 Task: Look for Luxury Townhouses in Beverly Hills with Hollywood Glamour.
Action: Key pressed <Key.caps_lock>B<Key.caps_lock>everly<Key.space><Key.caps_lock>H<Key.caps_lock>io<Key.backspace>lls
Screenshot: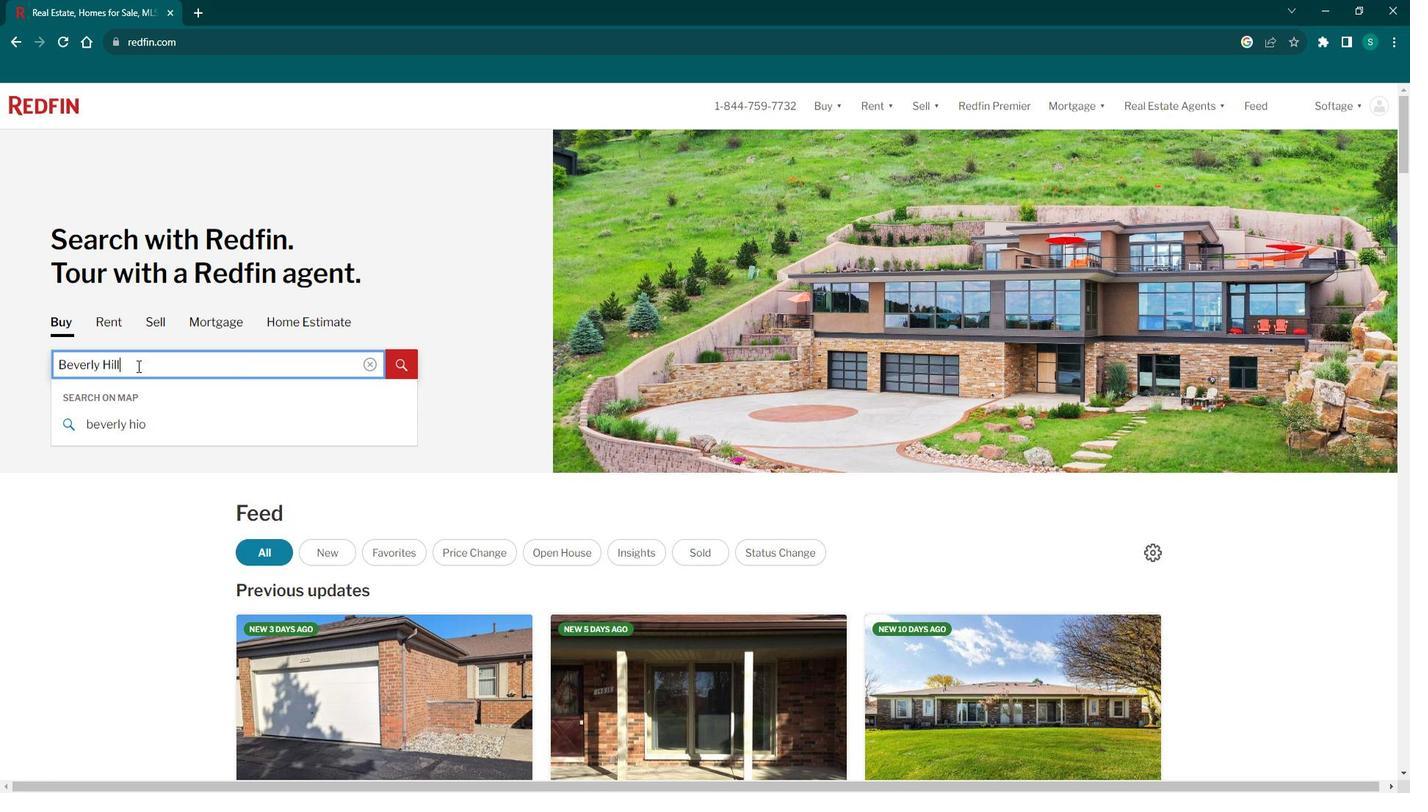 
Action: Mouse moved to (119, 490)
Screenshot: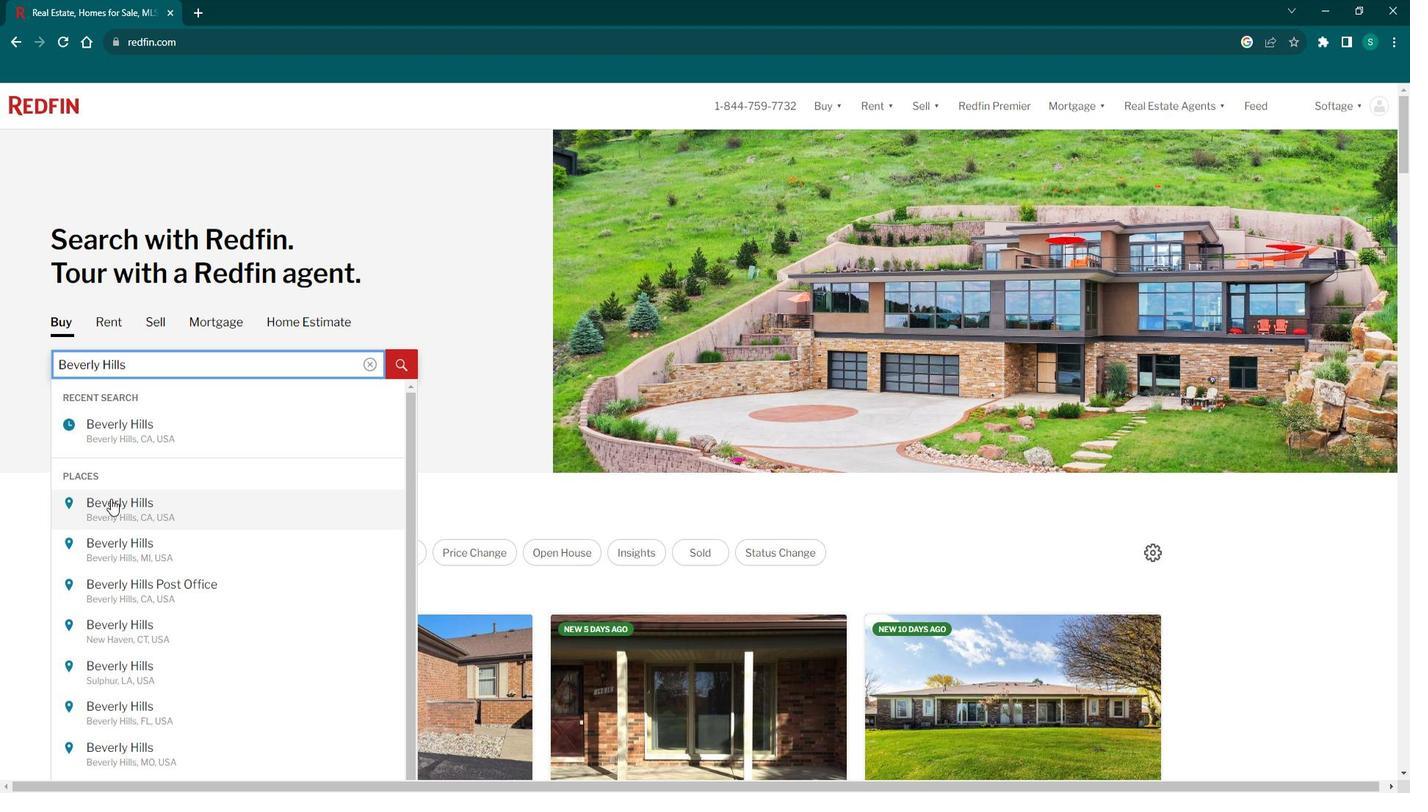 
Action: Mouse pressed left at (119, 490)
Screenshot: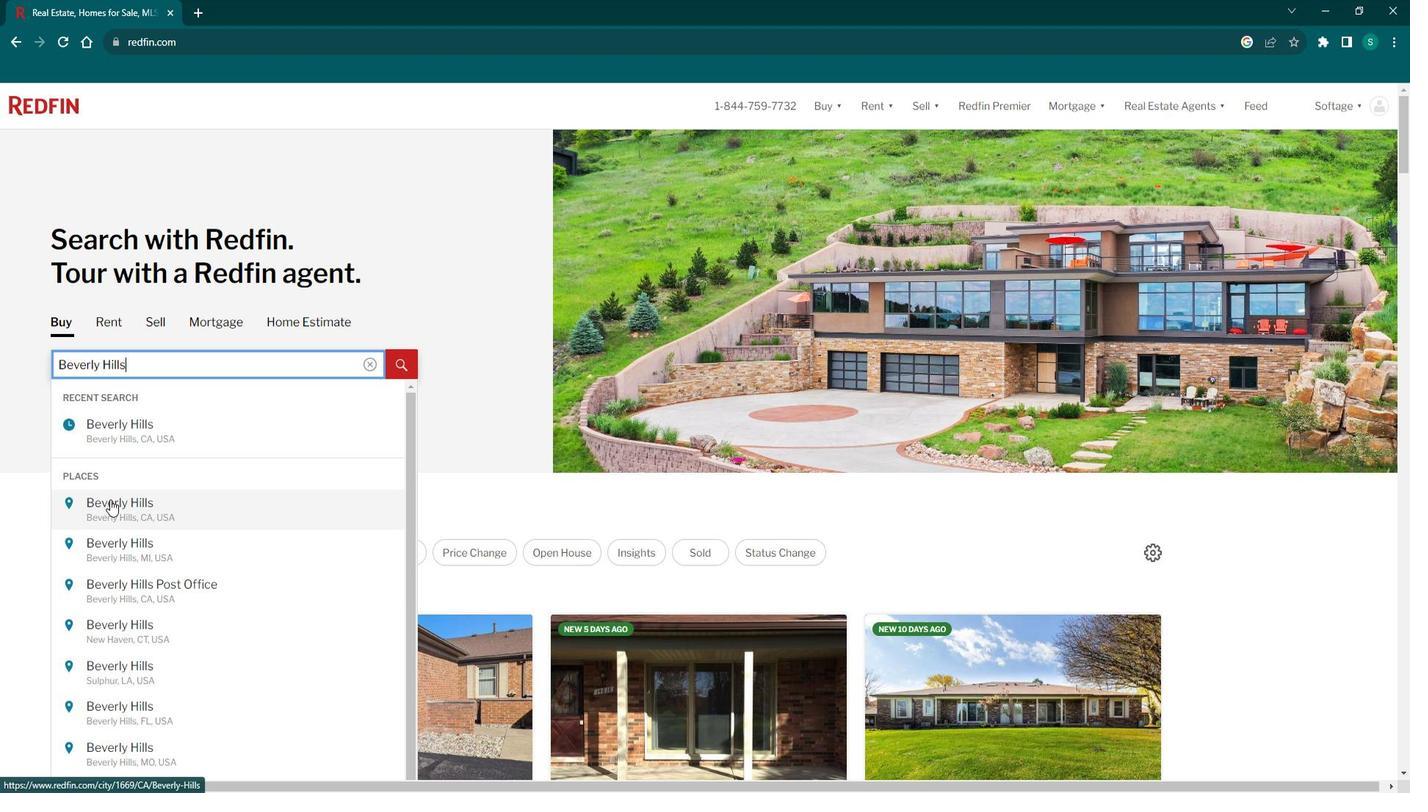 
Action: Mouse moved to (1281, 206)
Screenshot: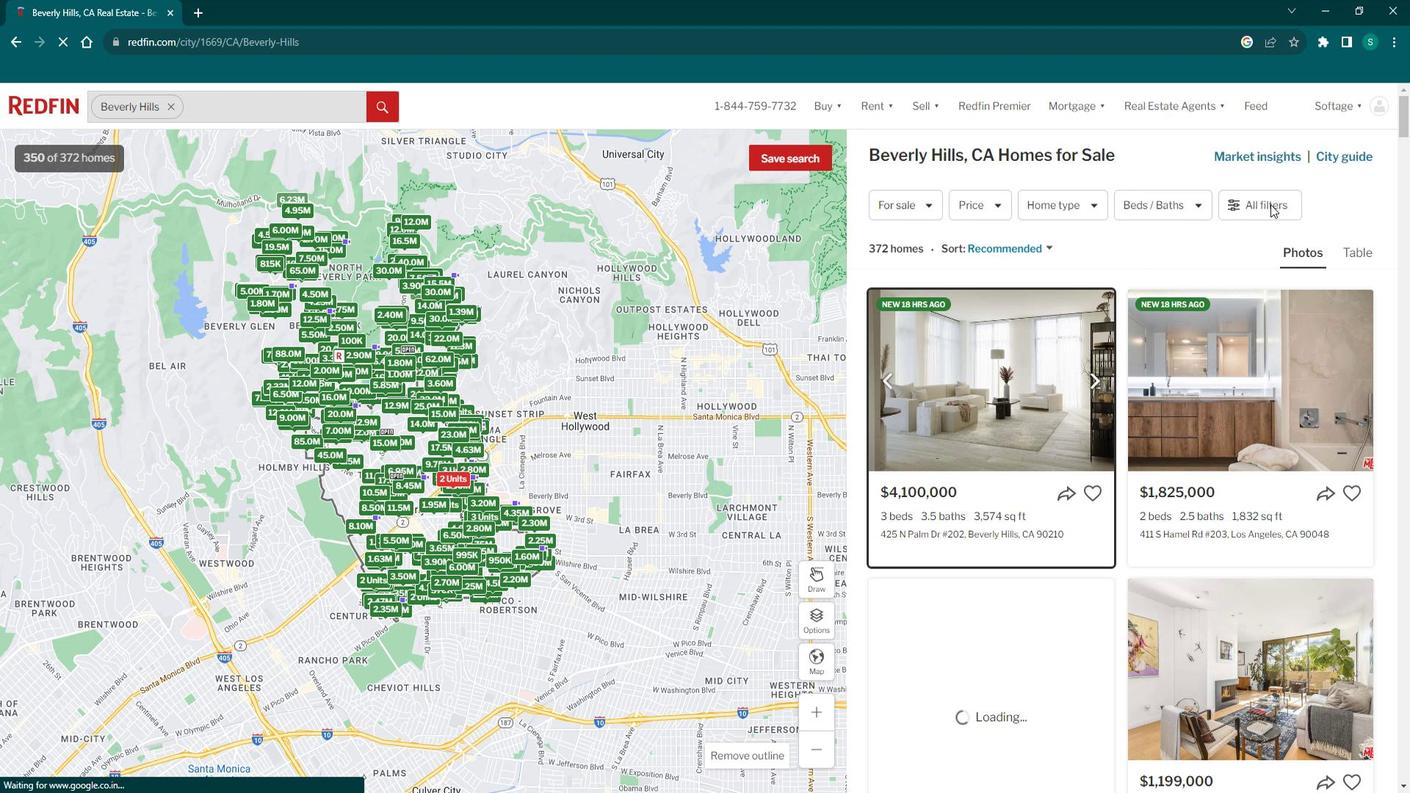 
Action: Mouse pressed left at (1281, 206)
Screenshot: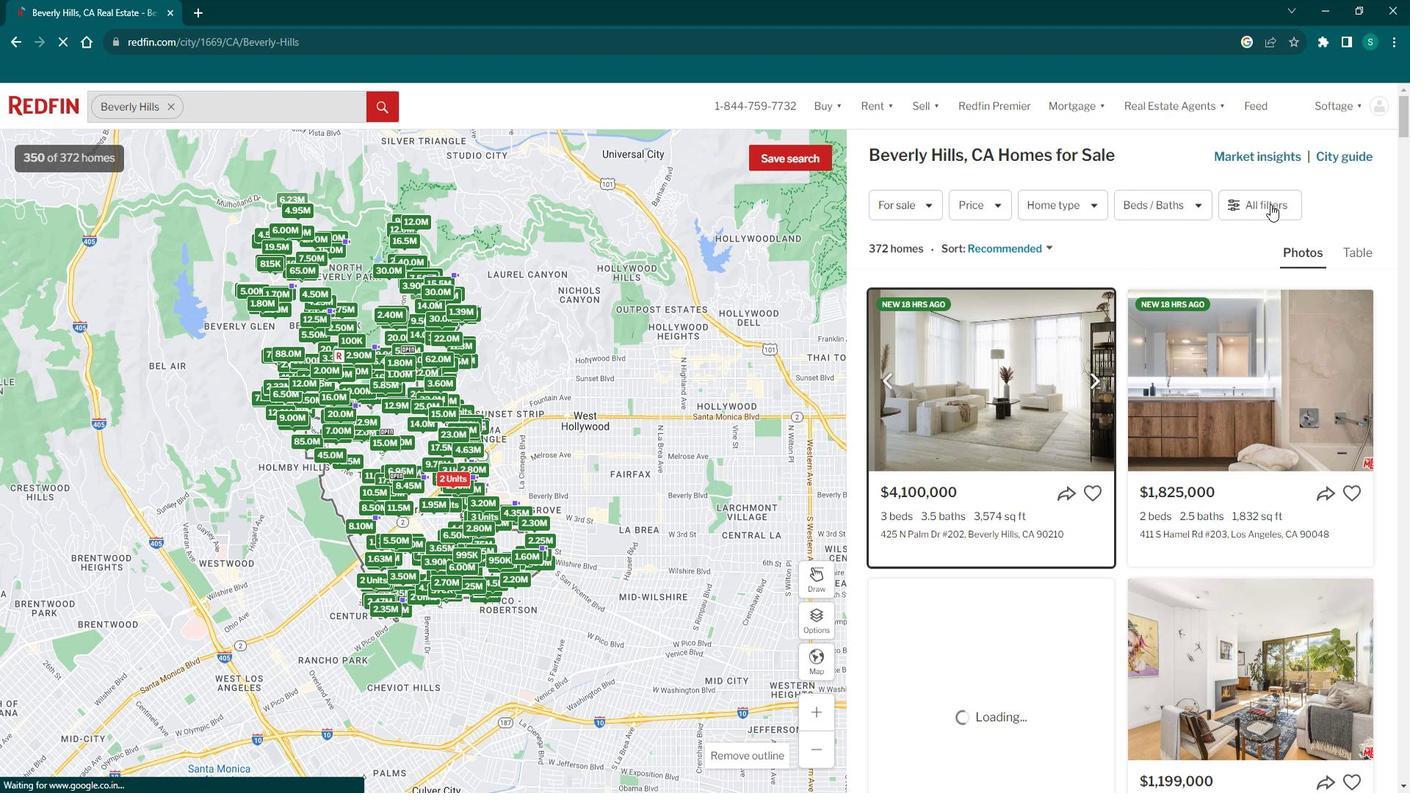 
Action: Mouse pressed left at (1281, 206)
Screenshot: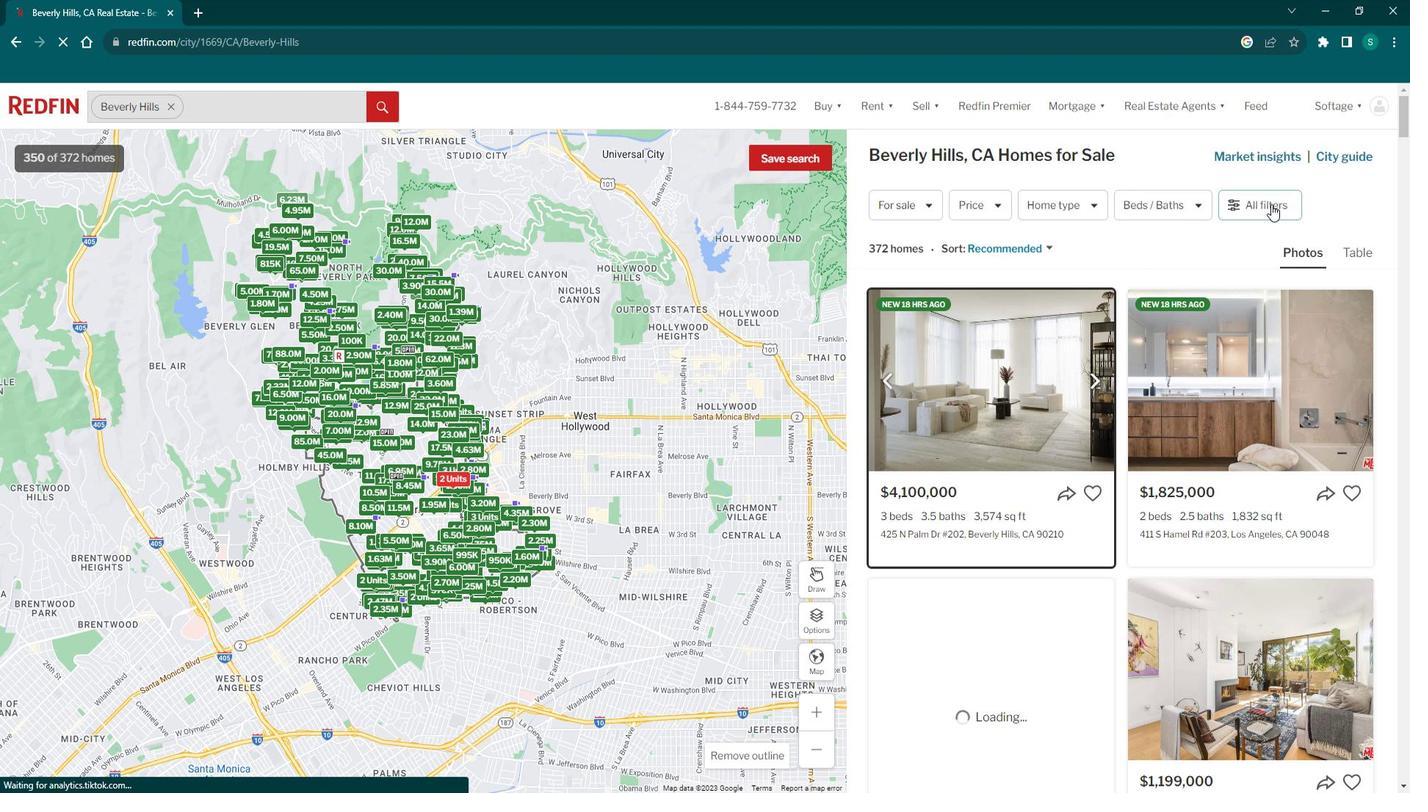 
Action: Mouse pressed left at (1281, 206)
Screenshot: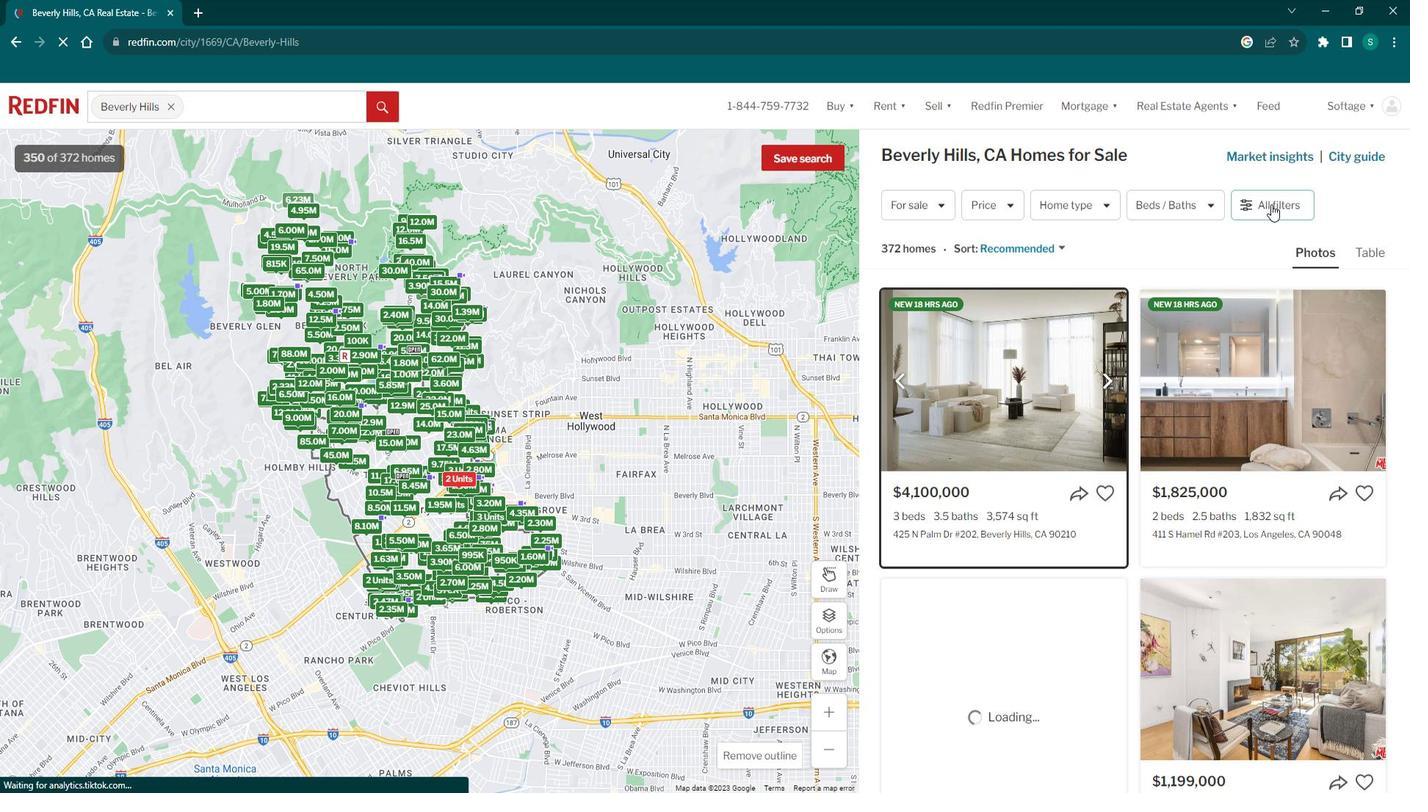 
Action: Mouse pressed left at (1281, 206)
Screenshot: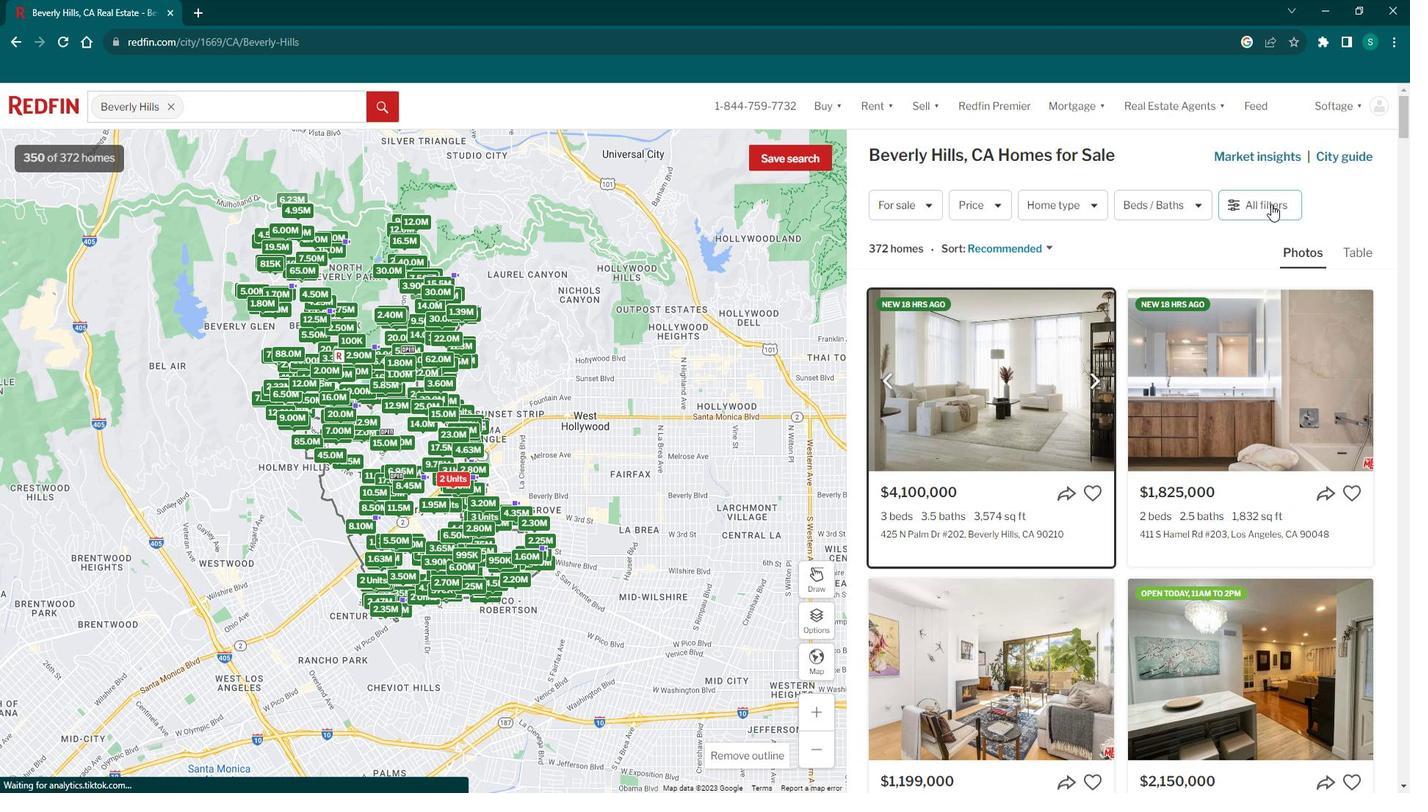 
Action: Mouse moved to (1116, 657)
Screenshot: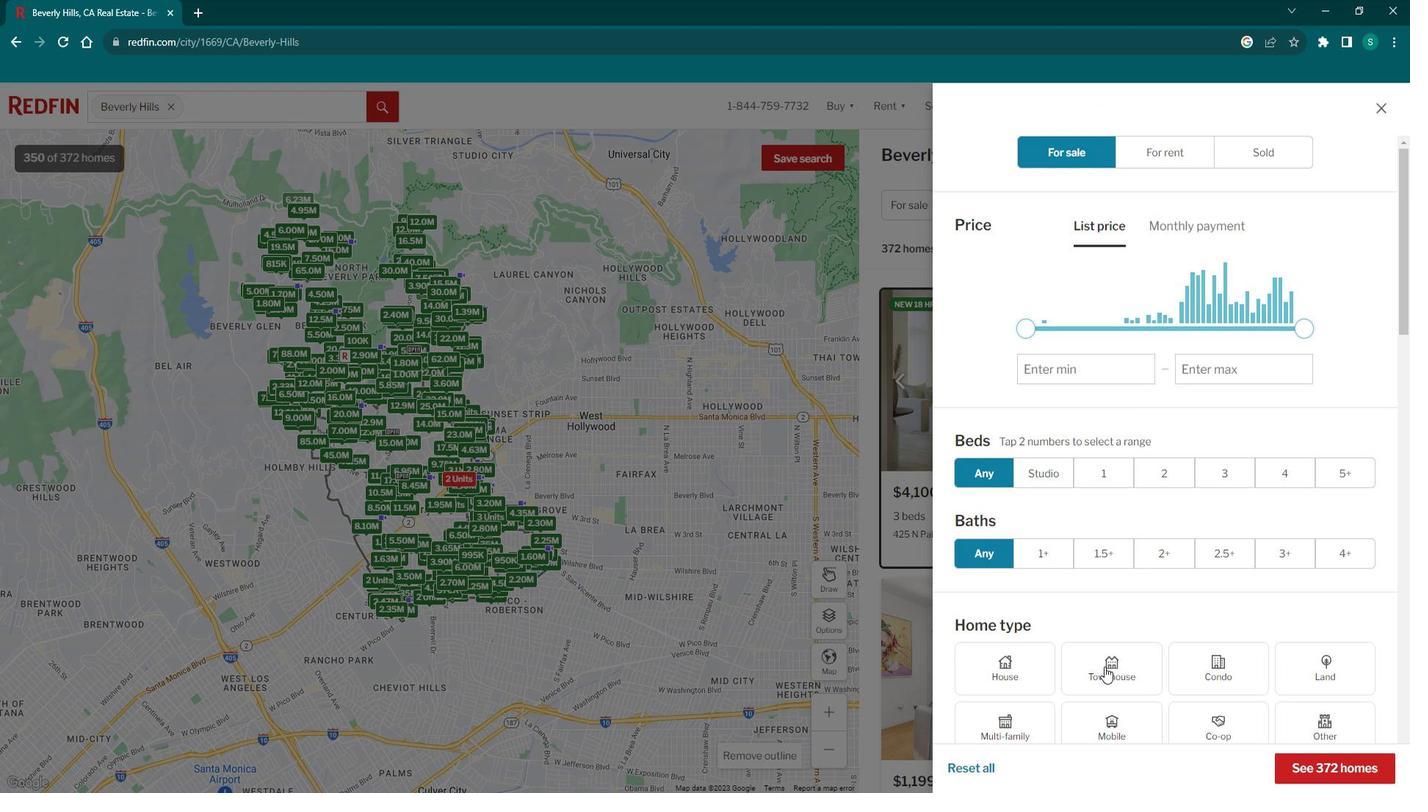 
Action: Mouse pressed left at (1116, 657)
Screenshot: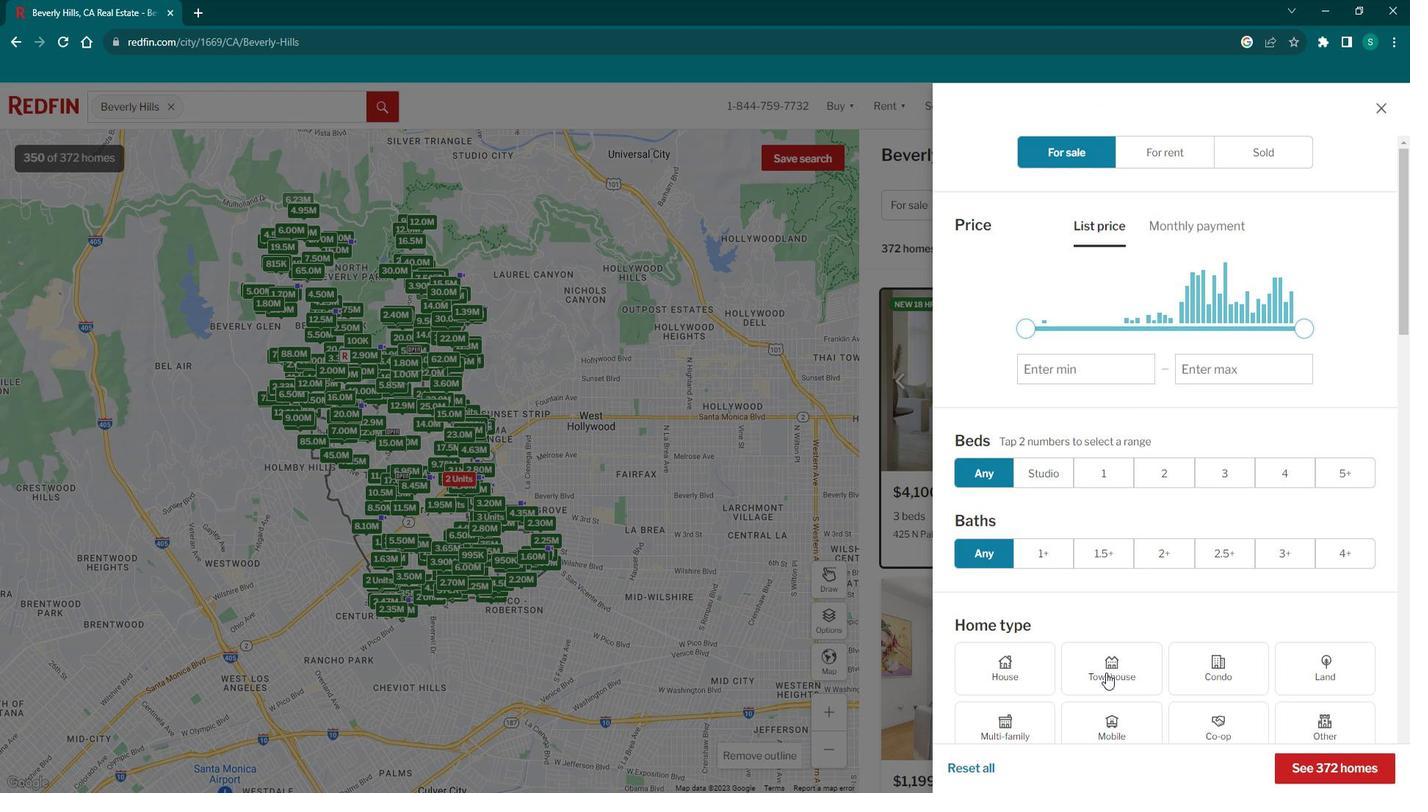 
Action: Mouse moved to (1327, 747)
Screenshot: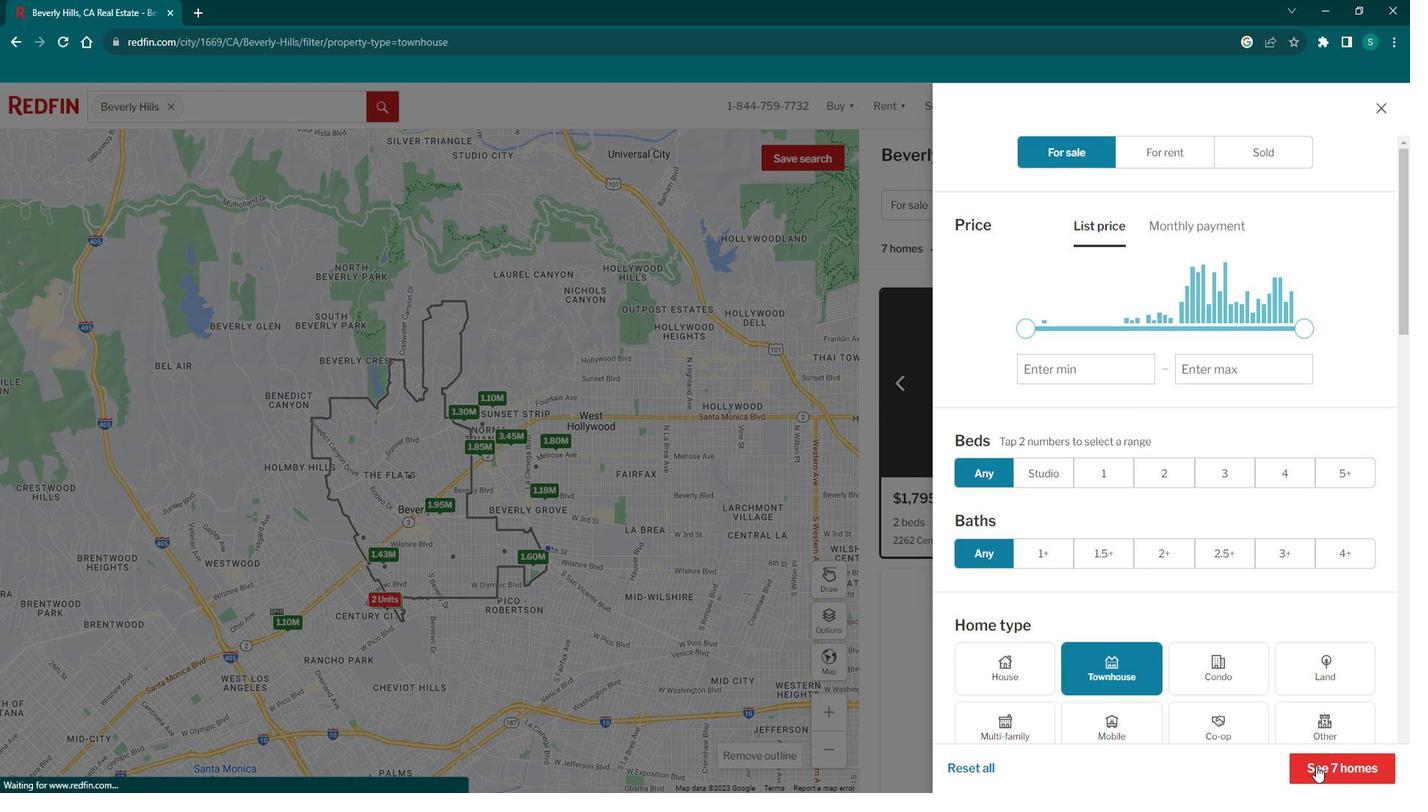 
Action: Mouse pressed left at (1327, 747)
Screenshot: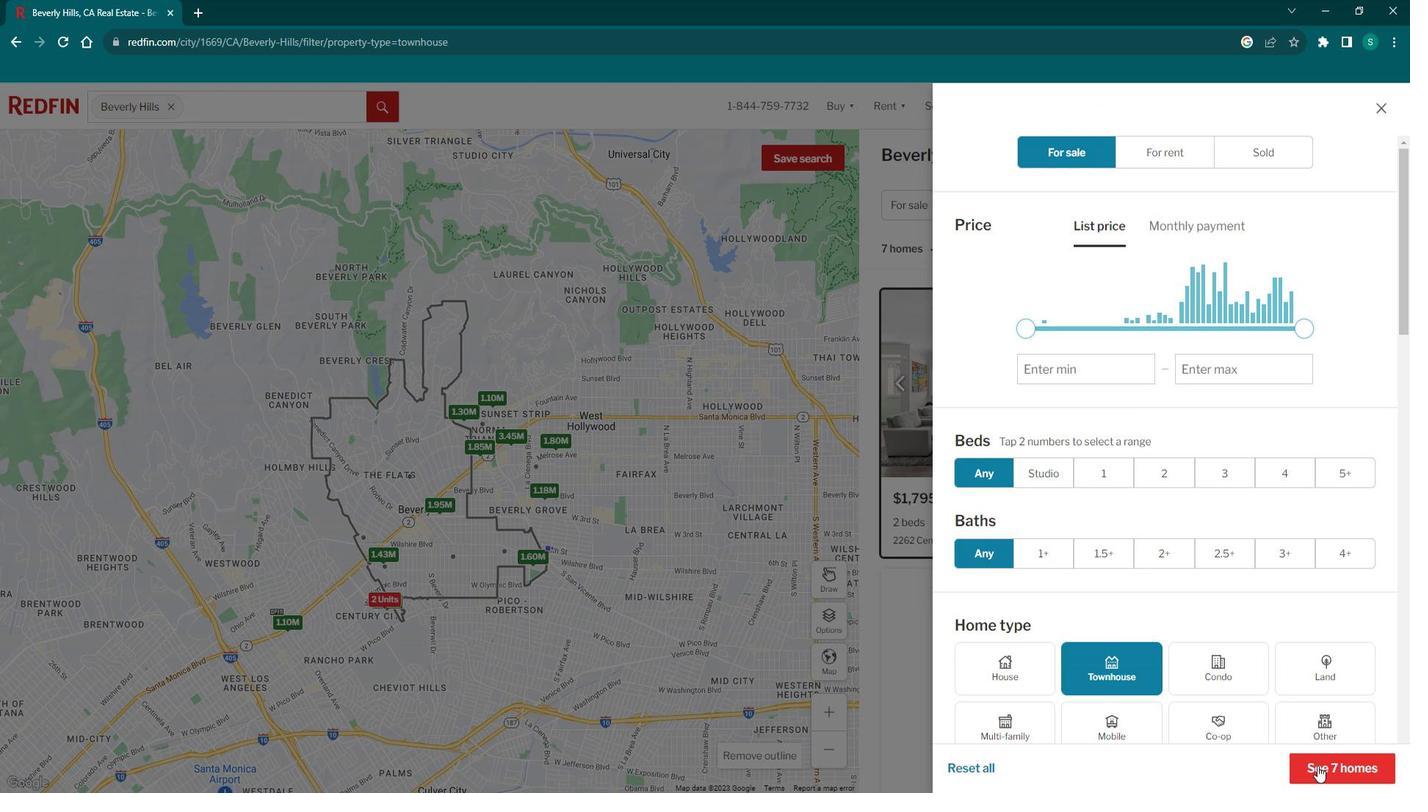 
Action: Mouse moved to (1014, 470)
Screenshot: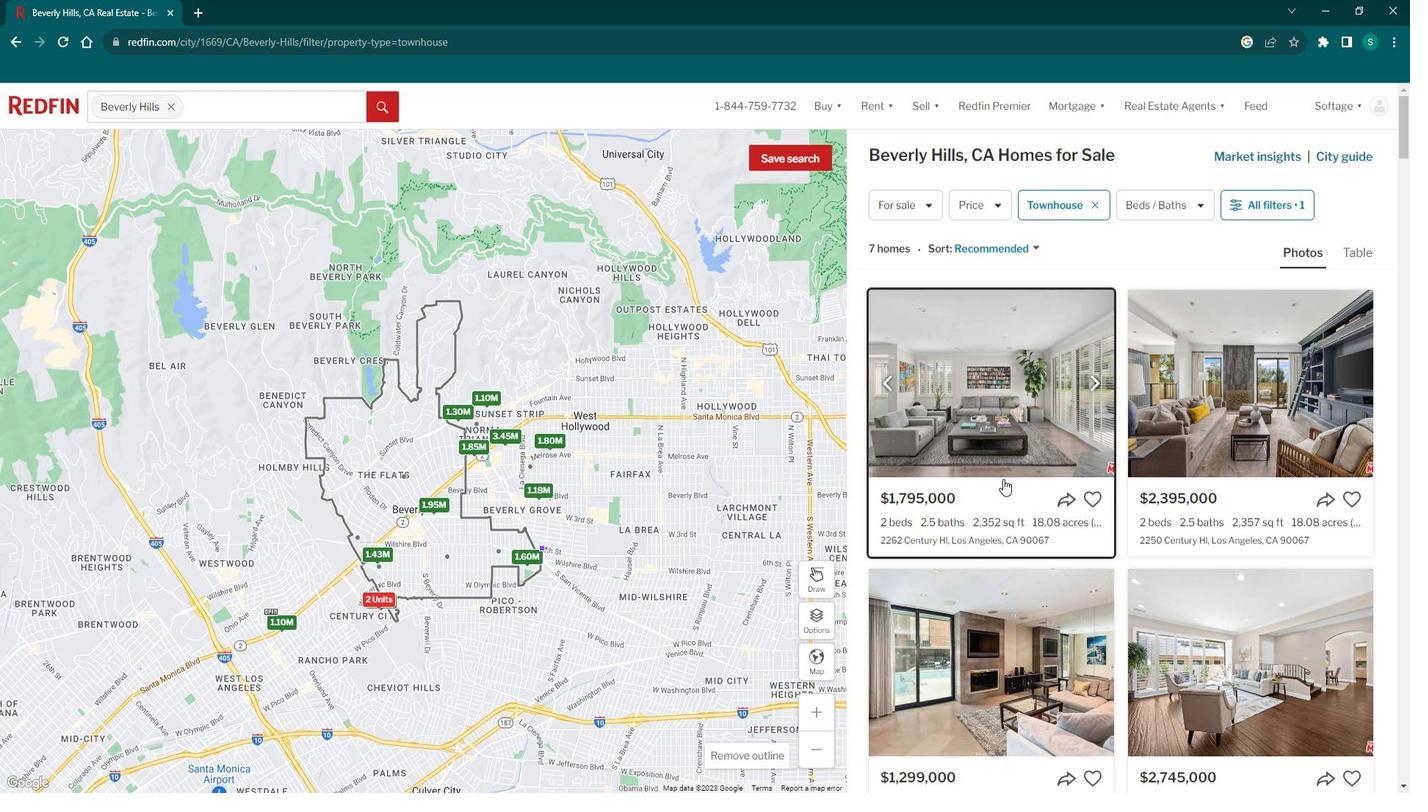 
Action: Mouse pressed left at (1014, 470)
Screenshot: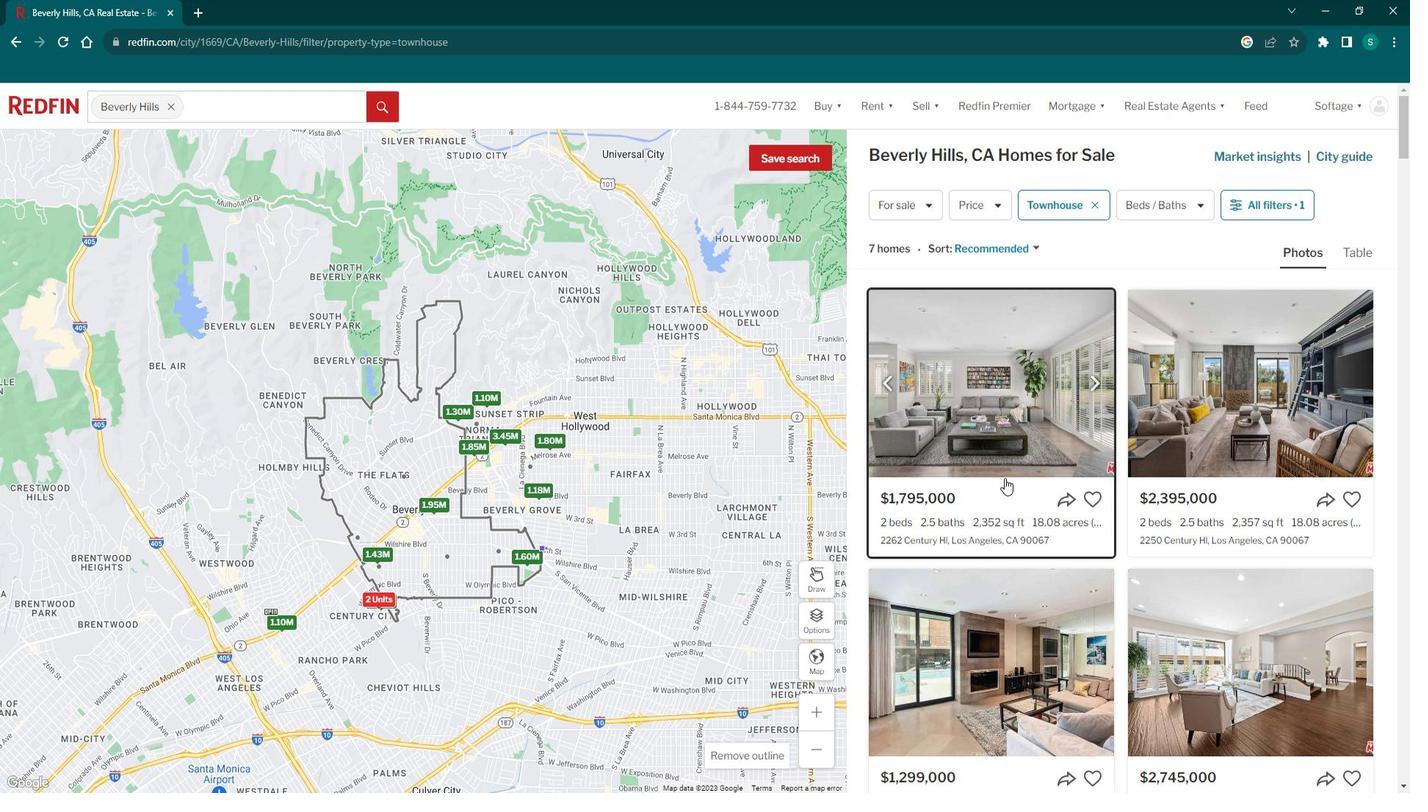 
Action: Mouse moved to (512, 468)
Screenshot: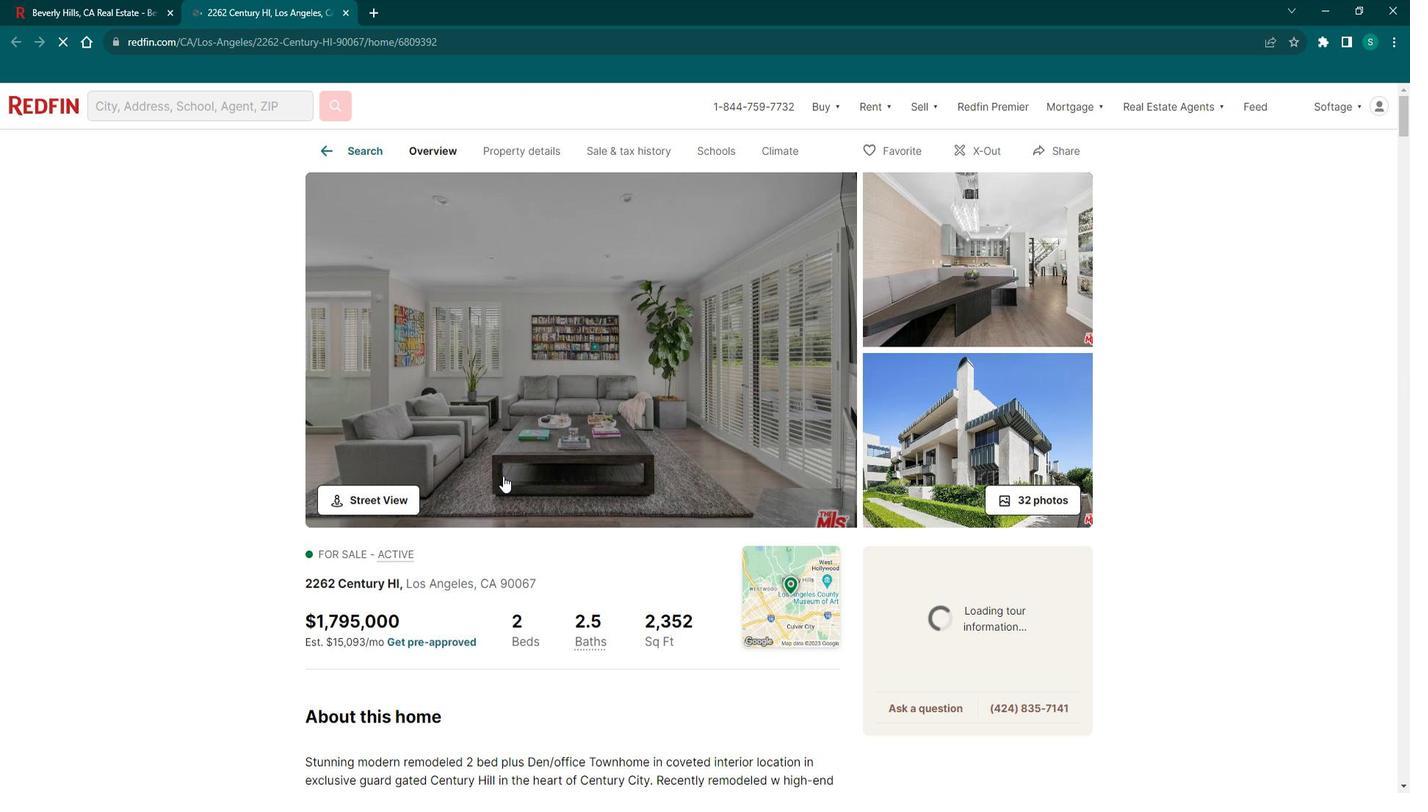 
Action: Mouse scrolled (512, 467) with delta (0, 0)
Screenshot: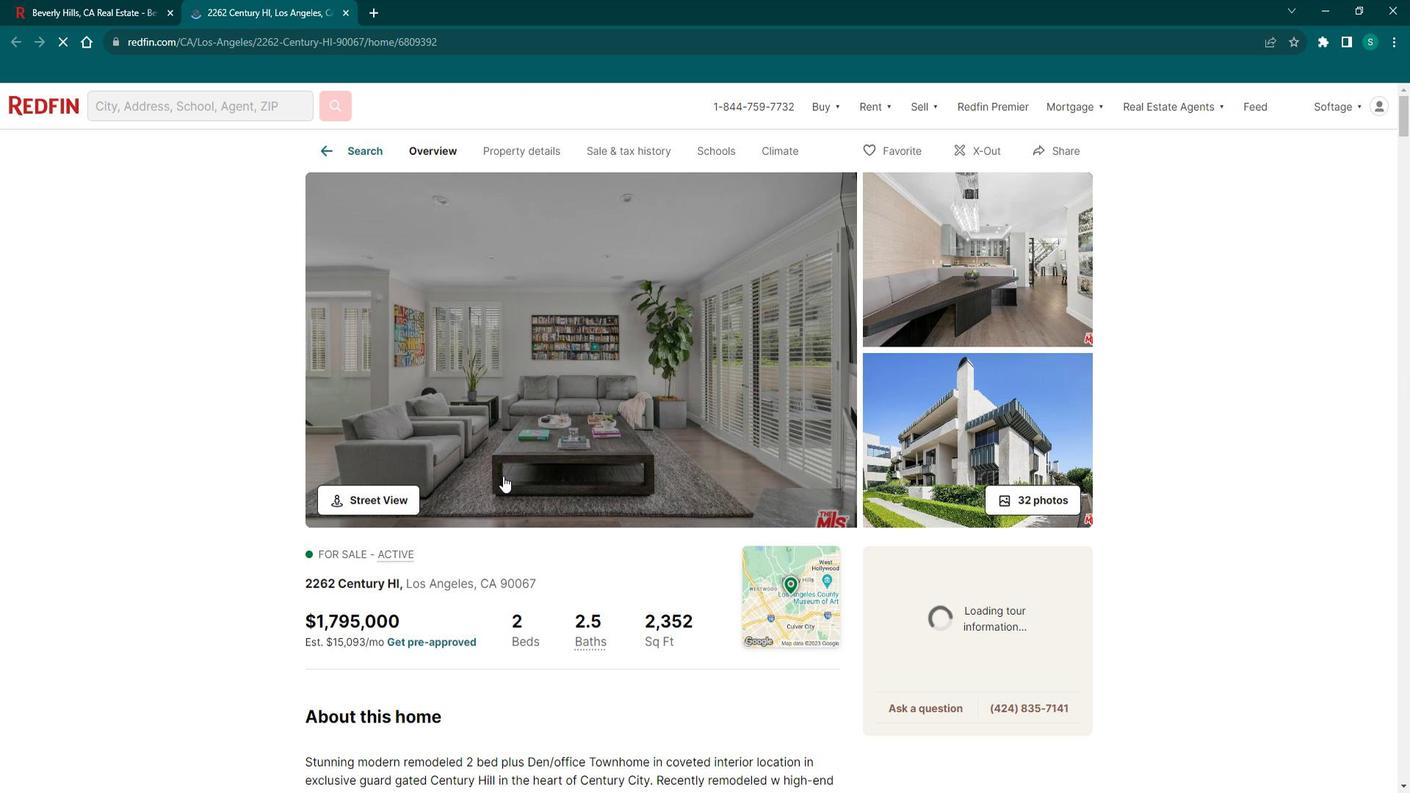 
Action: Mouse scrolled (512, 467) with delta (0, 0)
Screenshot: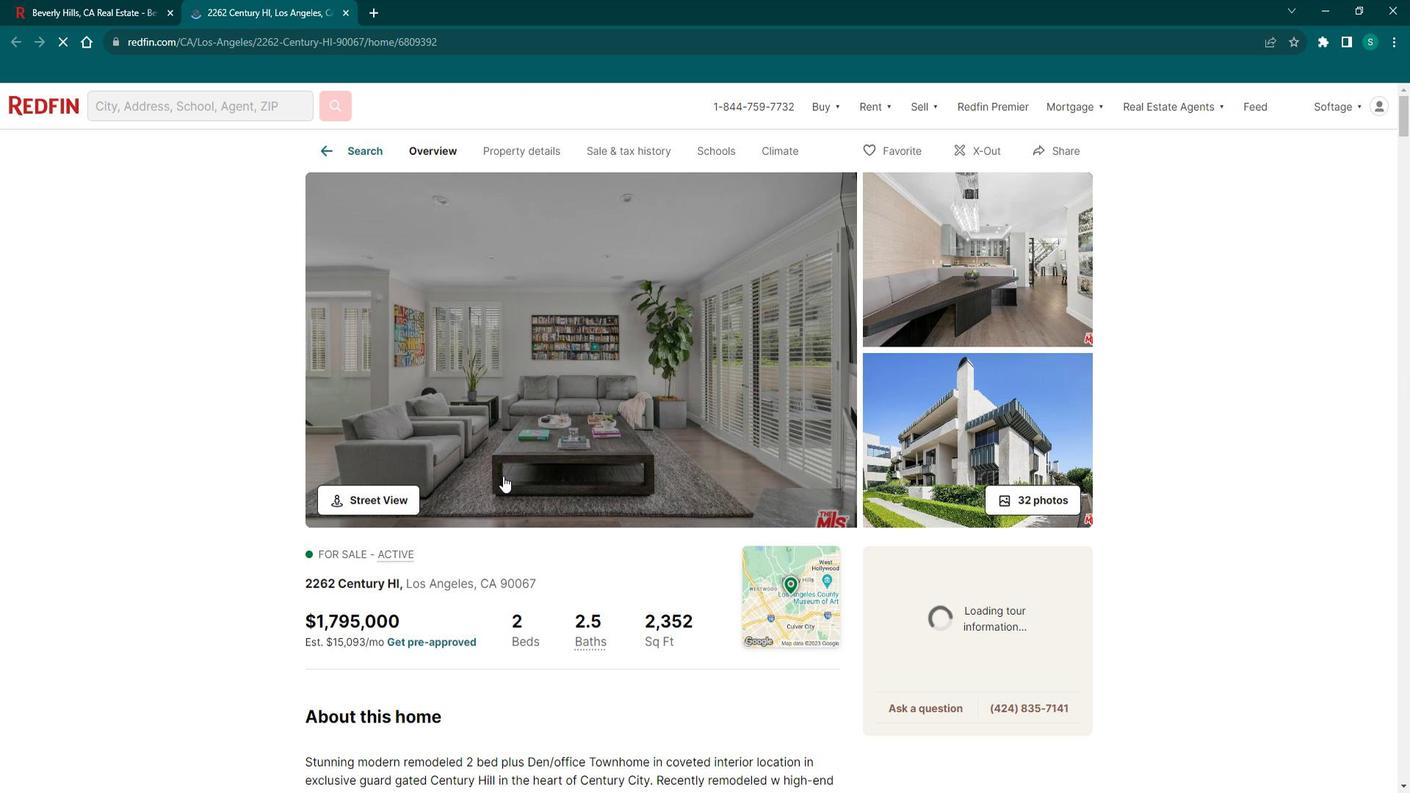 
Action: Mouse scrolled (512, 467) with delta (0, 0)
Screenshot: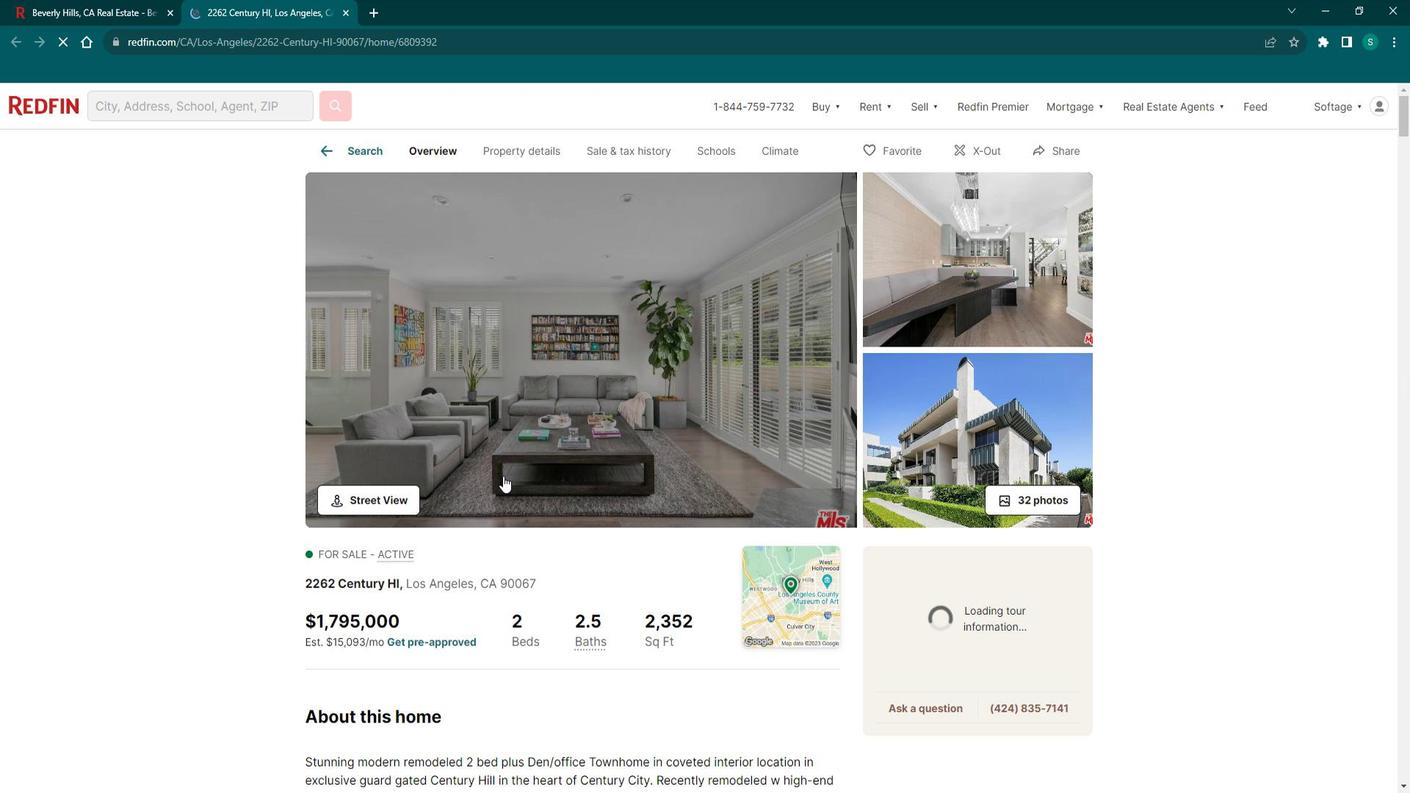 
Action: Mouse scrolled (512, 467) with delta (0, 0)
Screenshot: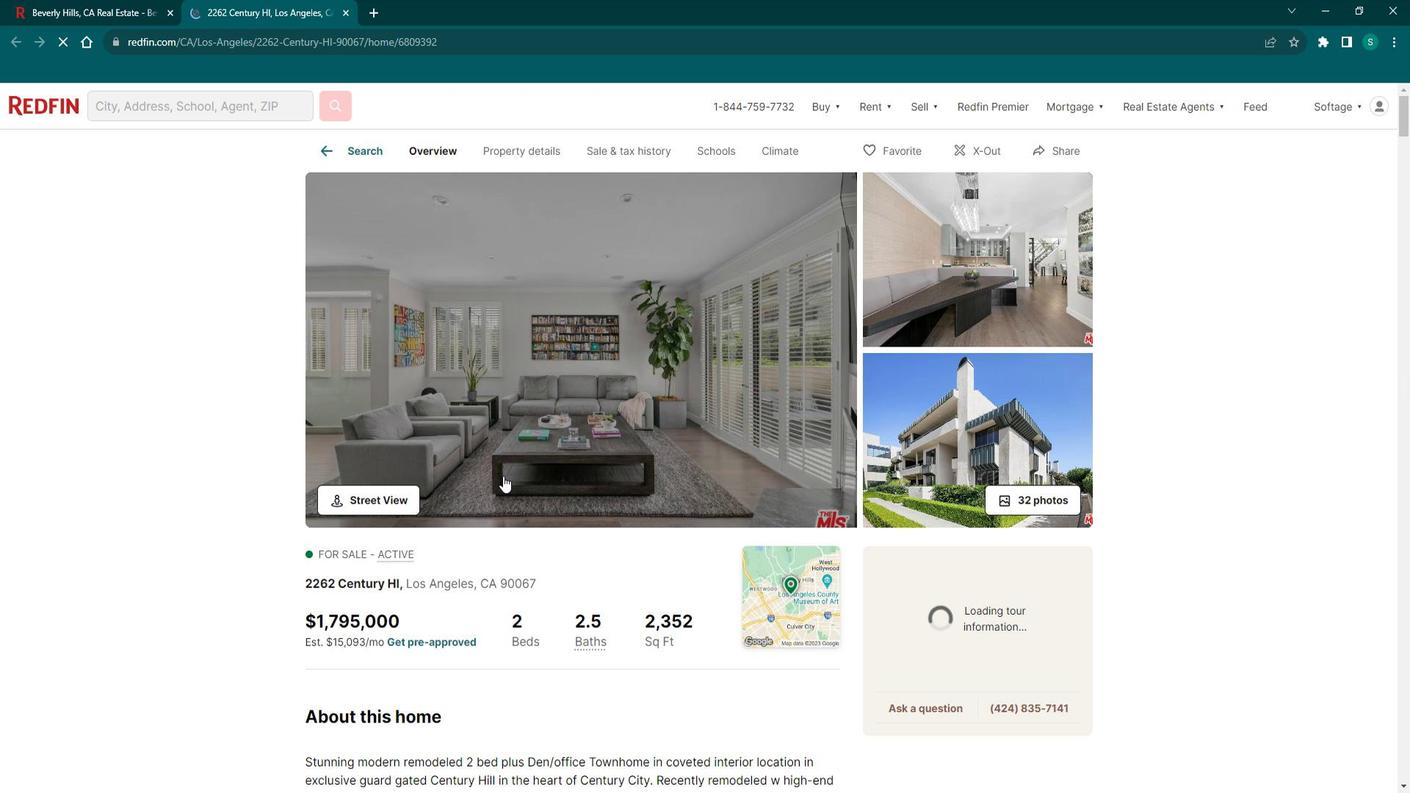 
Action: Mouse scrolled (512, 467) with delta (0, 0)
Screenshot: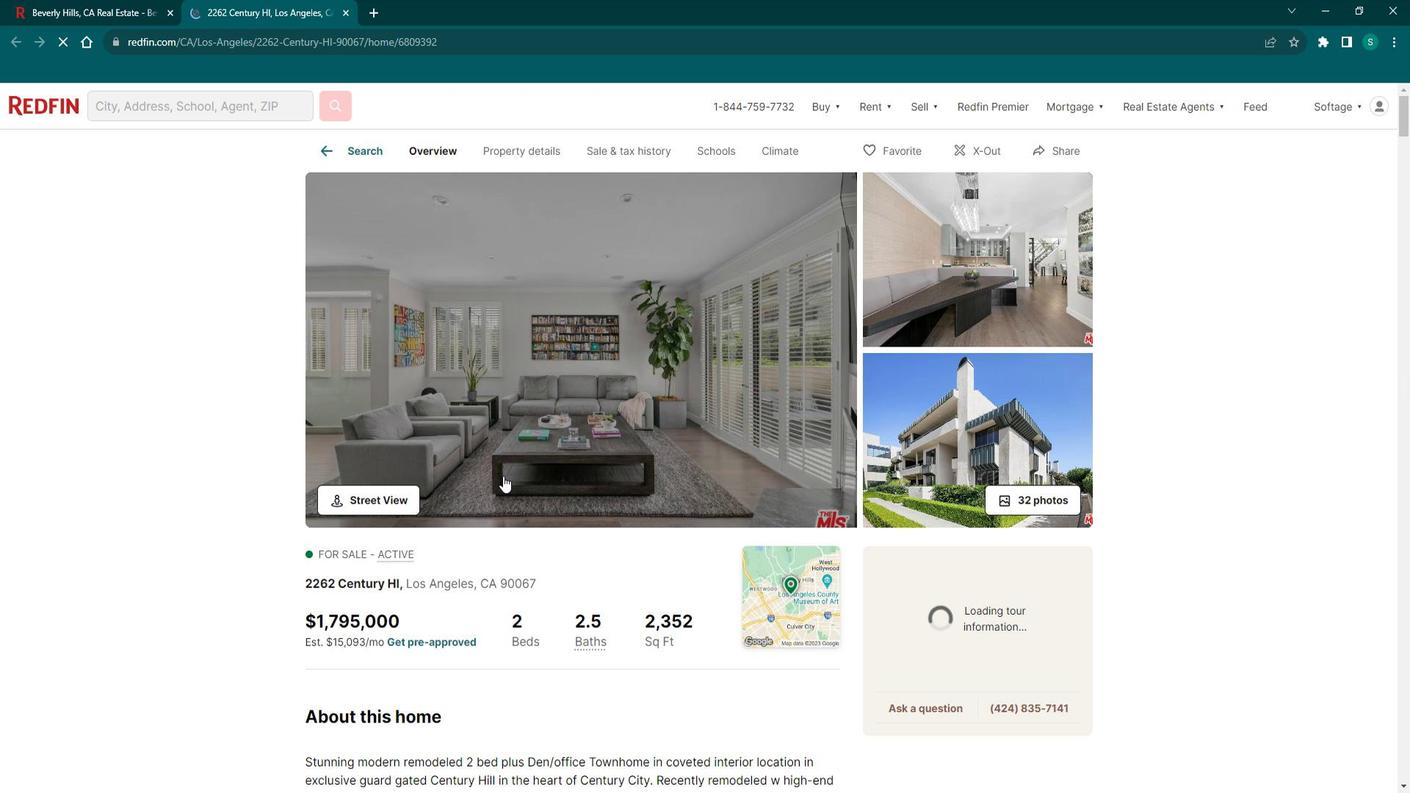 
Action: Mouse moved to (345, 440)
Screenshot: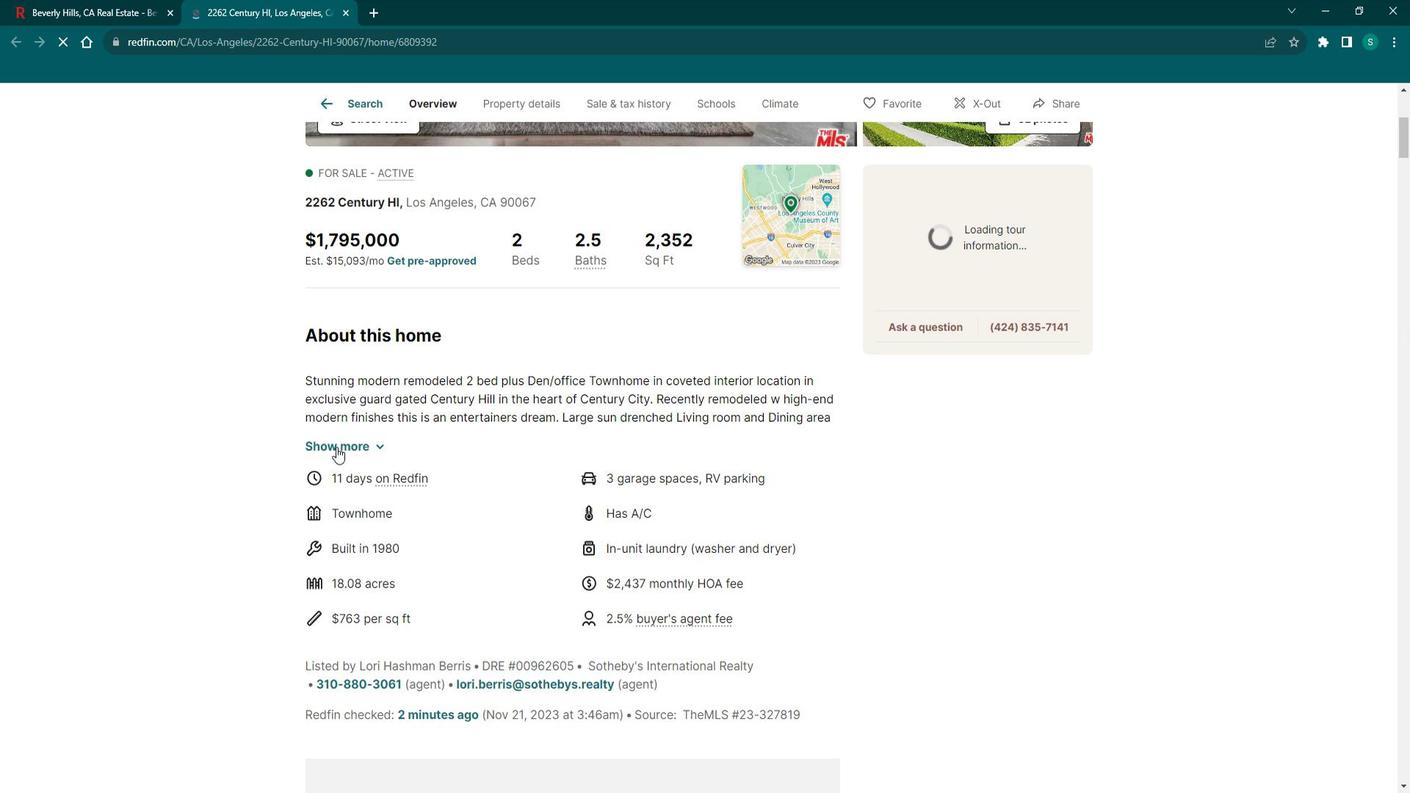 
Action: Mouse pressed left at (345, 440)
Screenshot: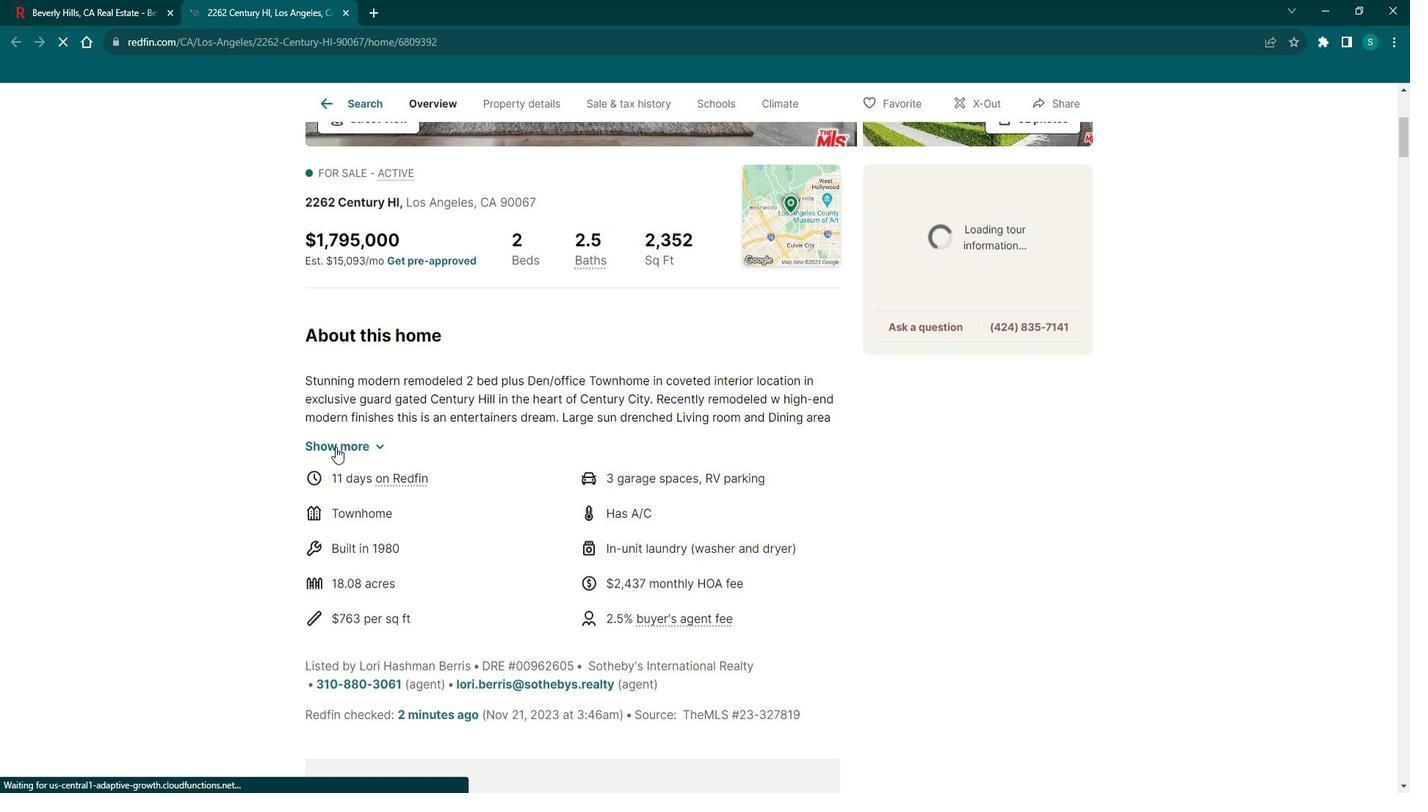 
Action: Mouse moved to (367, 440)
Screenshot: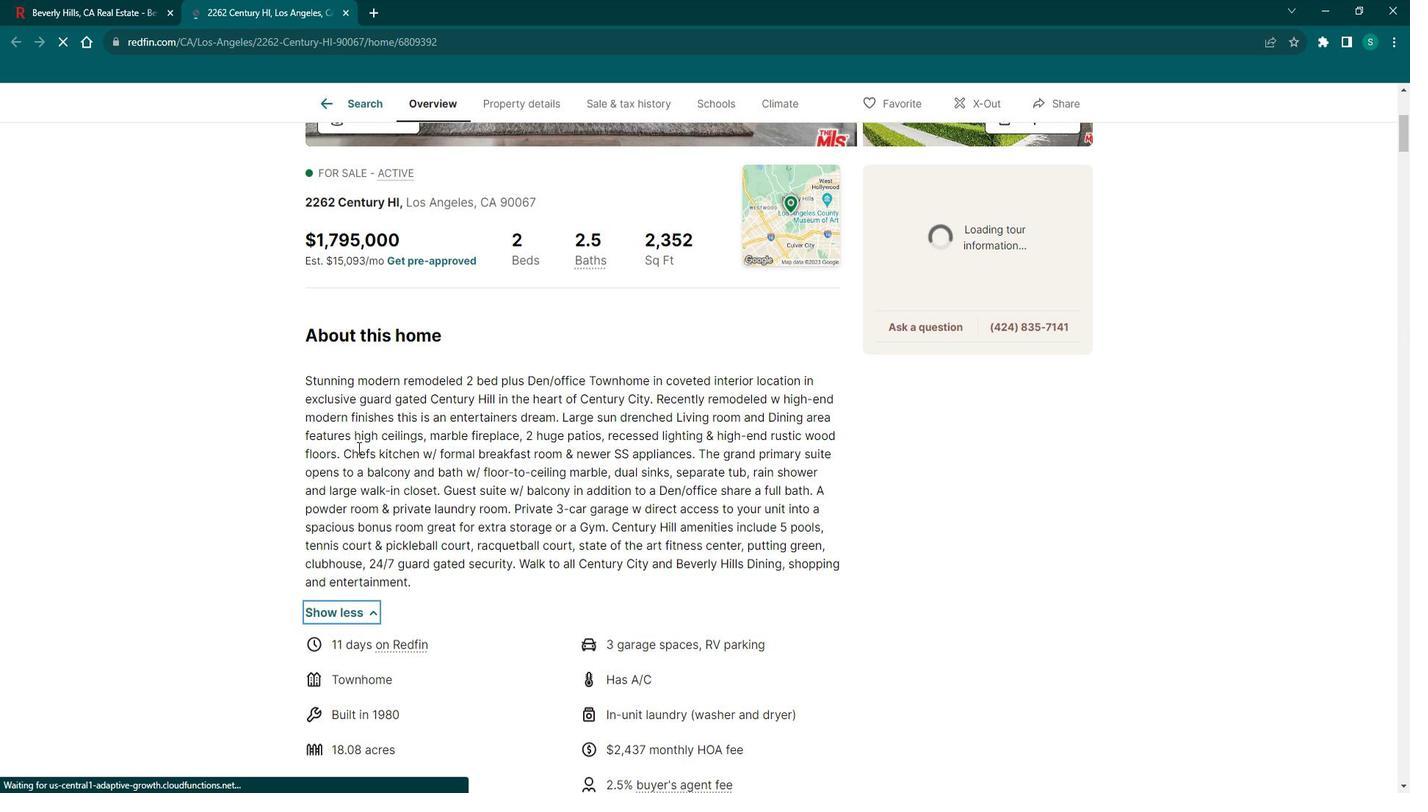 
Action: Mouse scrolled (367, 440) with delta (0, 0)
Screenshot: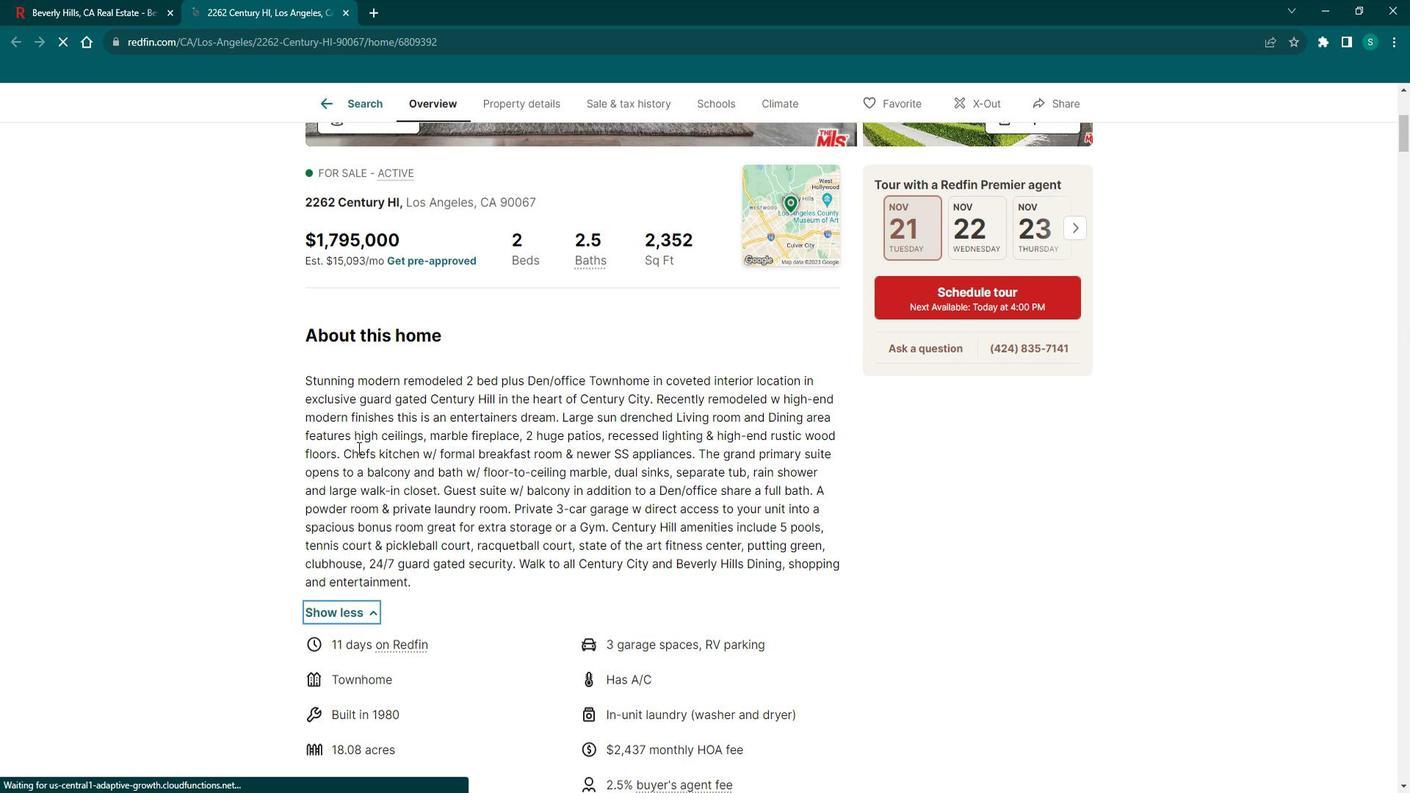 
Action: Mouse moved to (392, 463)
Screenshot: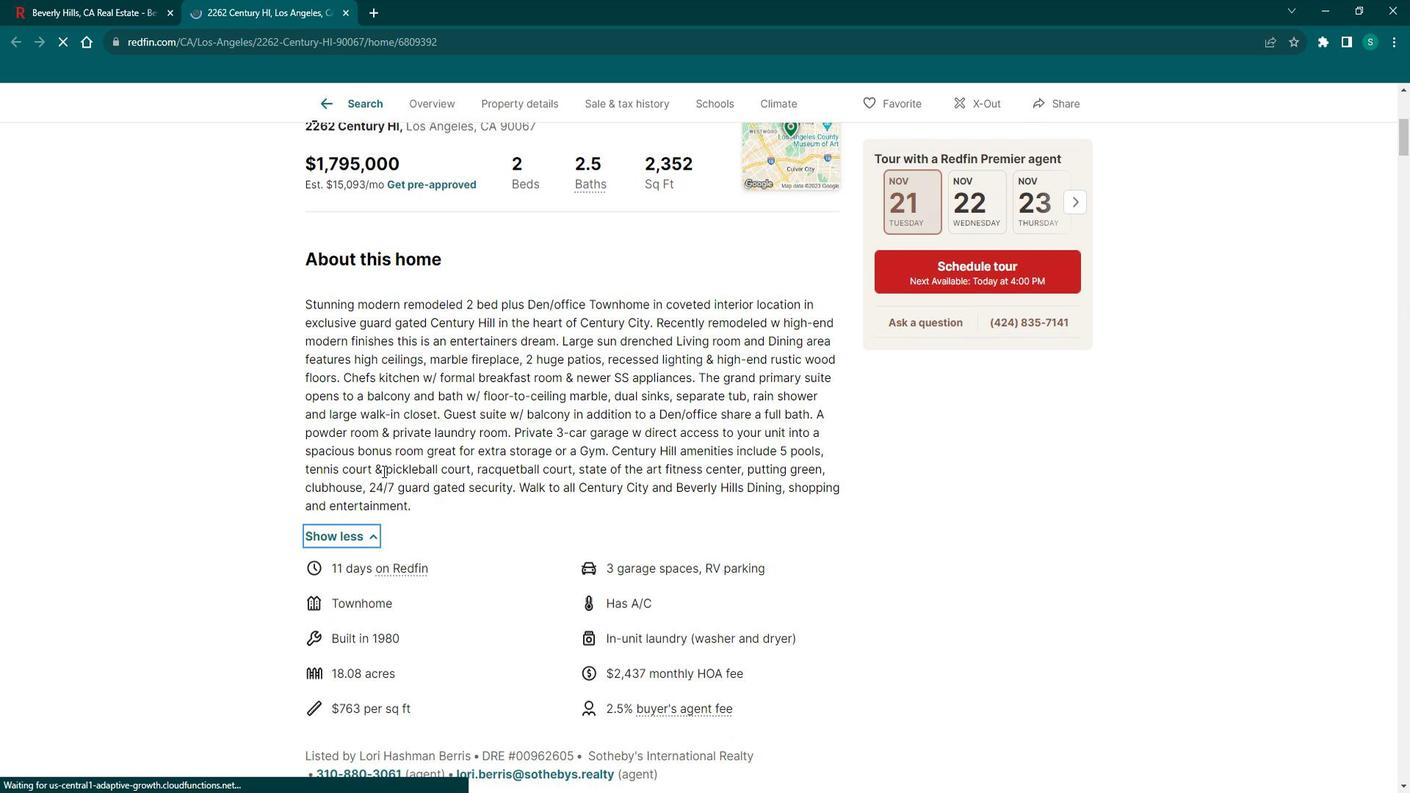 
Action: Mouse scrolled (392, 462) with delta (0, 0)
Screenshot: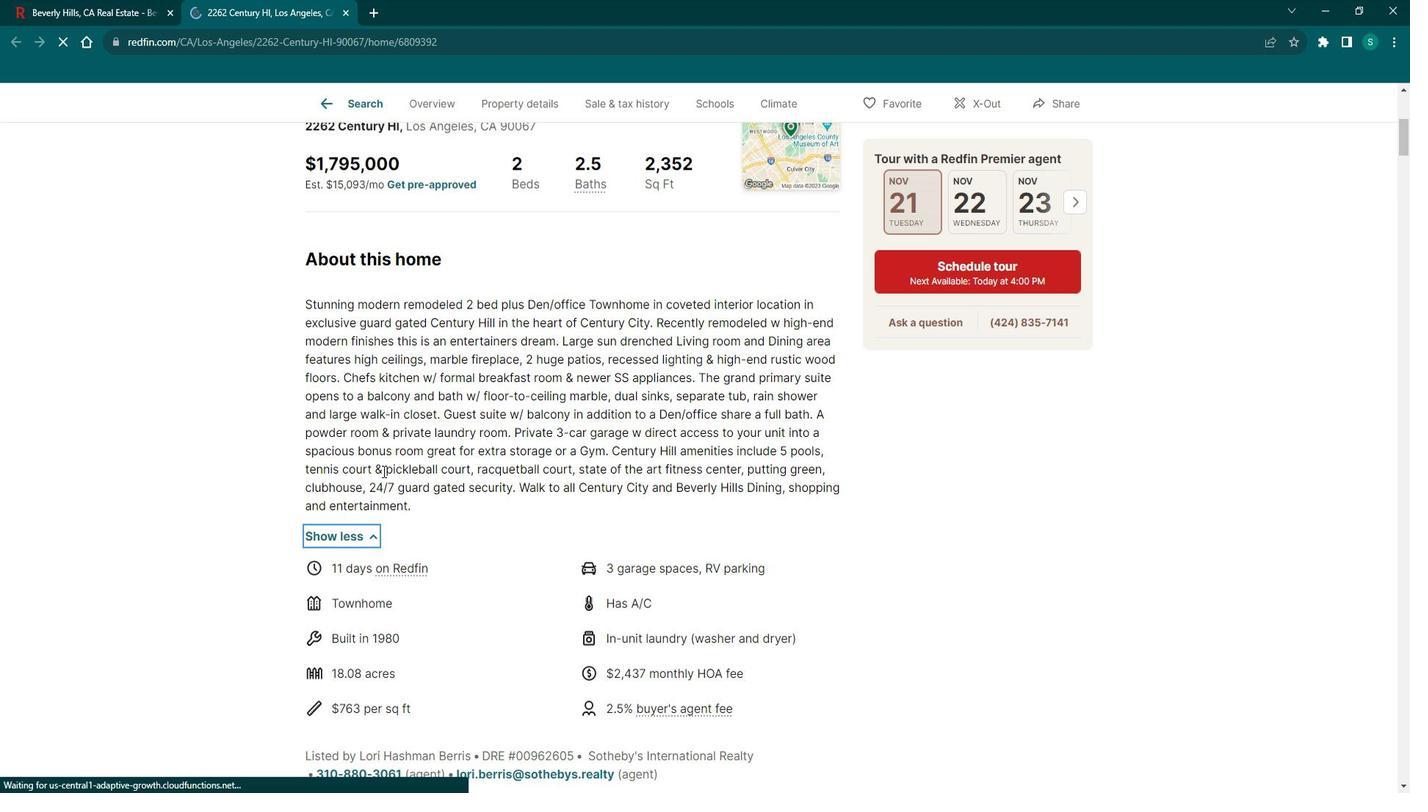 
Action: Mouse scrolled (392, 462) with delta (0, 0)
Screenshot: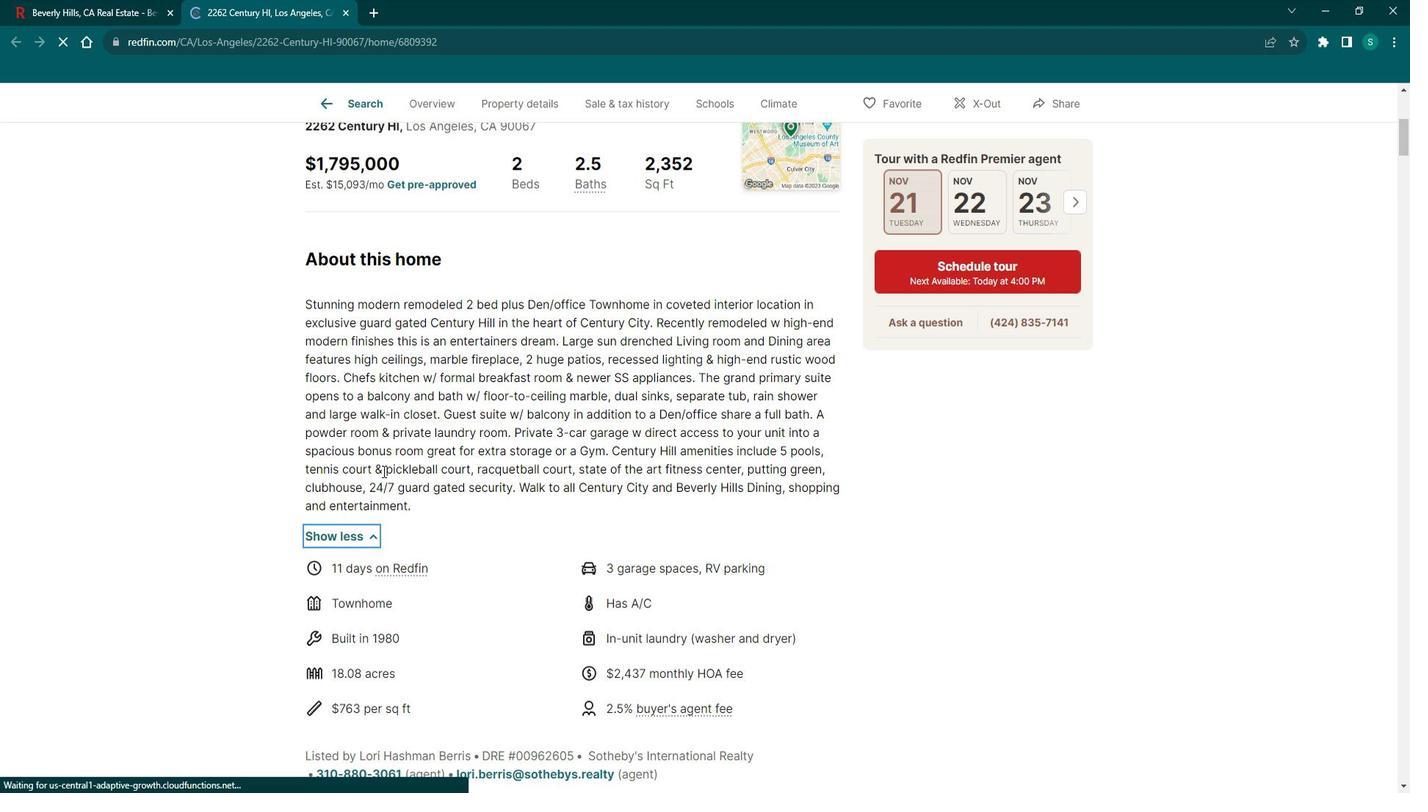 
Action: Mouse scrolled (392, 462) with delta (0, 0)
Screenshot: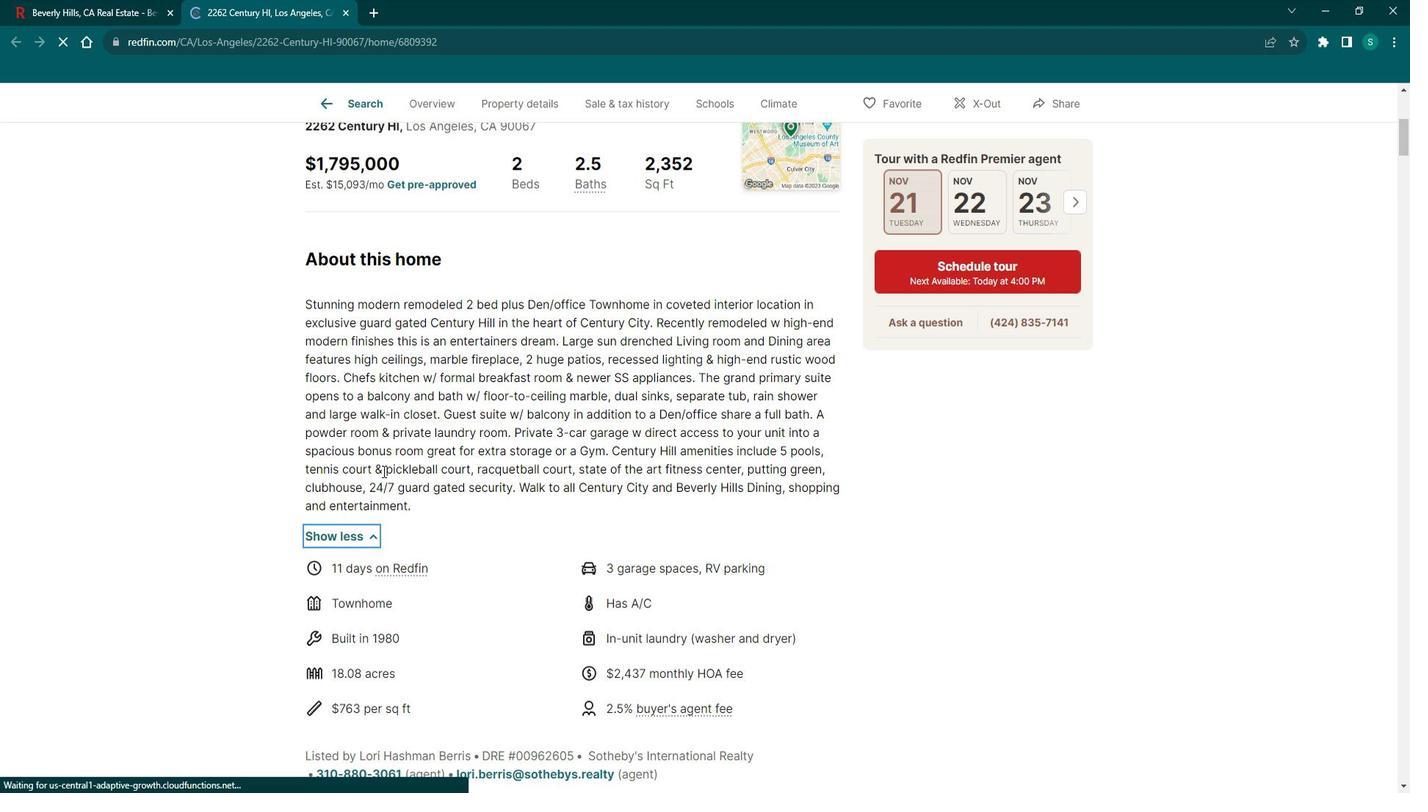 
Action: Mouse scrolled (392, 462) with delta (0, 0)
Screenshot: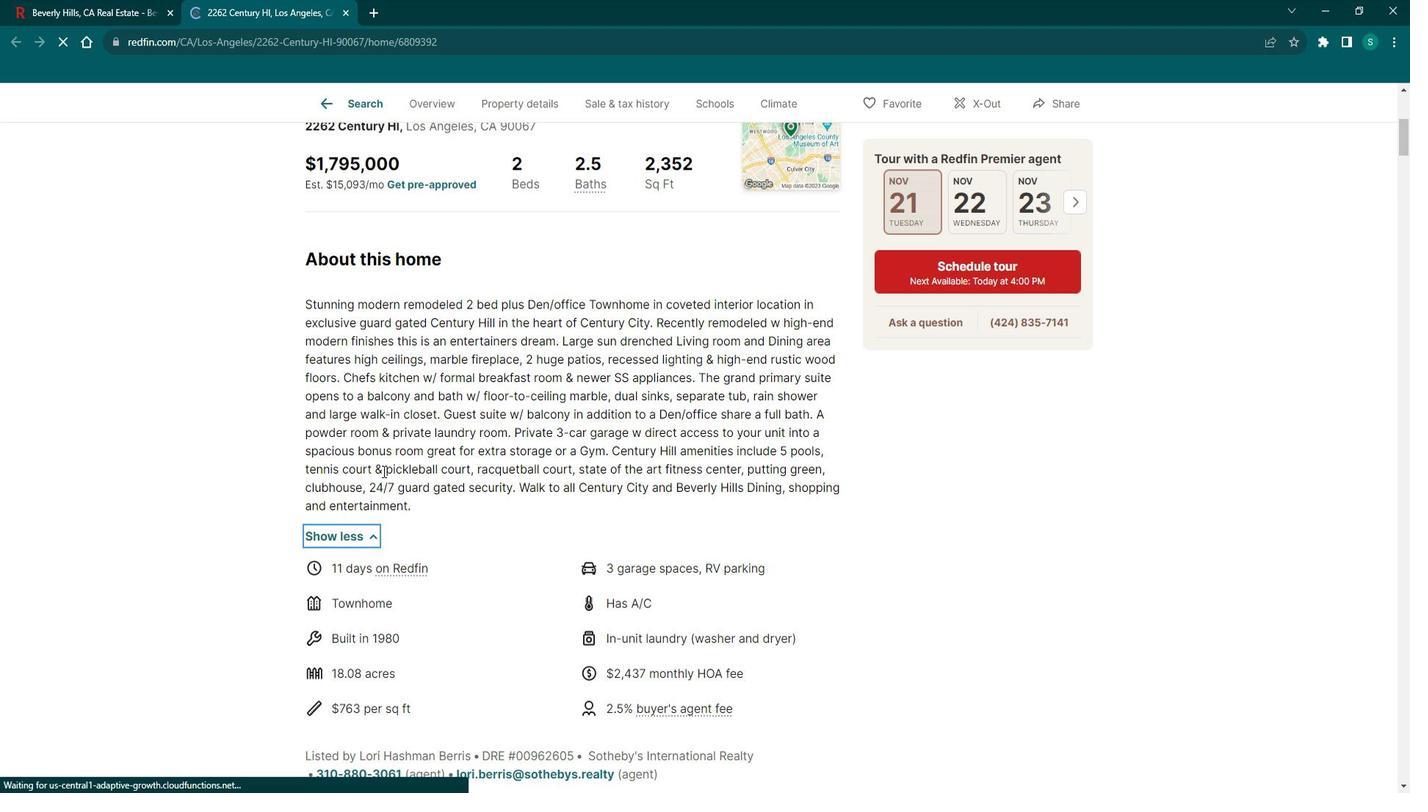 
Action: Mouse scrolled (392, 462) with delta (0, 0)
Screenshot: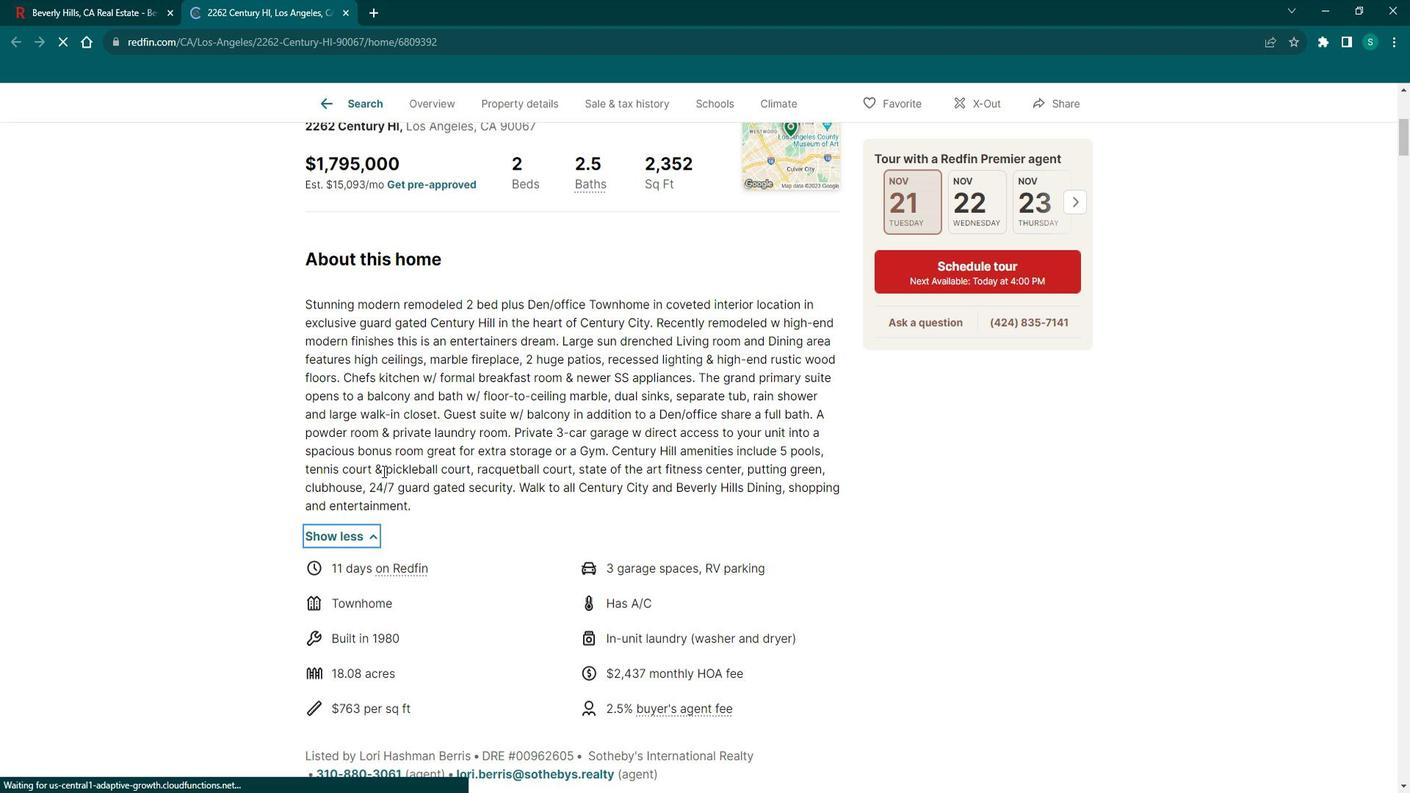 
Action: Mouse scrolled (392, 462) with delta (0, 0)
Screenshot: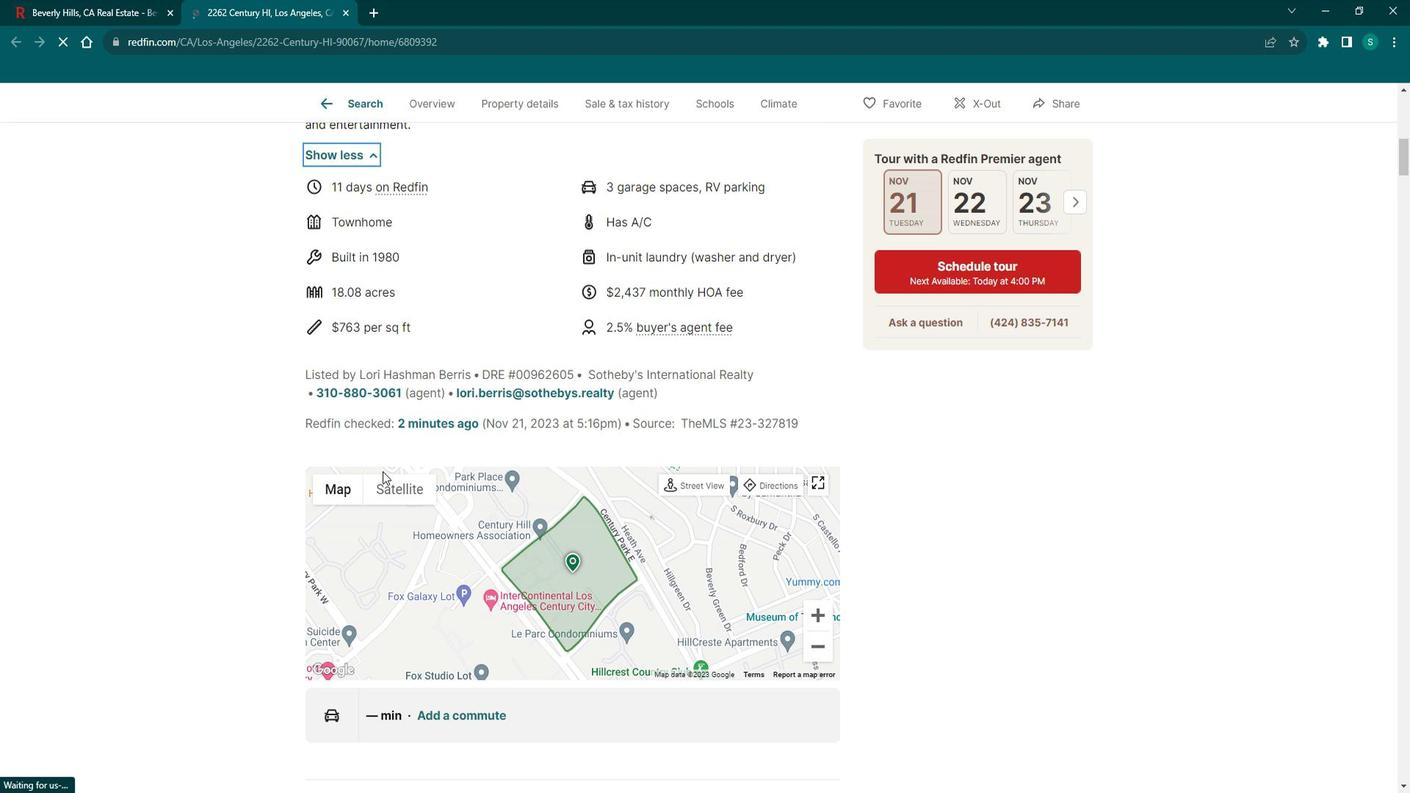 
Action: Mouse scrolled (392, 462) with delta (0, 0)
Screenshot: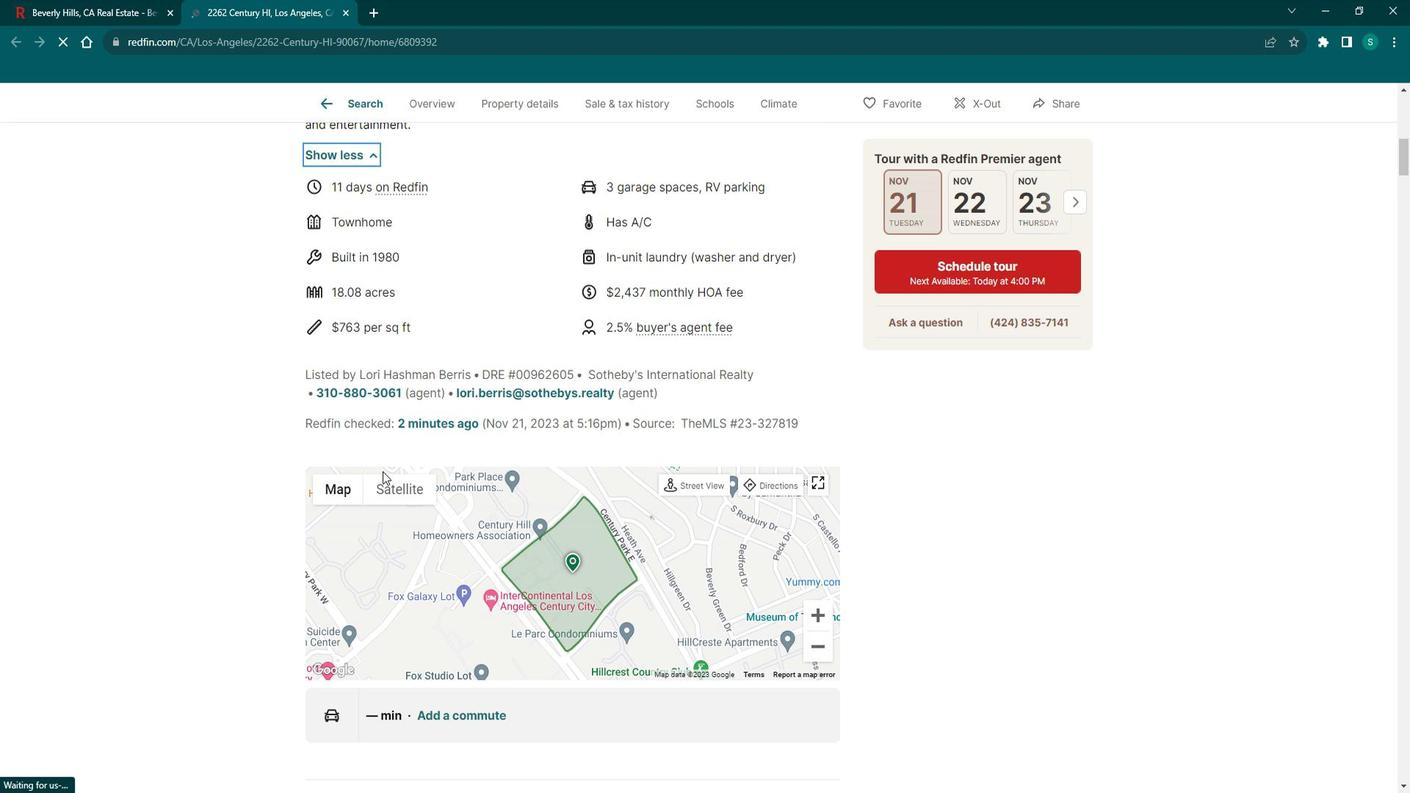 
Action: Mouse scrolled (392, 462) with delta (0, 0)
Screenshot: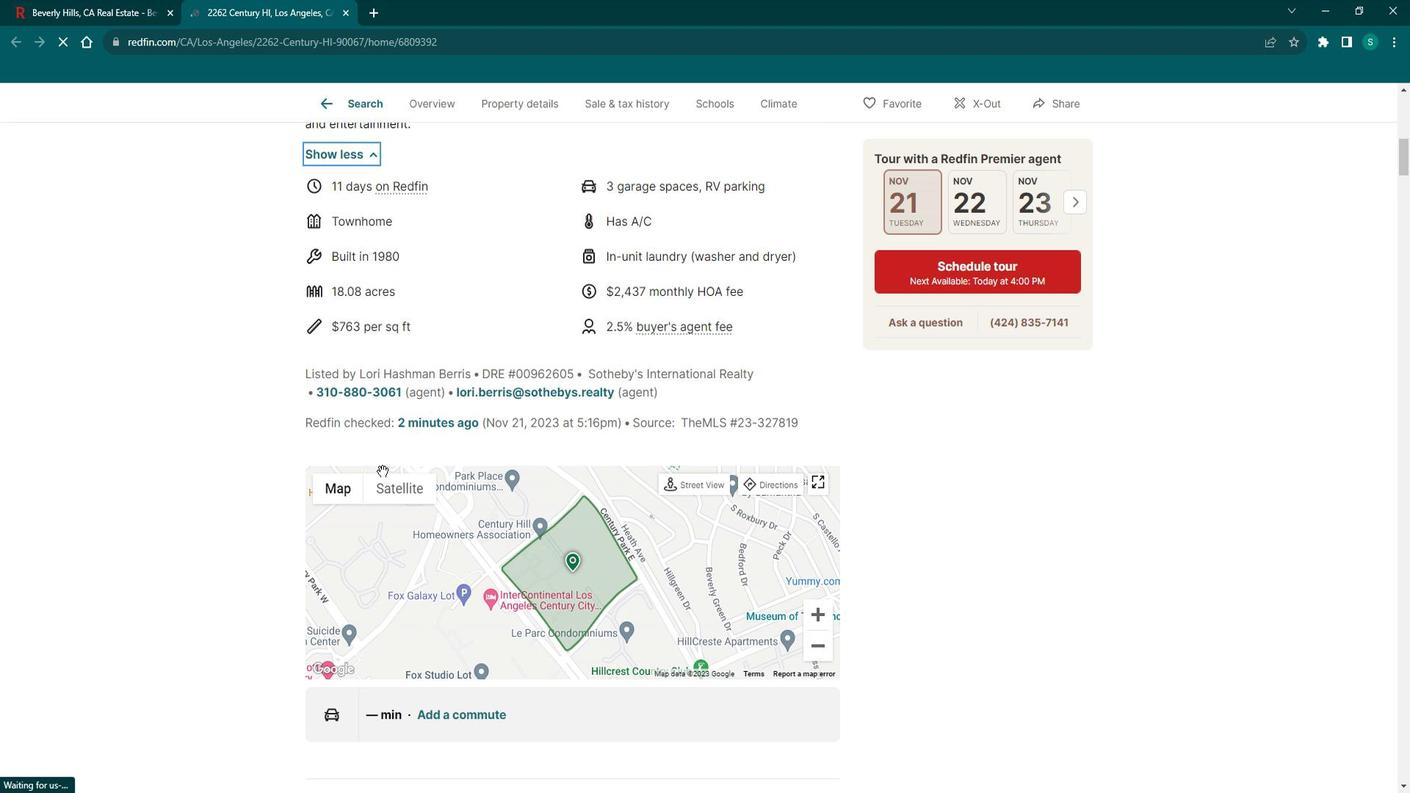 
Action: Mouse scrolled (392, 462) with delta (0, 0)
Screenshot: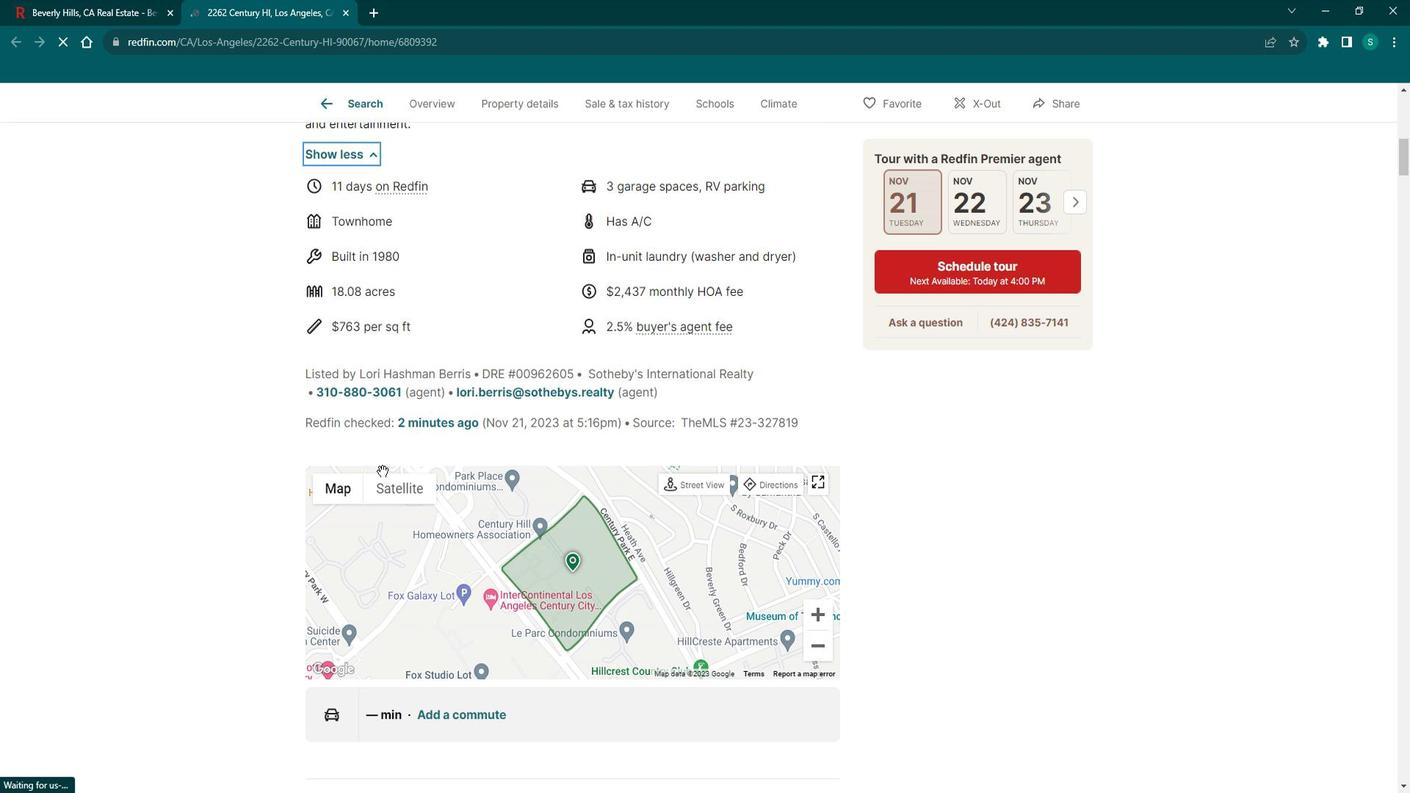 
Action: Mouse scrolled (392, 462) with delta (0, 0)
Screenshot: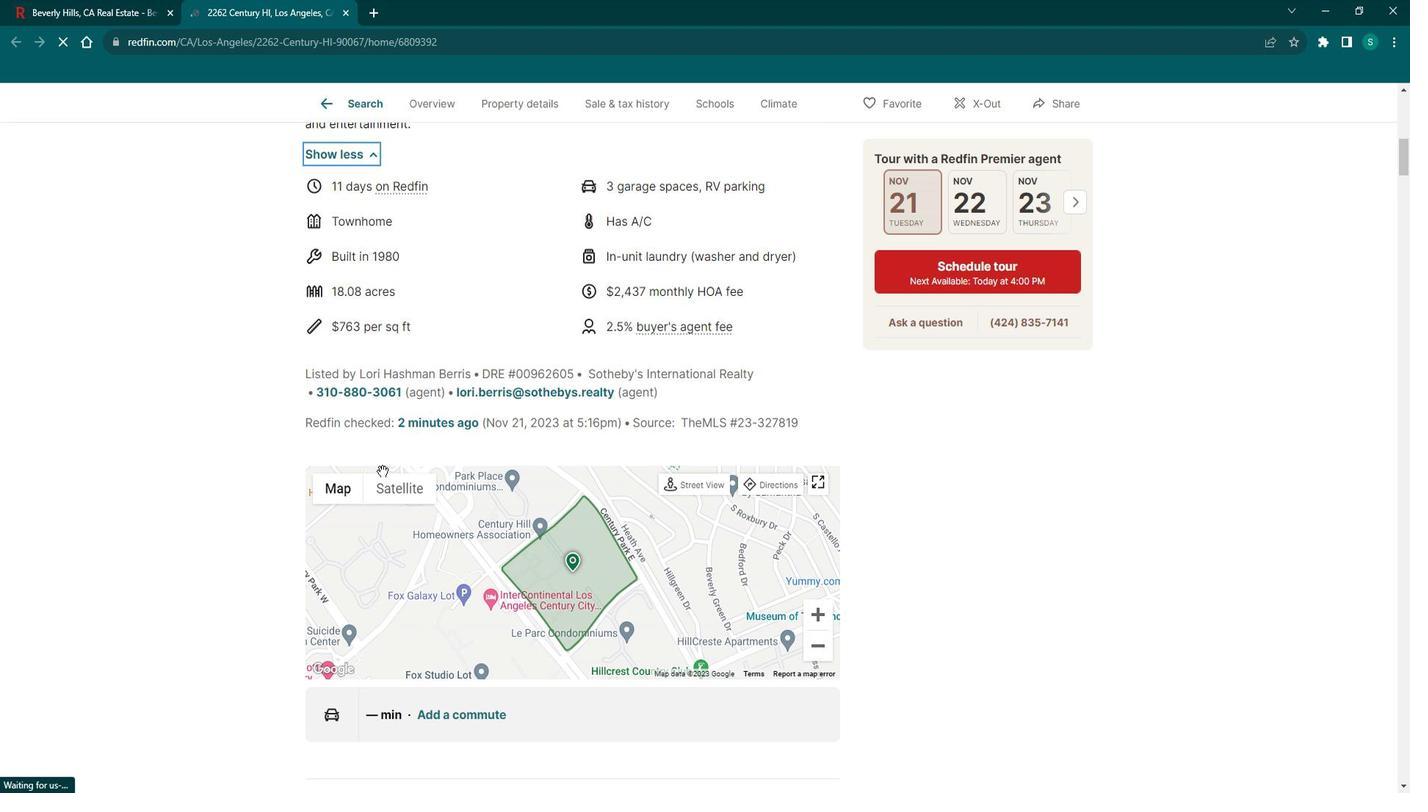 
Action: Mouse scrolled (392, 462) with delta (0, 0)
Screenshot: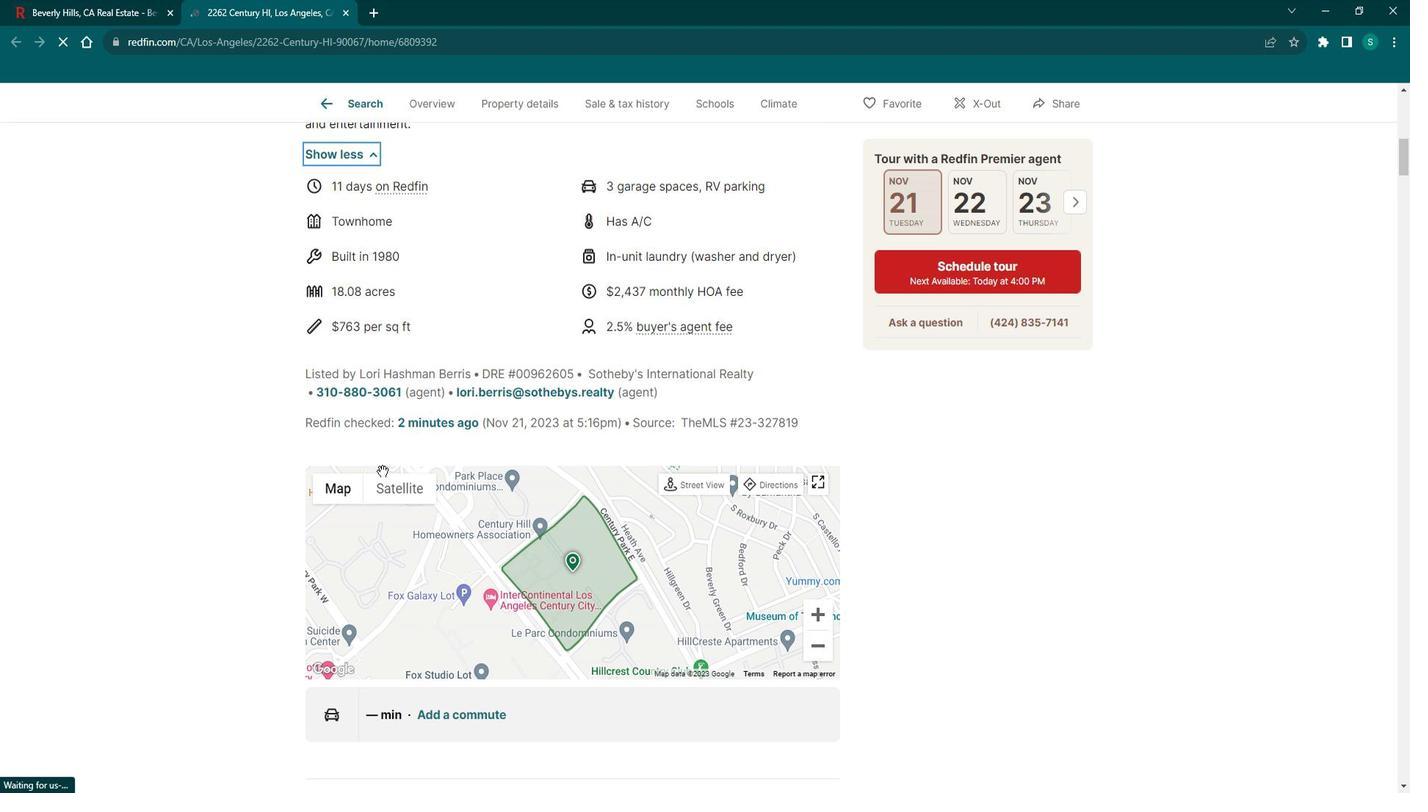 
Action: Mouse scrolled (392, 462) with delta (0, 0)
Screenshot: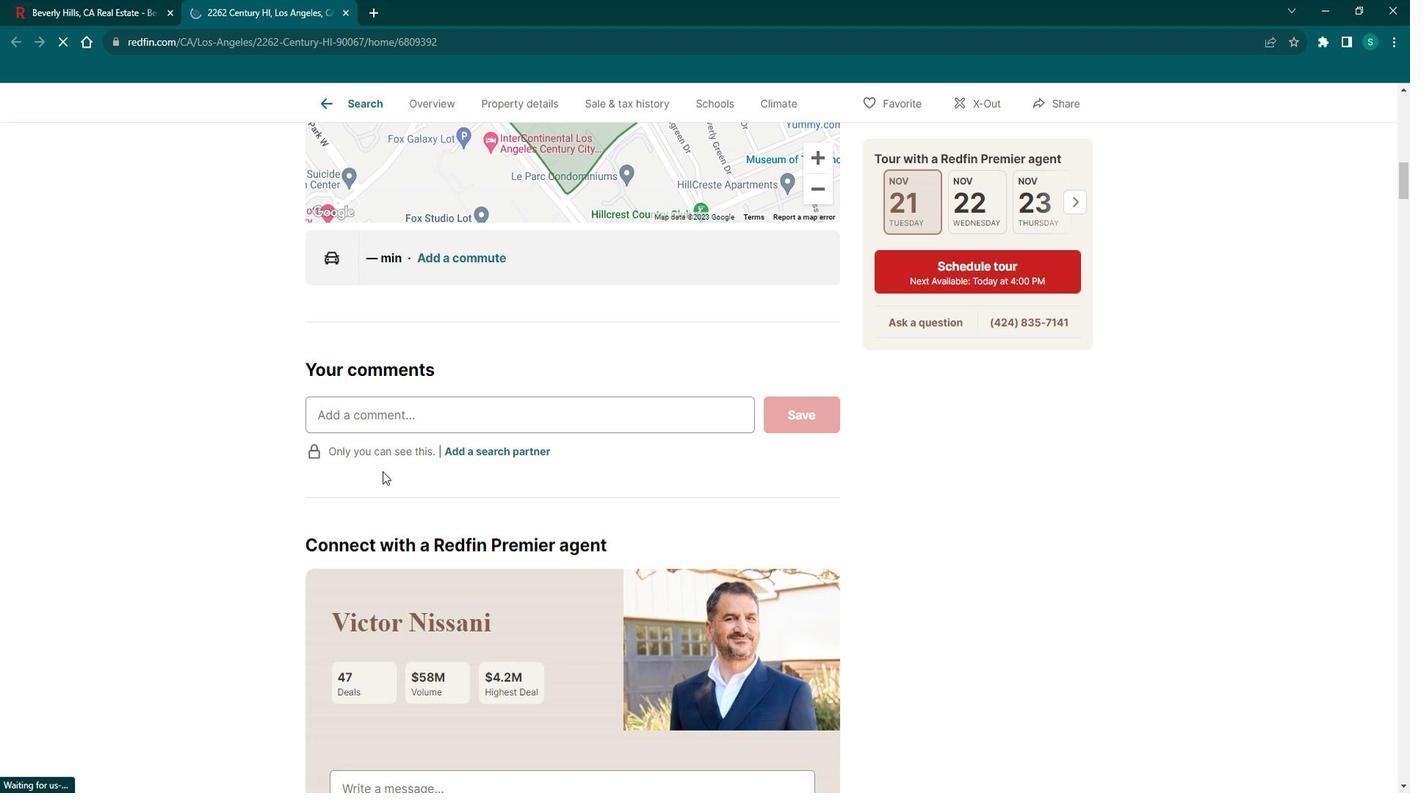 
Action: Mouse scrolled (392, 462) with delta (0, 0)
Screenshot: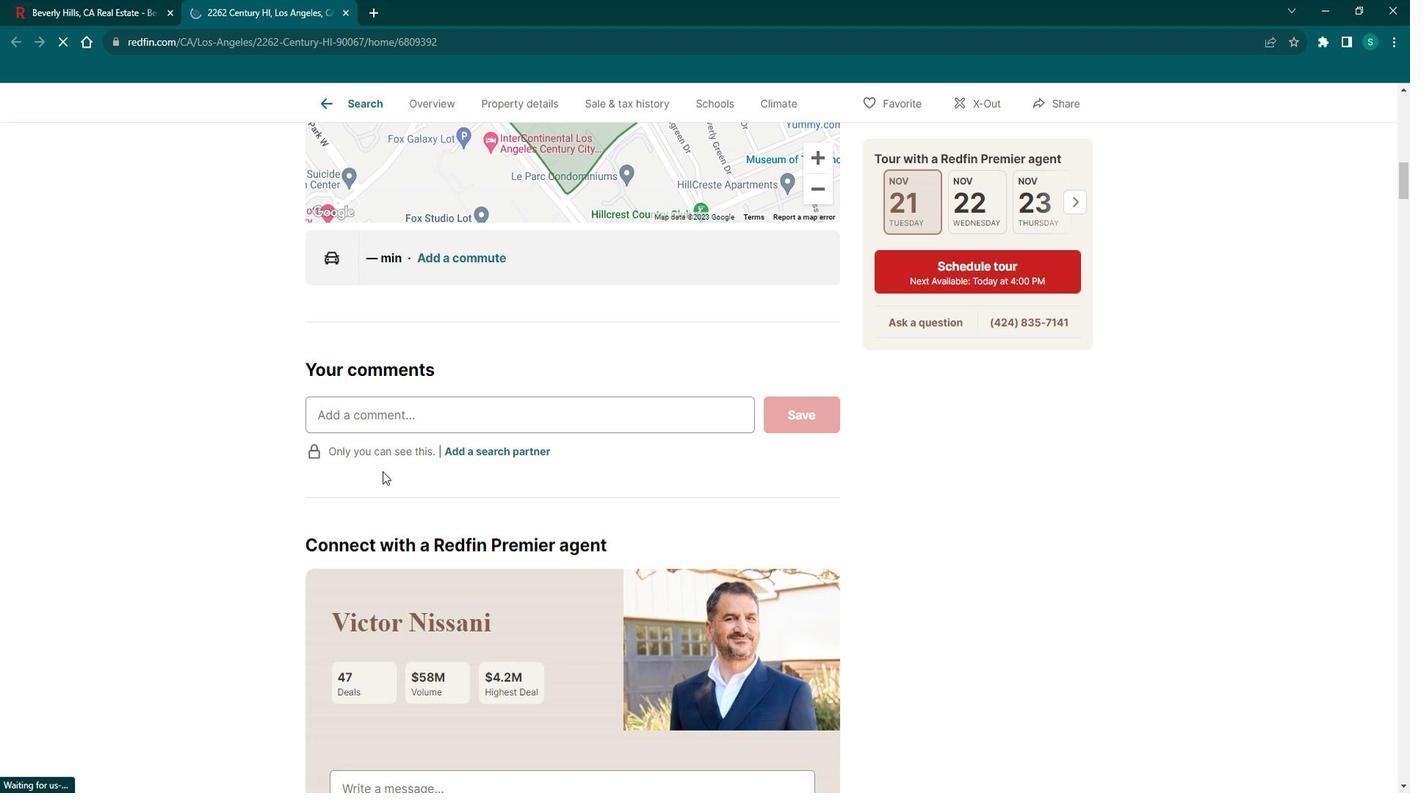
Action: Mouse scrolled (392, 462) with delta (0, 0)
Screenshot: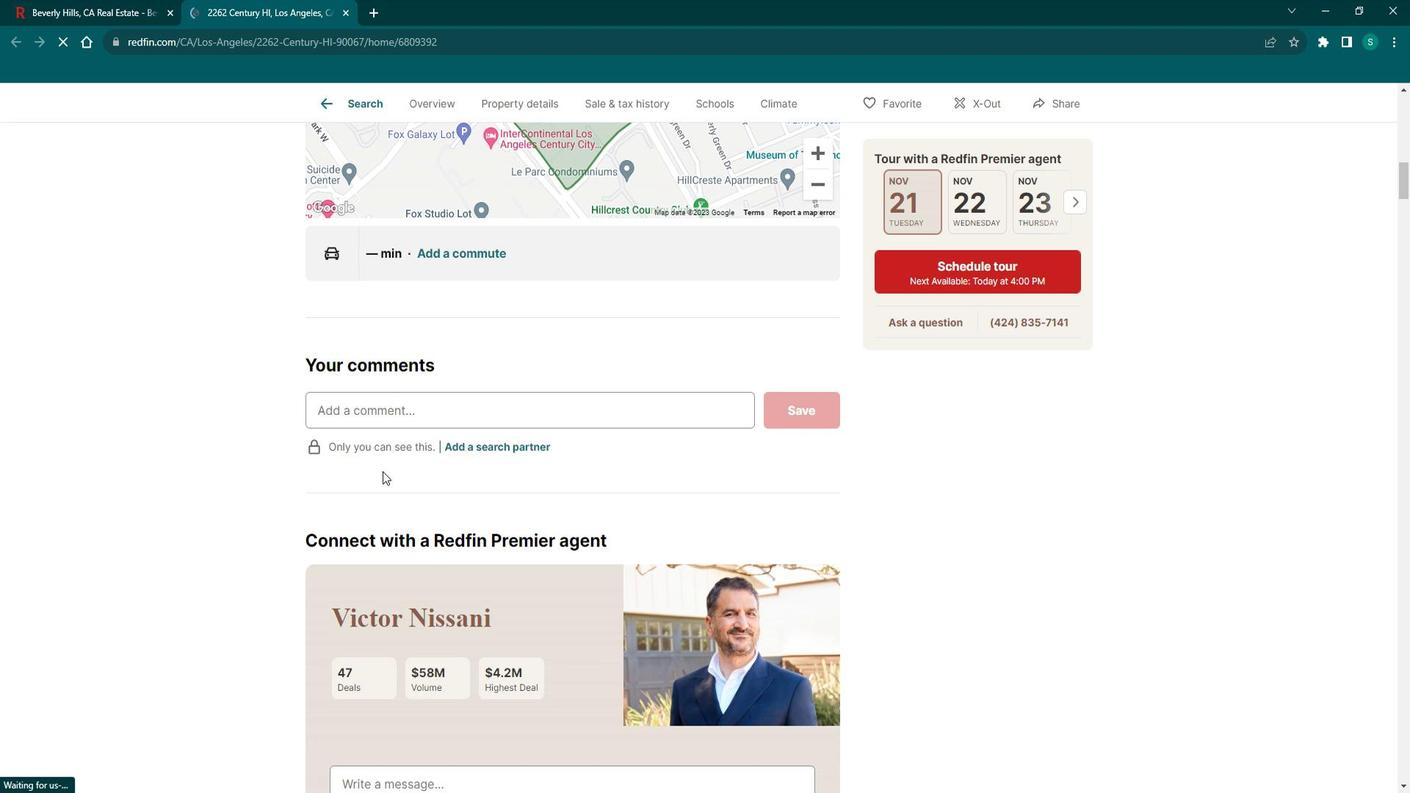 
Action: Mouse scrolled (392, 462) with delta (0, 0)
Screenshot: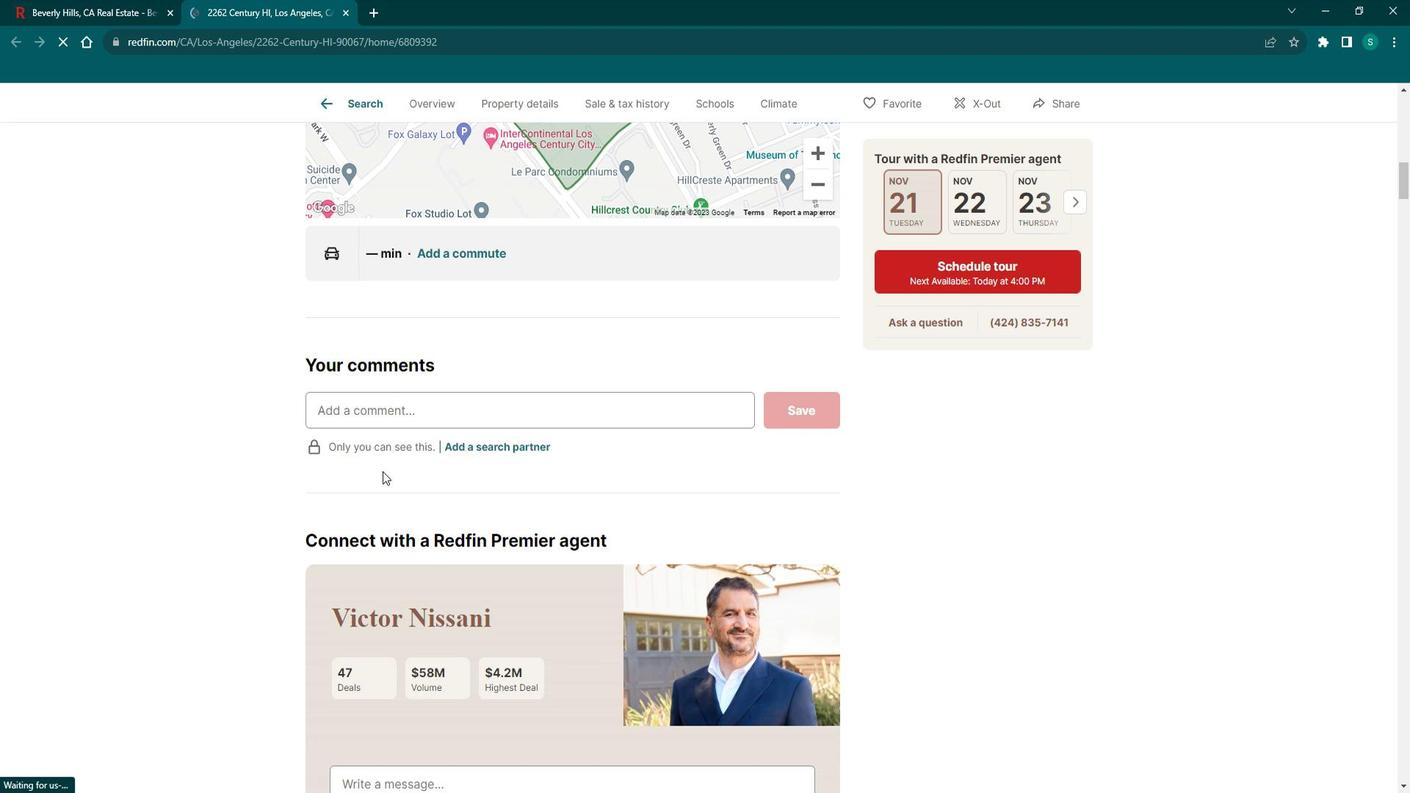 
Action: Mouse scrolled (392, 462) with delta (0, 0)
Screenshot: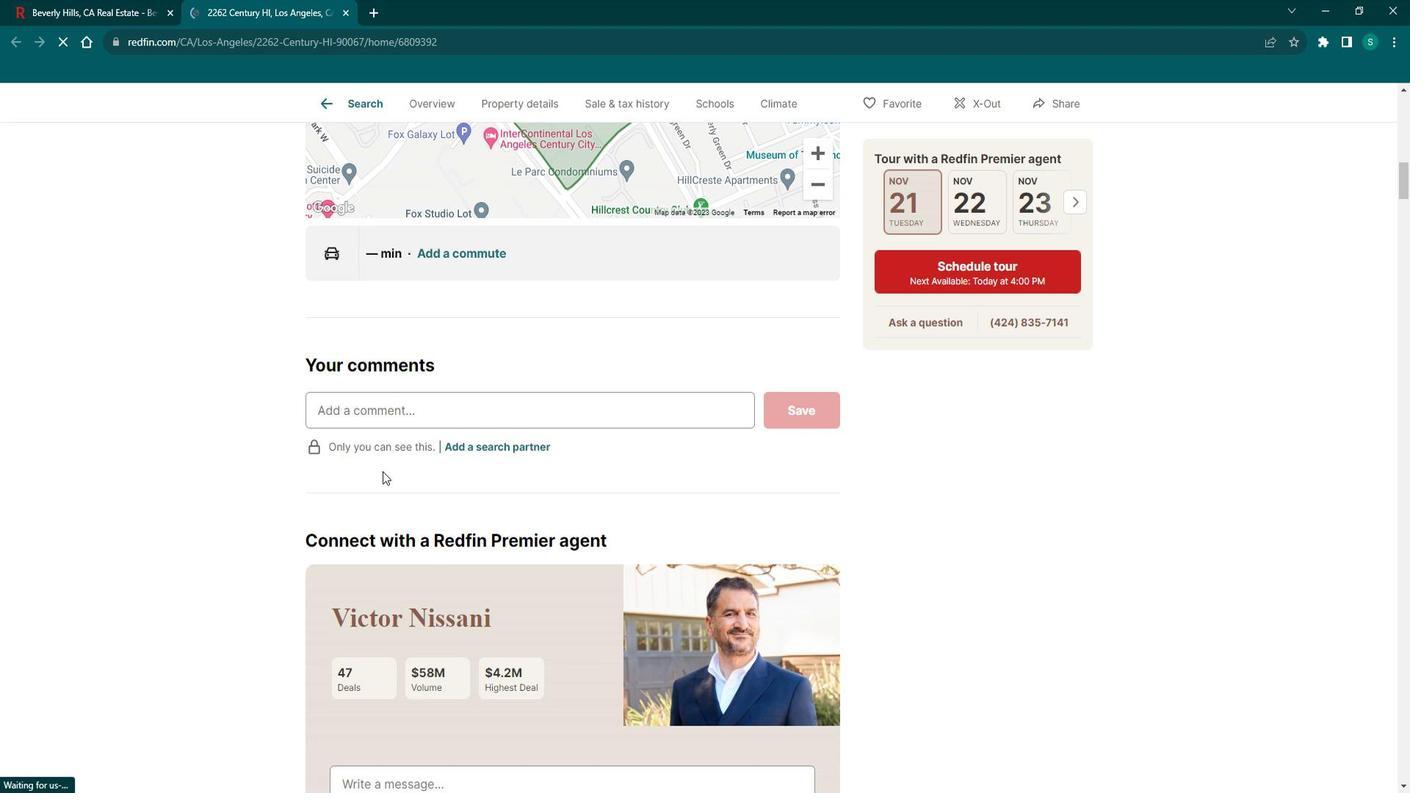 
Action: Mouse scrolled (392, 462) with delta (0, 0)
Screenshot: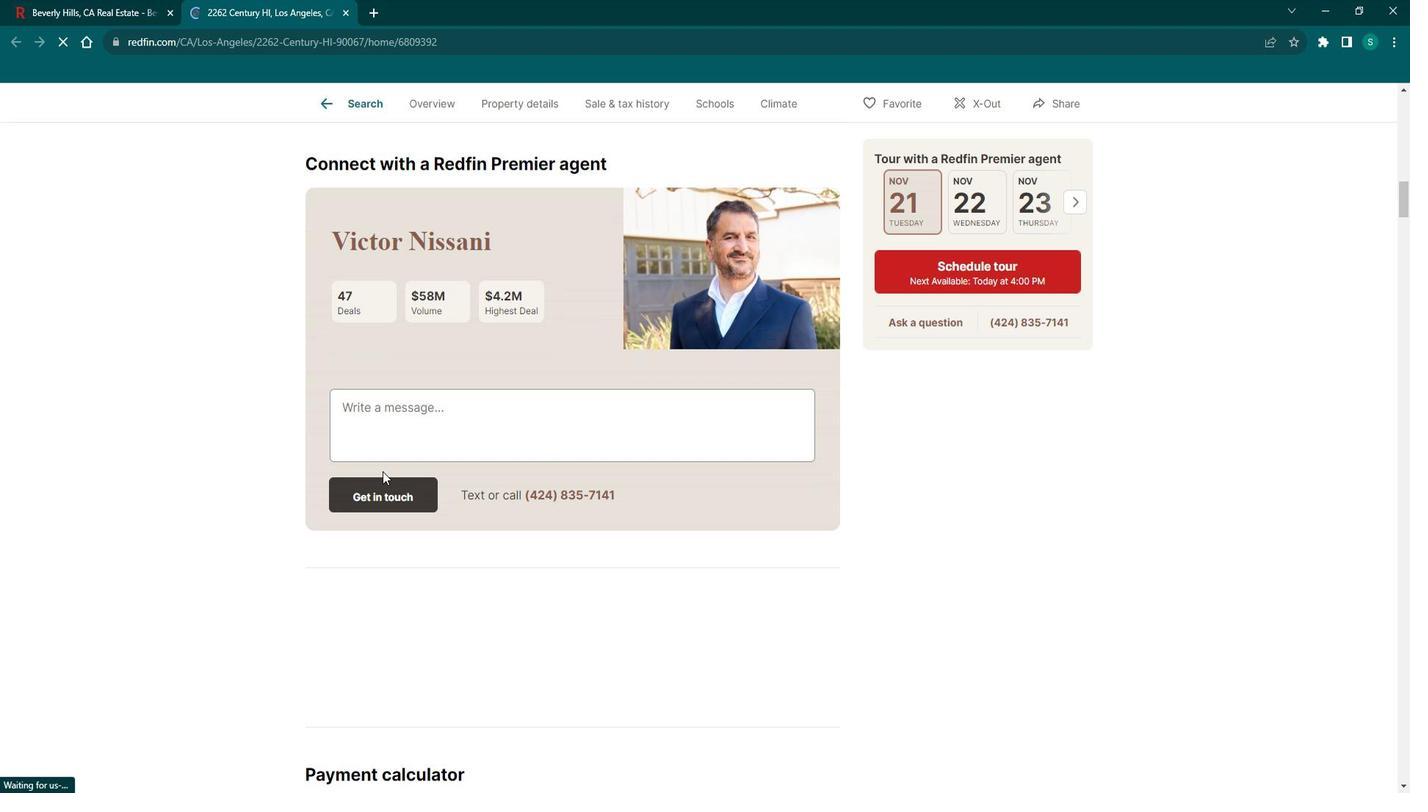 
Action: Mouse scrolled (392, 462) with delta (0, 0)
Screenshot: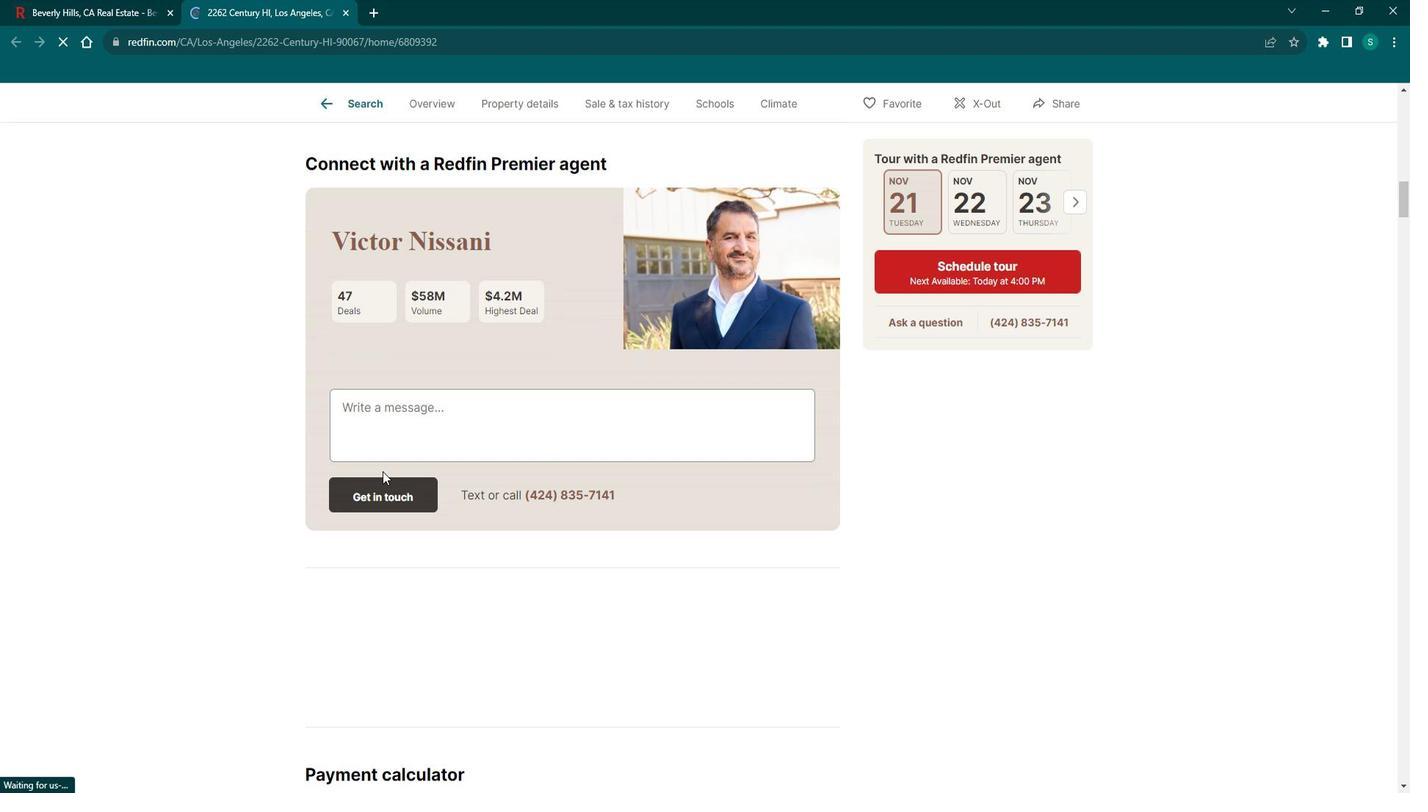 
Action: Mouse scrolled (392, 462) with delta (0, 0)
Screenshot: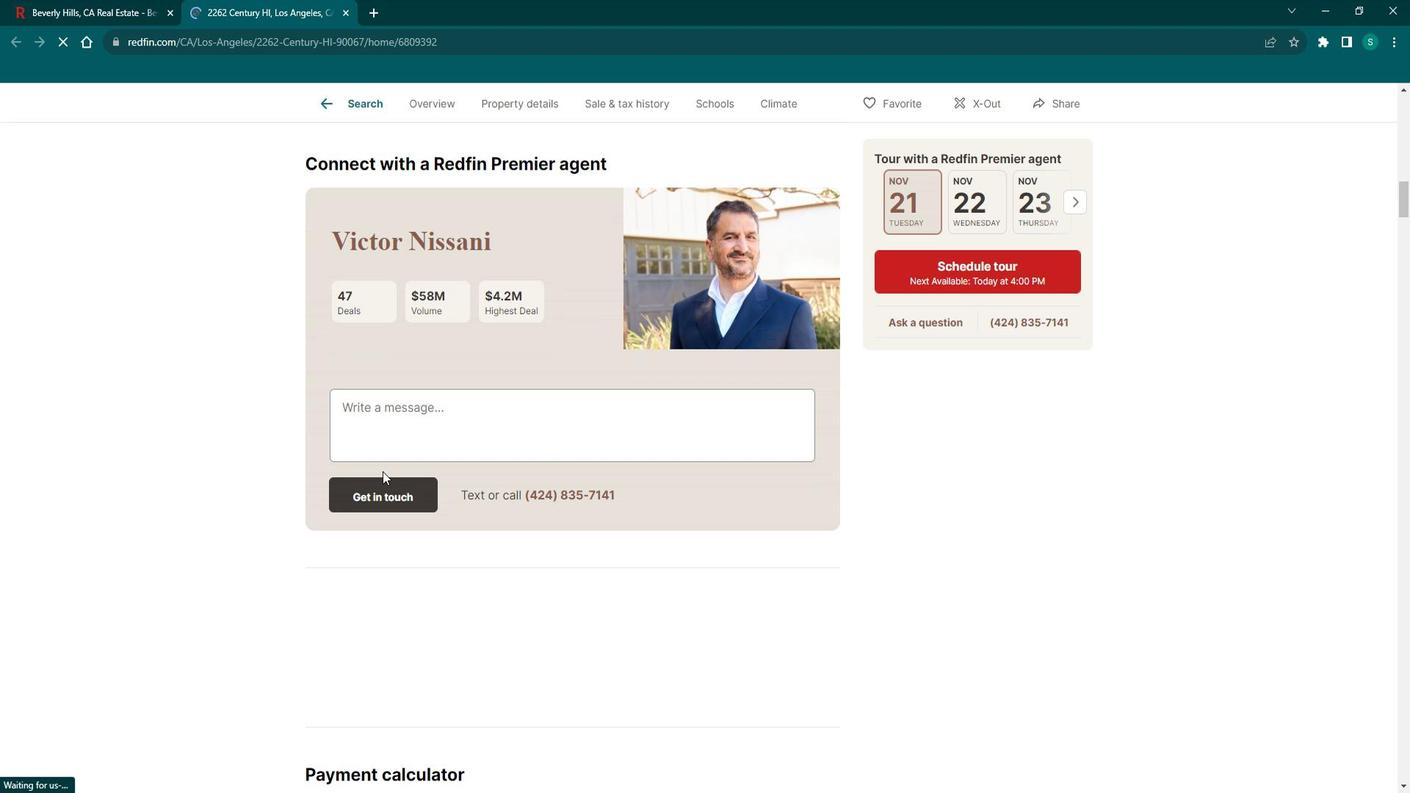 
Action: Mouse scrolled (392, 462) with delta (0, 0)
Screenshot: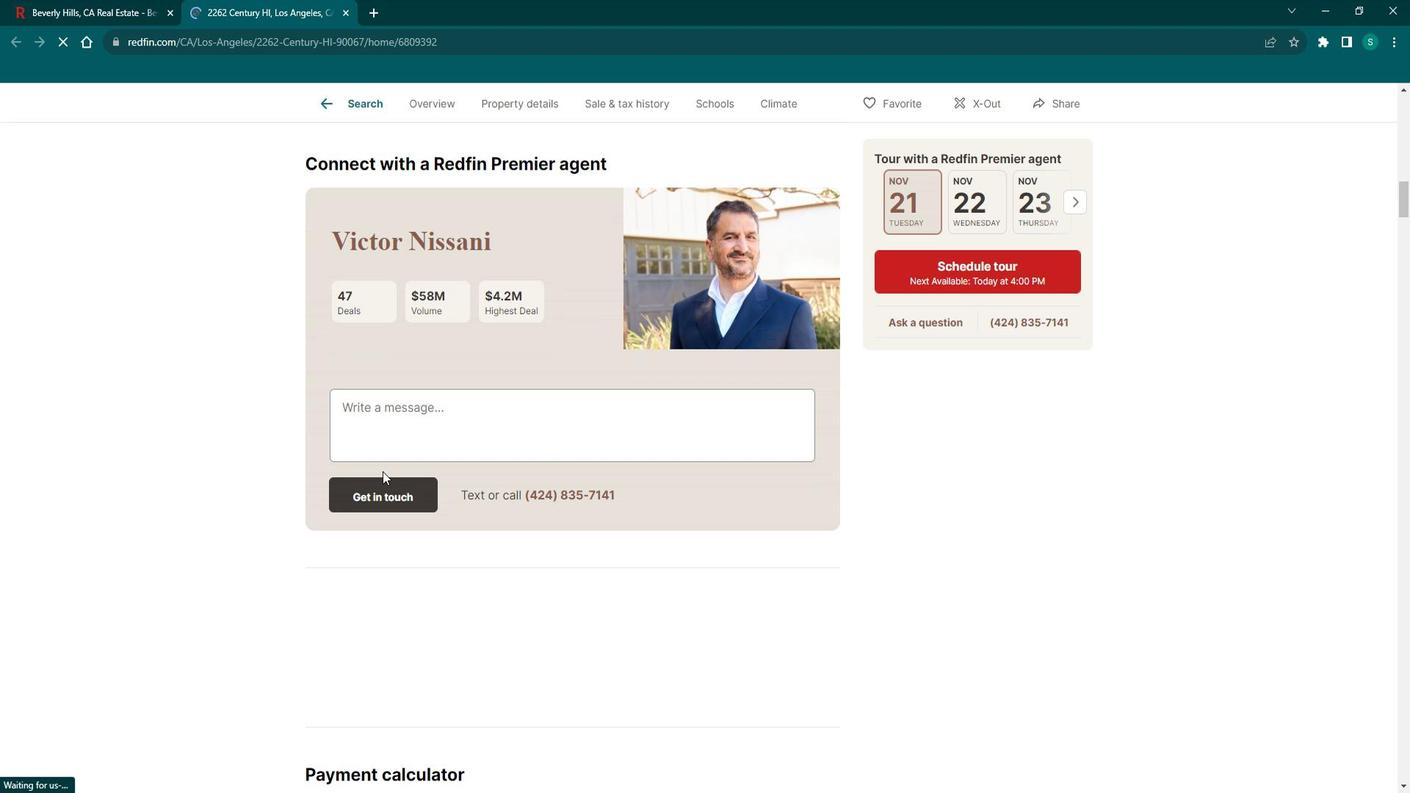 
Action: Mouse scrolled (392, 462) with delta (0, 0)
Screenshot: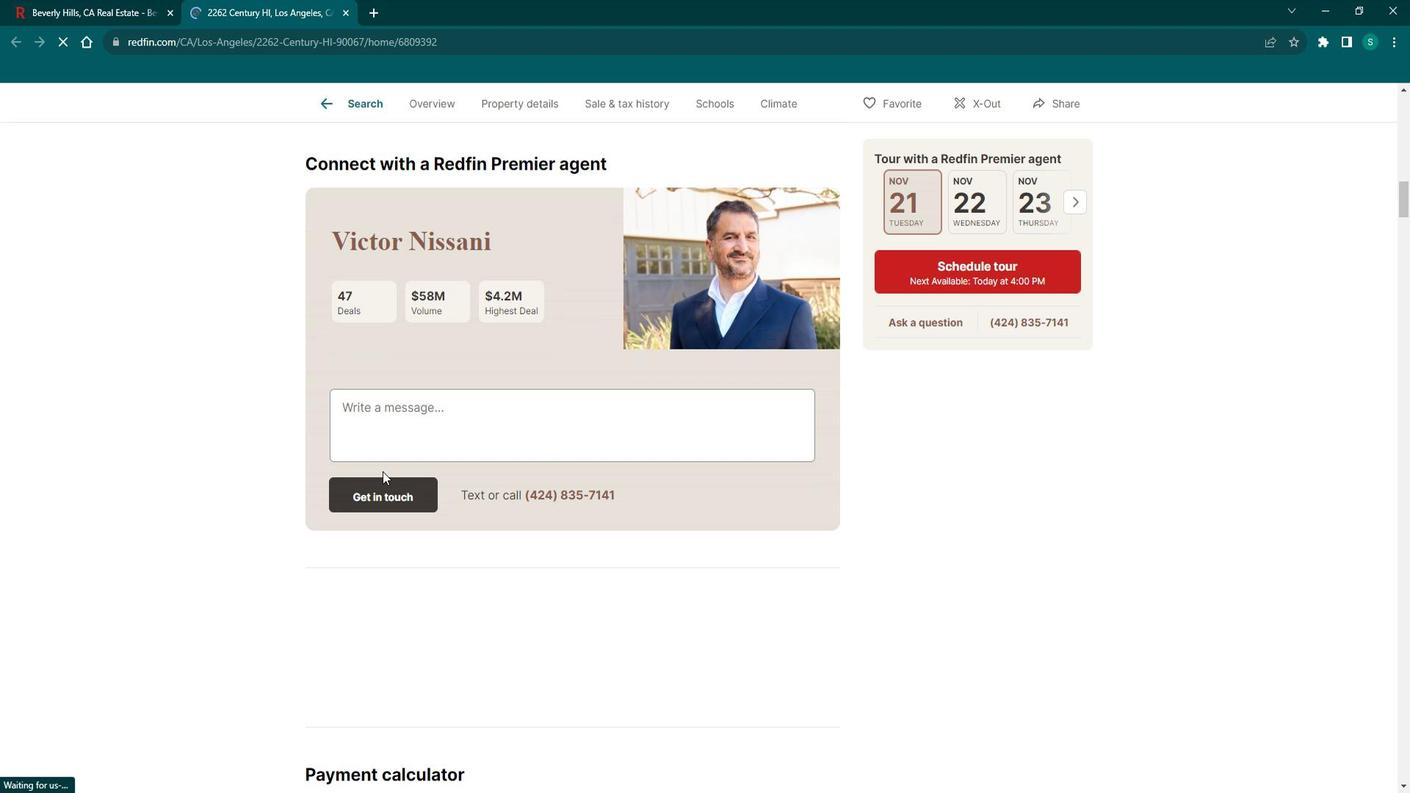 
Action: Mouse scrolled (392, 462) with delta (0, 0)
Screenshot: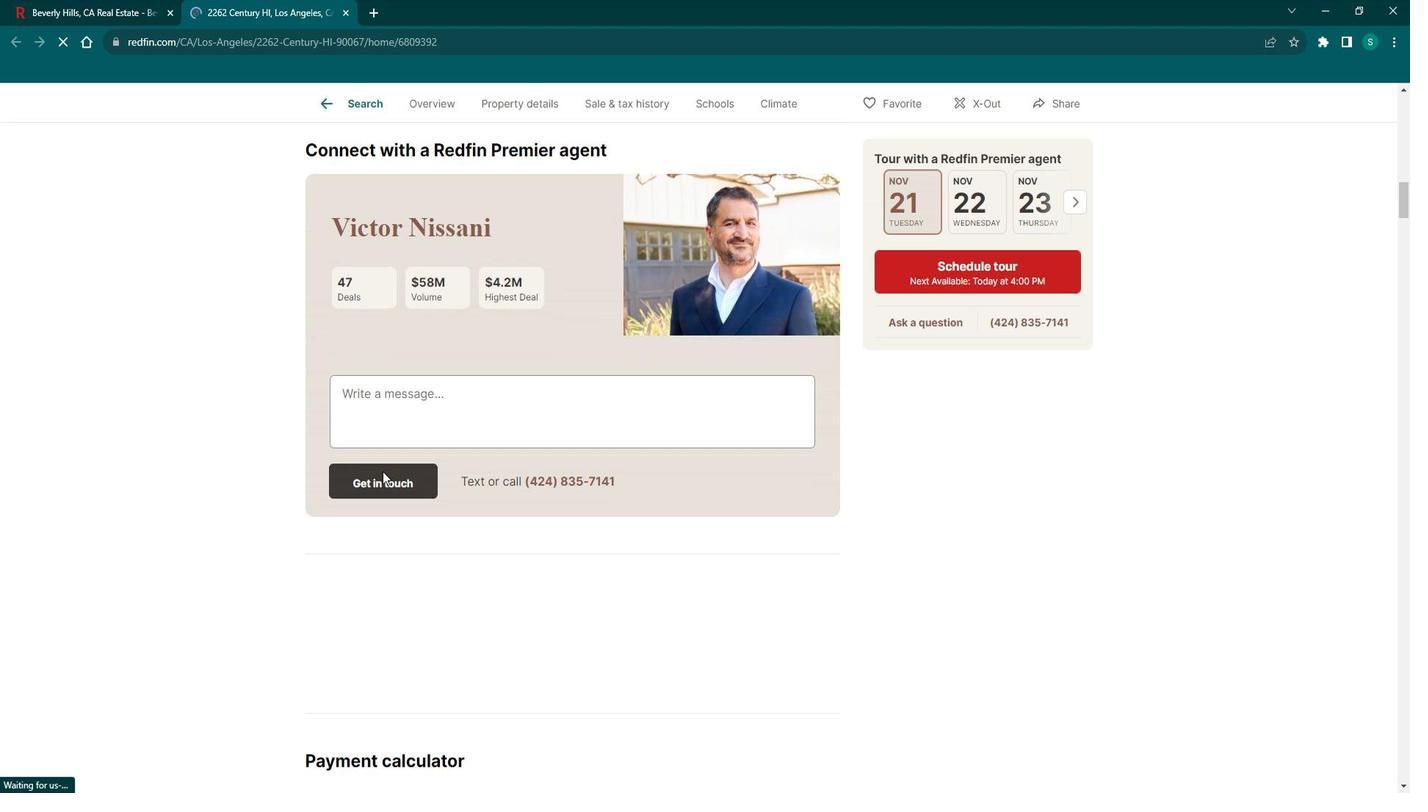 
Action: Mouse scrolled (392, 462) with delta (0, 0)
Screenshot: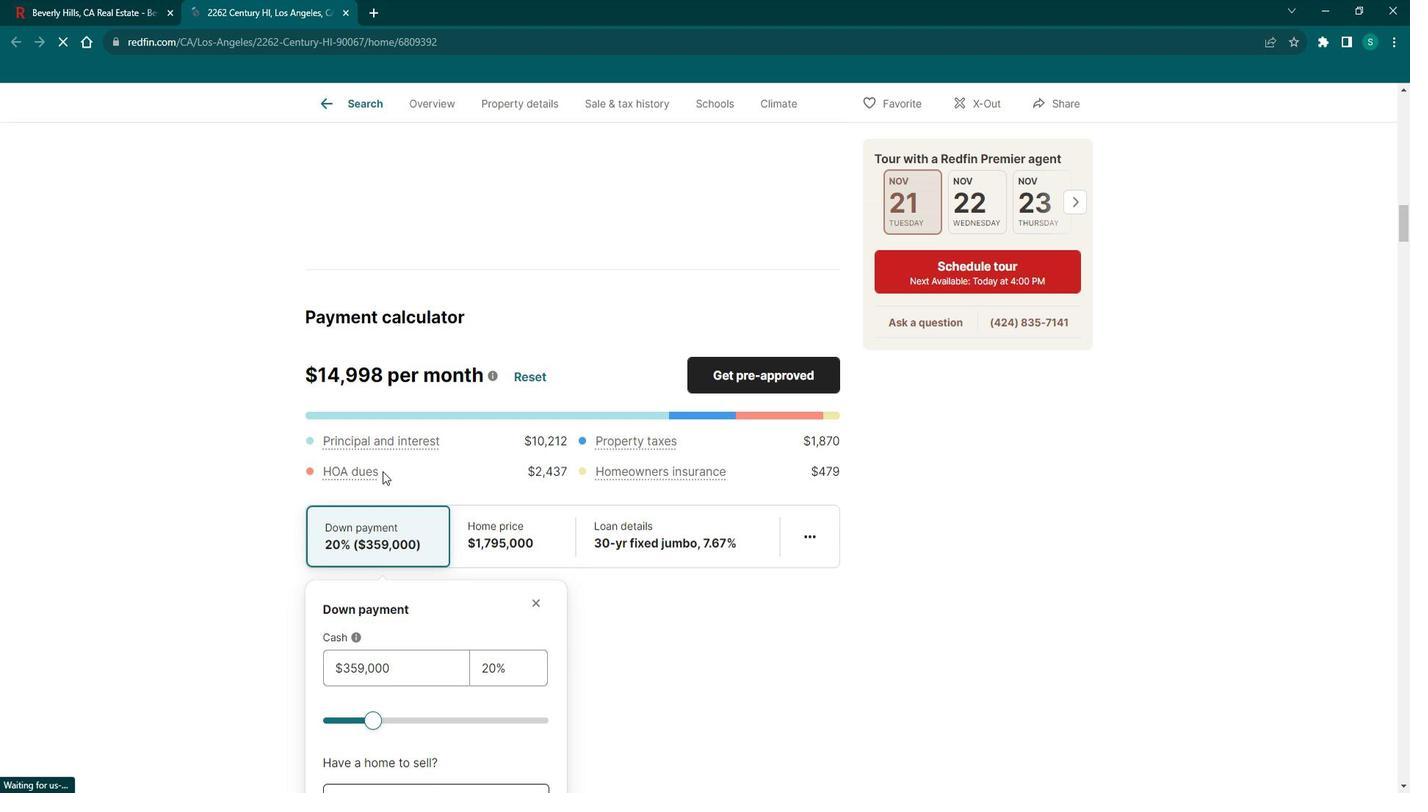
Action: Mouse scrolled (392, 462) with delta (0, 0)
Screenshot: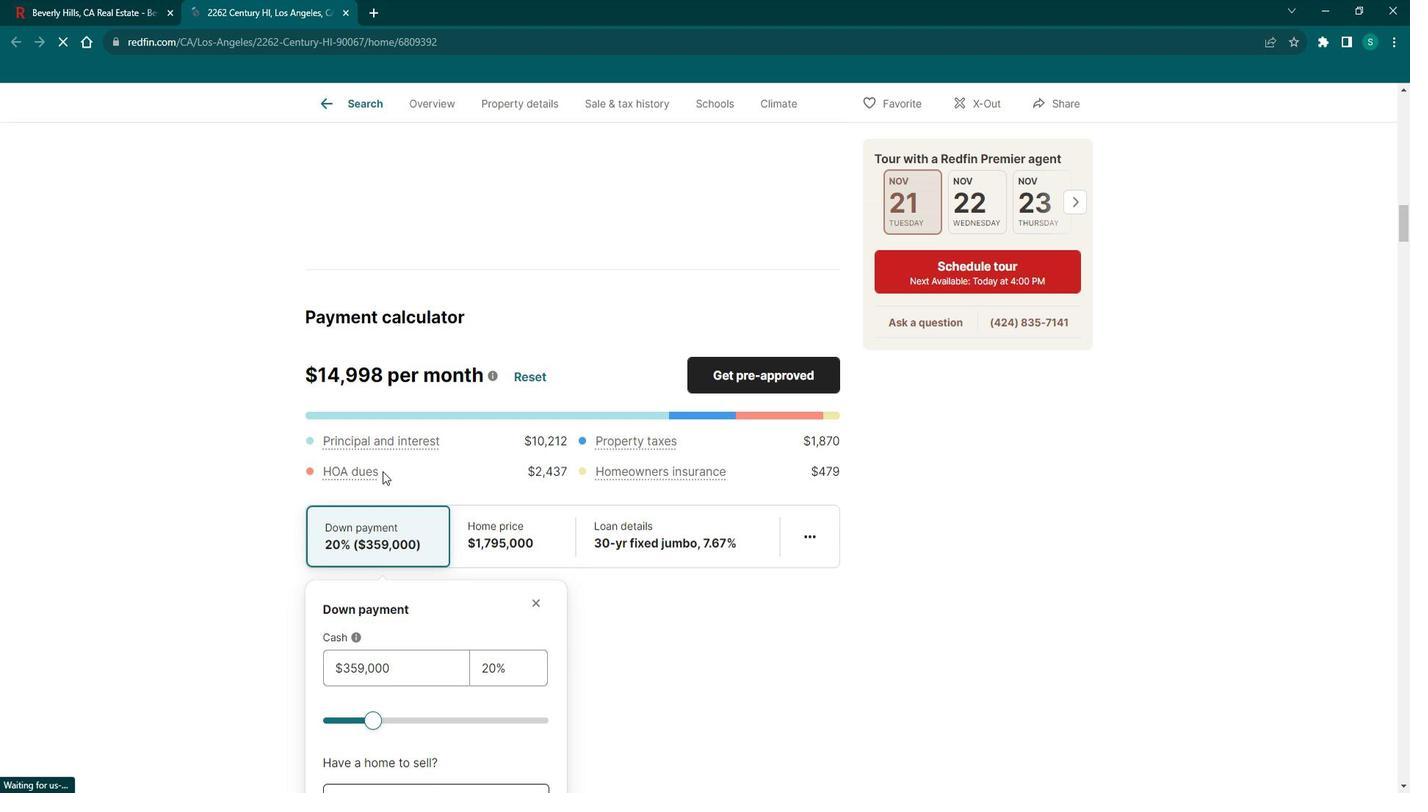 
Action: Mouse scrolled (392, 462) with delta (0, 0)
Screenshot: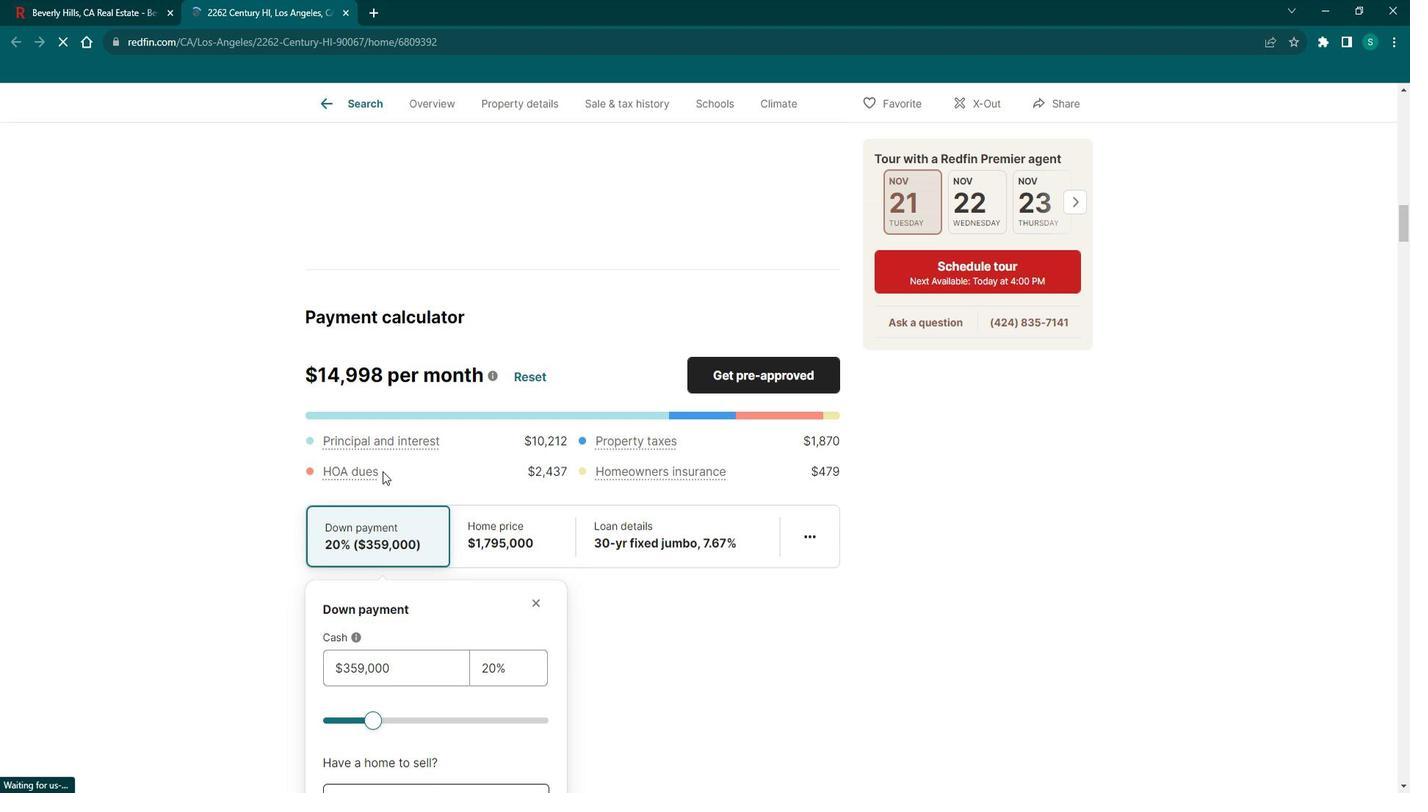 
Action: Mouse scrolled (392, 462) with delta (0, 0)
Screenshot: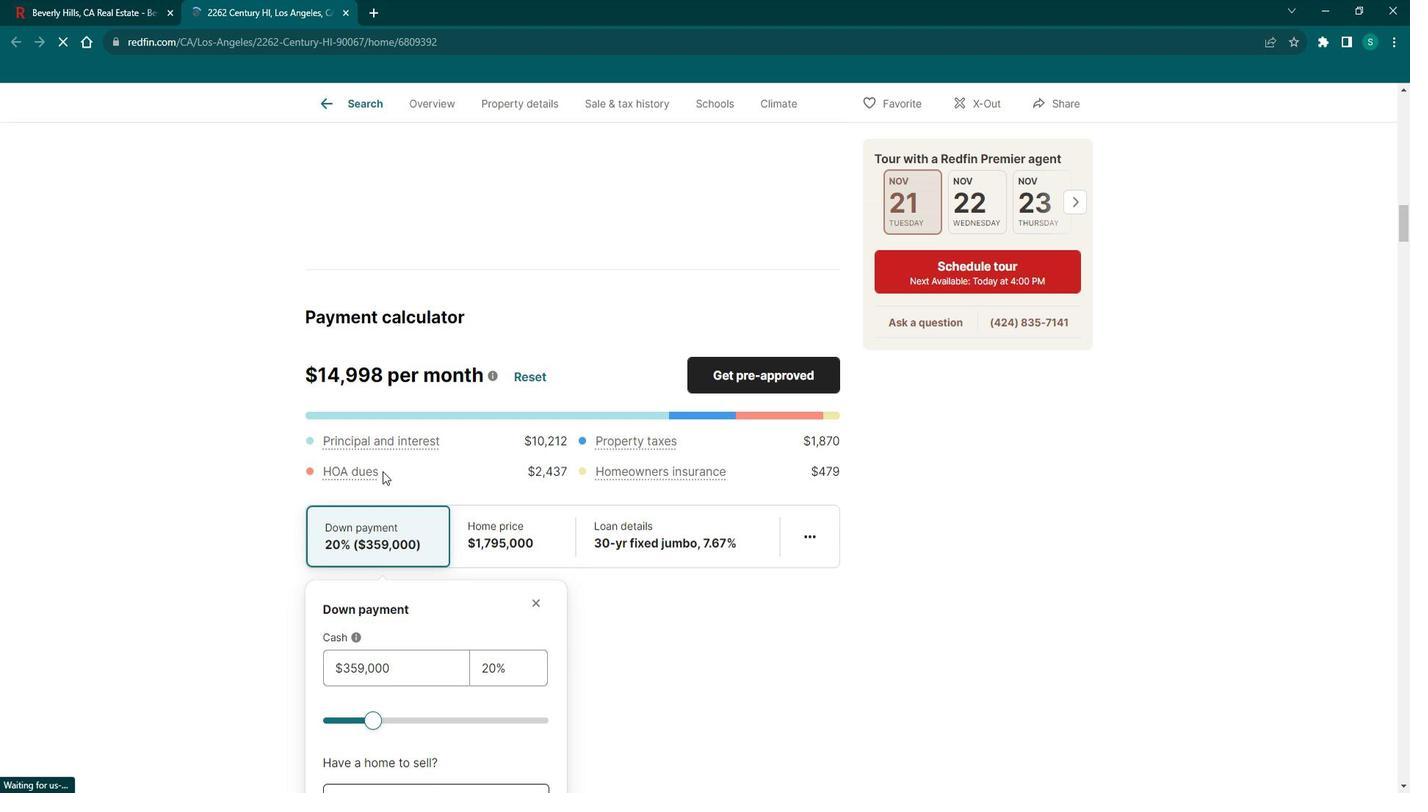 
Action: Mouse scrolled (392, 462) with delta (0, 0)
Screenshot: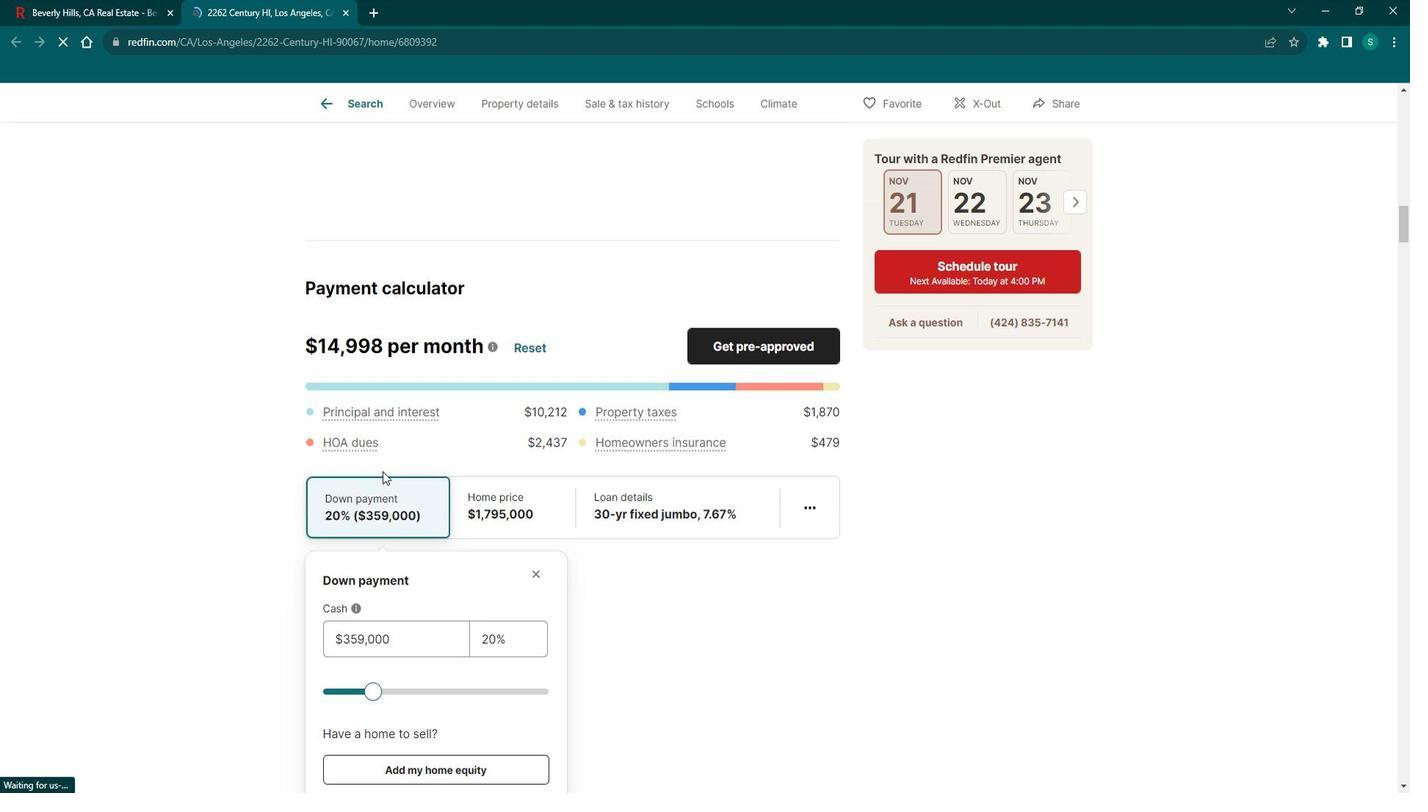 
Action: Mouse scrolled (392, 462) with delta (0, 0)
Screenshot: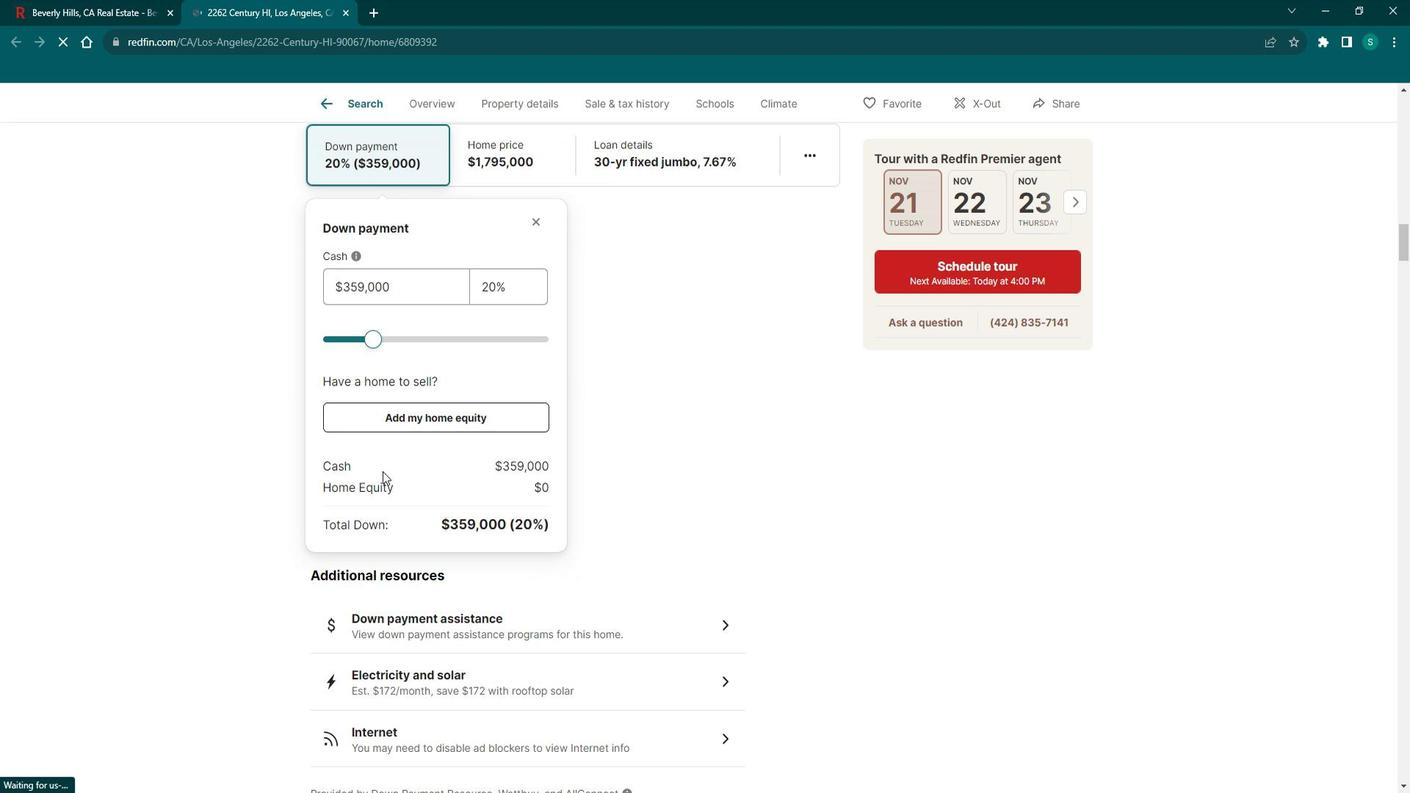 
Action: Mouse scrolled (392, 462) with delta (0, 0)
Screenshot: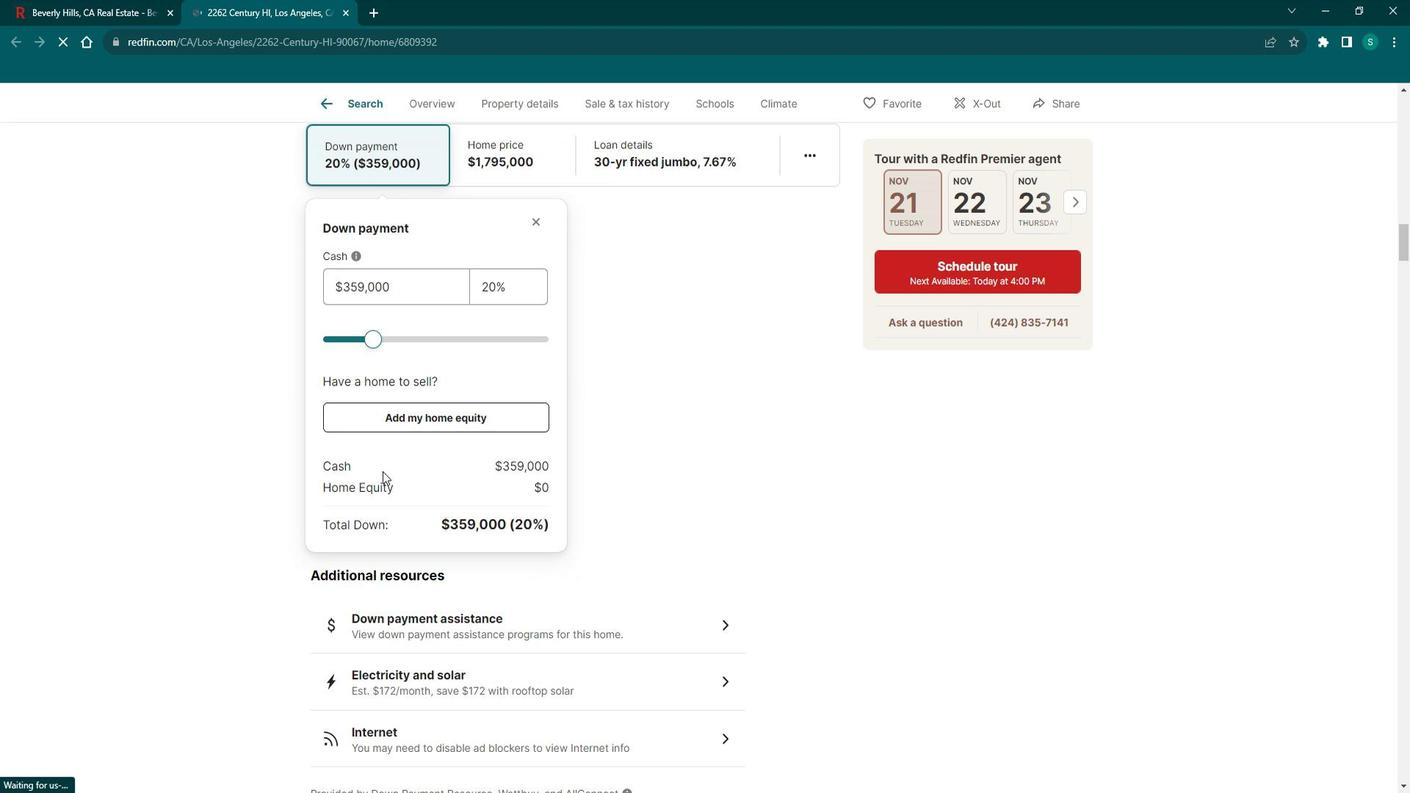 
Action: Mouse scrolled (392, 462) with delta (0, 0)
Screenshot: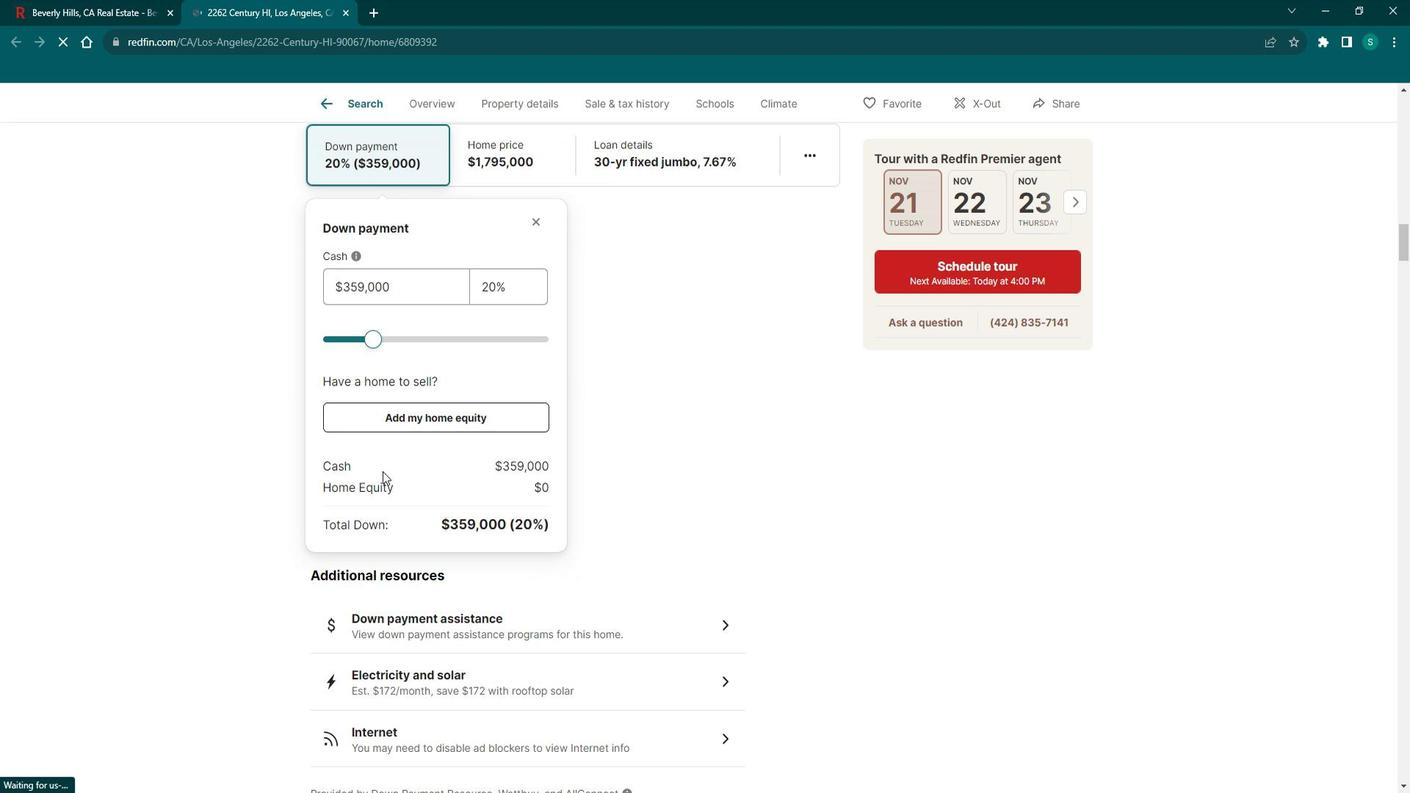 
Action: Mouse scrolled (392, 462) with delta (0, 0)
Screenshot: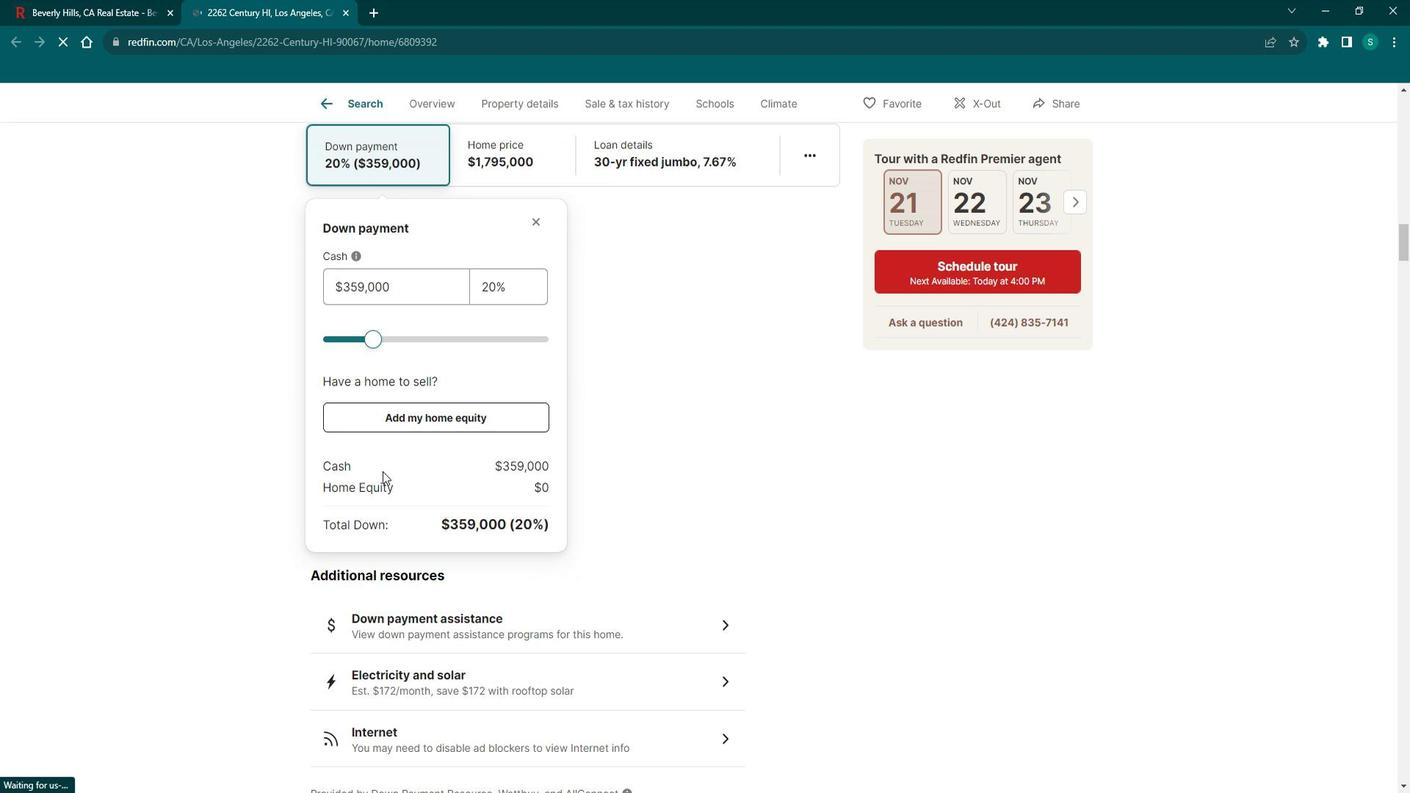 
Action: Mouse scrolled (392, 462) with delta (0, 0)
Screenshot: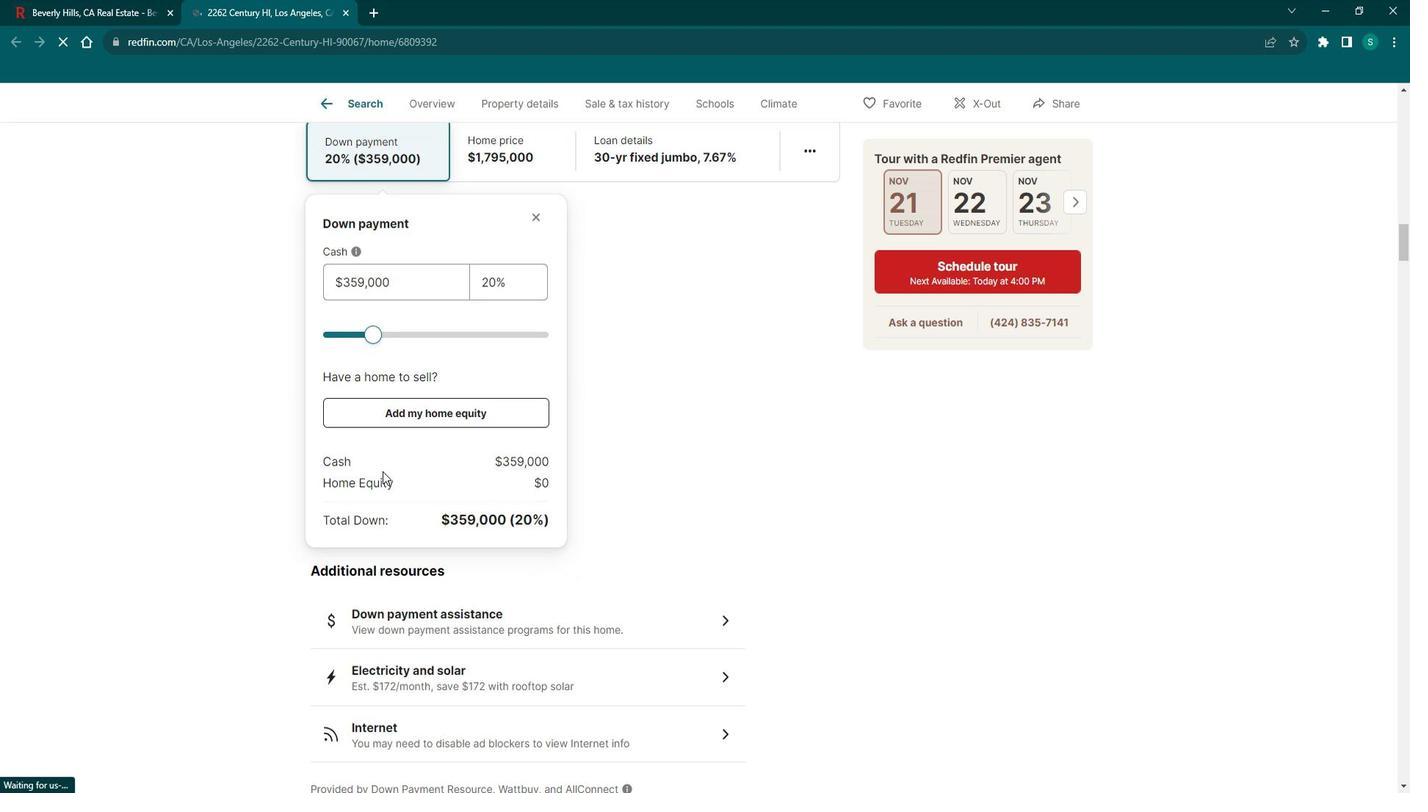 
Action: Mouse scrolled (392, 462) with delta (0, 0)
Screenshot: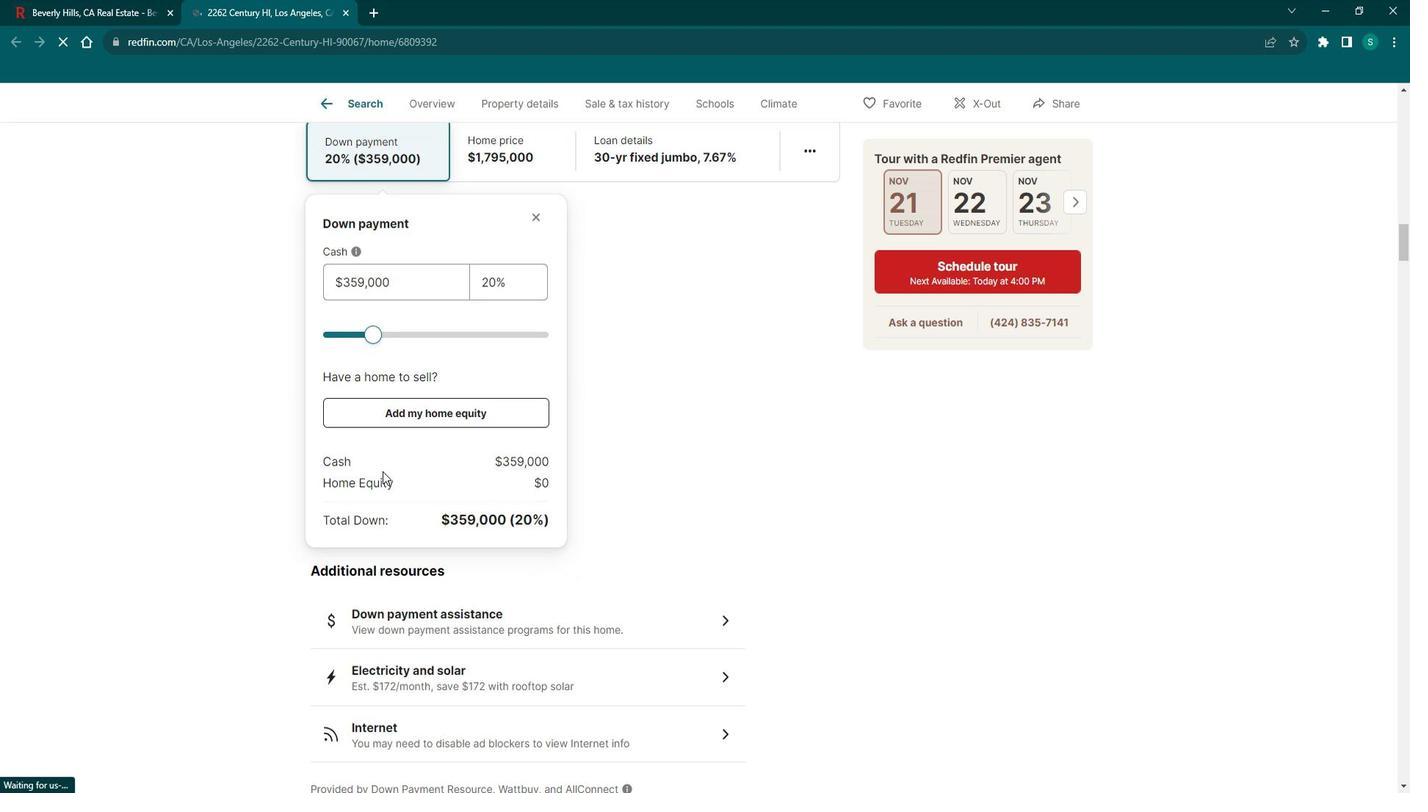 
Action: Mouse scrolled (392, 462) with delta (0, 0)
Screenshot: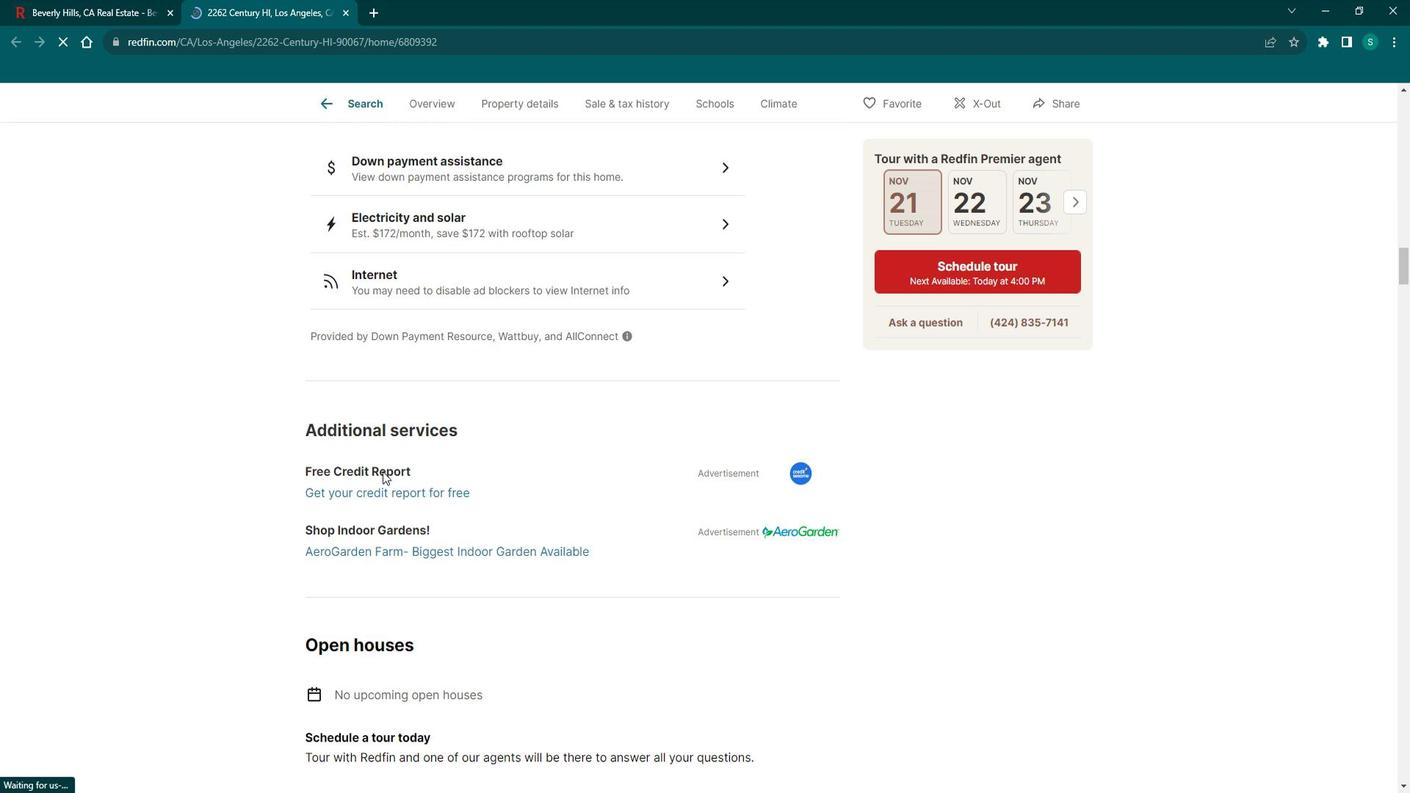 
Action: Mouse scrolled (392, 462) with delta (0, 0)
Screenshot: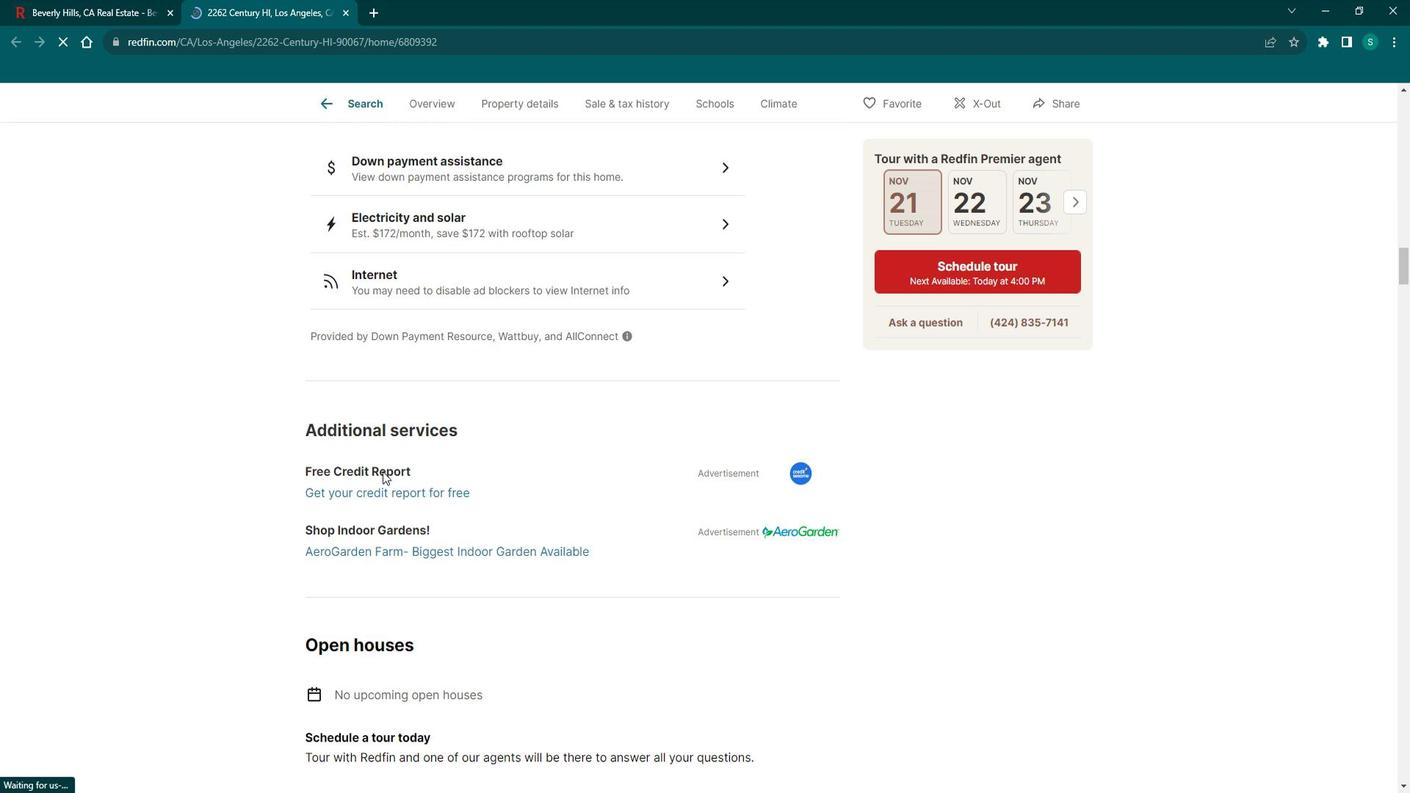 
Action: Mouse scrolled (392, 462) with delta (0, 0)
Screenshot: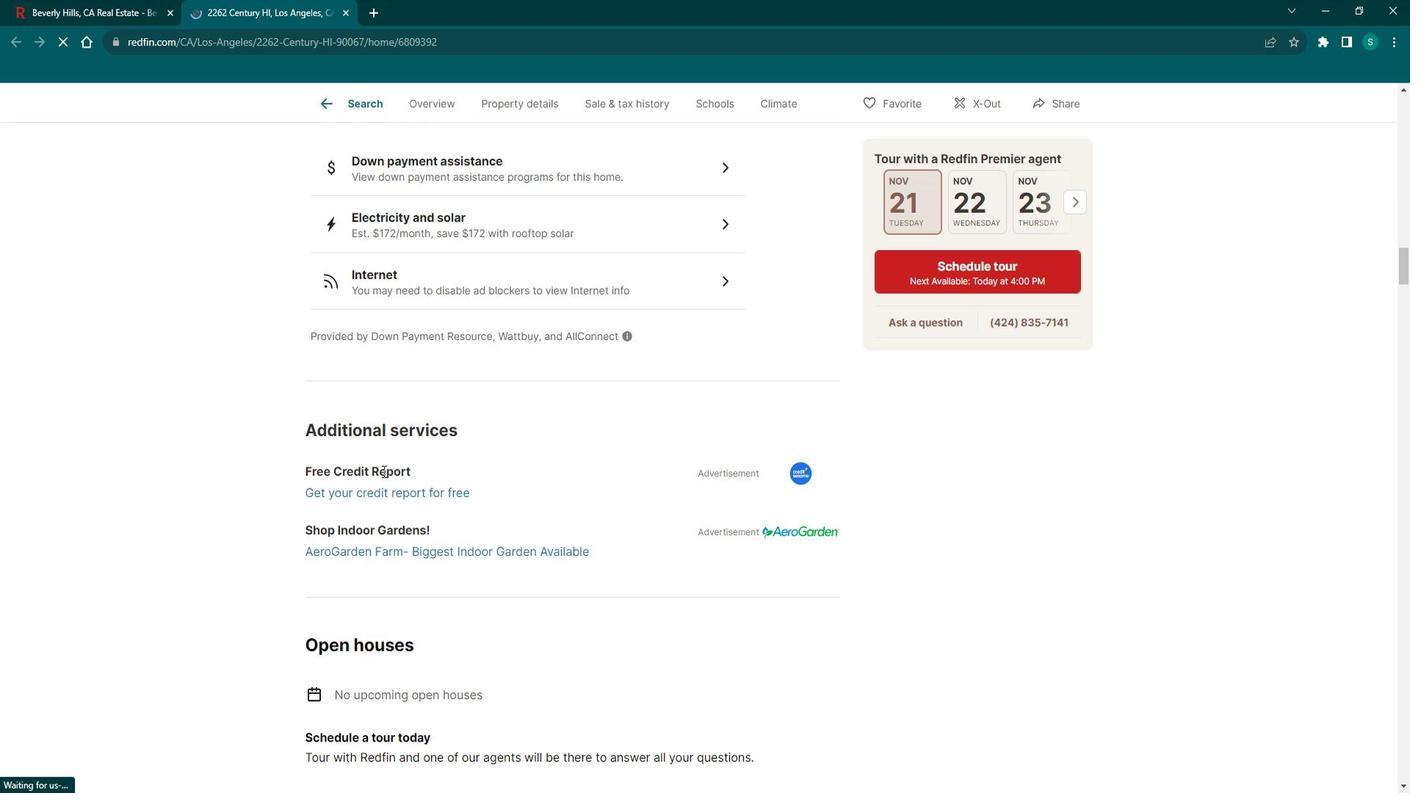 
Action: Mouse scrolled (392, 462) with delta (0, 0)
Screenshot: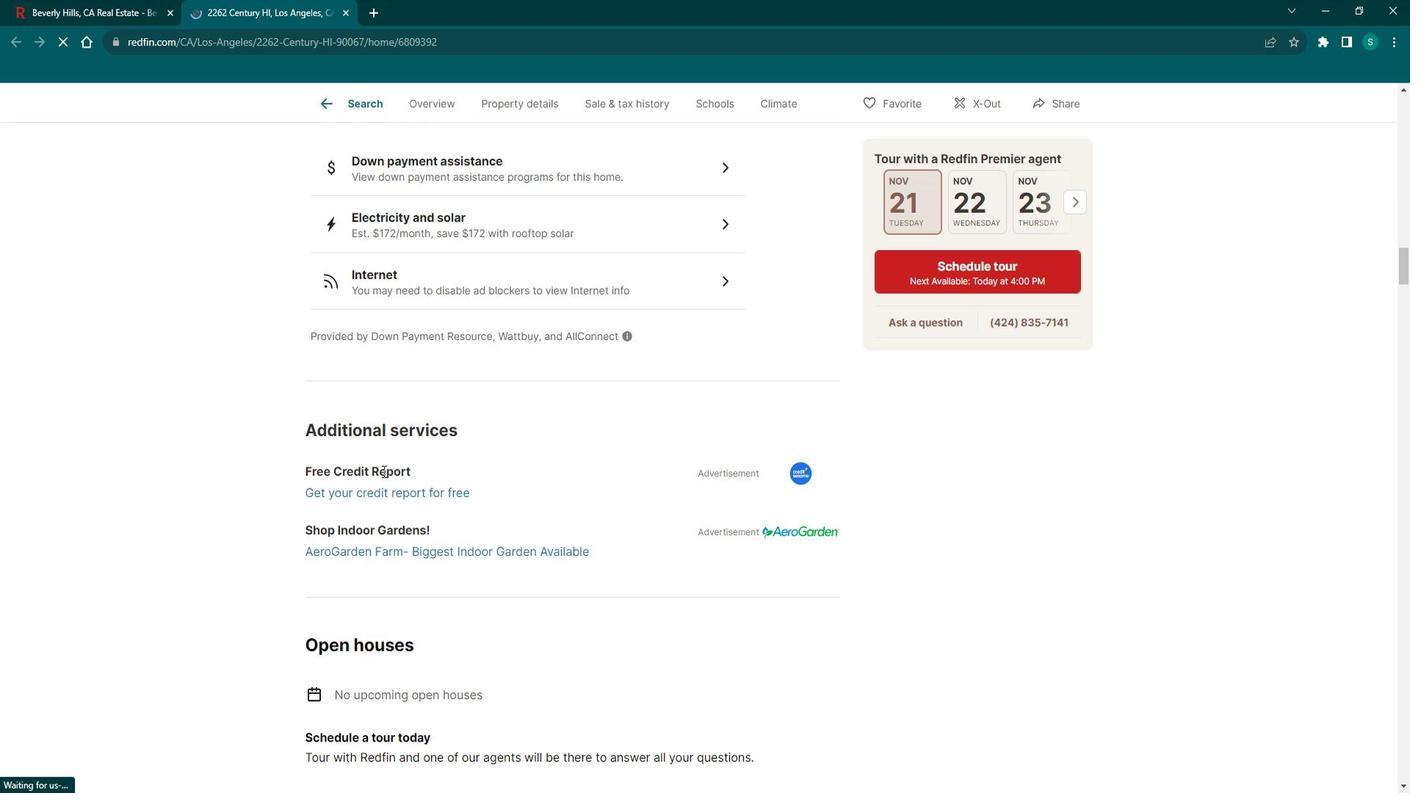 
Action: Mouse scrolled (392, 462) with delta (0, 0)
Screenshot: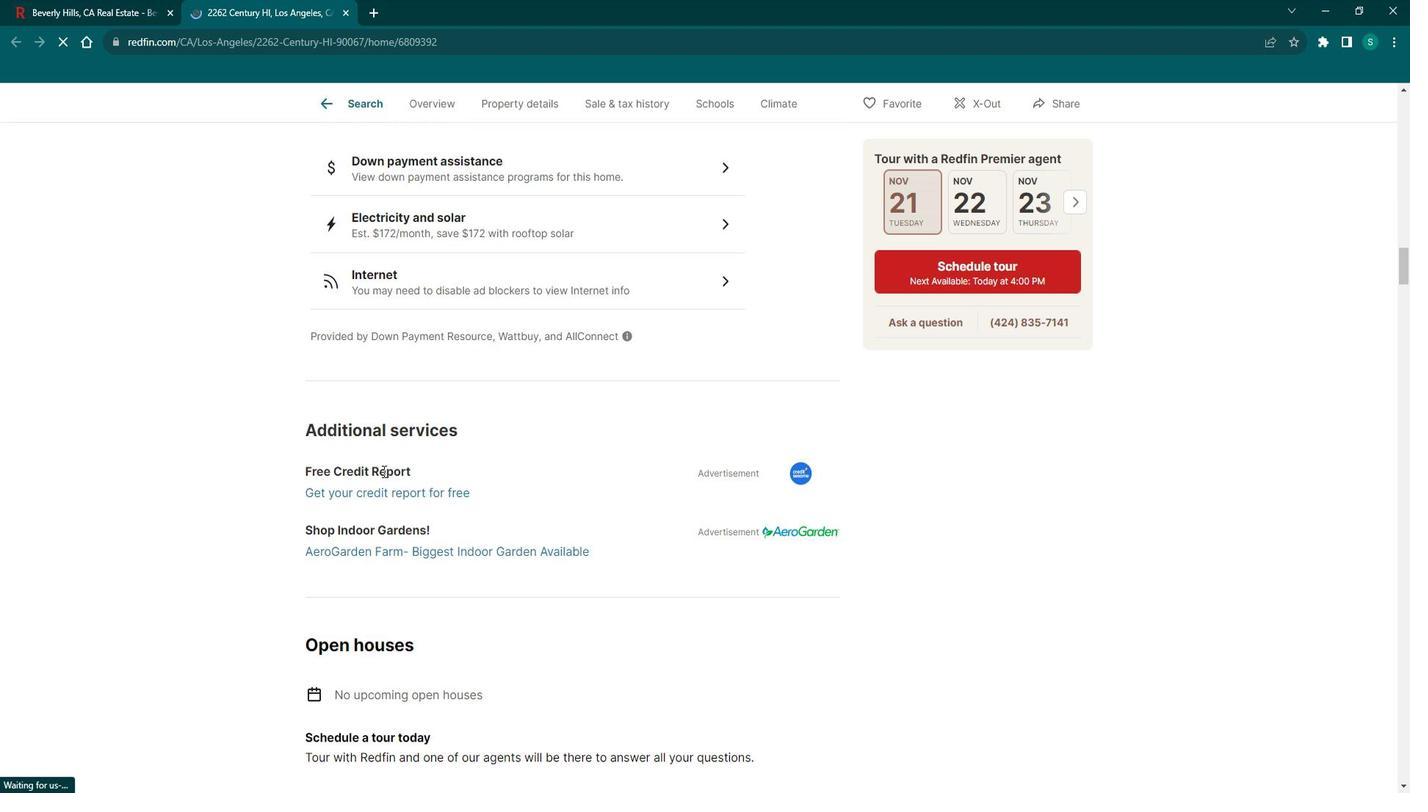 
Action: Mouse scrolled (392, 462) with delta (0, 0)
Screenshot: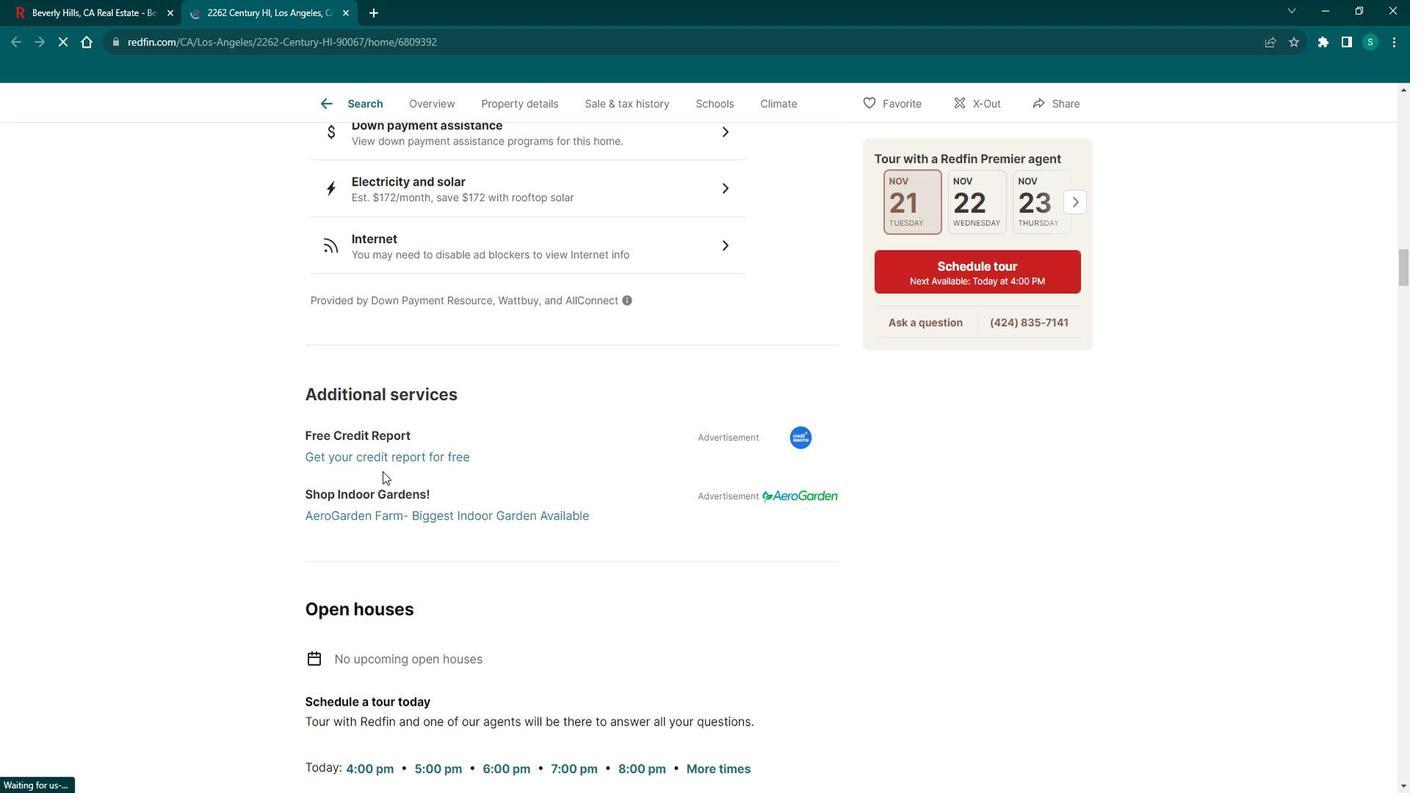 
Action: Mouse scrolled (392, 464) with delta (0, 0)
Screenshot: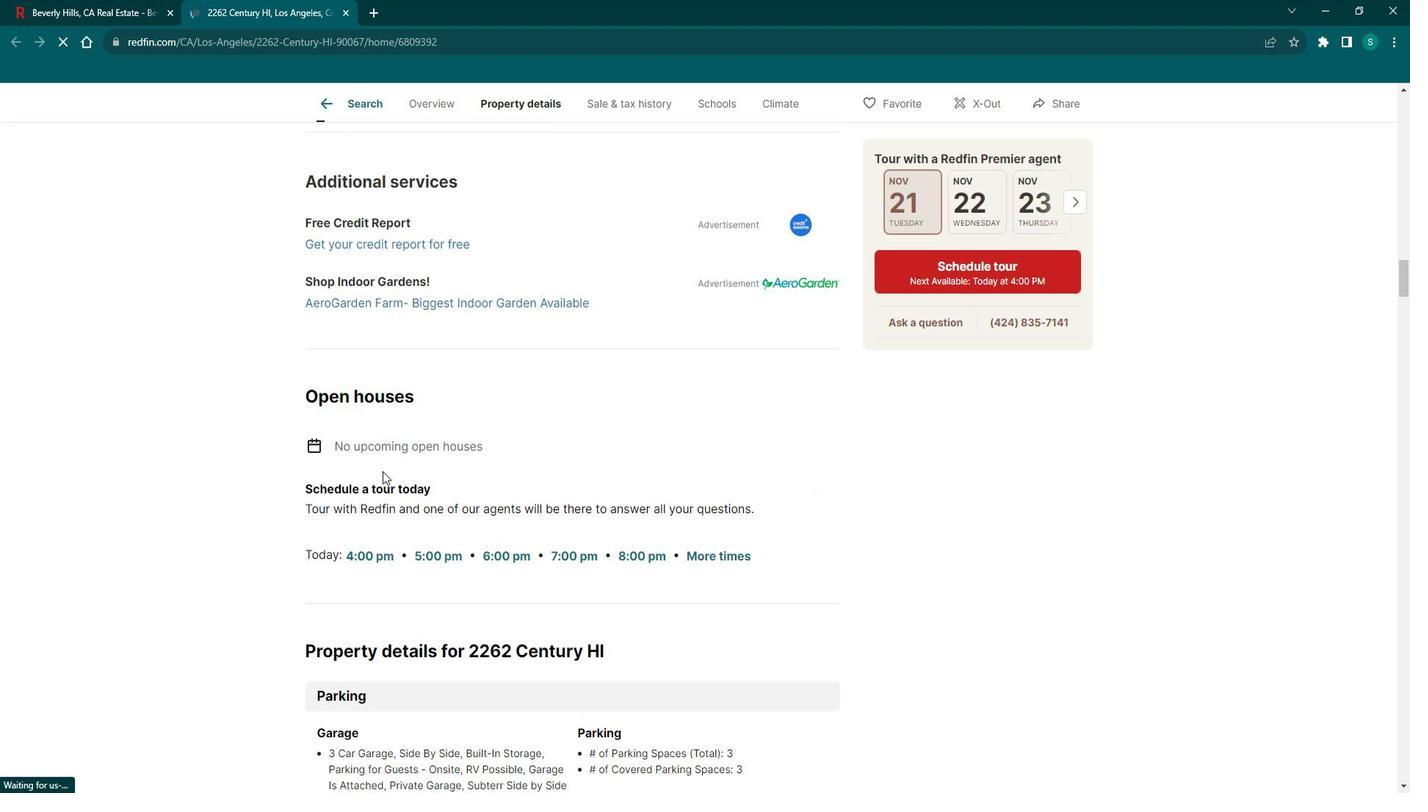 
Action: Mouse scrolled (392, 462) with delta (0, 0)
Screenshot: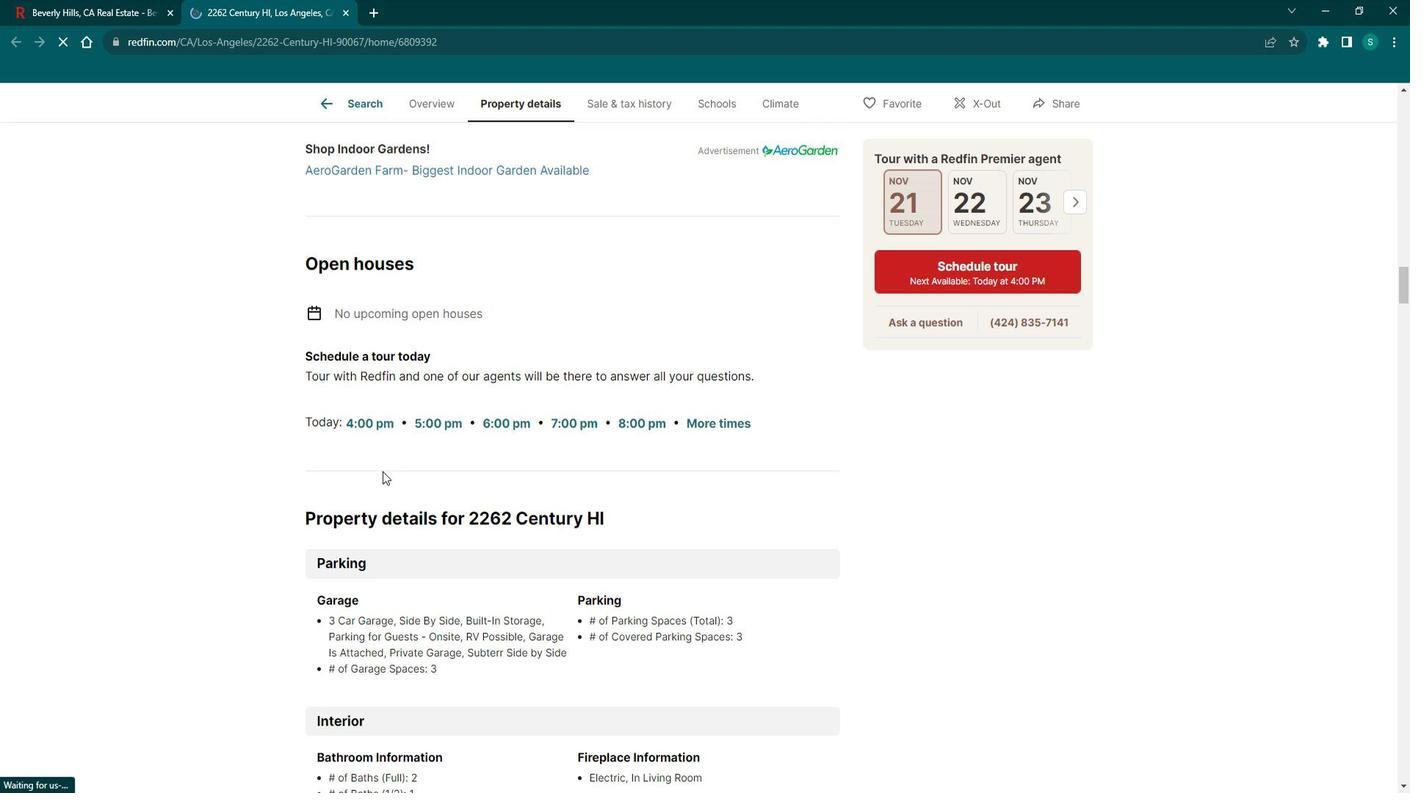
Action: Mouse scrolled (392, 462) with delta (0, 0)
Screenshot: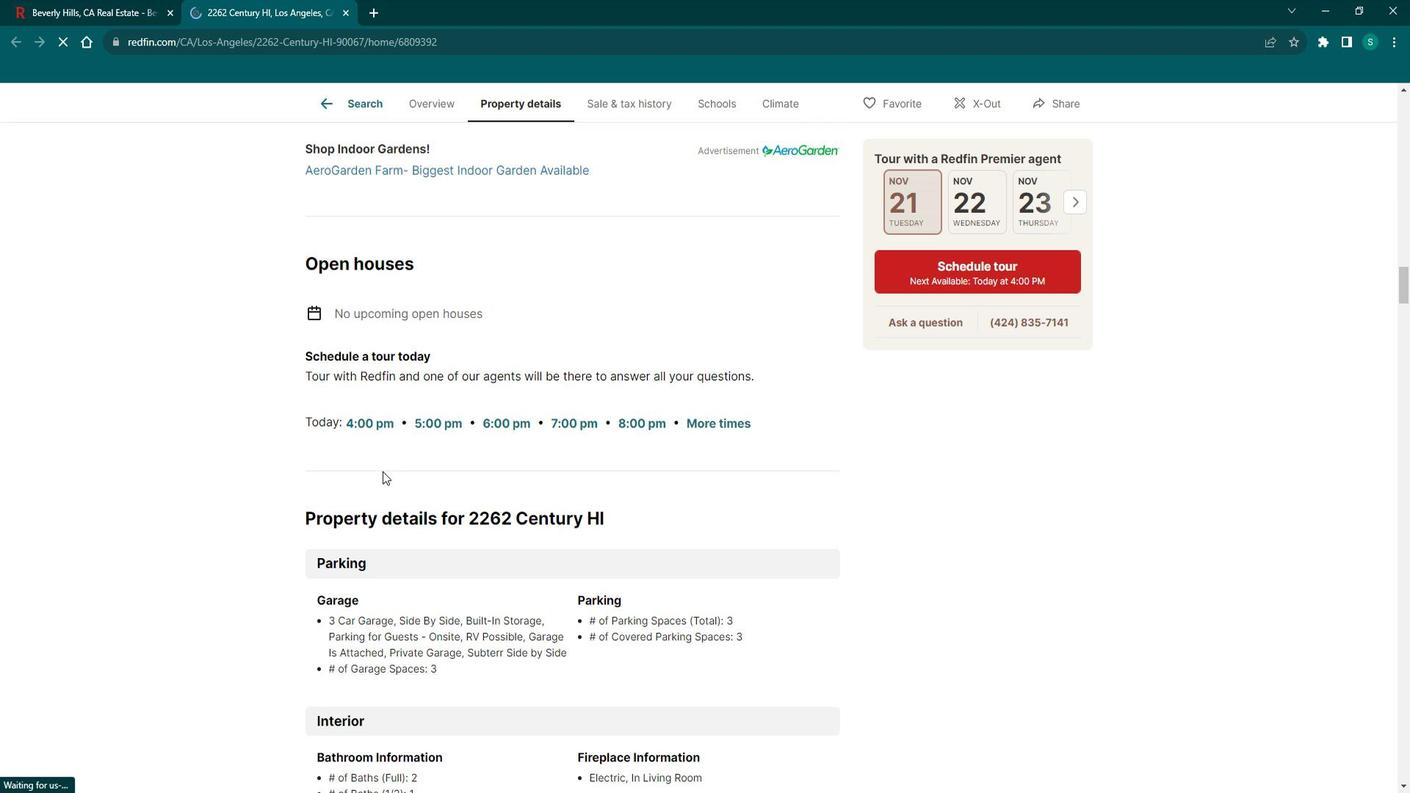
Action: Mouse scrolled (392, 462) with delta (0, 0)
Screenshot: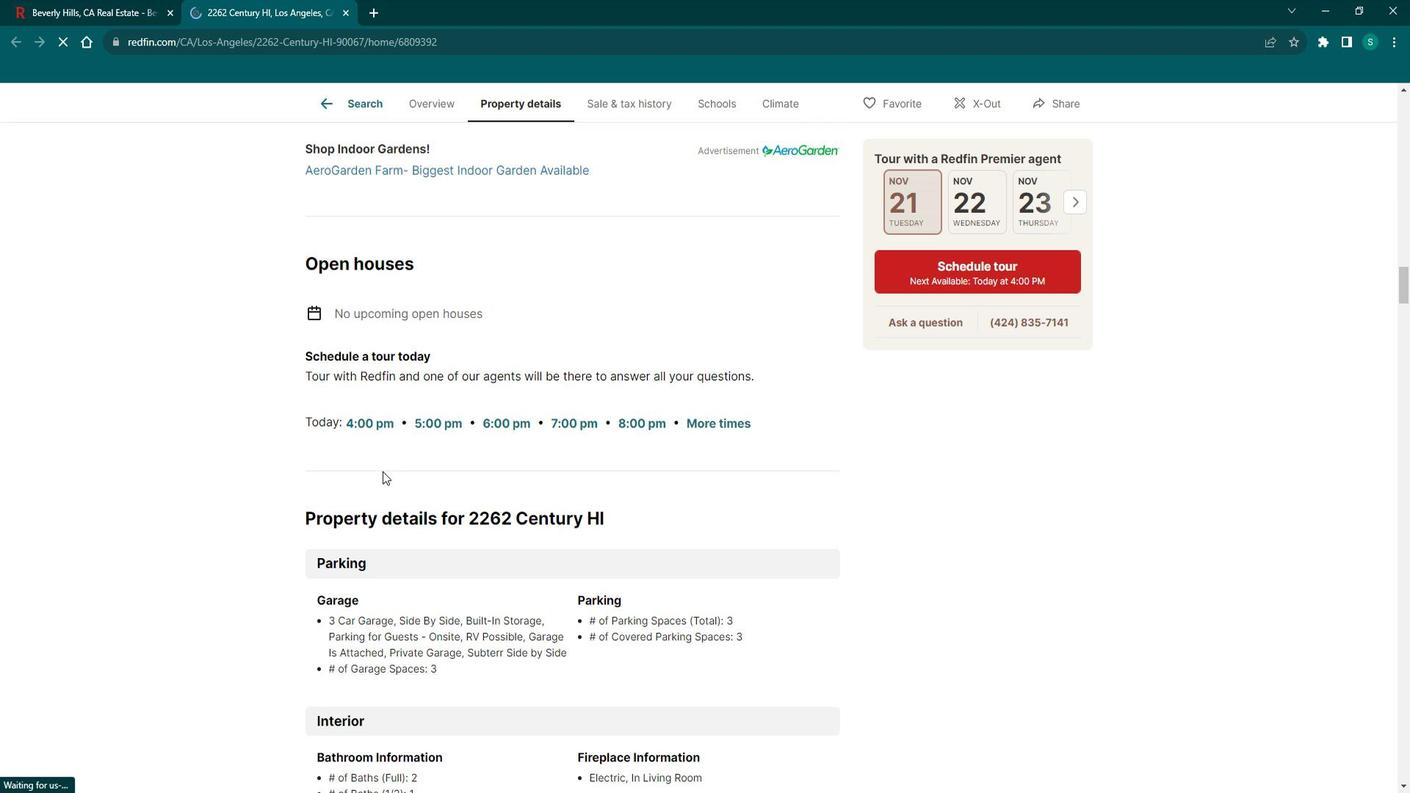 
Action: Mouse scrolled (392, 462) with delta (0, 0)
Screenshot: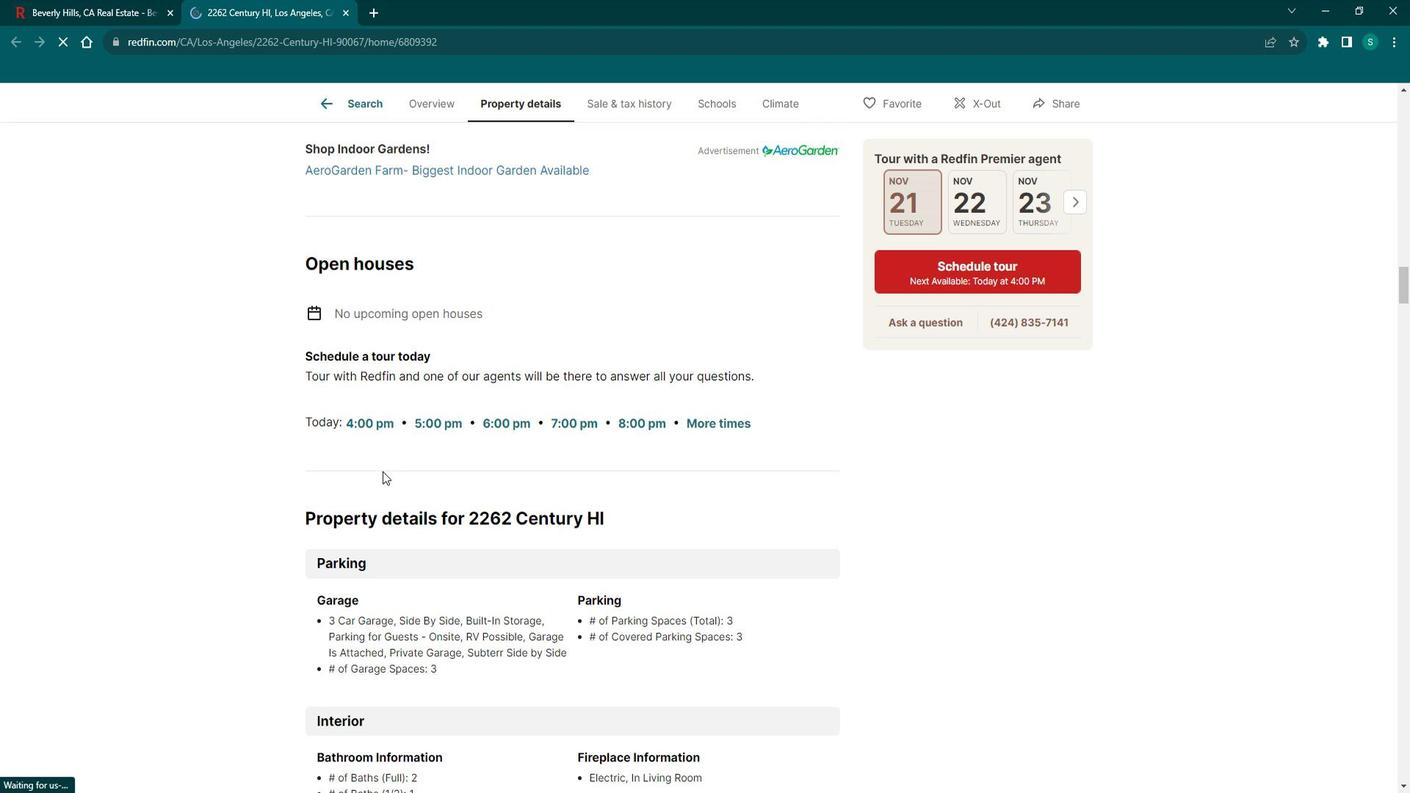 
Action: Mouse scrolled (392, 462) with delta (0, 0)
Screenshot: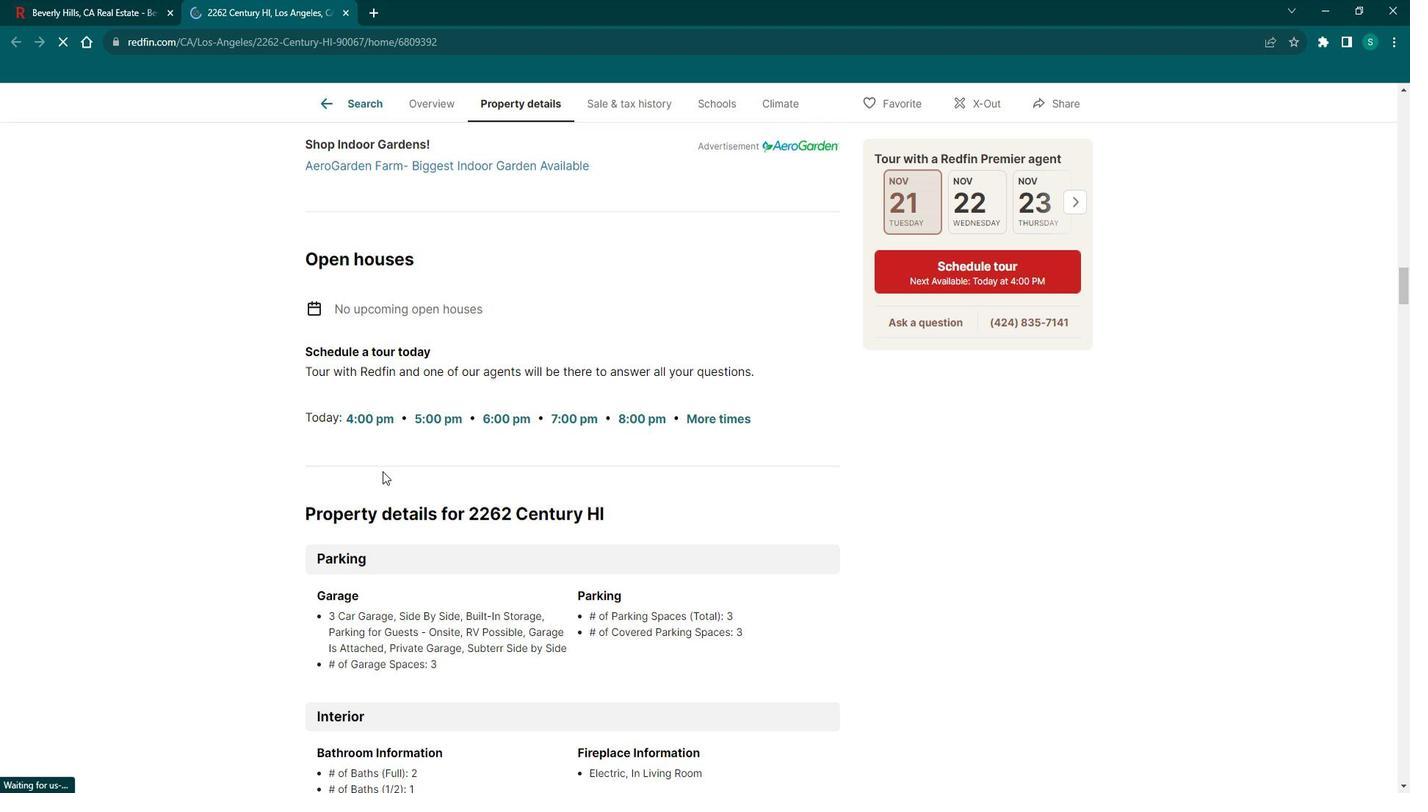 
Action: Mouse scrolled (392, 462) with delta (0, 0)
Screenshot: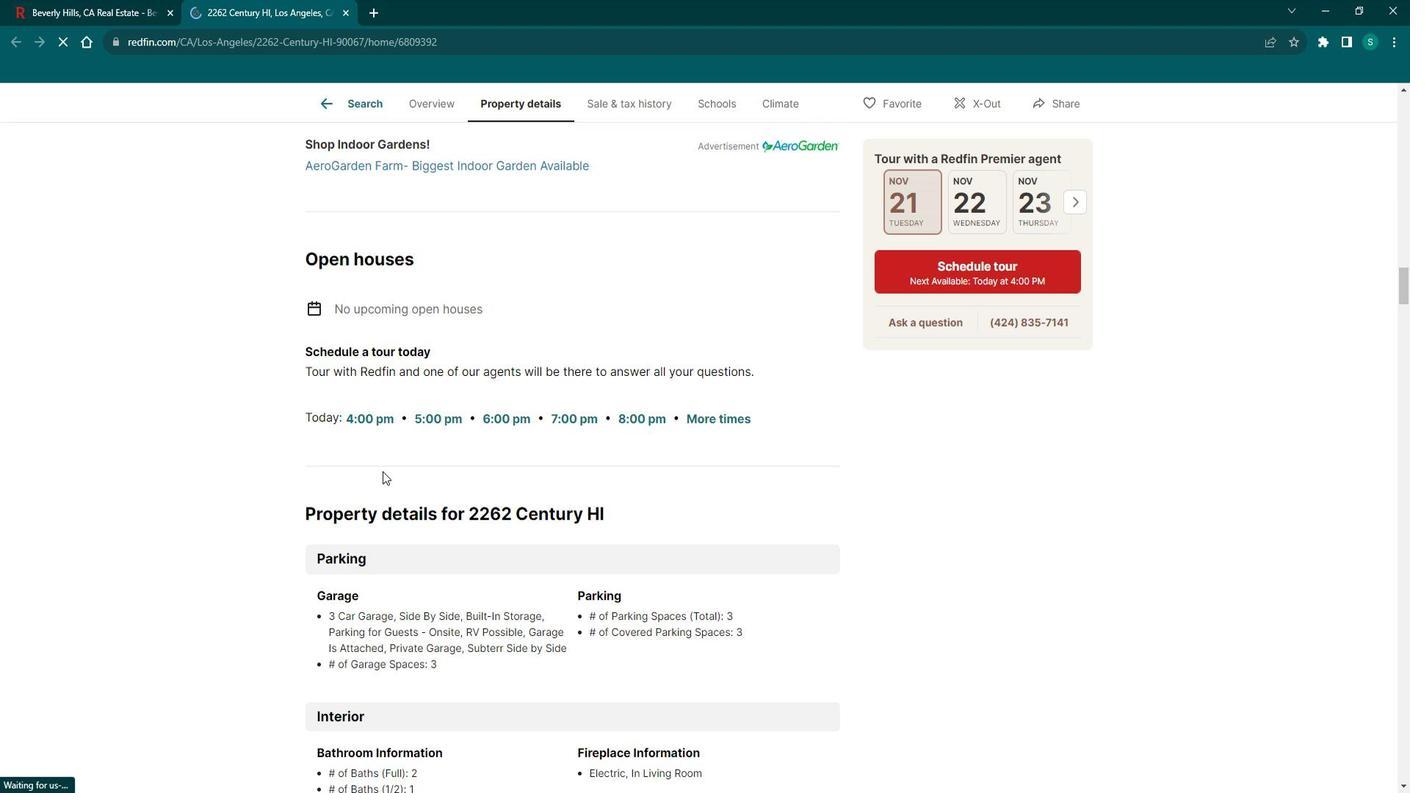 
Action: Mouse scrolled (392, 464) with delta (0, 0)
Screenshot: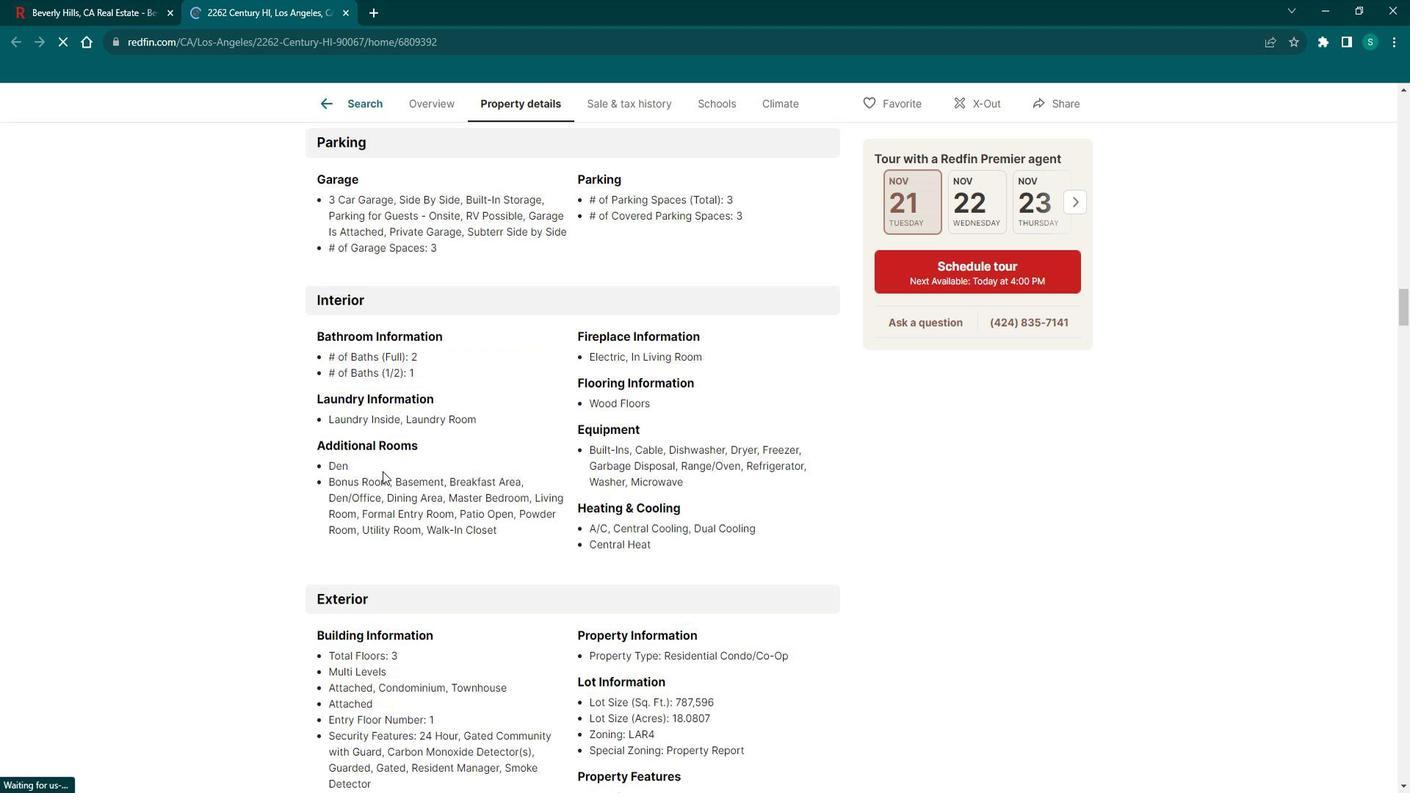 
Action: Mouse scrolled (392, 462) with delta (0, 0)
Screenshot: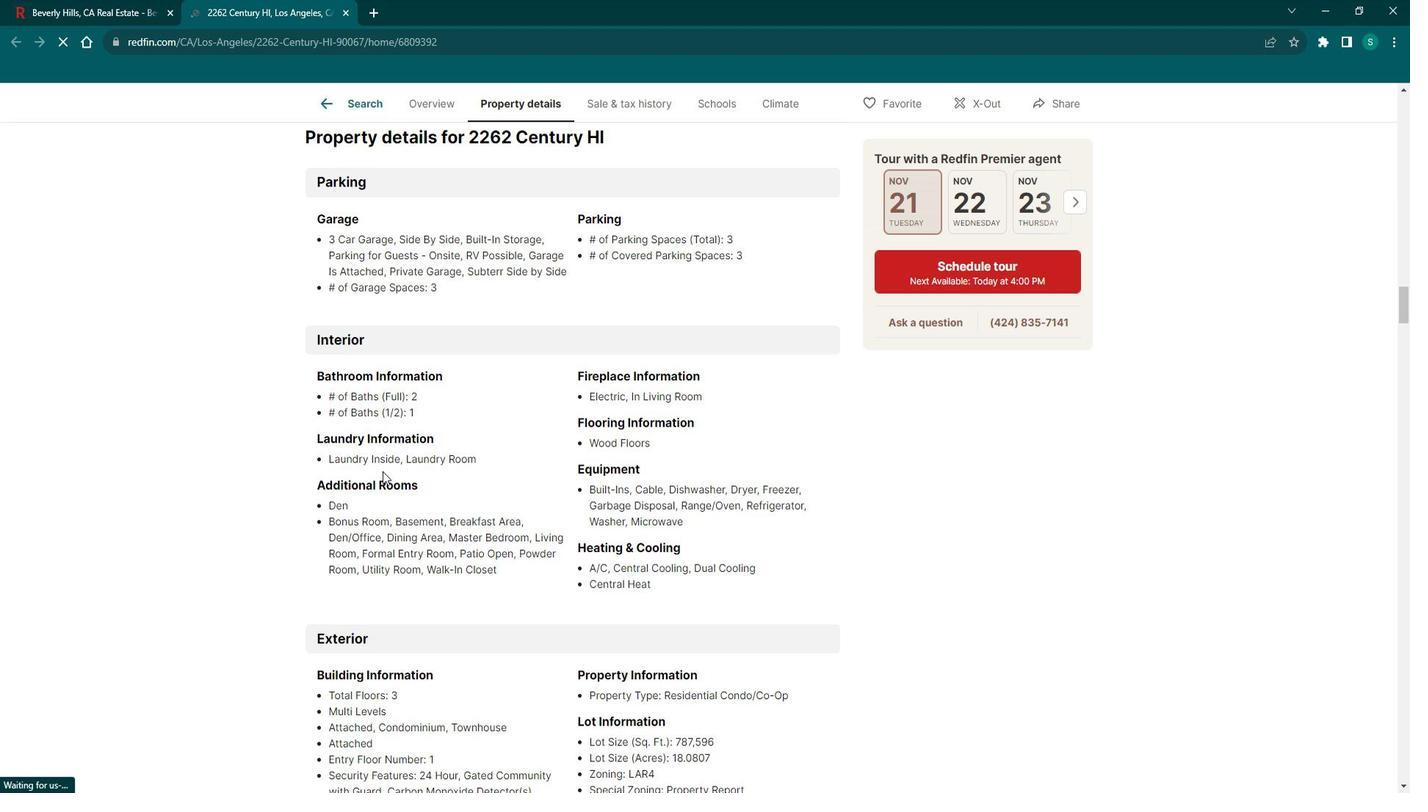 
Action: Mouse scrolled (392, 462) with delta (0, 0)
Screenshot: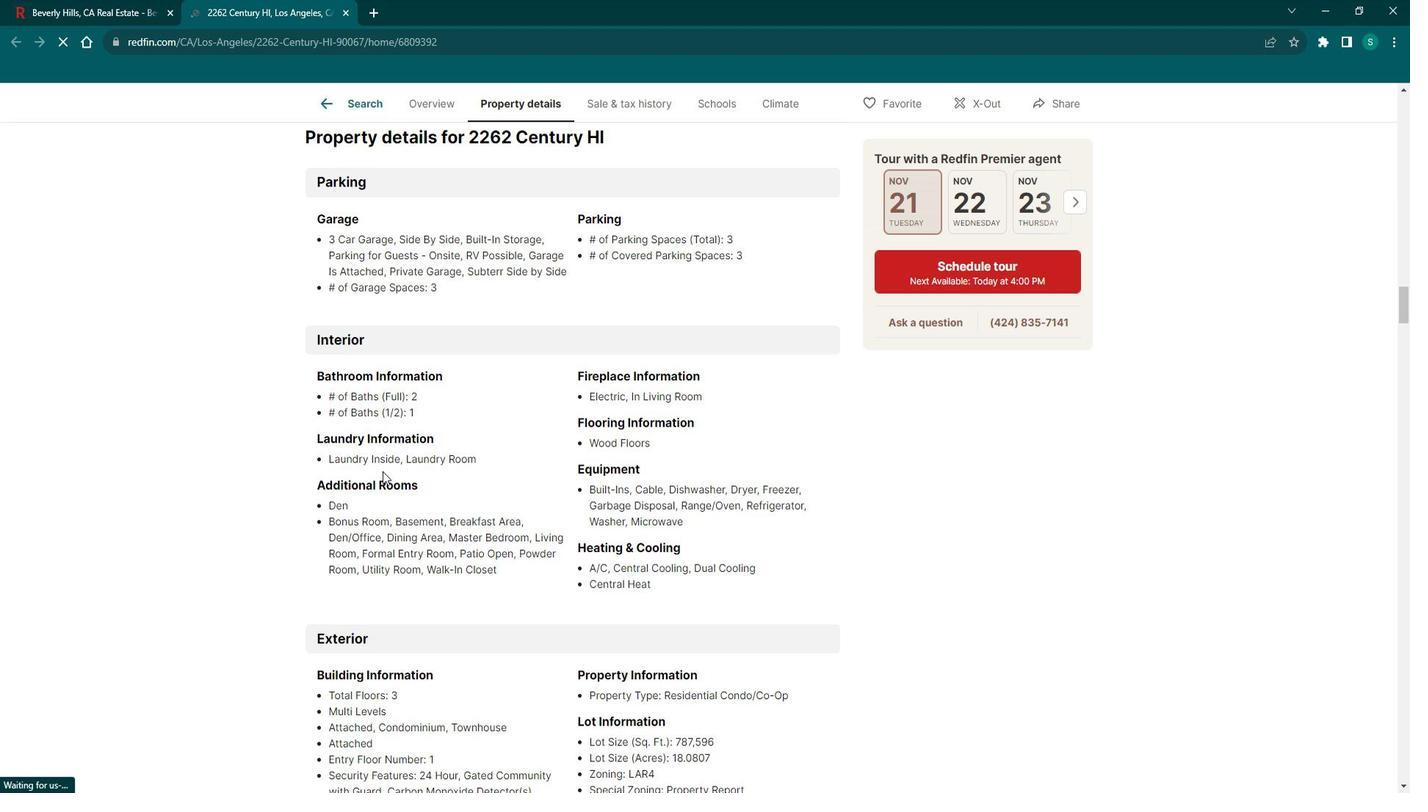 
Action: Mouse scrolled (392, 462) with delta (0, 0)
Screenshot: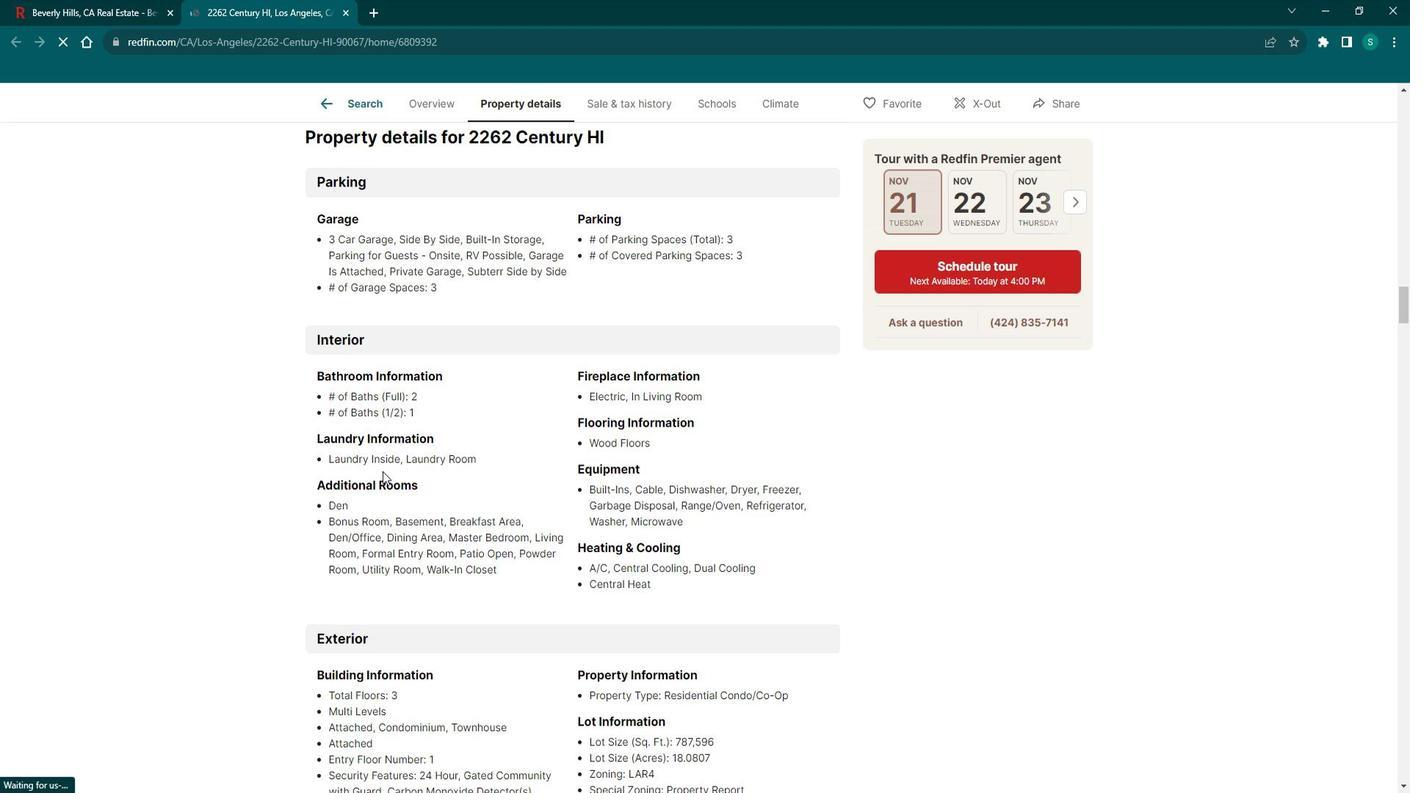 
Action: Mouse scrolled (392, 462) with delta (0, 0)
Screenshot: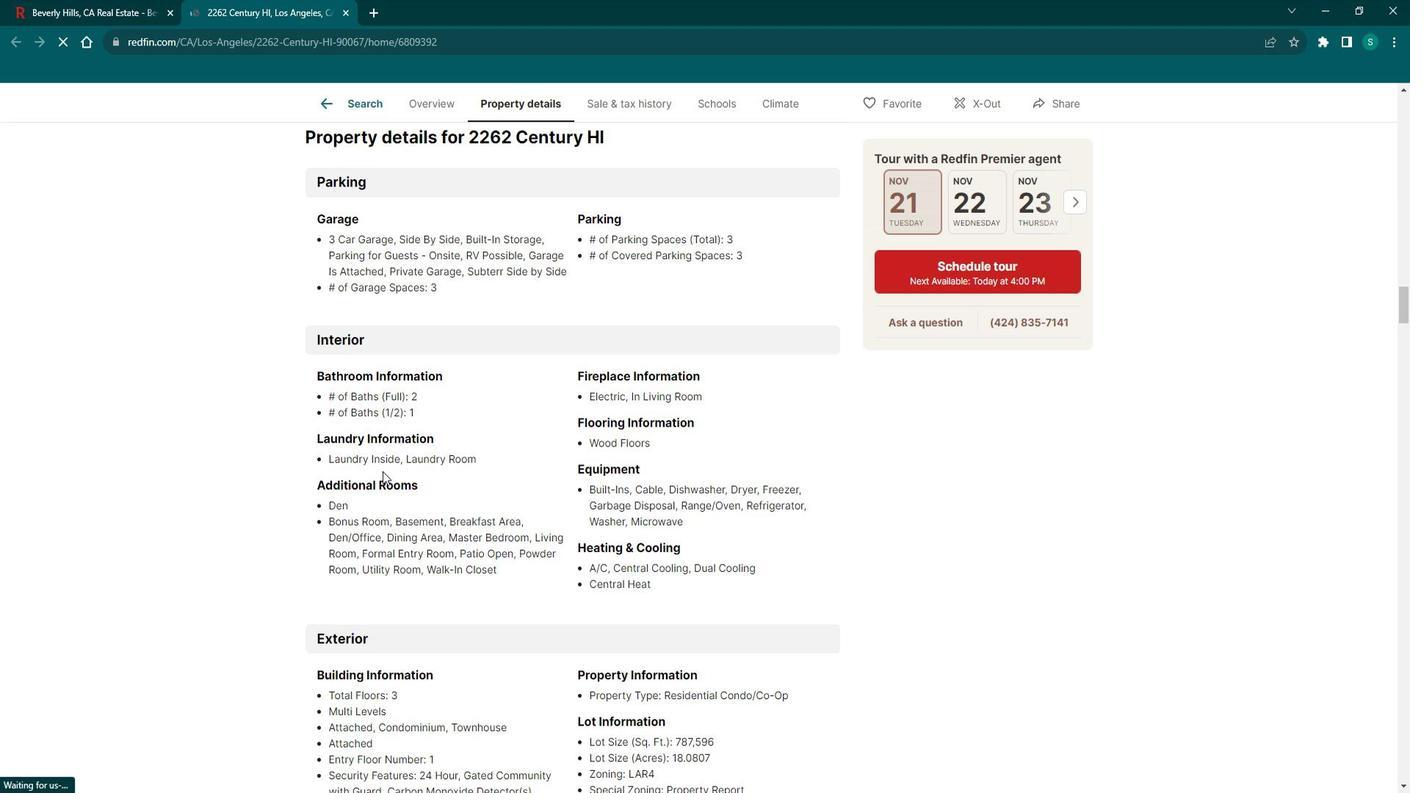 
Action: Mouse scrolled (392, 462) with delta (0, 0)
Screenshot: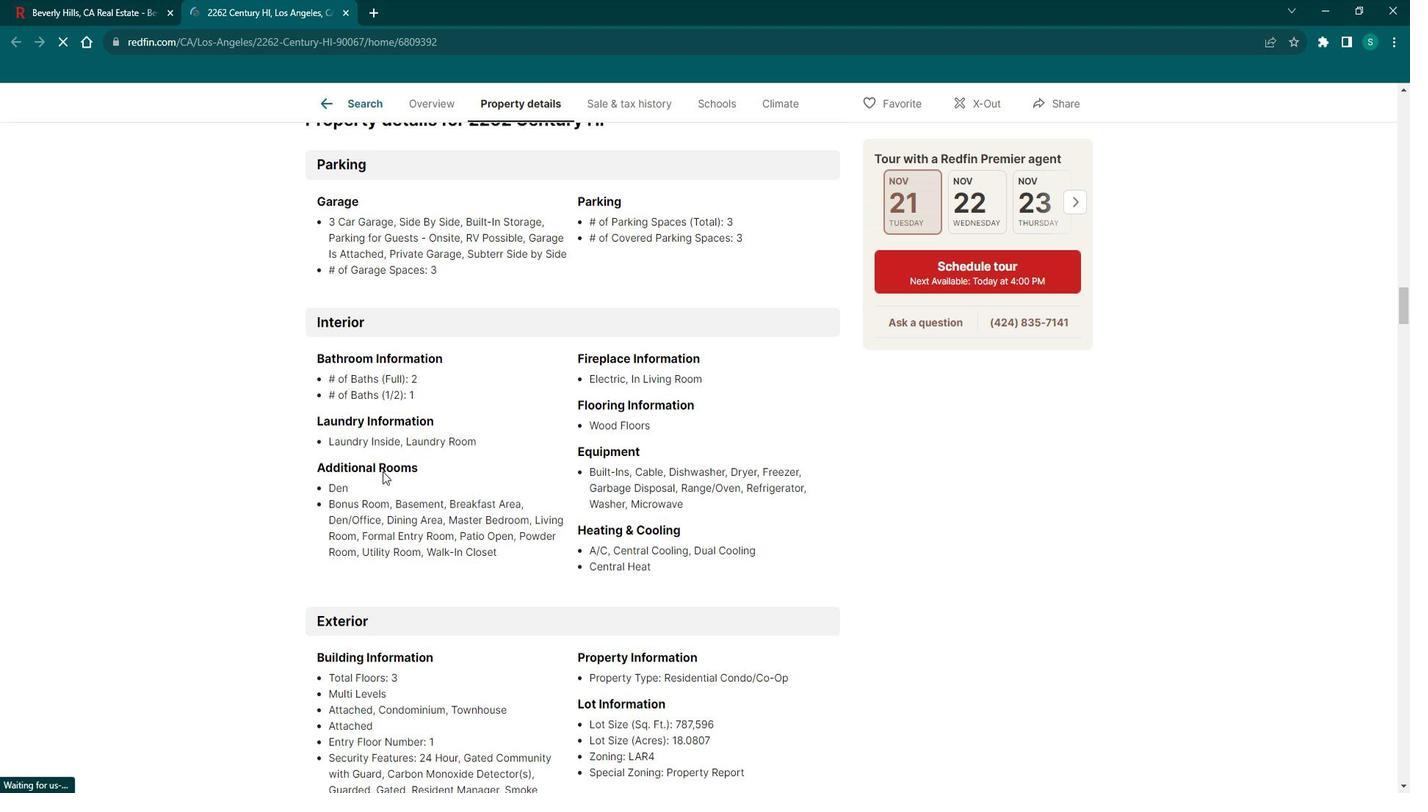 
Action: Mouse scrolled (392, 462) with delta (0, 0)
Screenshot: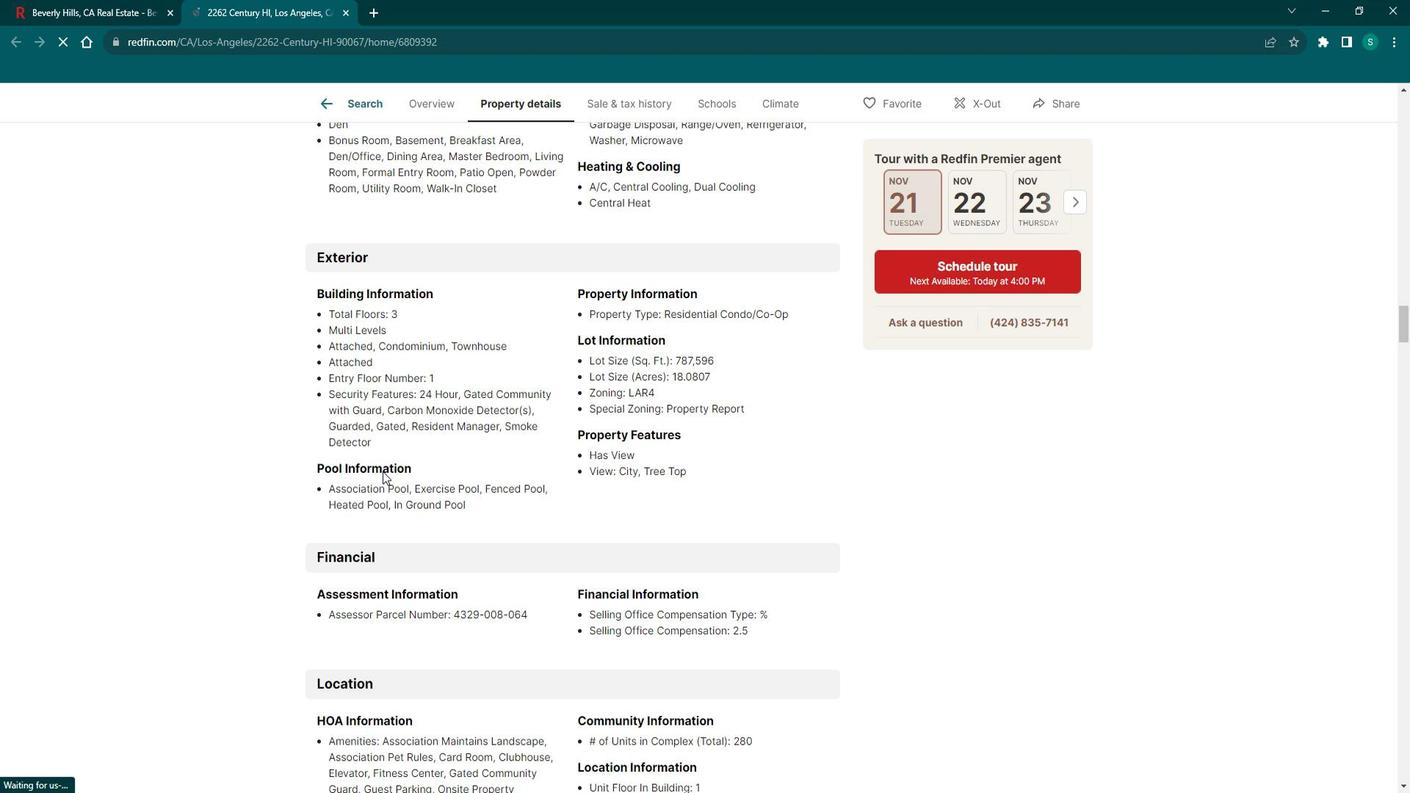 
Action: Mouse scrolled (392, 462) with delta (0, 0)
Screenshot: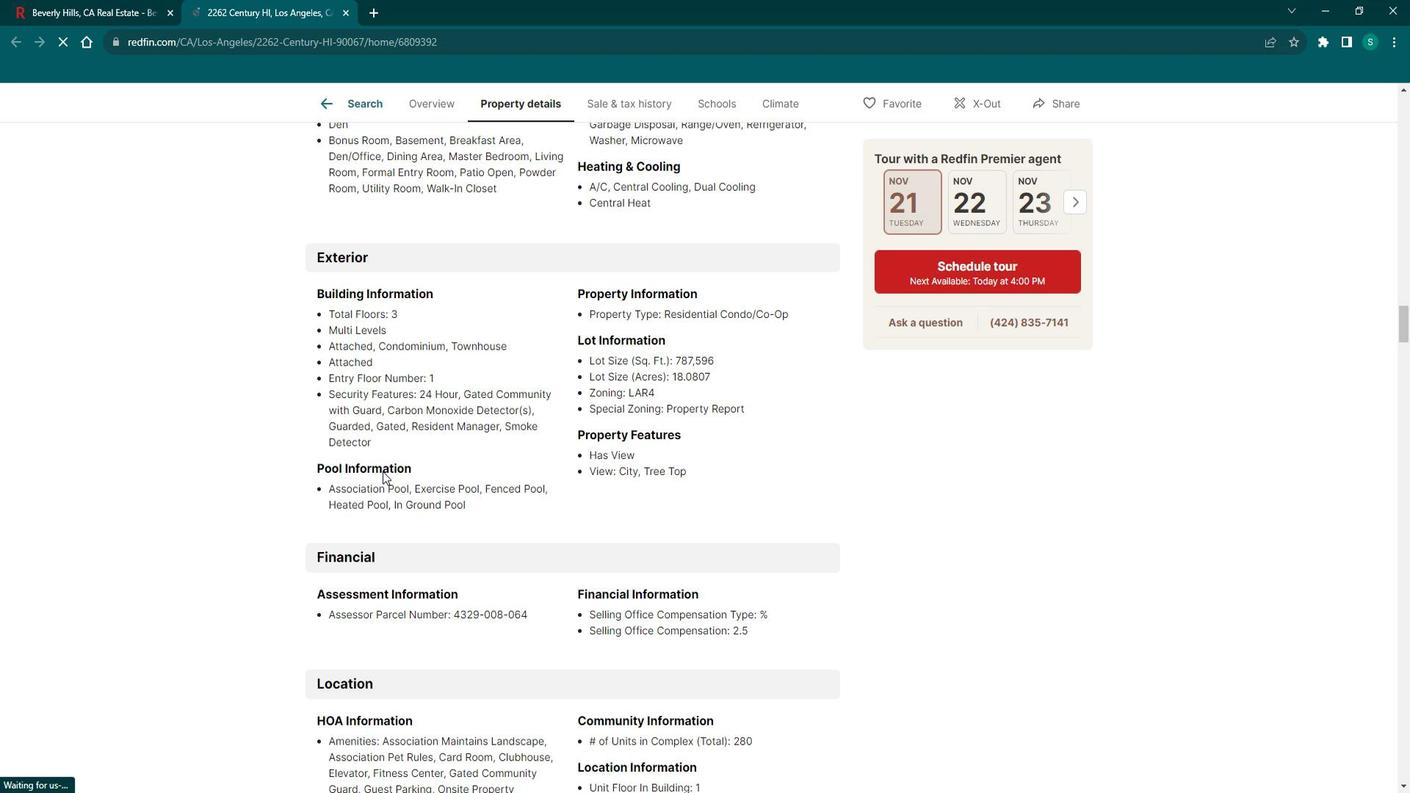 
Action: Mouse scrolled (392, 462) with delta (0, 0)
Screenshot: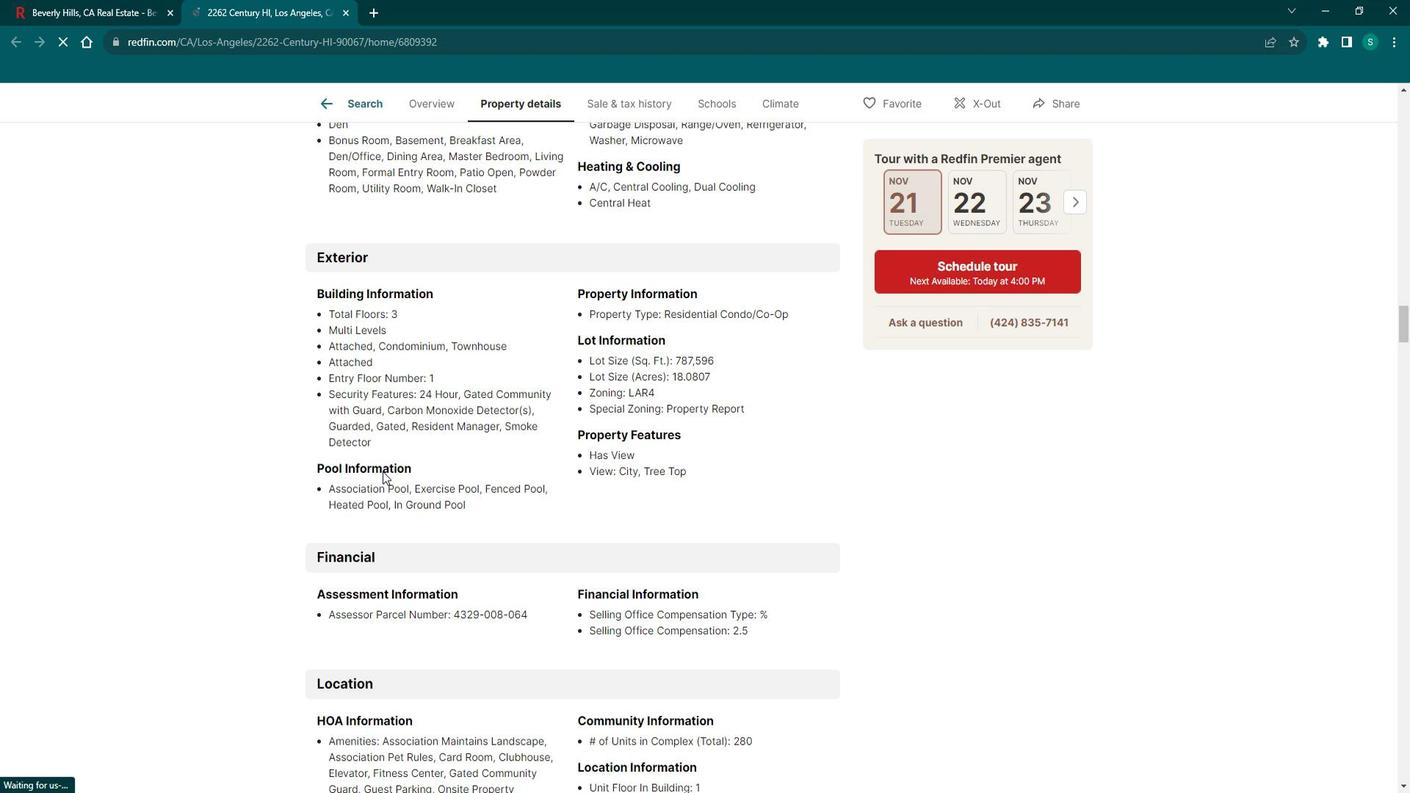 
Action: Mouse scrolled (392, 462) with delta (0, 0)
Screenshot: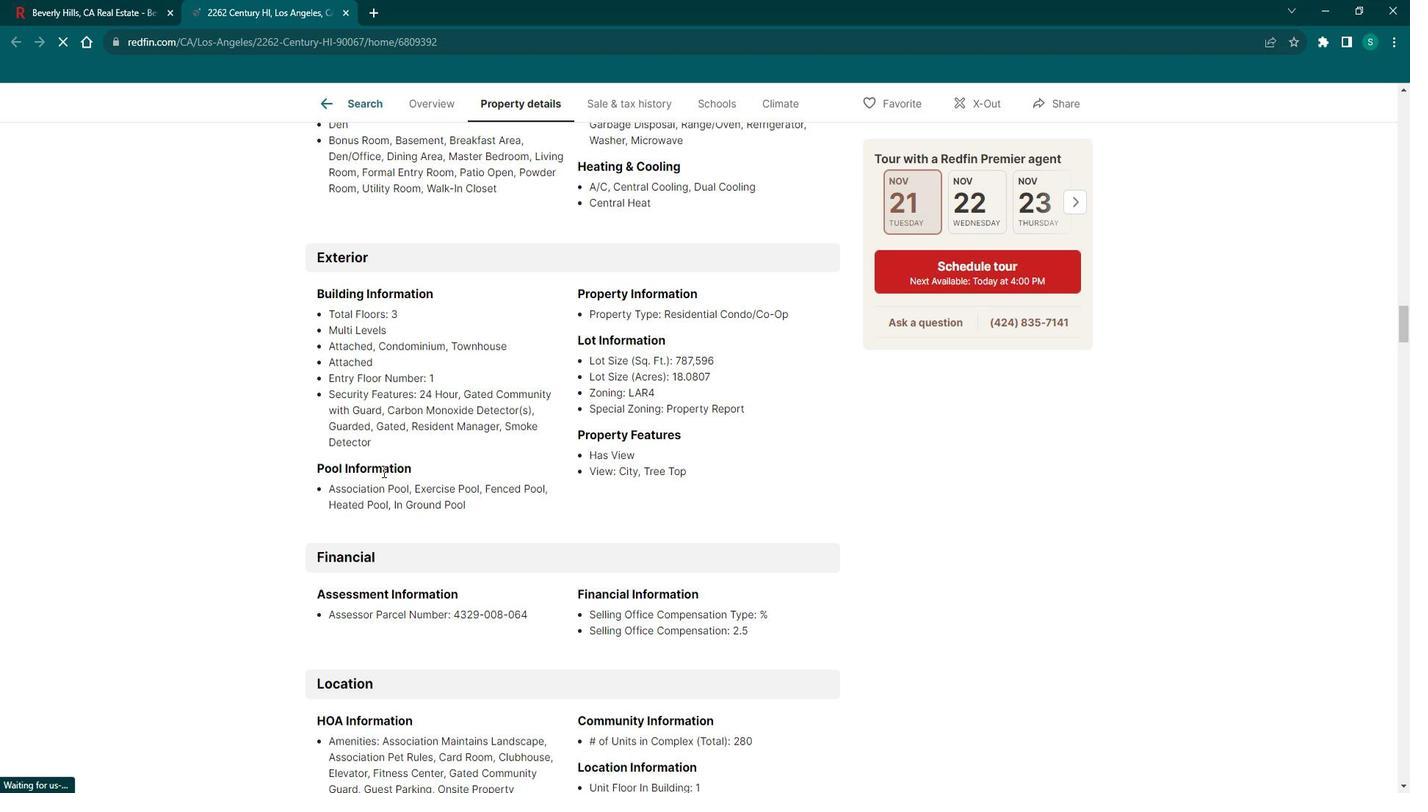 
Action: Mouse scrolled (392, 462) with delta (0, 0)
Screenshot: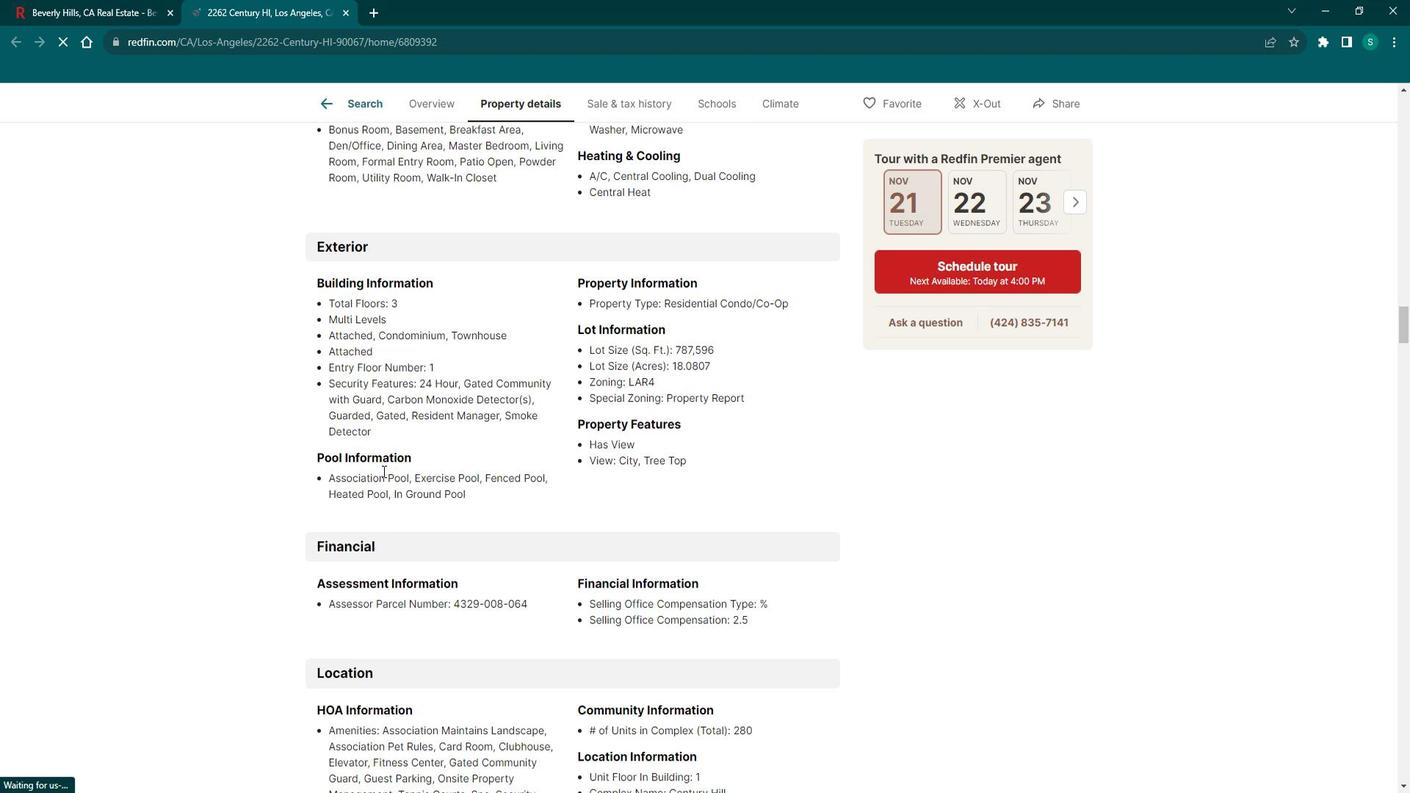 
Action: Mouse scrolled (392, 462) with delta (0, 0)
Screenshot: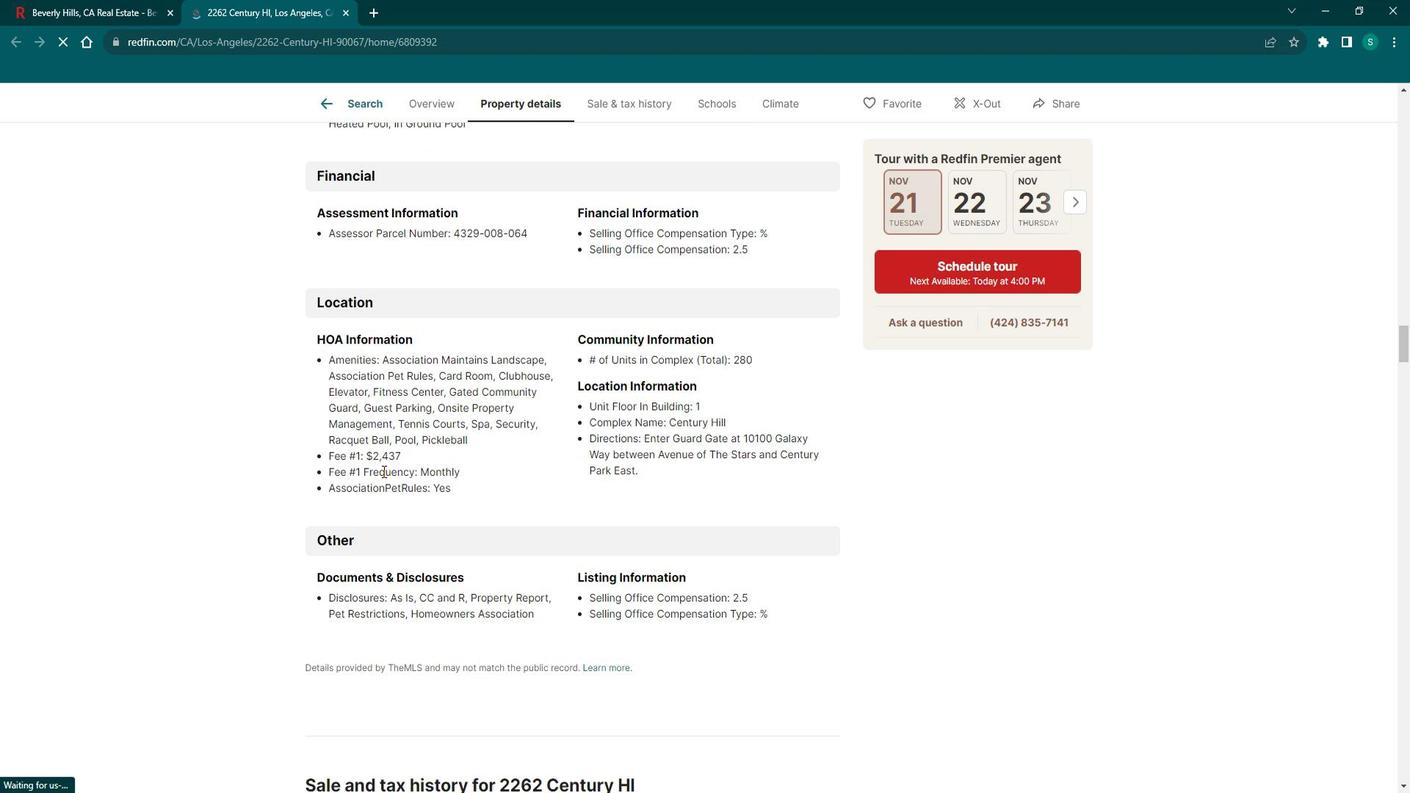
Action: Mouse scrolled (392, 462) with delta (0, 0)
Screenshot: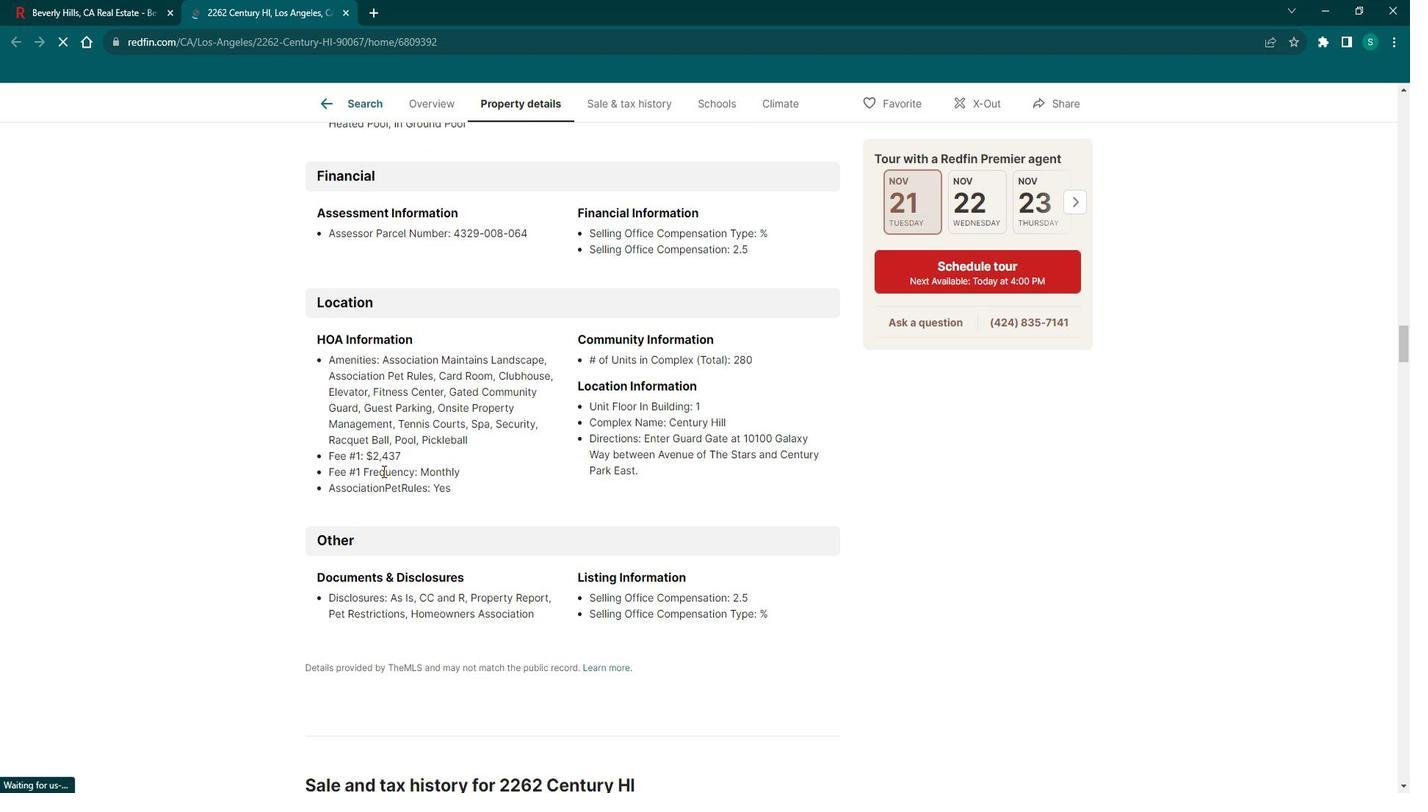 
Action: Mouse scrolled (392, 462) with delta (0, 0)
Screenshot: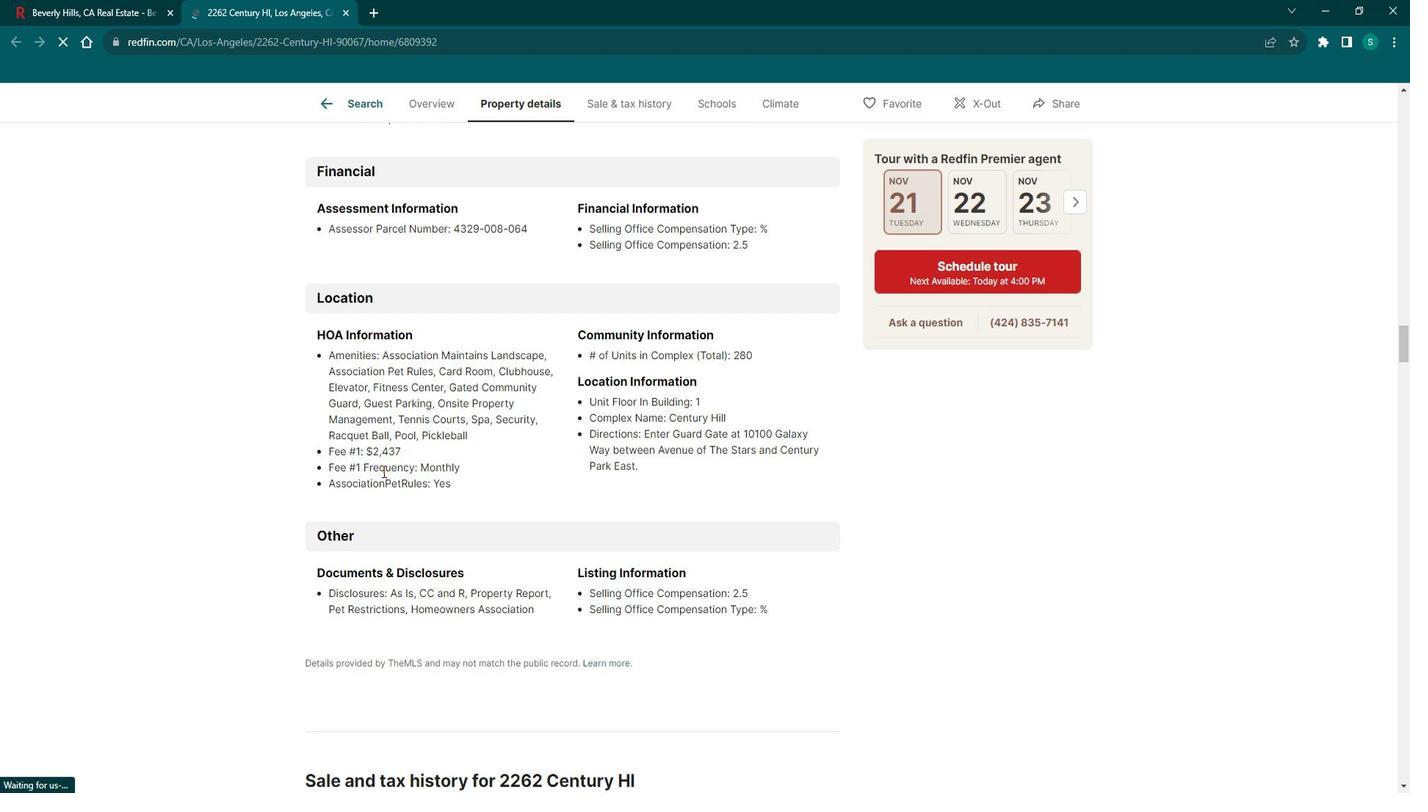 
Action: Mouse scrolled (392, 462) with delta (0, 0)
Screenshot: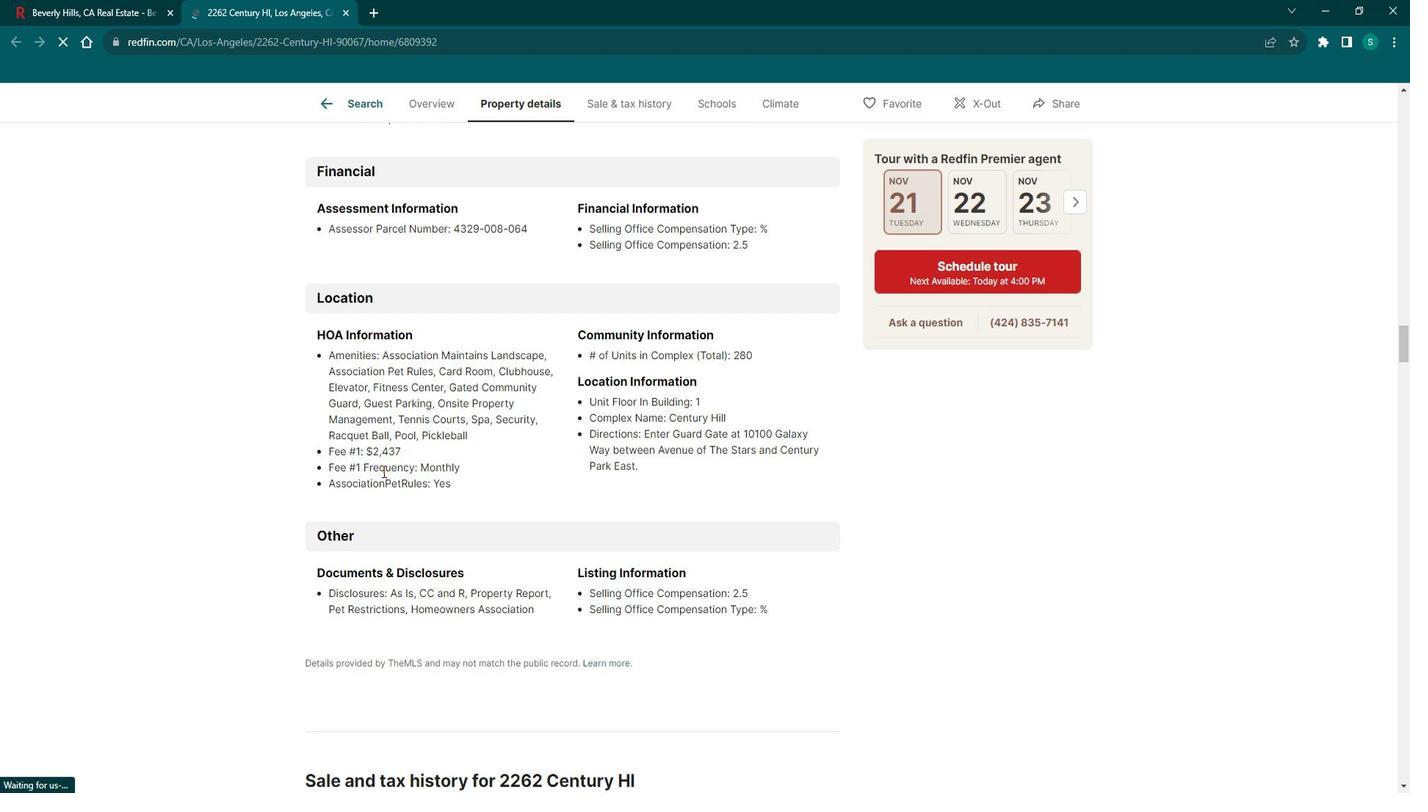 
Action: Mouse scrolled (392, 462) with delta (0, 0)
Screenshot: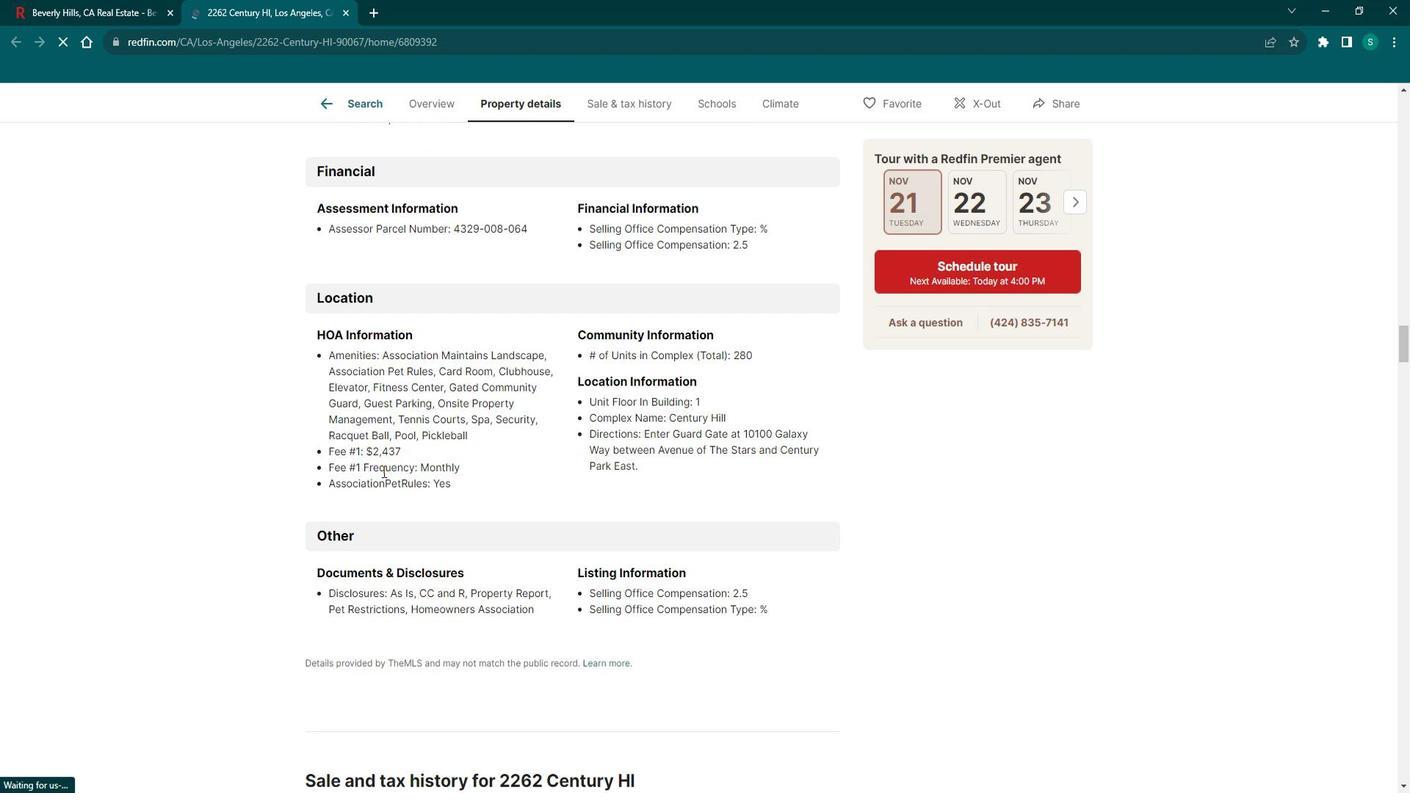 
Action: Mouse scrolled (392, 462) with delta (0, 0)
Screenshot: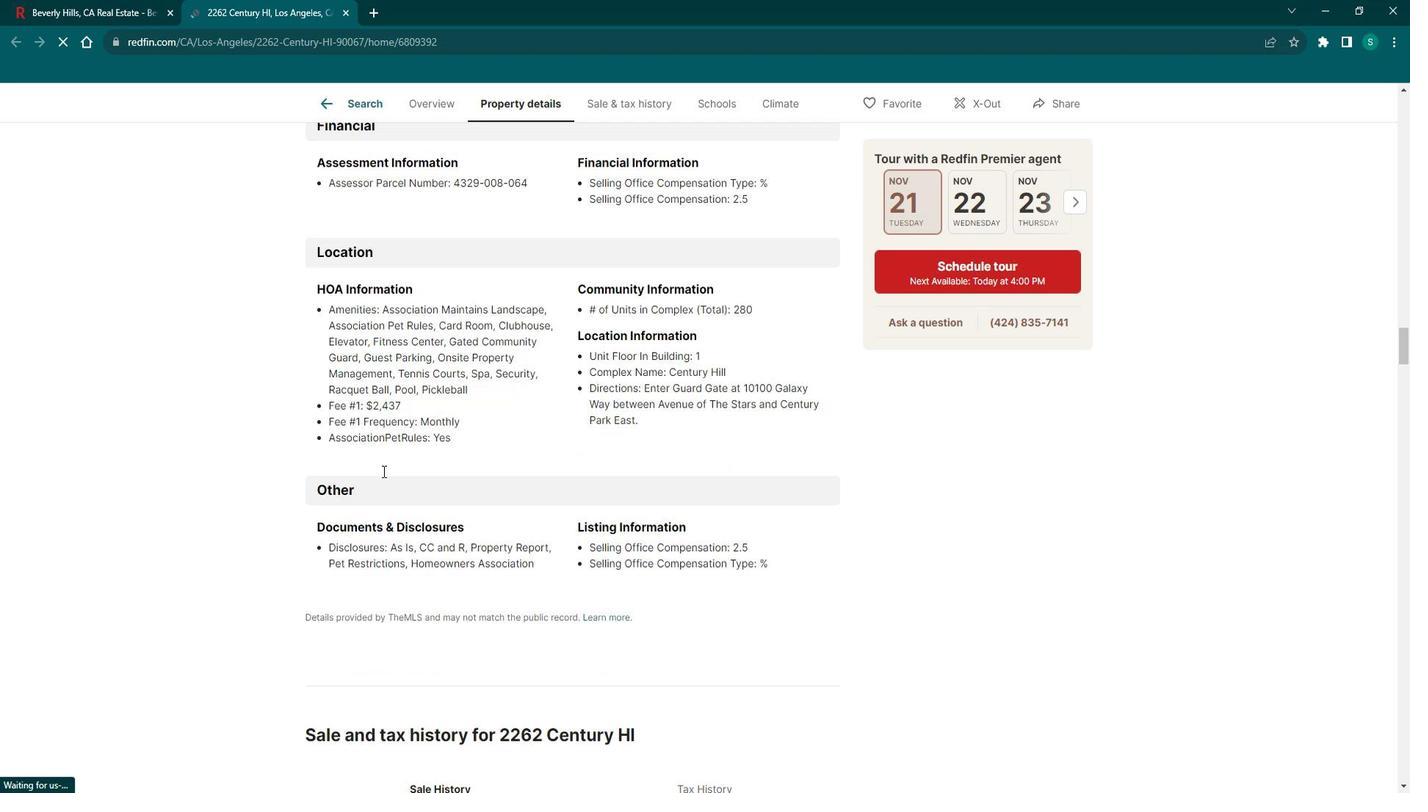 
Action: Mouse scrolled (392, 464) with delta (0, 0)
Screenshot: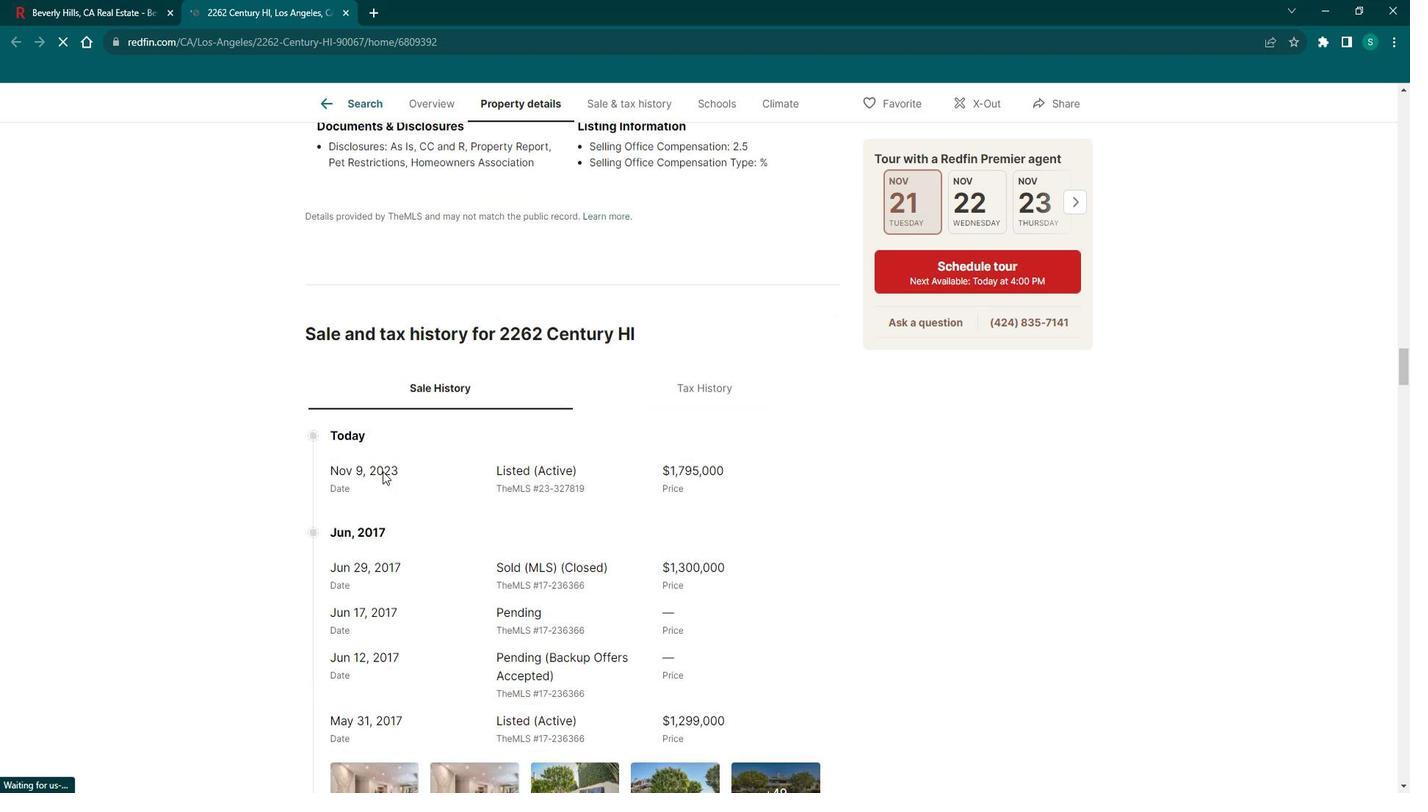 
Action: Mouse scrolled (392, 462) with delta (0, 0)
Screenshot: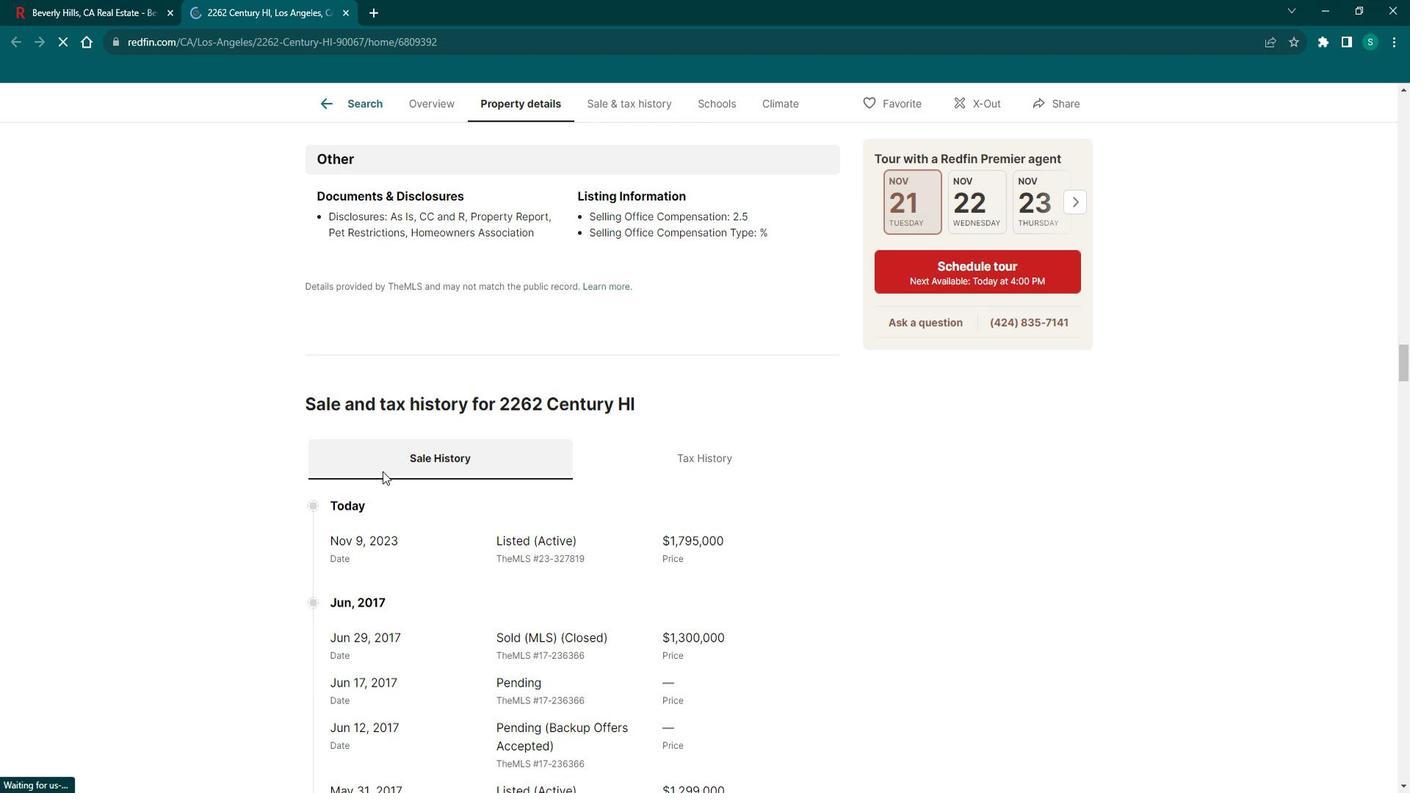 
Action: Mouse scrolled (392, 462) with delta (0, 0)
Screenshot: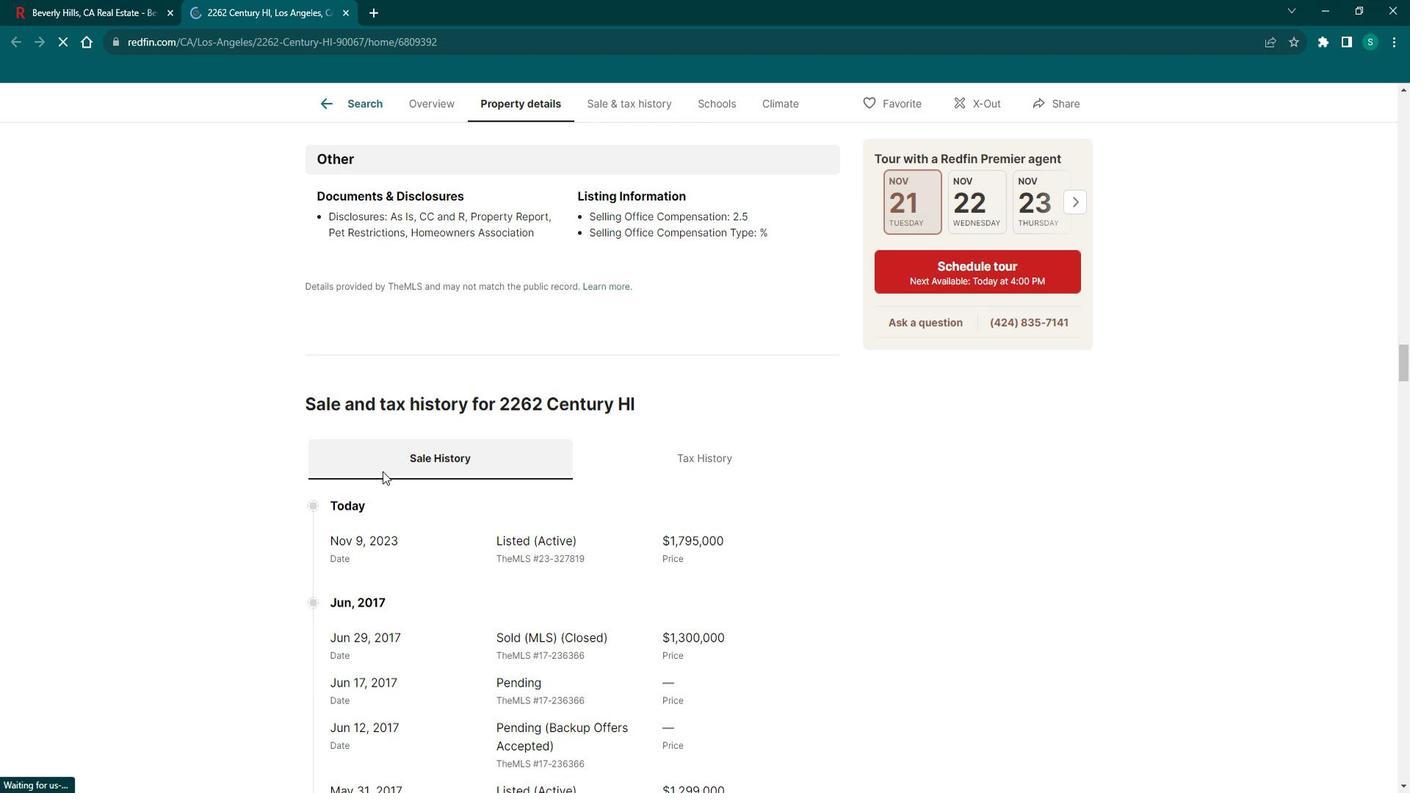 
Action: Mouse scrolled (392, 462) with delta (0, 0)
Screenshot: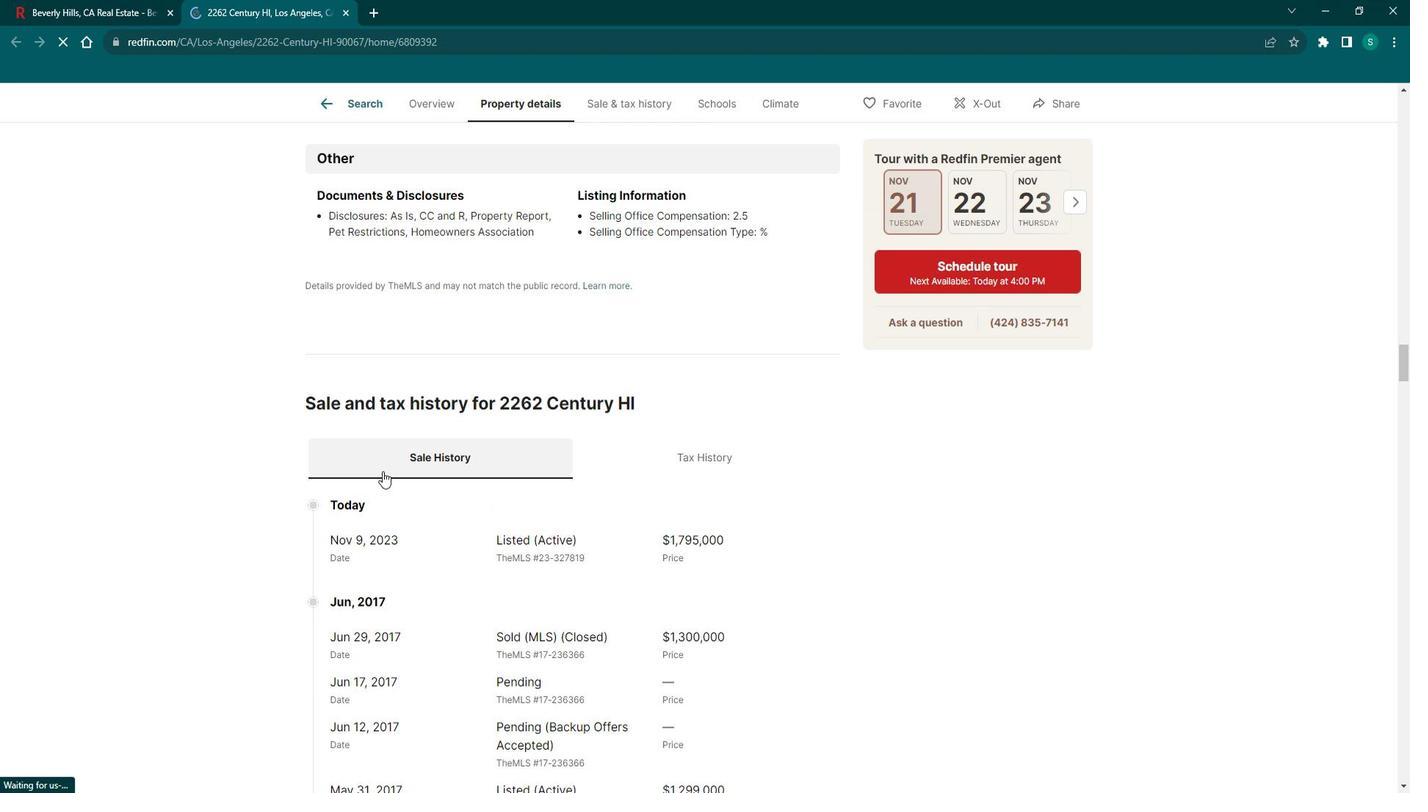 
Action: Mouse scrolled (392, 462) with delta (0, 0)
Screenshot: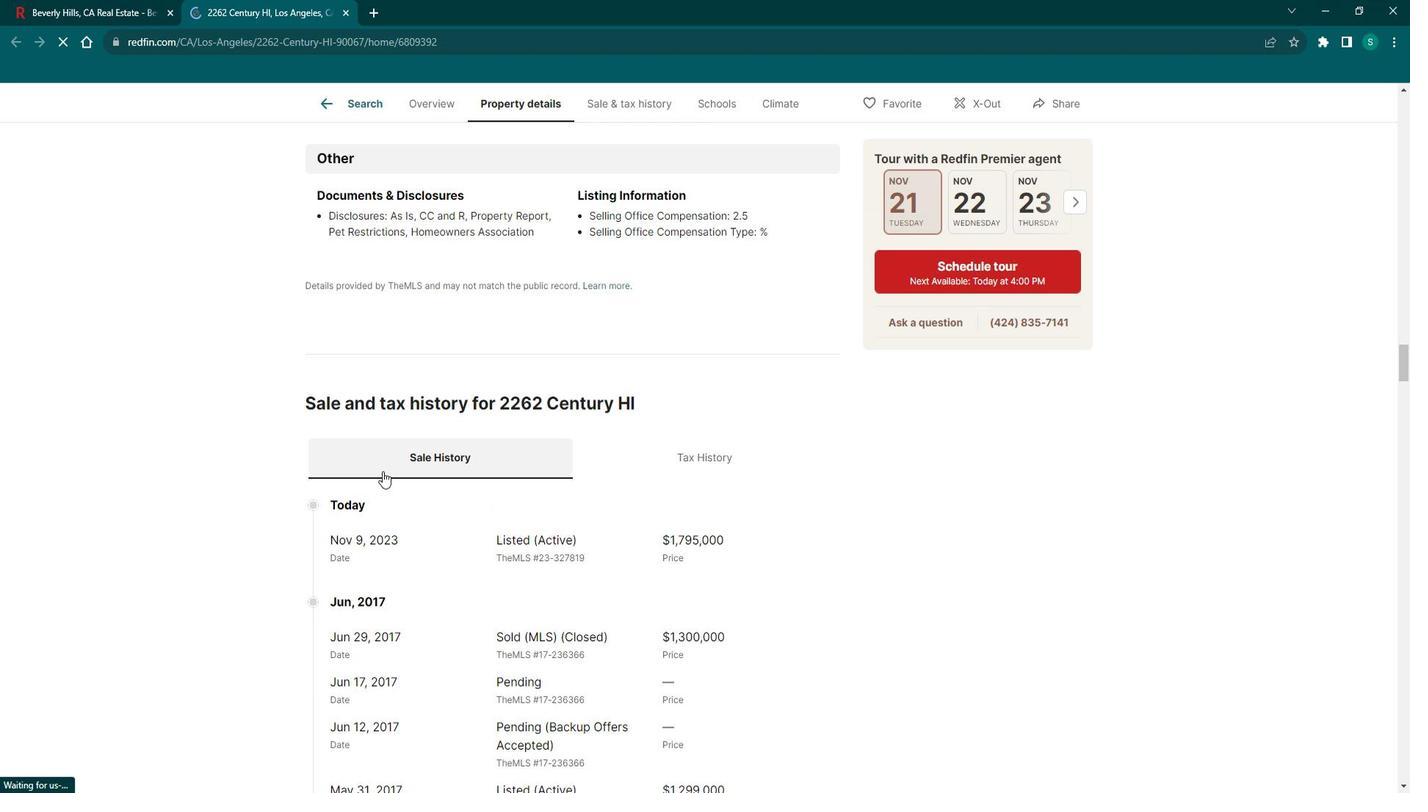 
Action: Mouse scrolled (392, 462) with delta (0, 0)
Screenshot: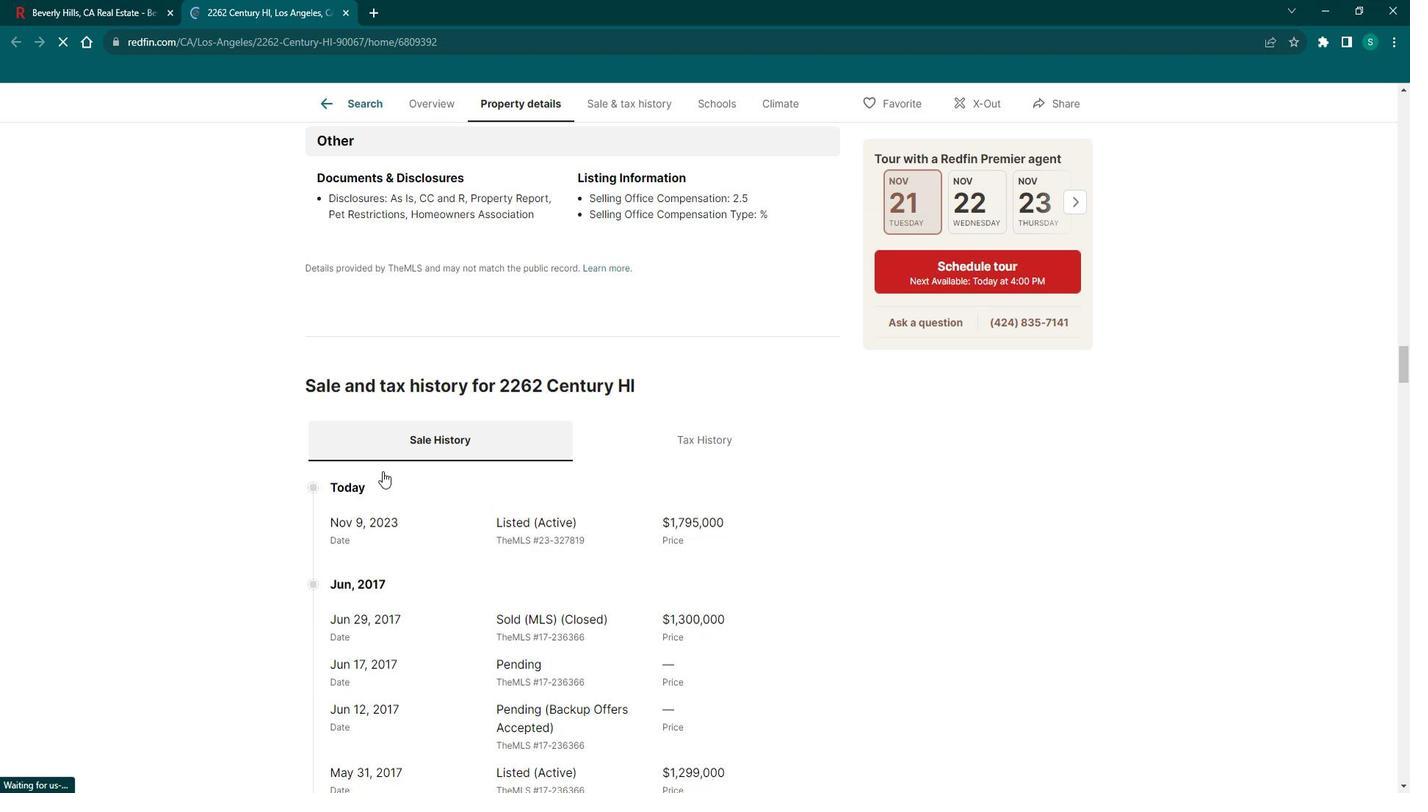
Action: Mouse scrolled (392, 462) with delta (0, 0)
Screenshot: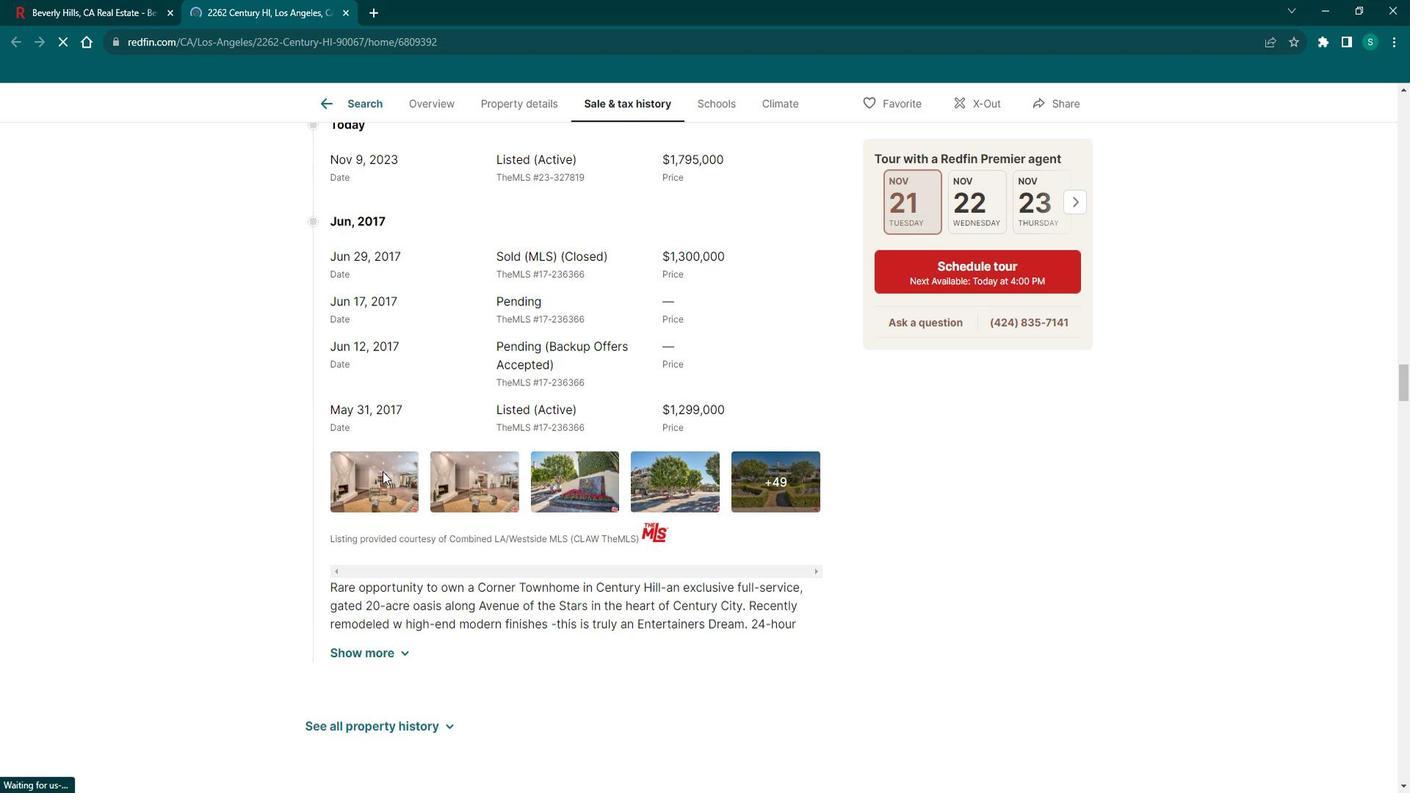
Action: Mouse scrolled (392, 462) with delta (0, 0)
Screenshot: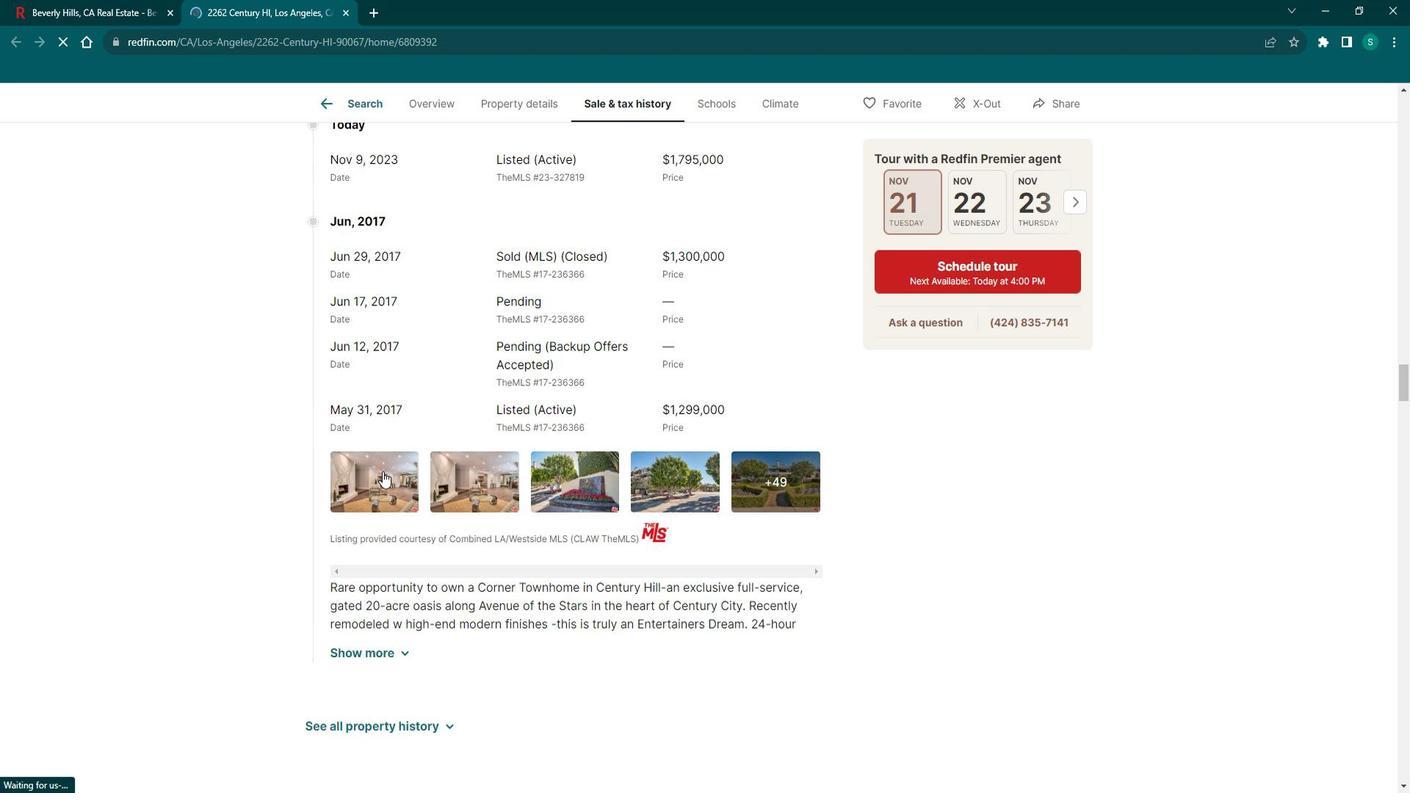 
Action: Mouse scrolled (392, 462) with delta (0, 0)
Screenshot: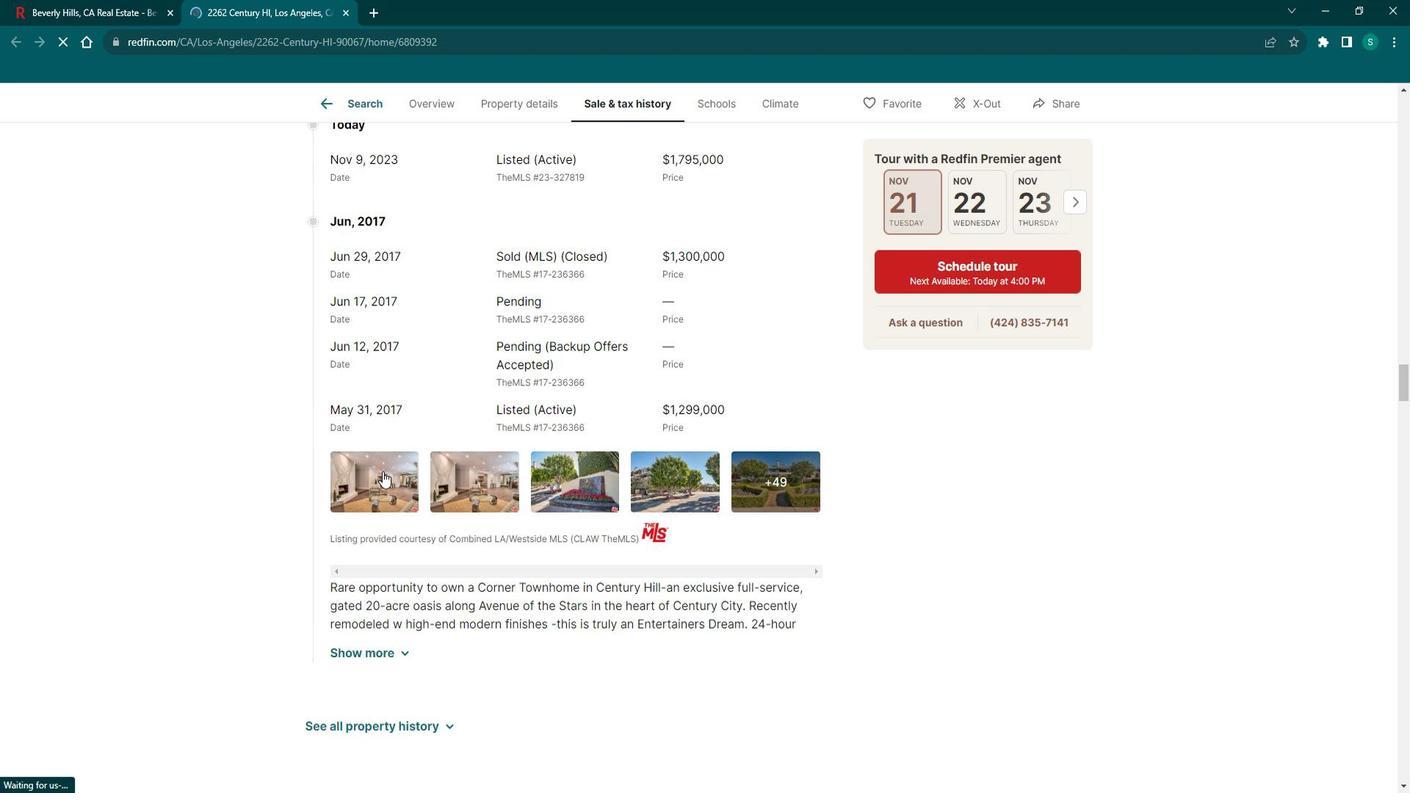 
Action: Mouse scrolled (392, 462) with delta (0, 0)
Screenshot: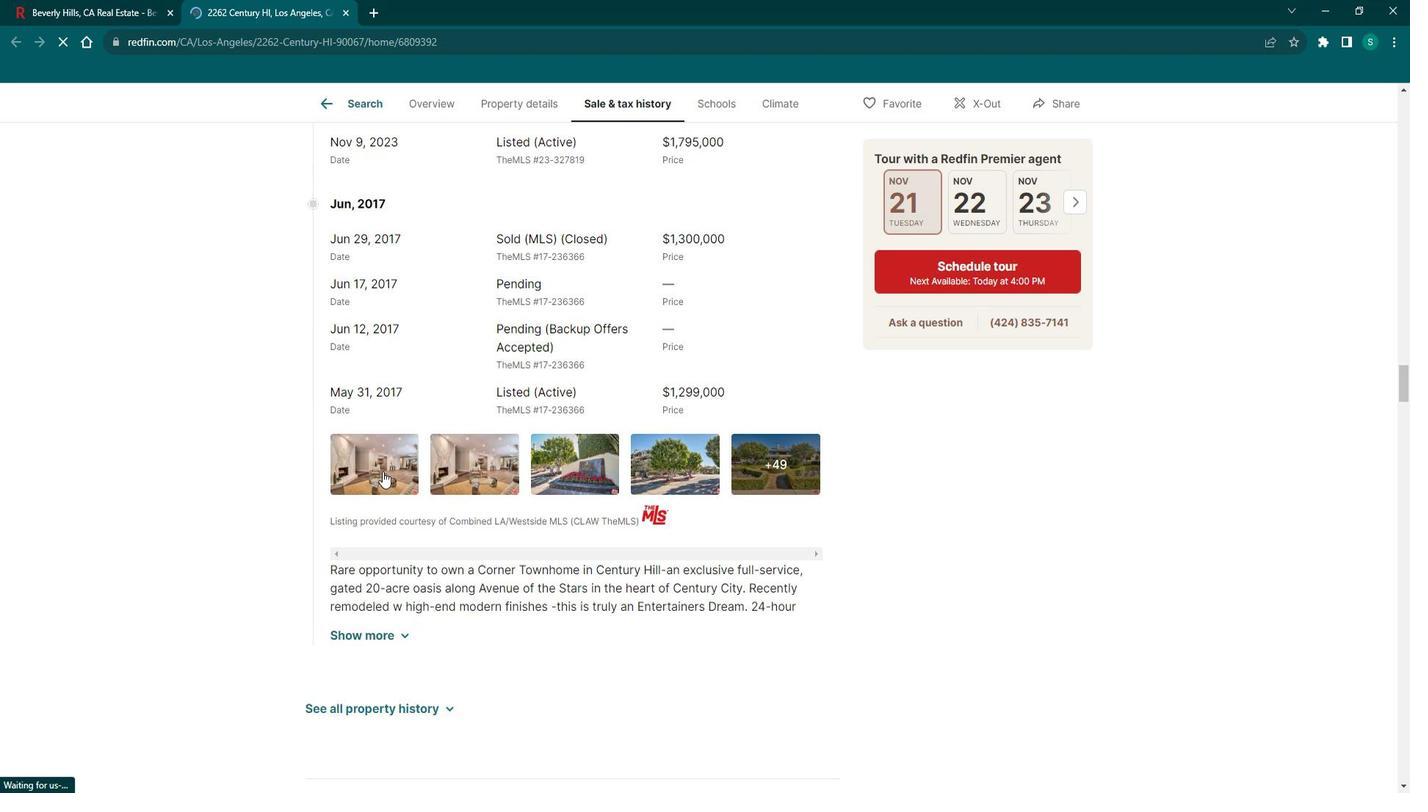 
Action: Mouse moved to (407, 347)
Screenshot: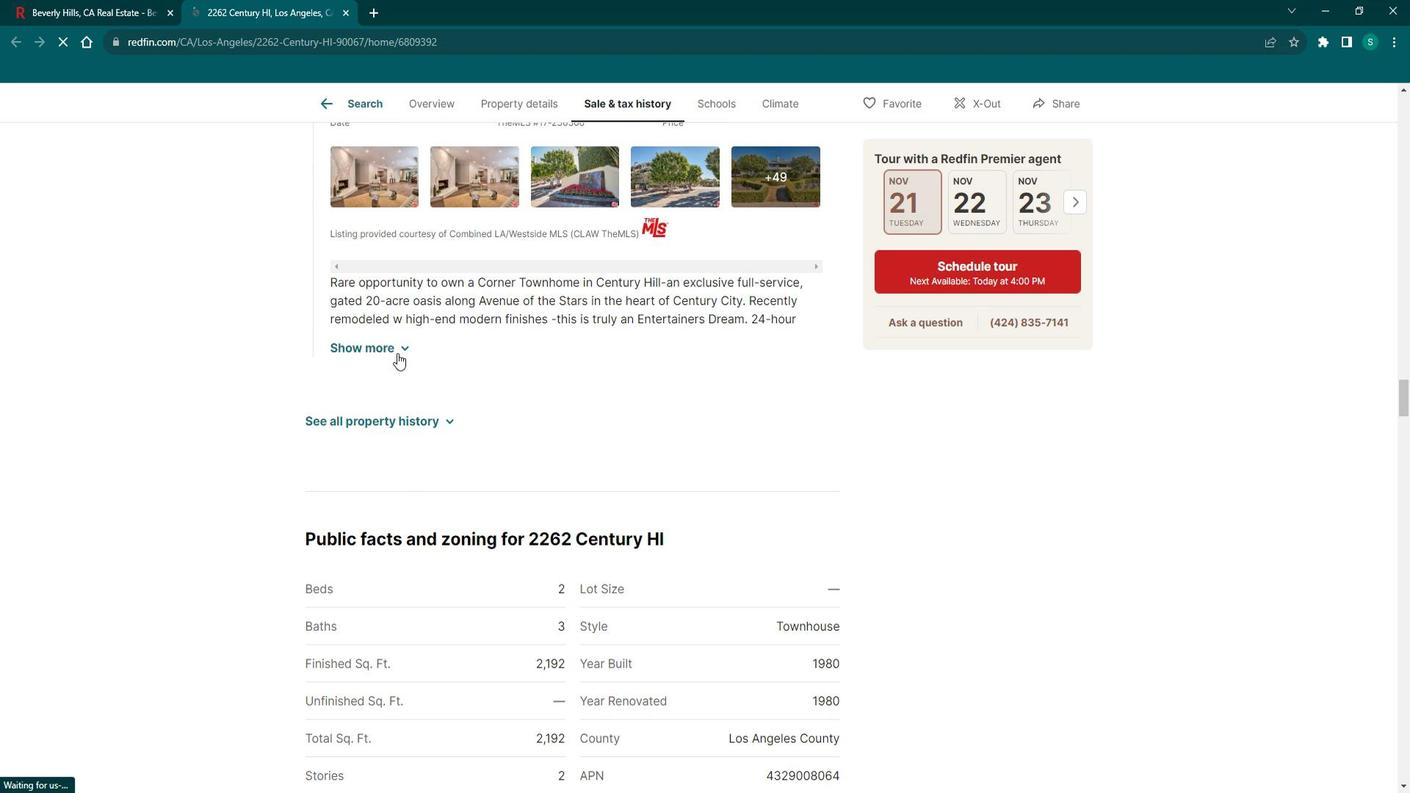 
Action: Mouse pressed left at (407, 347)
Screenshot: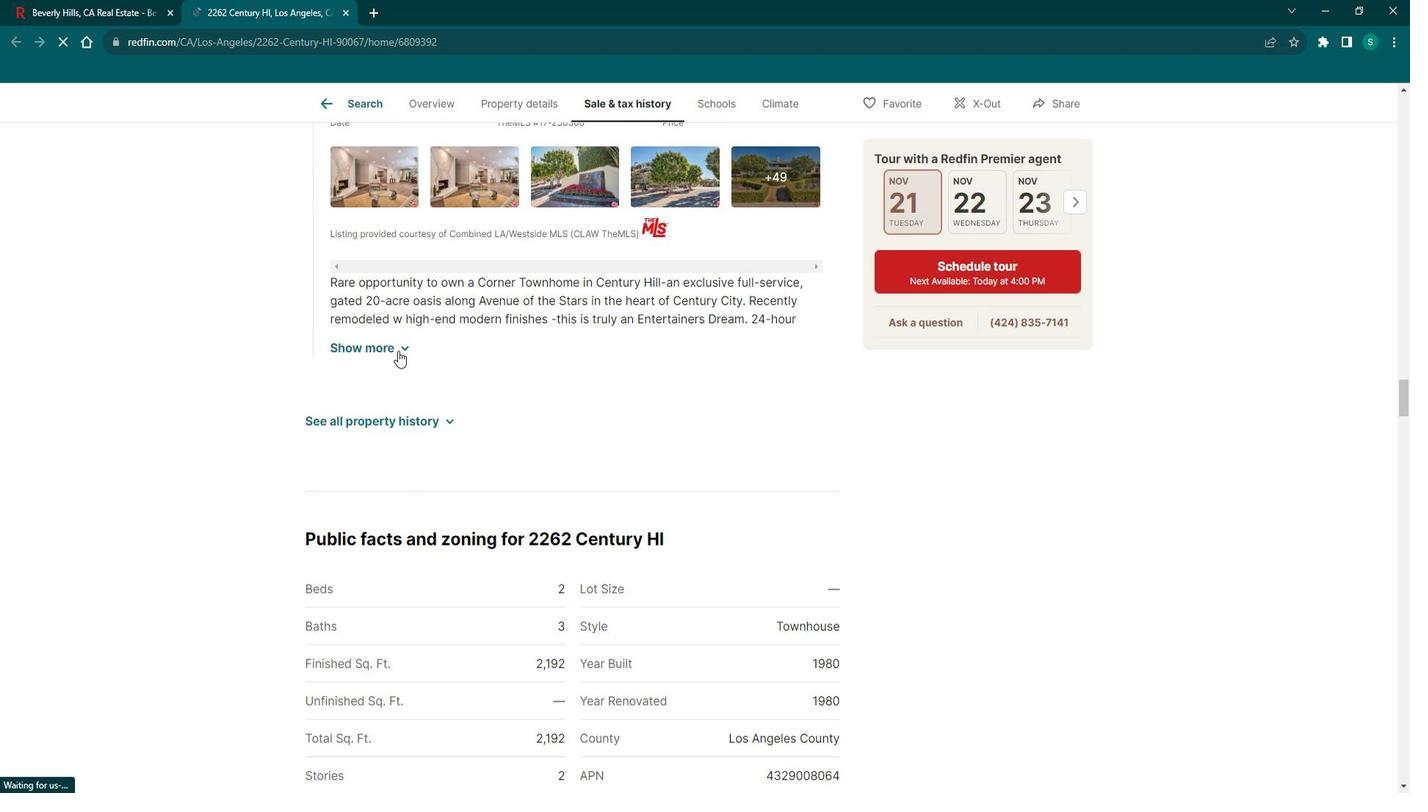 
Action: Mouse moved to (584, 594)
Screenshot: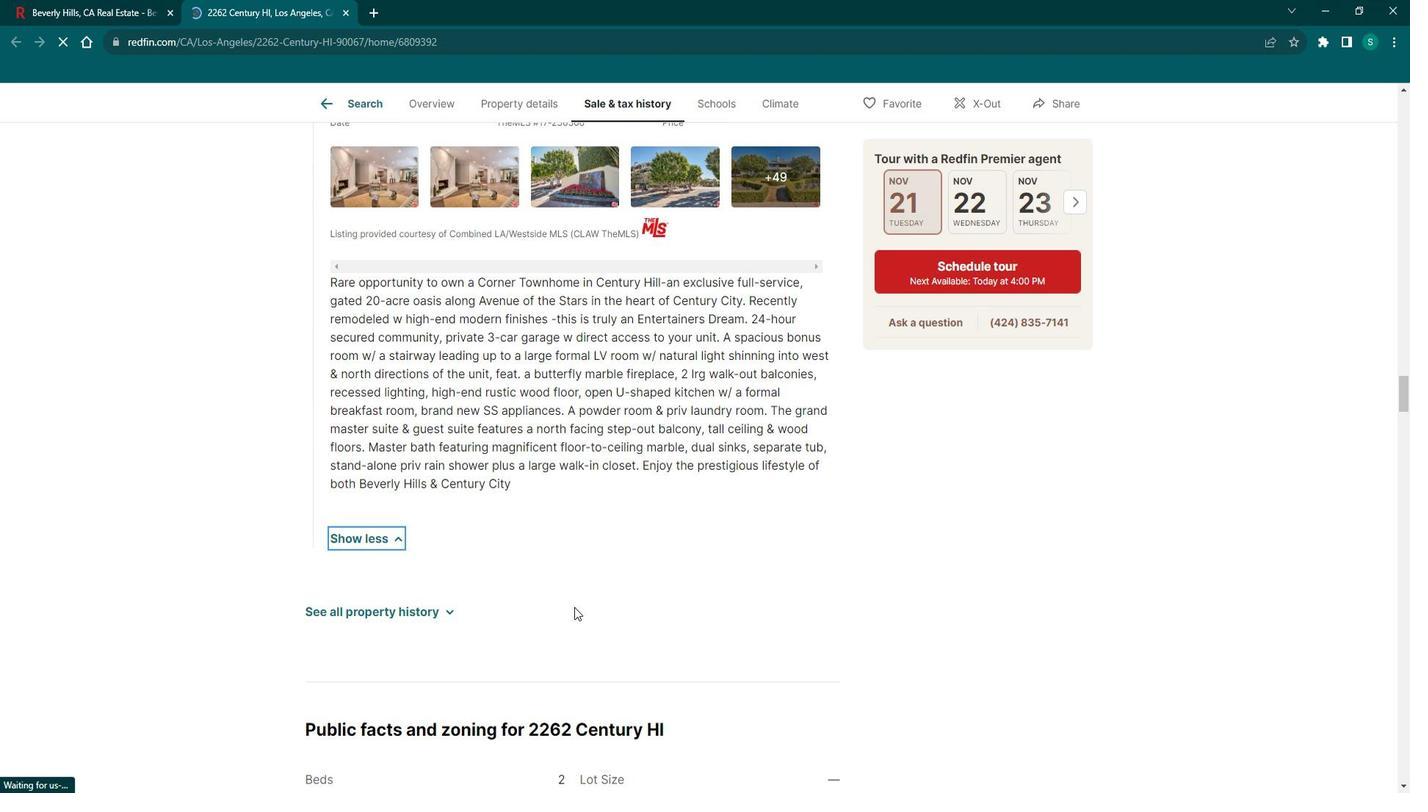 
Action: Mouse scrolled (584, 593) with delta (0, 0)
Screenshot: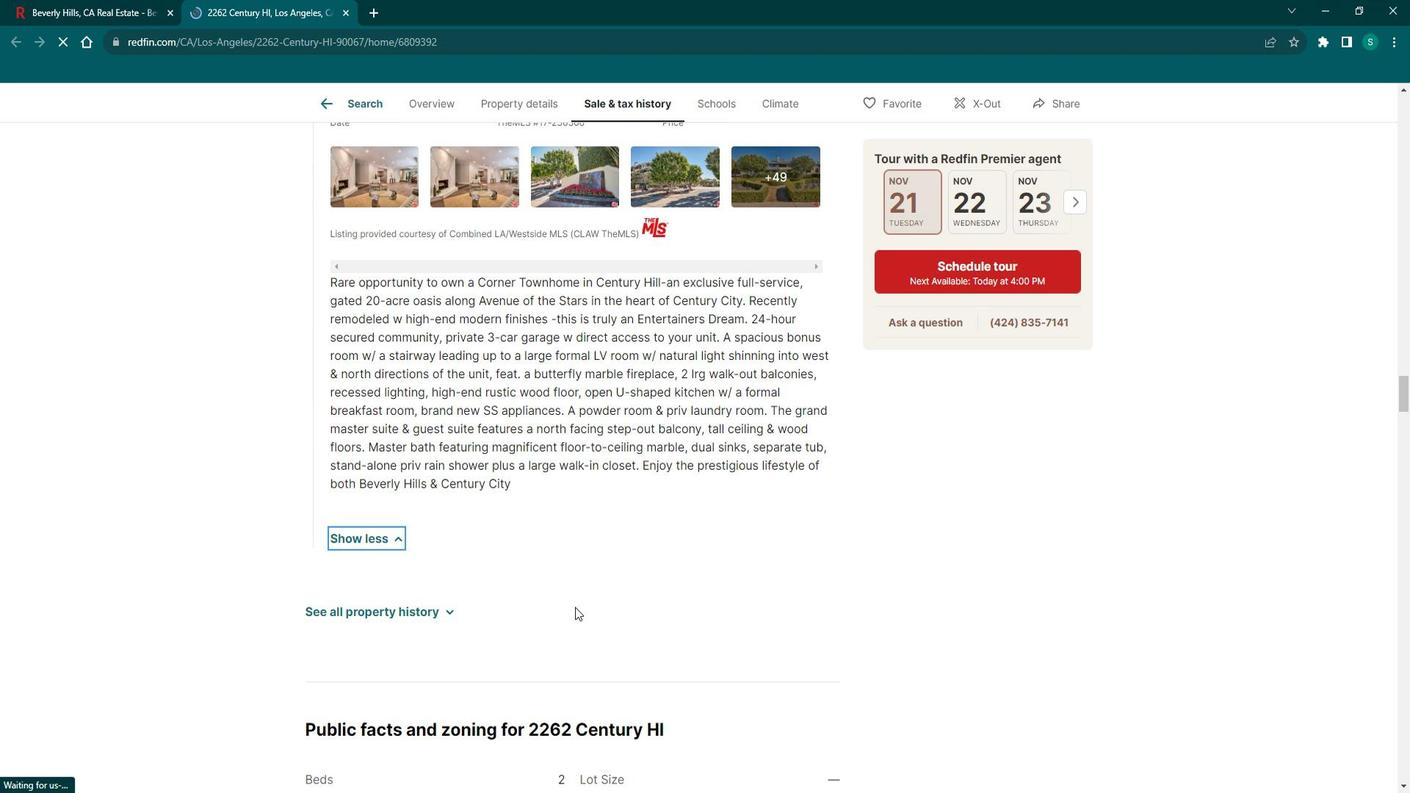 
Action: Mouse scrolled (584, 593) with delta (0, 0)
Screenshot: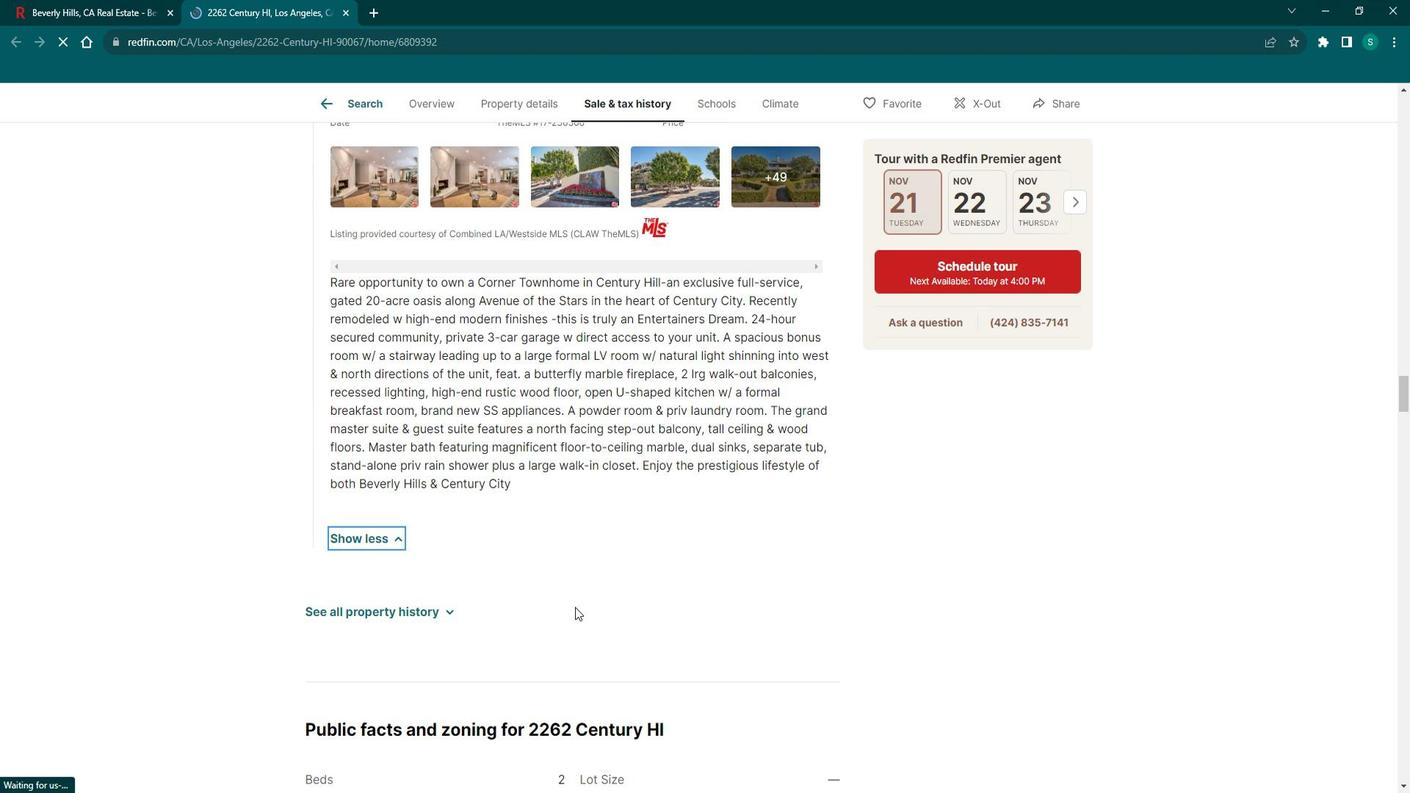
Action: Mouse scrolled (584, 593) with delta (0, 0)
Screenshot: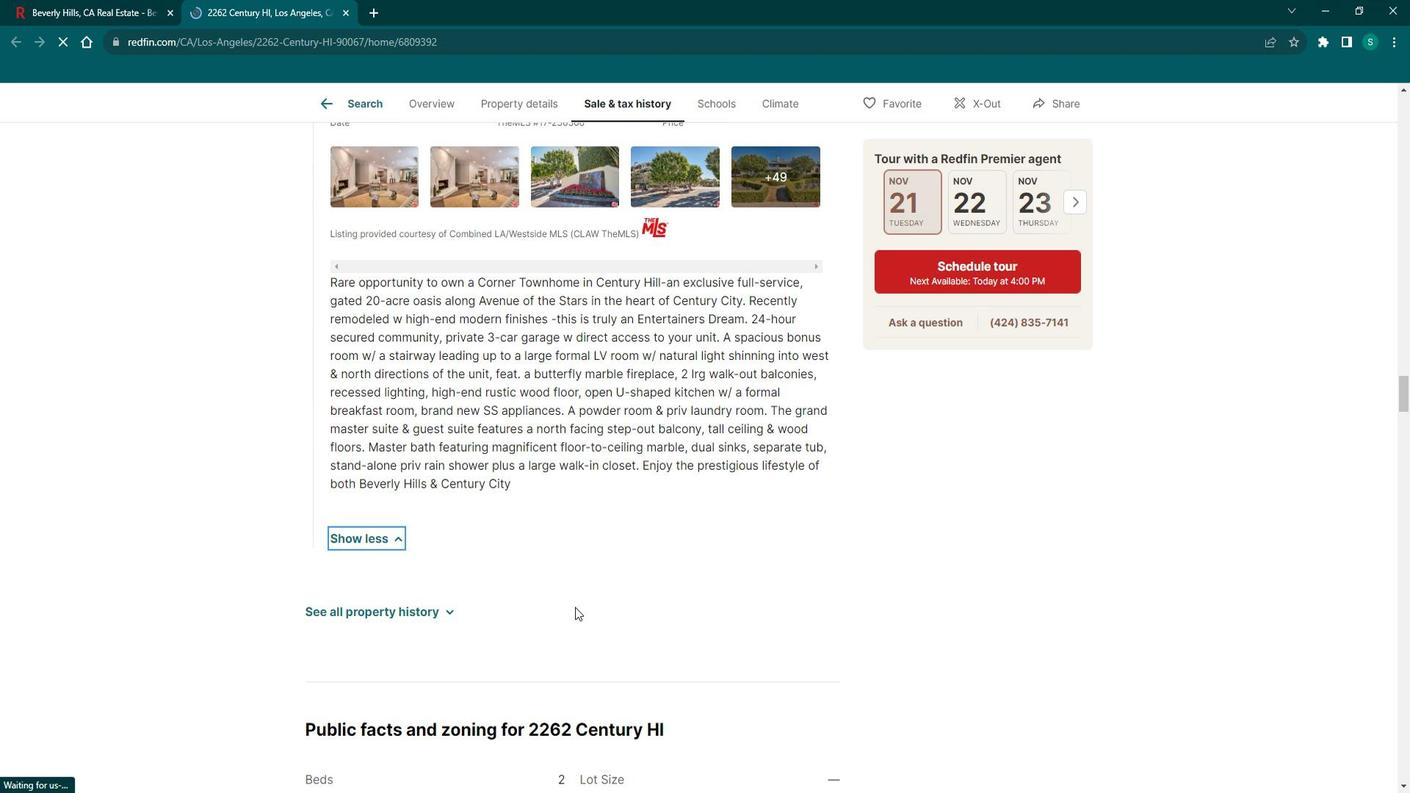
Action: Mouse scrolled (584, 593) with delta (0, 0)
Screenshot: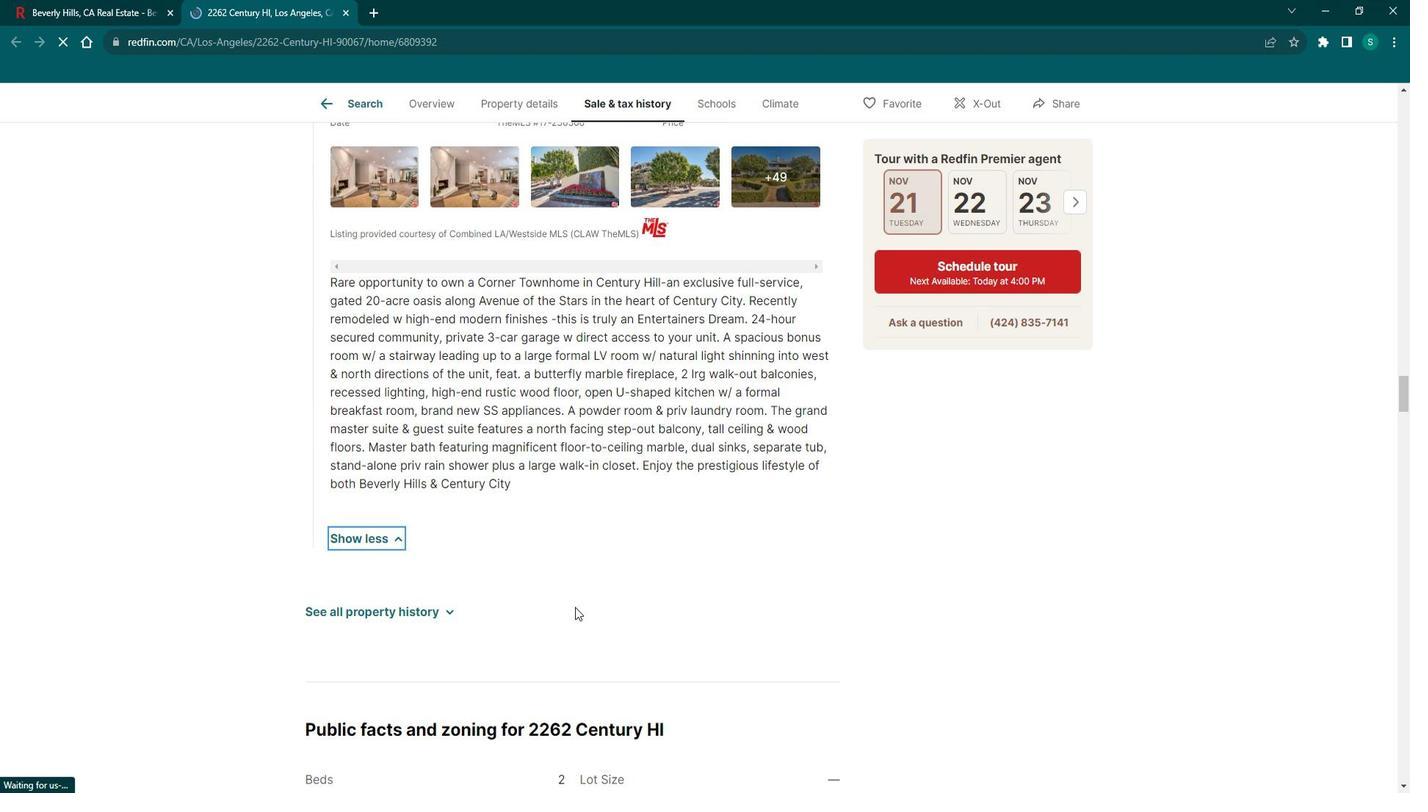 
Action: Mouse scrolled (584, 593) with delta (0, 0)
Screenshot: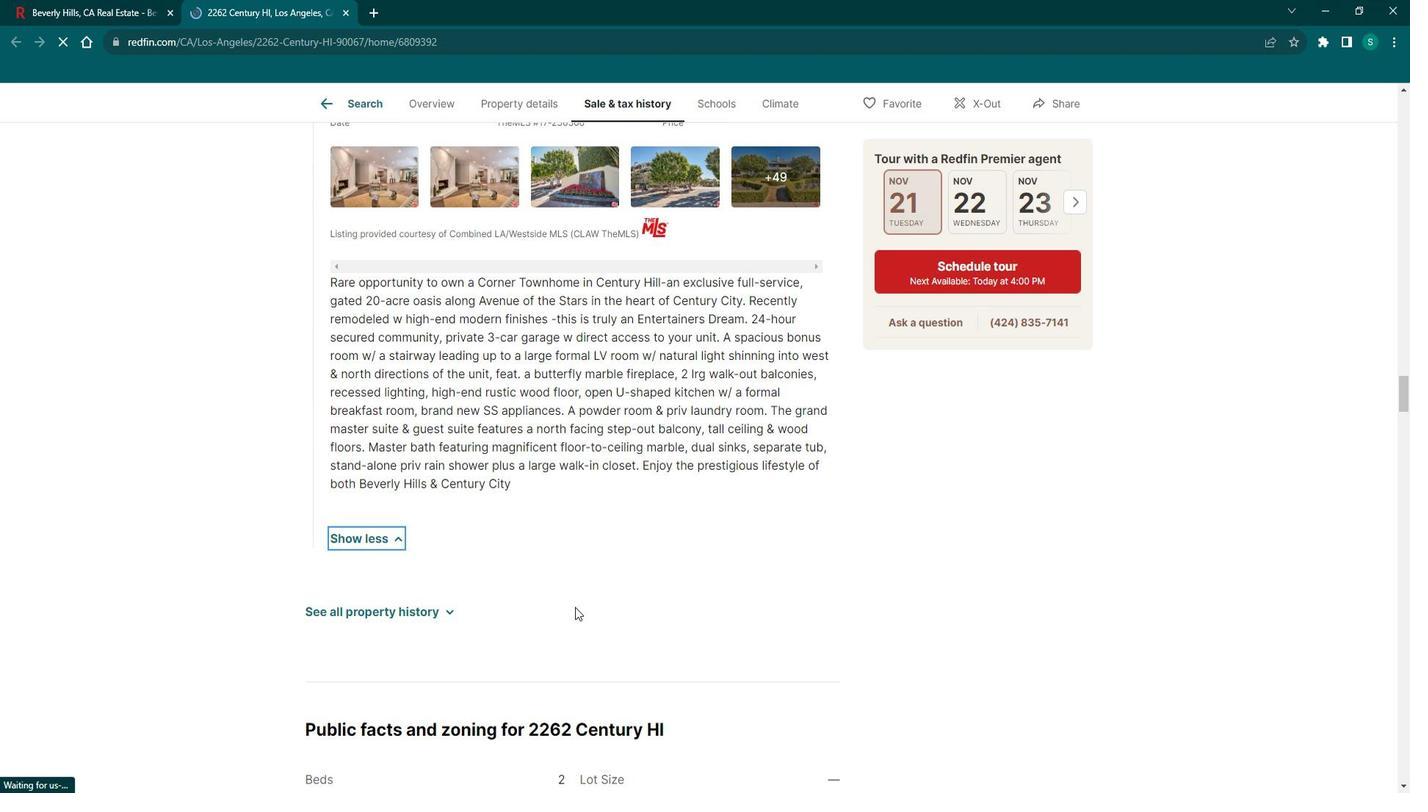 
Action: Mouse scrolled (584, 593) with delta (0, 0)
Screenshot: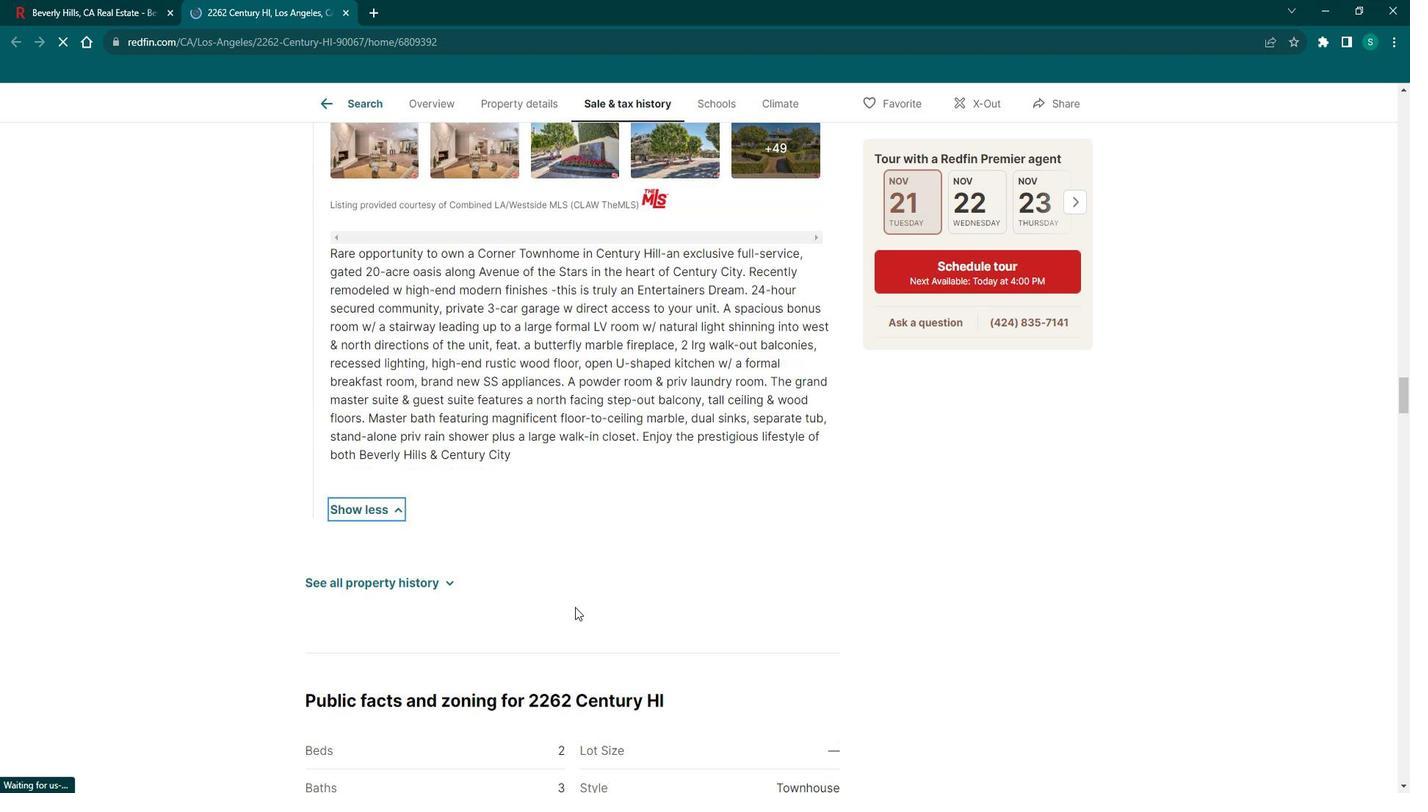 
Action: Mouse scrolled (584, 593) with delta (0, 0)
Screenshot: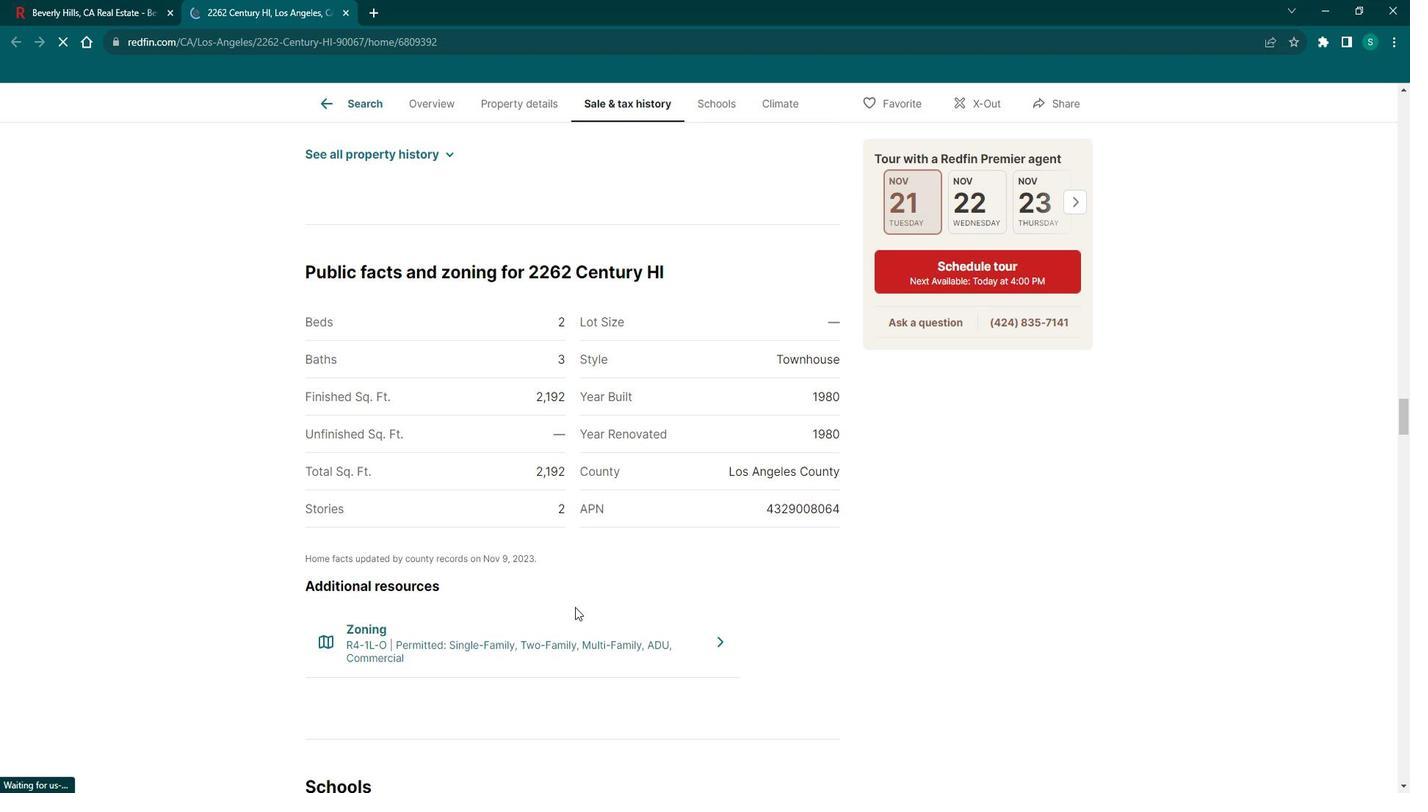 
Action: Mouse scrolled (584, 593) with delta (0, 0)
Screenshot: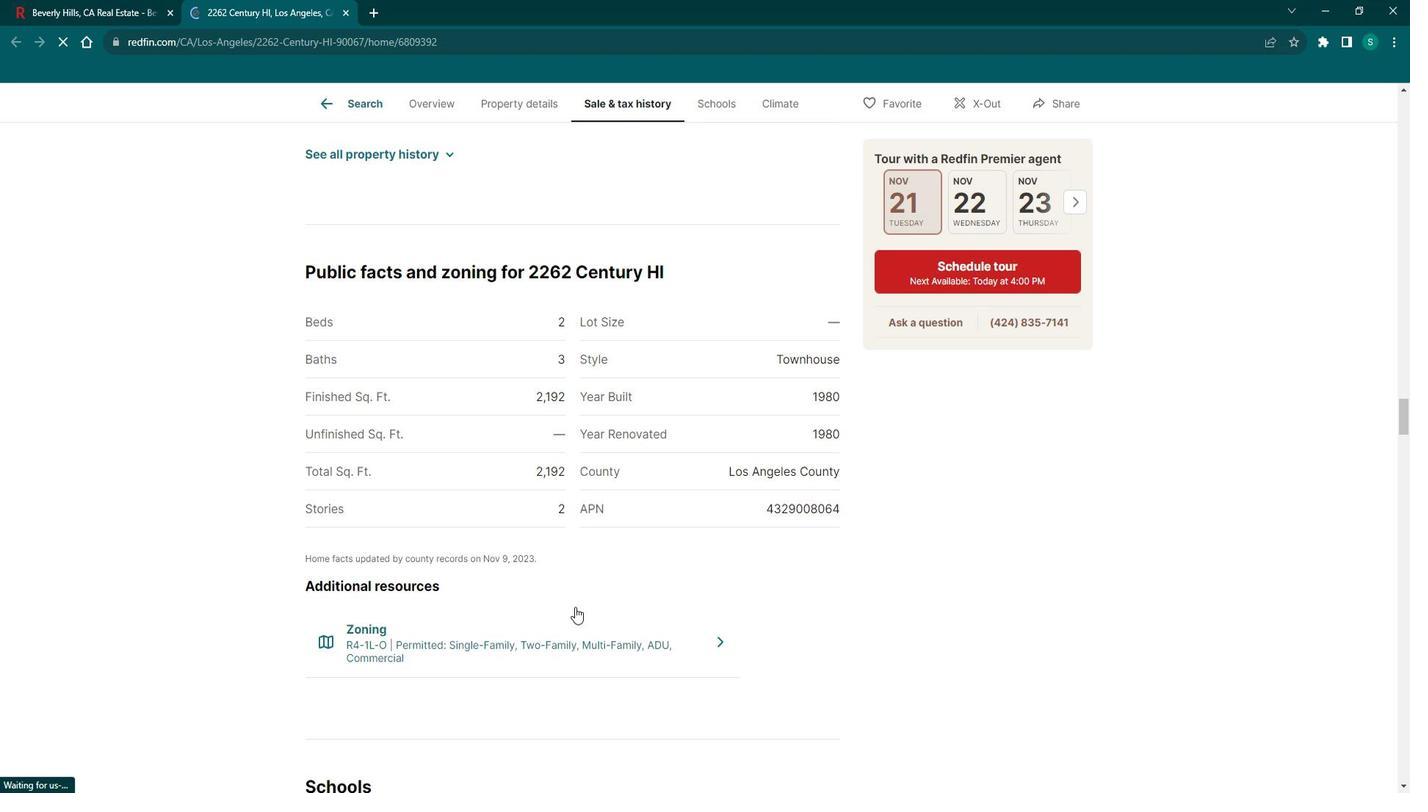 
Action: Mouse scrolled (584, 593) with delta (0, 0)
Screenshot: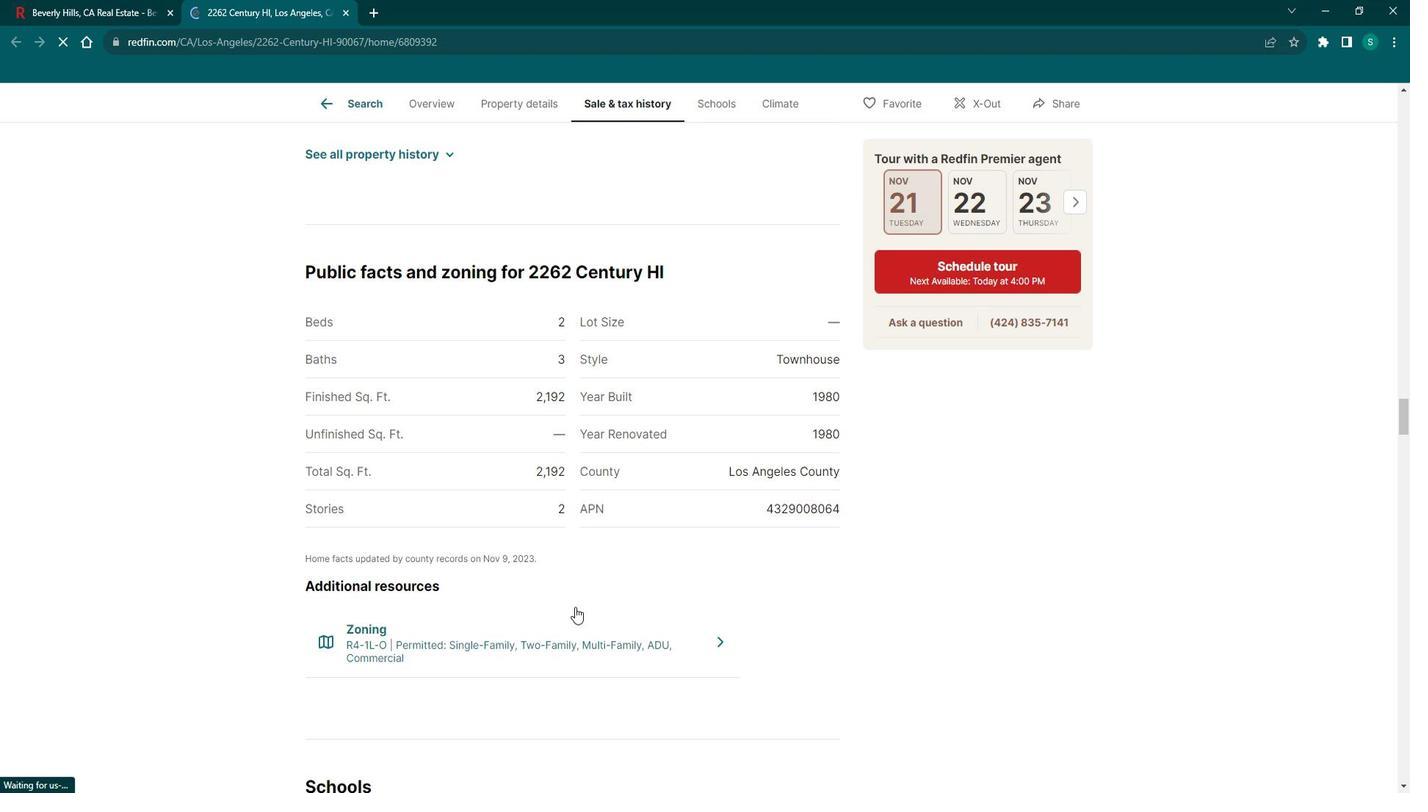
Action: Mouse scrolled (584, 593) with delta (0, 0)
Screenshot: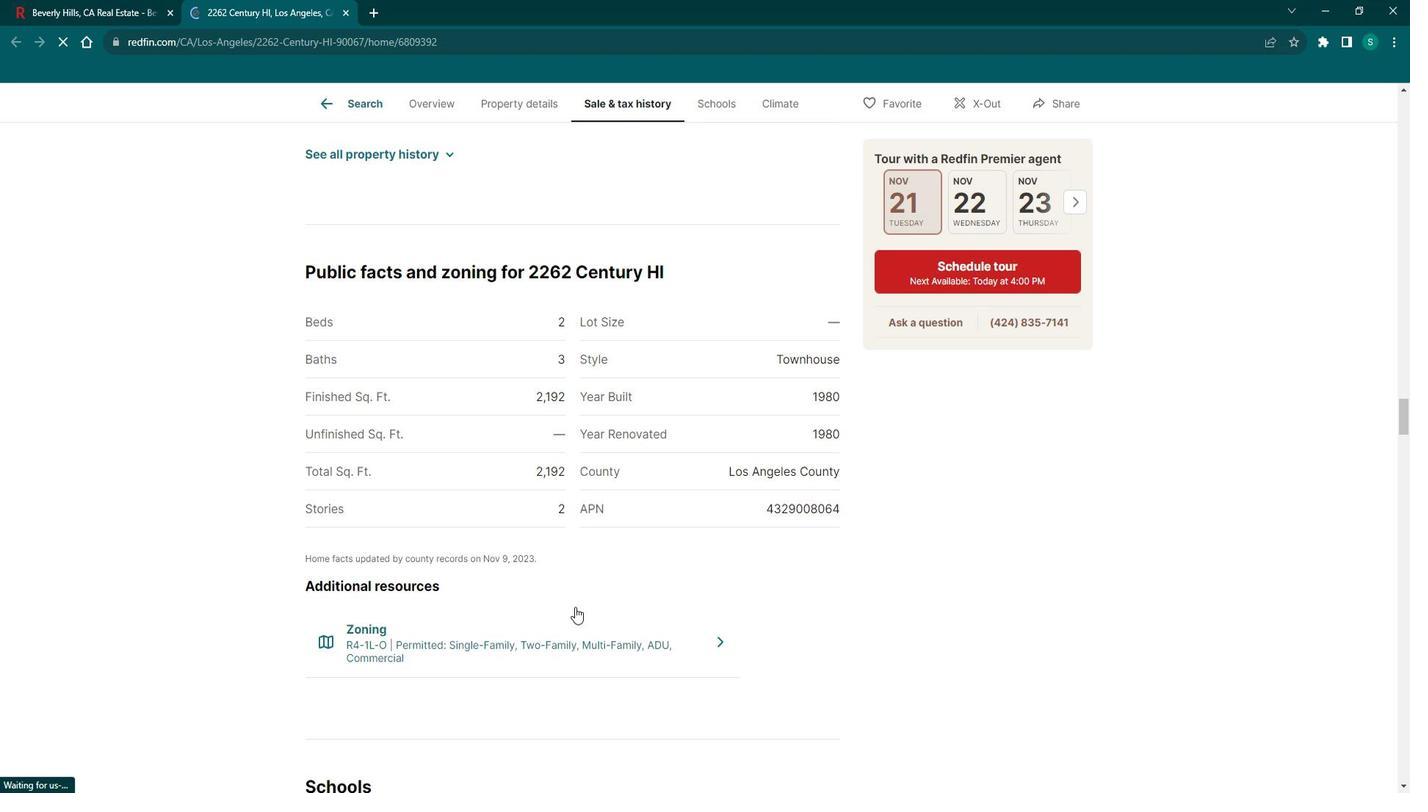 
Action: Mouse scrolled (584, 593) with delta (0, 0)
Screenshot: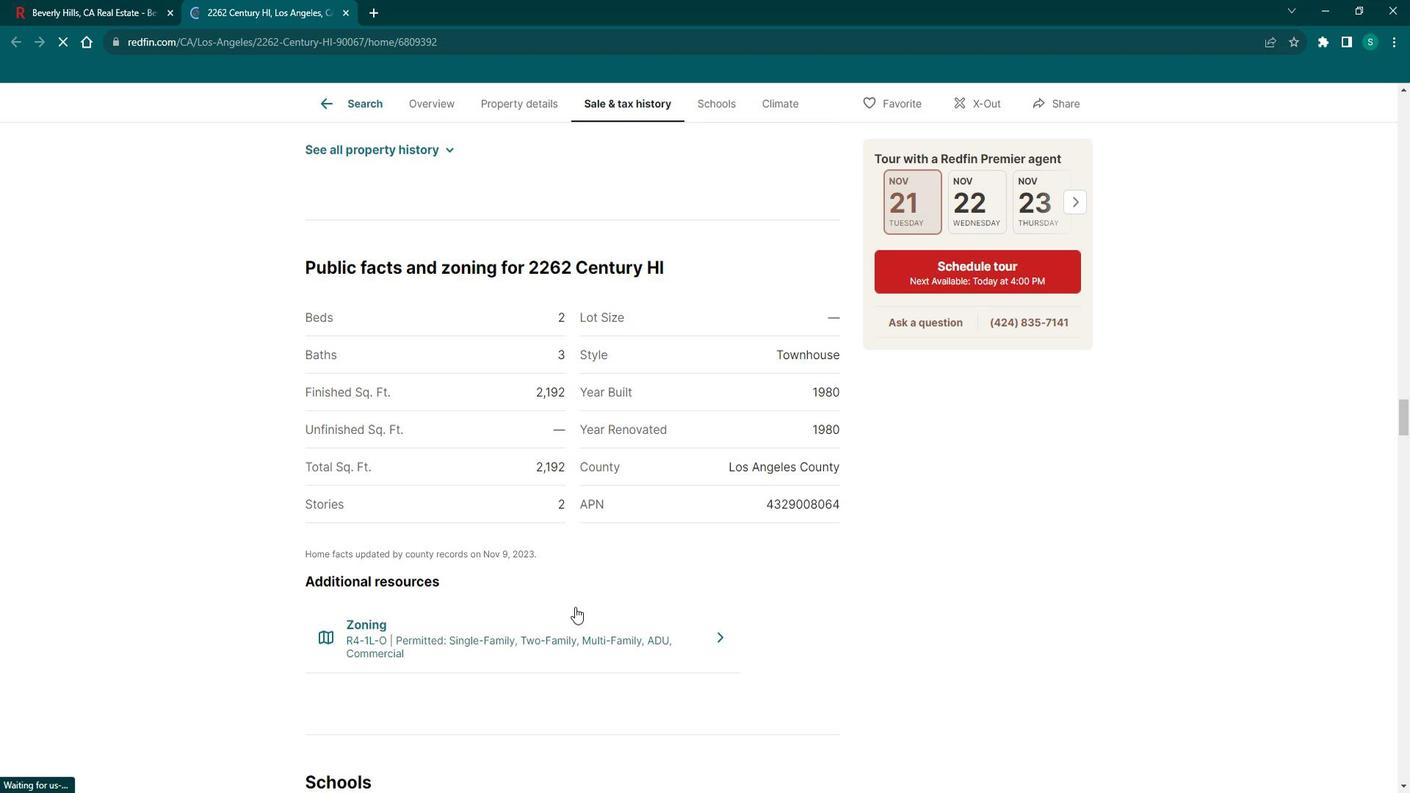 
Action: Mouse scrolled (584, 593) with delta (0, 0)
Screenshot: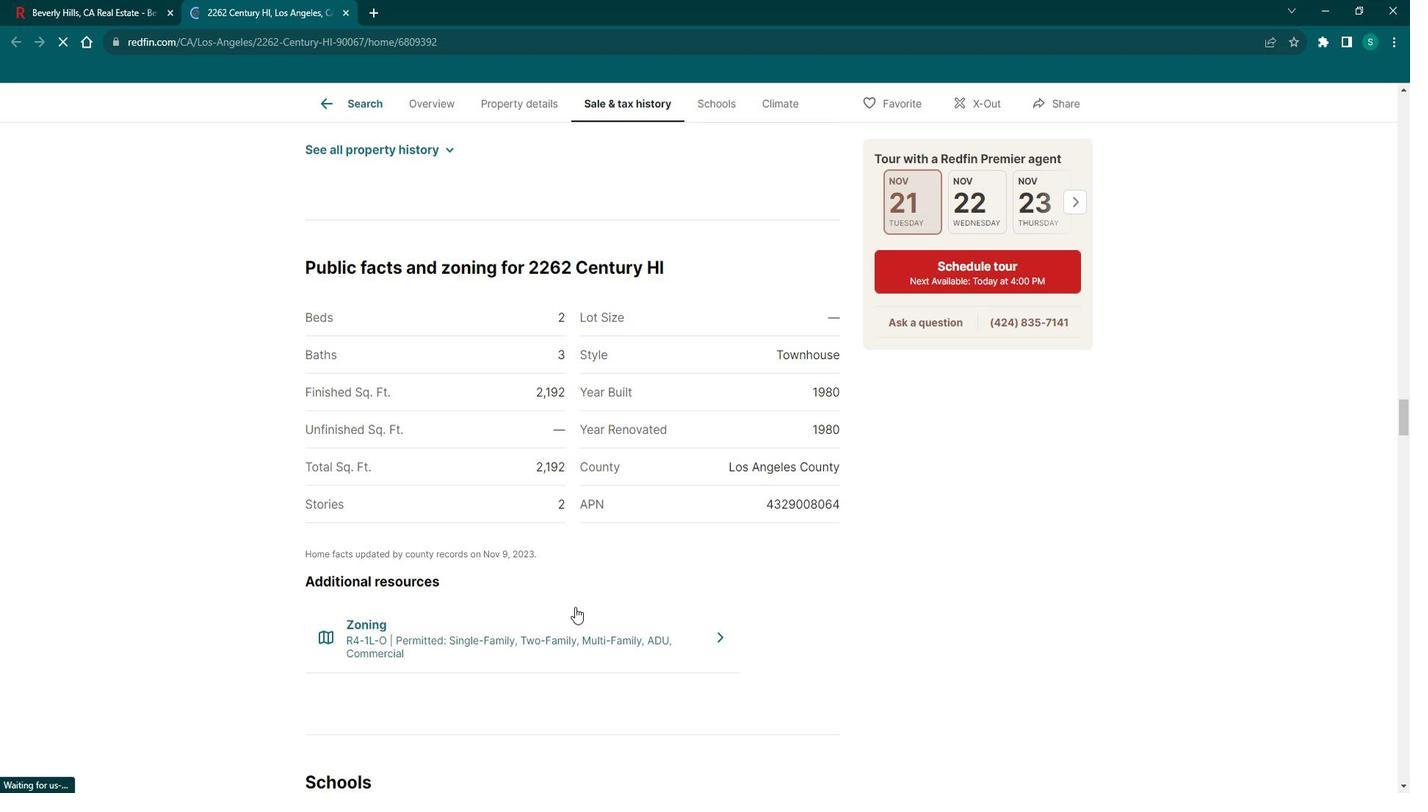 
Action: Mouse scrolled (584, 593) with delta (0, 0)
Screenshot: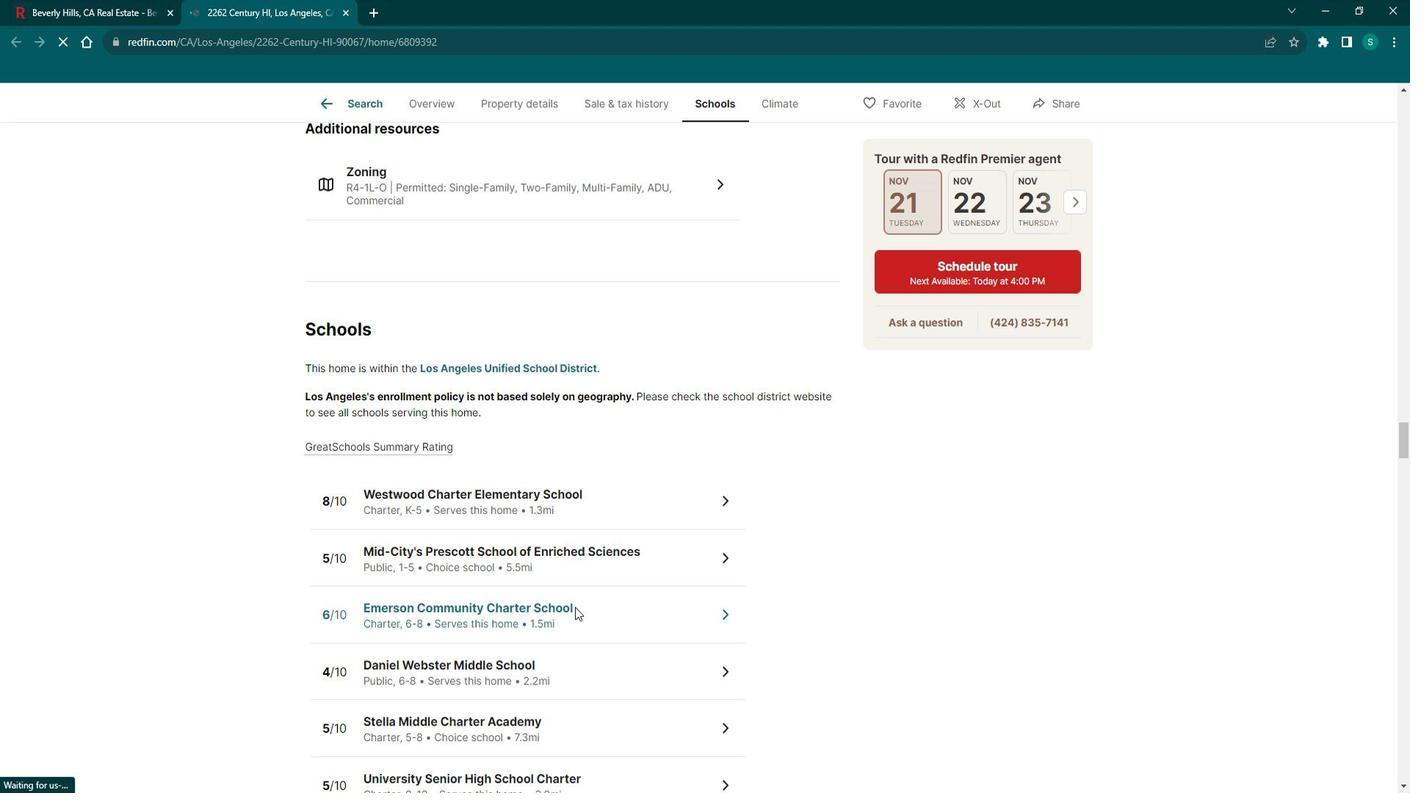 
Action: Mouse scrolled (584, 593) with delta (0, 0)
Screenshot: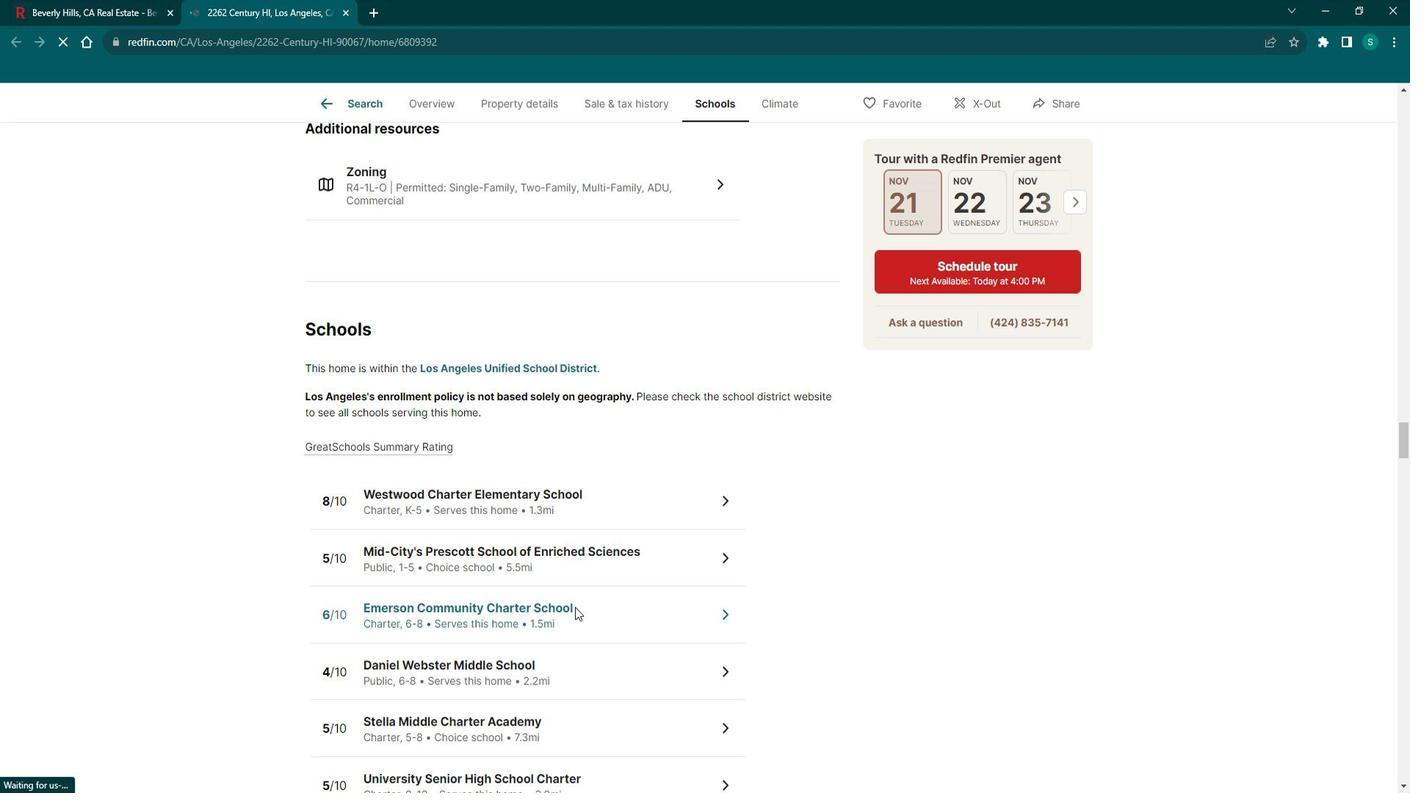 
Action: Mouse scrolled (584, 593) with delta (0, 0)
Screenshot: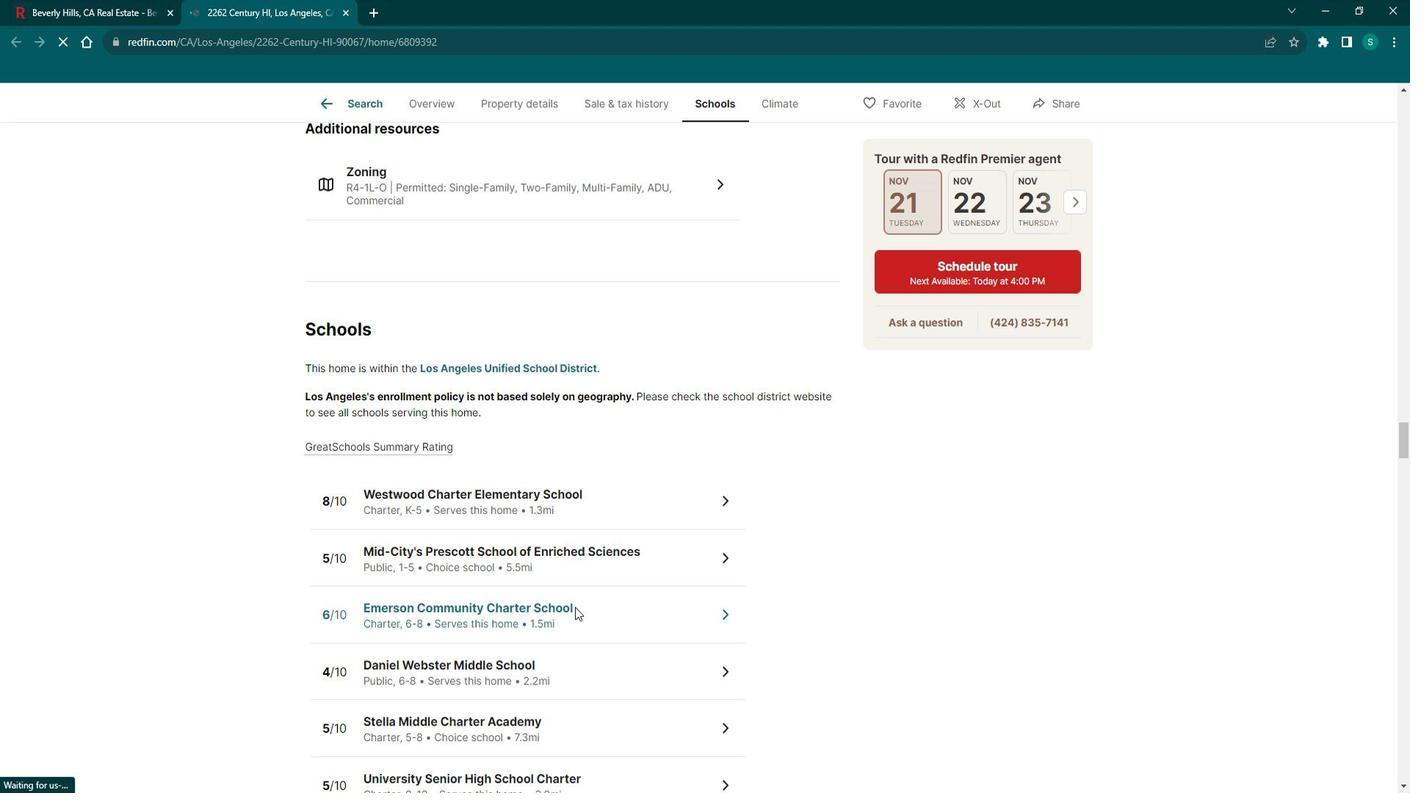 
Action: Mouse scrolled (584, 593) with delta (0, 0)
Screenshot: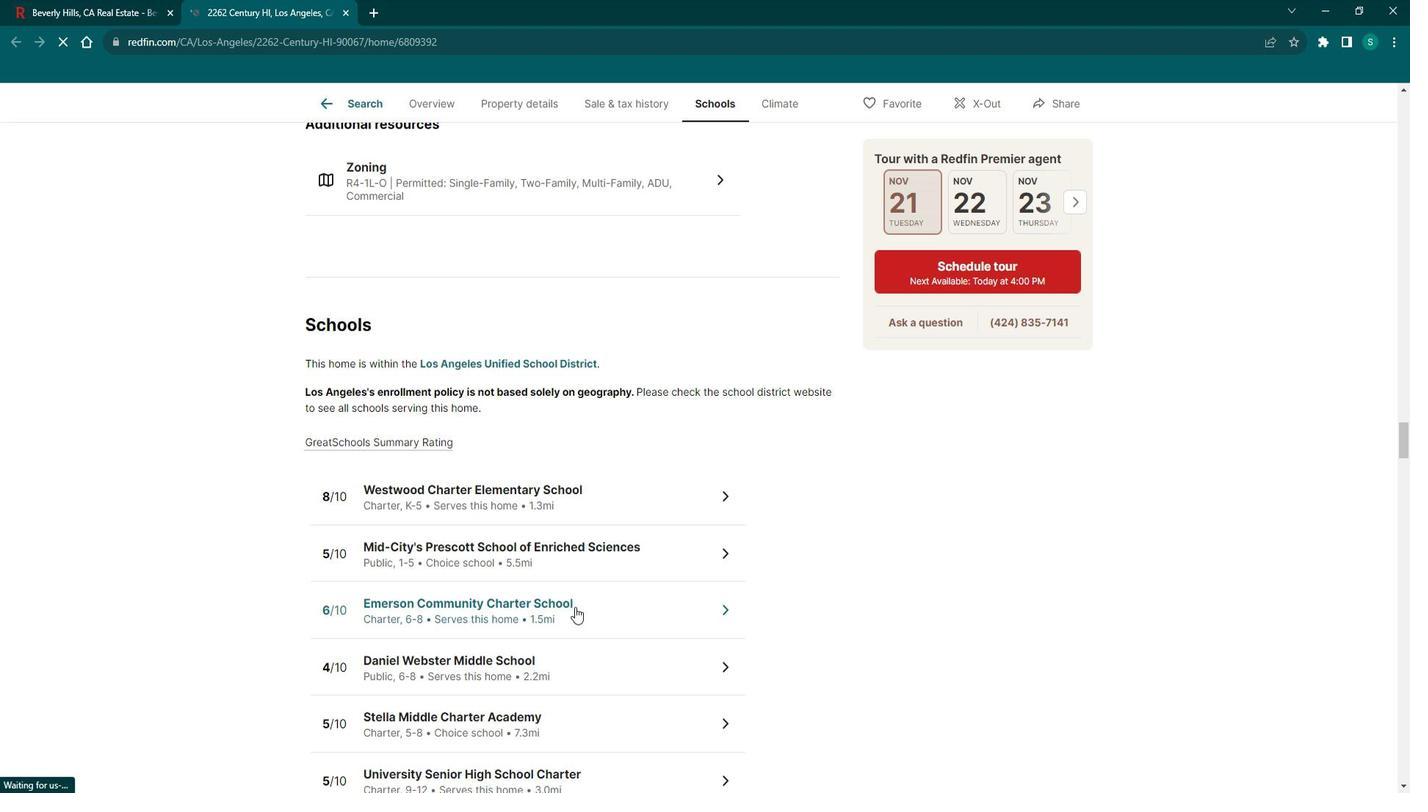 
Action: Mouse scrolled (584, 593) with delta (0, 0)
Screenshot: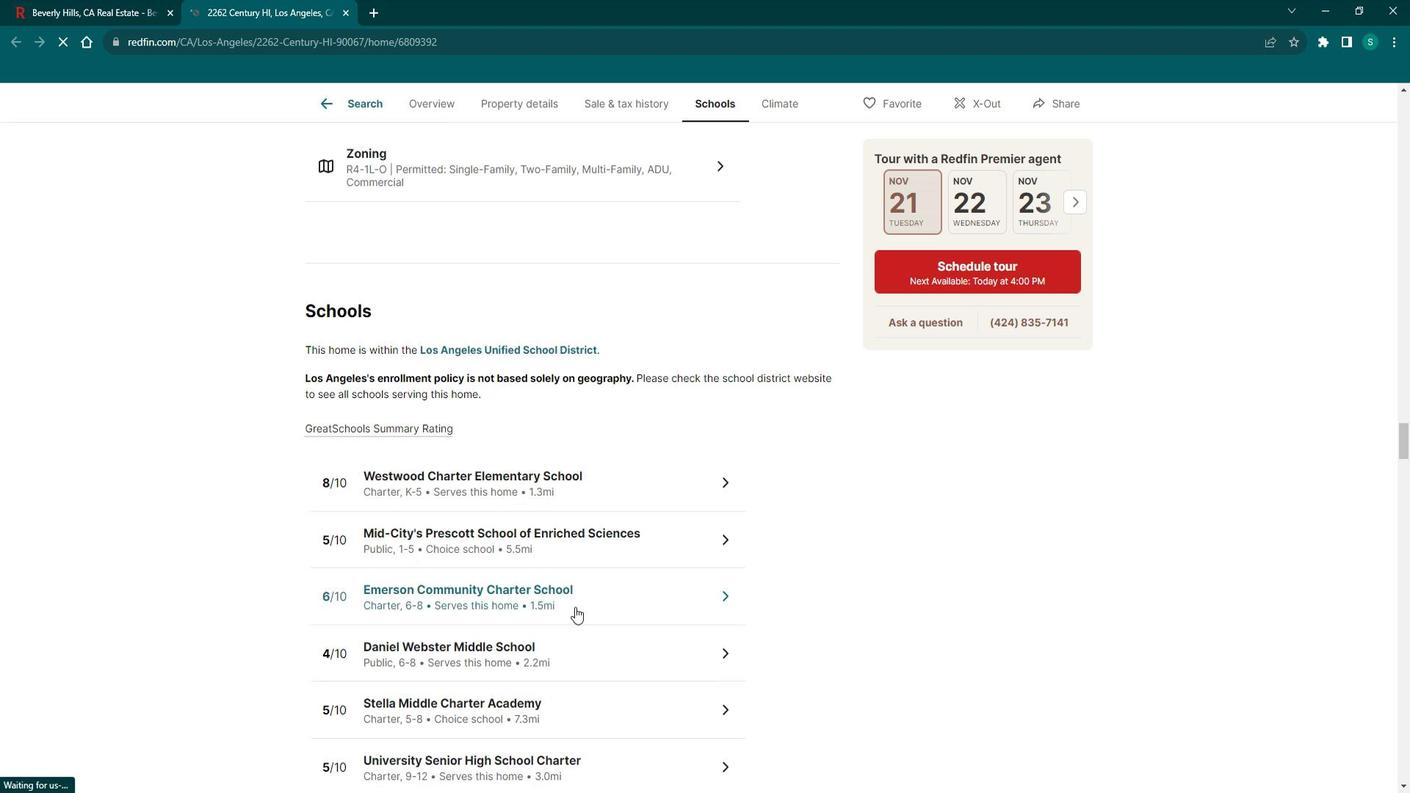 
Action: Mouse scrolled (584, 593) with delta (0, 0)
Screenshot: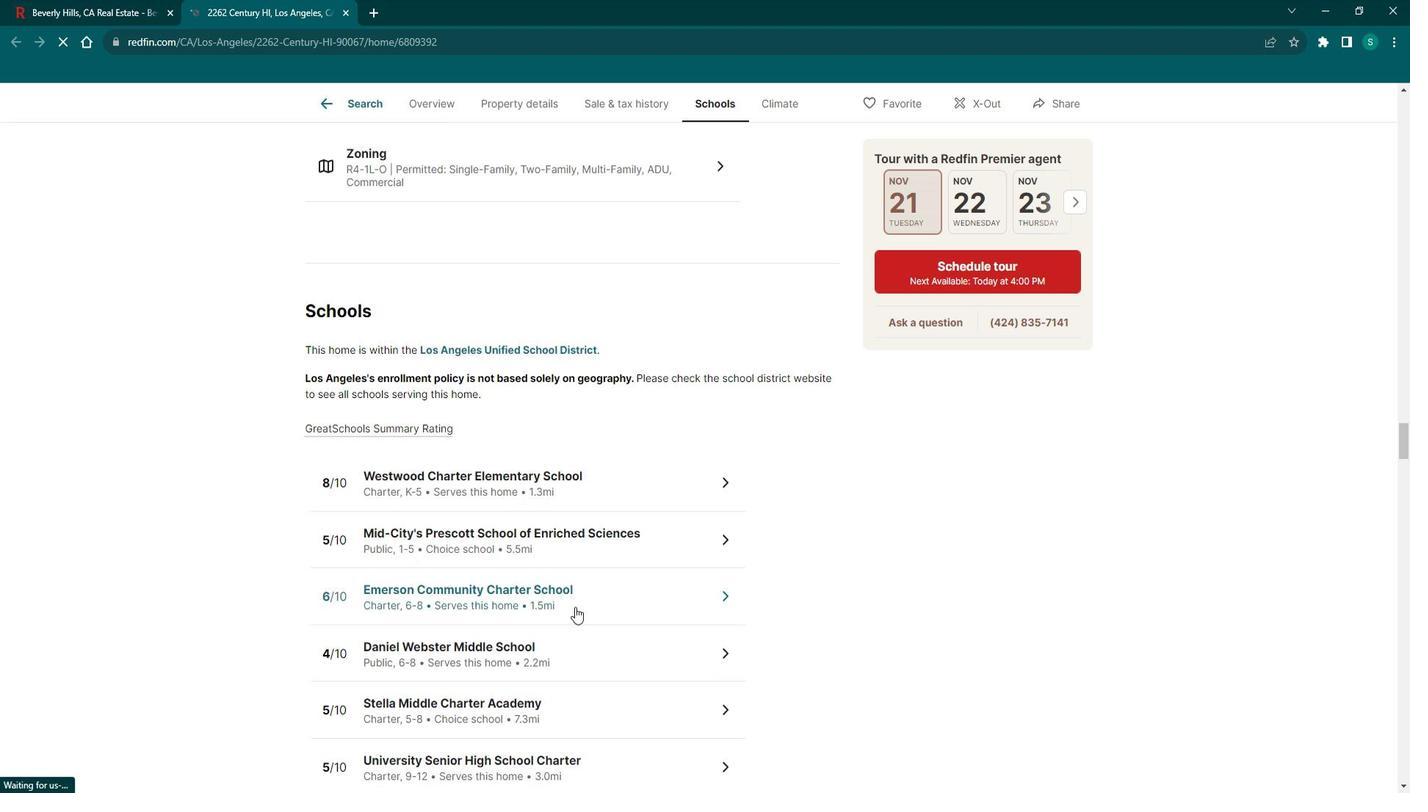 
Action: Mouse scrolled (584, 593) with delta (0, 0)
Screenshot: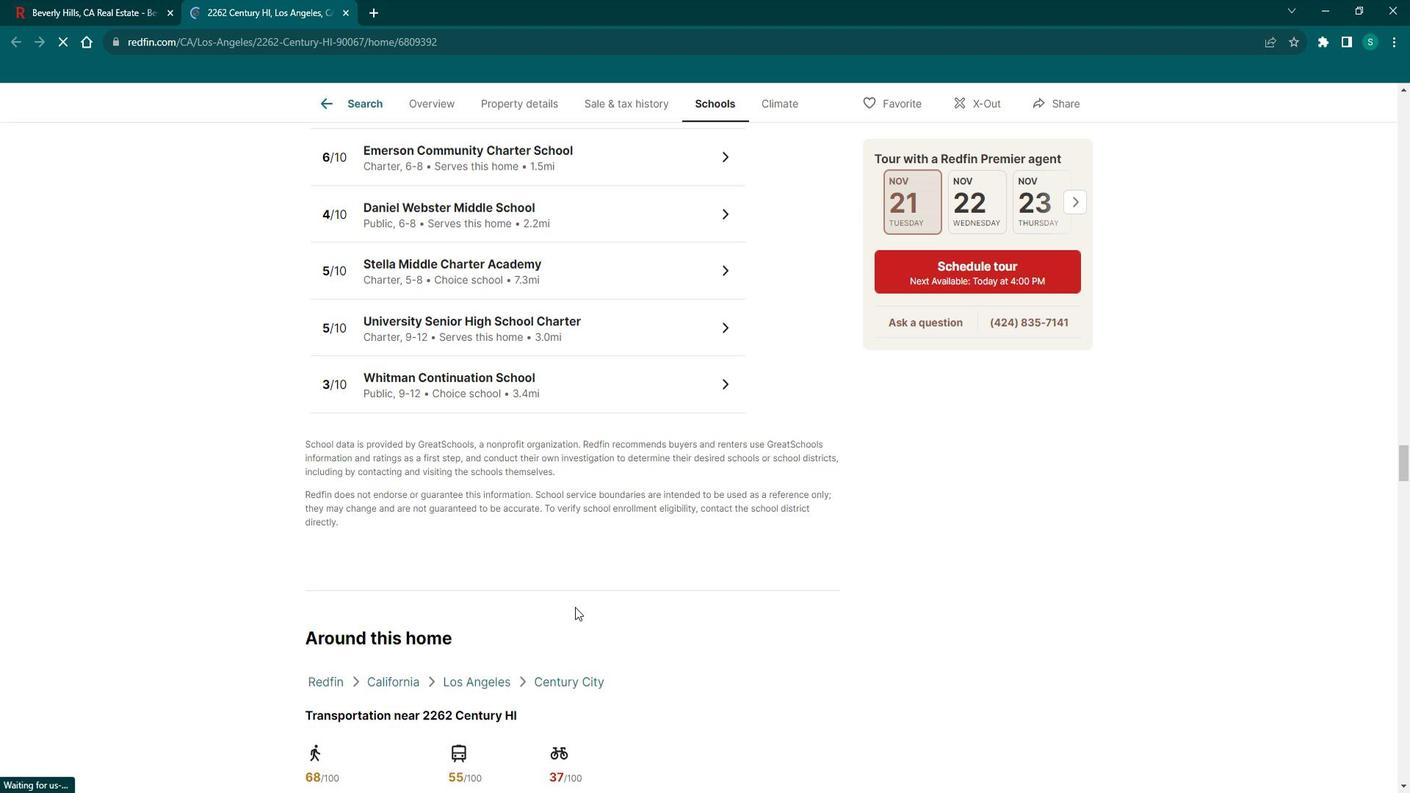 
Action: Mouse scrolled (584, 593) with delta (0, 0)
Screenshot: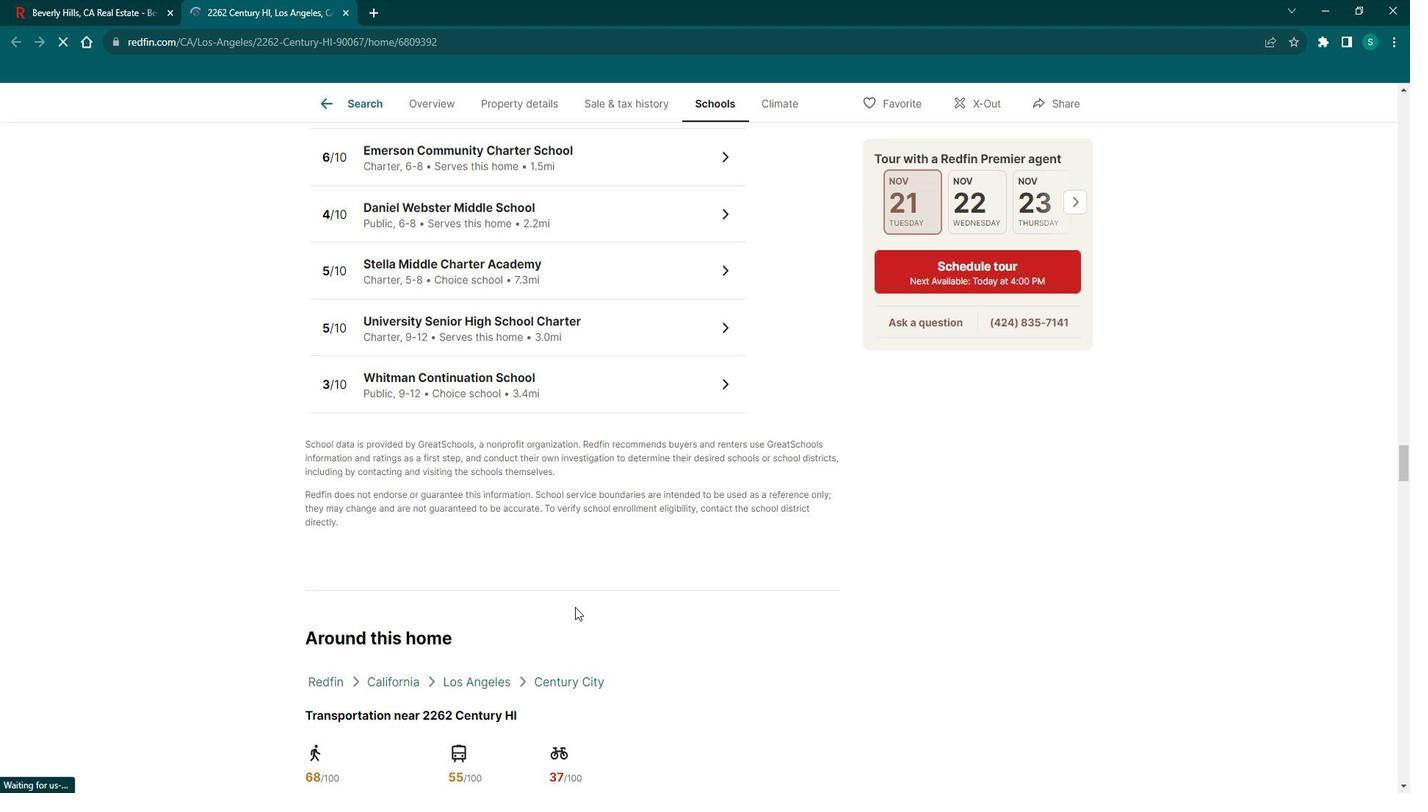 
Action: Mouse scrolled (584, 593) with delta (0, 0)
Screenshot: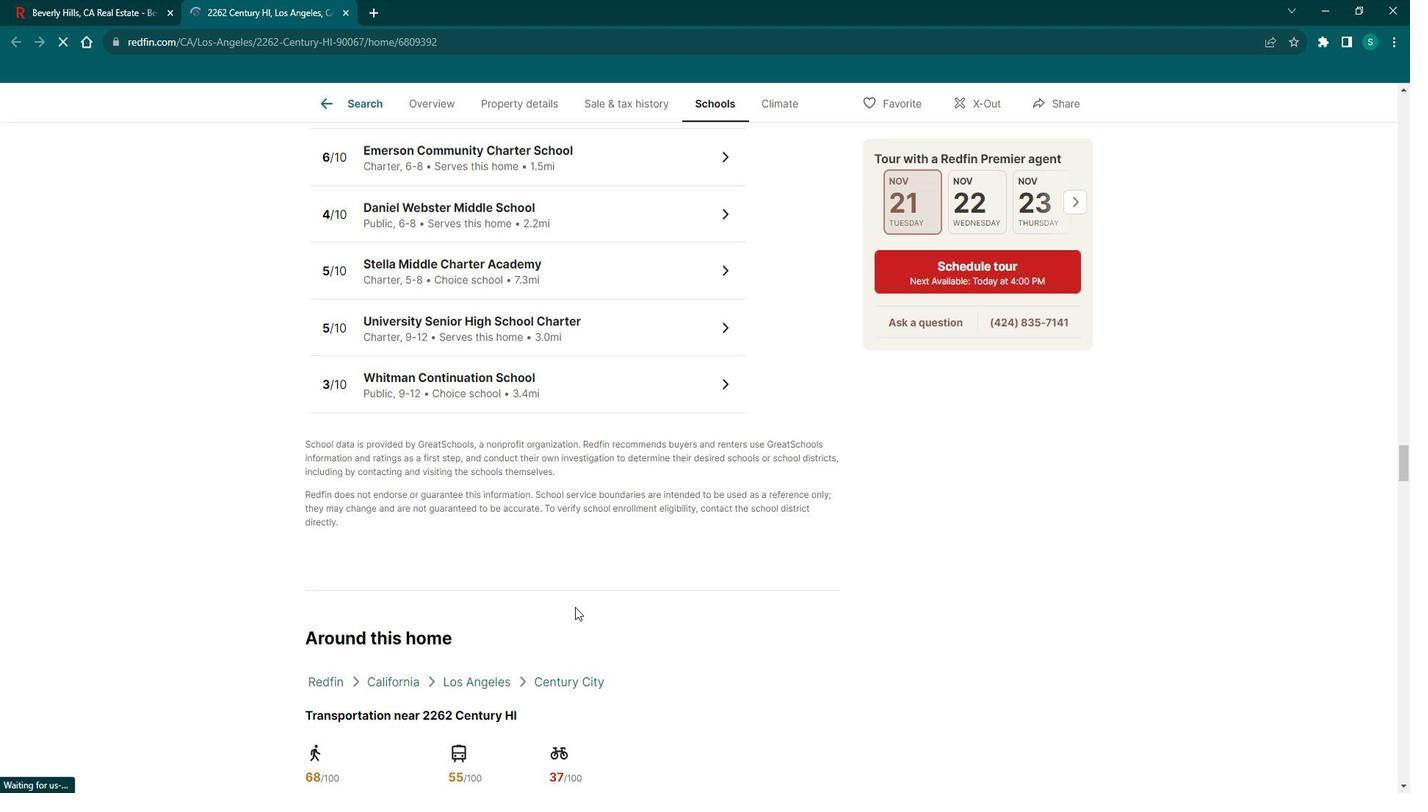 
Action: Mouse scrolled (584, 593) with delta (0, 0)
Screenshot: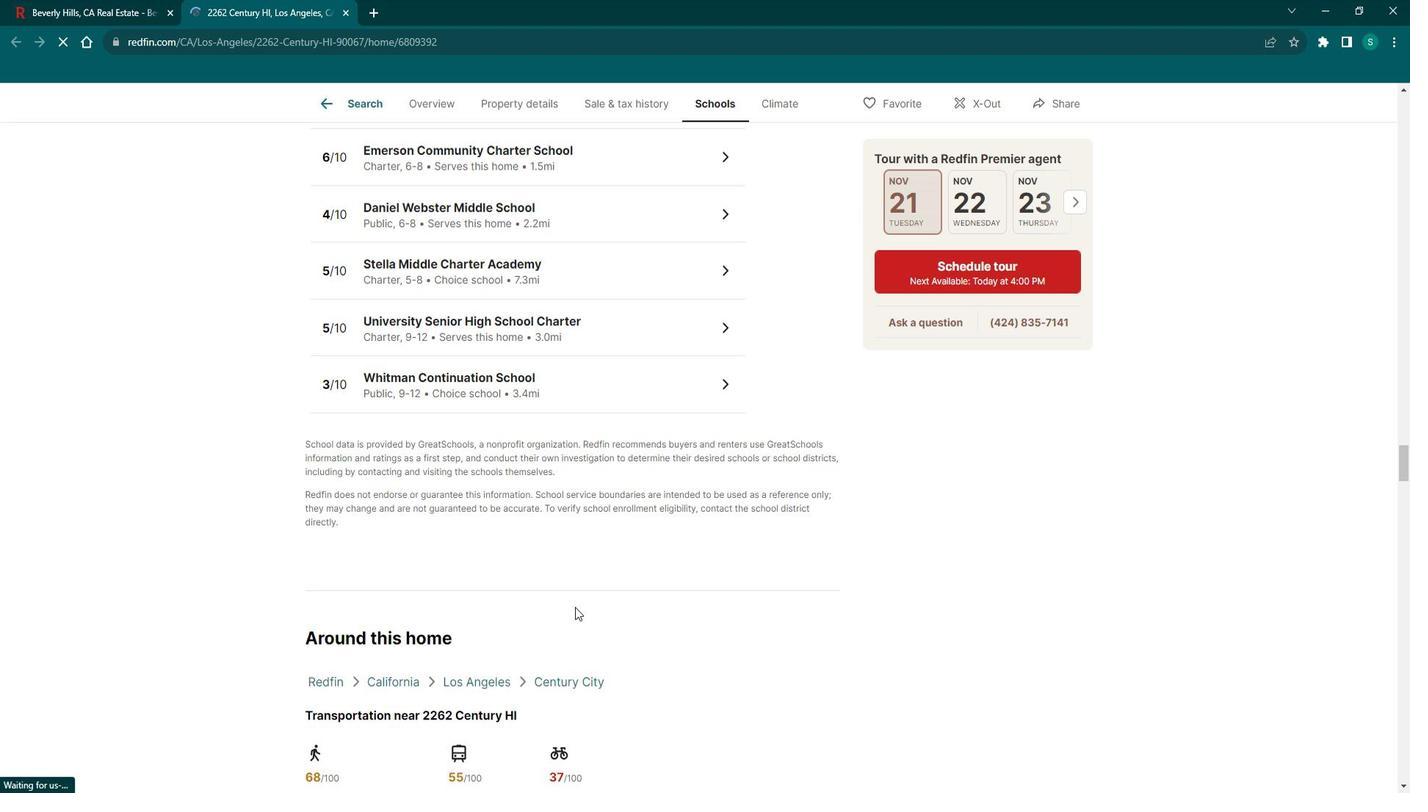 
Action: Mouse scrolled (584, 593) with delta (0, 0)
Screenshot: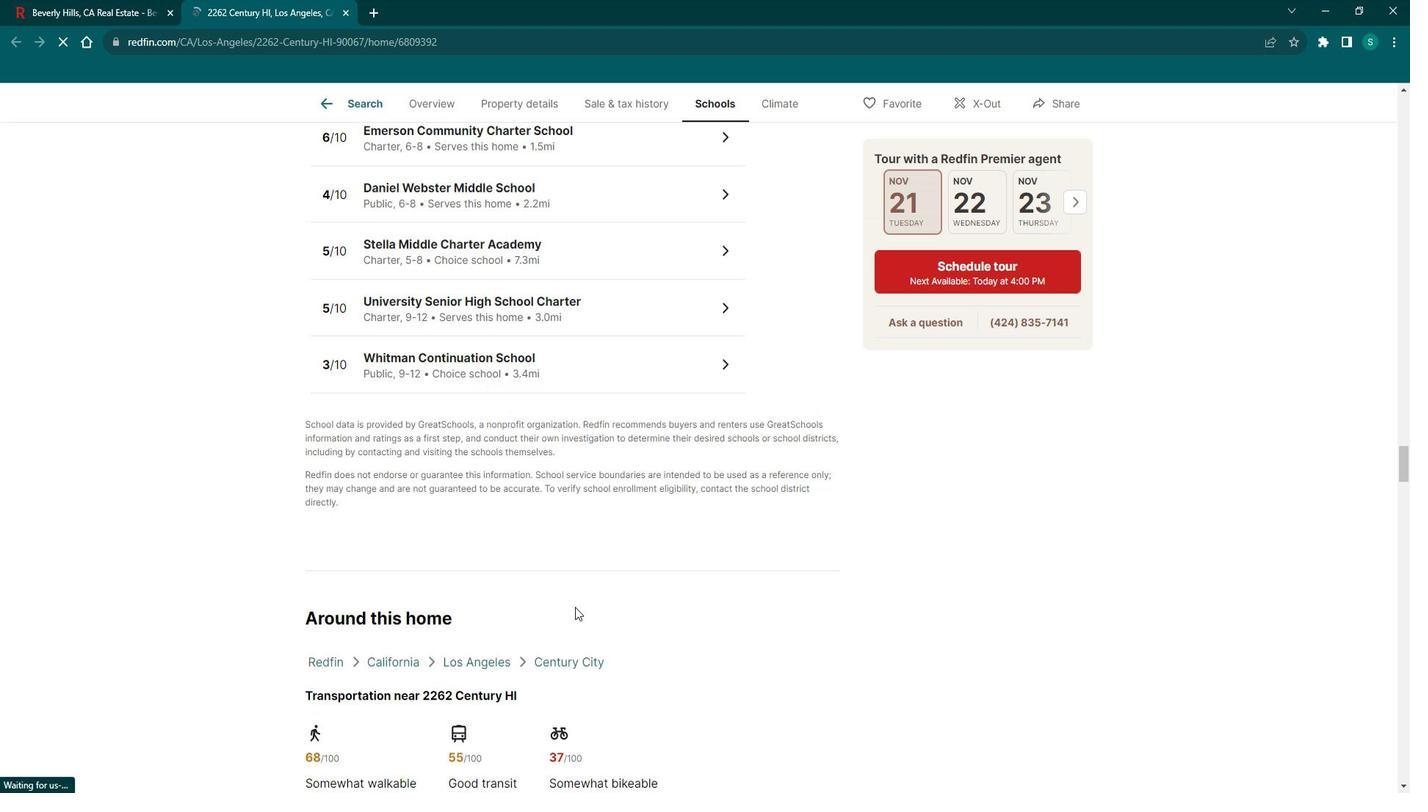 
Action: Mouse scrolled (584, 593) with delta (0, 0)
Screenshot: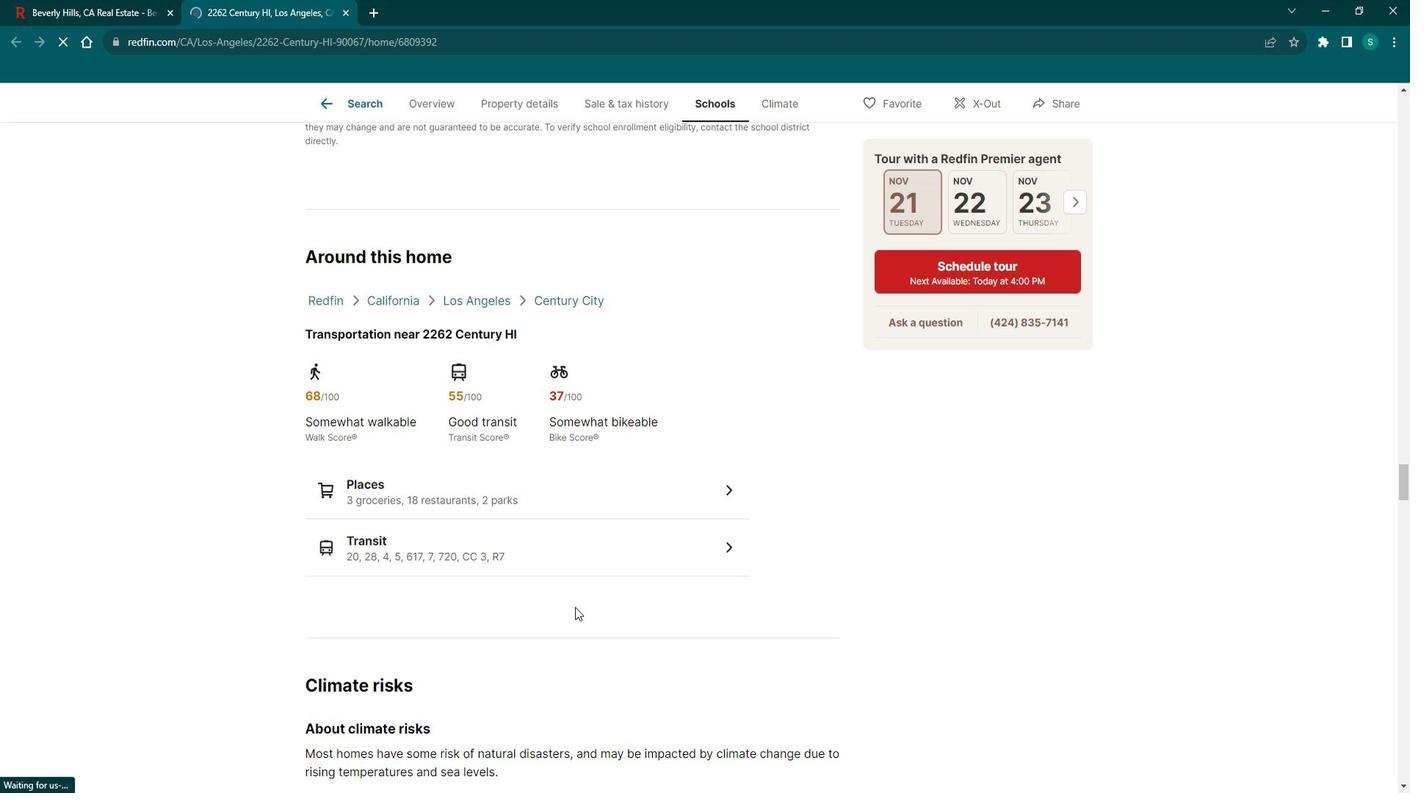 
Action: Mouse scrolled (584, 593) with delta (0, 0)
Screenshot: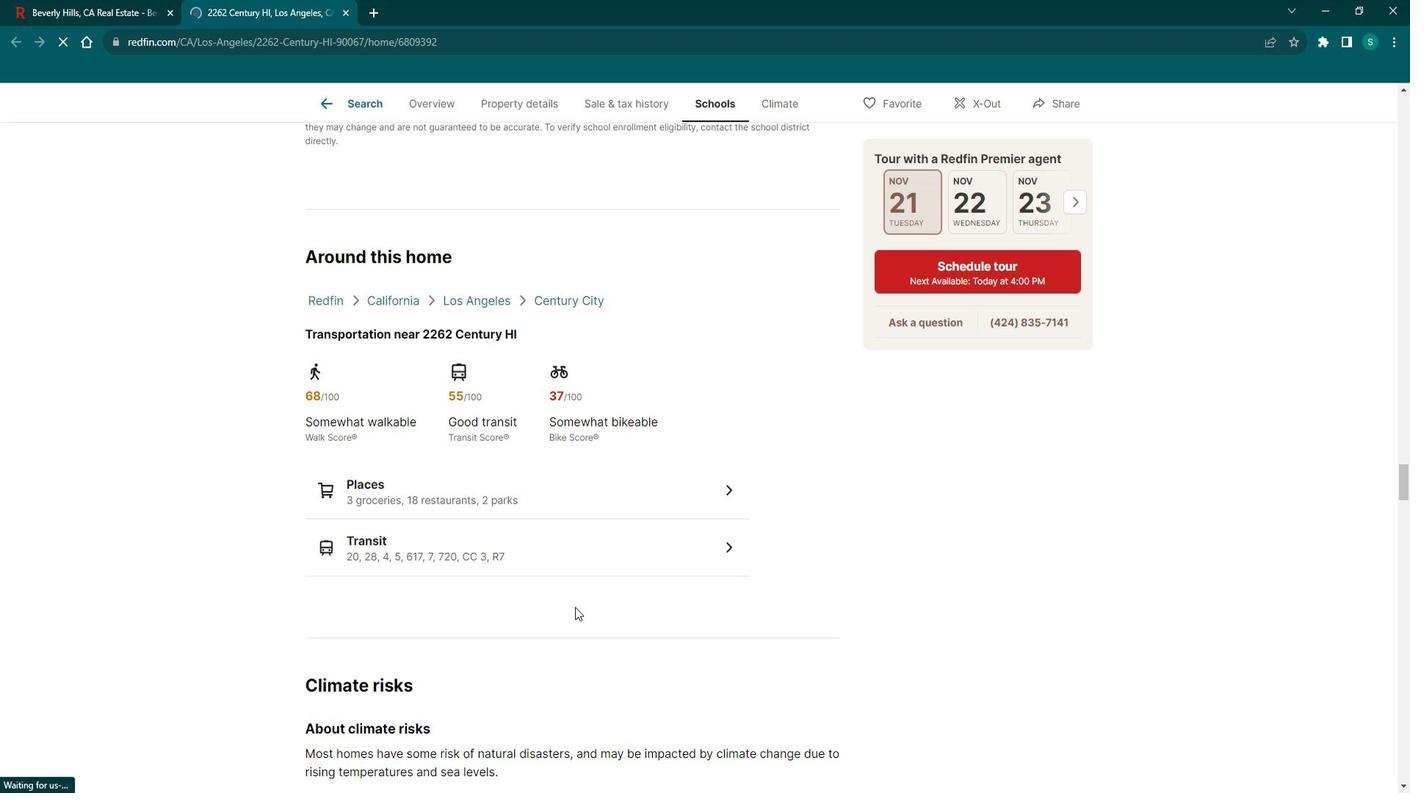 
Action: Mouse scrolled (584, 593) with delta (0, 0)
Screenshot: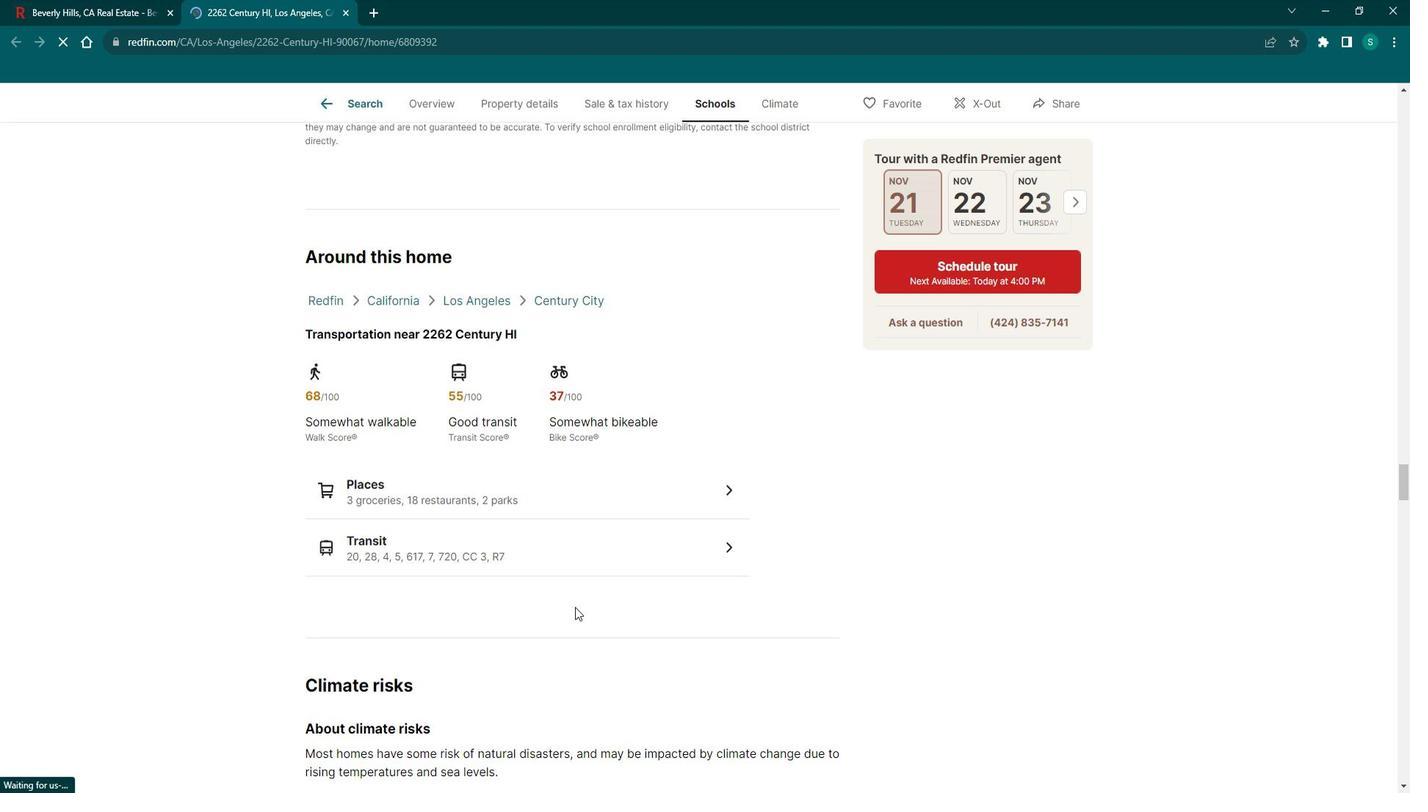 
Action: Mouse scrolled (584, 593) with delta (0, 0)
Screenshot: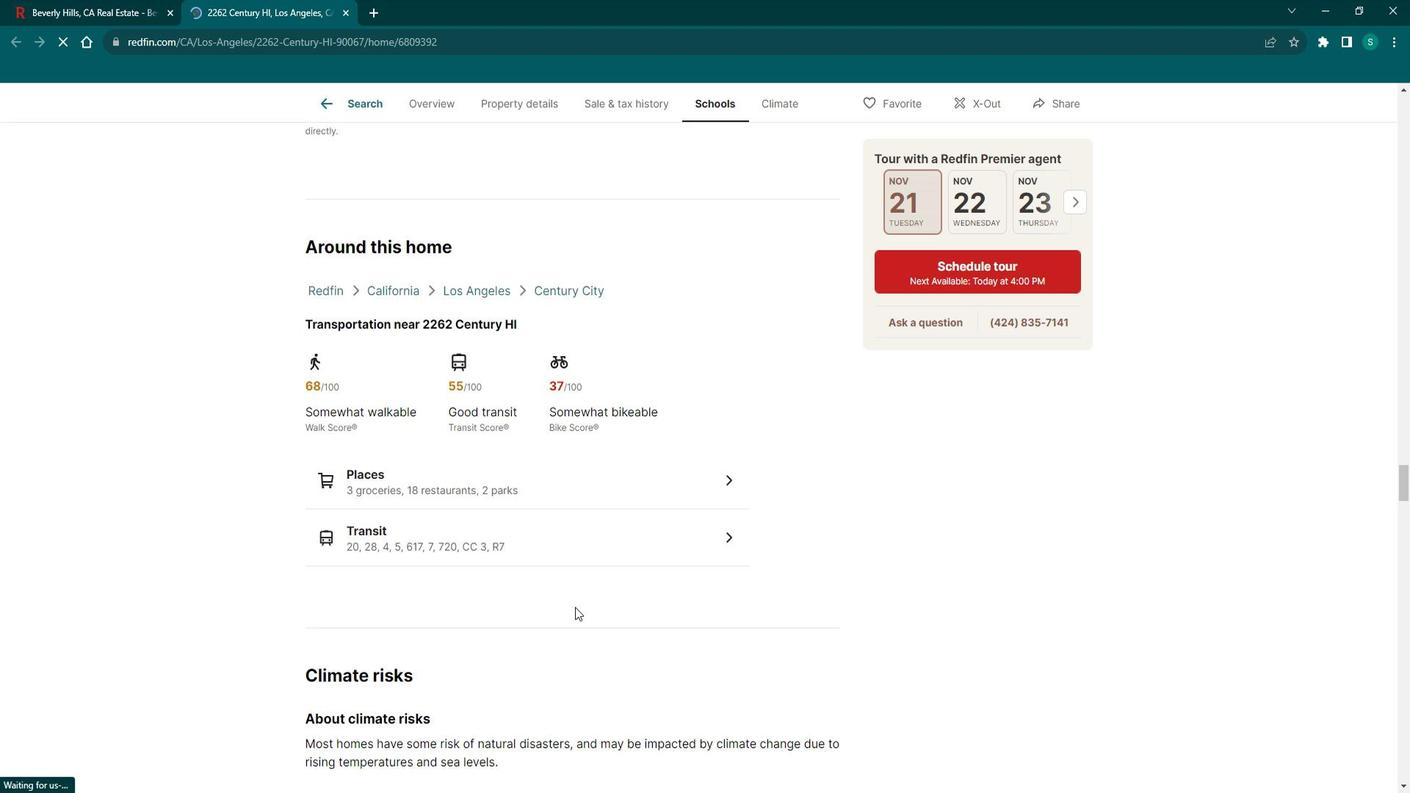 
Action: Mouse scrolled (584, 593) with delta (0, 0)
Screenshot: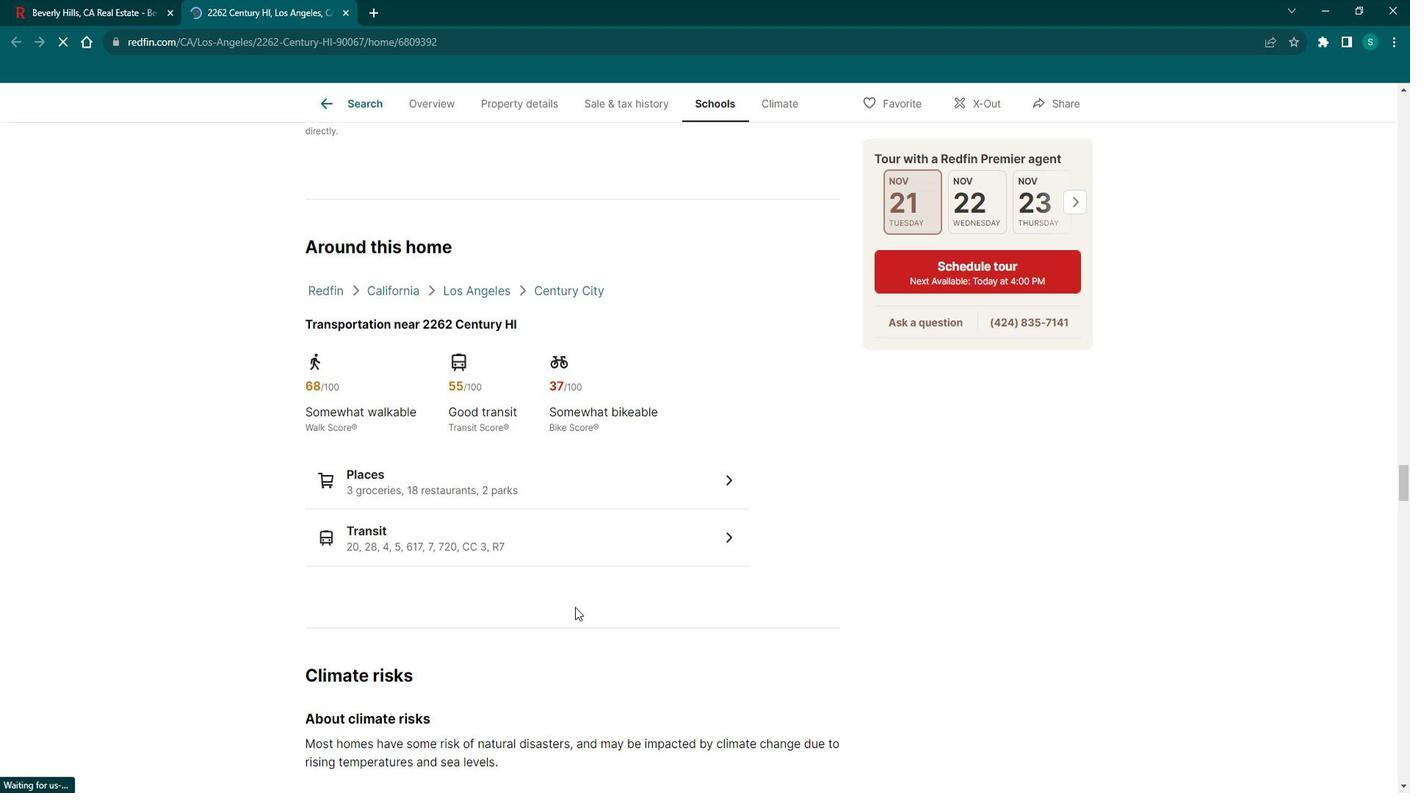 
Action: Mouse scrolled (584, 593) with delta (0, 0)
Screenshot: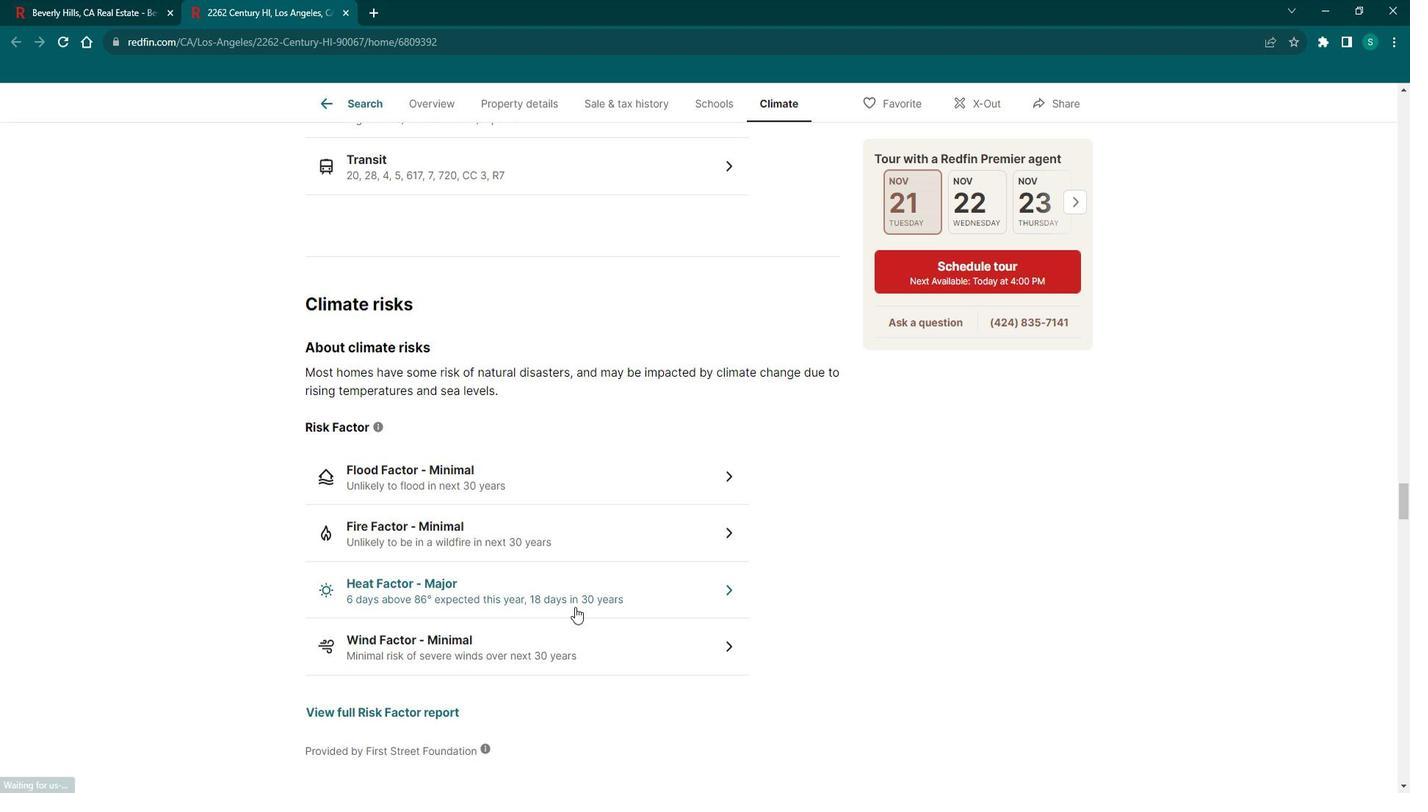 
Action: Mouse scrolled (584, 593) with delta (0, 0)
Screenshot: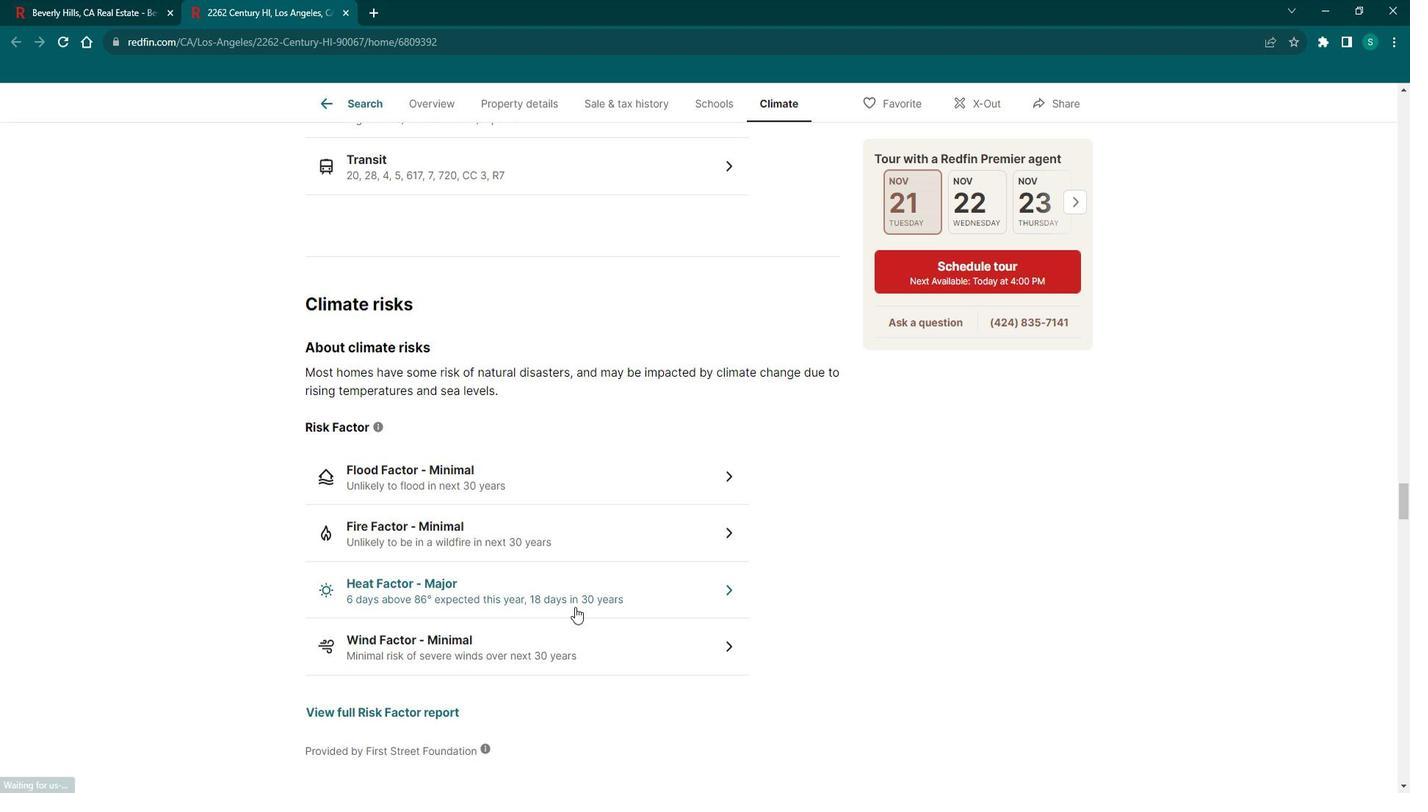 
Action: Mouse scrolled (584, 593) with delta (0, 0)
Screenshot: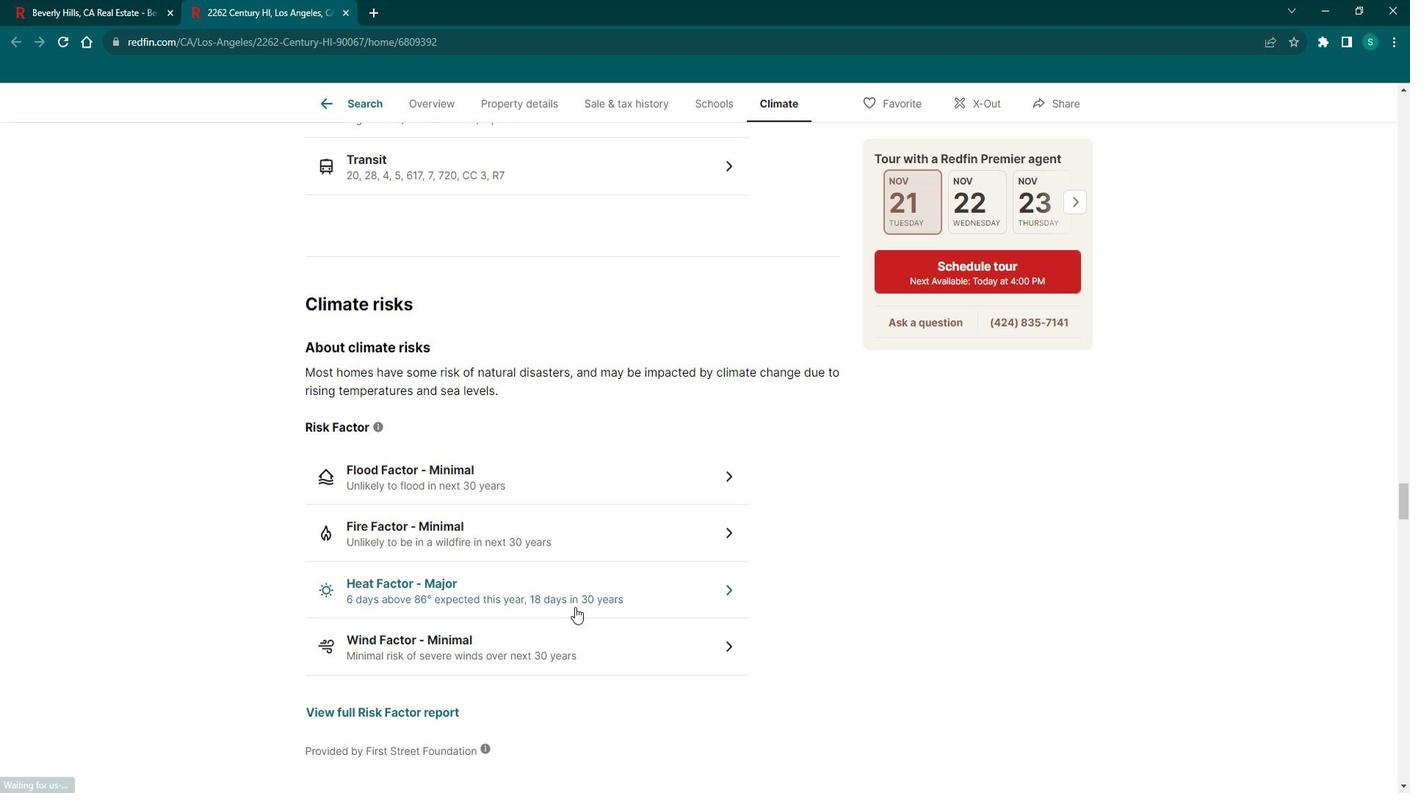 
Action: Mouse scrolled (584, 593) with delta (0, 0)
Screenshot: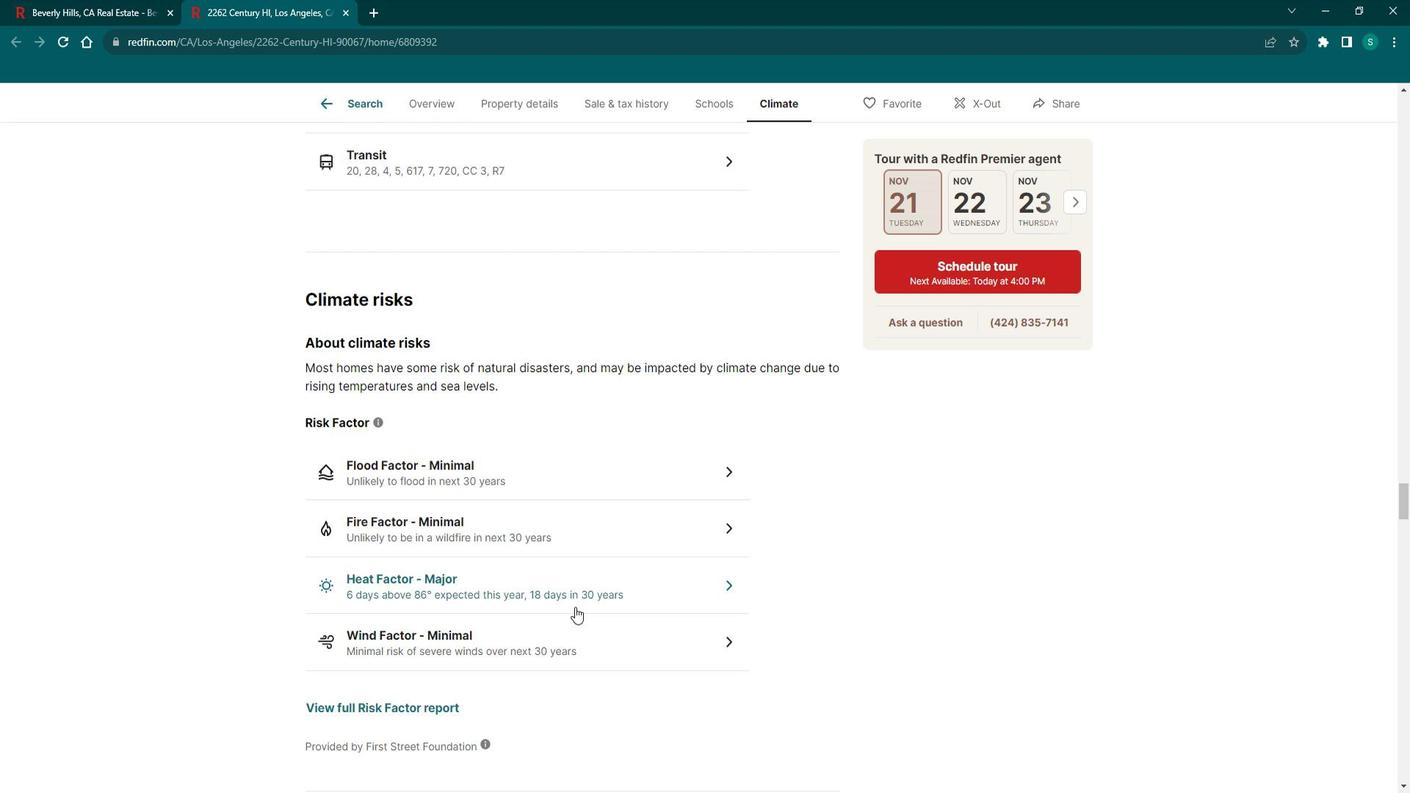 
Action: Mouse scrolled (584, 593) with delta (0, 0)
Screenshot: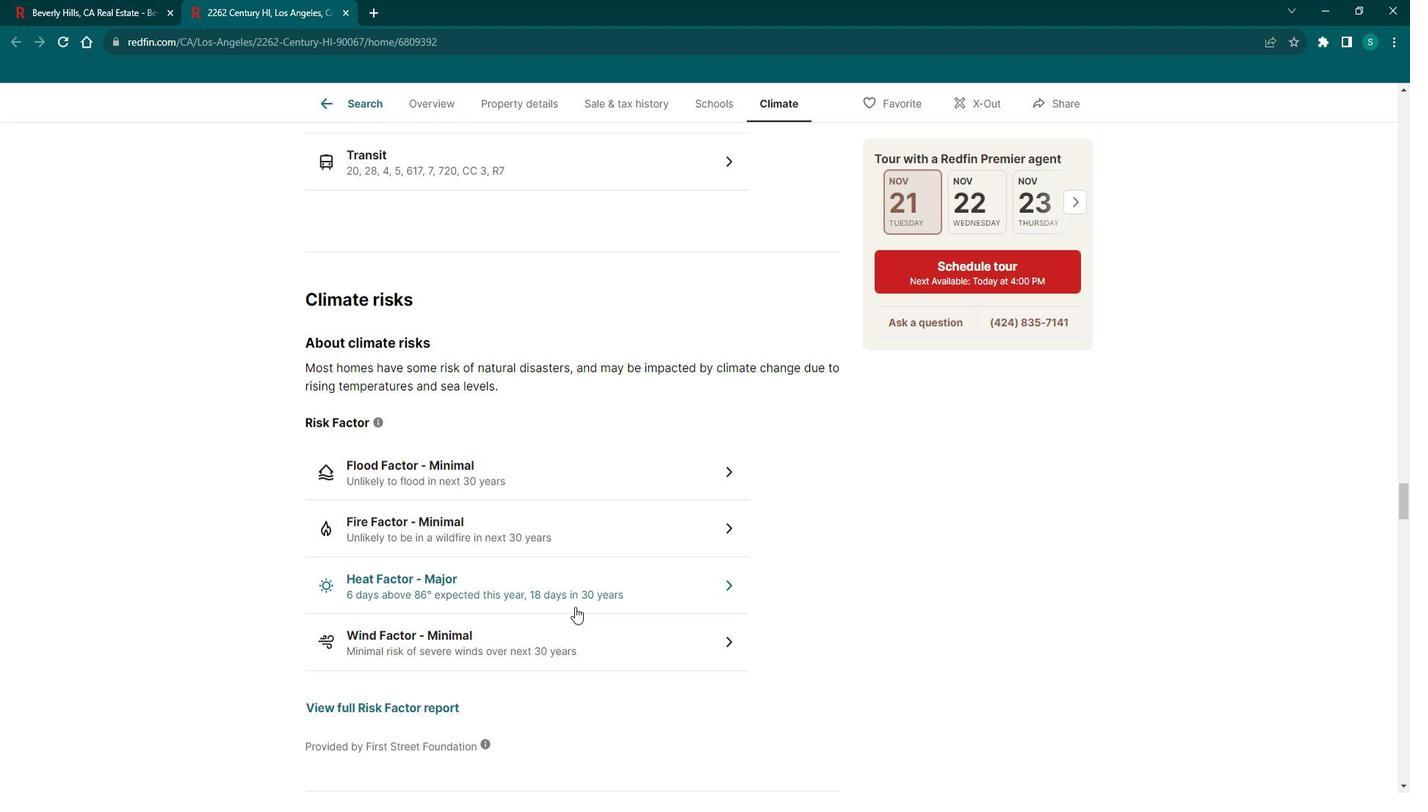 
Action: Mouse scrolled (584, 593) with delta (0, 0)
Screenshot: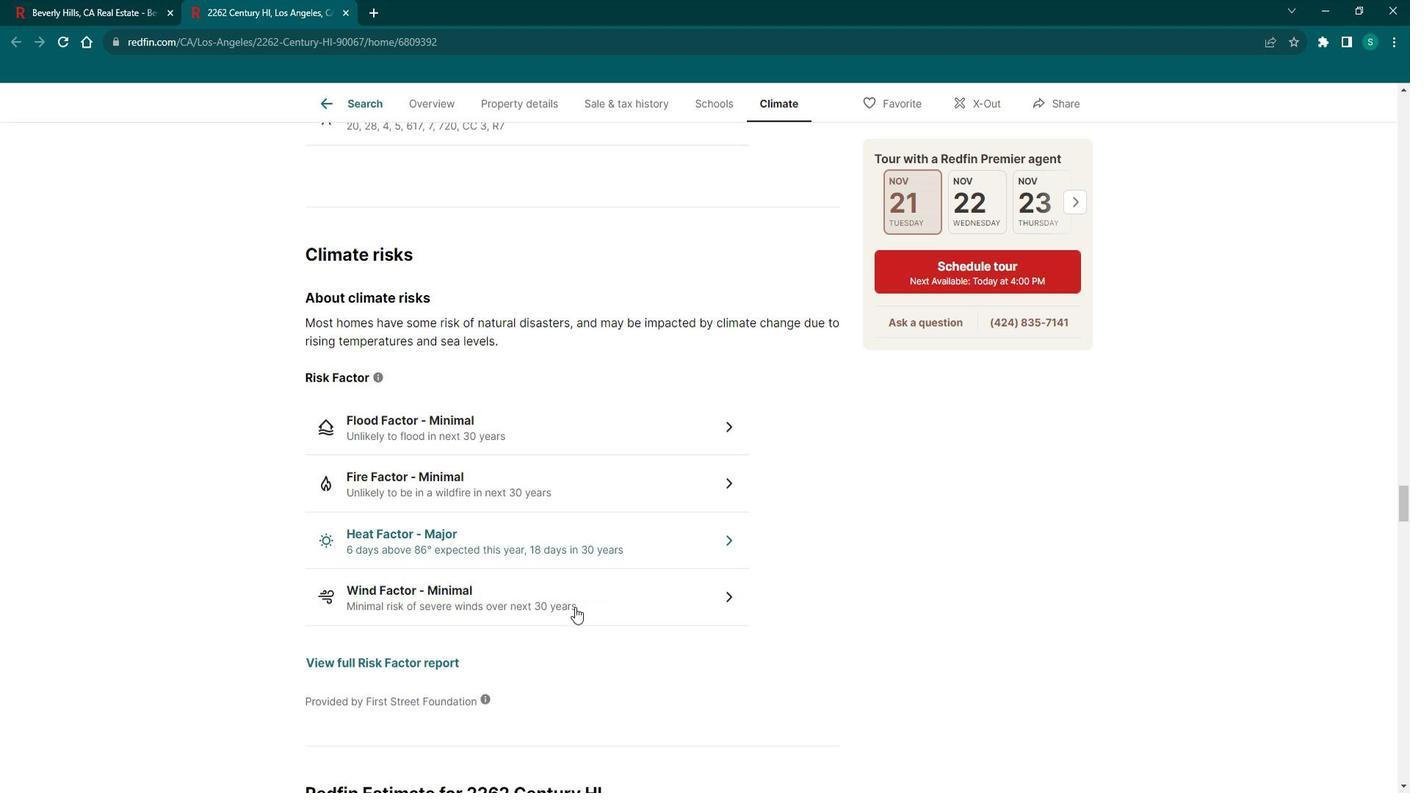 
Action: Mouse moved to (365, 247)
Screenshot: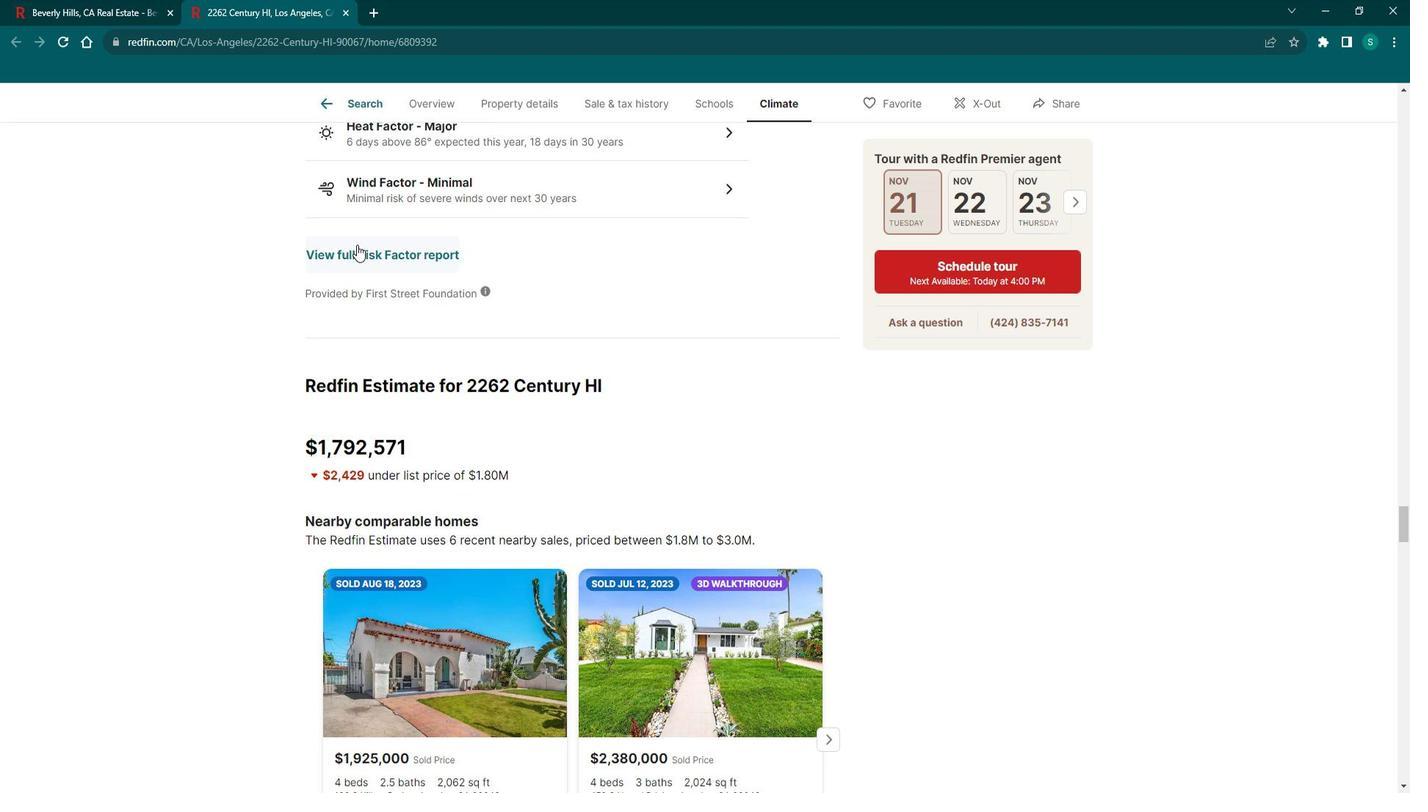 
Action: Mouse scrolled (365, 246) with delta (0, 0)
Screenshot: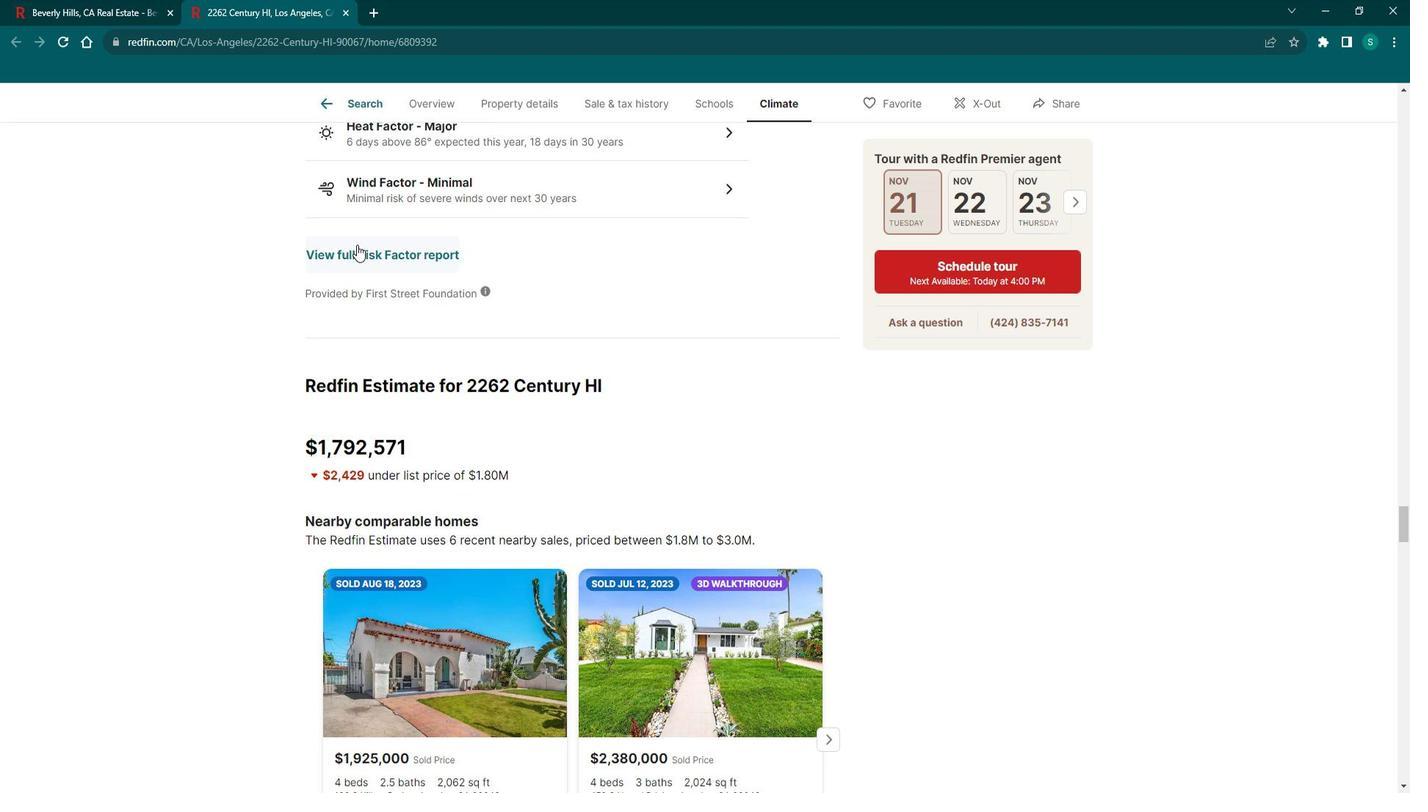 
Action: Mouse scrolled (365, 246) with delta (0, 0)
Screenshot: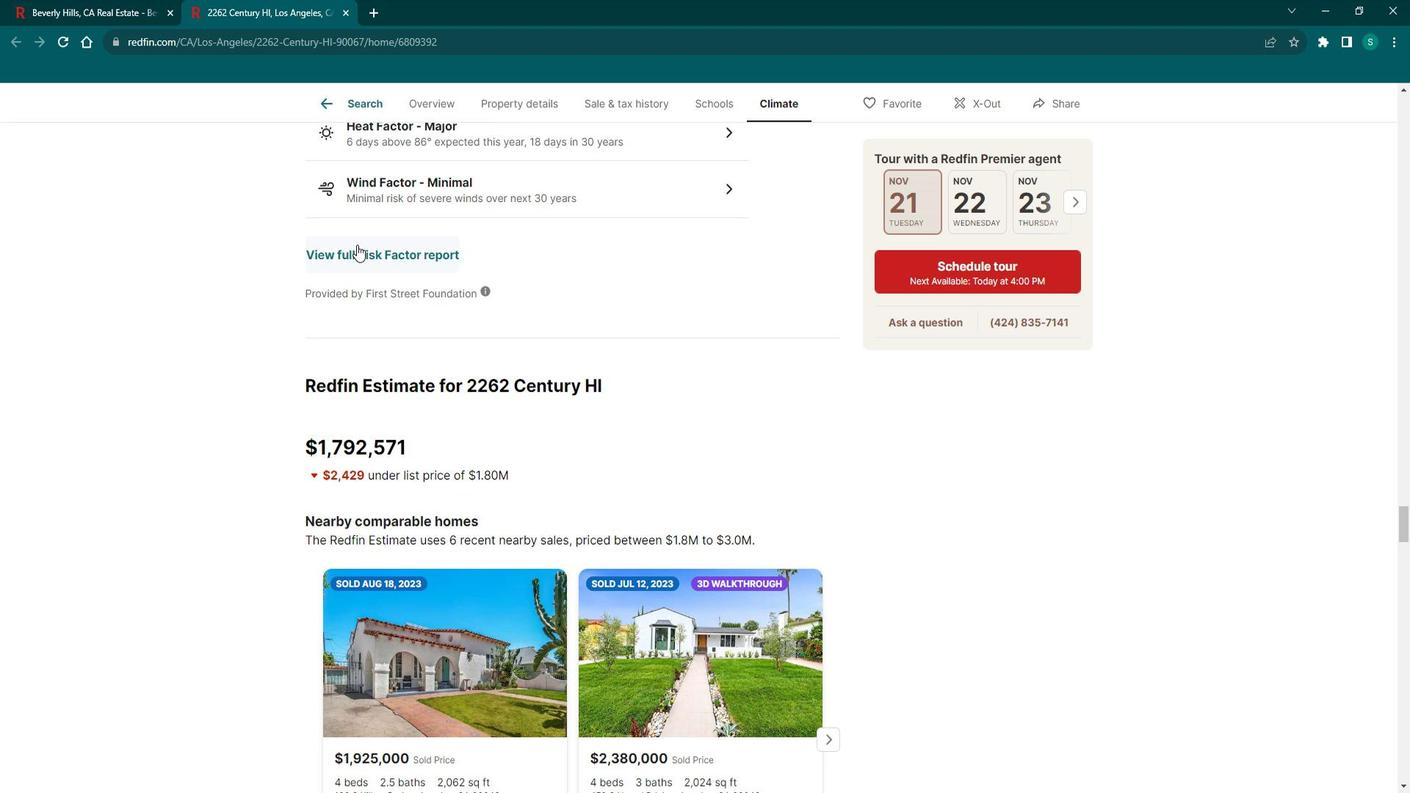 
Action: Mouse scrolled (365, 246) with delta (0, 0)
Screenshot: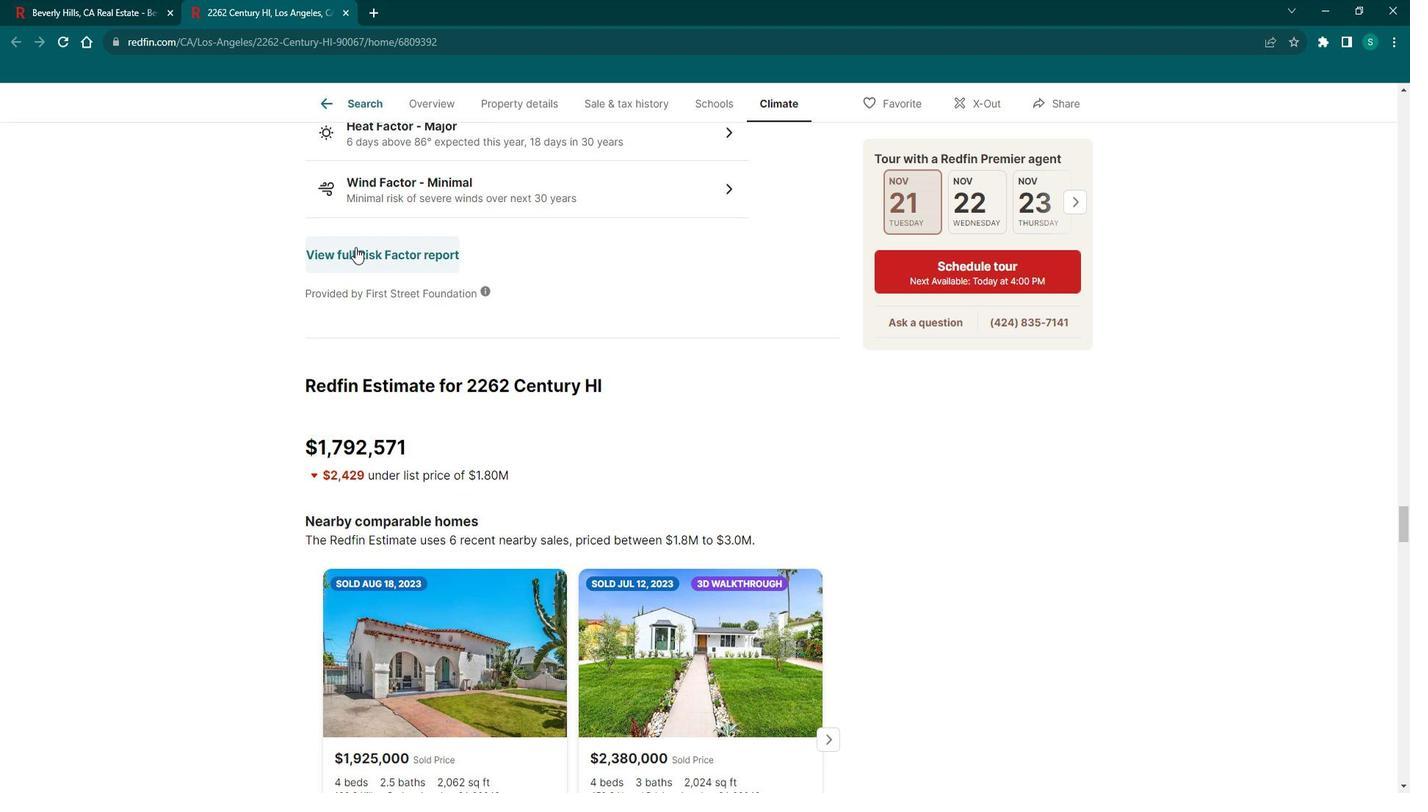 
Action: Mouse scrolled (365, 246) with delta (0, 0)
Screenshot: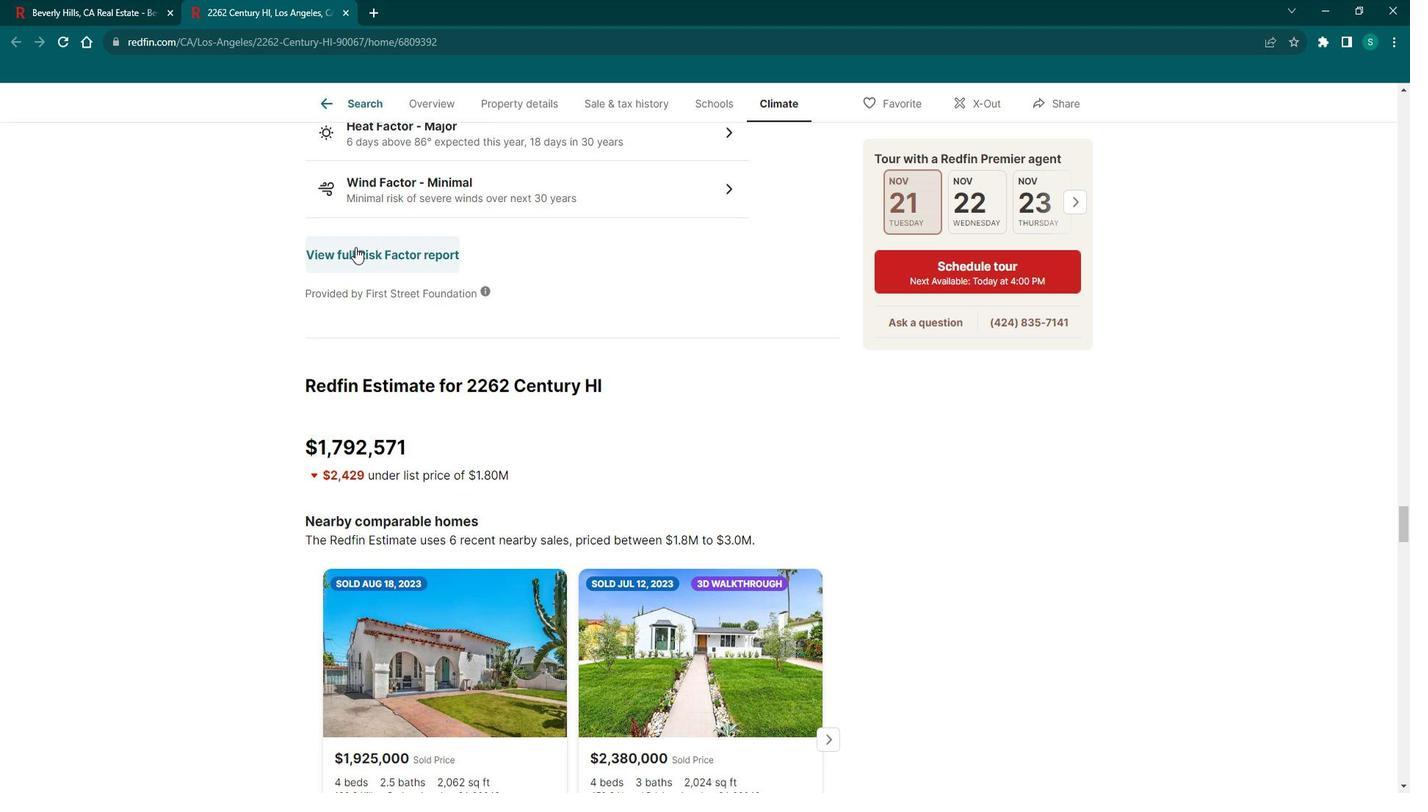 
Action: Mouse moved to (365, 247)
Screenshot: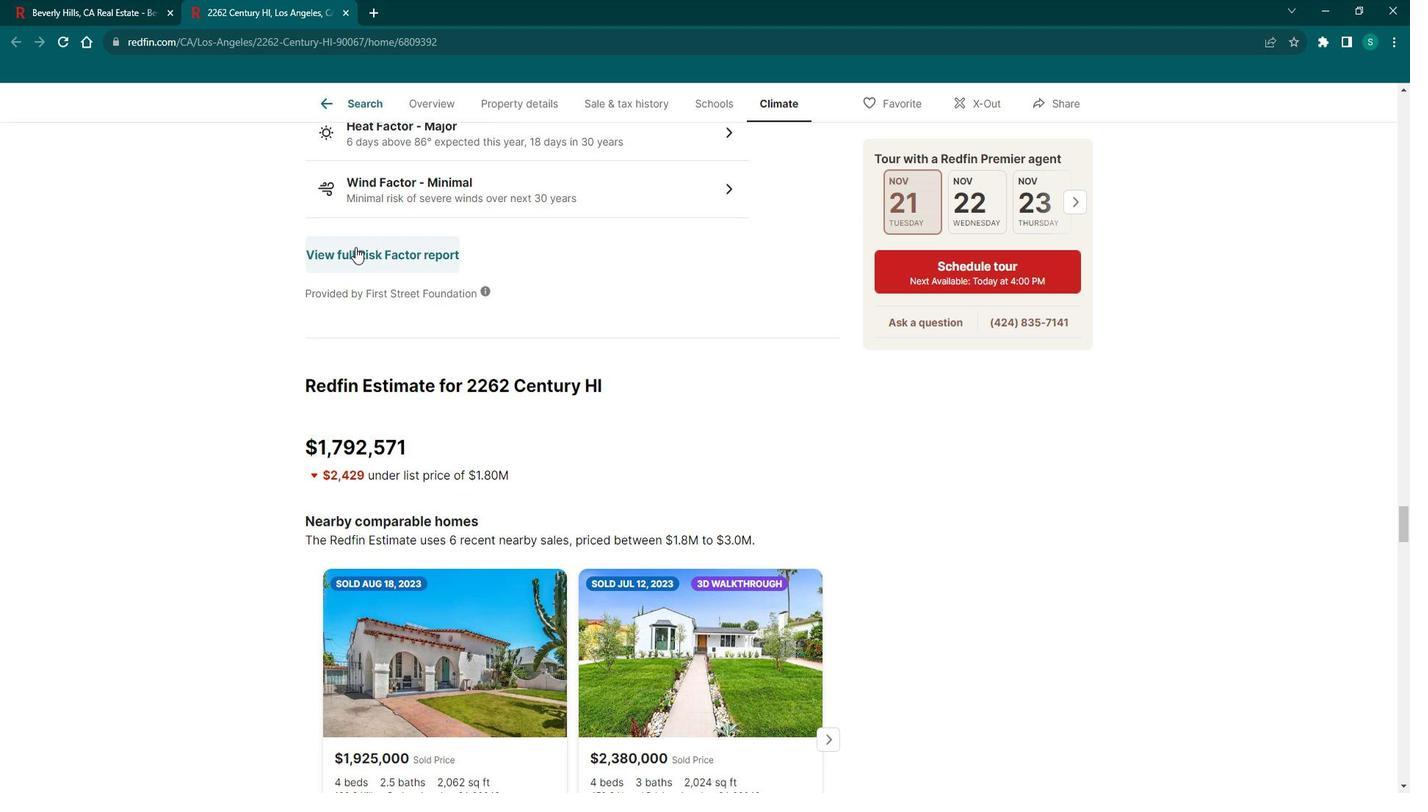 
Action: Mouse scrolled (365, 246) with delta (0, 0)
Screenshot: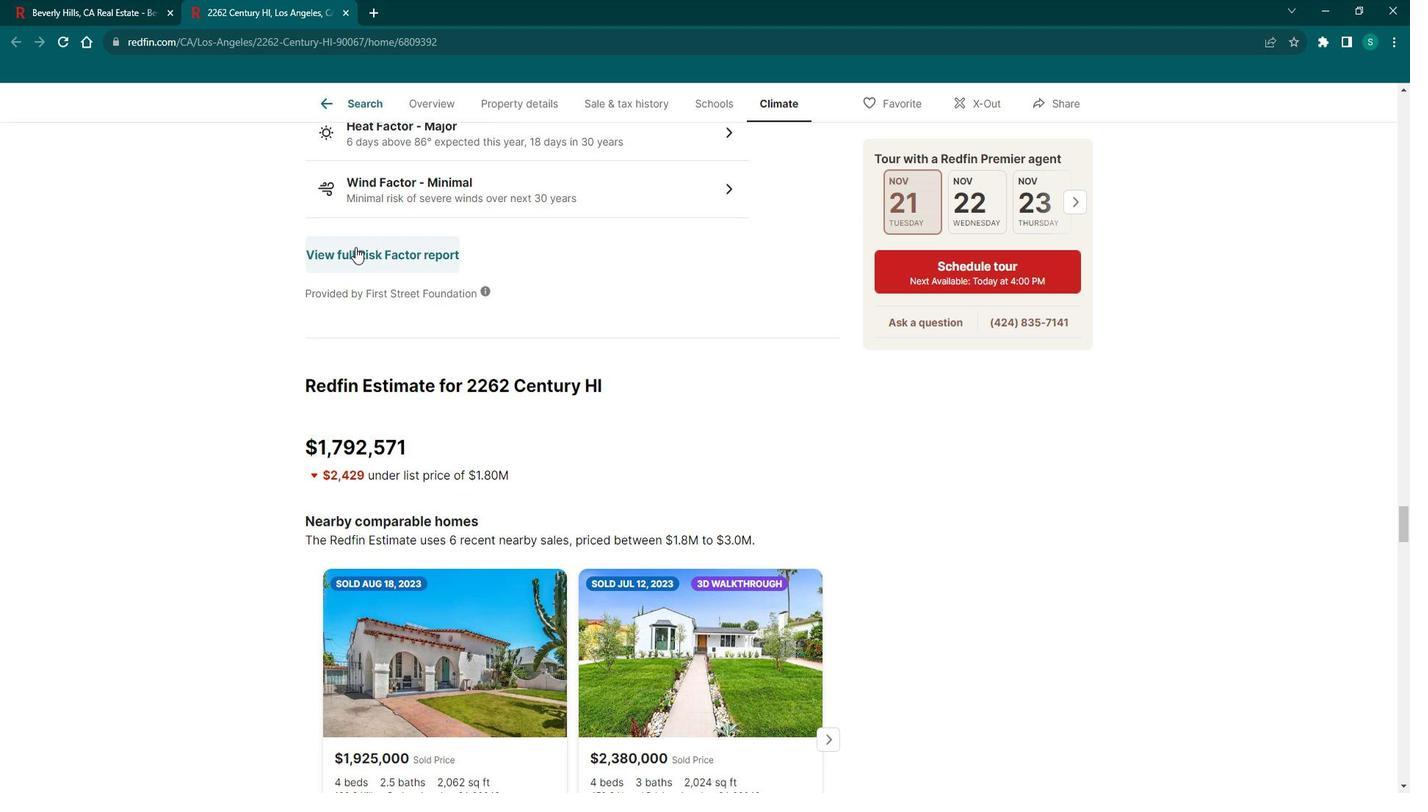 
Action: Mouse moved to (352, 119)
Screenshot: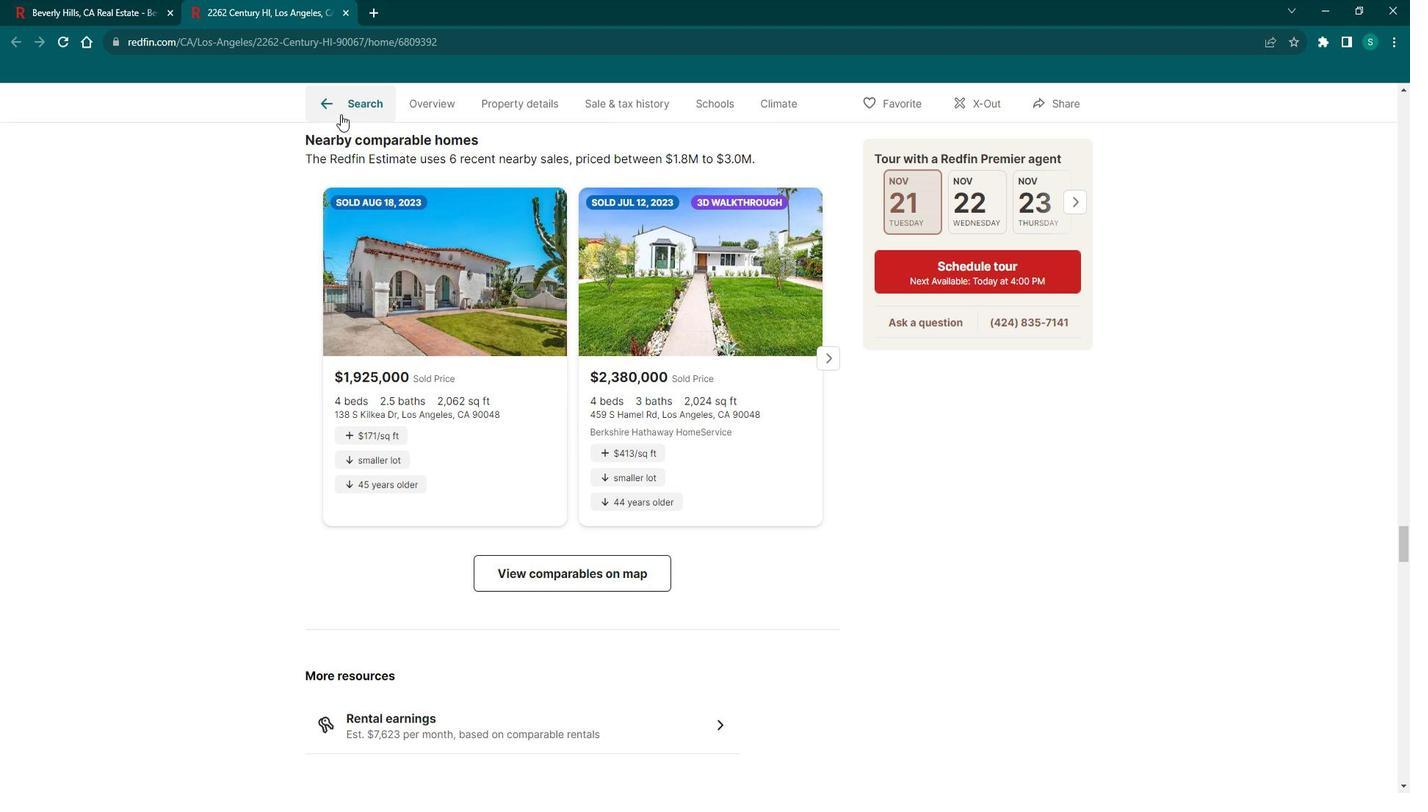 
Action: Mouse pressed left at (352, 119)
Screenshot: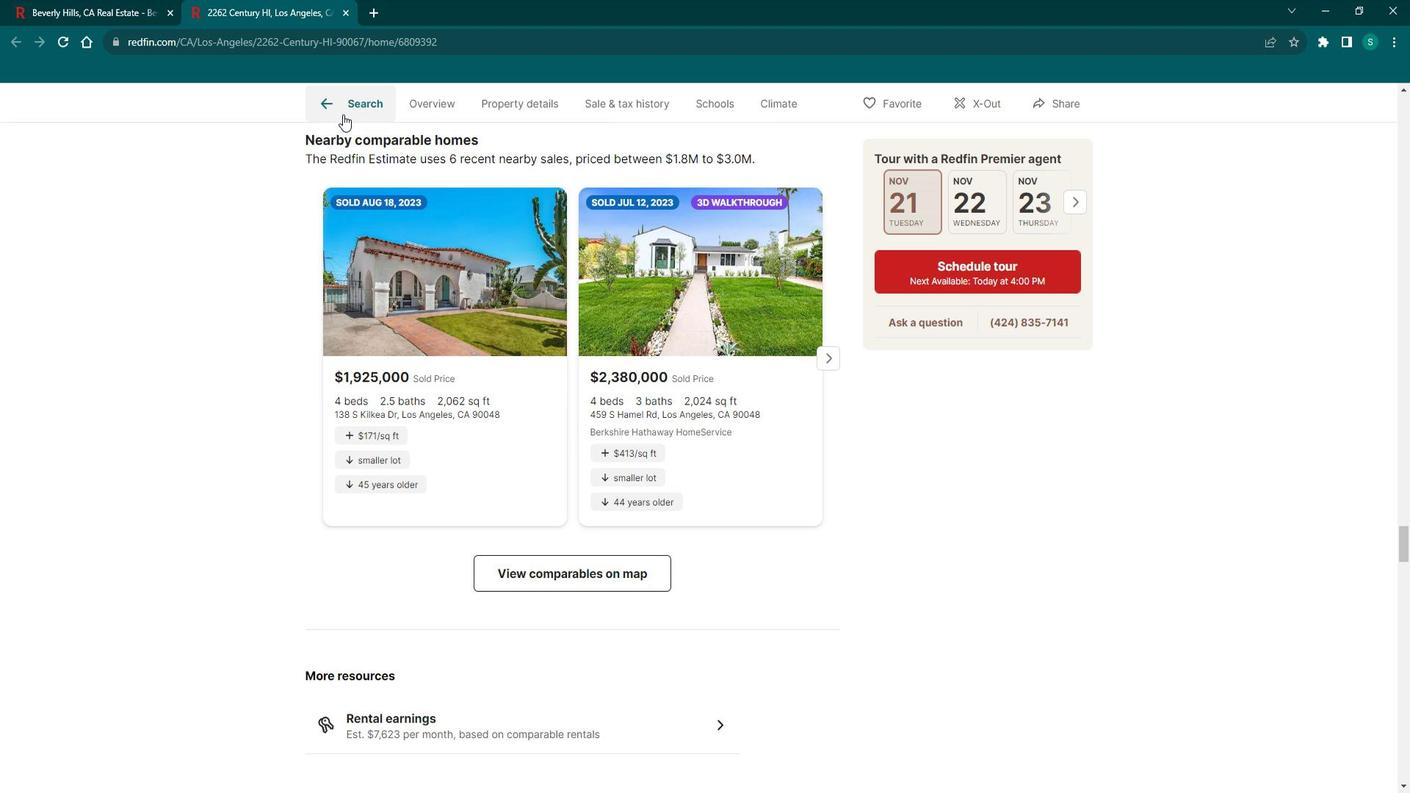 
Action: Mouse moved to (371, 113)
Screenshot: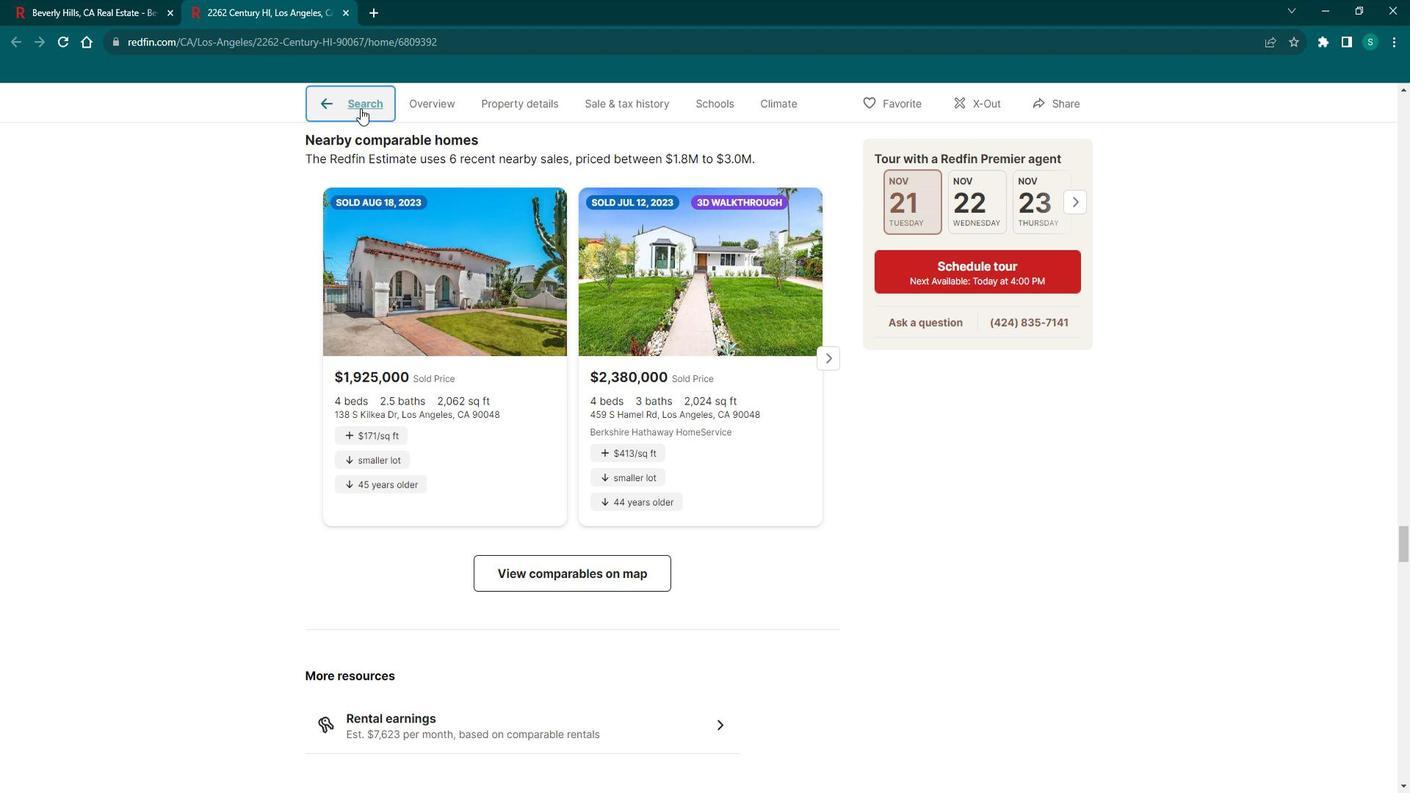 
Action: Mouse pressed left at (371, 113)
Screenshot: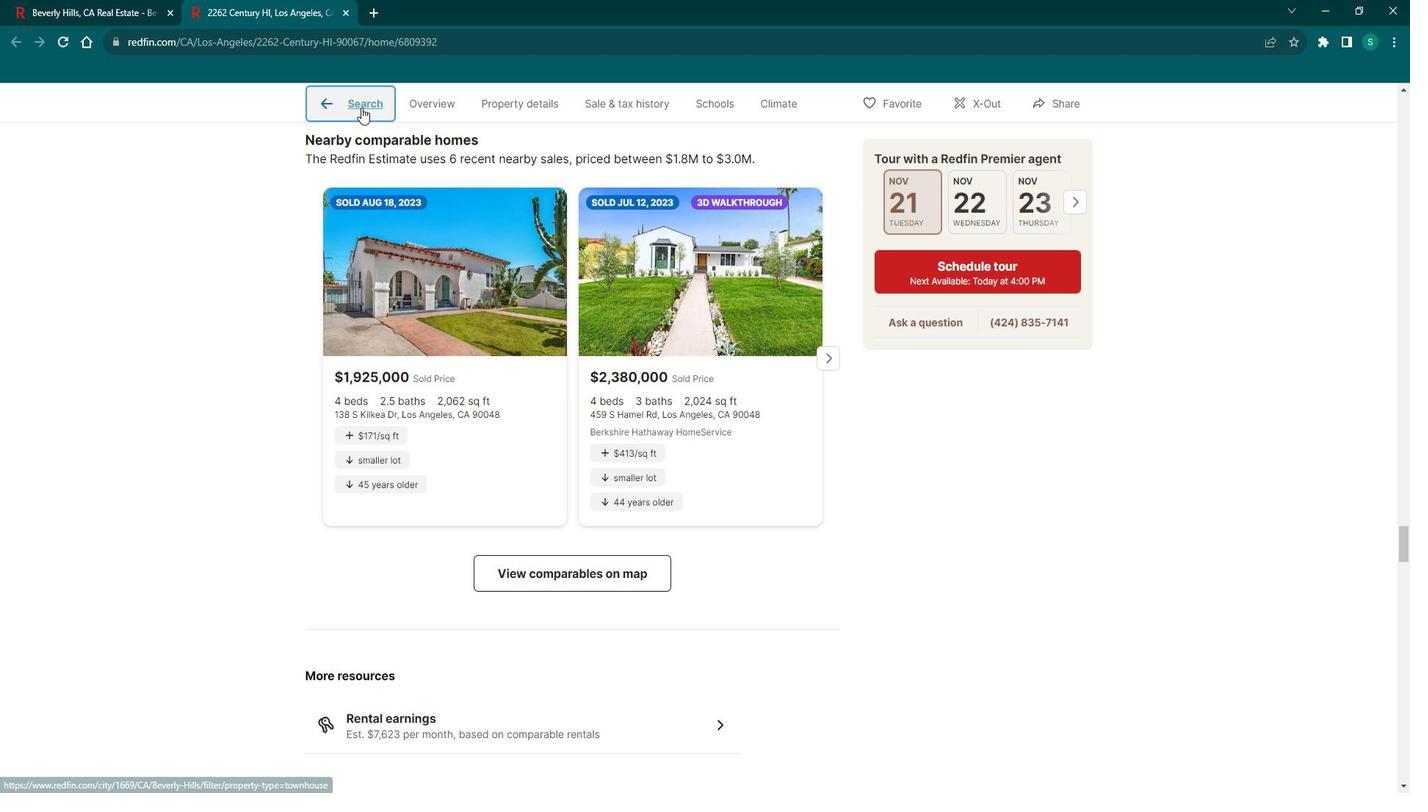 
Action: Mouse moved to (1193, 509)
Screenshot: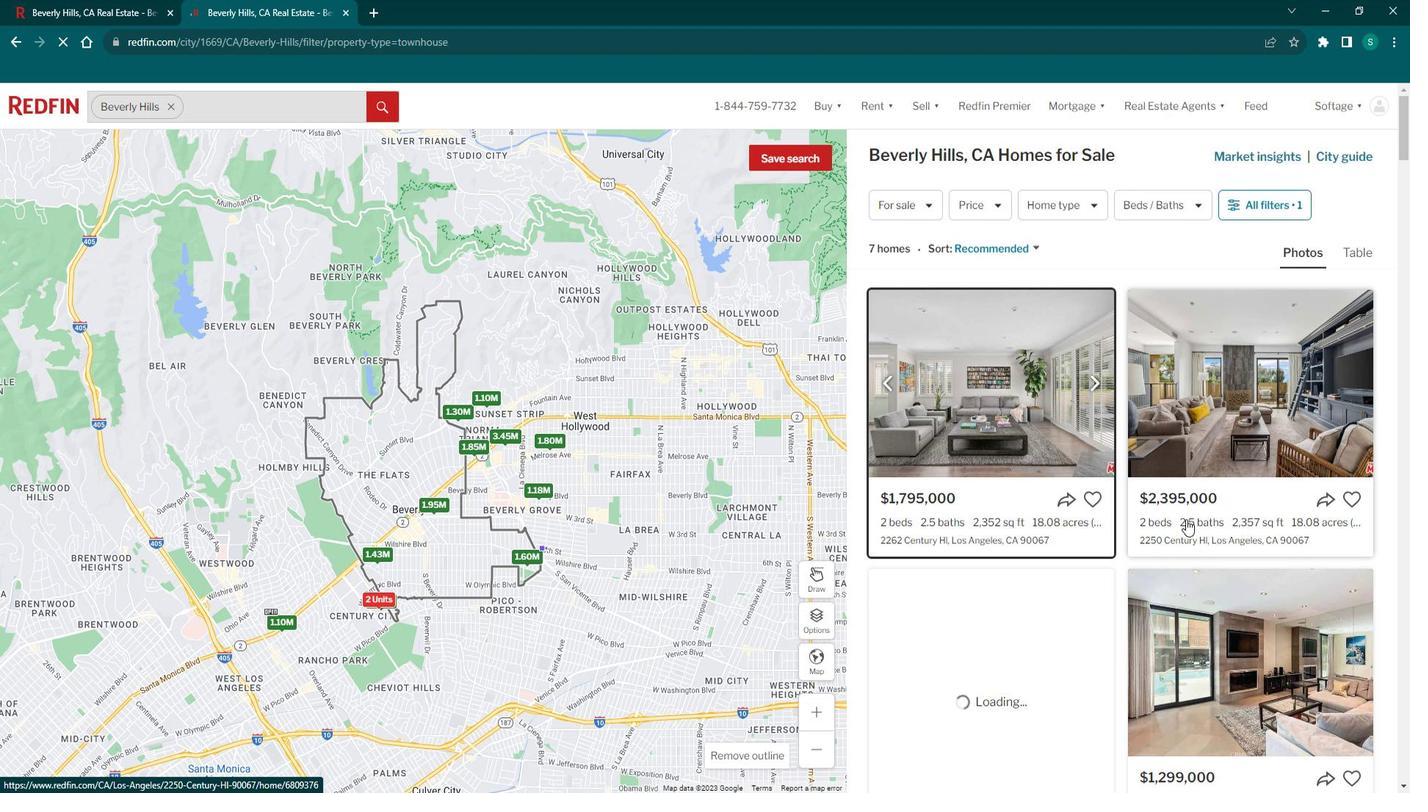 
Action: Mouse scrolled (1193, 509) with delta (0, 0)
Screenshot: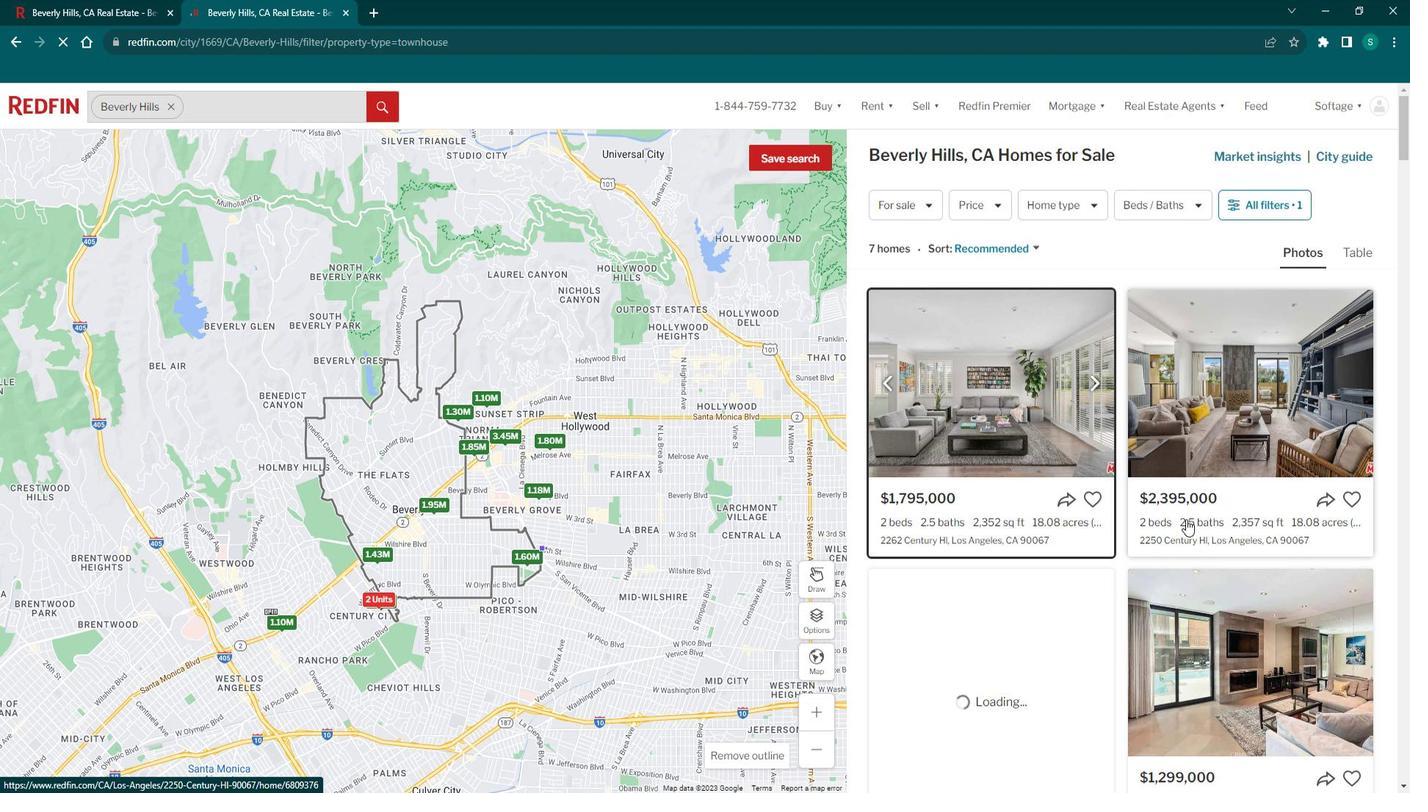 
Action: Mouse moved to (1191, 512)
Screenshot: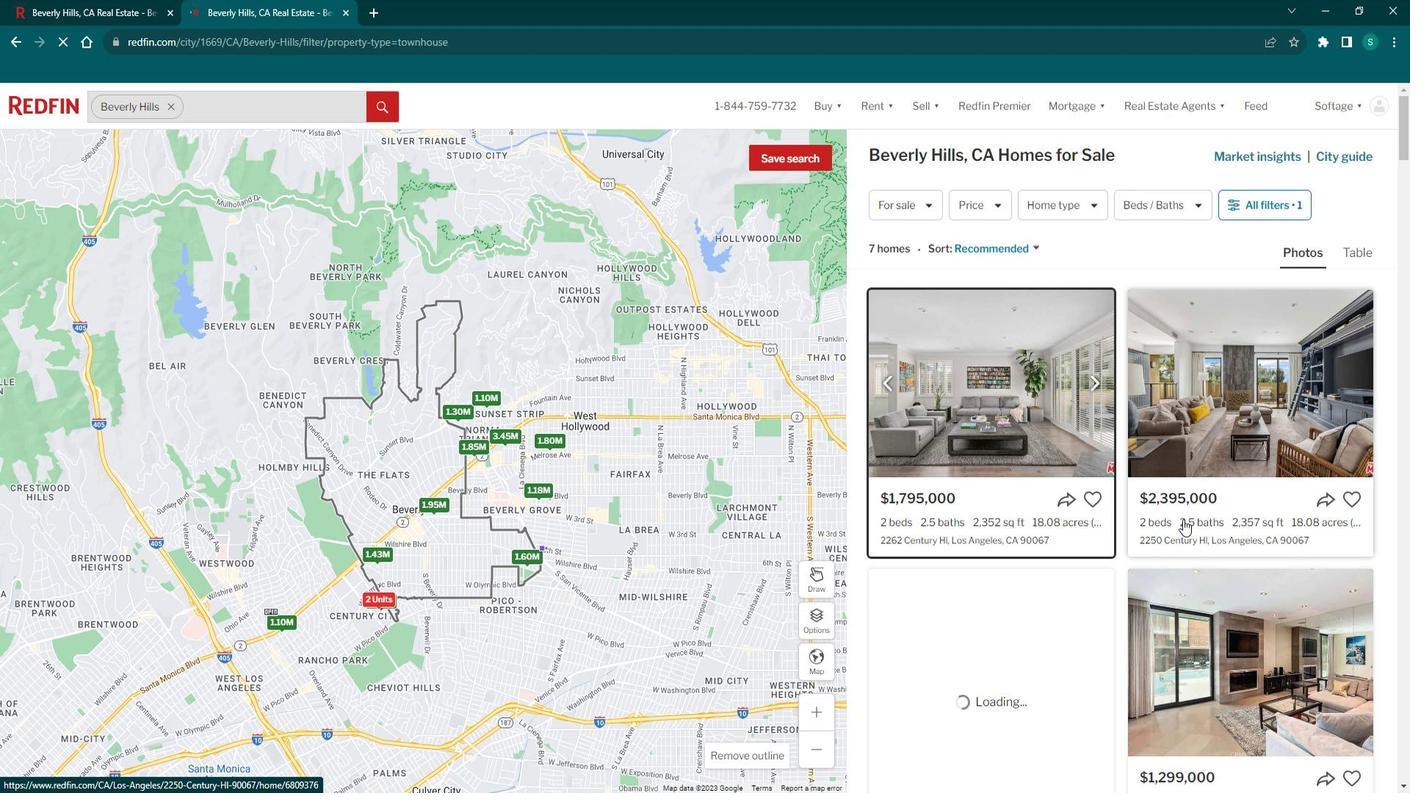 
Action: Mouse scrolled (1191, 511) with delta (0, 0)
Screenshot: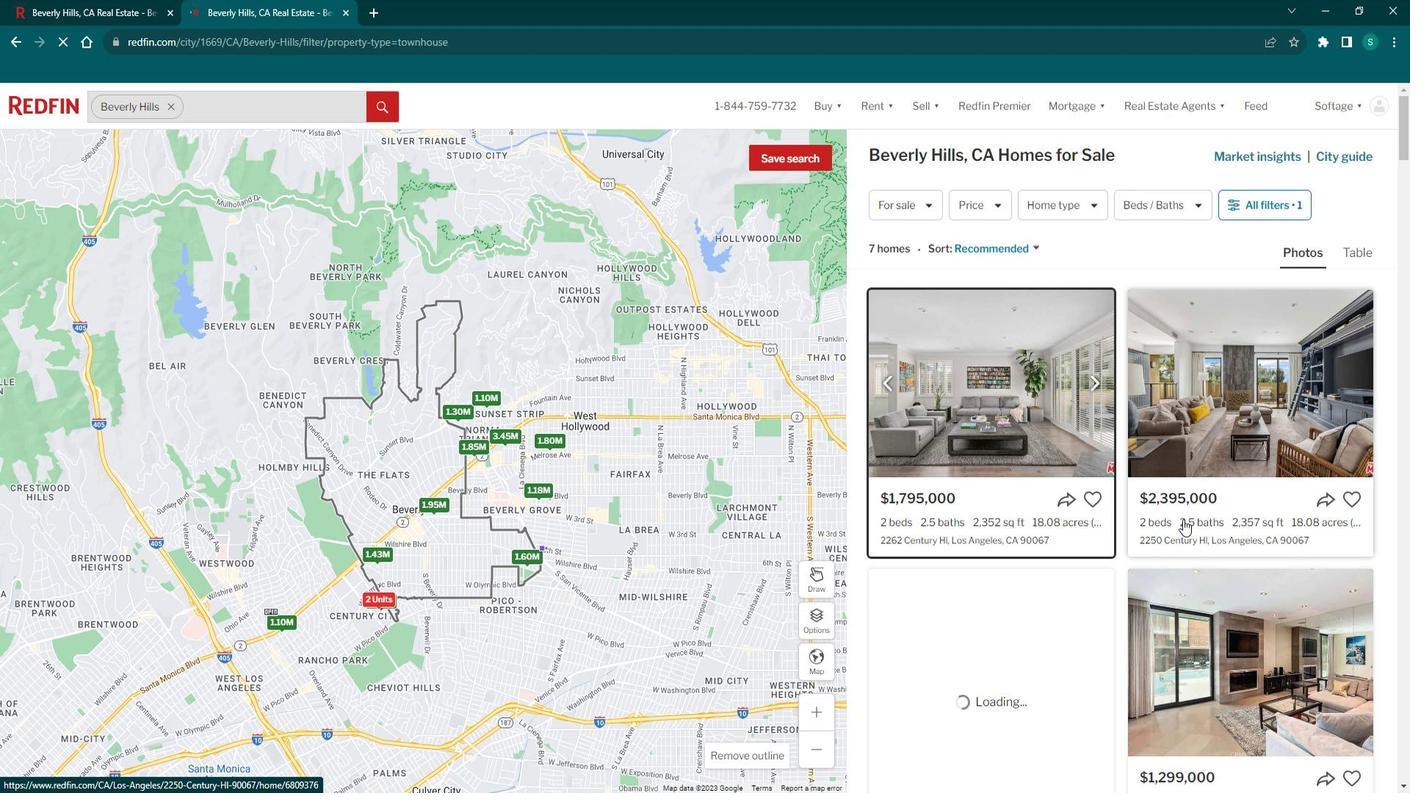 
Action: Mouse moved to (1190, 512)
Screenshot: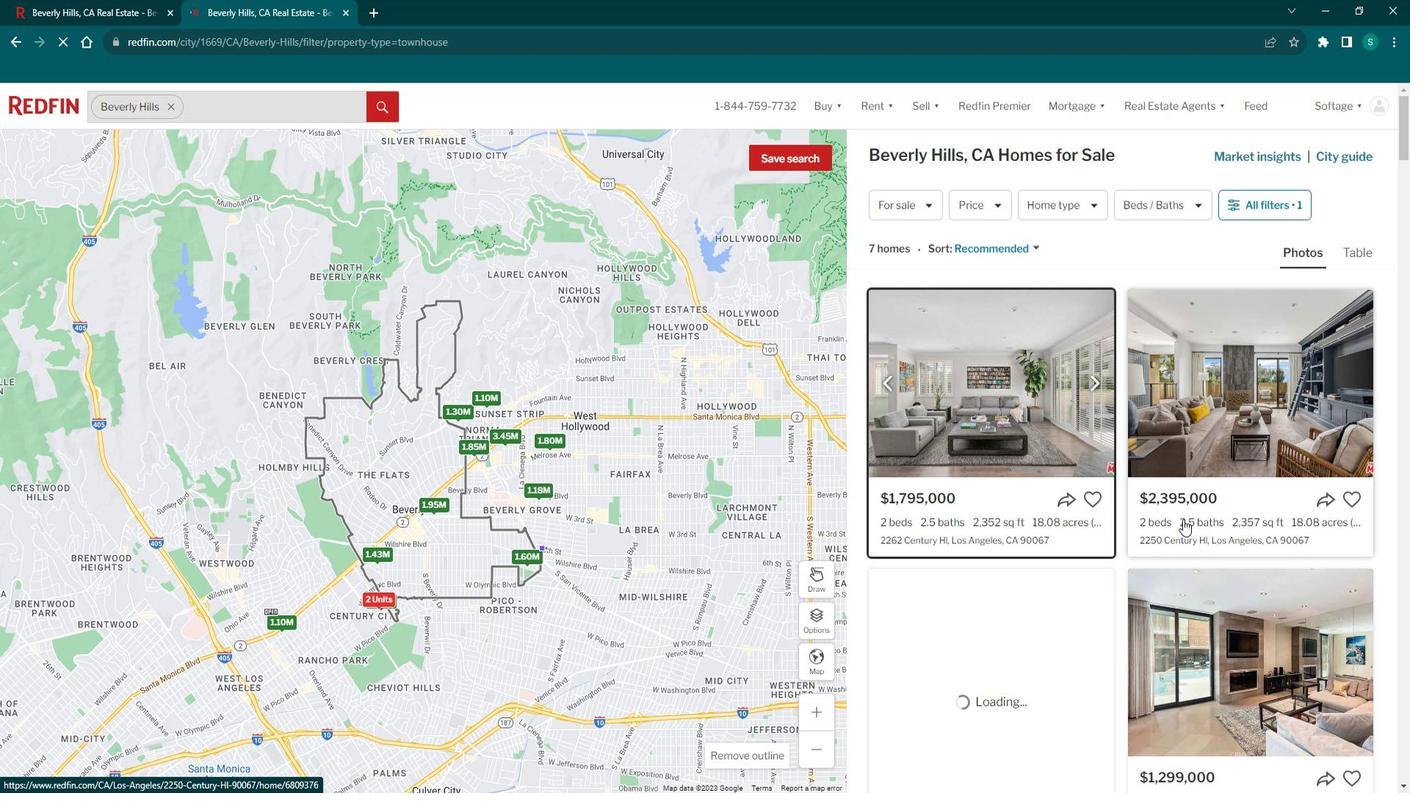 
Action: Mouse scrolled (1190, 512) with delta (0, 0)
Screenshot: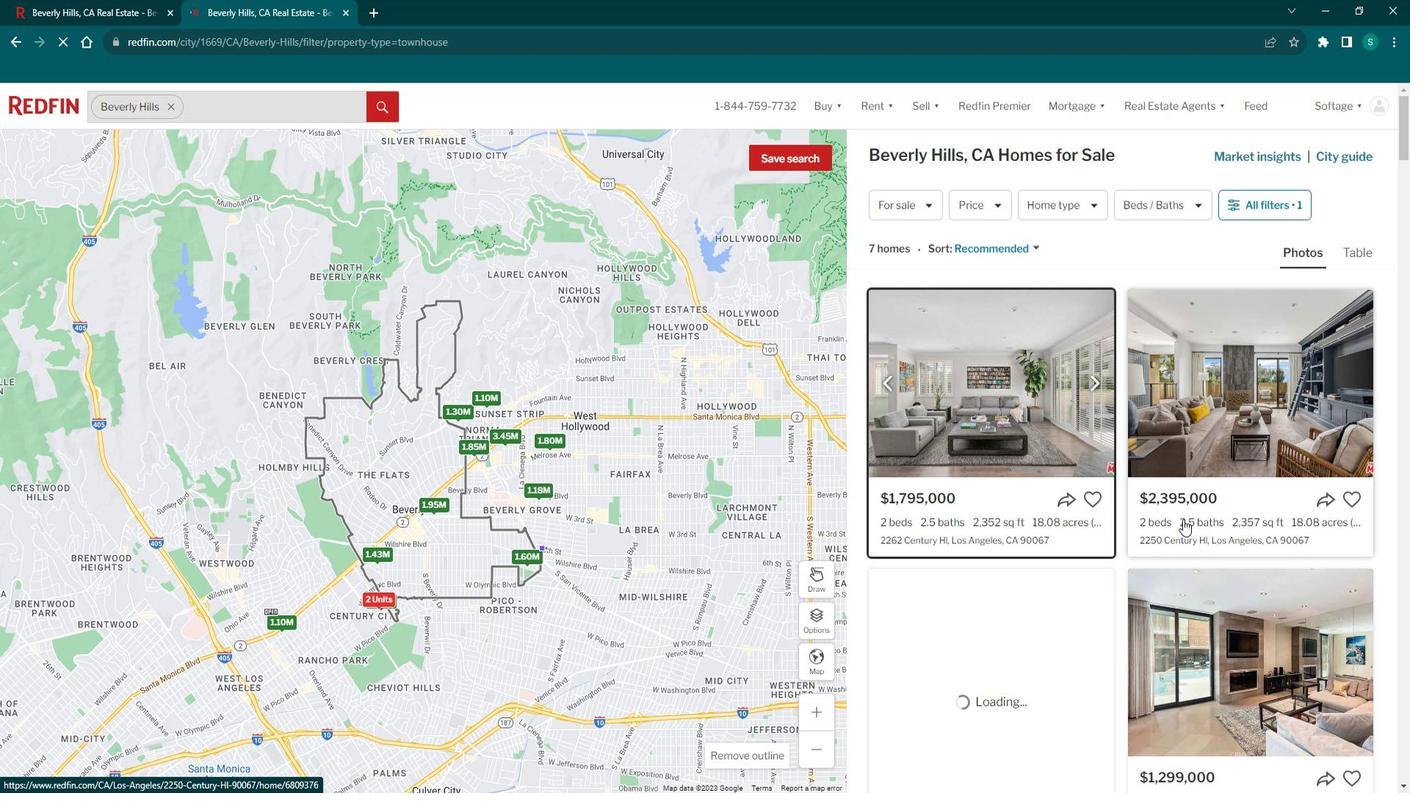 
Action: Mouse moved to (1185, 515)
Screenshot: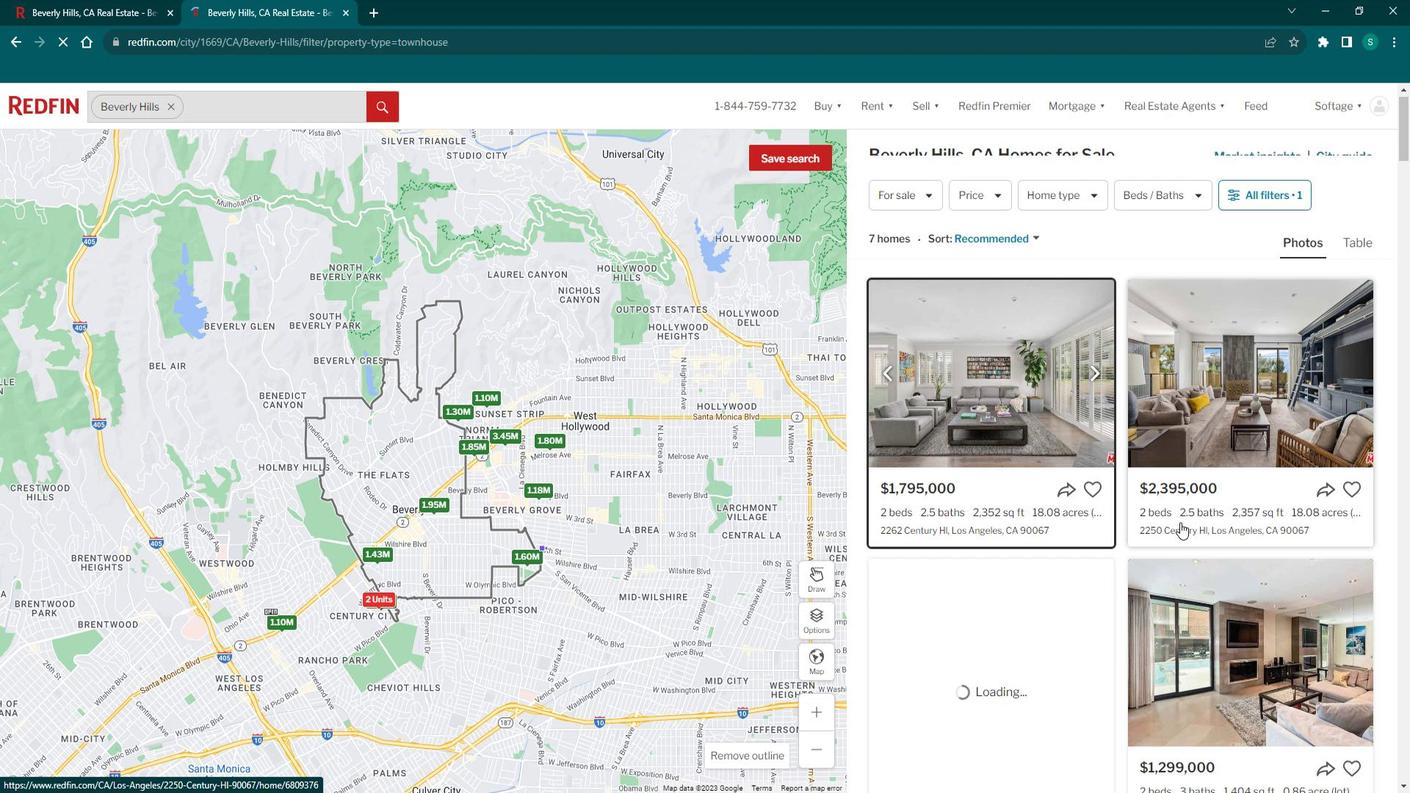 
Action: Mouse scrolled (1185, 514) with delta (0, 0)
Screenshot: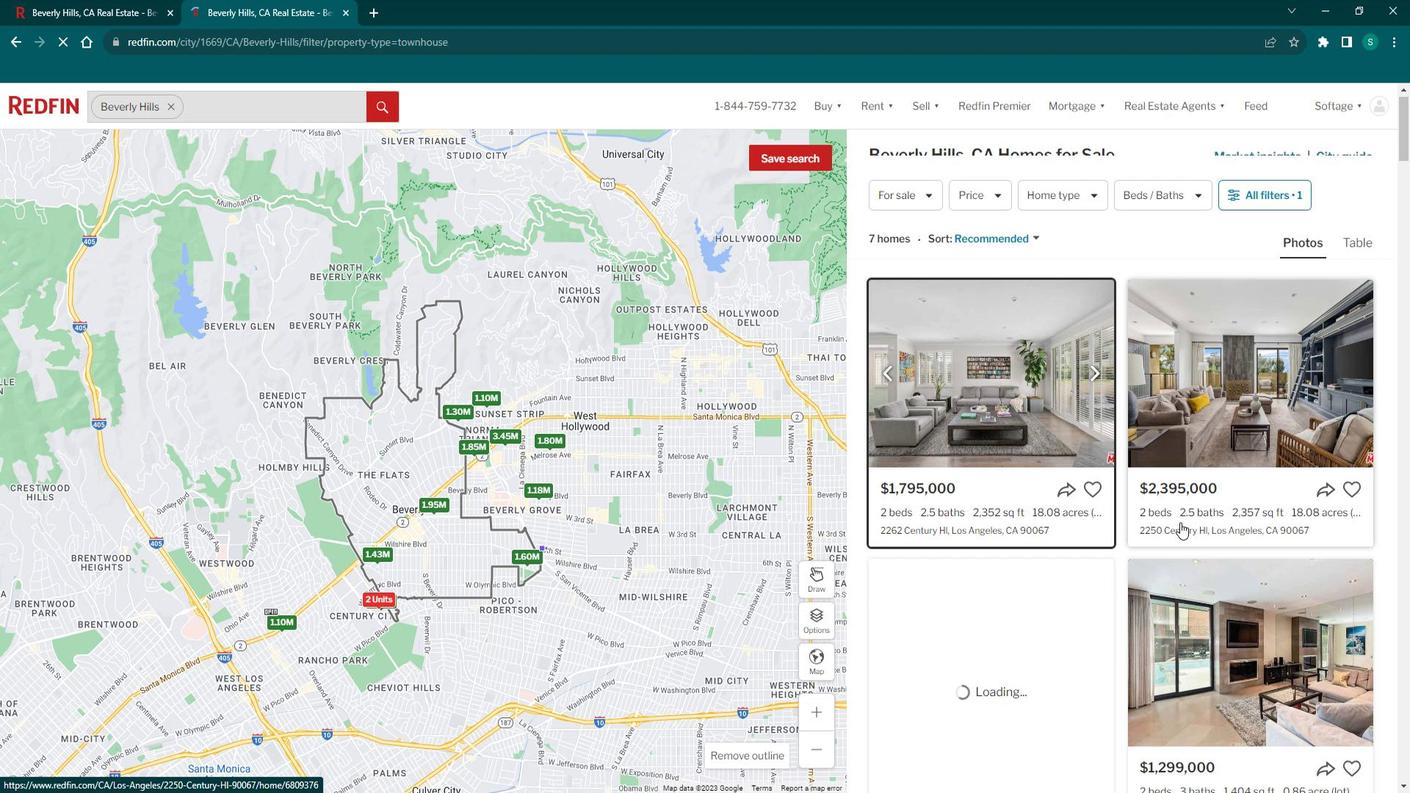 
Action: Mouse moved to (1122, 455)
Screenshot: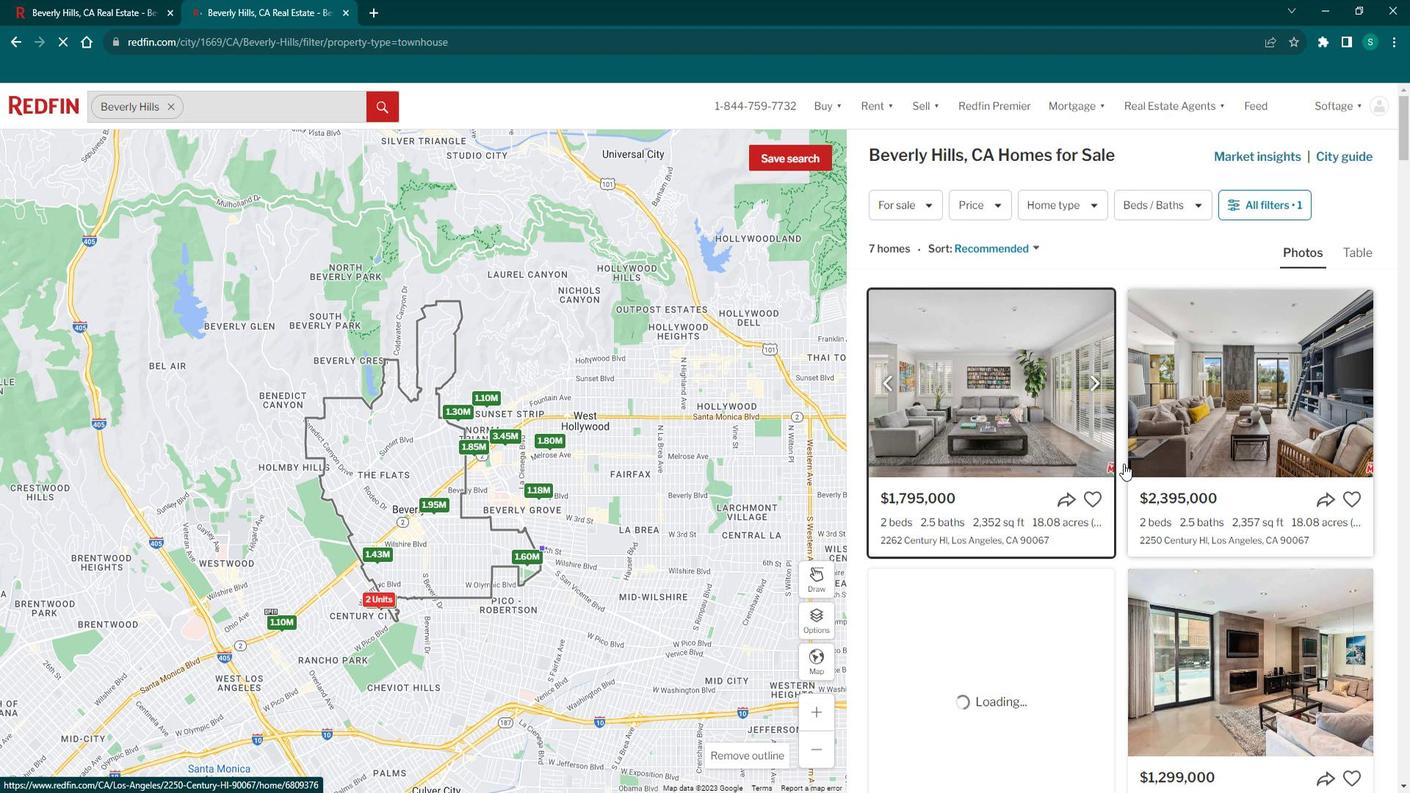 
Action: Mouse scrolled (1122, 454) with delta (0, 0)
Screenshot: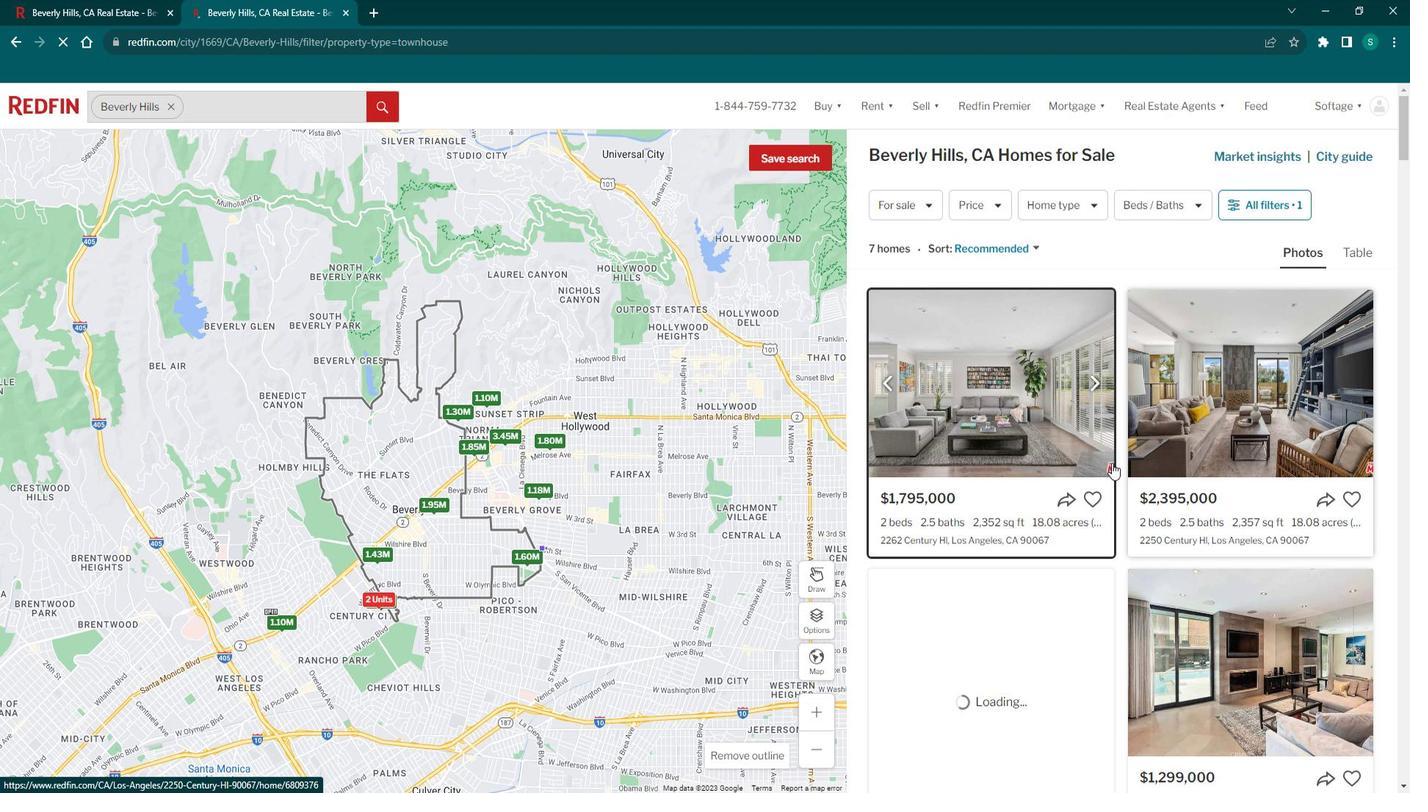 
Action: Mouse scrolled (1122, 454) with delta (0, 0)
Screenshot: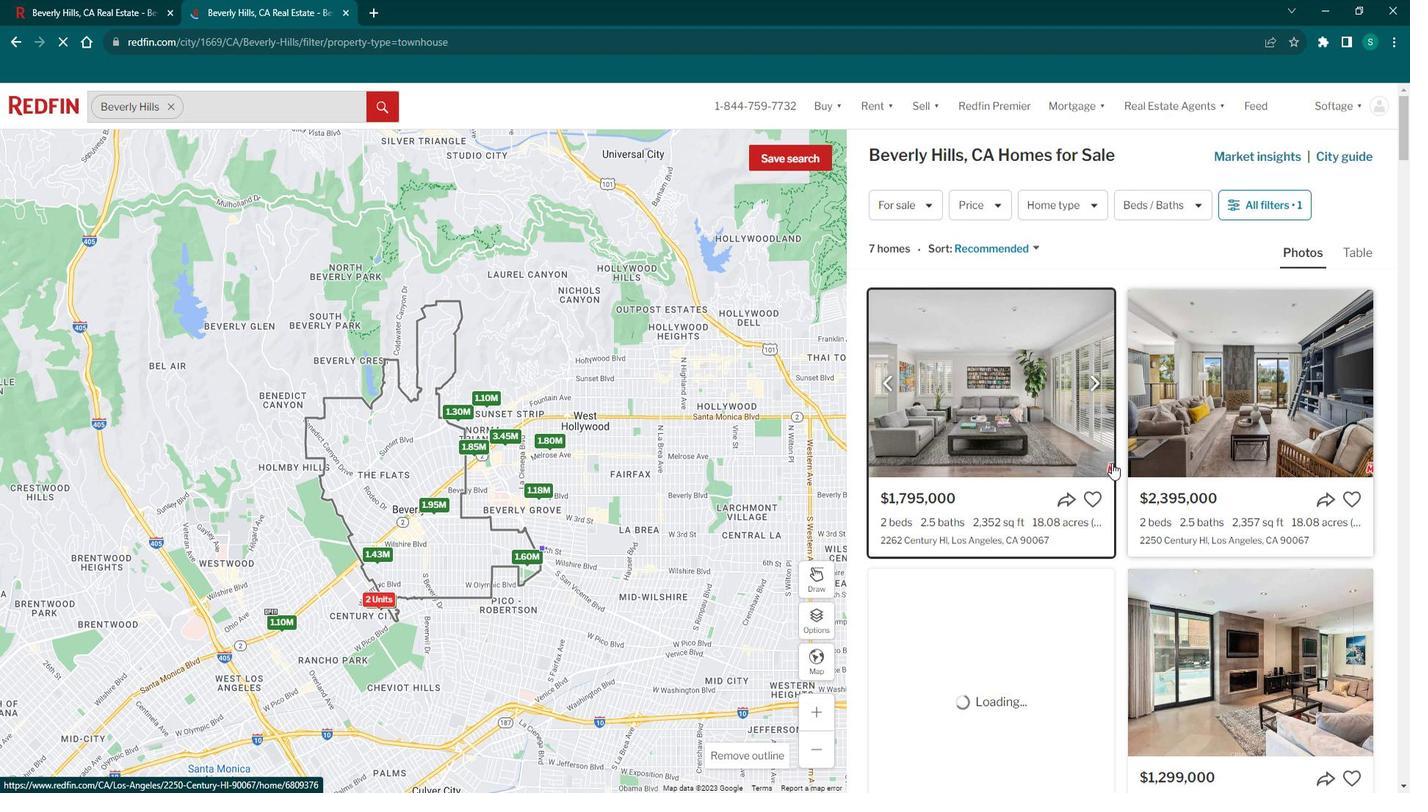 
Action: Mouse moved to (1135, 441)
Screenshot: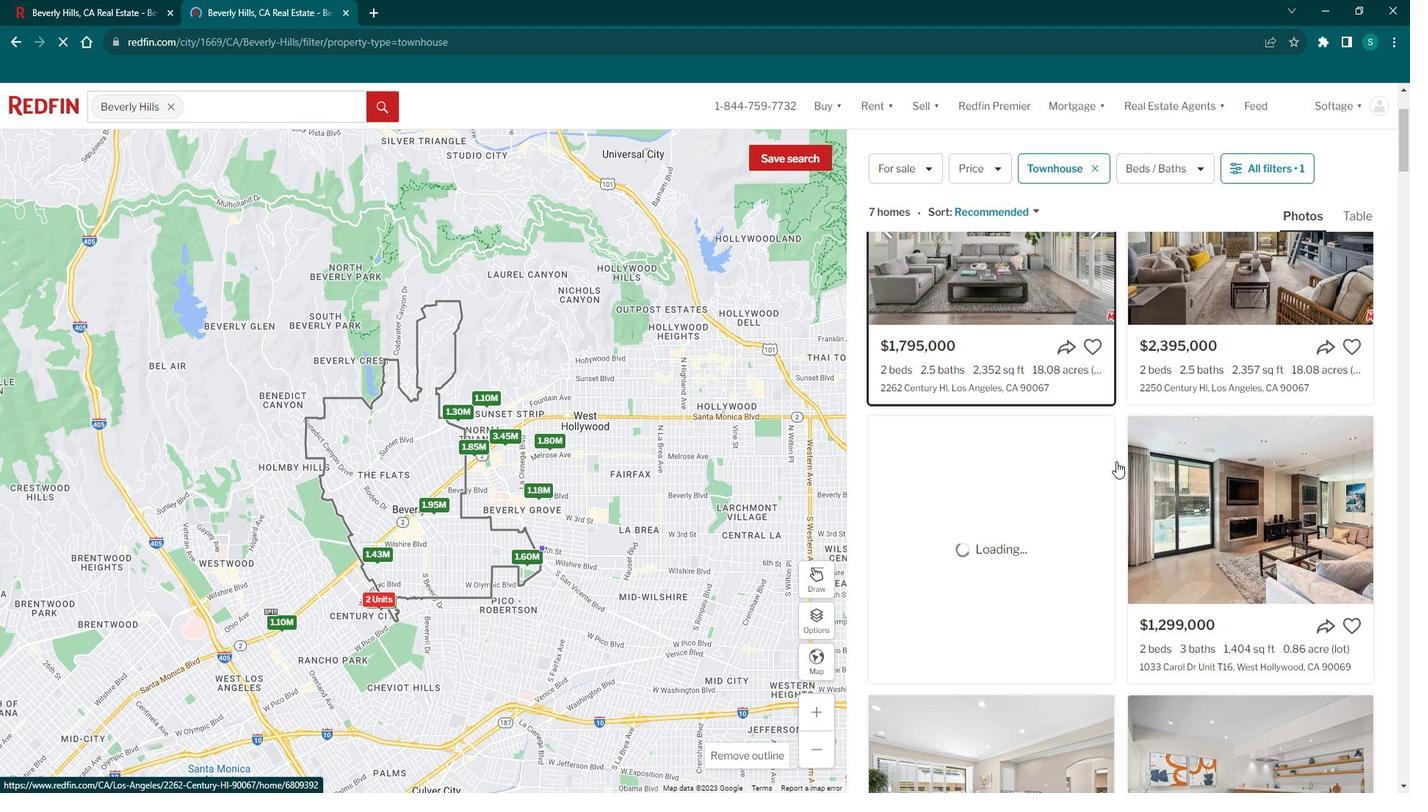 
Action: Mouse scrolled (1135, 442) with delta (0, 0)
Screenshot: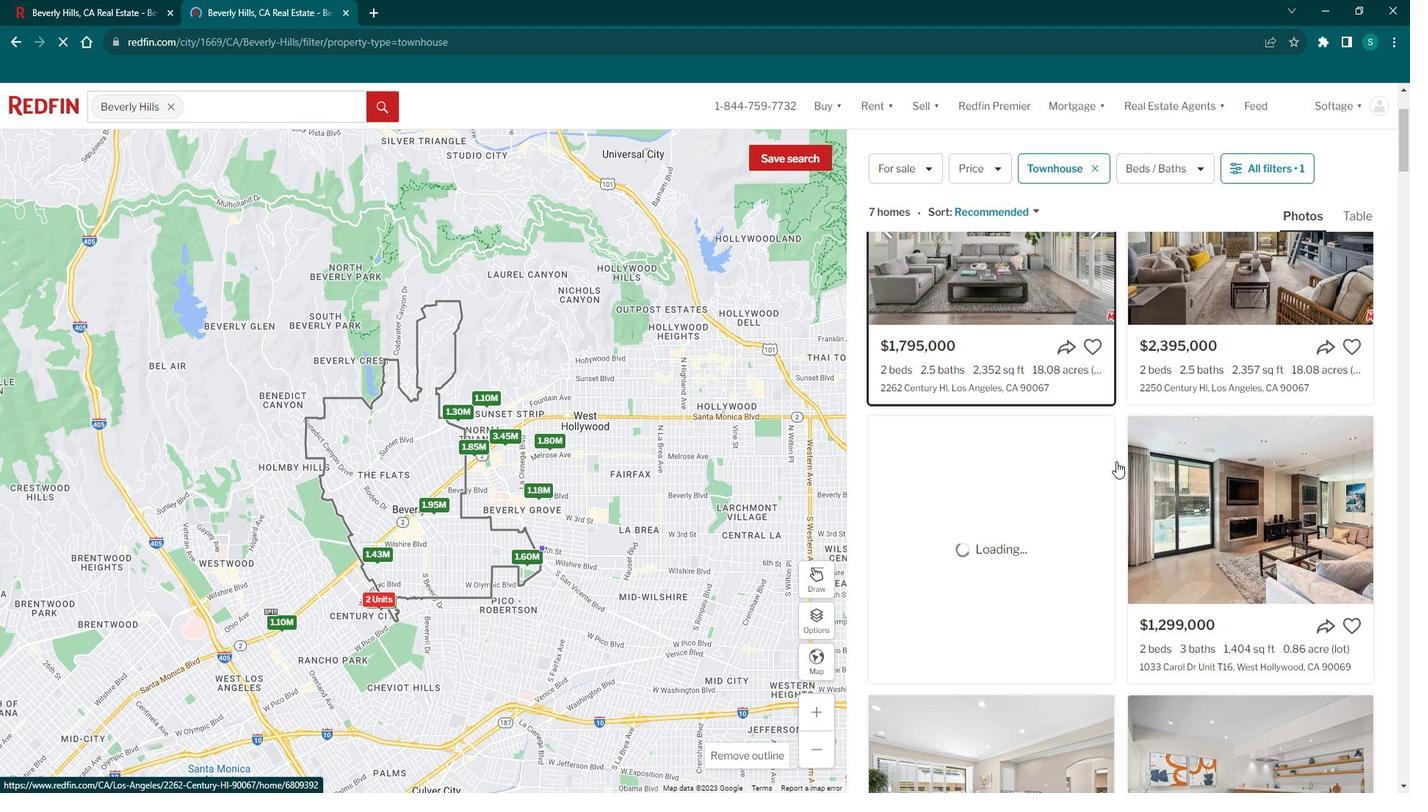 
Action: Mouse scrolled (1135, 442) with delta (0, 0)
Screenshot: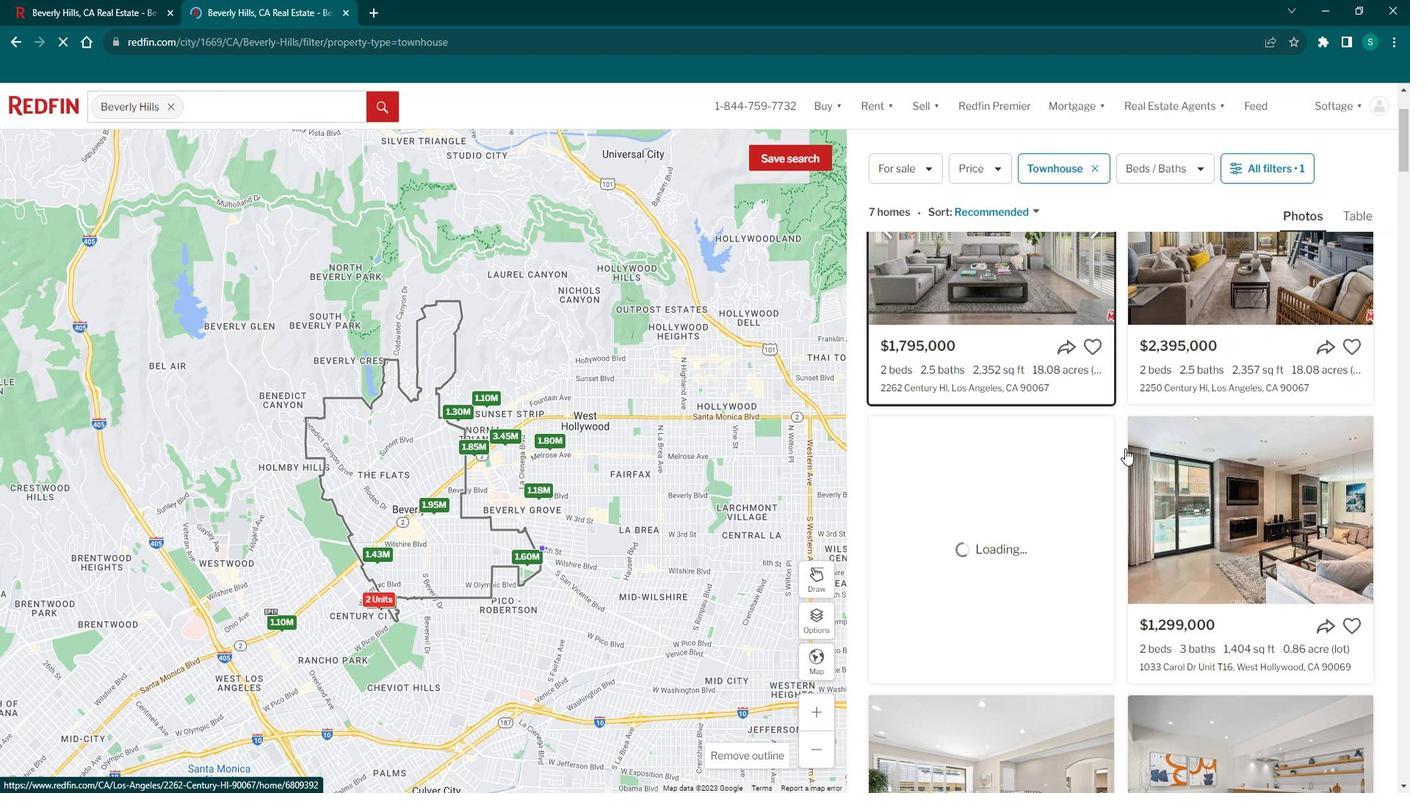 
Action: Mouse moved to (1190, 451)
Screenshot: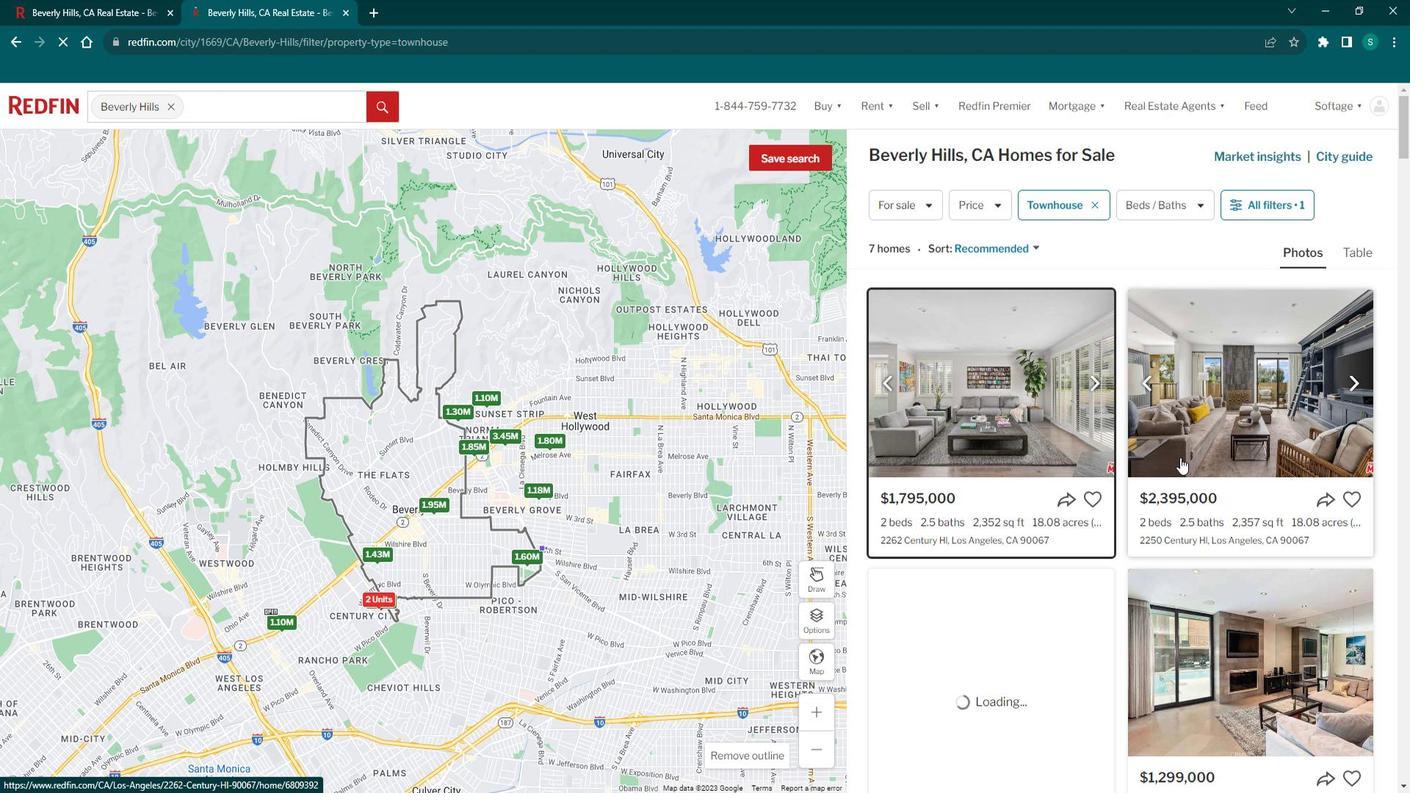 
Action: Mouse pressed left at (1190, 451)
Screenshot: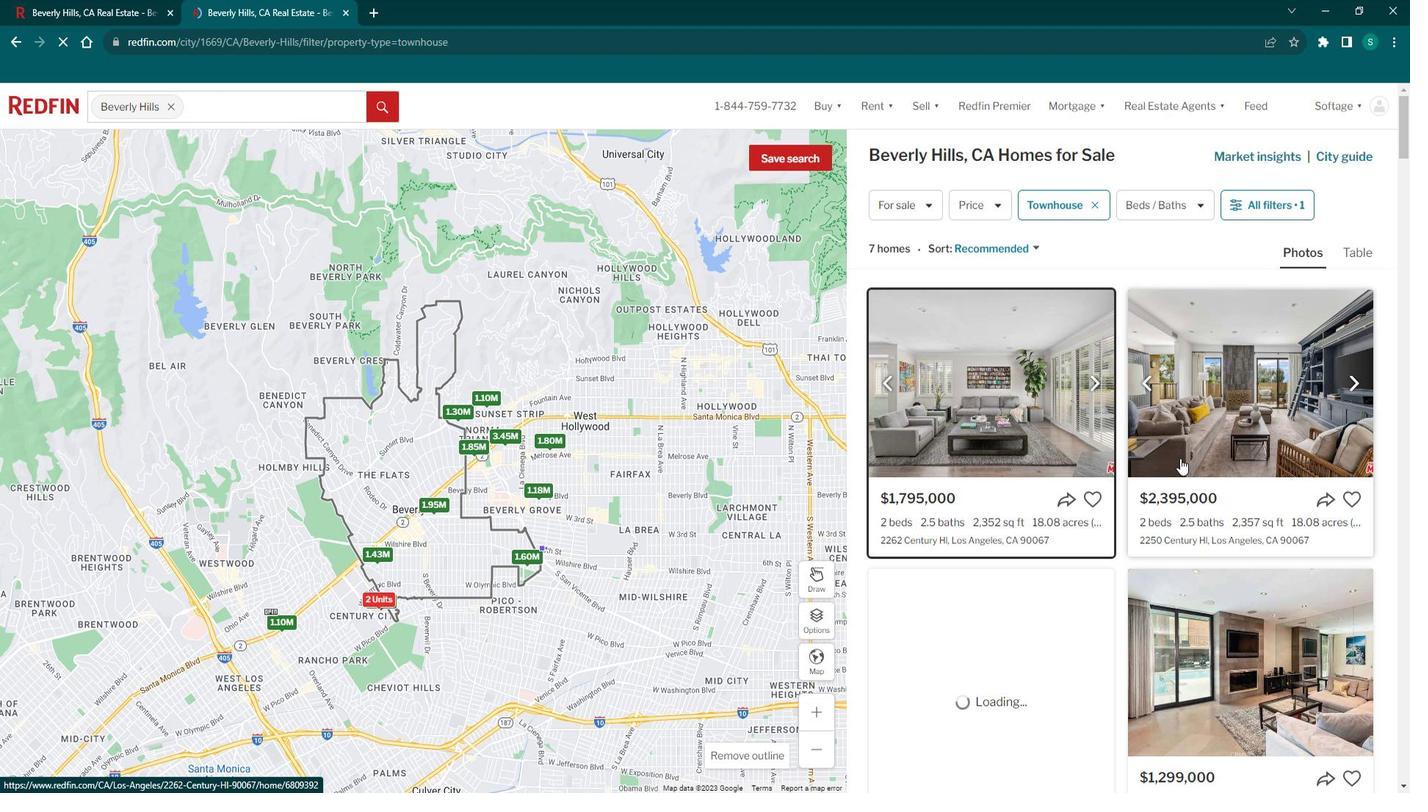 
Action: Mouse moved to (427, 418)
Screenshot: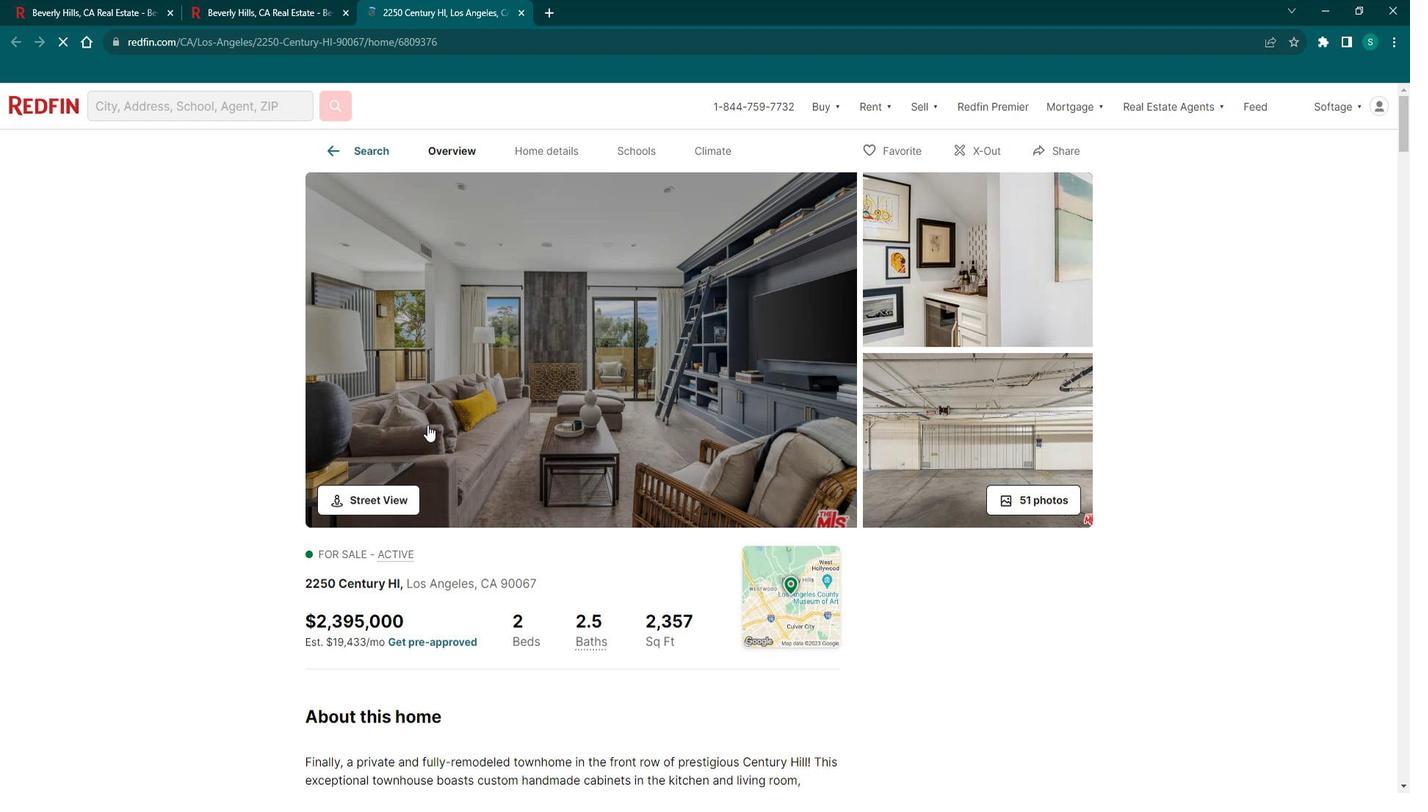 
Action: Mouse scrolled (427, 417) with delta (0, 0)
Screenshot: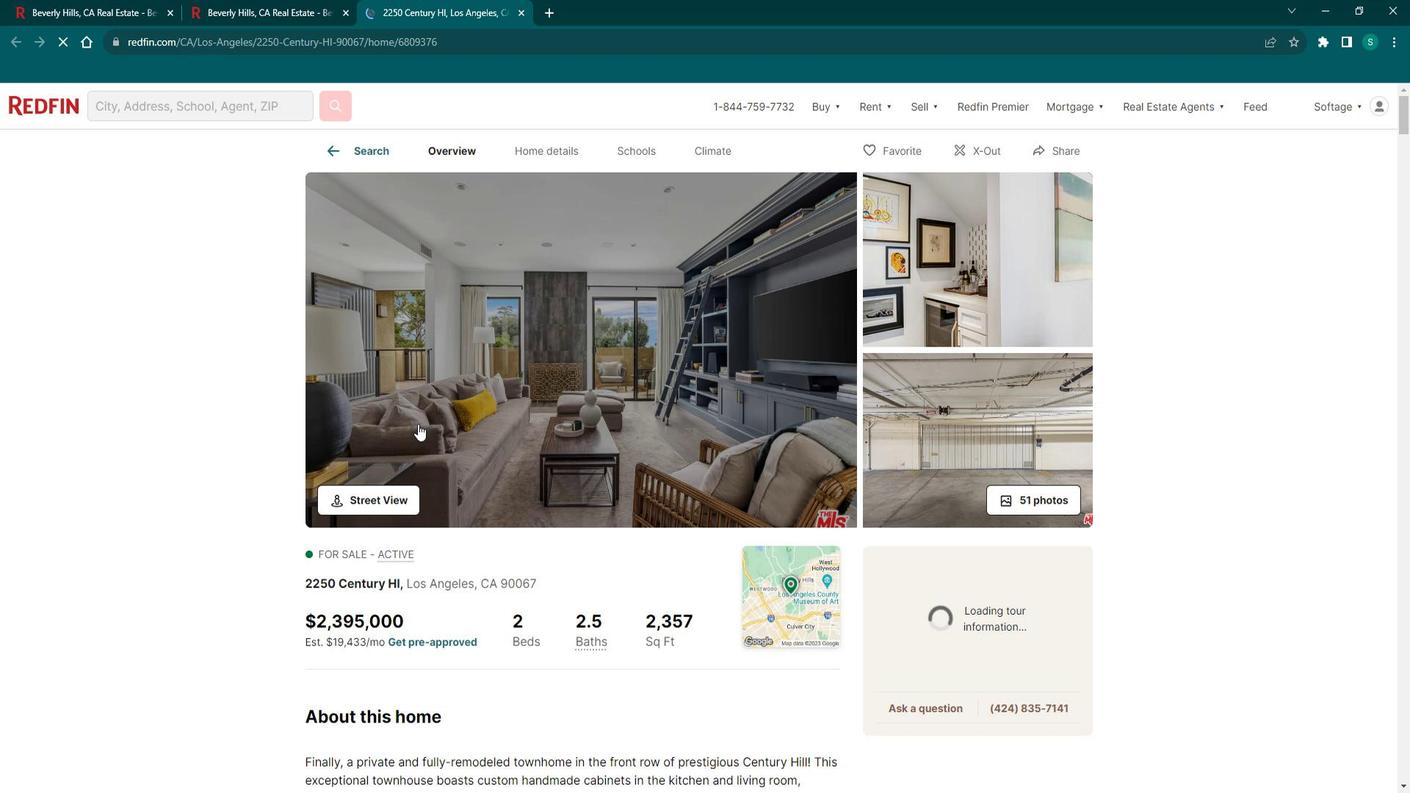 
Action: Mouse scrolled (427, 417) with delta (0, 0)
Screenshot: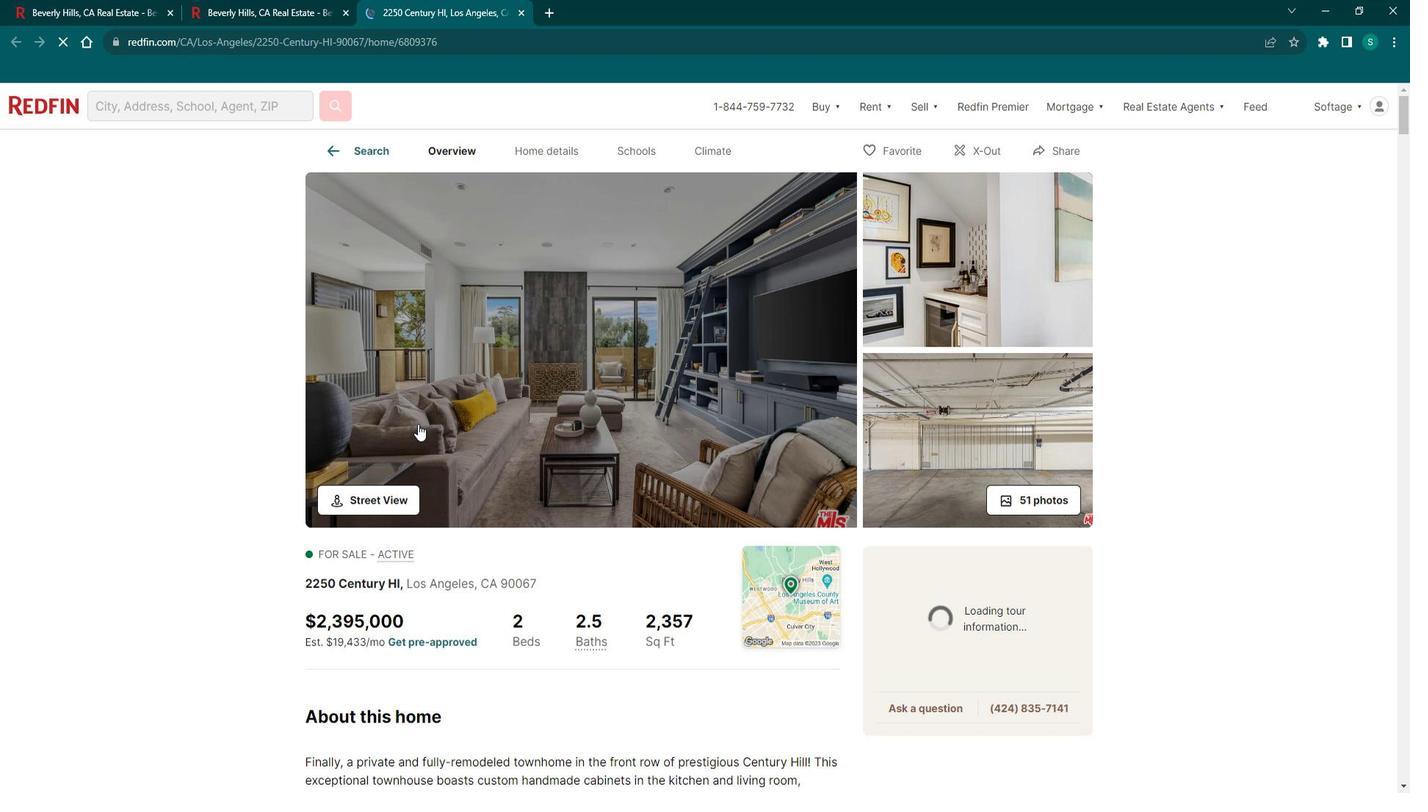 
Action: Mouse scrolled (427, 417) with delta (0, 0)
Screenshot: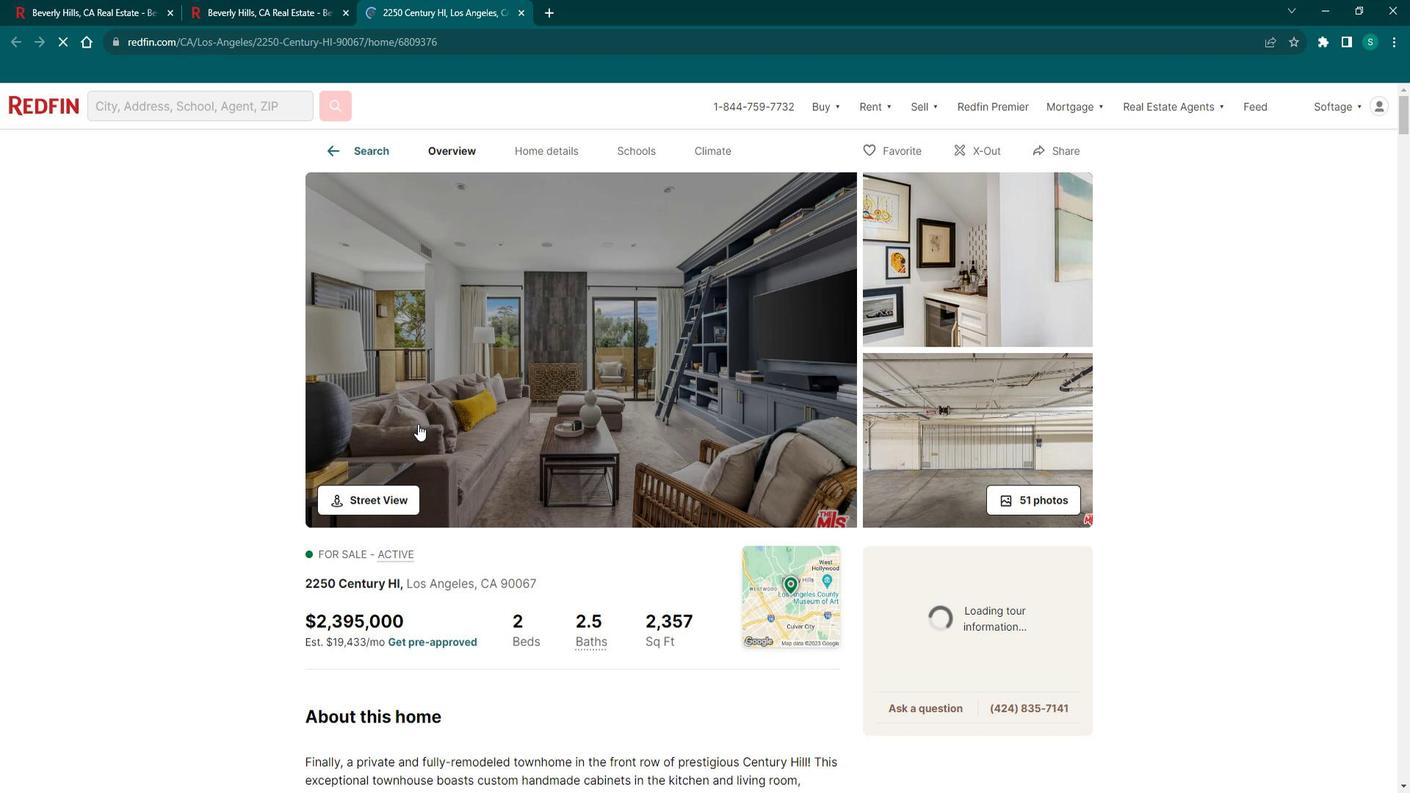 
Action: Mouse scrolled (427, 417) with delta (0, 0)
Screenshot: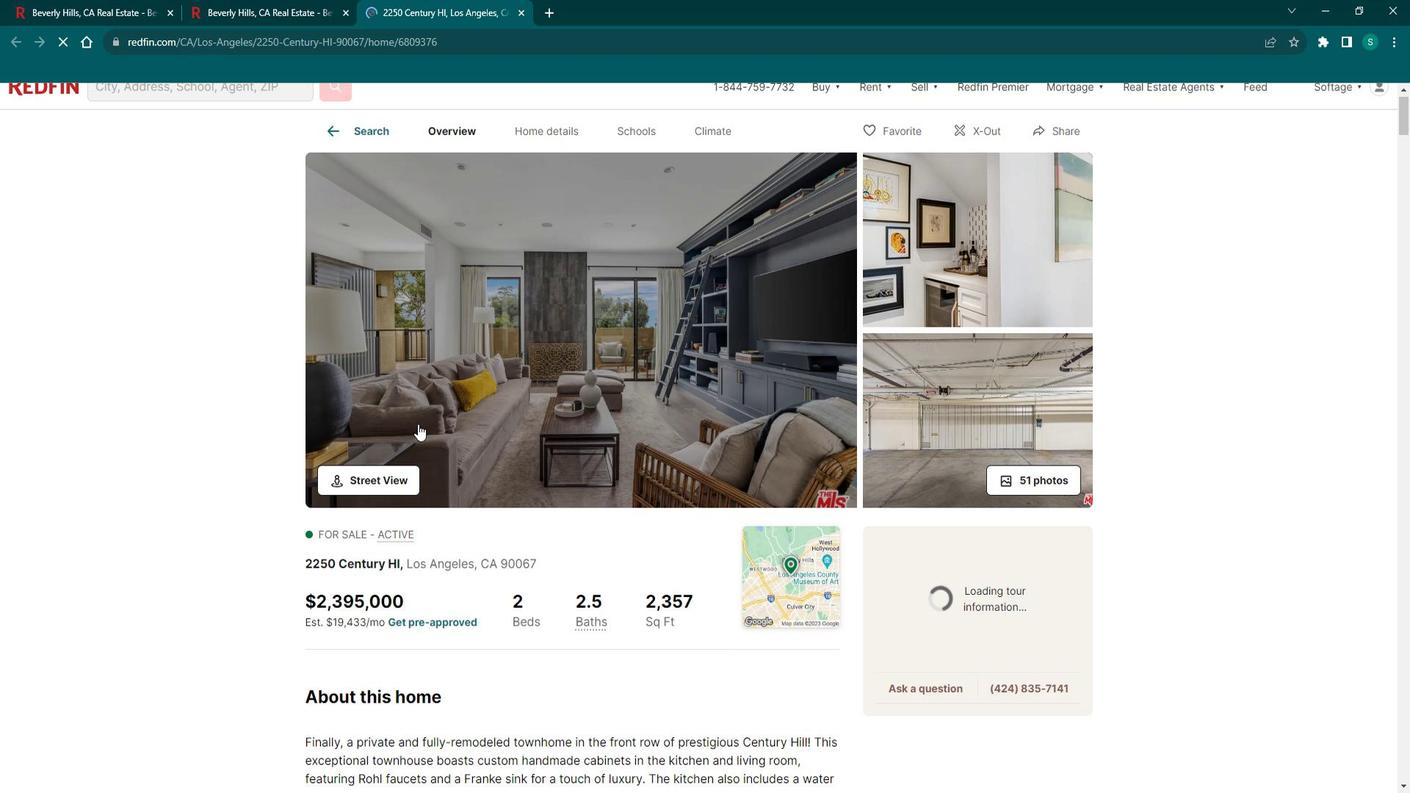 
Action: Mouse moved to (349, 517)
Screenshot: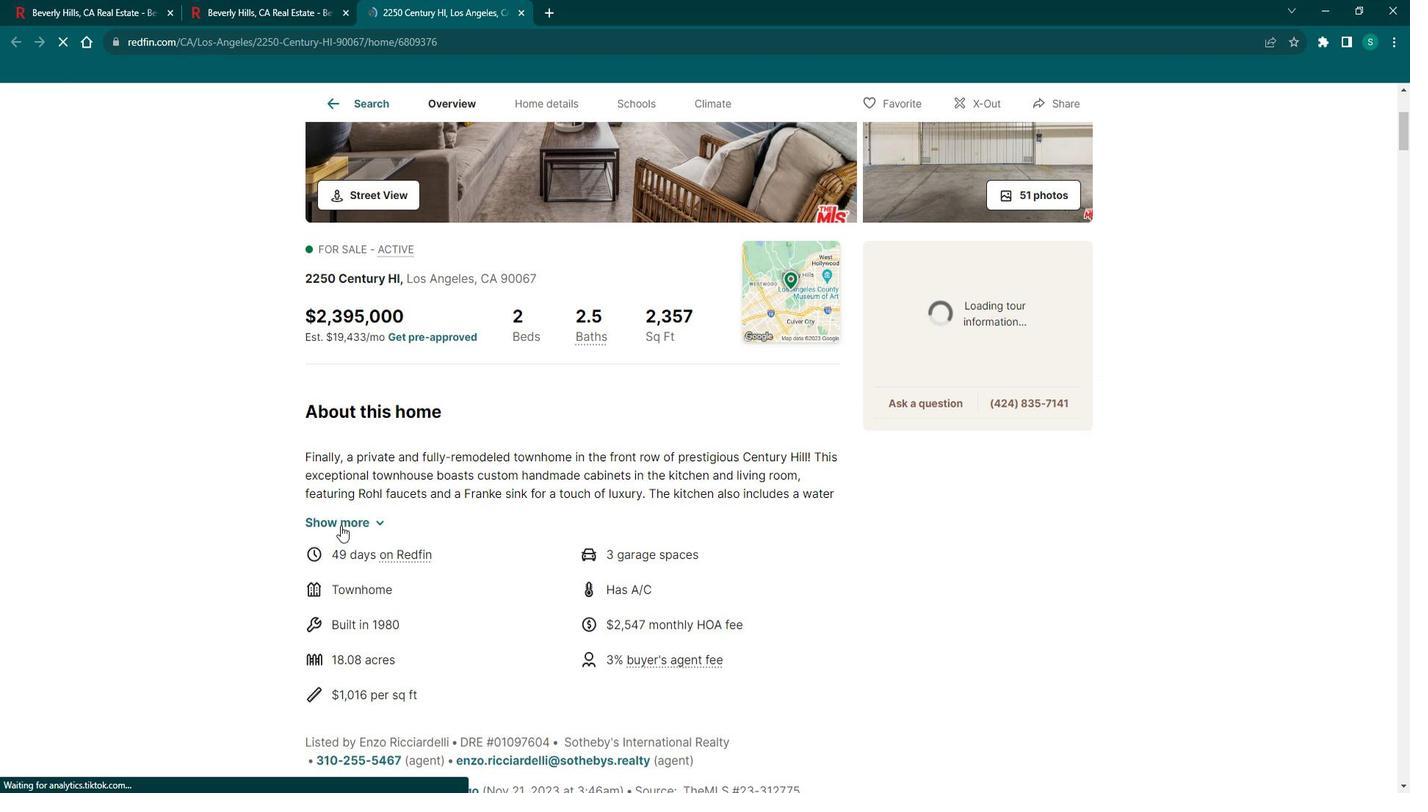 
Action: Mouse pressed left at (349, 517)
Screenshot: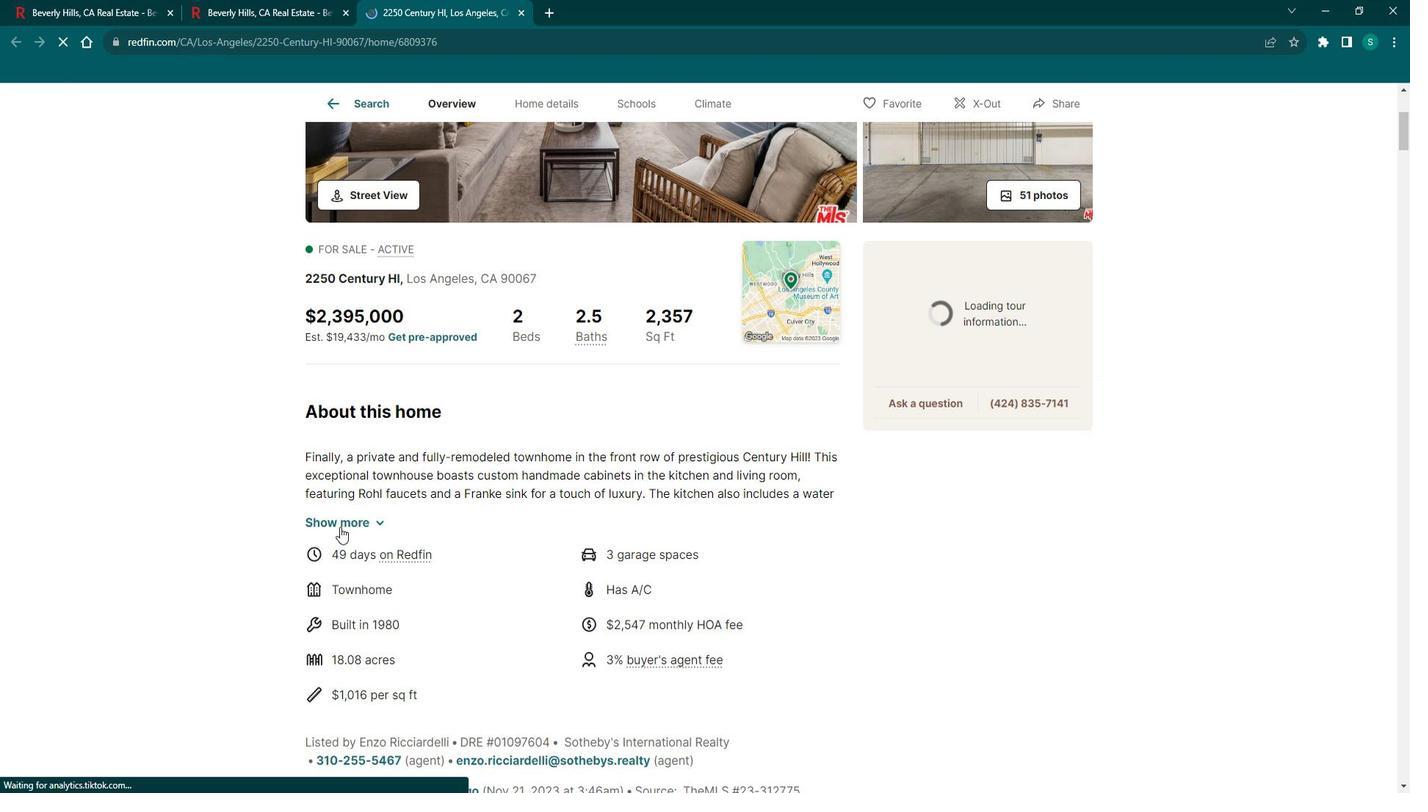 
Action: Mouse moved to (390, 503)
Screenshot: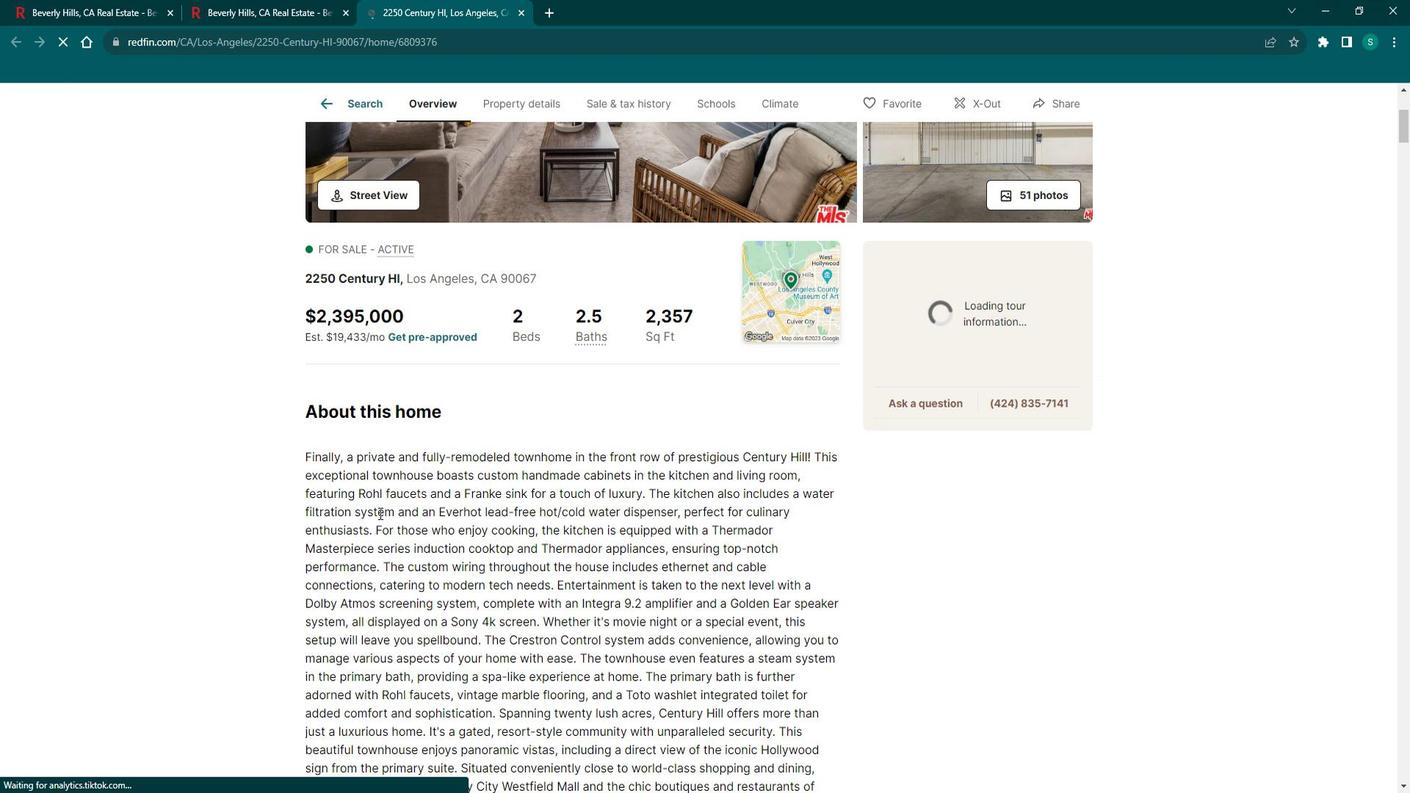 
Action: Mouse scrolled (390, 502) with delta (0, 0)
Screenshot: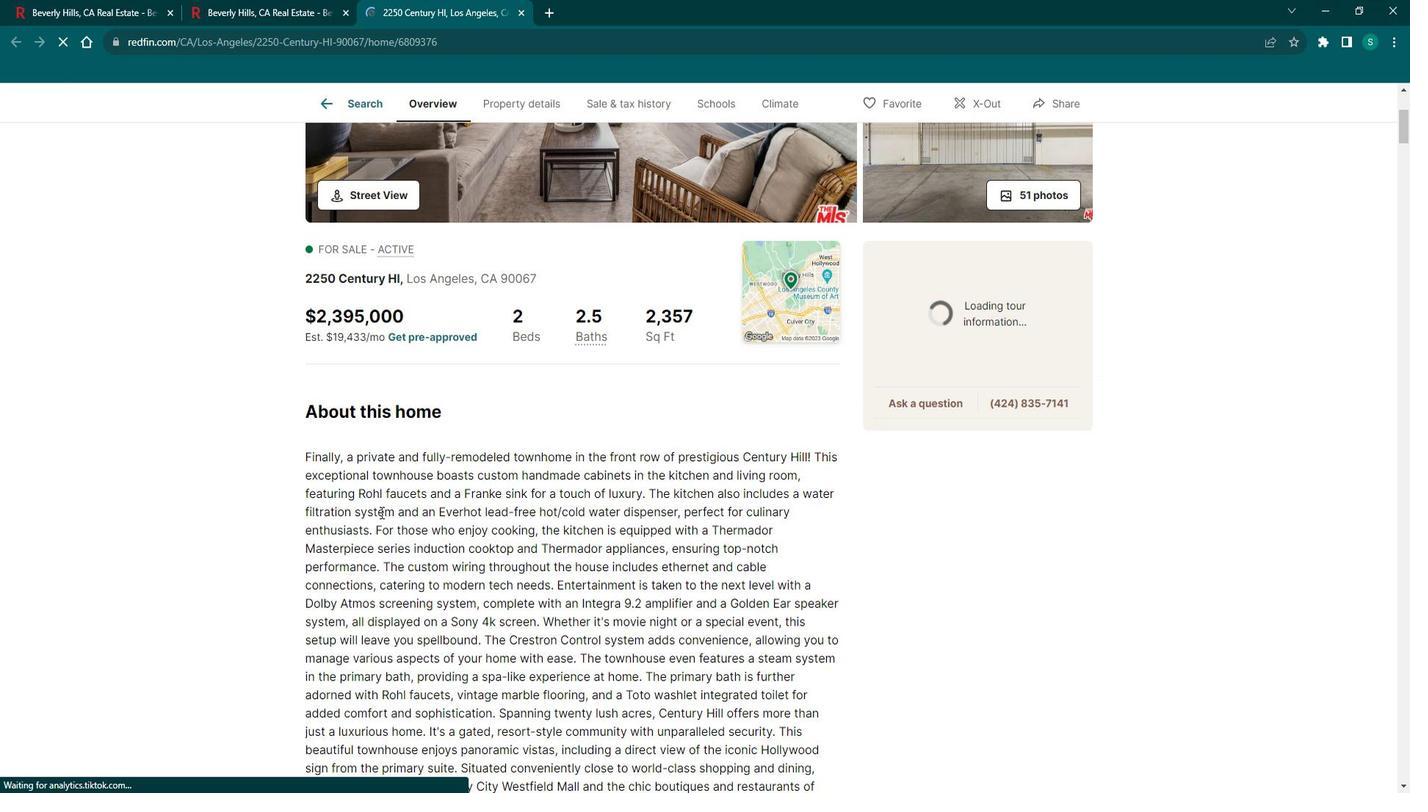 
Action: Mouse scrolled (390, 502) with delta (0, 0)
Screenshot: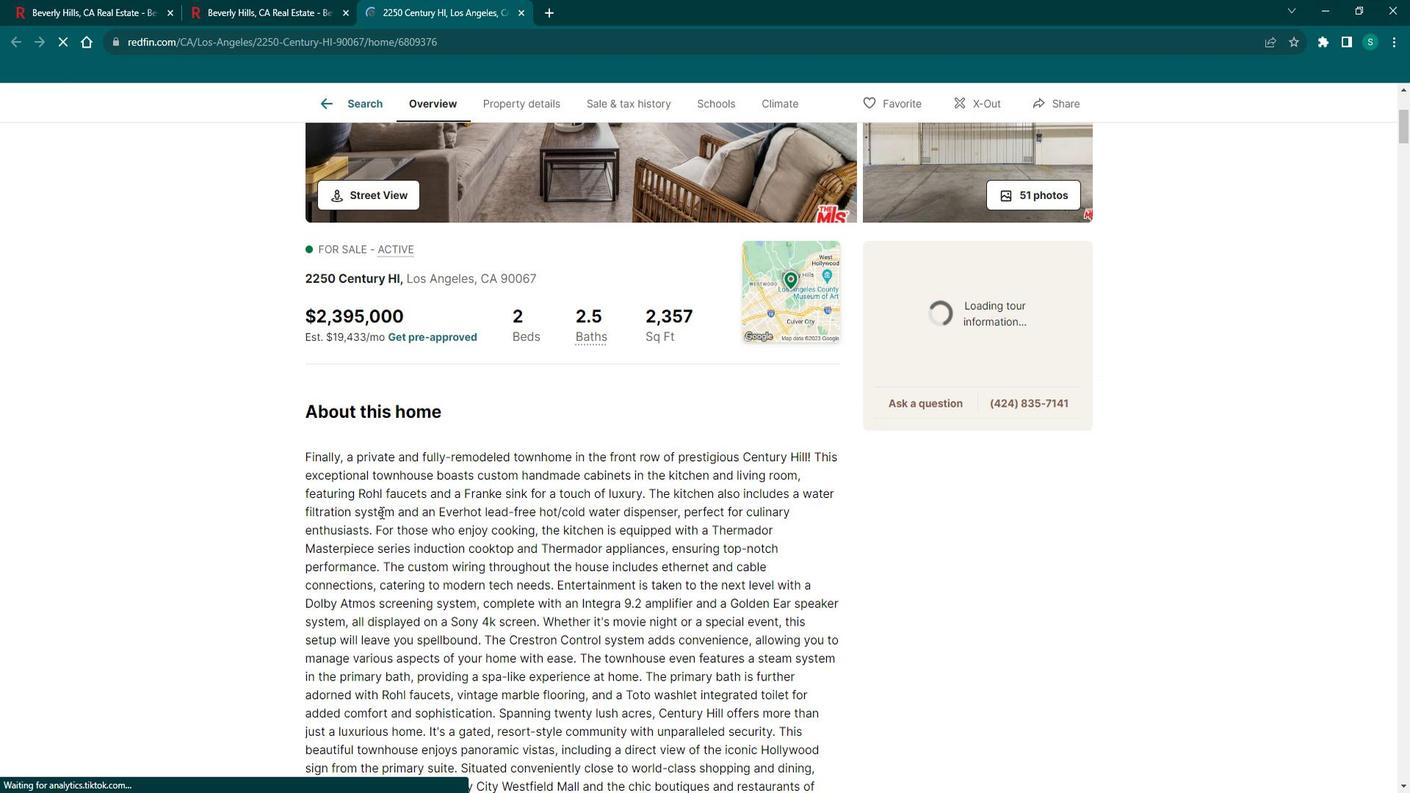 
Action: Mouse scrolled (390, 502) with delta (0, 0)
Screenshot: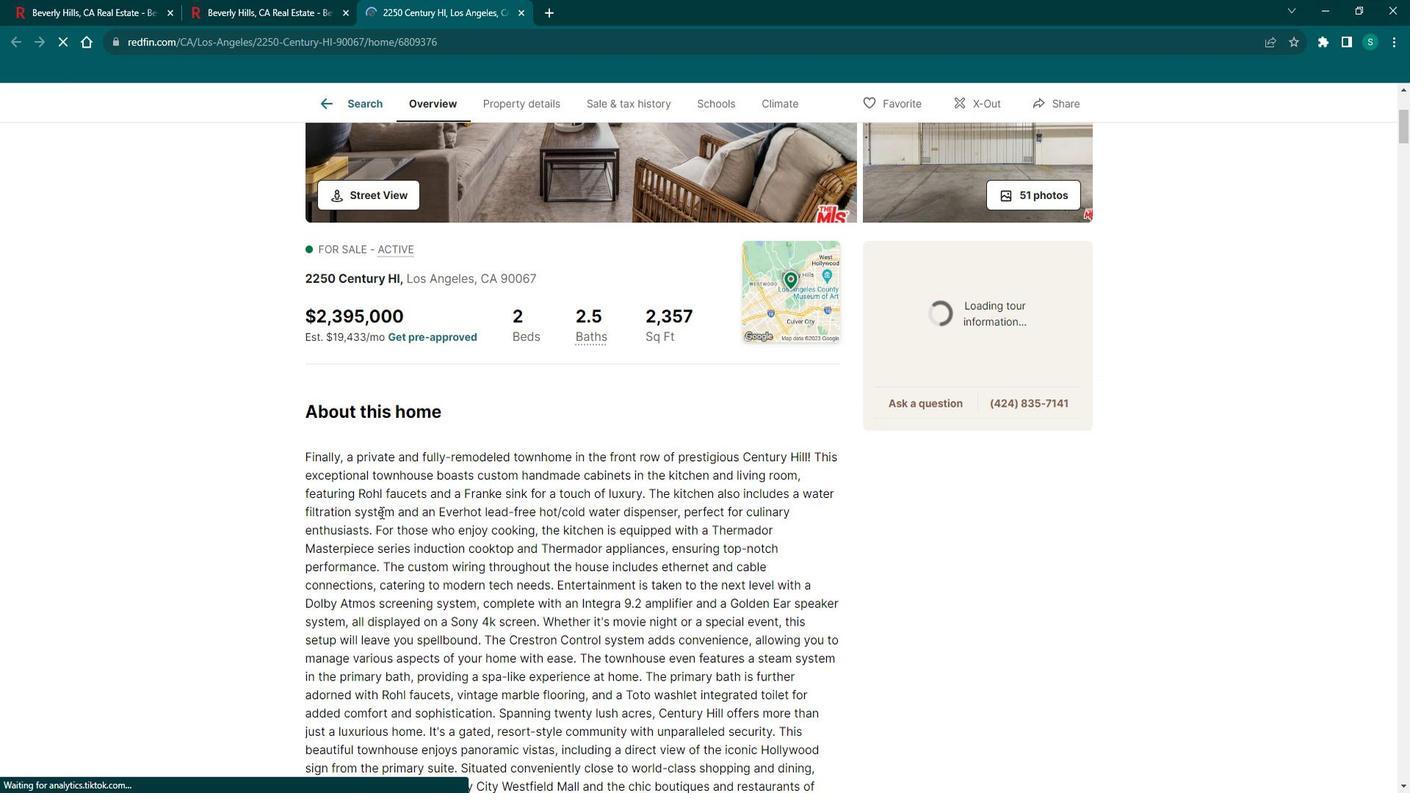 
Action: Mouse scrolled (390, 502) with delta (0, 0)
Screenshot: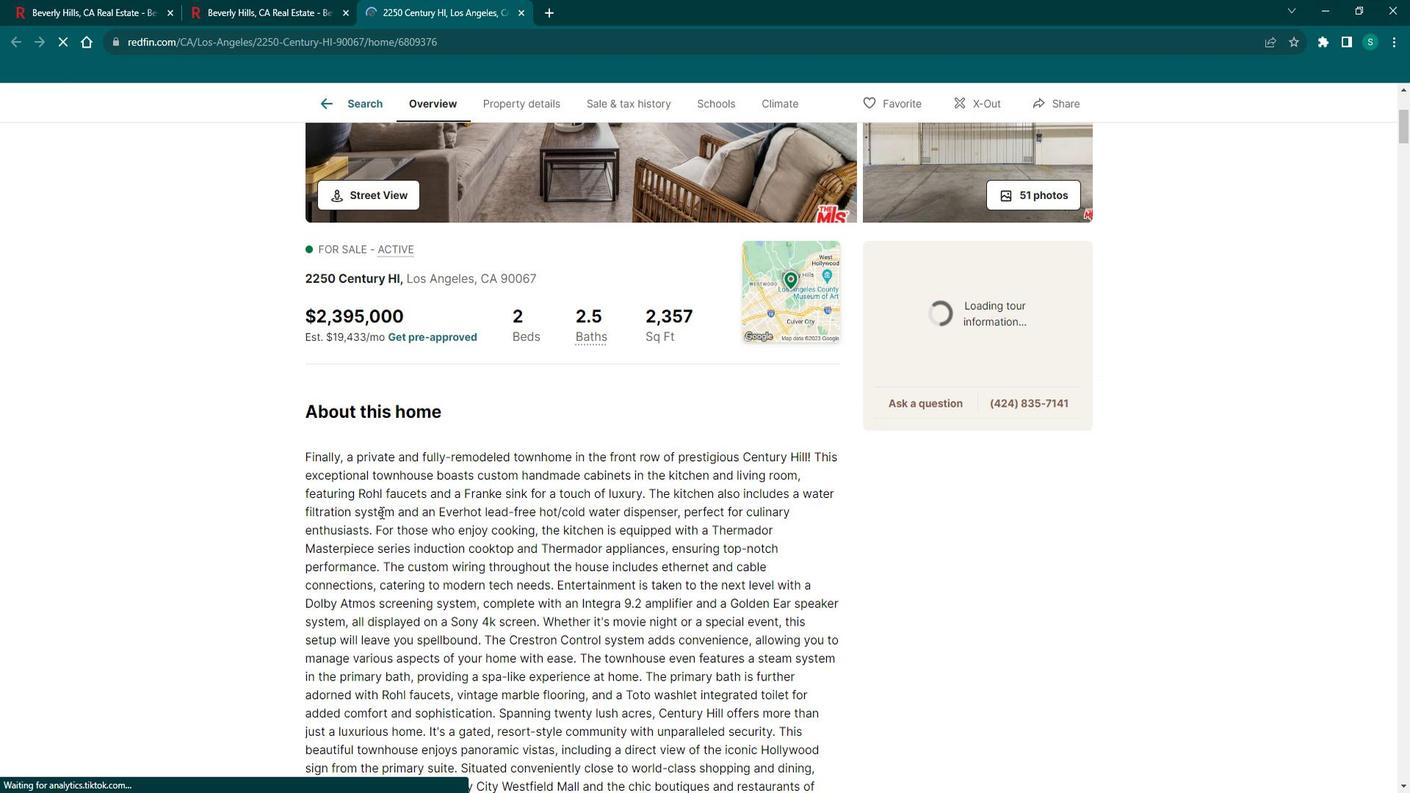 
Action: Mouse moved to (405, 502)
Screenshot: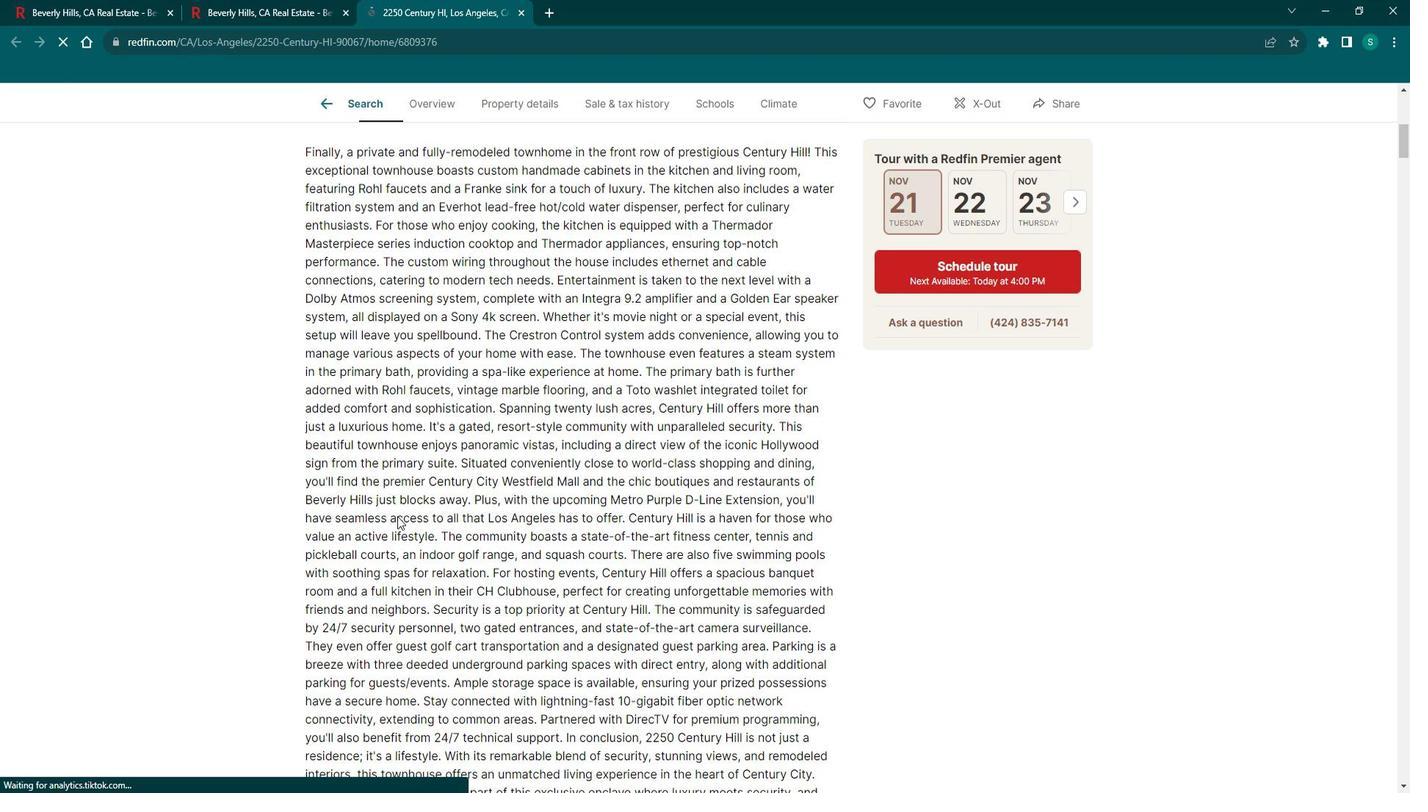
Action: Mouse scrolled (405, 503) with delta (0, 0)
Screenshot: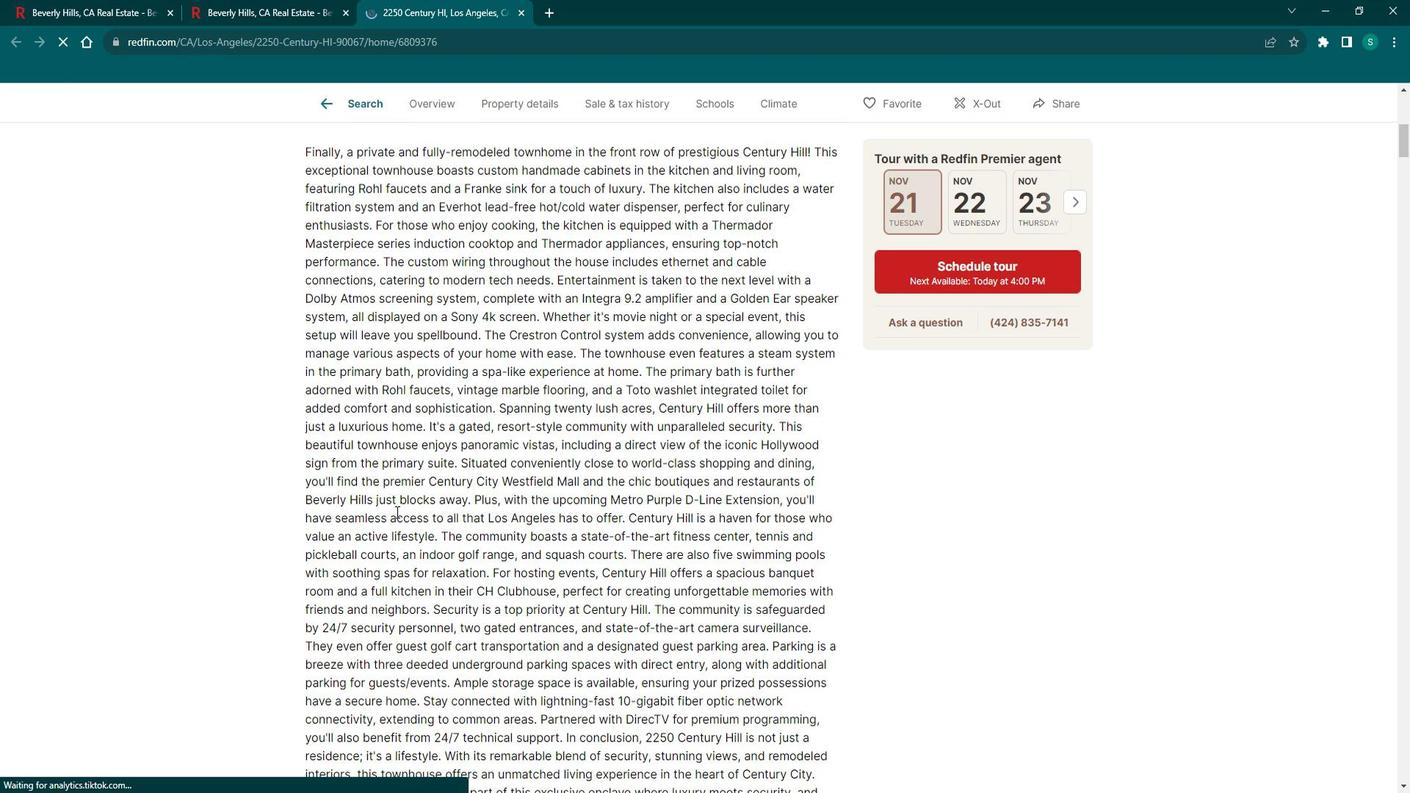 
Action: Mouse scrolled (405, 501) with delta (0, 0)
Screenshot: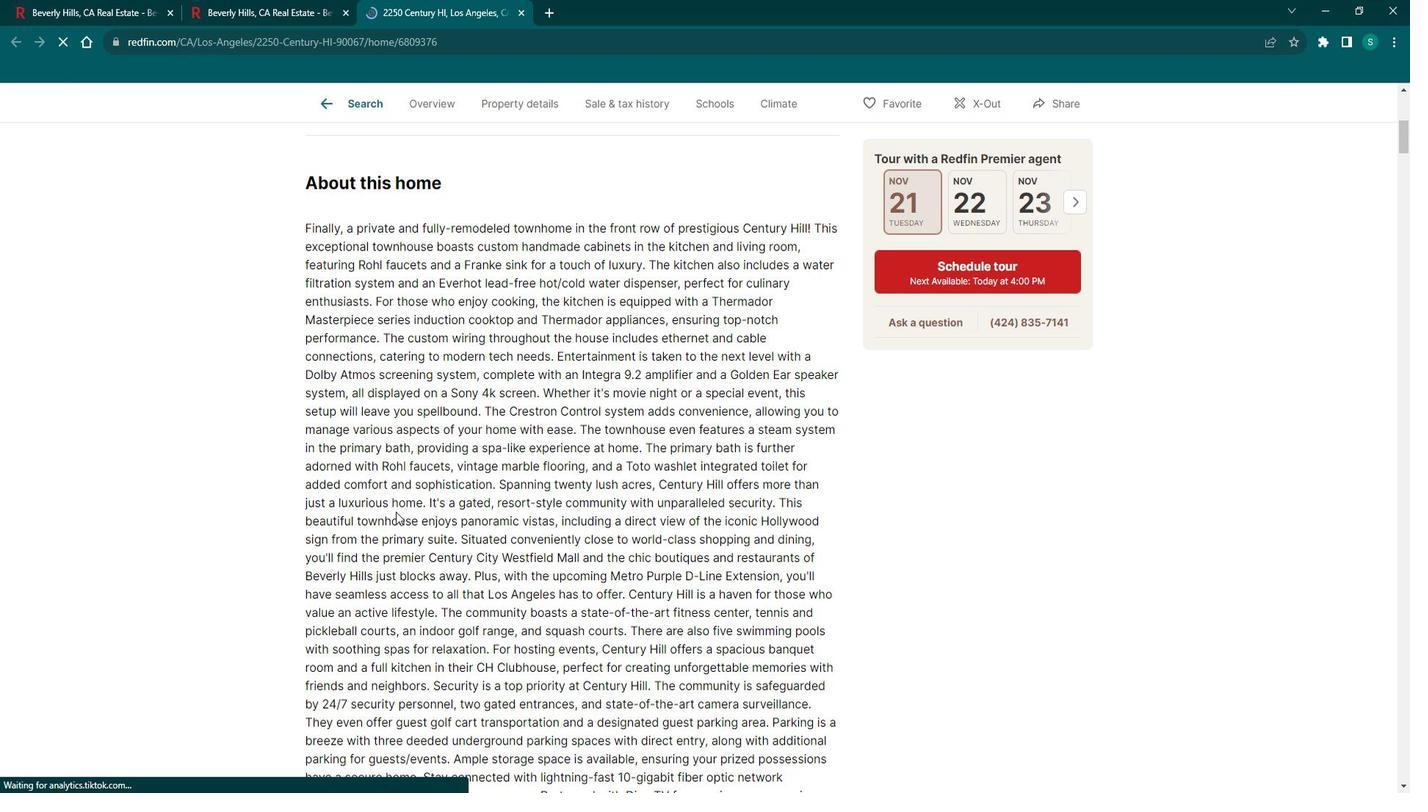 
Action: Mouse scrolled (405, 501) with delta (0, 0)
Screenshot: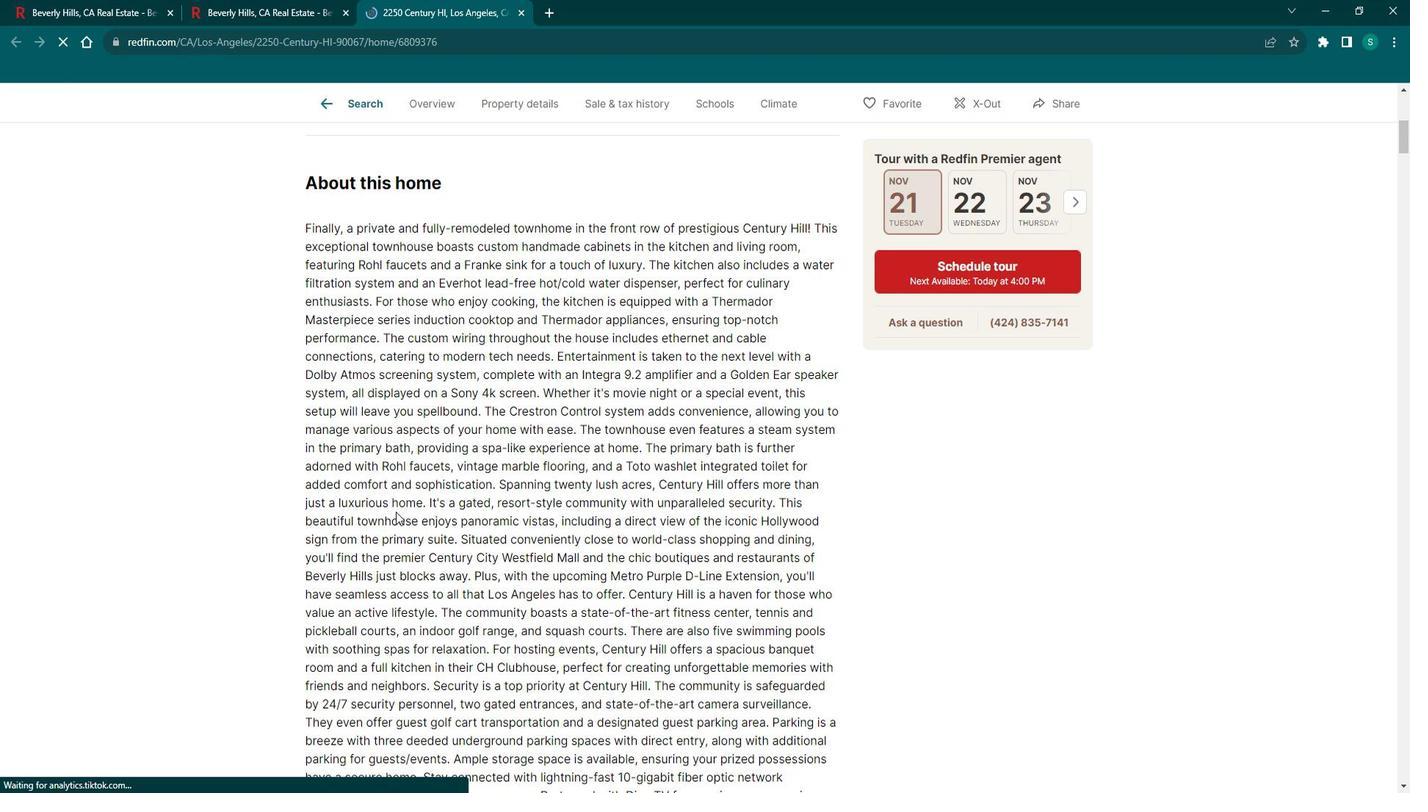 
Action: Mouse scrolled (405, 501) with delta (0, 0)
Screenshot: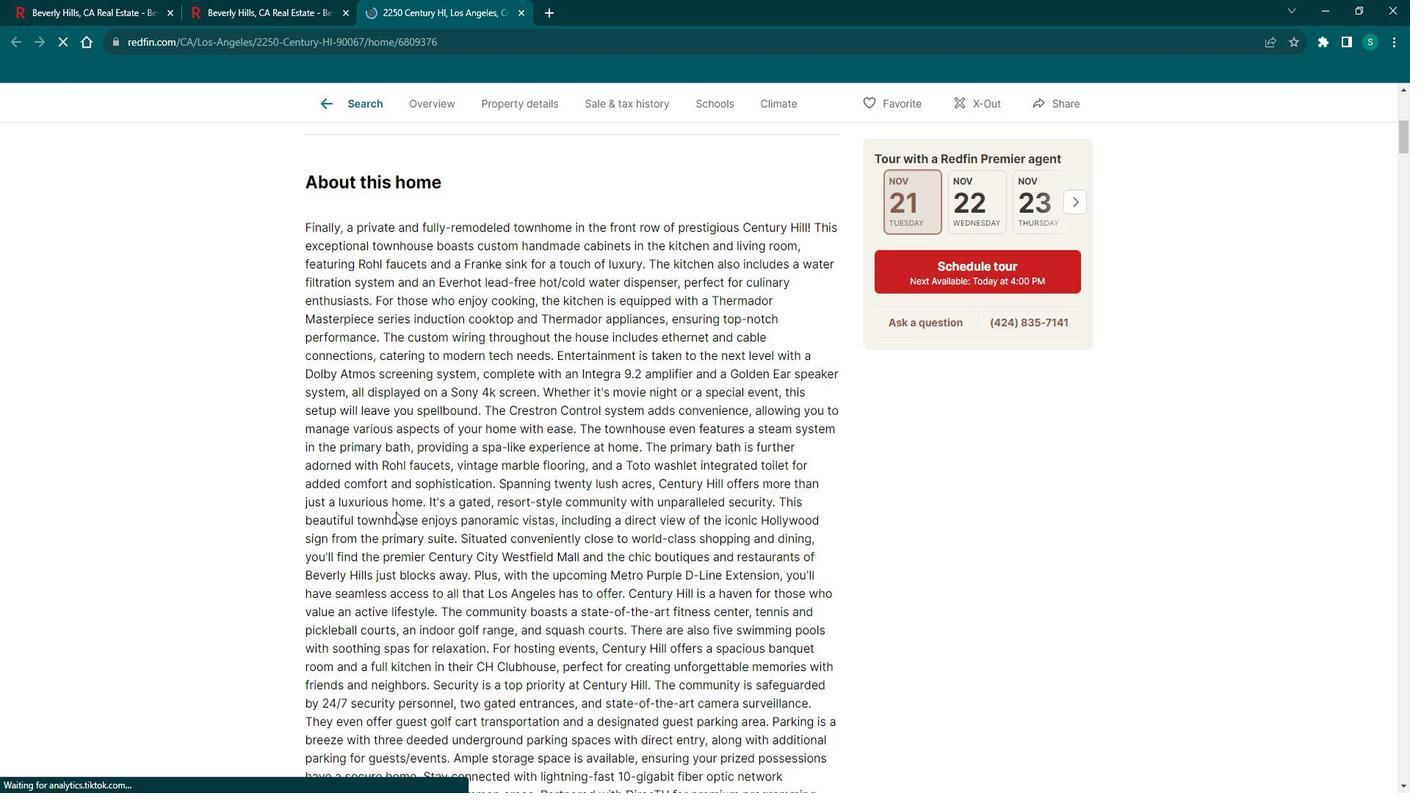 
Action: Mouse scrolled (405, 501) with delta (0, 0)
Screenshot: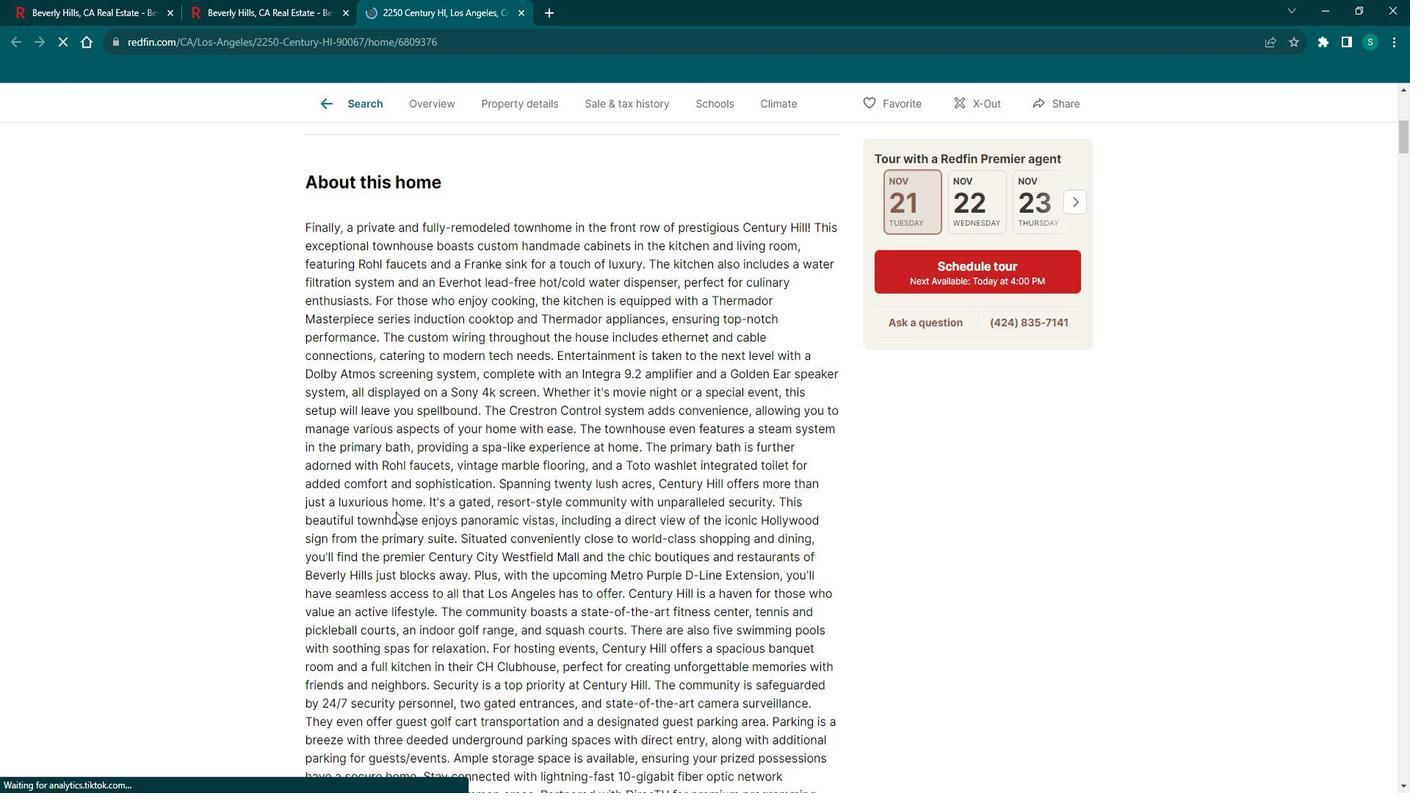 
Action: Mouse scrolled (405, 501) with delta (0, 0)
Screenshot: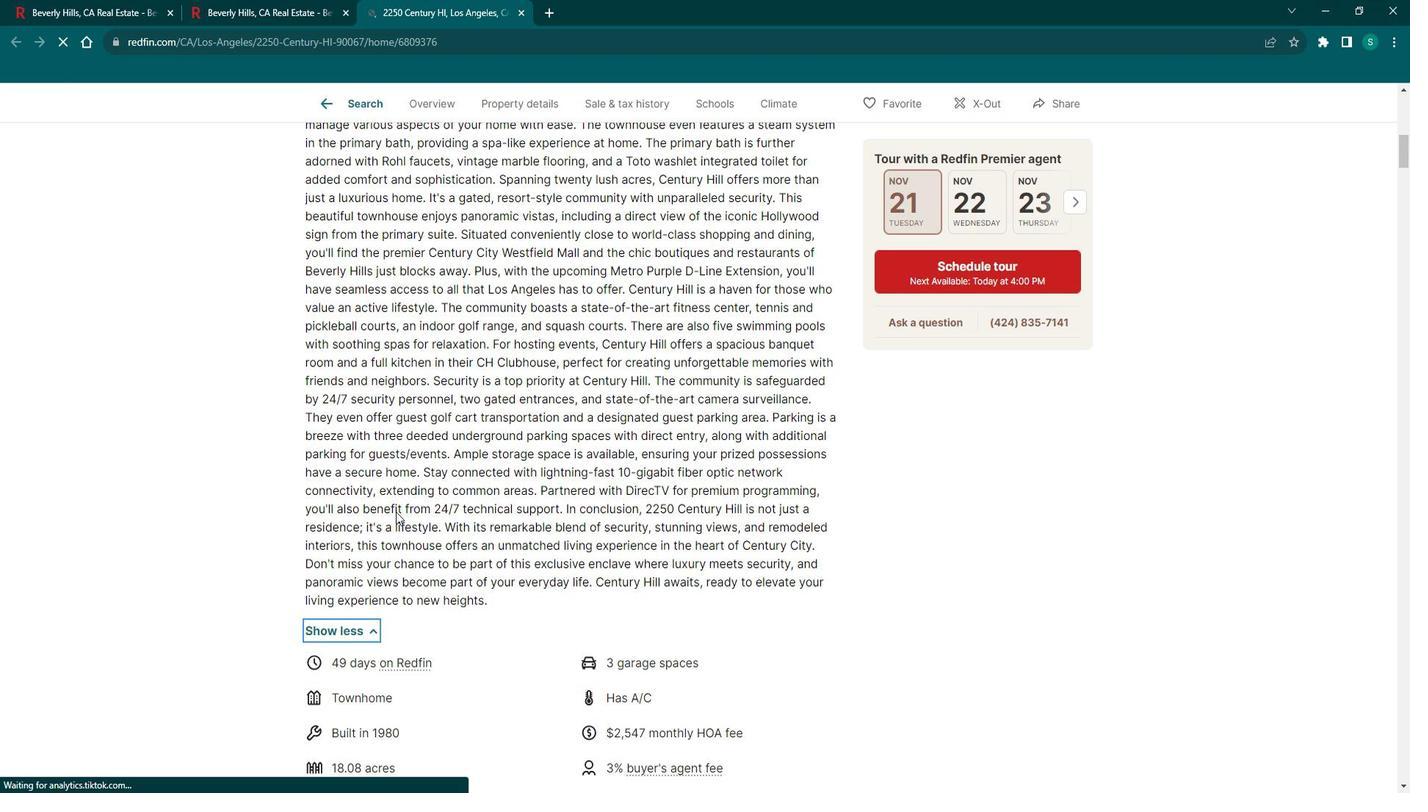 
Action: Mouse scrolled (405, 501) with delta (0, 0)
Screenshot: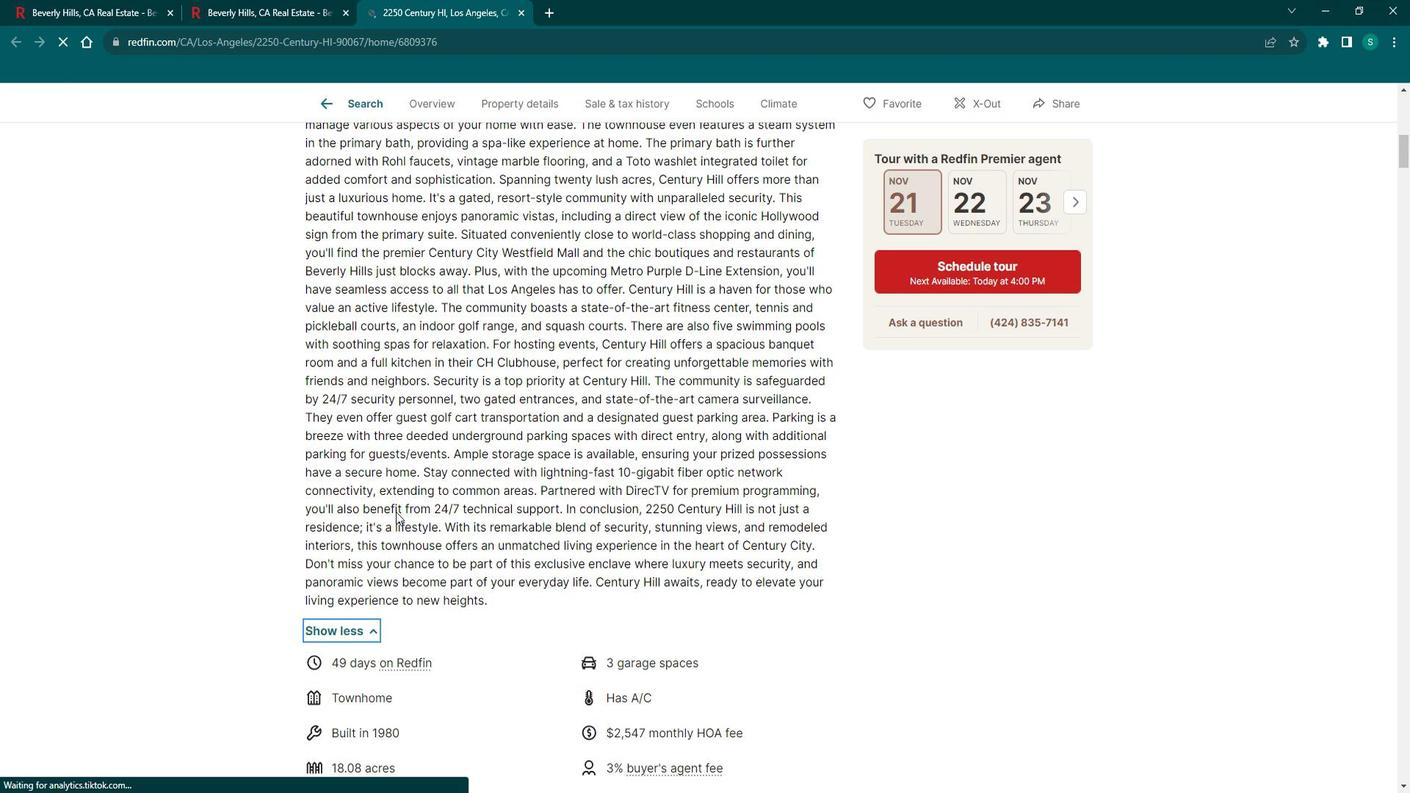 
Action: Mouse scrolled (405, 501) with delta (0, 0)
Screenshot: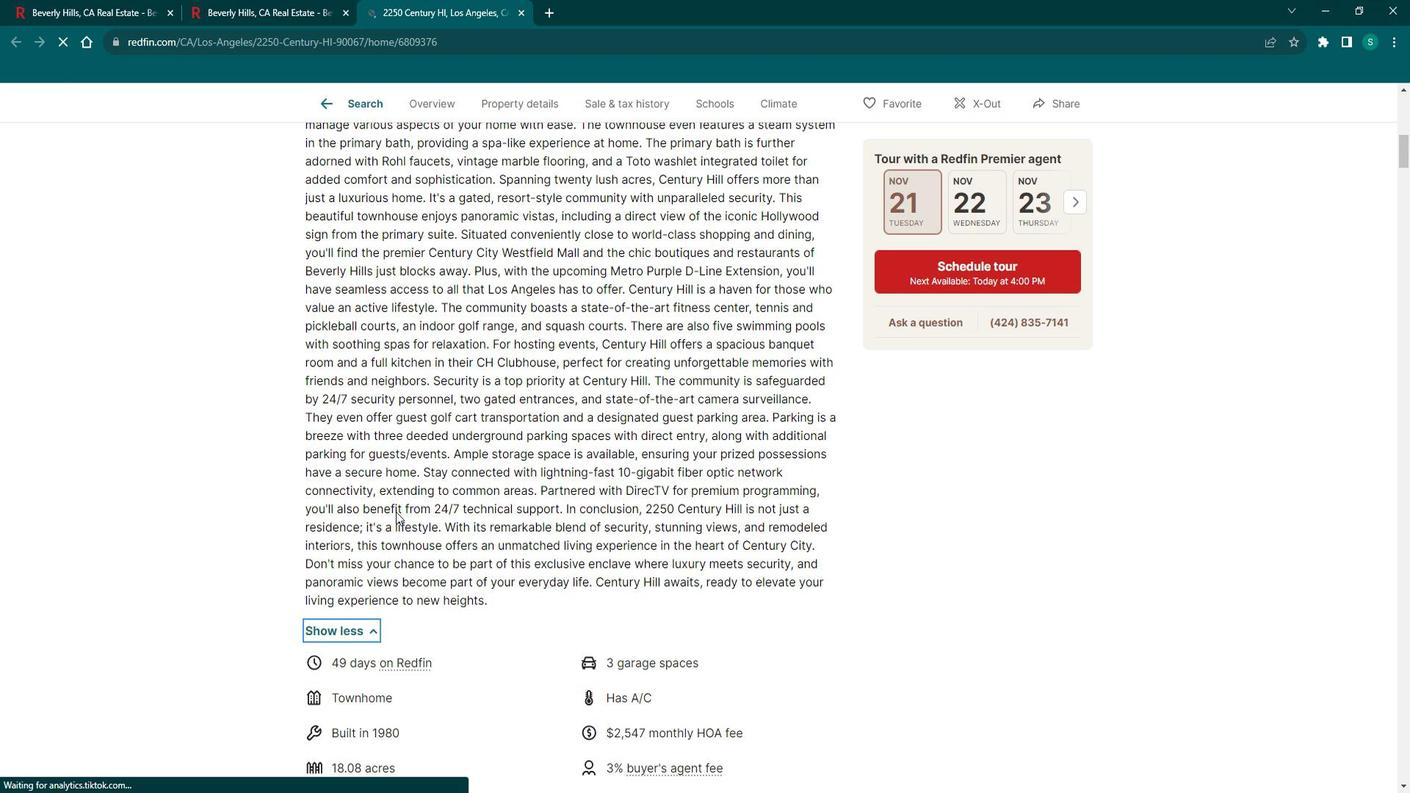 
Action: Mouse scrolled (405, 501) with delta (0, 0)
Screenshot: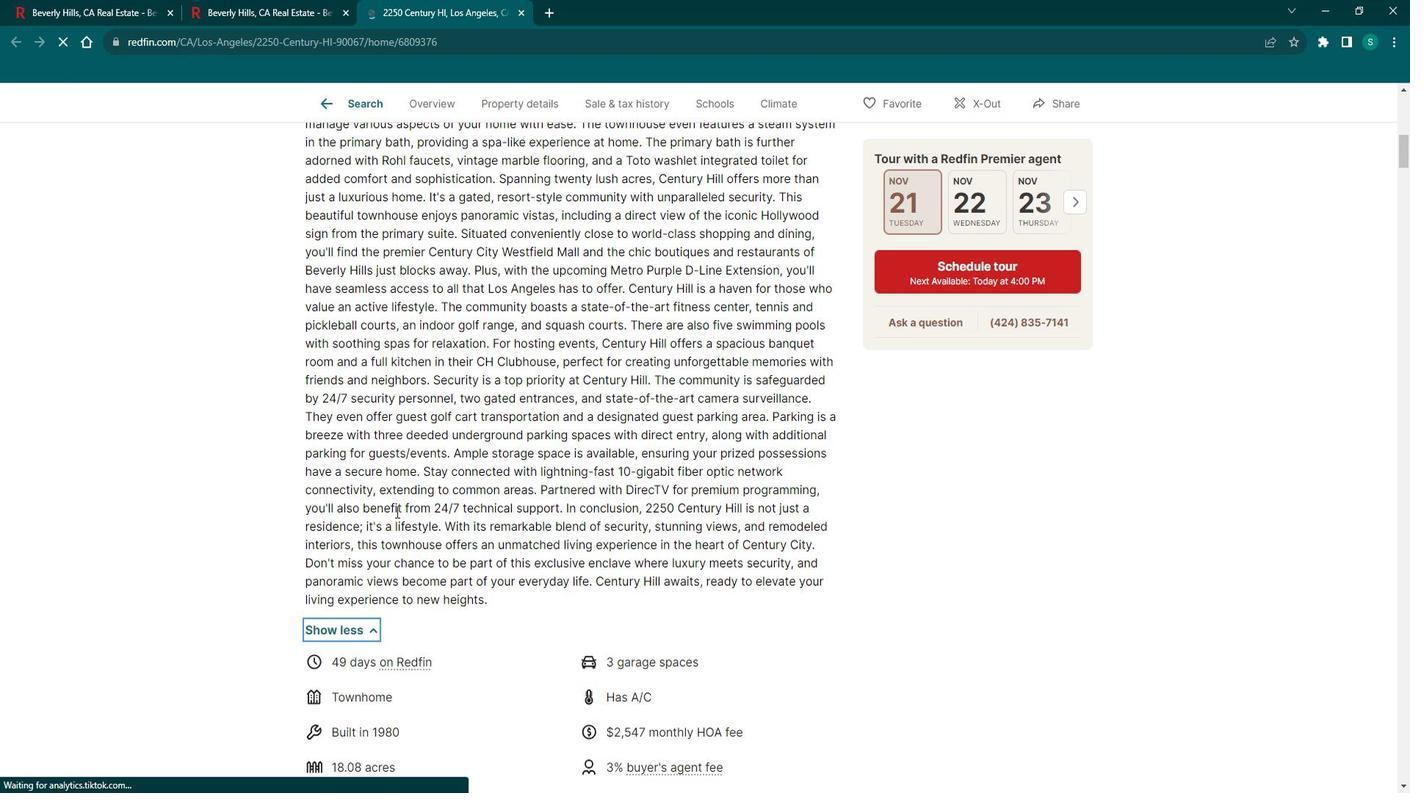 
Action: Mouse scrolled (405, 501) with delta (0, 0)
Screenshot: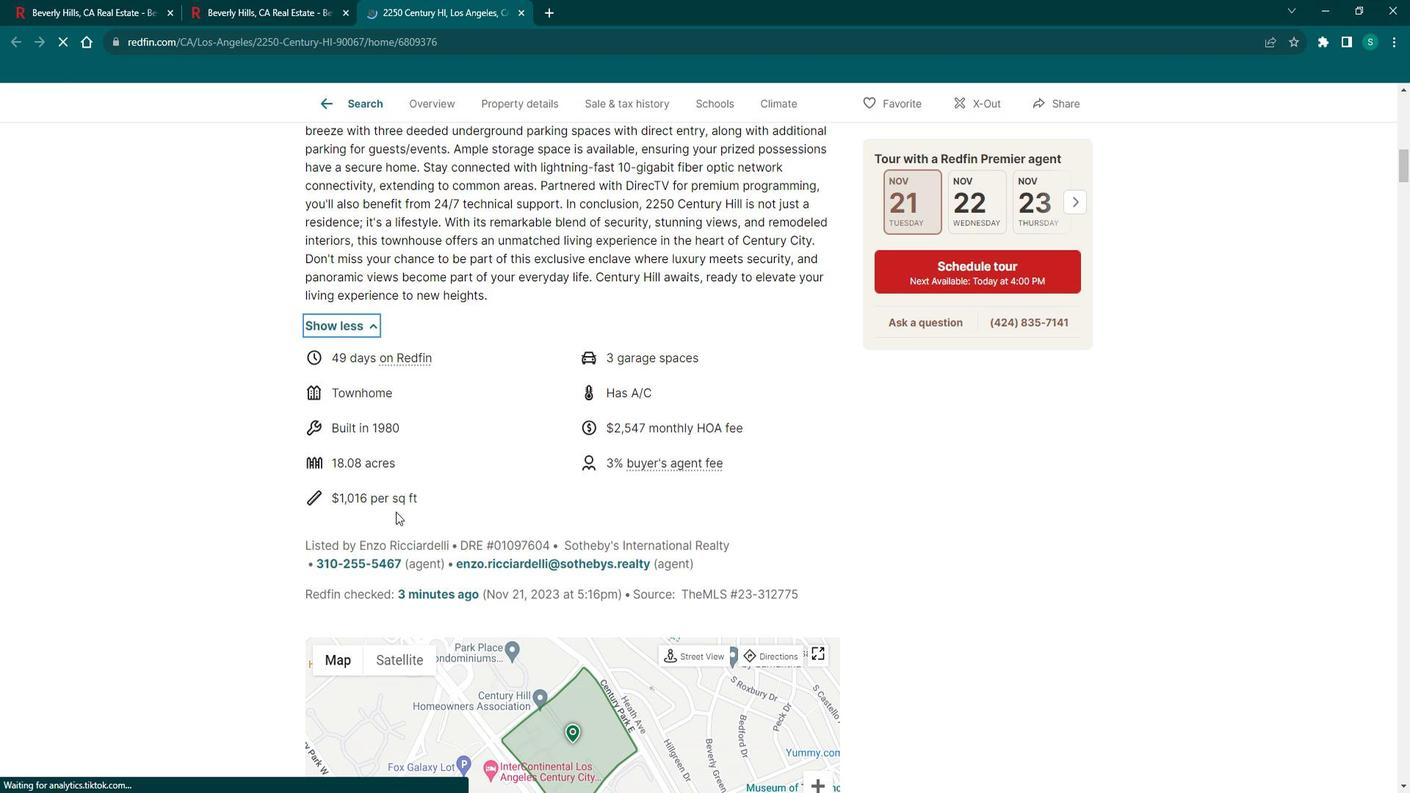 
Action: Mouse scrolled (405, 501) with delta (0, 0)
Screenshot: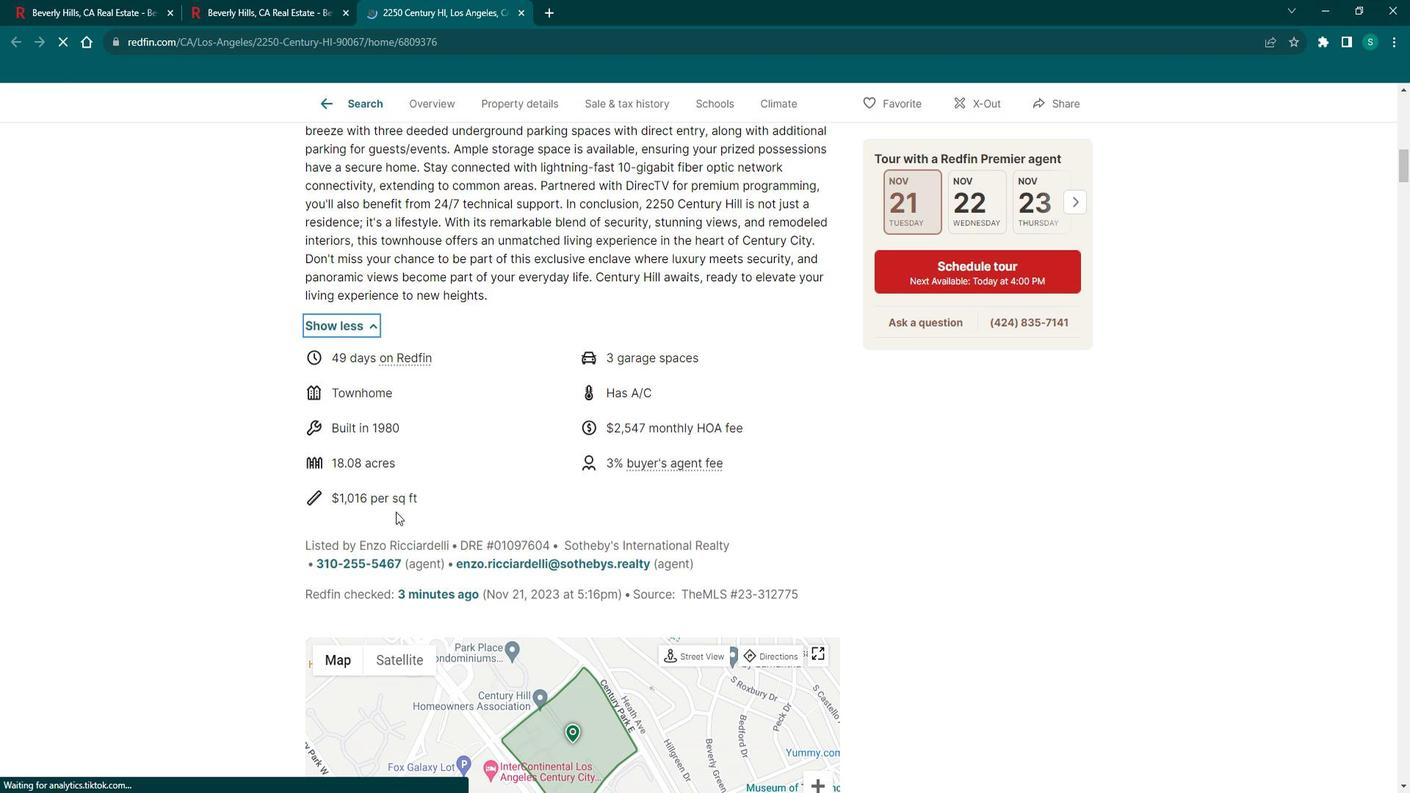 
Action: Mouse scrolled (405, 501) with delta (0, 0)
Screenshot: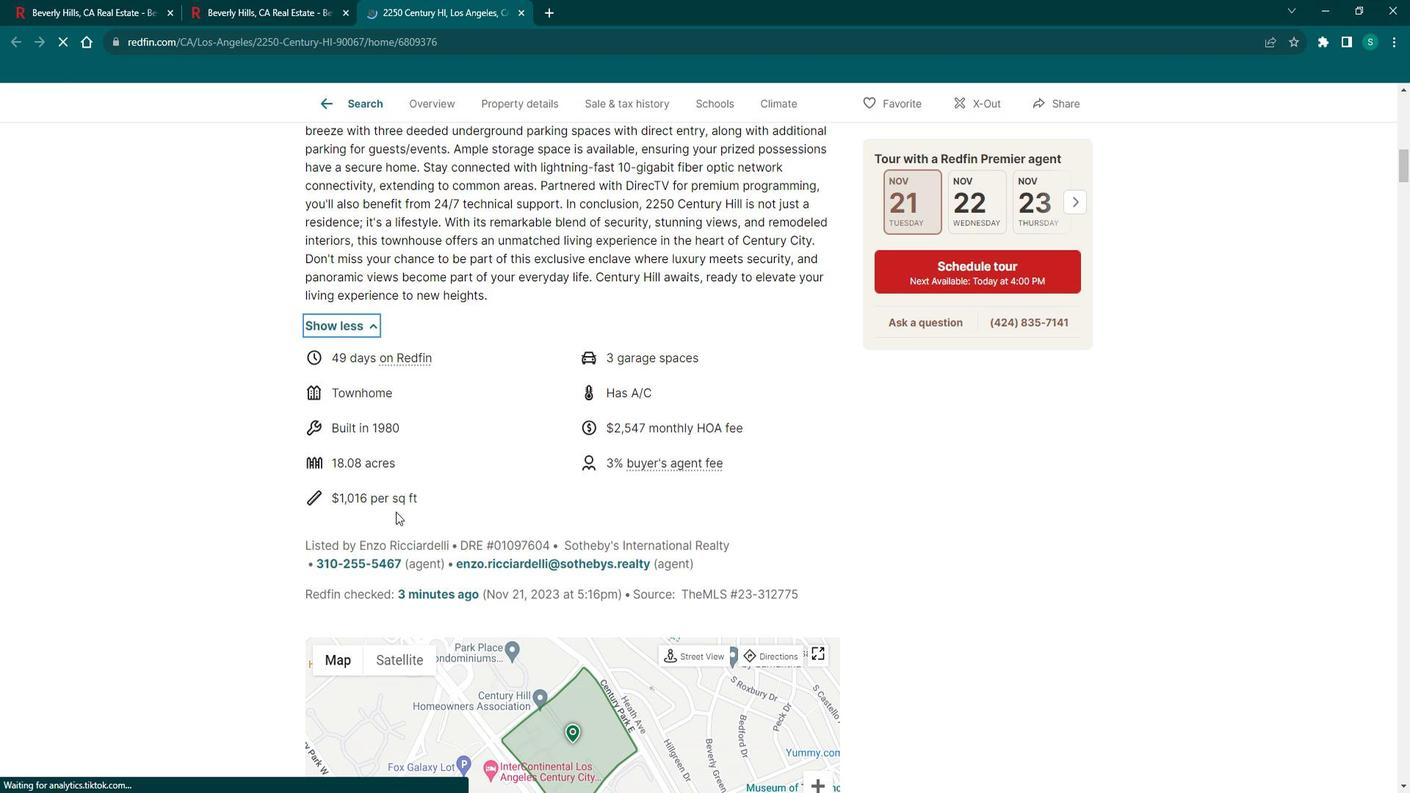 
Action: Mouse scrolled (405, 501) with delta (0, 0)
Screenshot: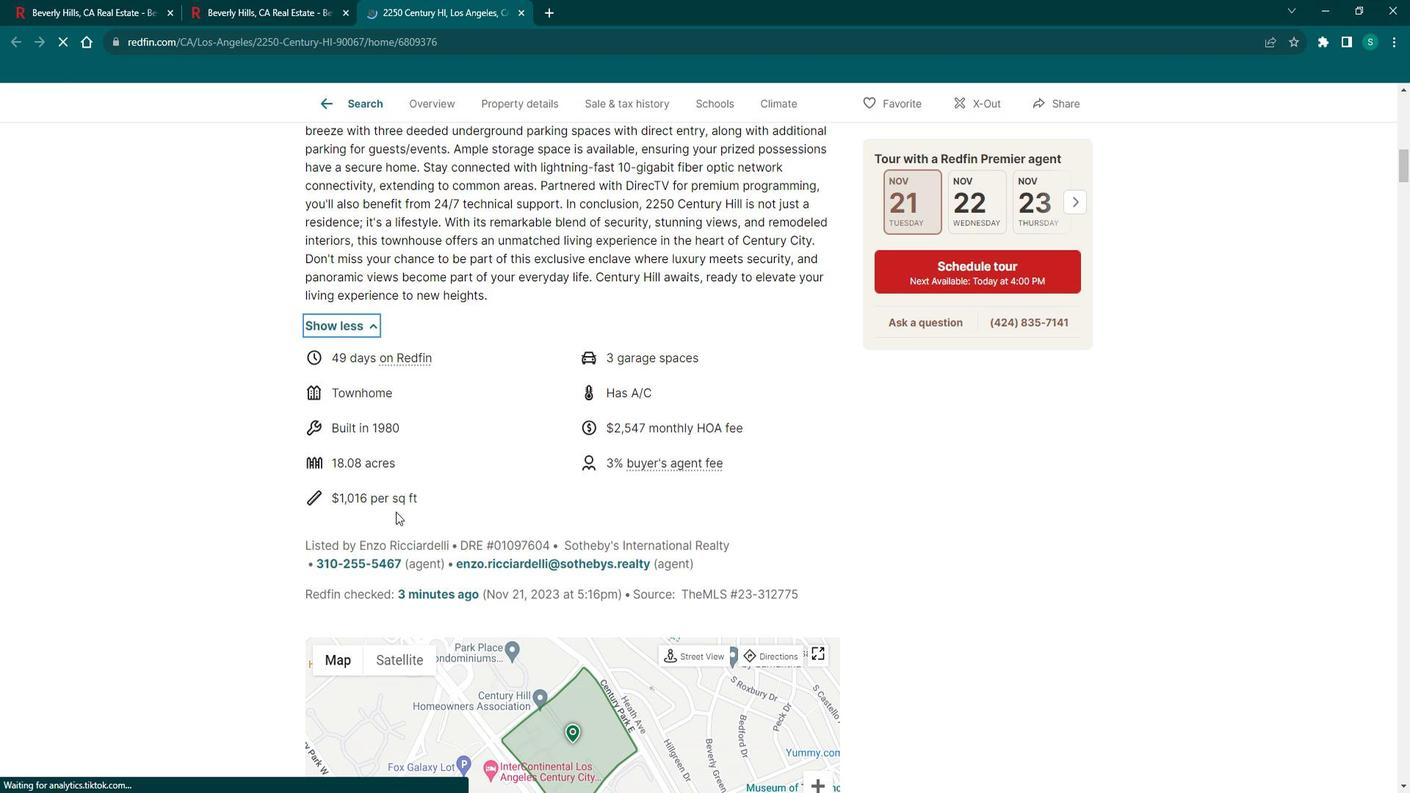 
Action: Mouse scrolled (405, 501) with delta (0, 0)
Screenshot: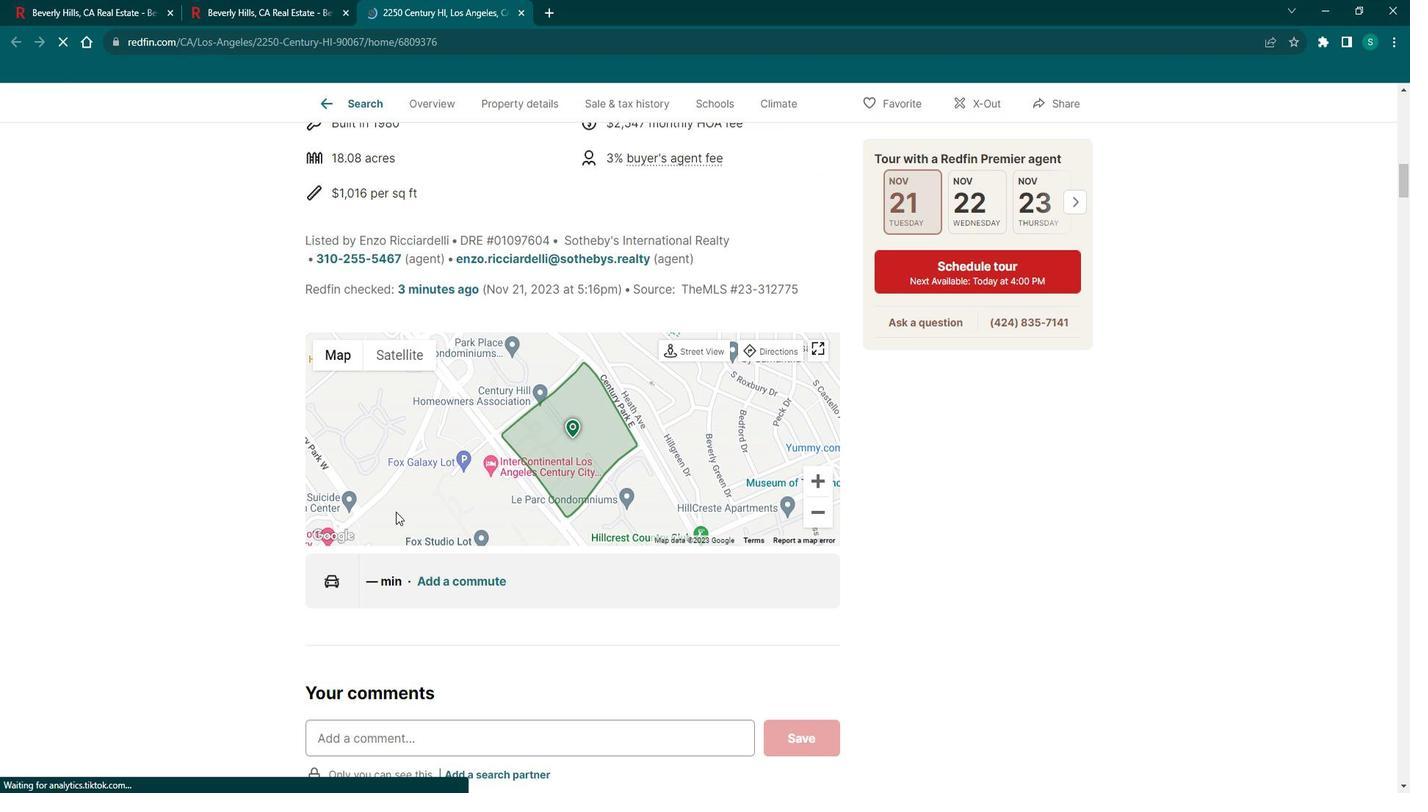 
Action: Mouse scrolled (405, 501) with delta (0, 0)
Screenshot: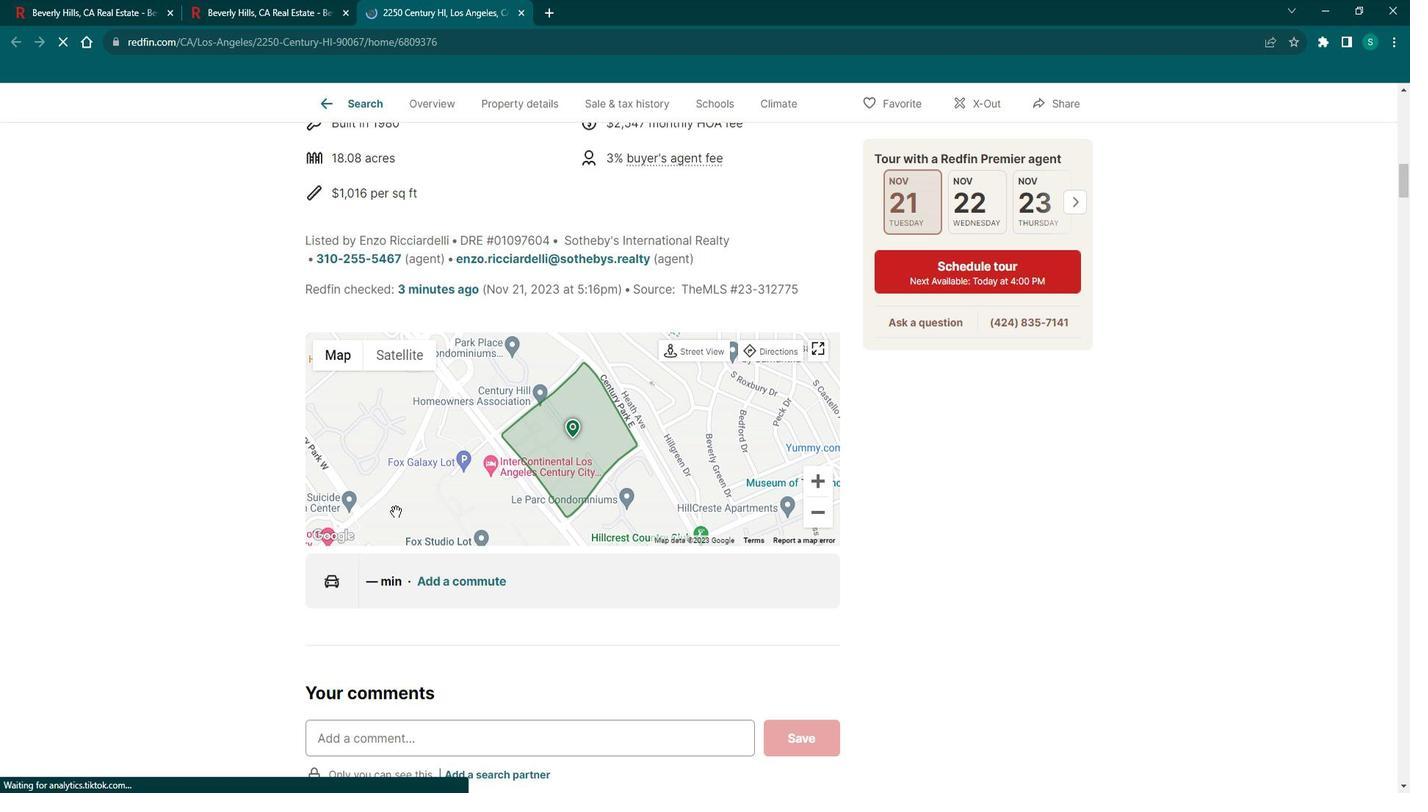 
Action: Mouse scrolled (405, 501) with delta (0, 0)
Screenshot: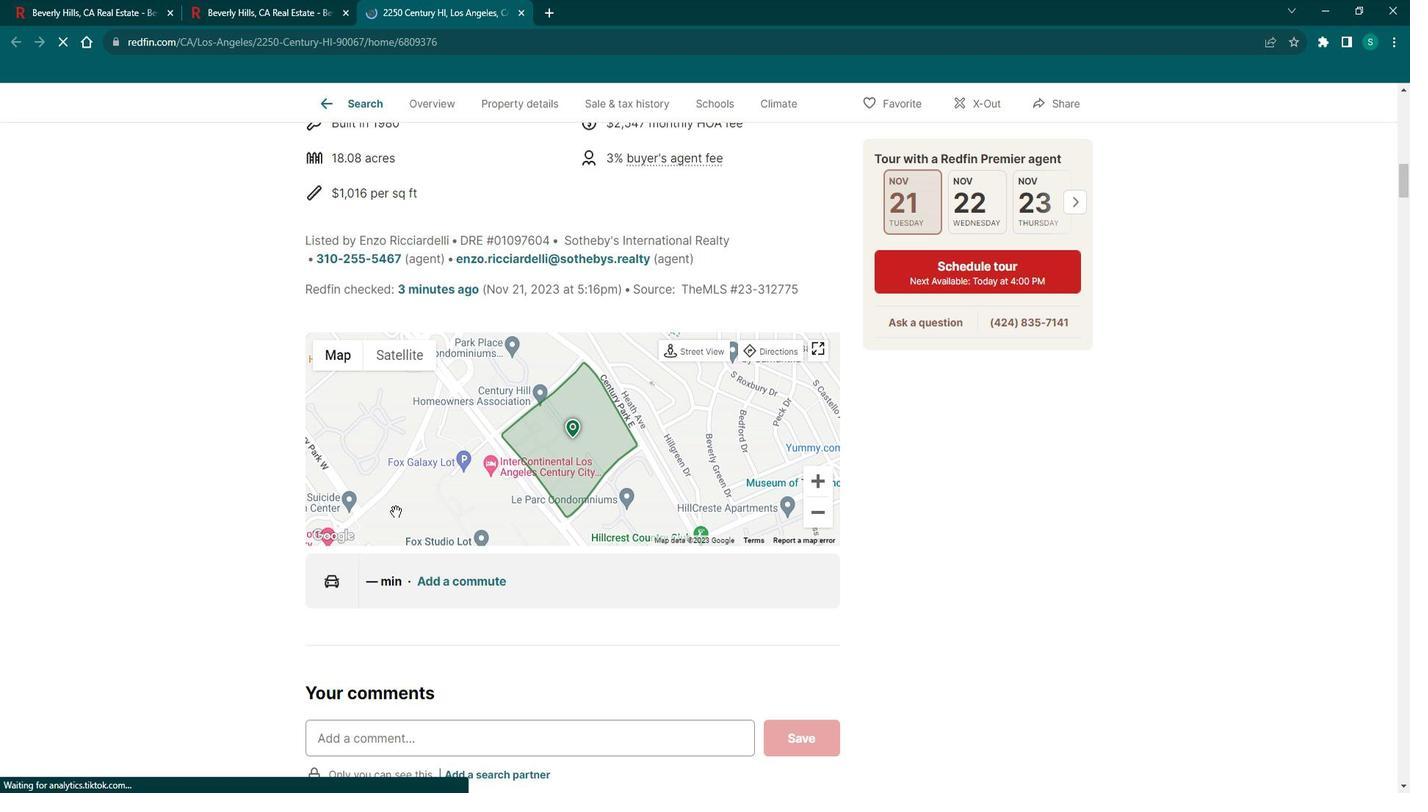 
Action: Mouse scrolled (405, 501) with delta (0, 0)
Screenshot: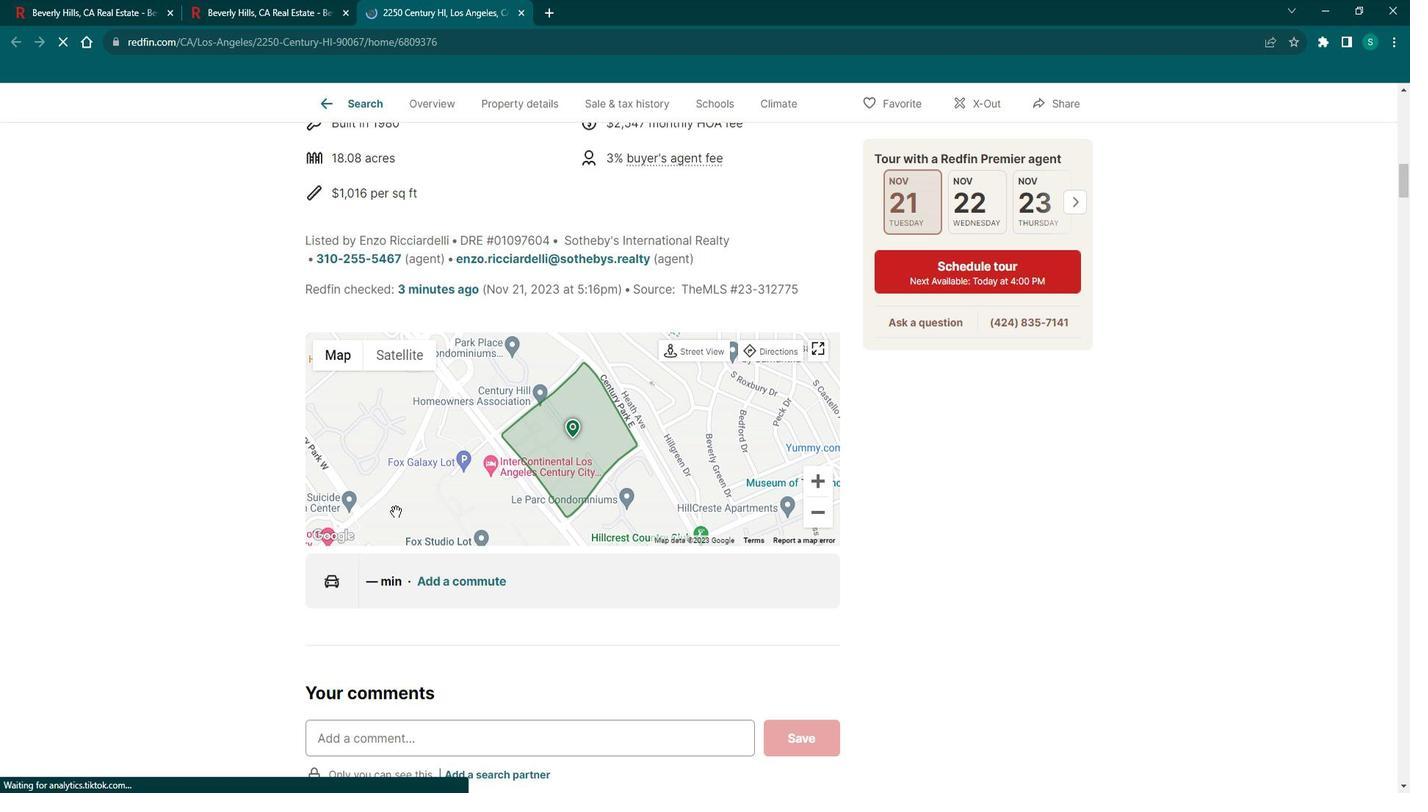 
Action: Mouse scrolled (405, 501) with delta (0, 0)
Screenshot: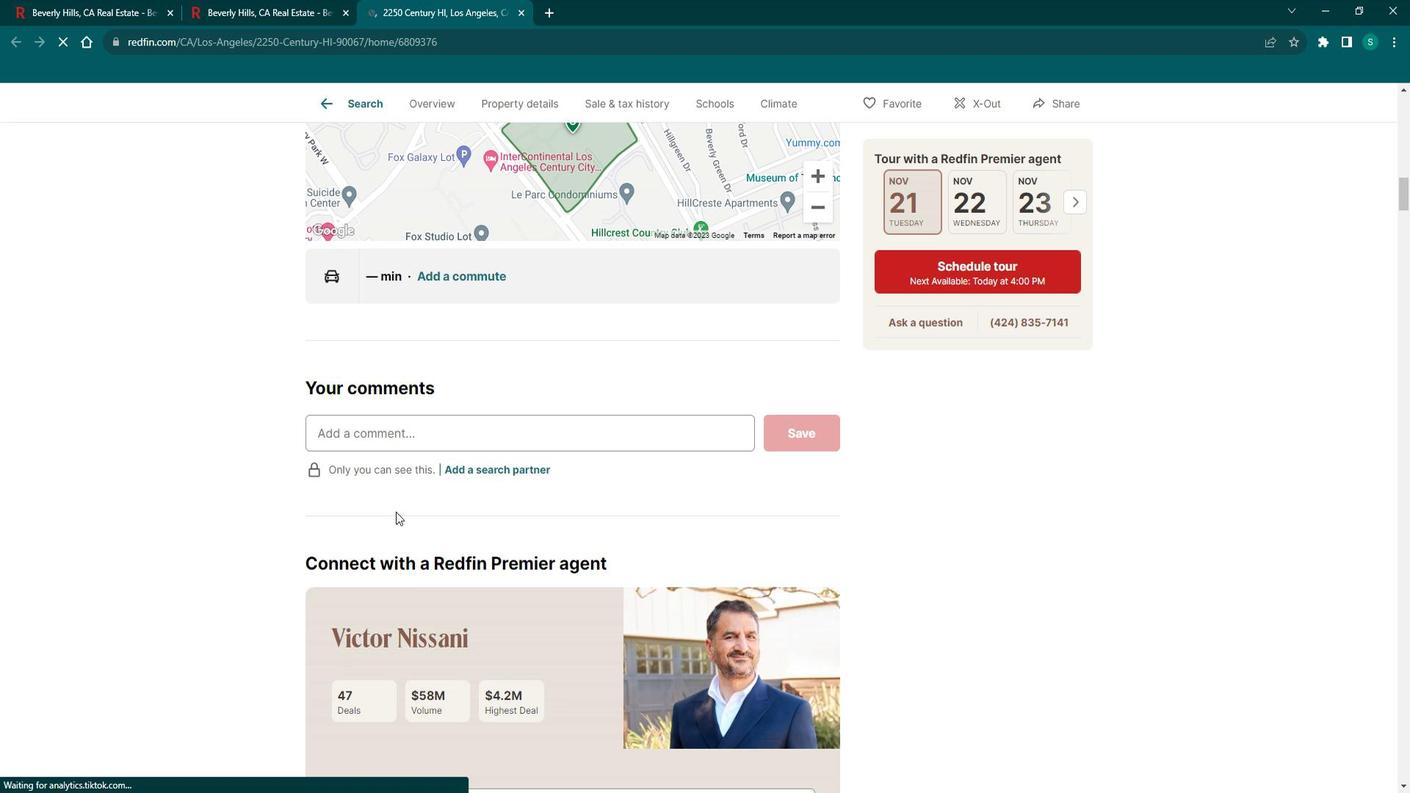 
Action: Mouse scrolled (405, 501) with delta (0, 0)
Screenshot: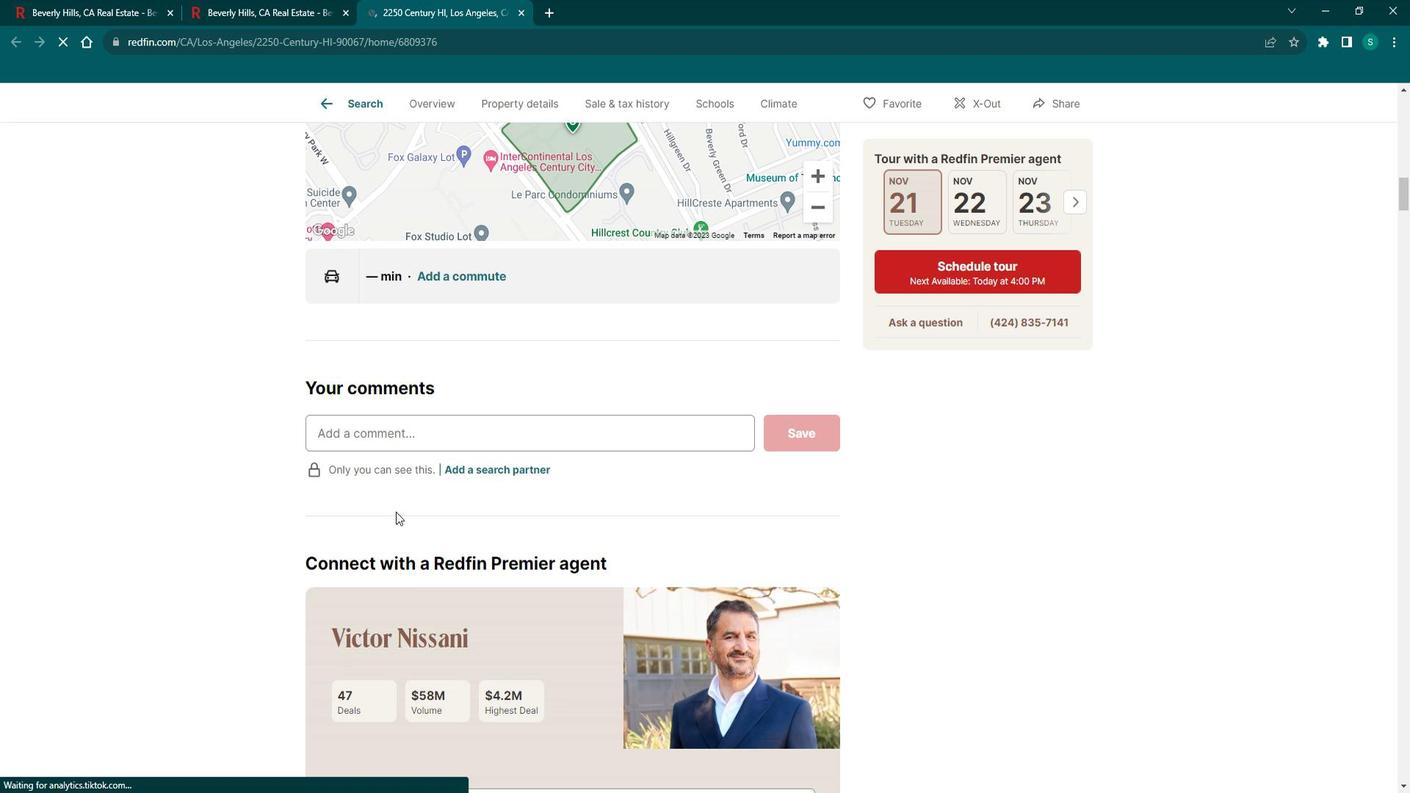 
Action: Mouse scrolled (405, 501) with delta (0, 0)
Screenshot: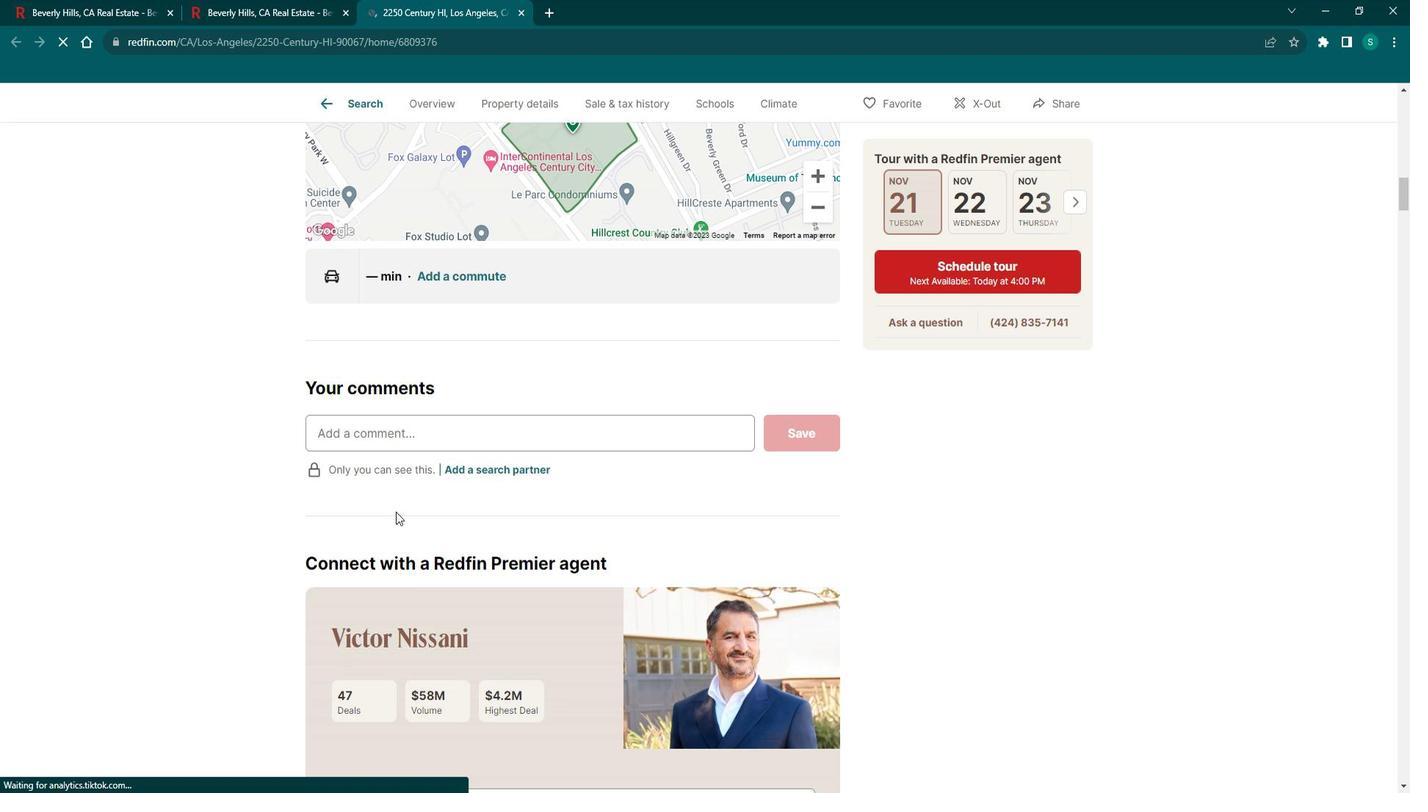 
Action: Mouse scrolled (405, 501) with delta (0, 0)
Screenshot: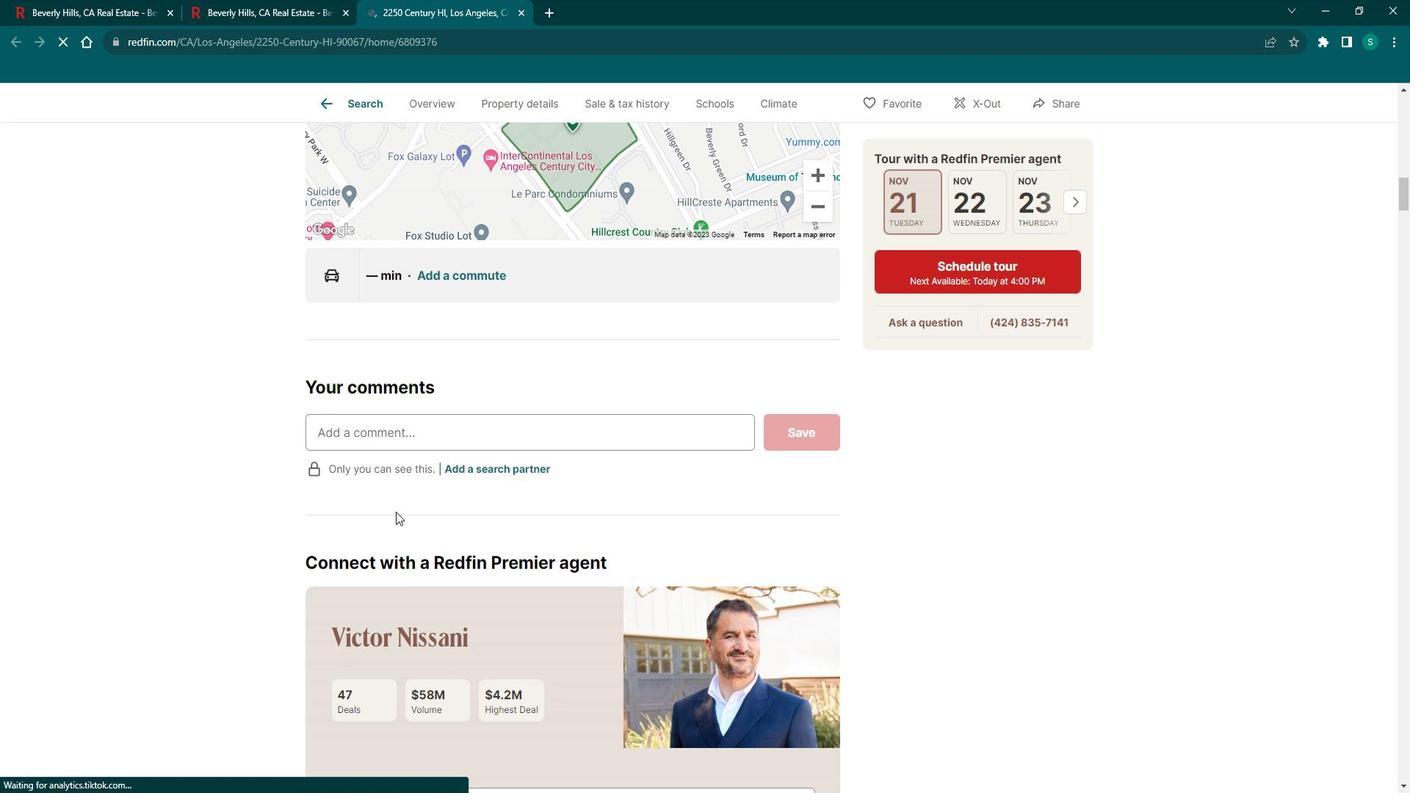 
Action: Mouse scrolled (405, 501) with delta (0, 0)
Screenshot: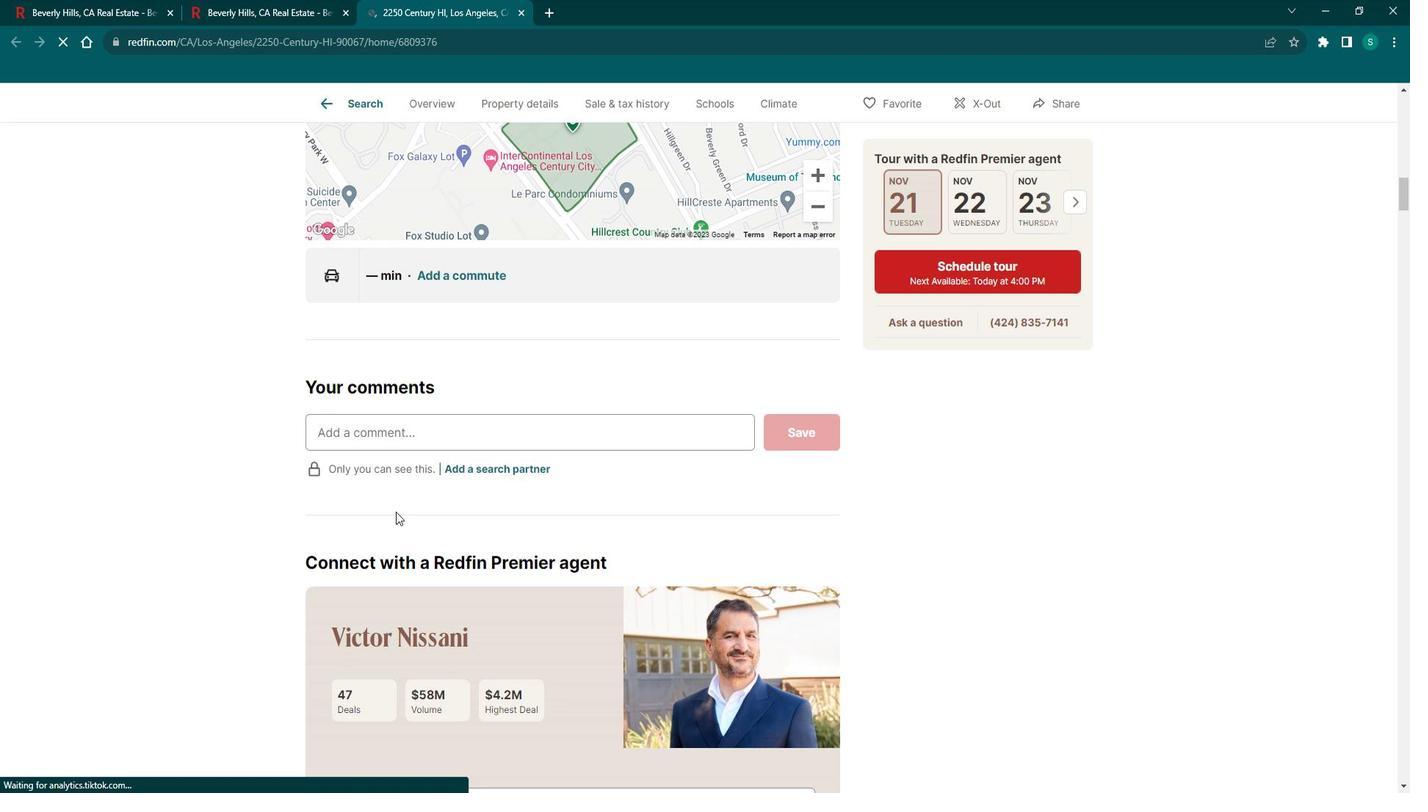 
Action: Mouse scrolled (405, 501) with delta (0, 0)
Screenshot: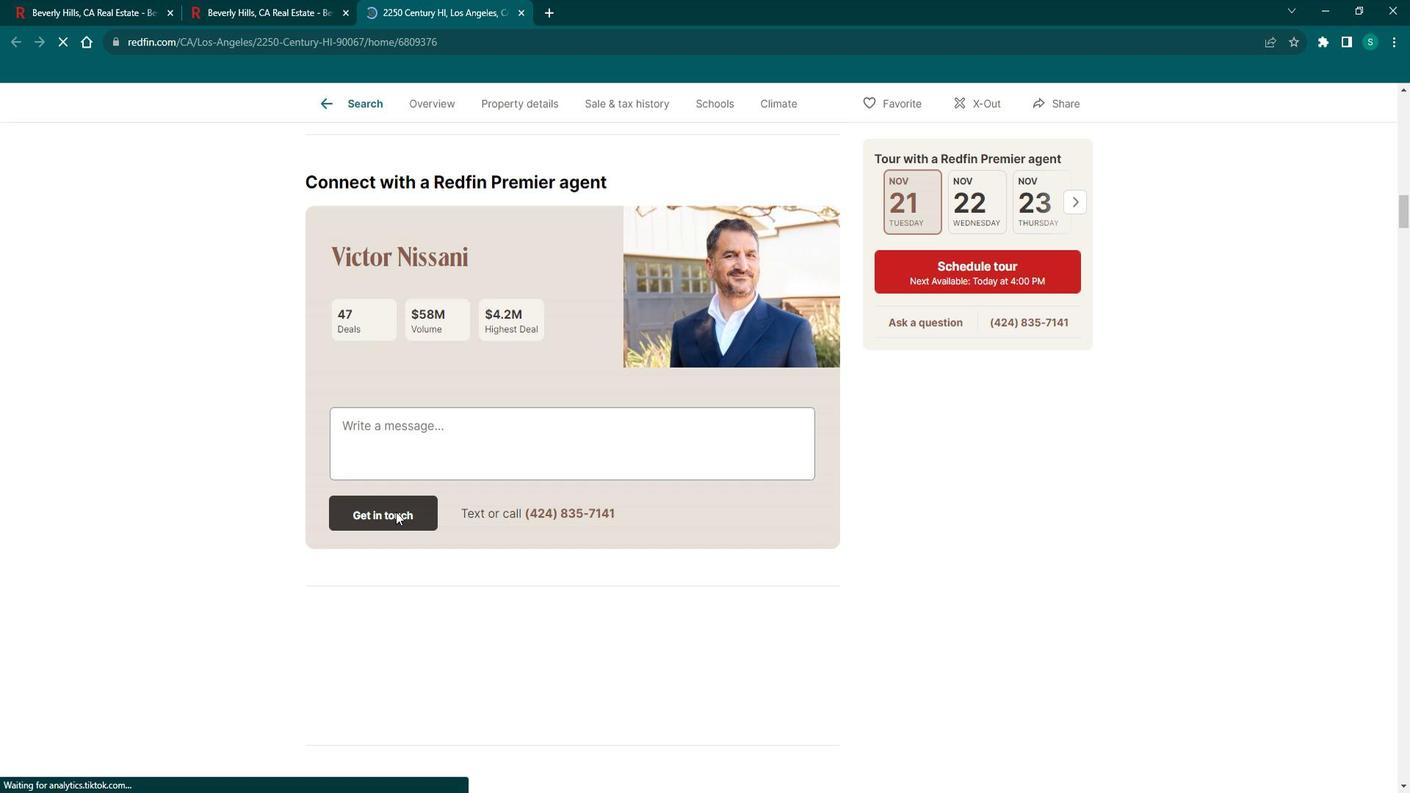 
Action: Mouse scrolled (405, 501) with delta (0, 0)
Screenshot: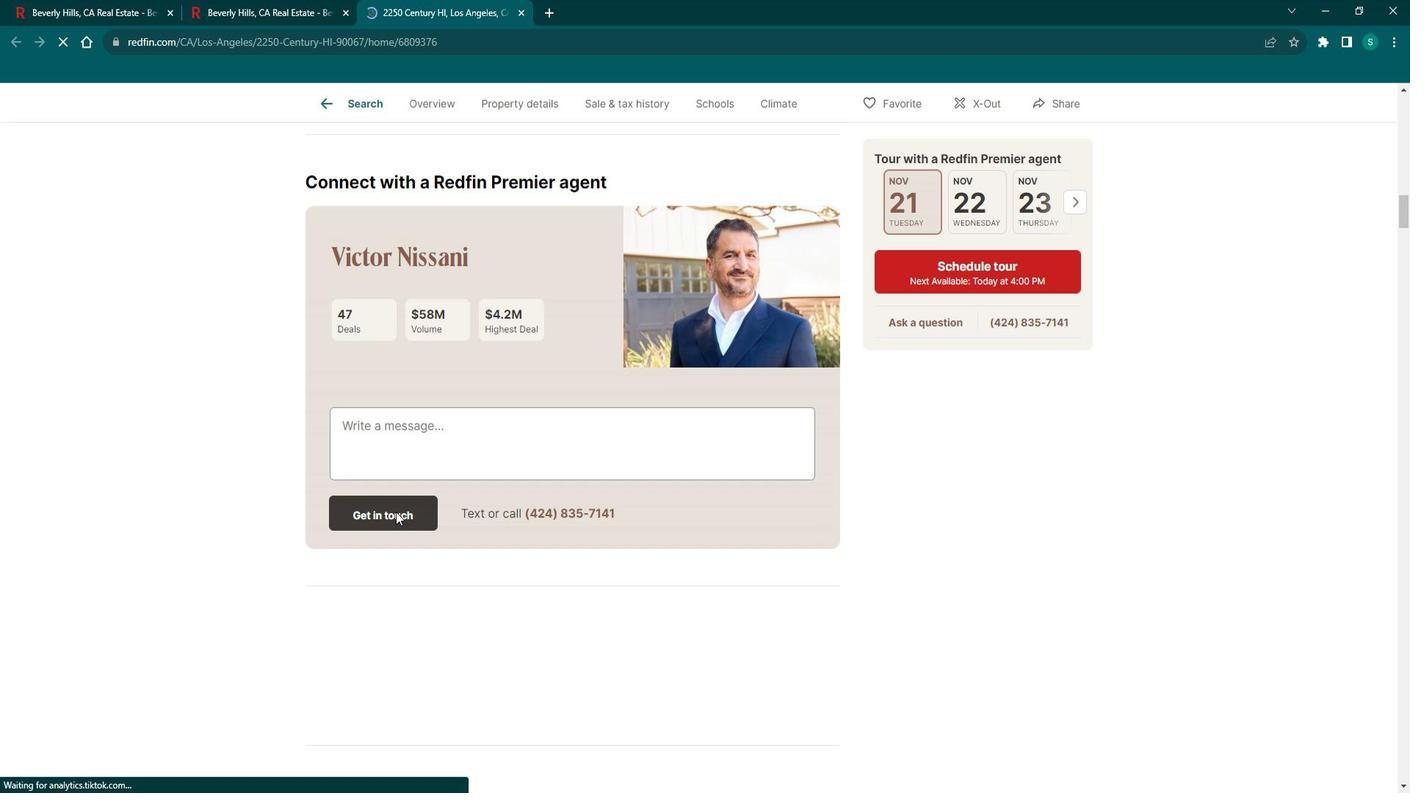 
Action: Mouse scrolled (405, 501) with delta (0, 0)
Screenshot: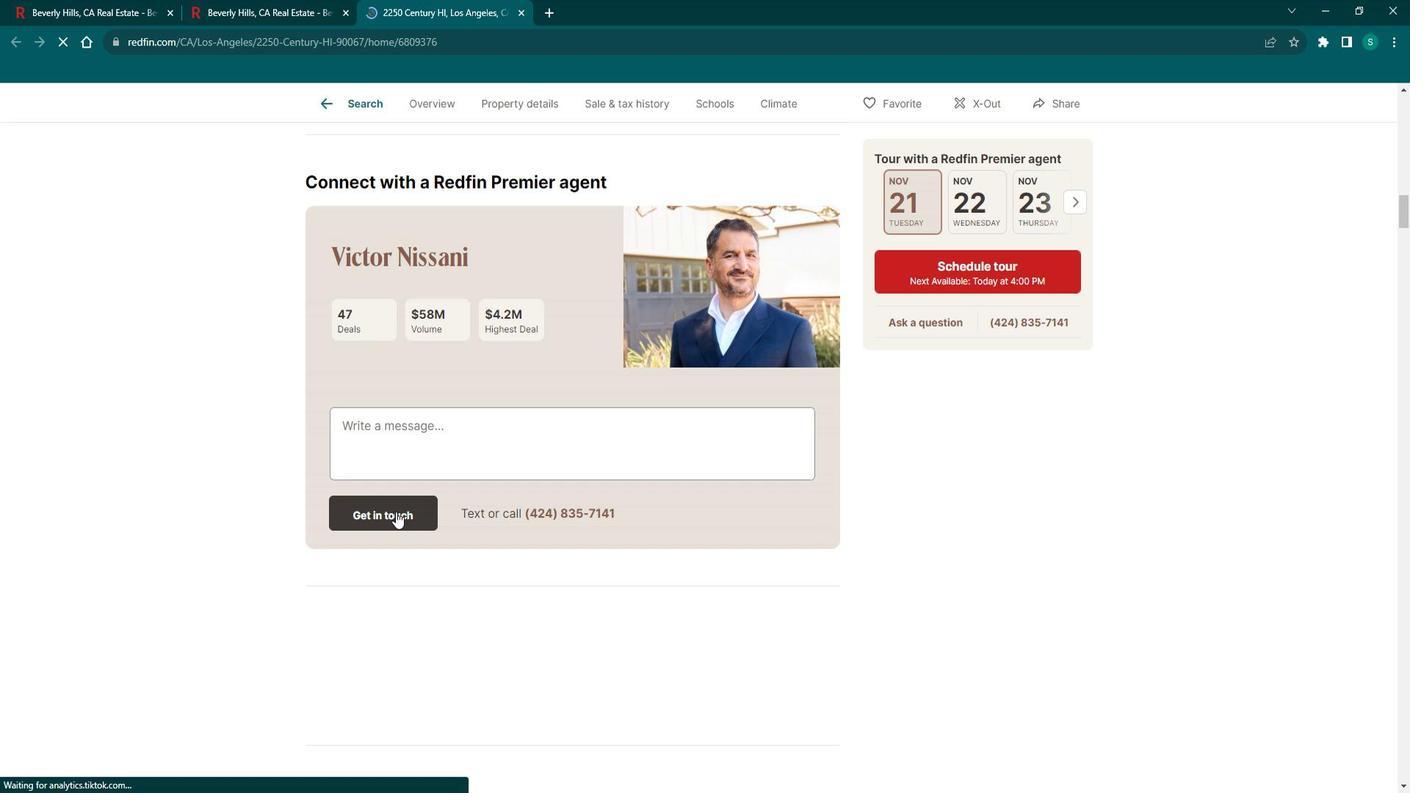 
Action: Mouse scrolled (405, 501) with delta (0, 0)
Screenshot: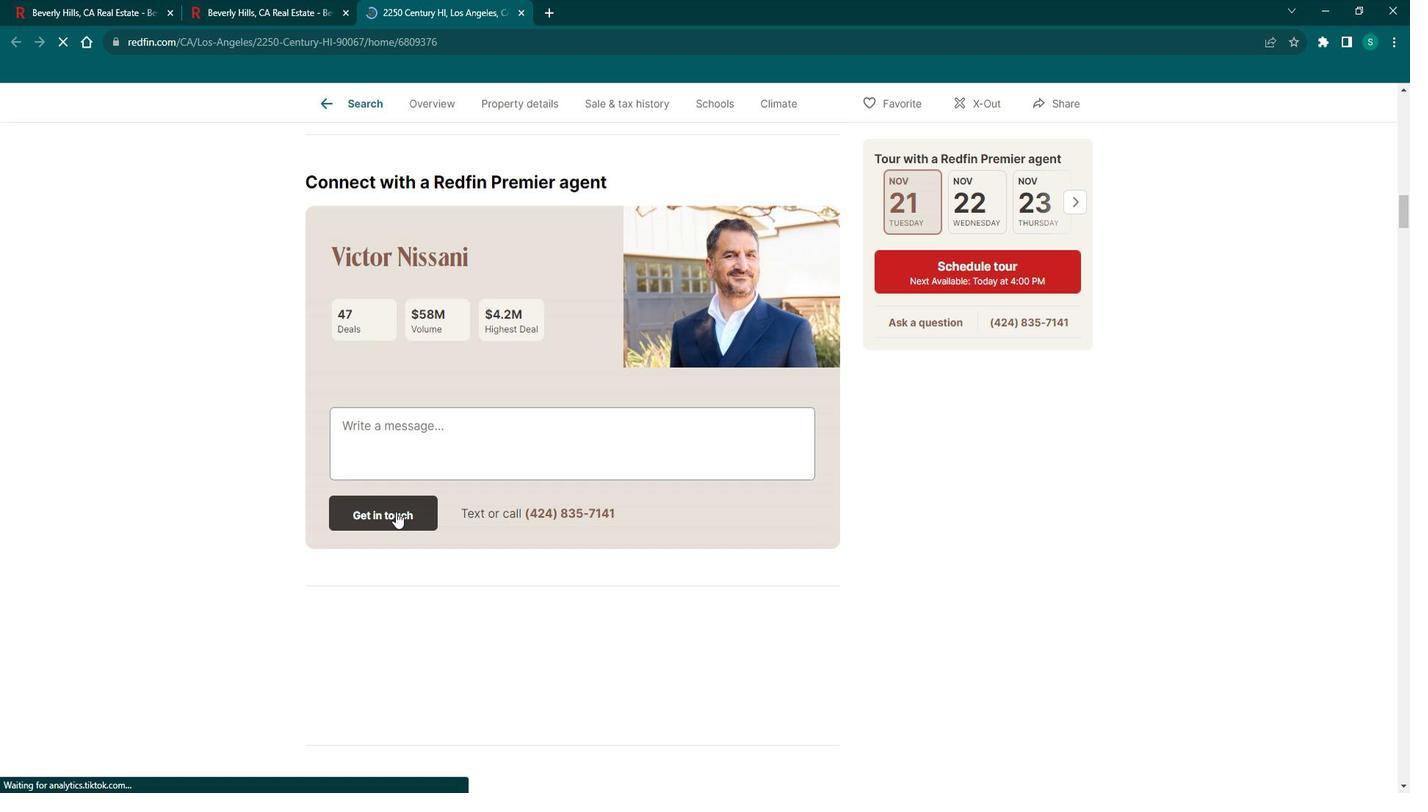 
Action: Mouse scrolled (405, 501) with delta (0, 0)
Screenshot: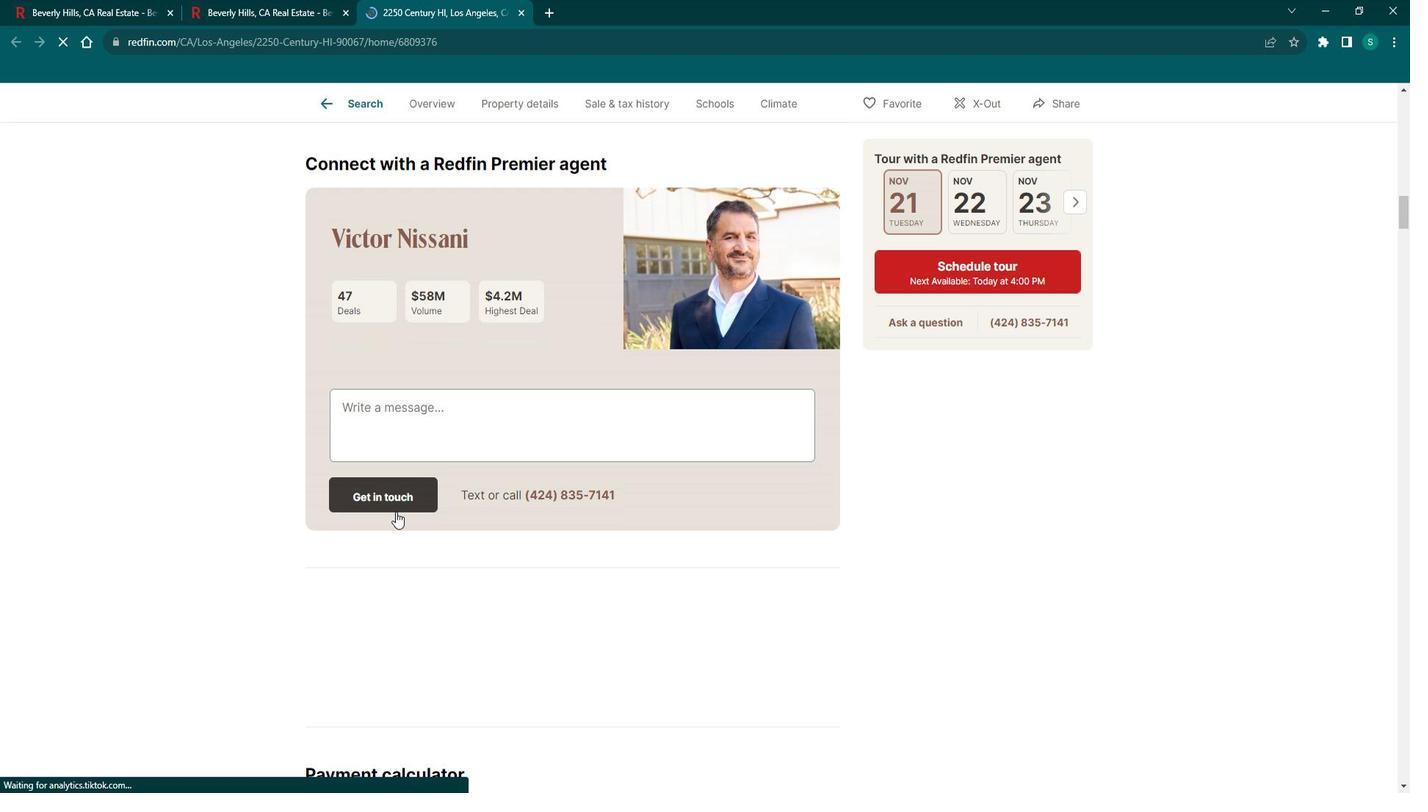 
Action: Mouse scrolled (405, 501) with delta (0, 0)
Screenshot: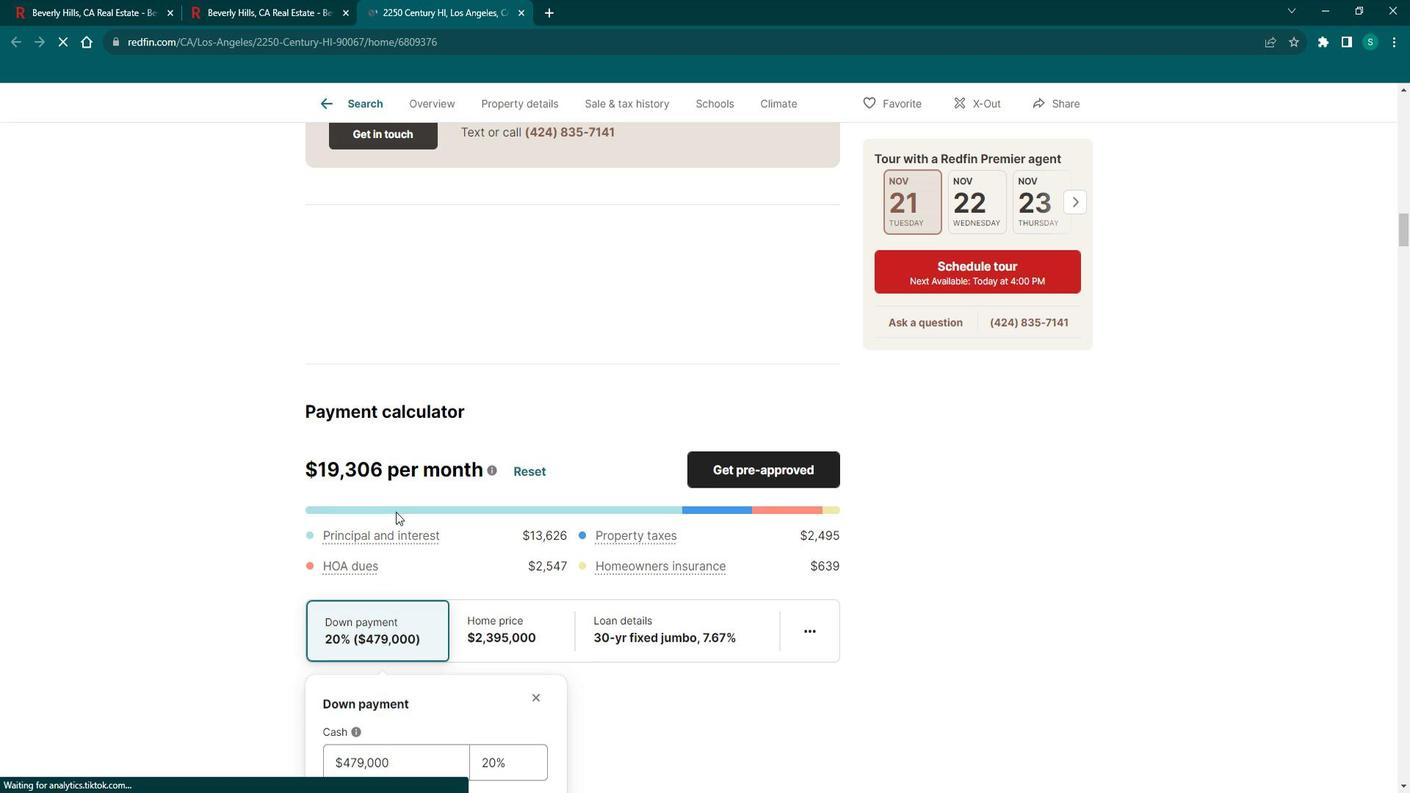 
Action: Mouse scrolled (405, 501) with delta (0, 0)
Screenshot: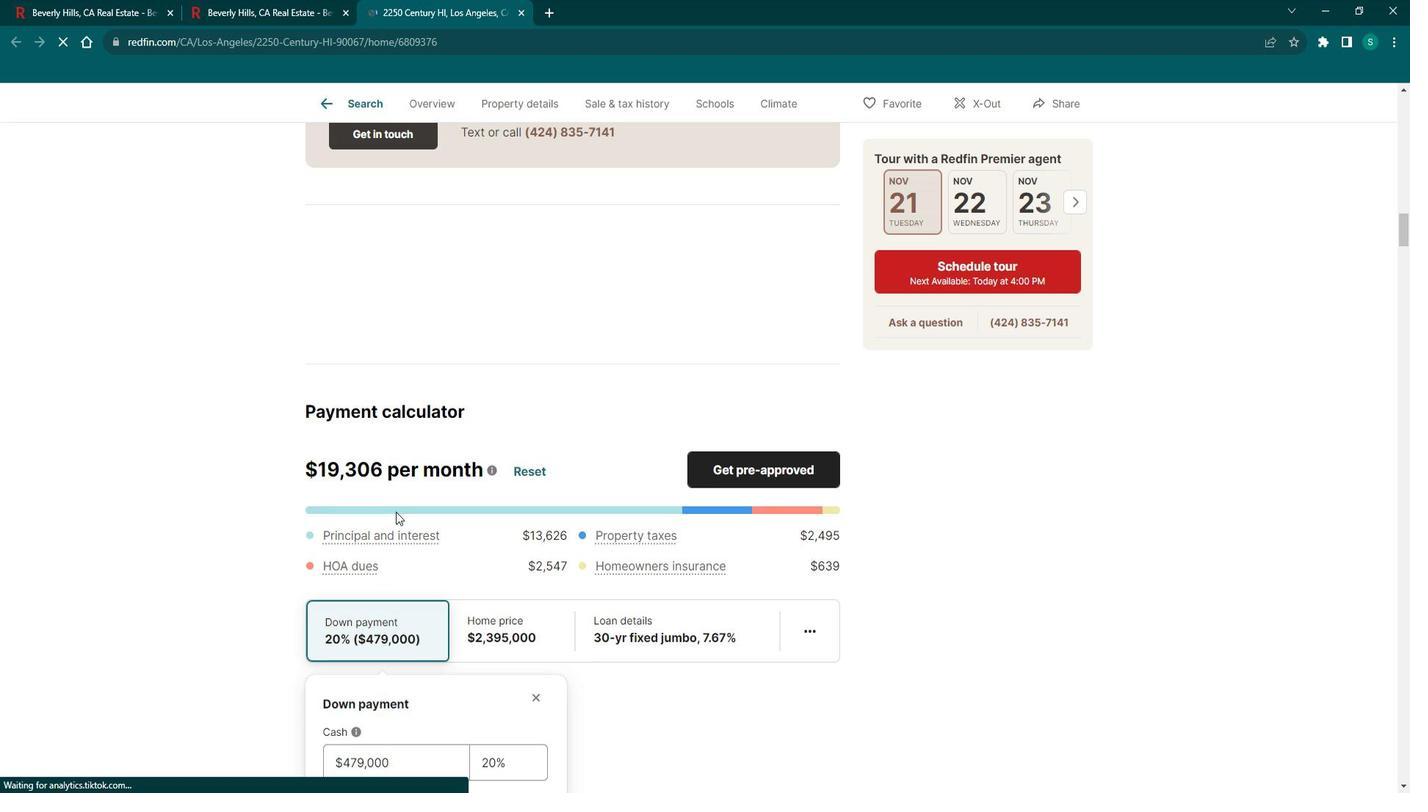 
Action: Mouse scrolled (405, 501) with delta (0, 0)
Screenshot: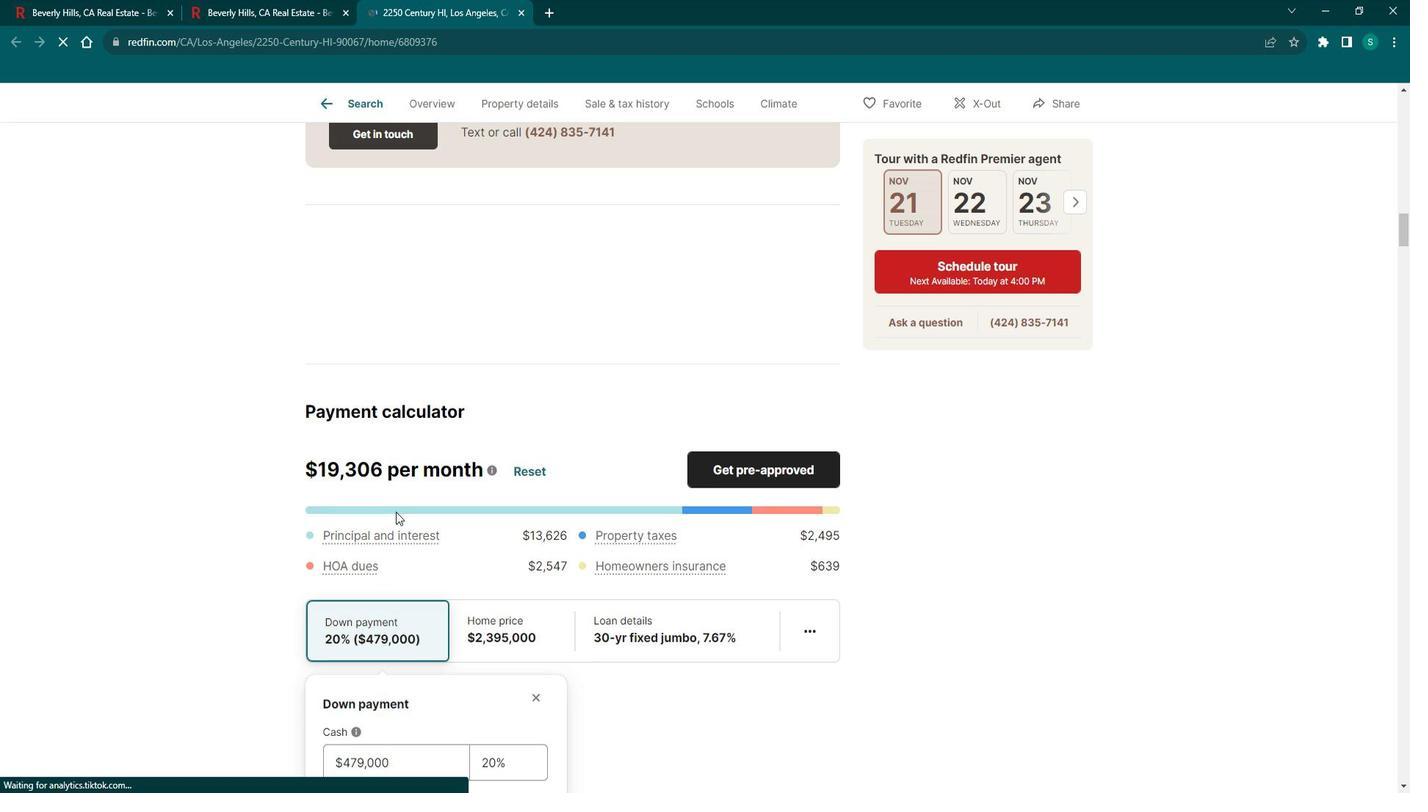 
Action: Mouse scrolled (405, 501) with delta (0, 0)
Screenshot: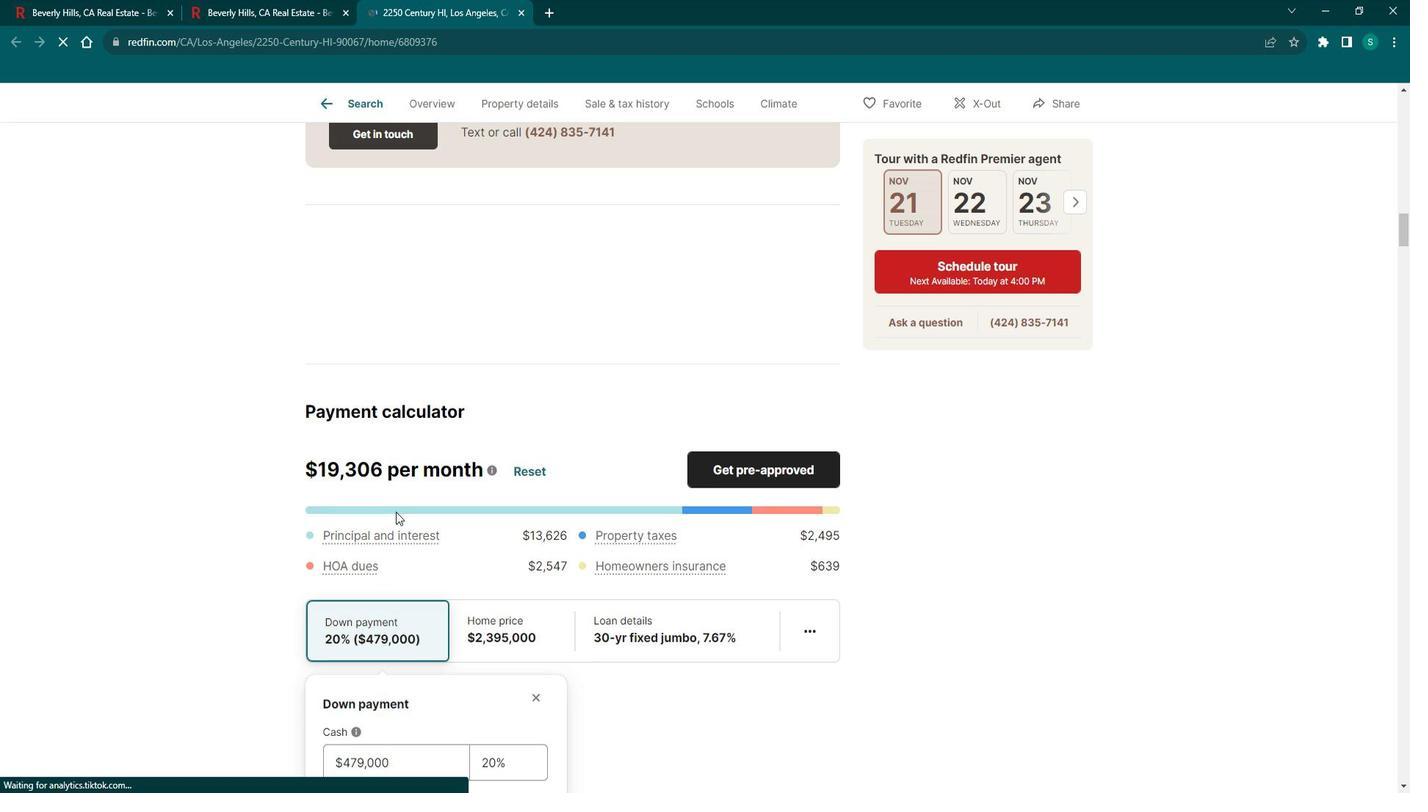 
Action: Mouse scrolled (405, 501) with delta (0, 0)
Screenshot: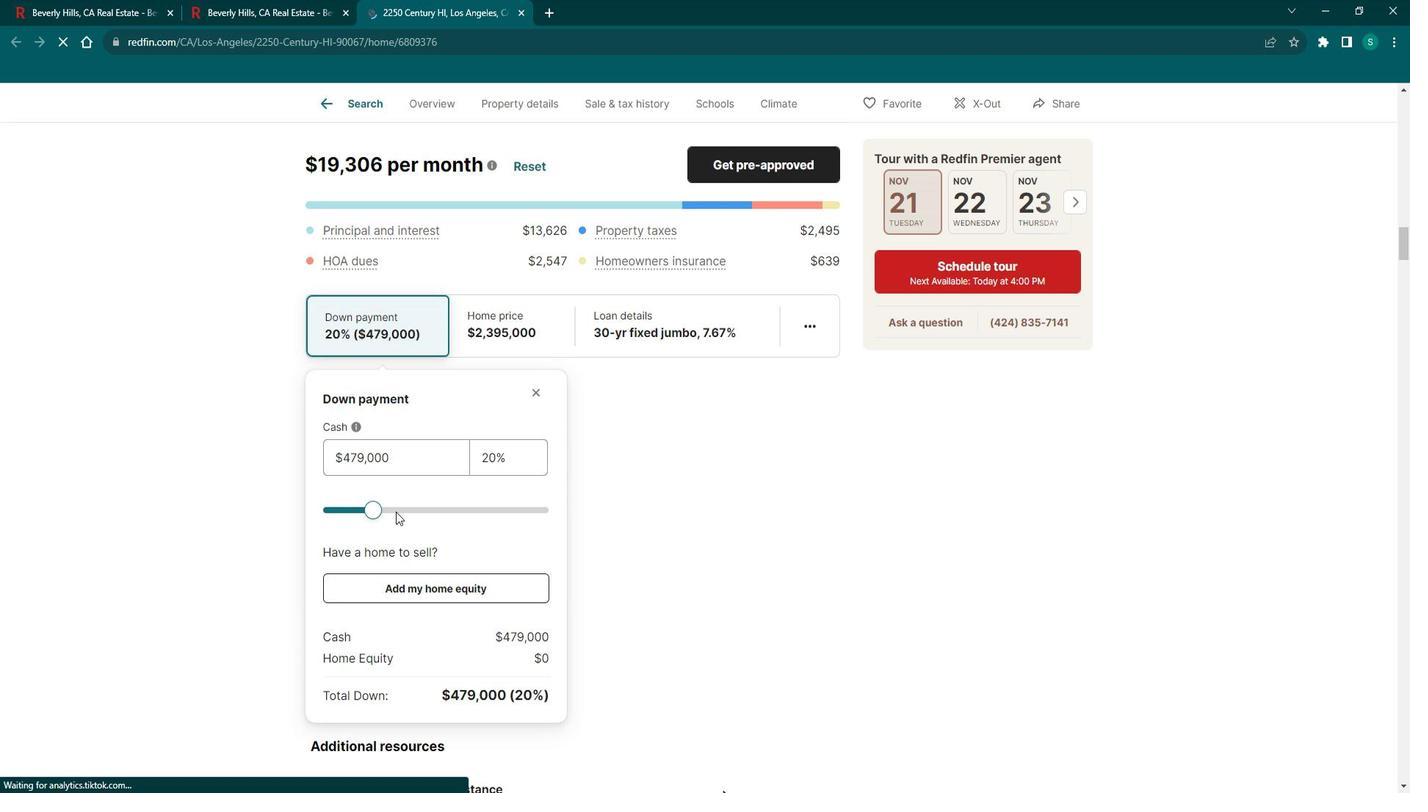 
Action: Mouse scrolled (405, 501) with delta (0, 0)
Screenshot: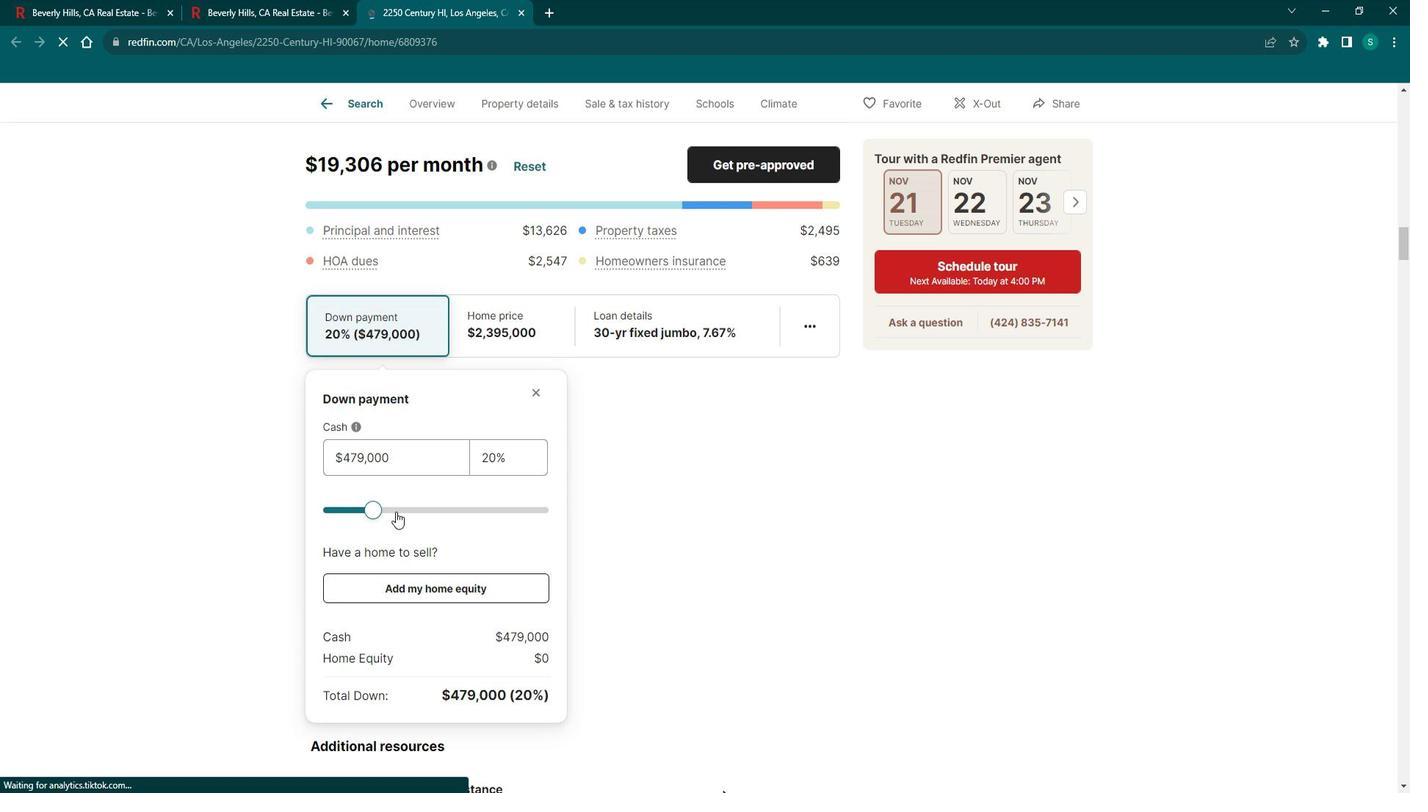 
Action: Mouse scrolled (405, 501) with delta (0, 0)
Screenshot: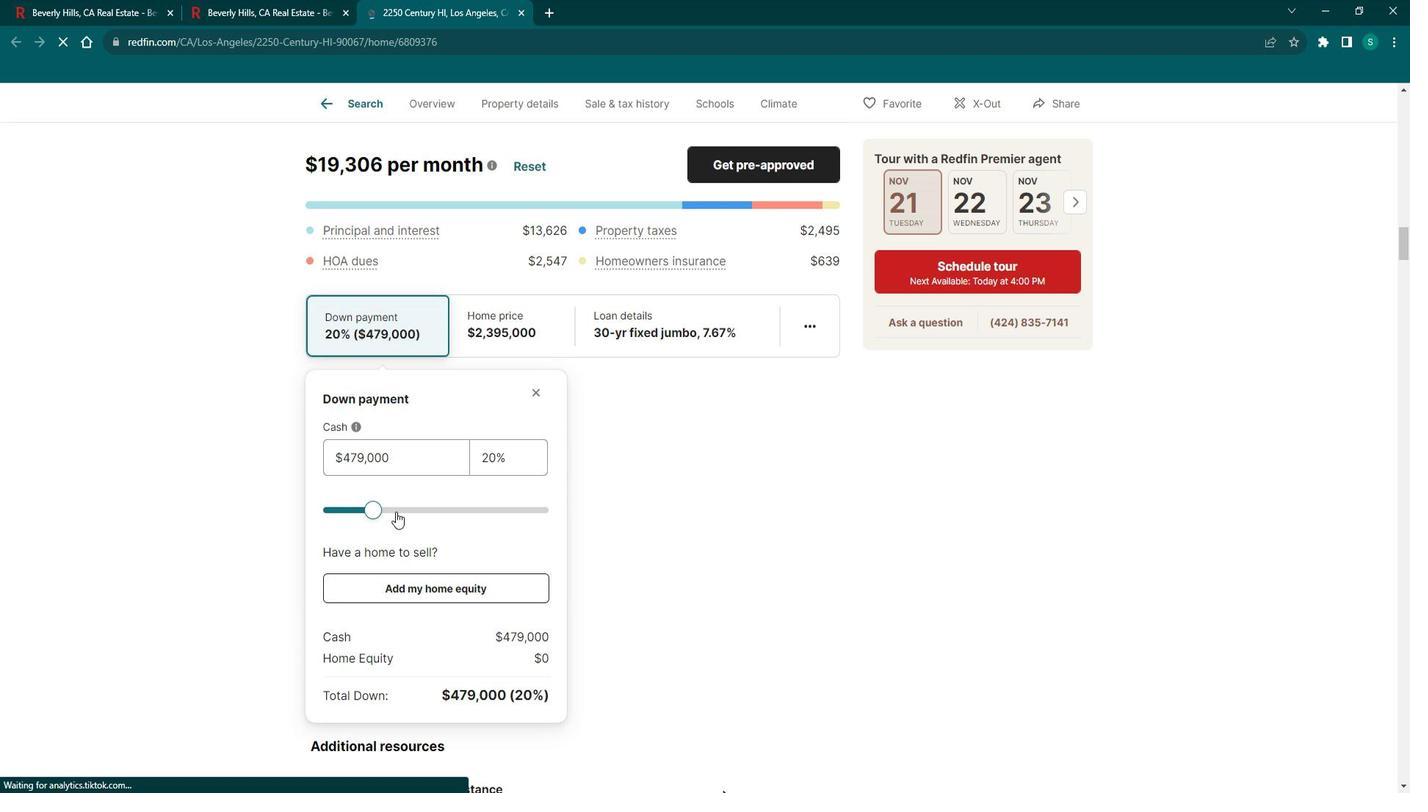 
Action: Mouse scrolled (405, 501) with delta (0, 0)
Screenshot: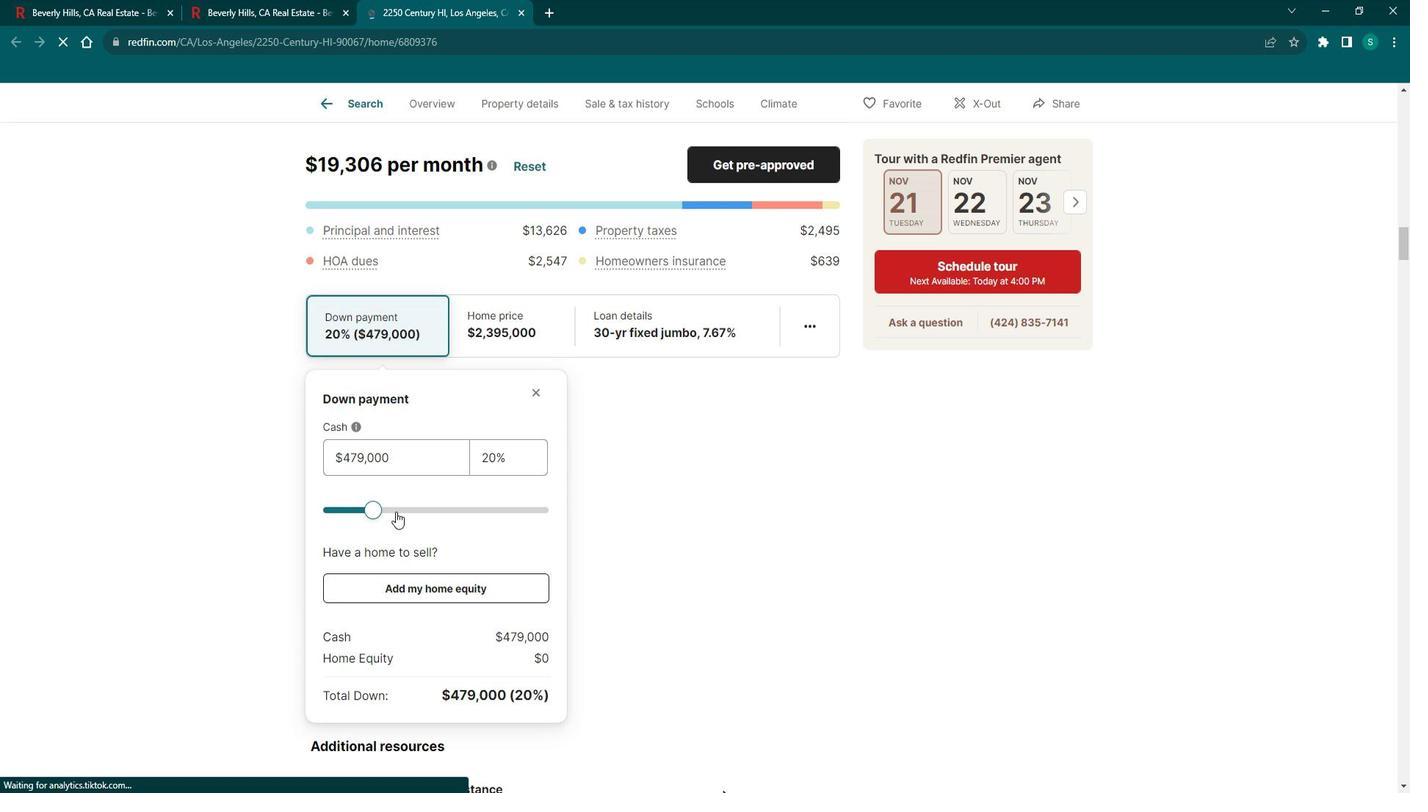 
Action: Mouse moved to (405, 501)
Screenshot: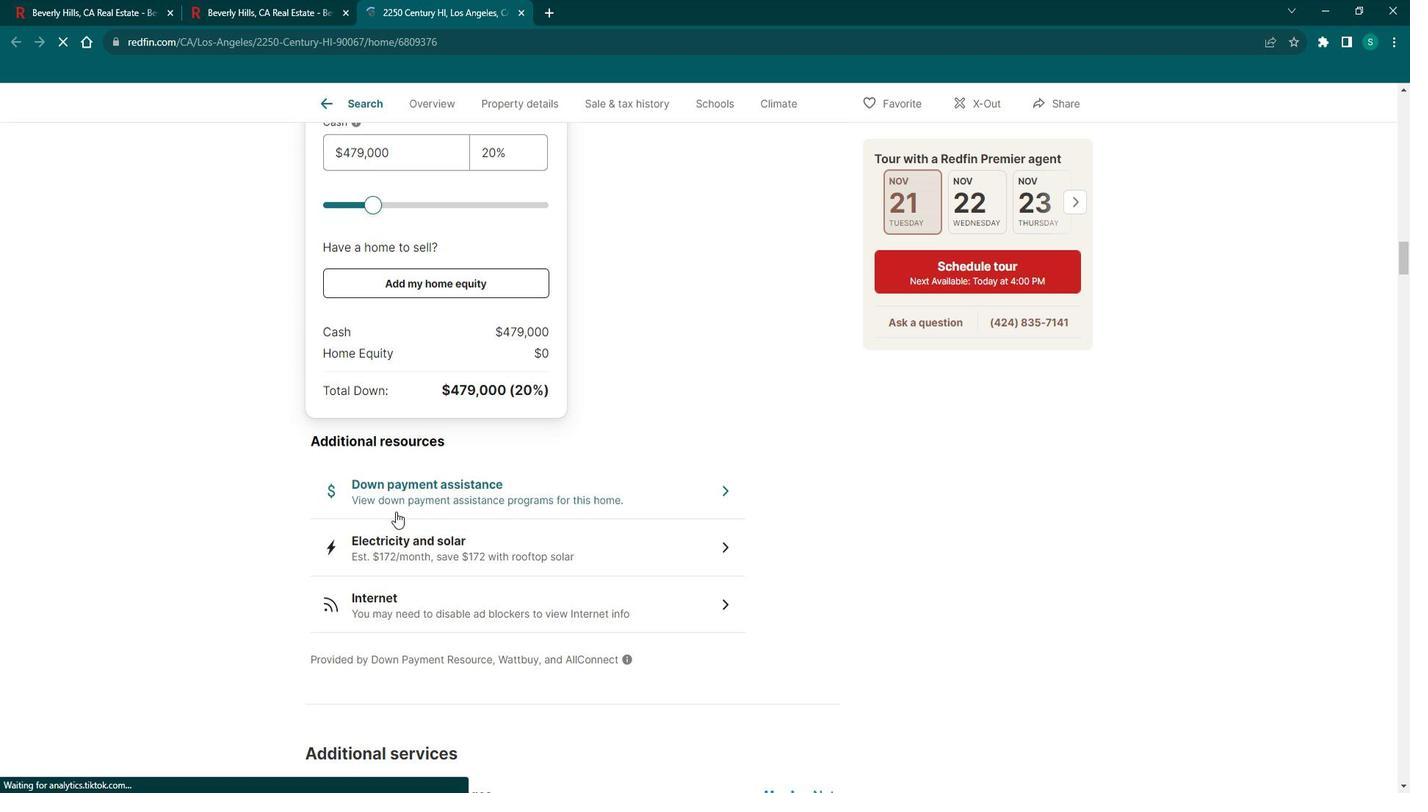 
Action: Mouse scrolled (405, 501) with delta (0, 0)
Screenshot: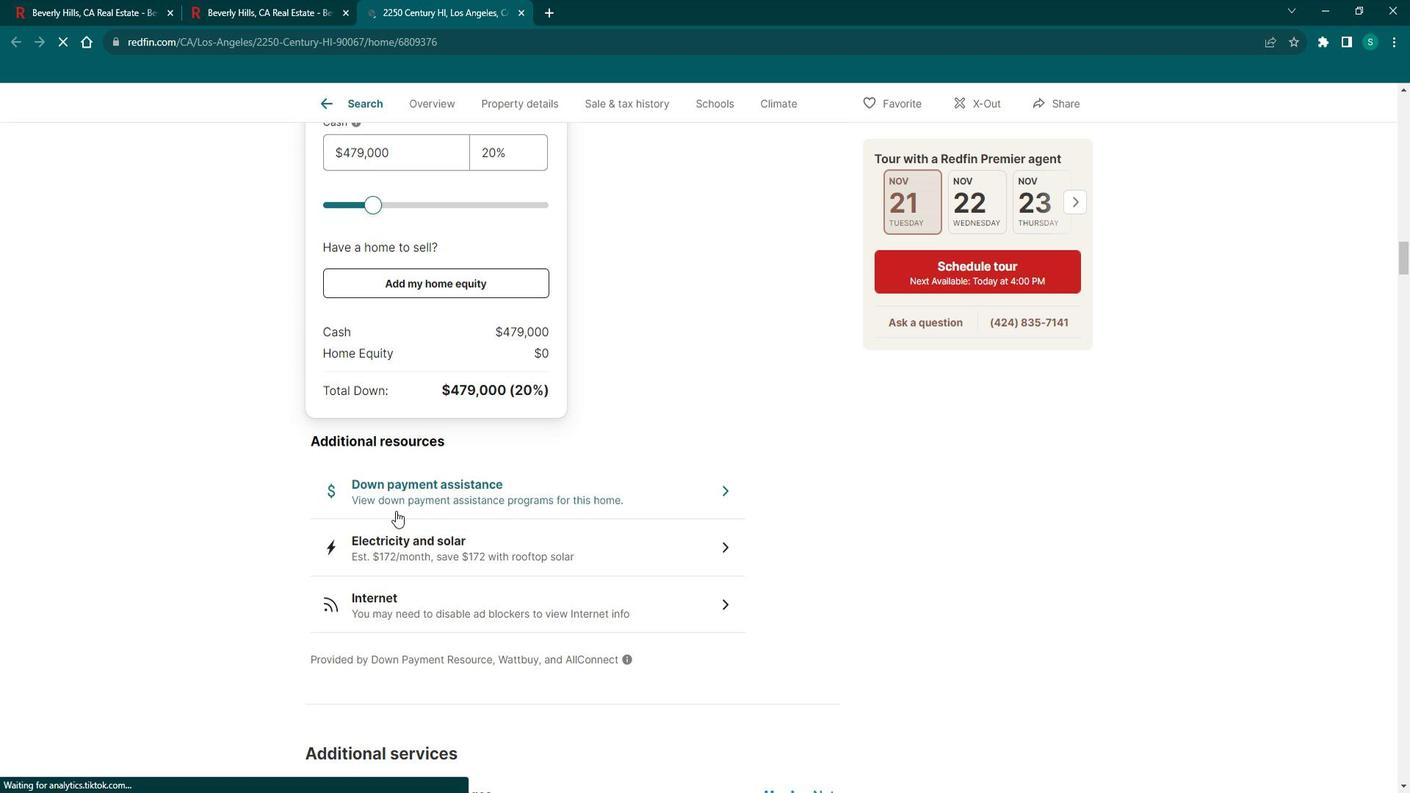 
Action: Mouse scrolled (405, 501) with delta (0, 0)
Screenshot: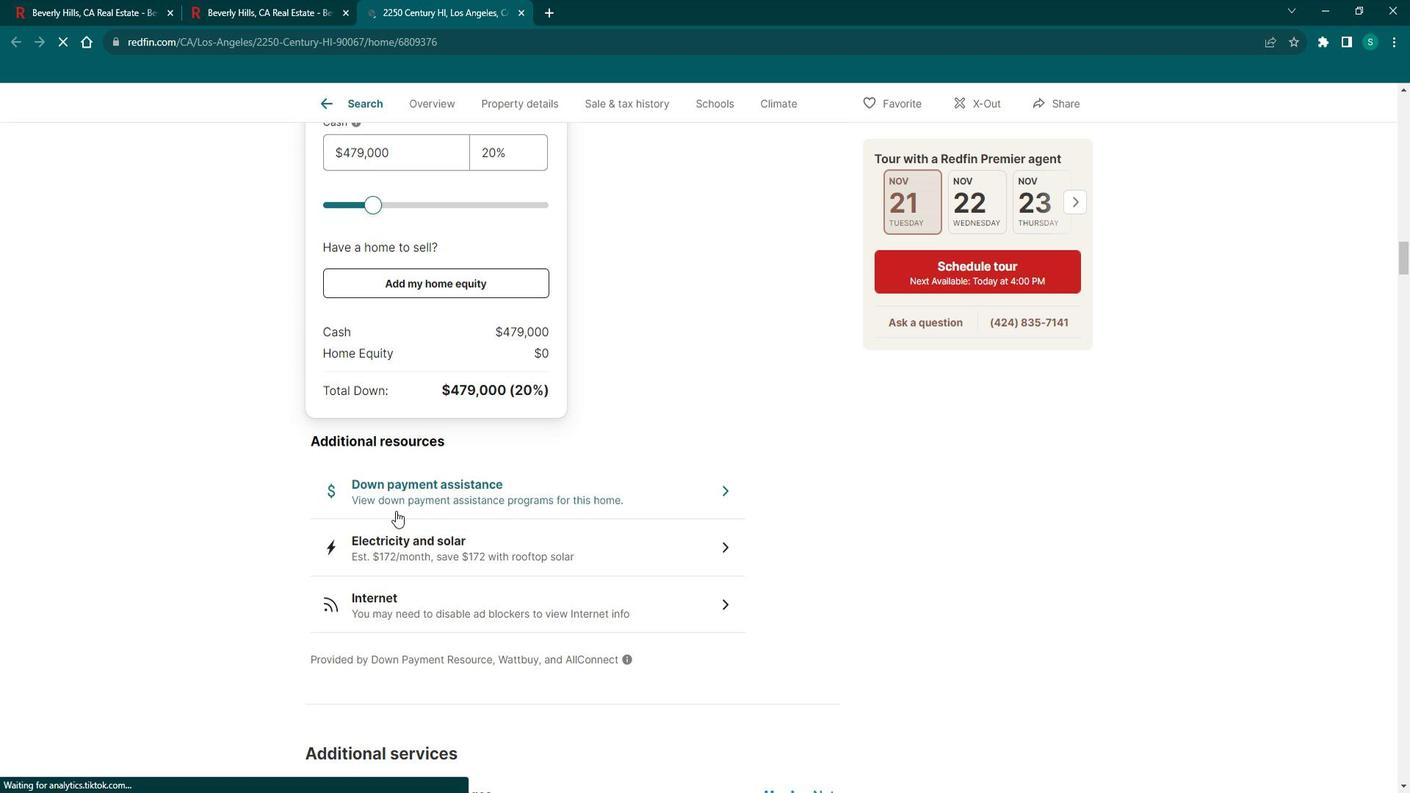 
Action: Mouse scrolled (405, 501) with delta (0, 0)
Screenshot: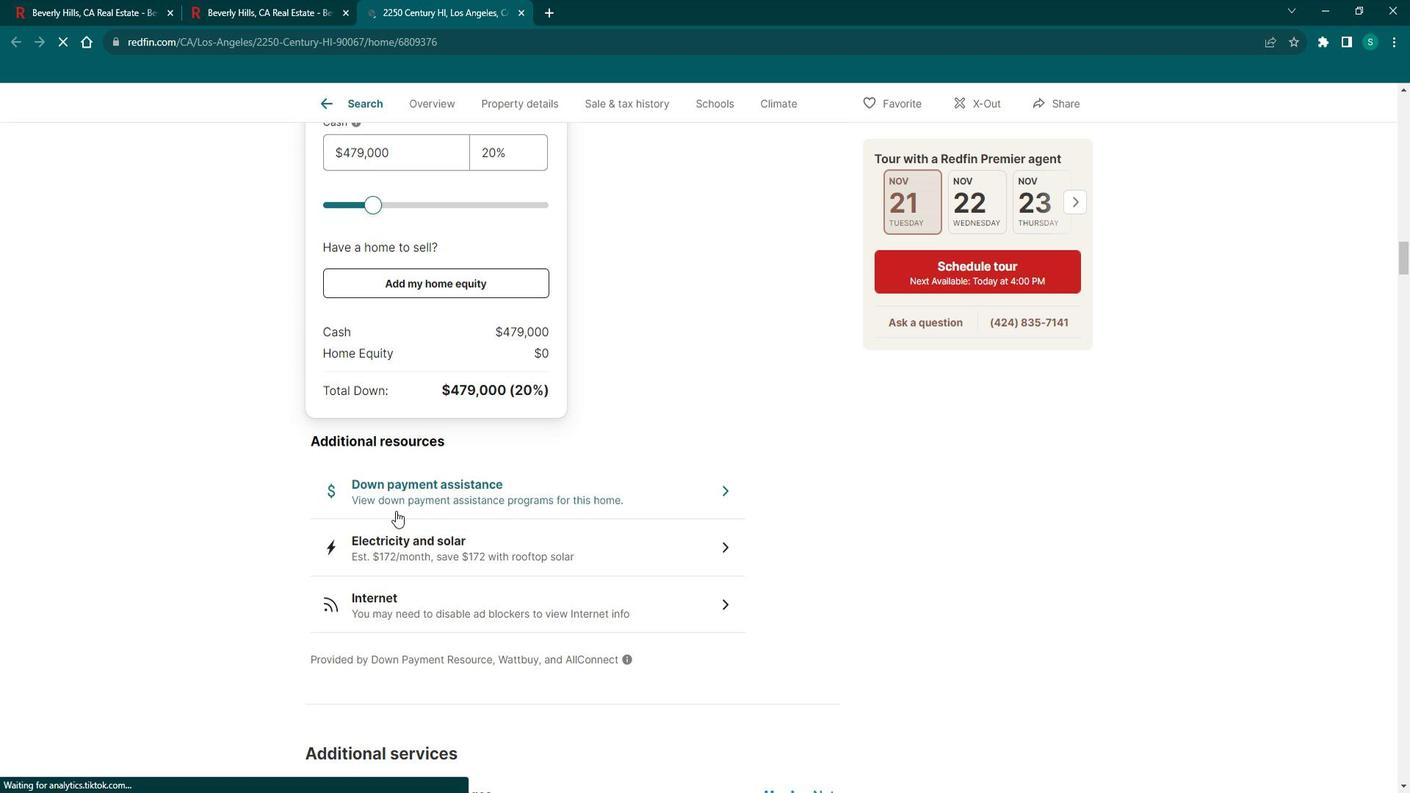 
Action: Mouse scrolled (405, 501) with delta (0, 0)
Screenshot: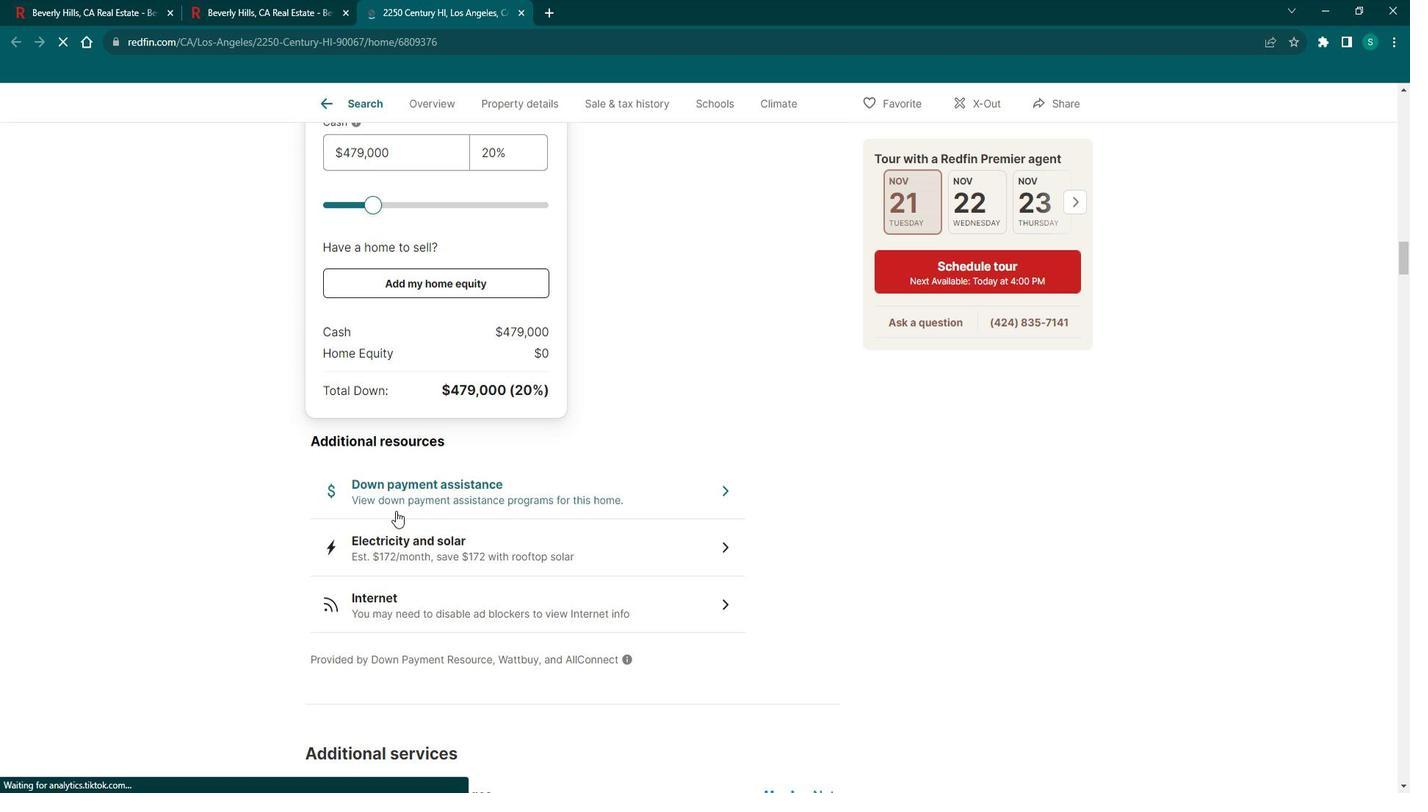 
Action: Mouse scrolled (405, 501) with delta (0, 0)
Screenshot: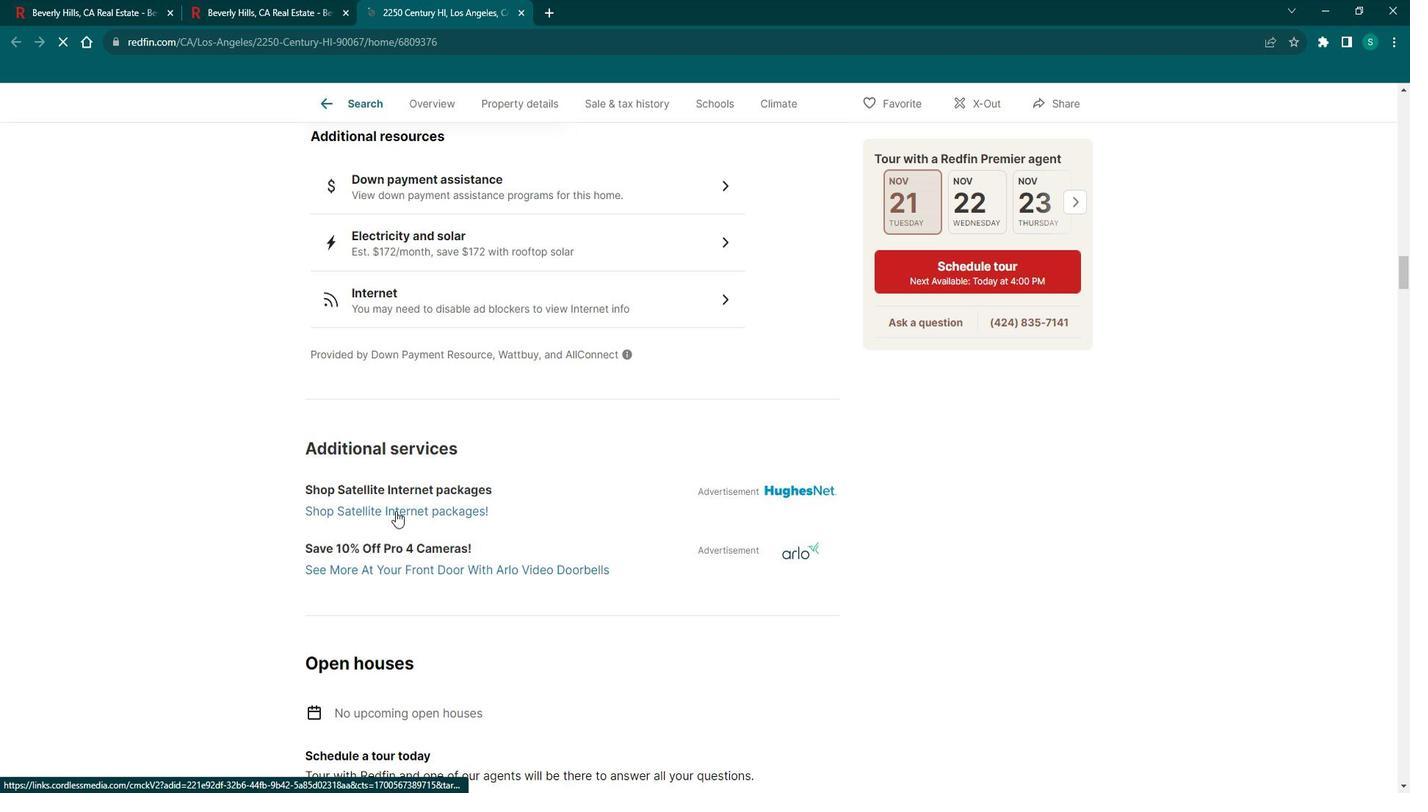 
Action: Mouse scrolled (405, 501) with delta (0, 0)
Screenshot: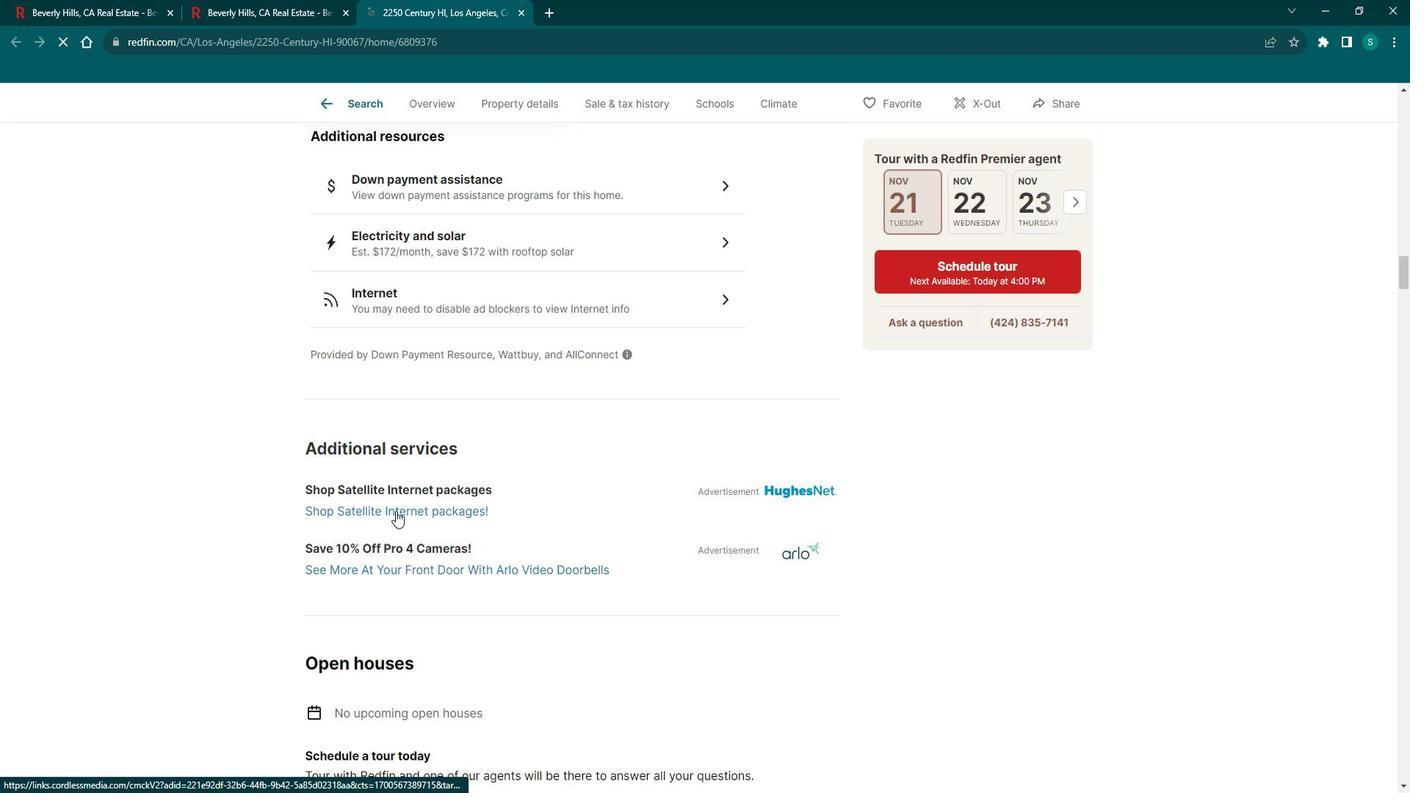 
Action: Mouse scrolled (405, 501) with delta (0, 0)
Screenshot: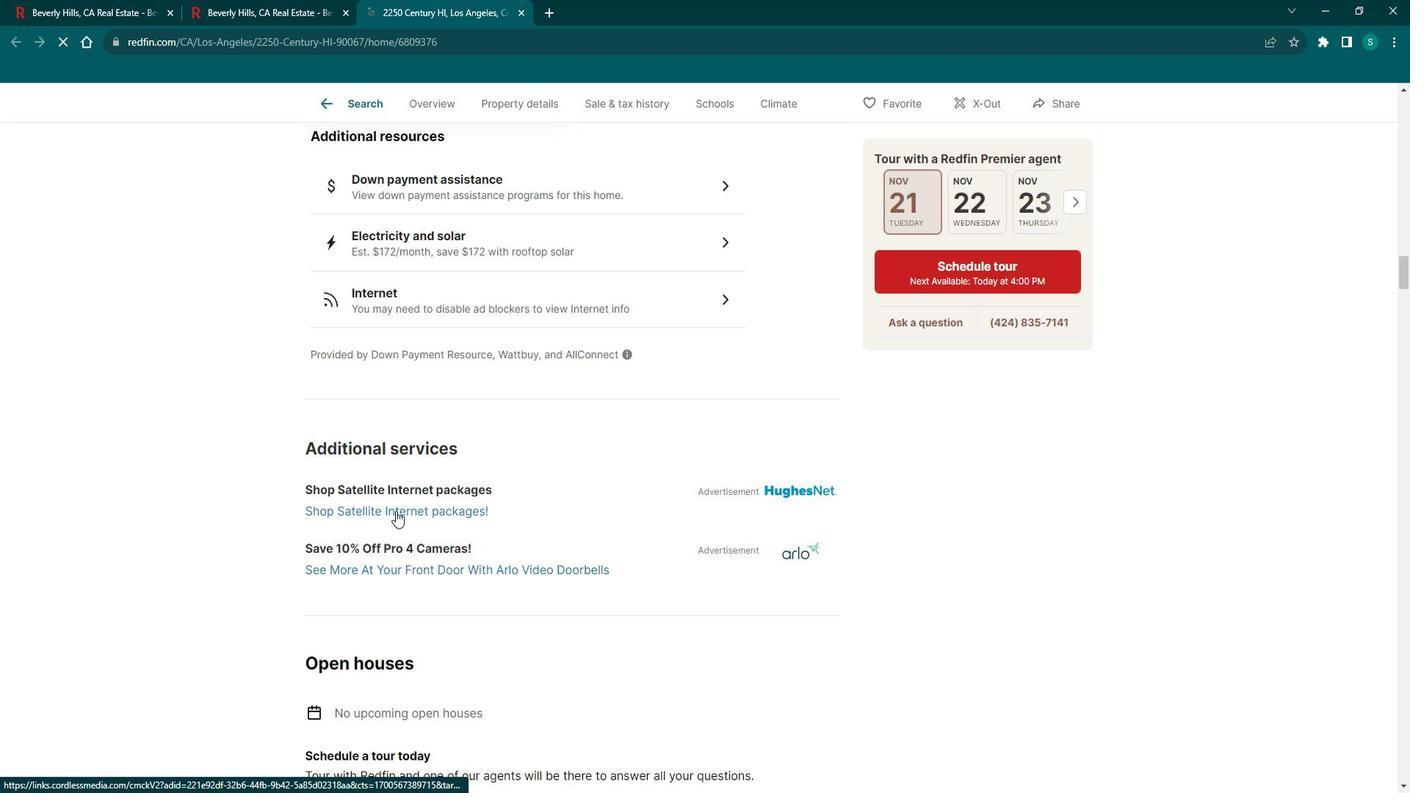 
Action: Mouse scrolled (405, 501) with delta (0, 0)
Screenshot: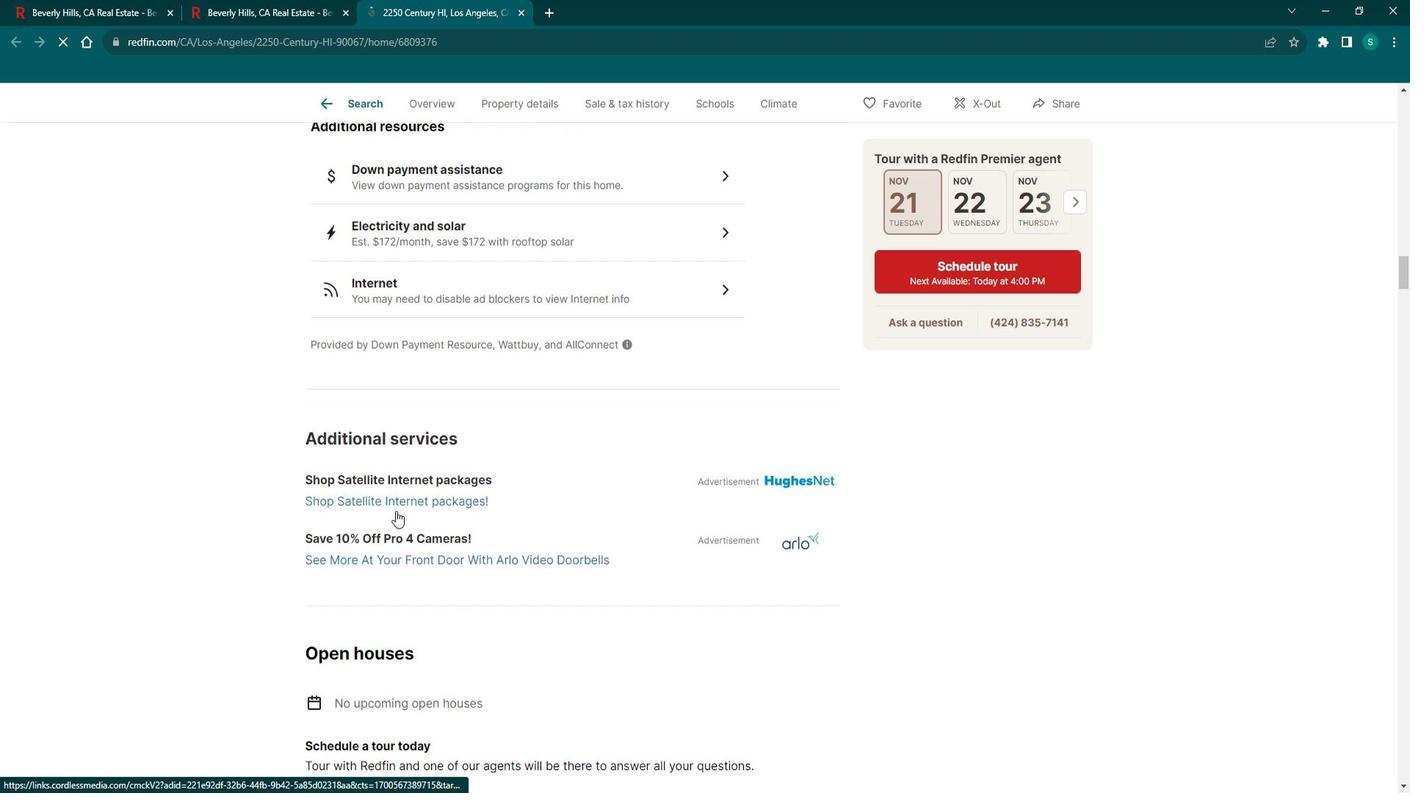 
Action: Mouse moved to (404, 501)
Screenshot: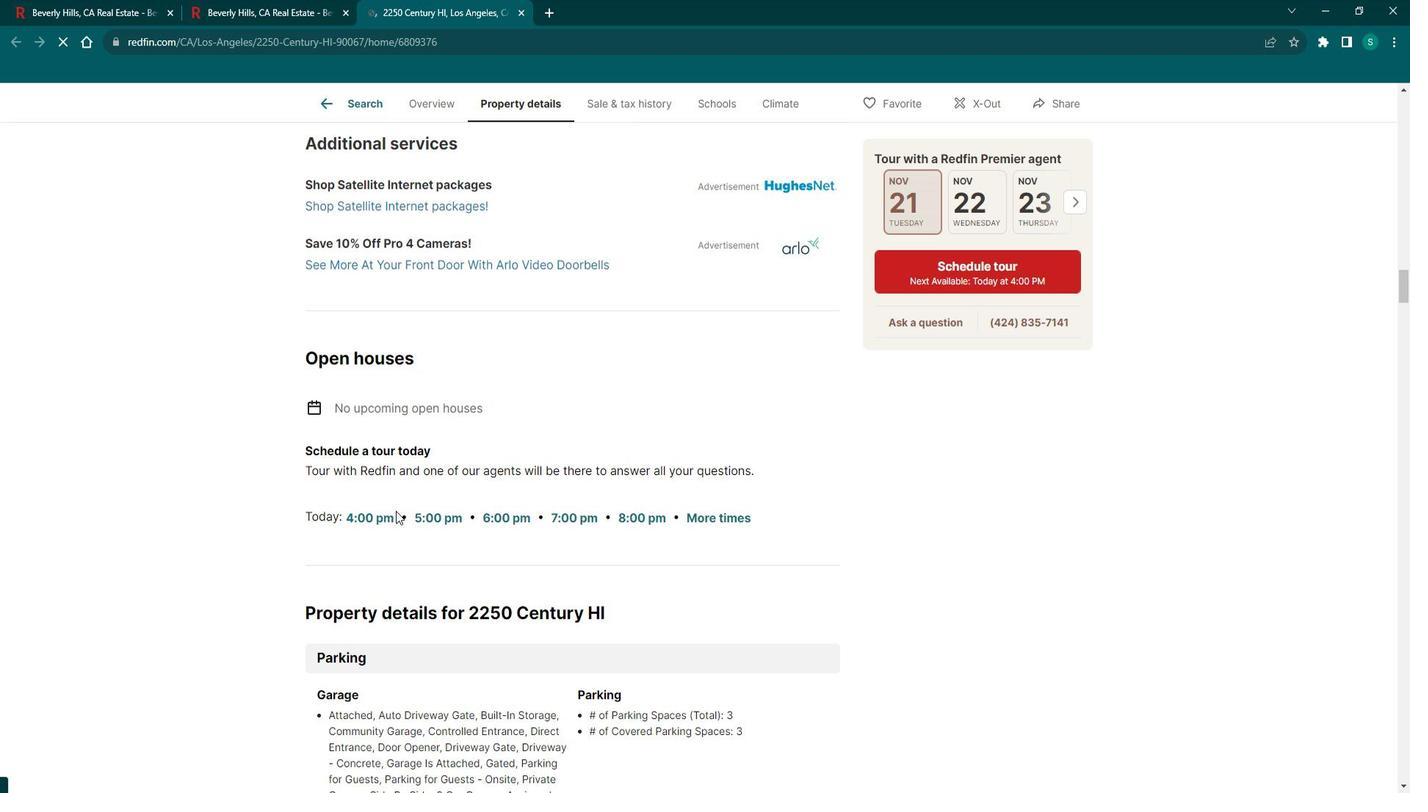 
Action: Mouse scrolled (404, 501) with delta (0, 0)
Screenshot: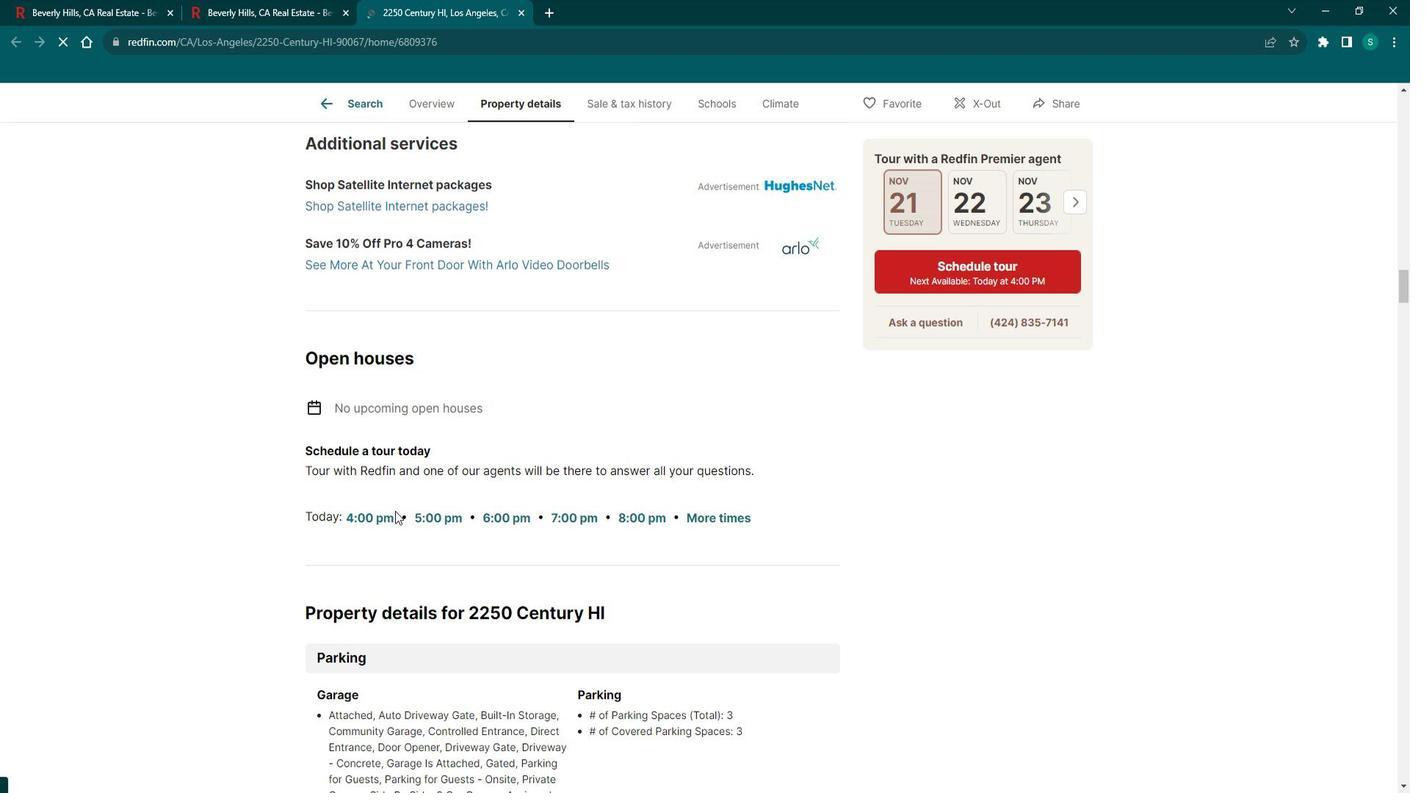 
Action: Mouse scrolled (404, 501) with delta (0, 0)
Screenshot: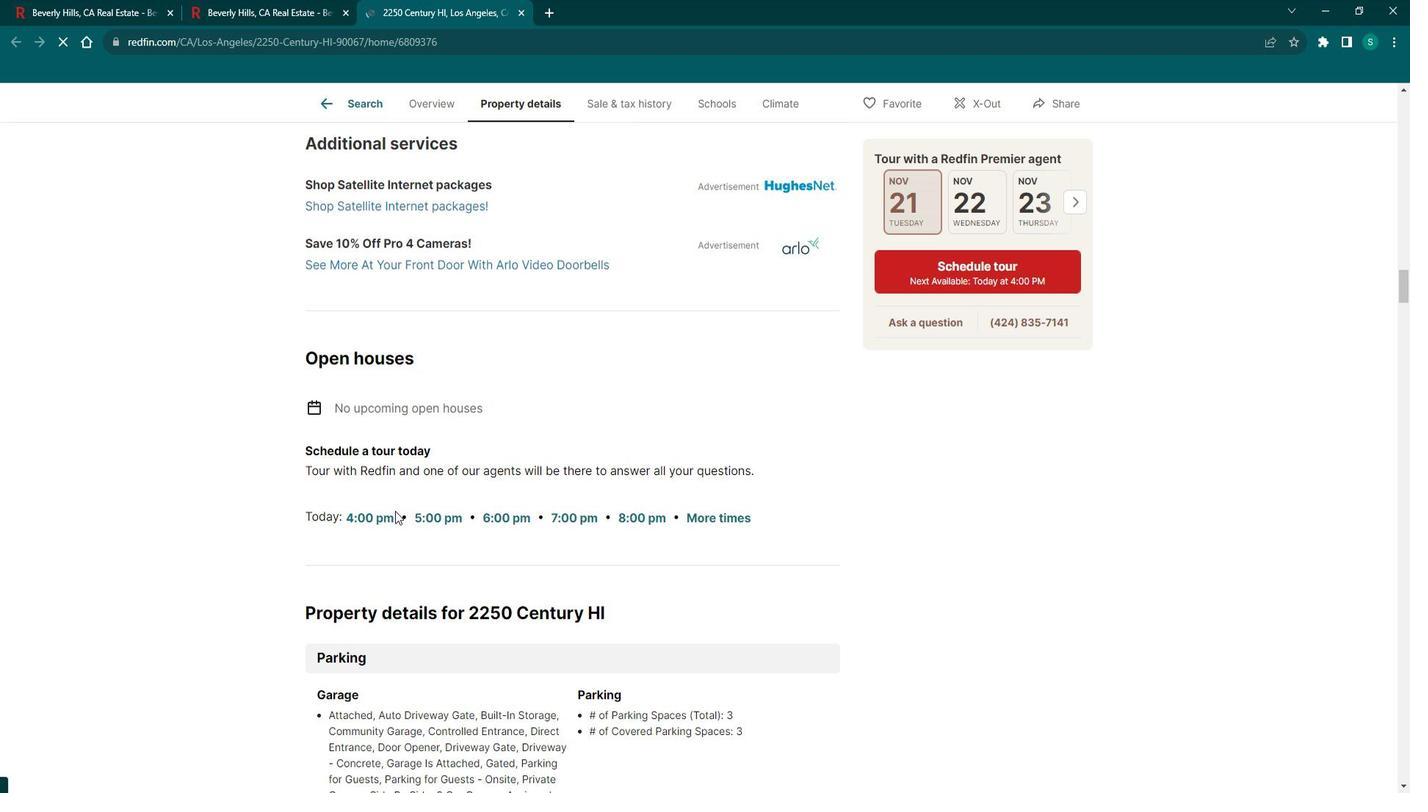 
Action: Mouse scrolled (404, 501) with delta (0, 0)
Screenshot: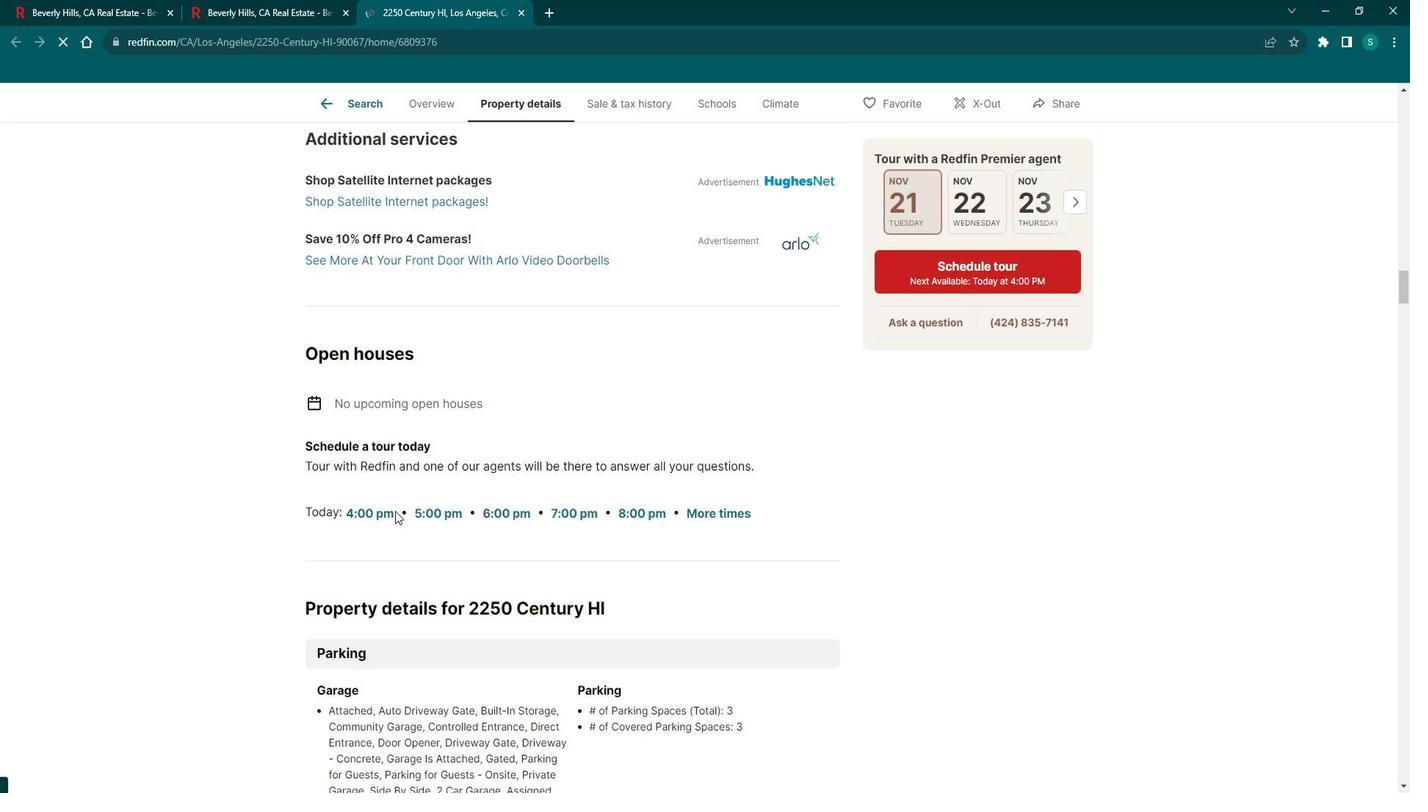 
Action: Mouse scrolled (404, 501) with delta (0, 0)
Screenshot: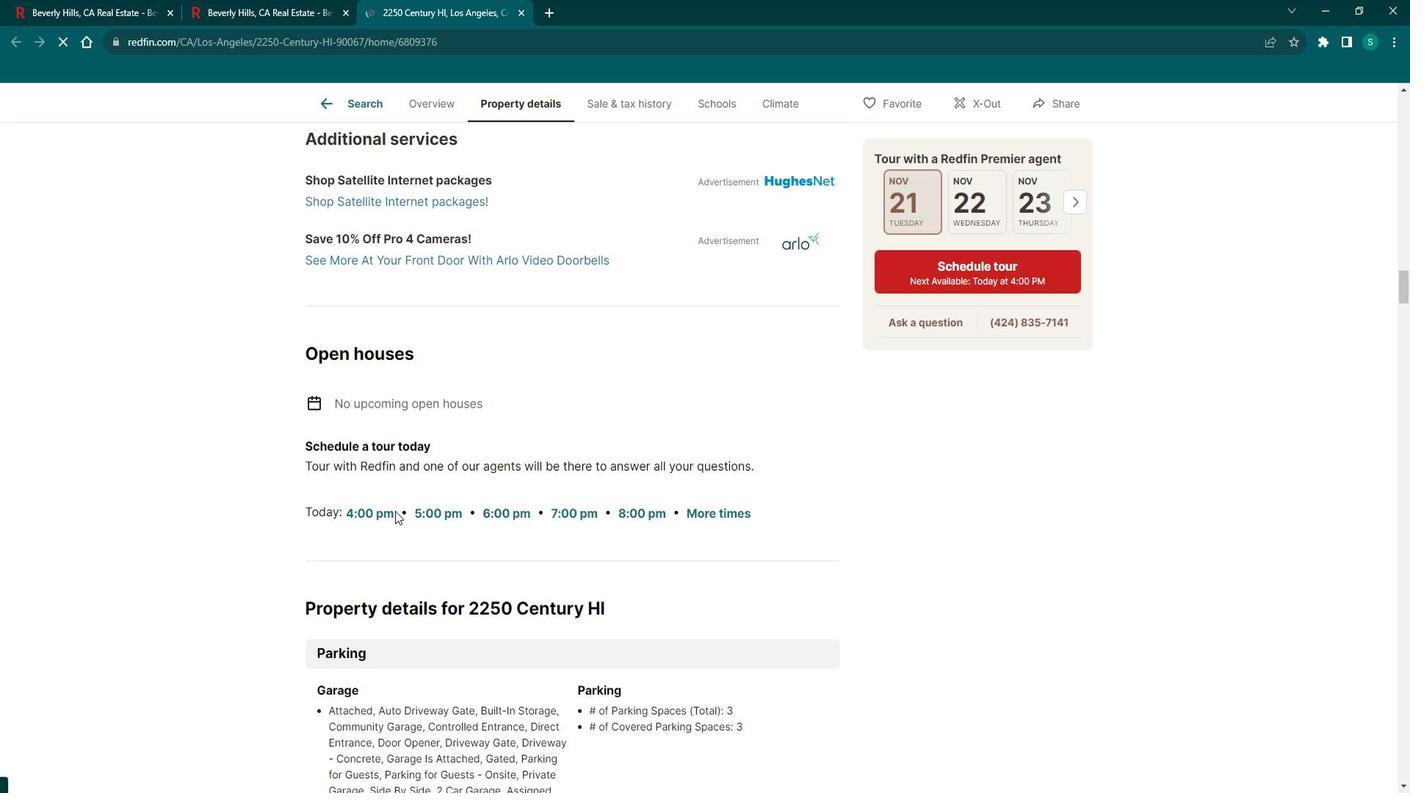 
Action: Mouse scrolled (404, 501) with delta (0, 0)
Screenshot: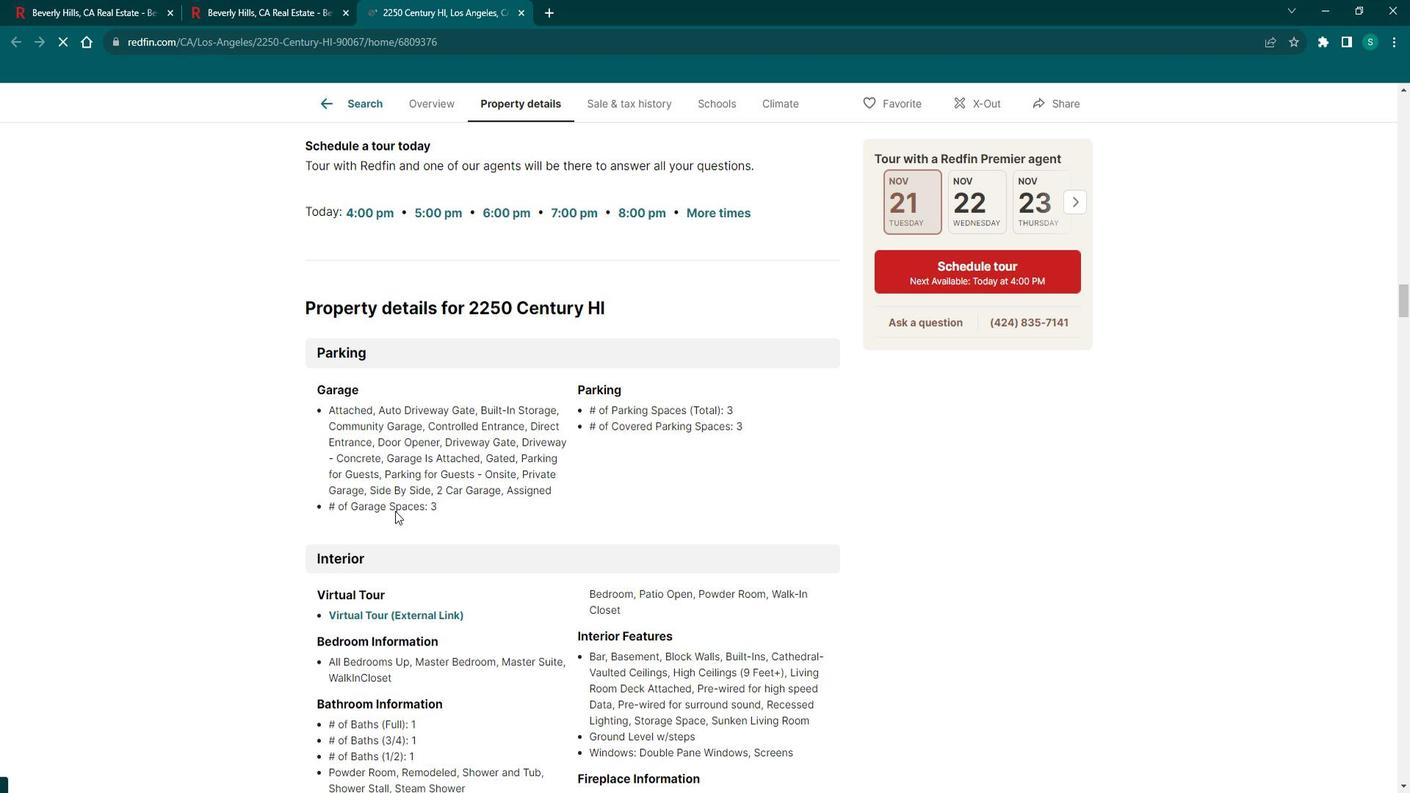 
Action: Mouse scrolled (404, 501) with delta (0, 0)
Screenshot: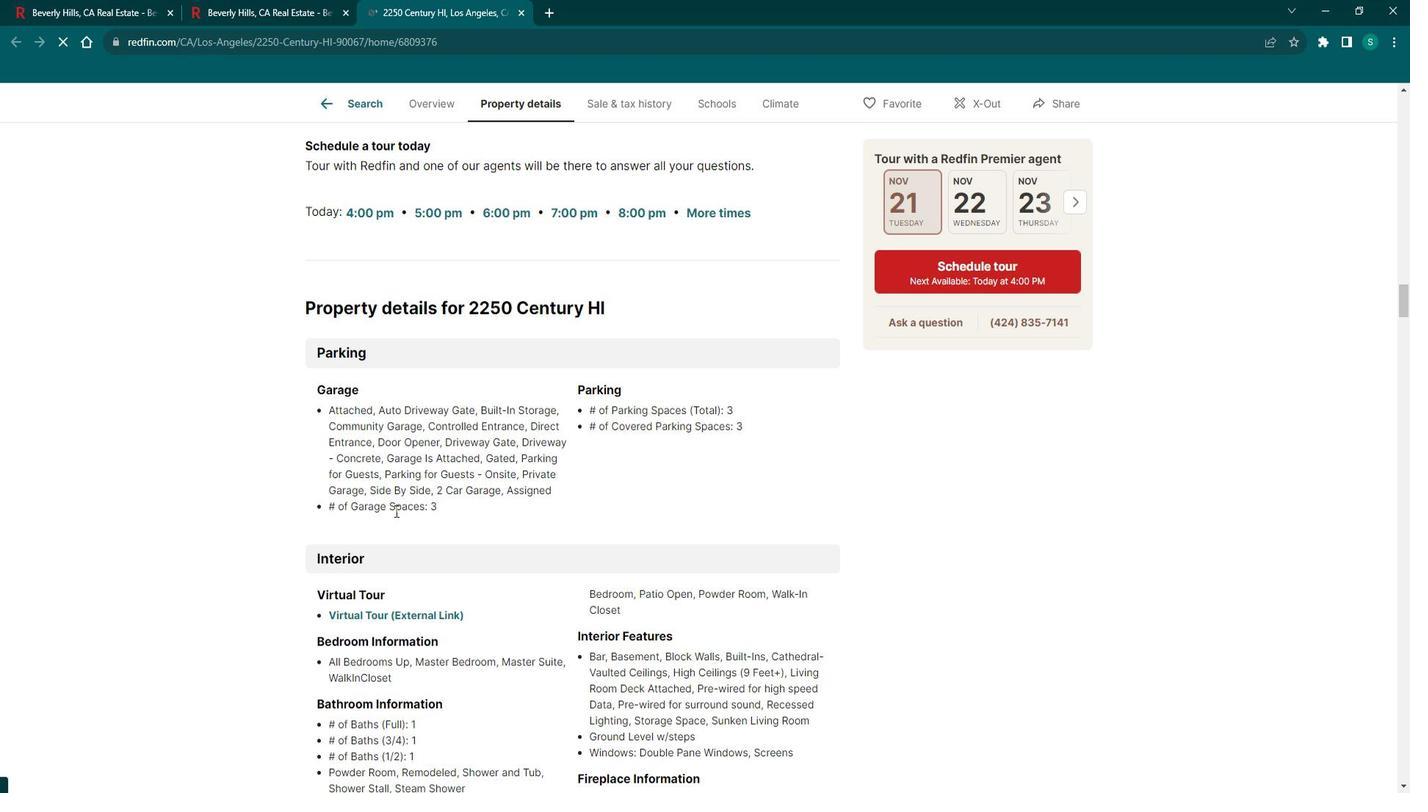 
Action: Mouse scrolled (404, 501) with delta (0, 0)
Screenshot: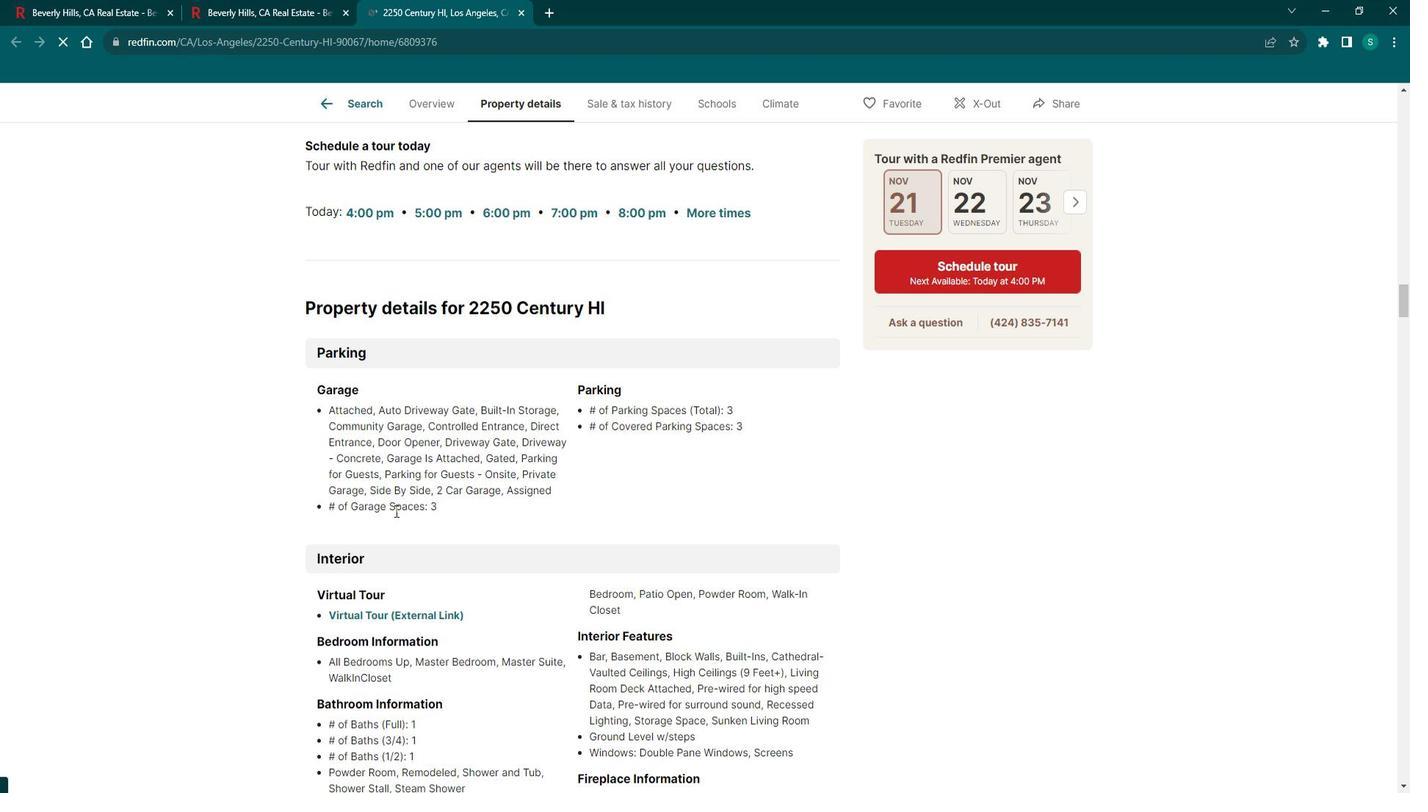 
Action: Mouse scrolled (404, 501) with delta (0, 0)
Screenshot: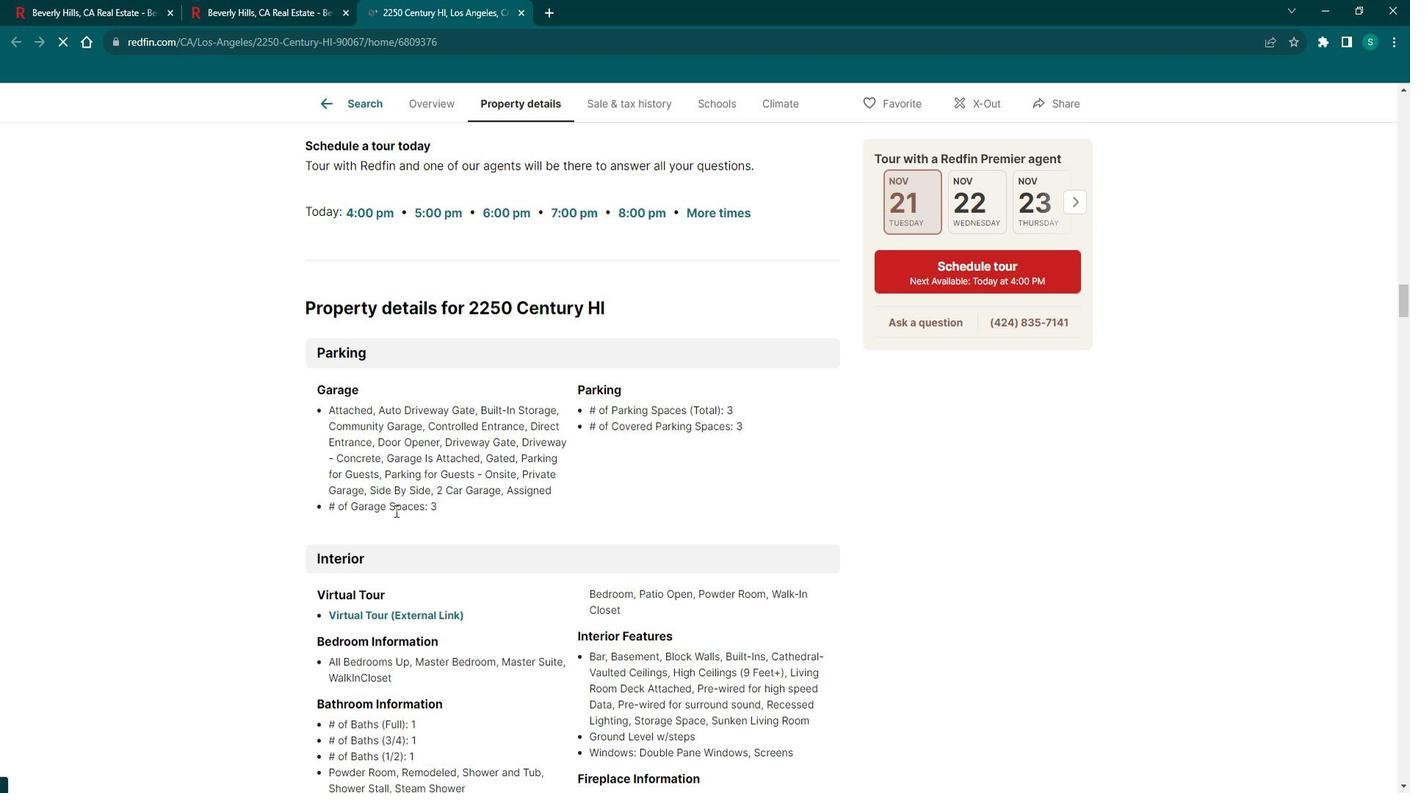 
Action: Mouse scrolled (404, 501) with delta (0, 0)
Screenshot: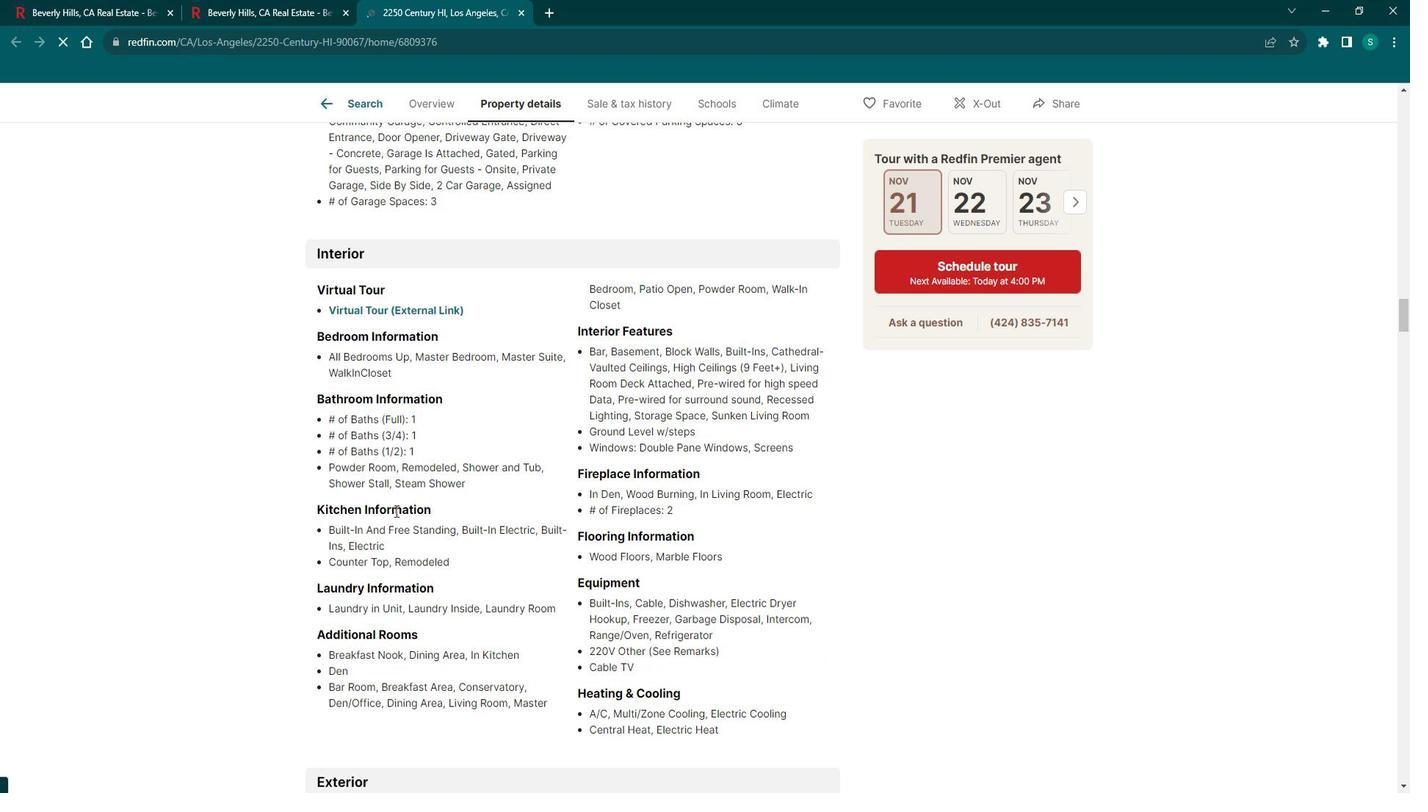 
Action: Mouse scrolled (404, 501) with delta (0, 0)
Screenshot: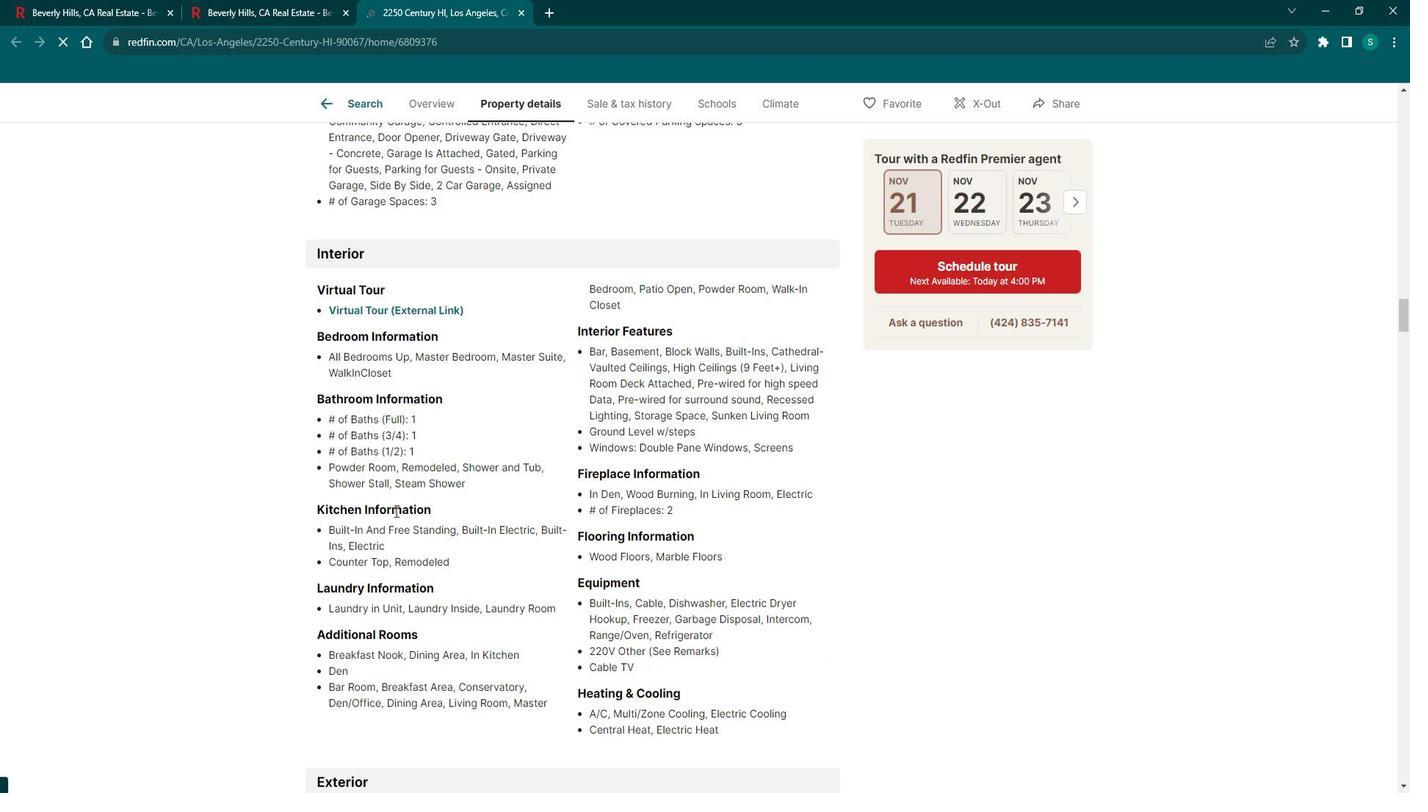 
Action: Mouse scrolled (404, 501) with delta (0, 0)
Screenshot: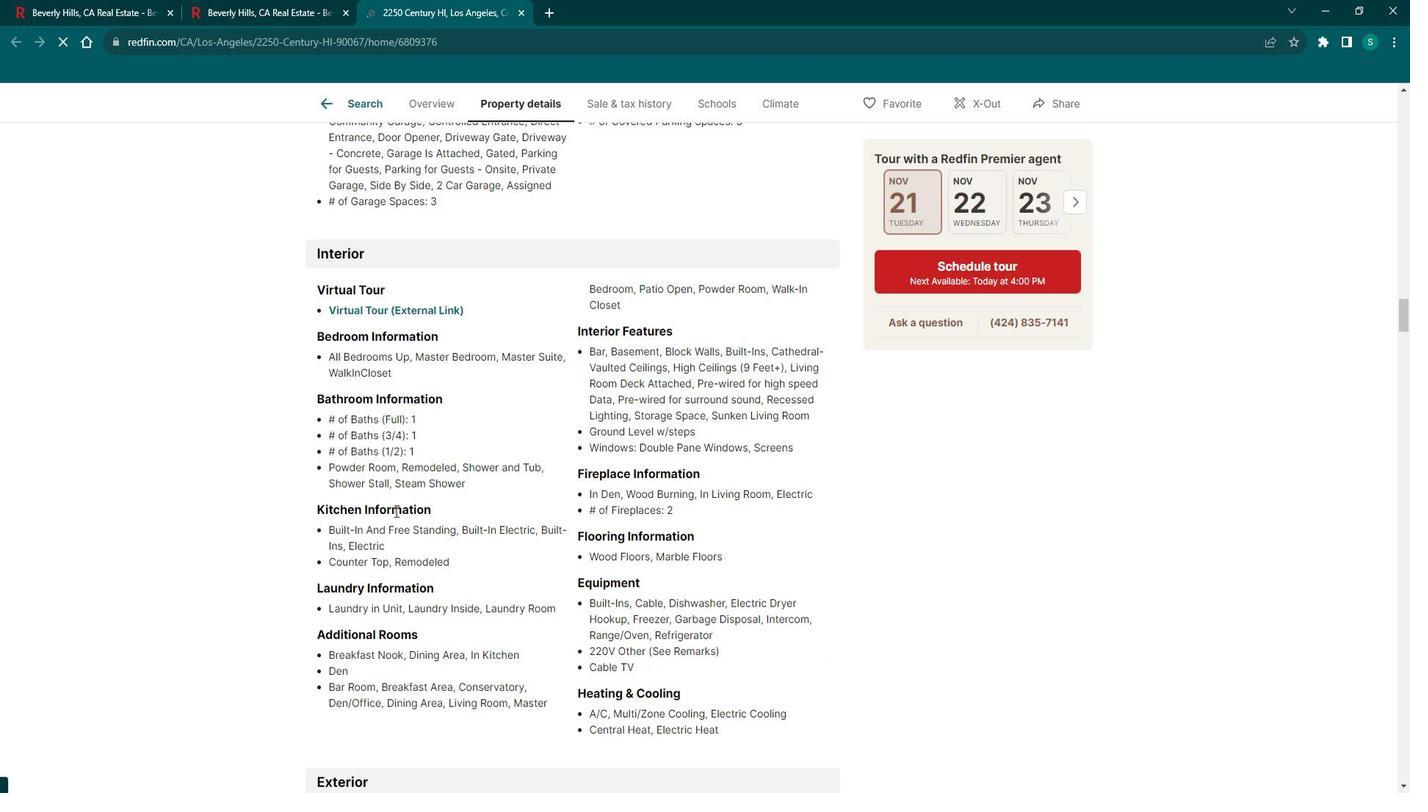 
Action: Mouse scrolled (404, 501) with delta (0, 0)
Screenshot: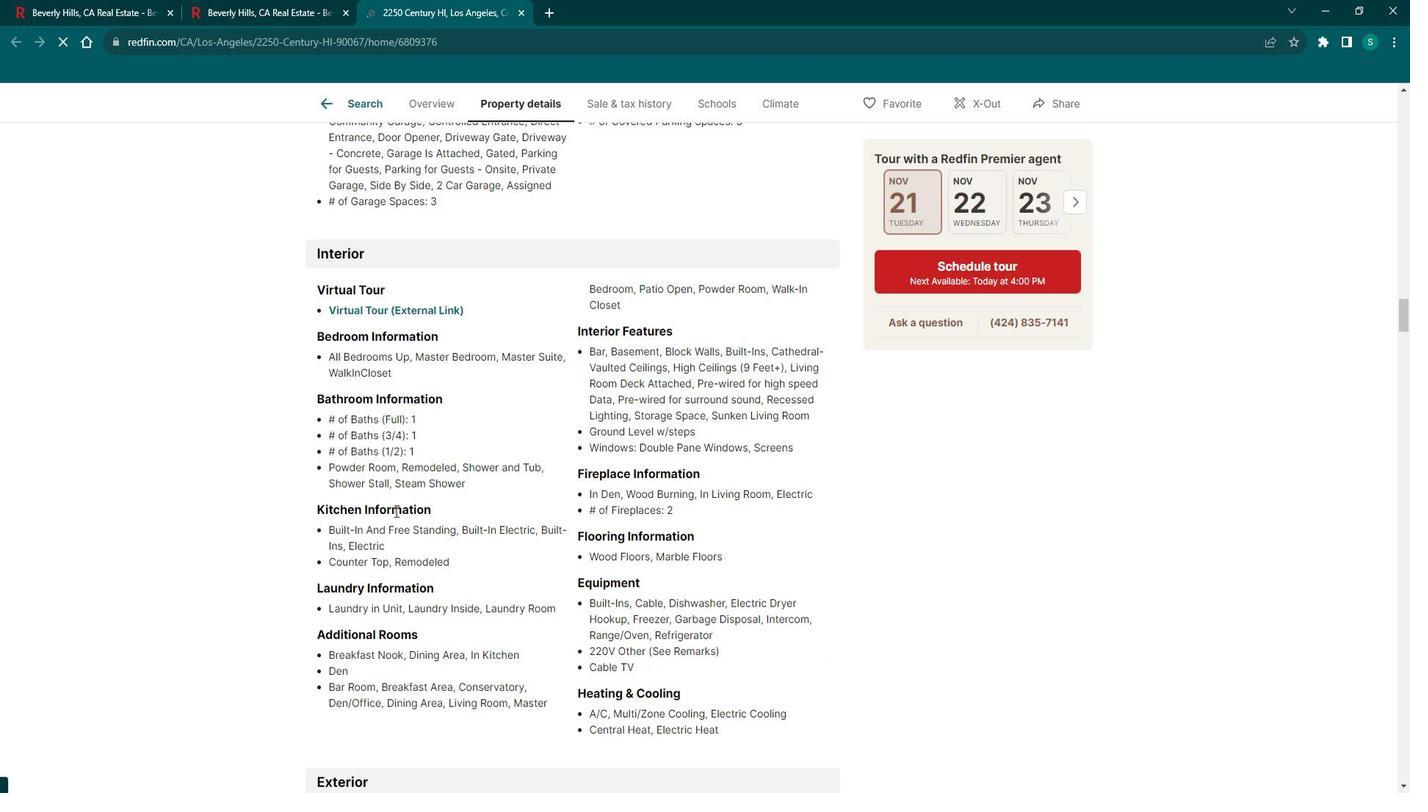 
Action: Mouse scrolled (404, 501) with delta (0, 0)
Screenshot: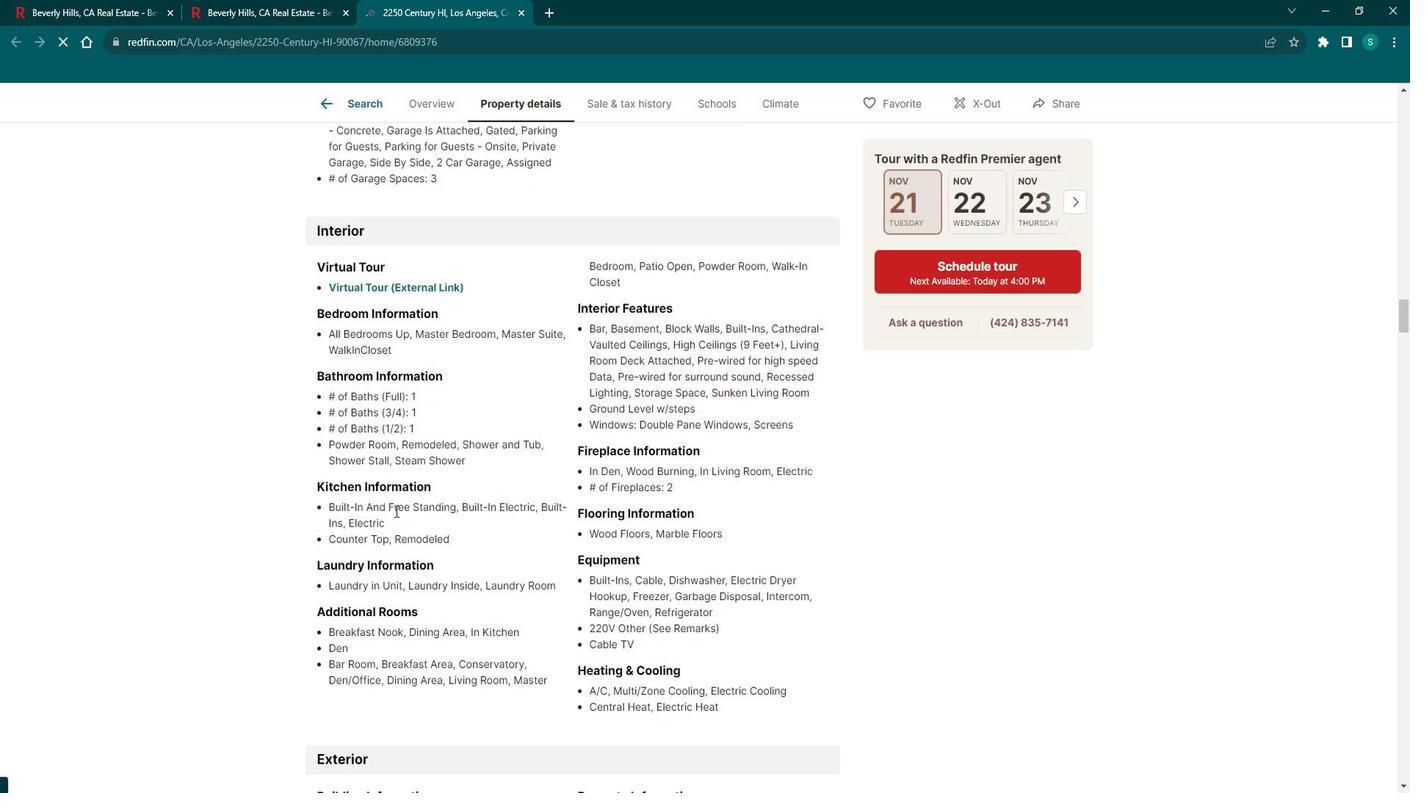 
Action: Mouse scrolled (404, 501) with delta (0, 0)
Screenshot: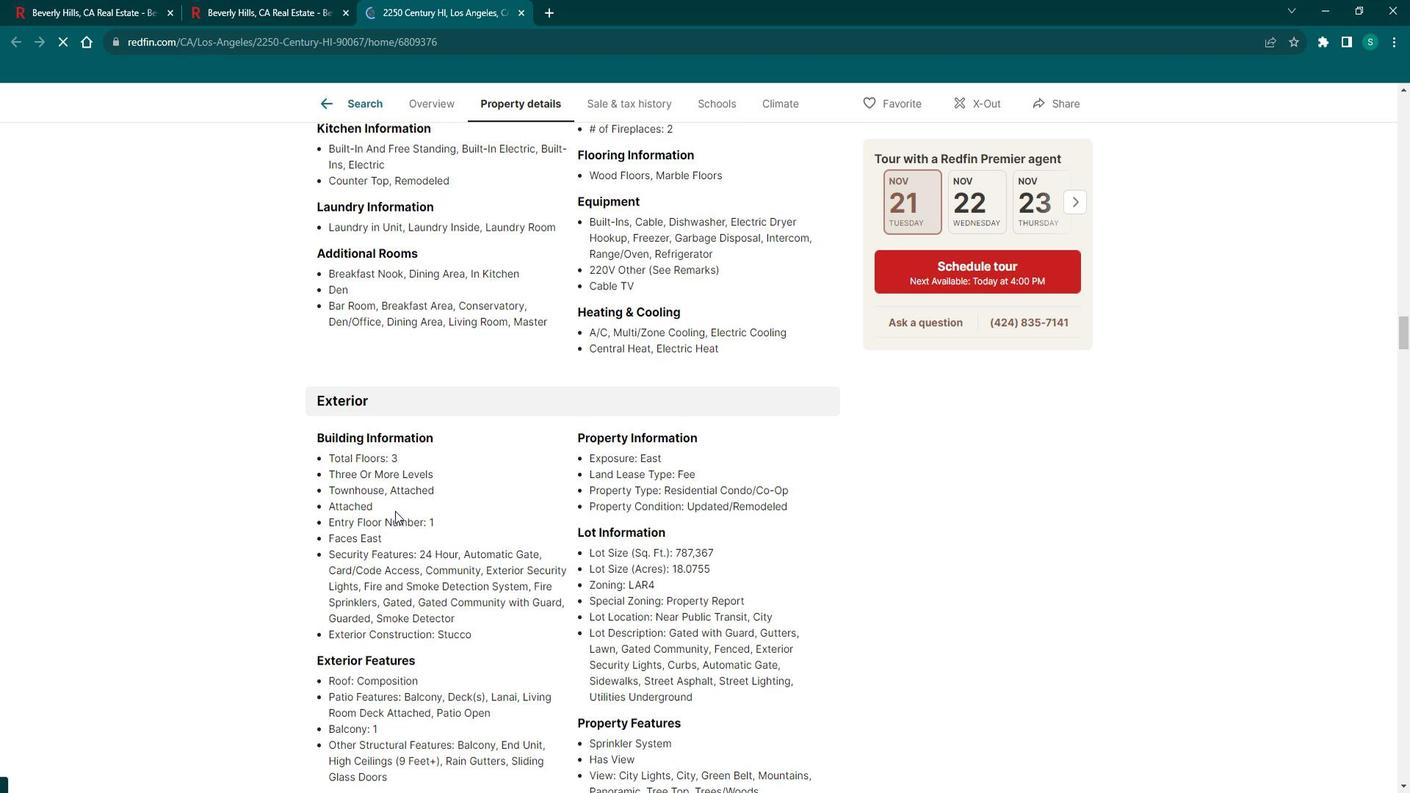 
Action: Mouse scrolled (404, 501) with delta (0, 0)
Screenshot: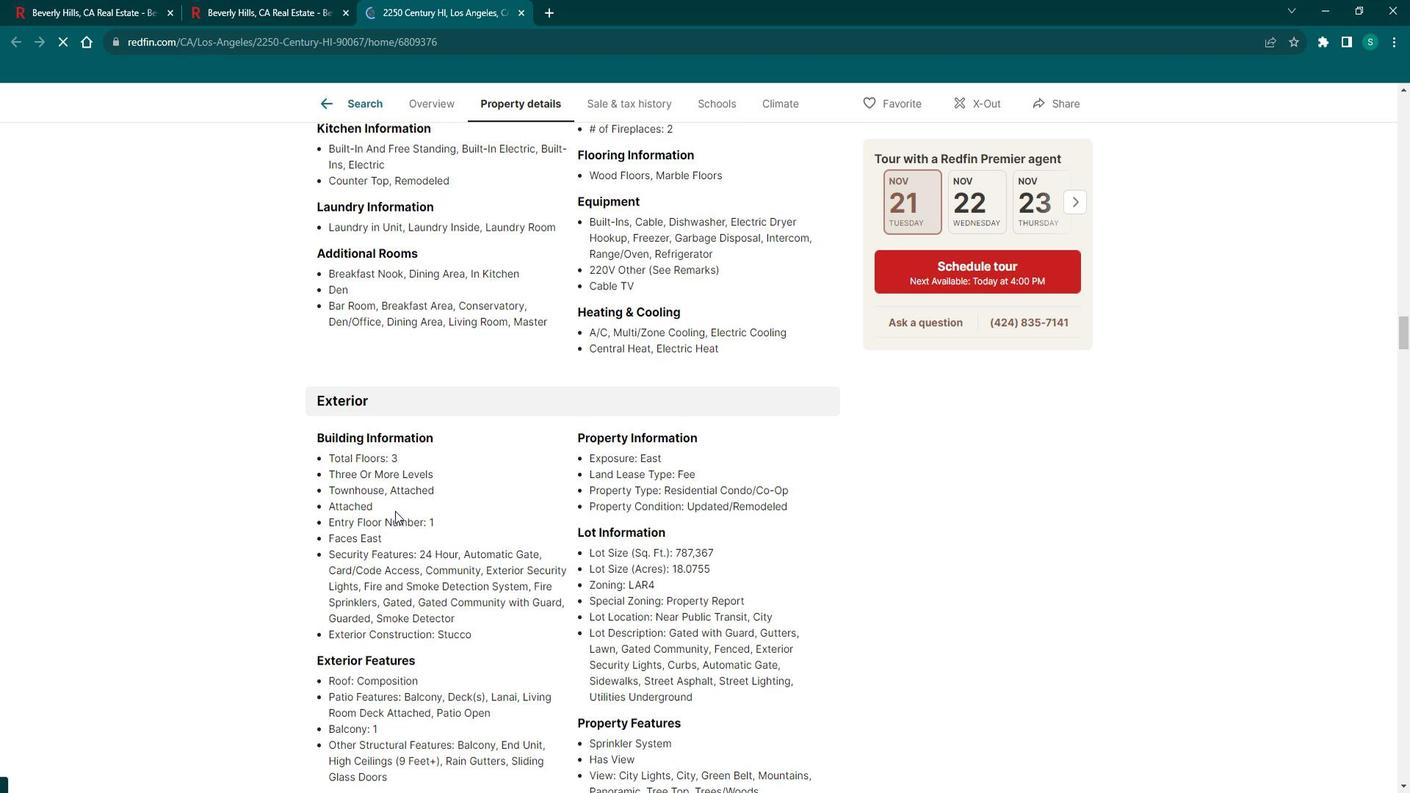 
Action: Mouse scrolled (404, 501) with delta (0, 0)
Screenshot: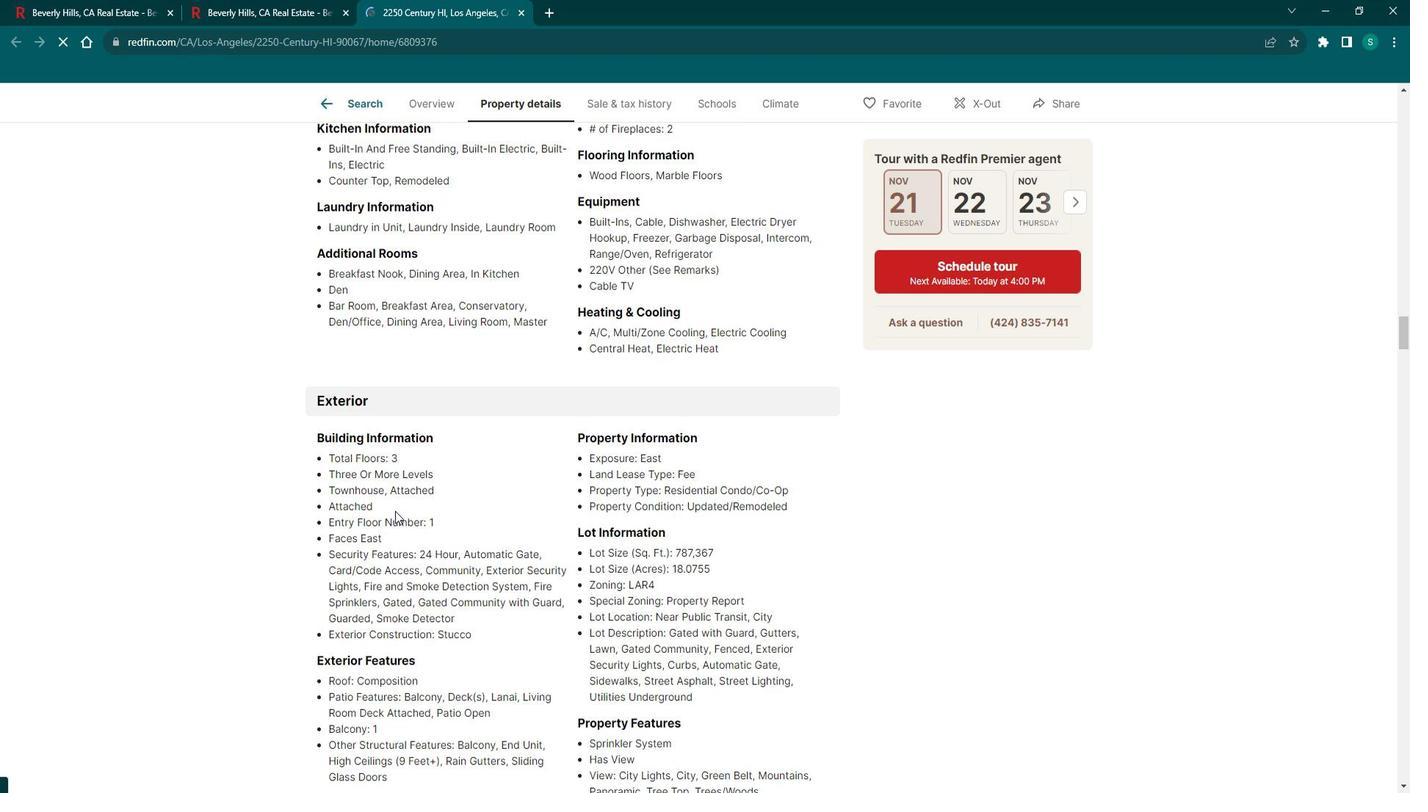 
Action: Mouse scrolled (404, 501) with delta (0, 0)
Screenshot: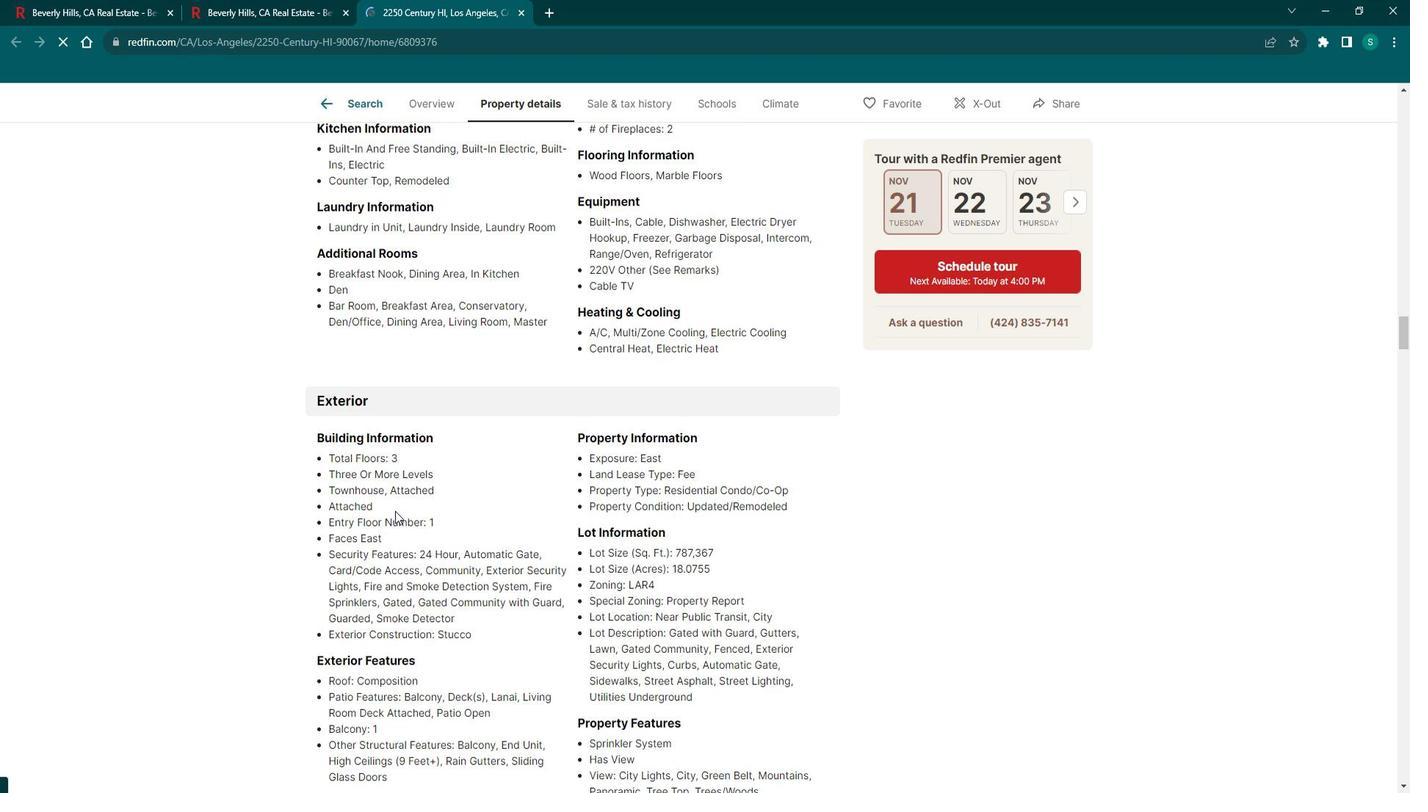 
Action: Mouse scrolled (404, 501) with delta (0, 0)
Screenshot: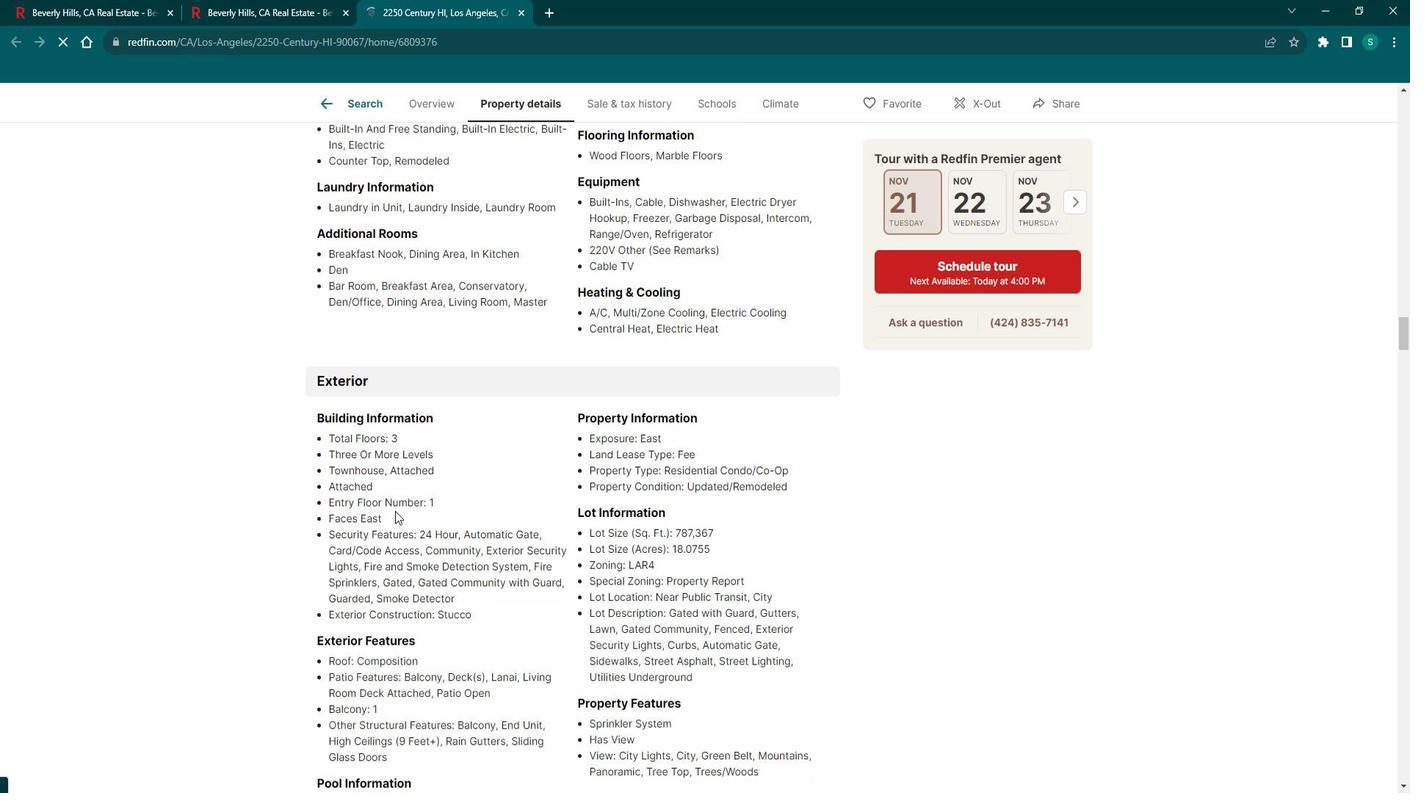 
Action: Mouse scrolled (404, 501) with delta (0, 0)
Screenshot: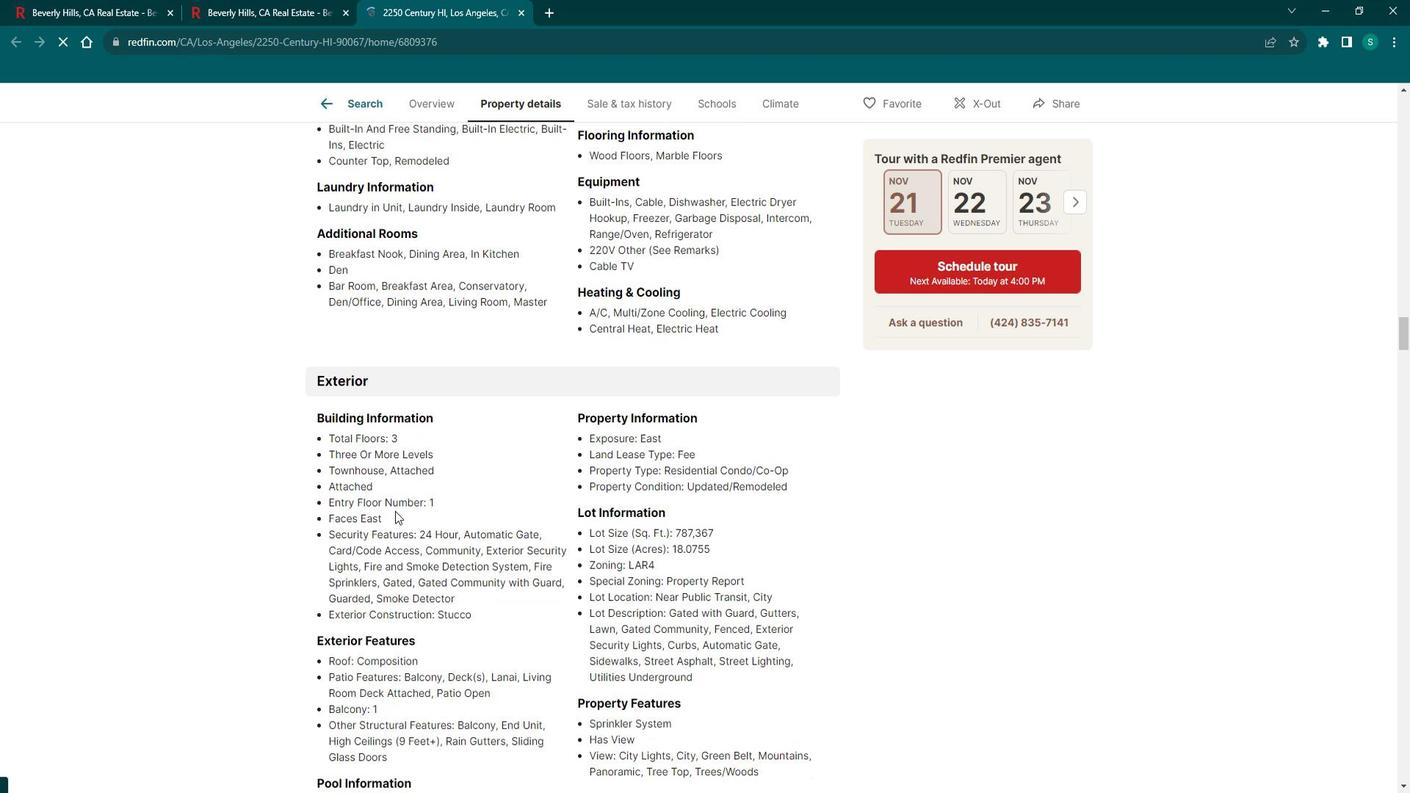 
Action: Mouse scrolled (404, 501) with delta (0, 0)
Screenshot: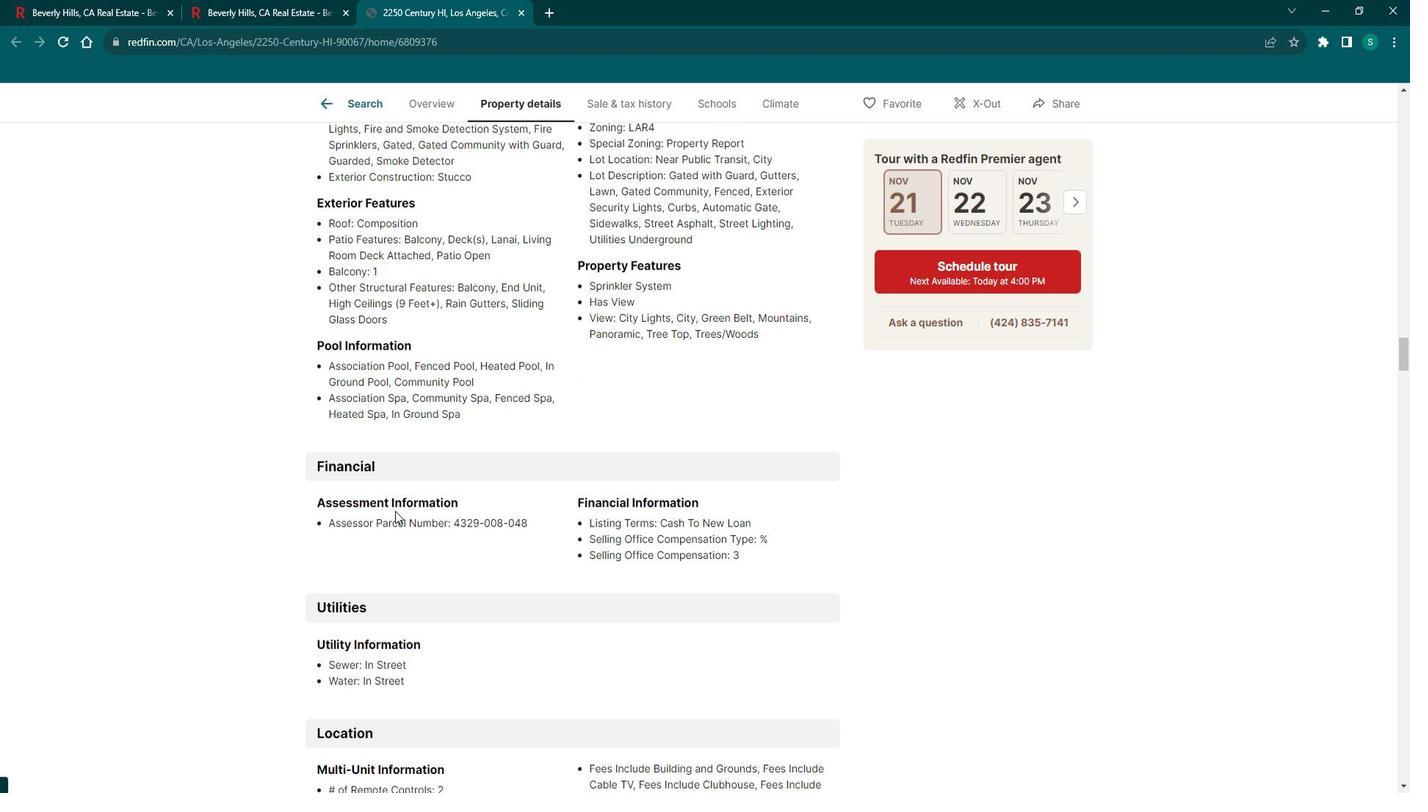 
Action: Mouse scrolled (404, 501) with delta (0, 0)
Screenshot: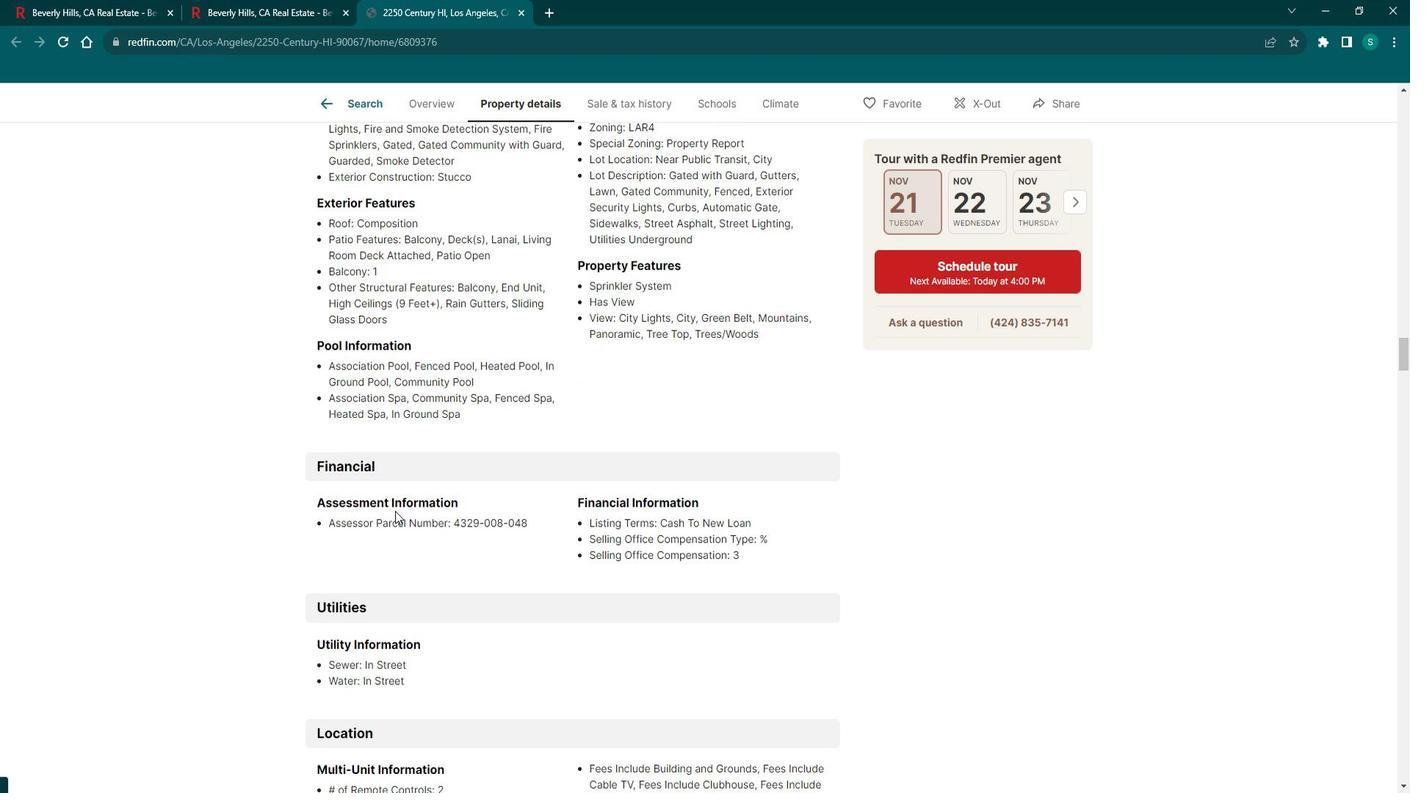 
Action: Mouse scrolled (404, 501) with delta (0, 0)
Screenshot: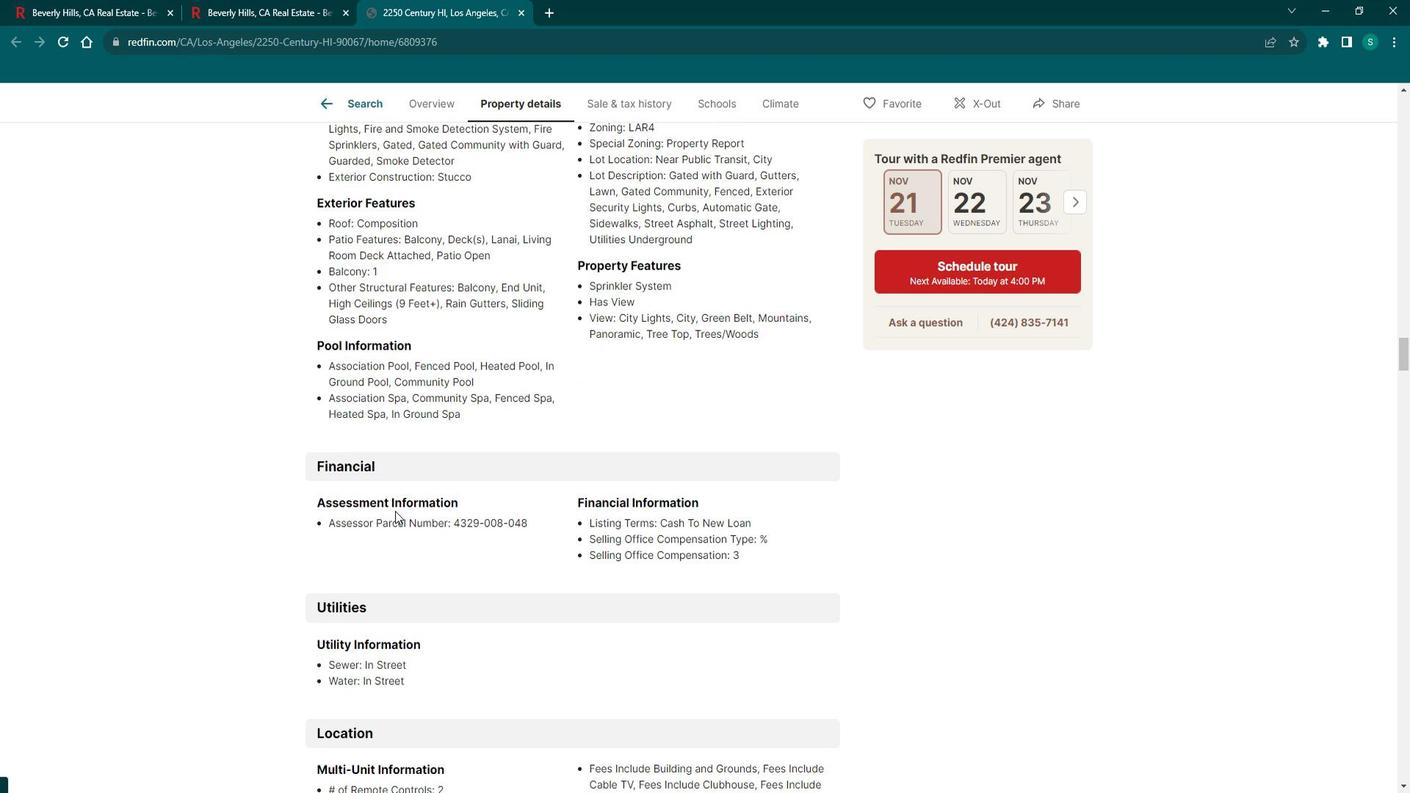 
Action: Mouse scrolled (404, 501) with delta (0, 0)
Screenshot: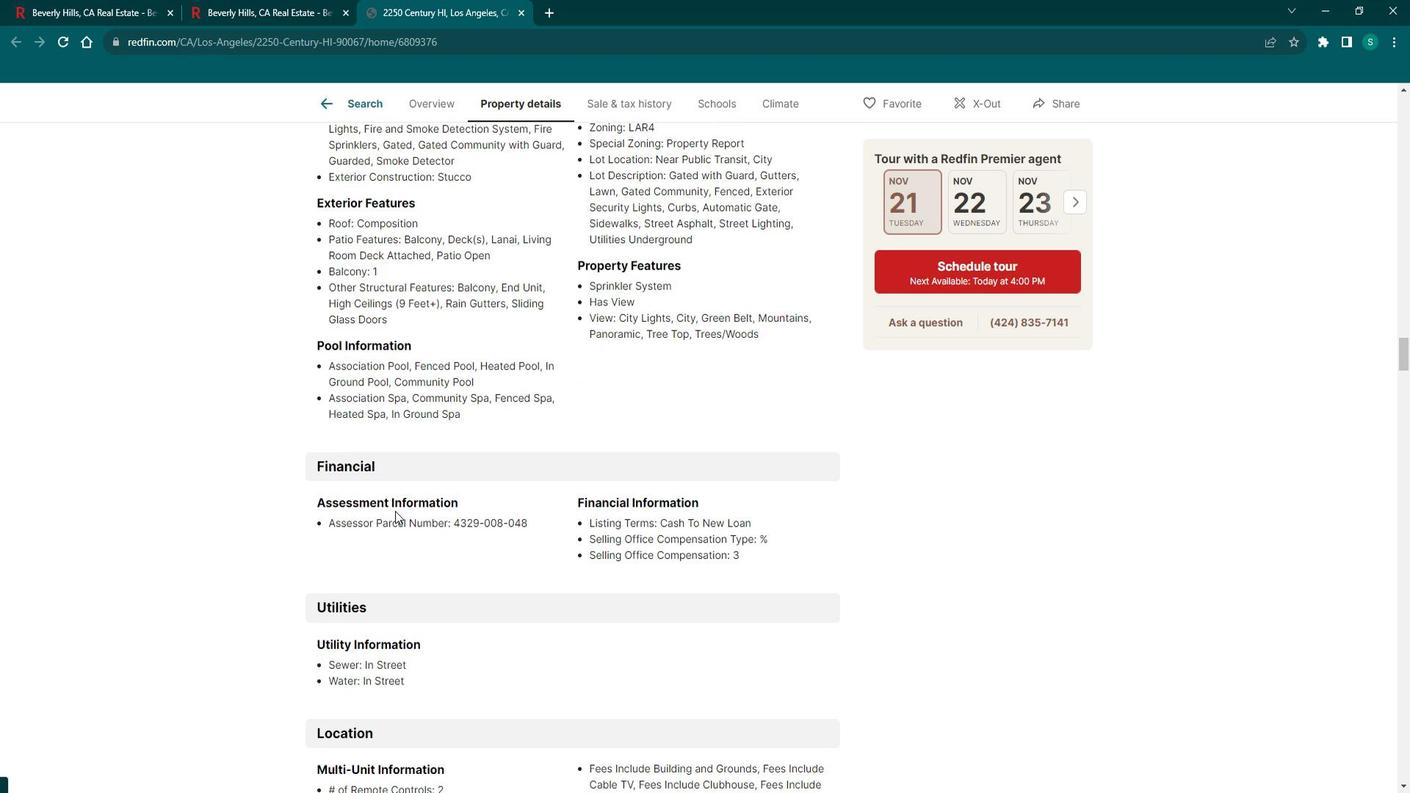 
Action: Mouse scrolled (404, 501) with delta (0, 0)
Screenshot: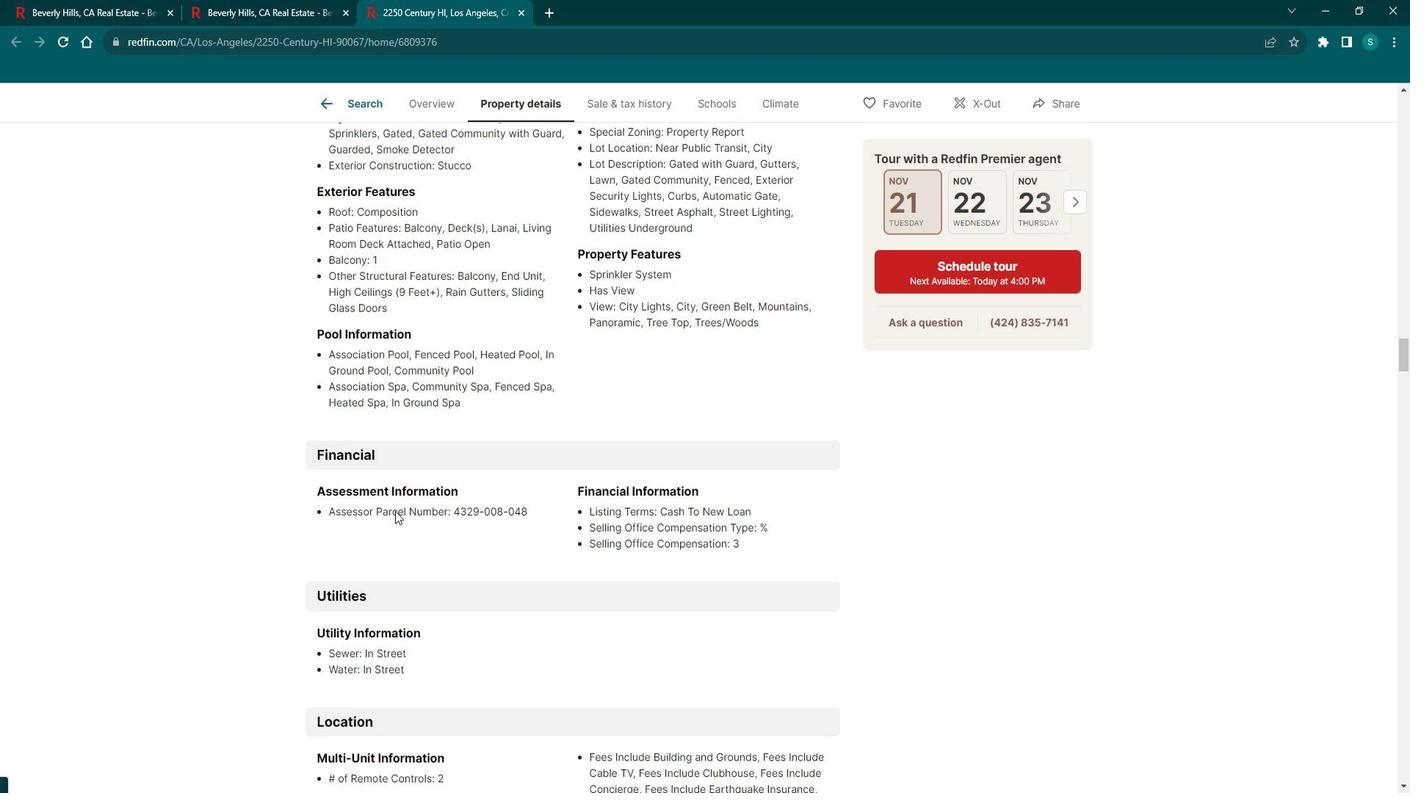 
Action: Mouse scrolled (404, 501) with delta (0, 0)
Screenshot: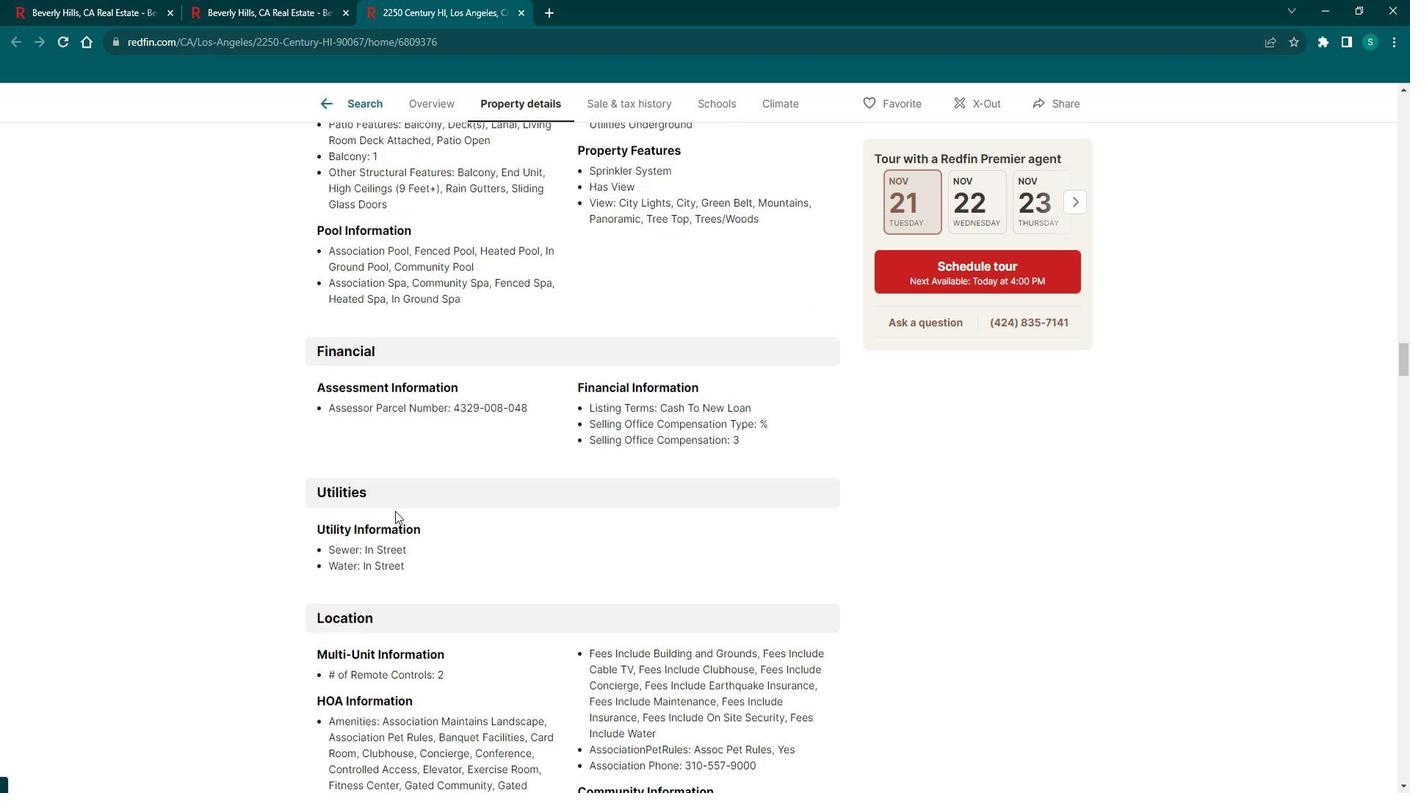 
Action: Mouse scrolled (404, 502) with delta (0, 0)
Screenshot: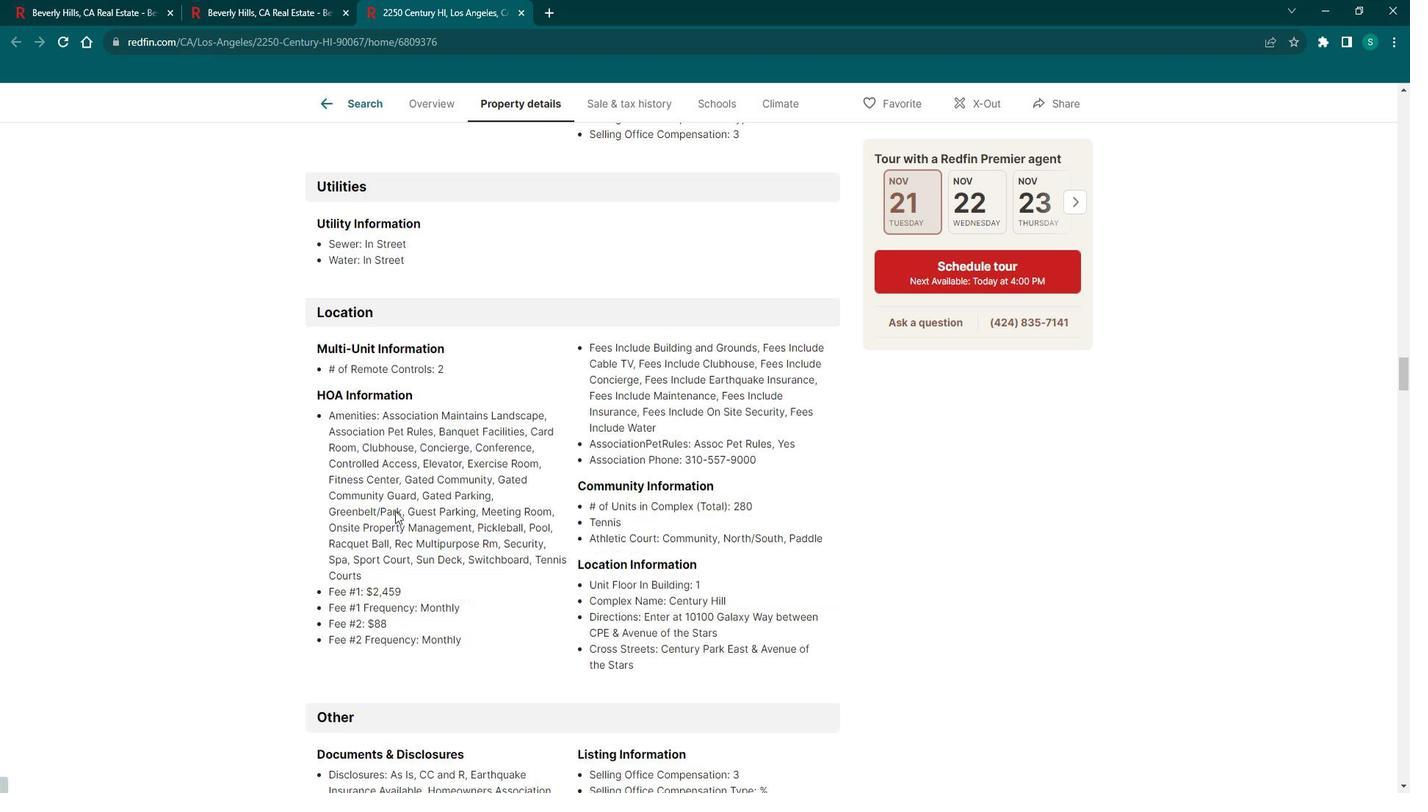 
Action: Mouse scrolled (404, 501) with delta (0, 0)
Screenshot: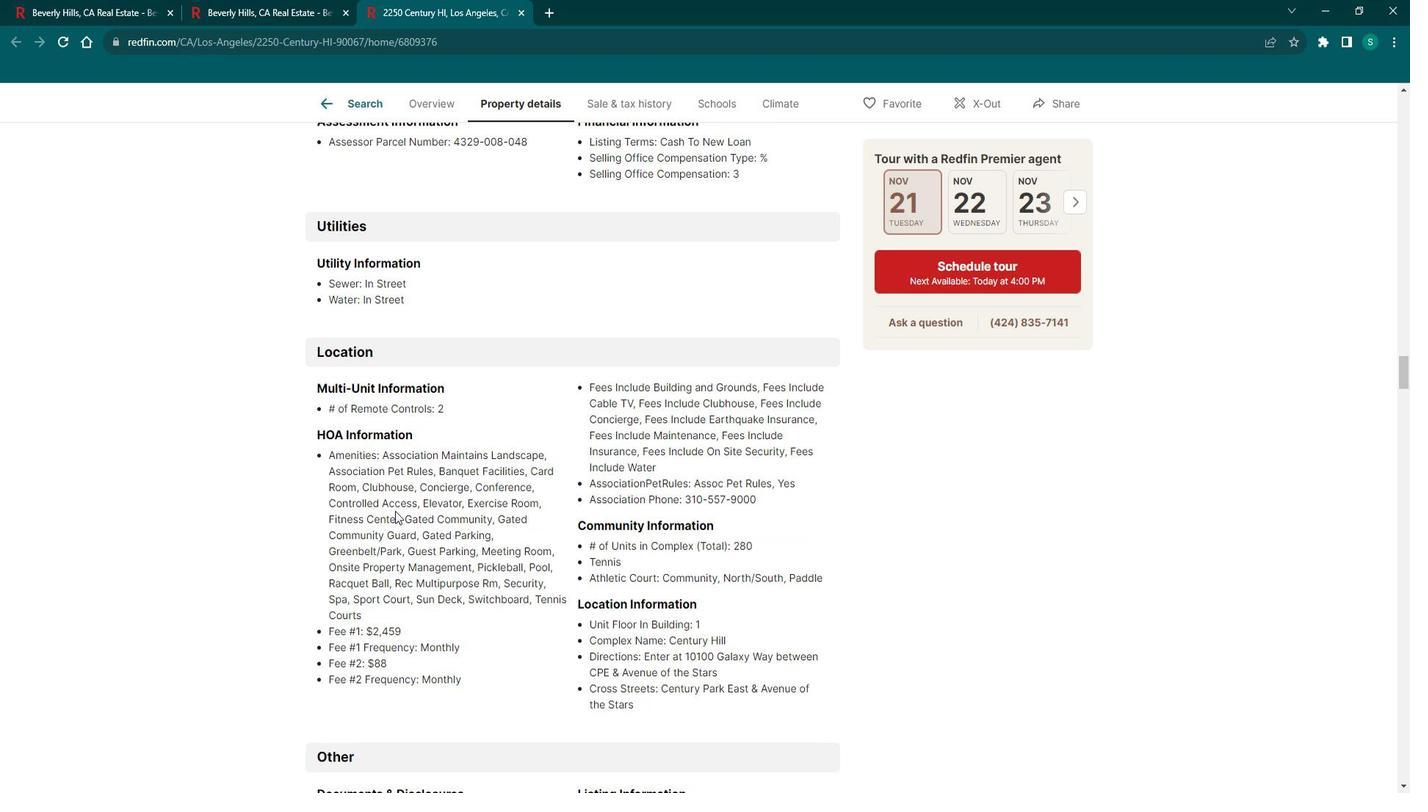 
Action: Mouse scrolled (404, 501) with delta (0, 0)
Screenshot: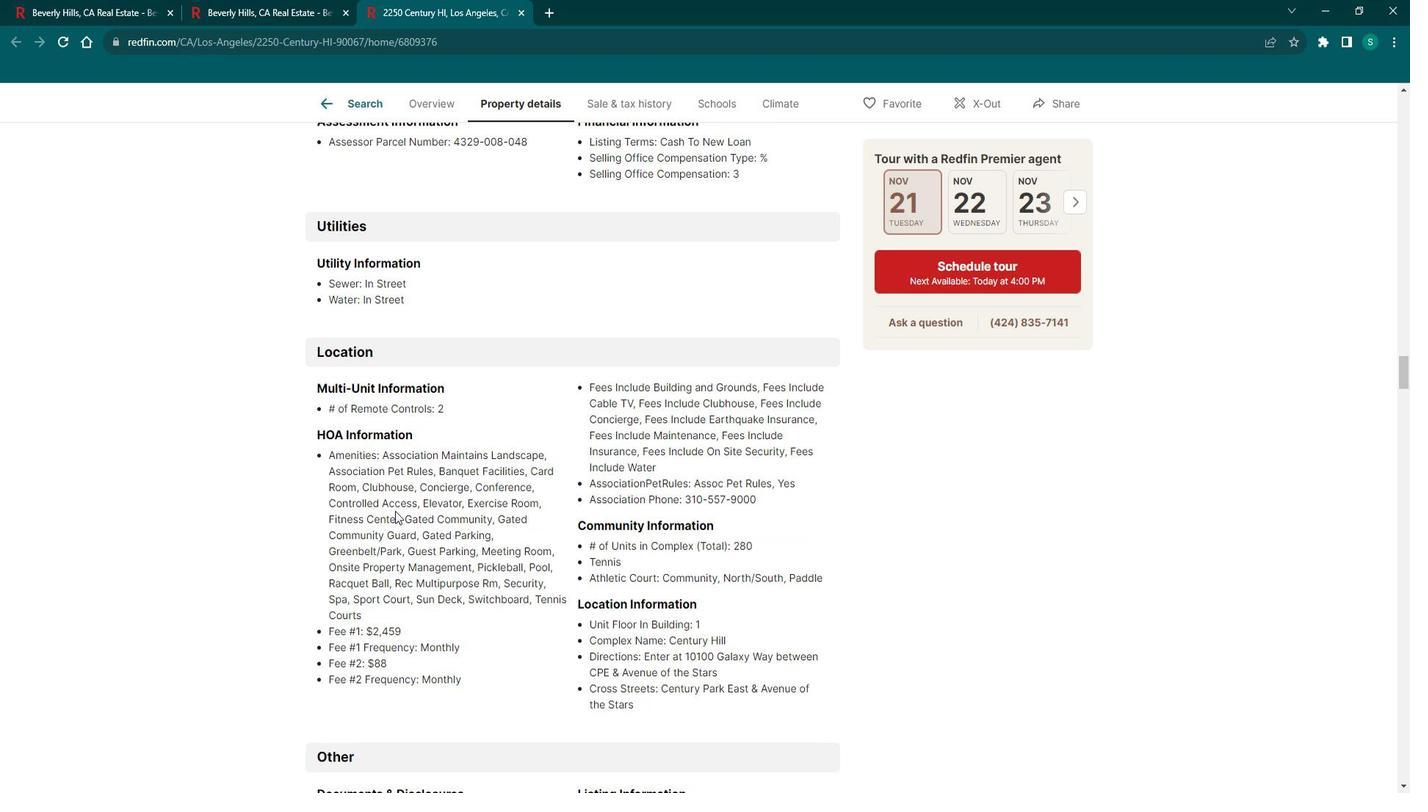 
Action: Mouse scrolled (404, 501) with delta (0, 0)
Screenshot: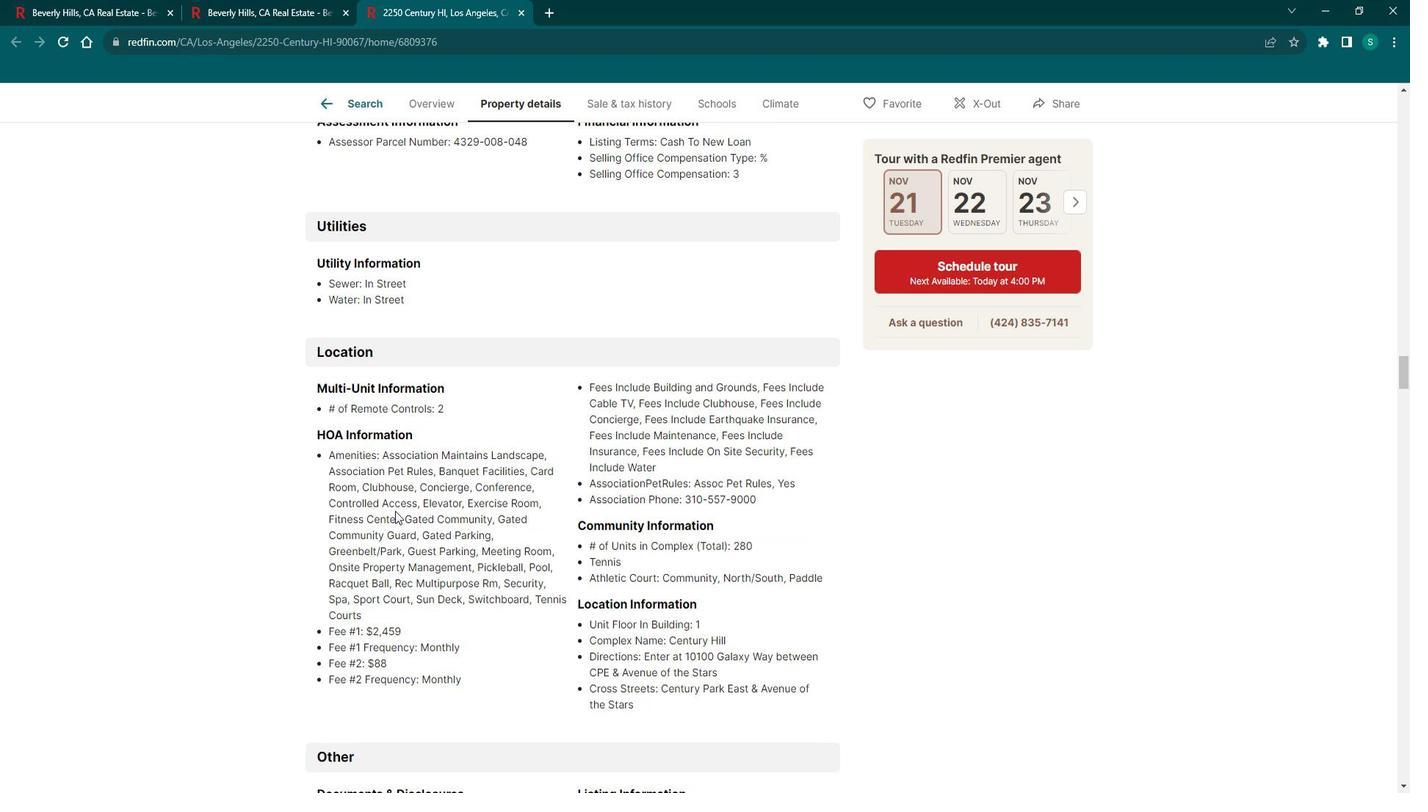 
Action: Mouse scrolled (404, 501) with delta (0, 0)
